 Task: Create a new job position in Salesforce with all relevant details.
Action: Mouse moved to (257, 143)
Screenshot: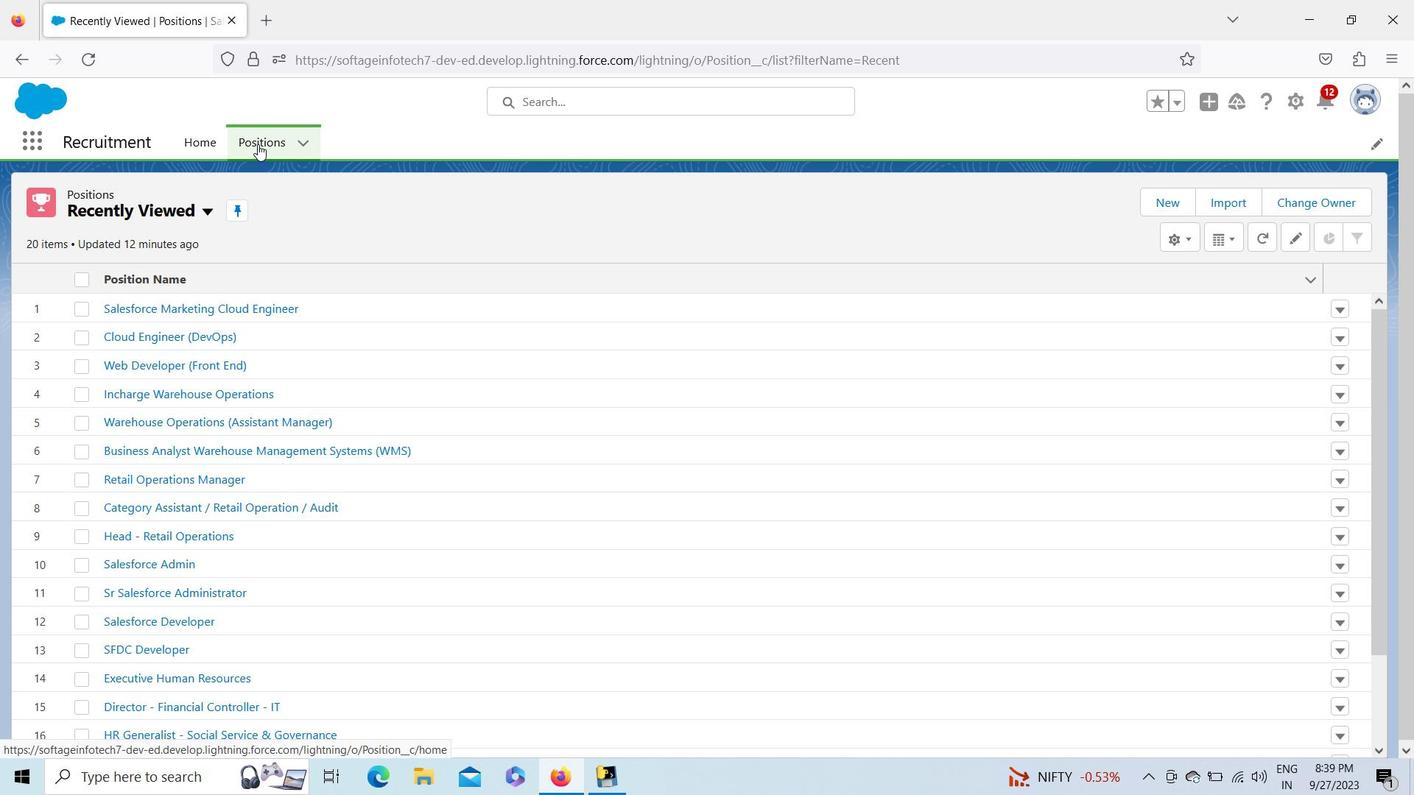 
Action: Mouse pressed left at (257, 143)
Screenshot: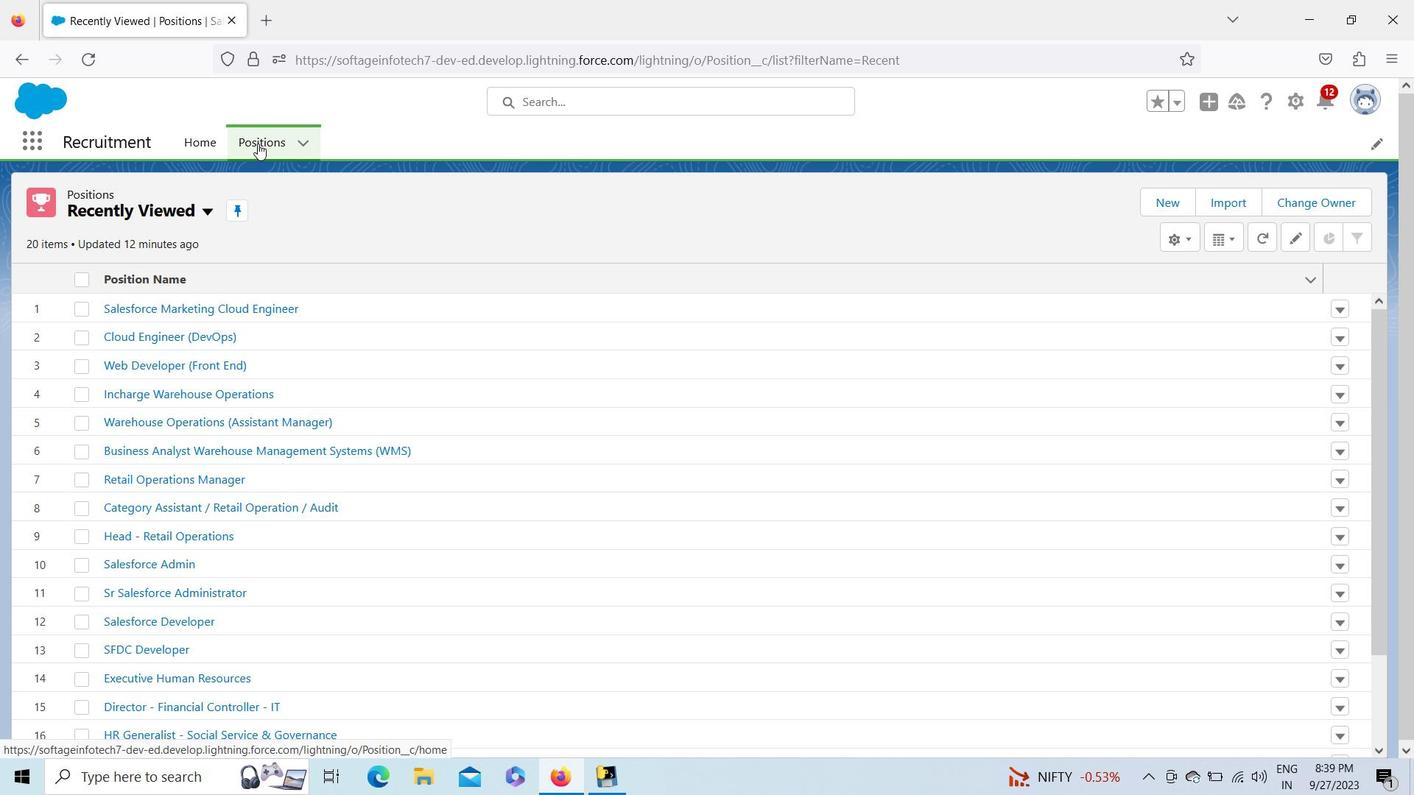 
Action: Mouse moved to (1157, 201)
Screenshot: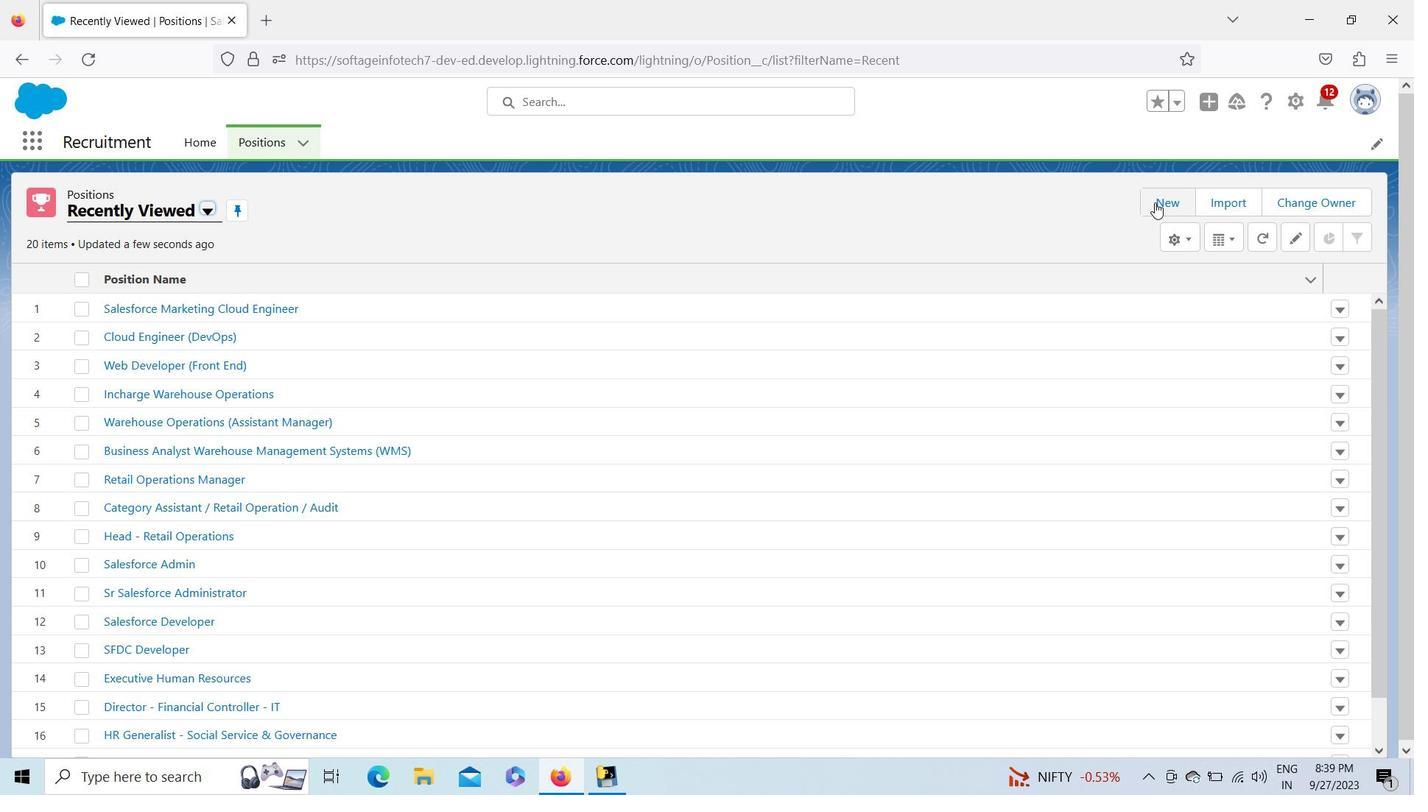 
Action: Mouse pressed left at (1157, 201)
Screenshot: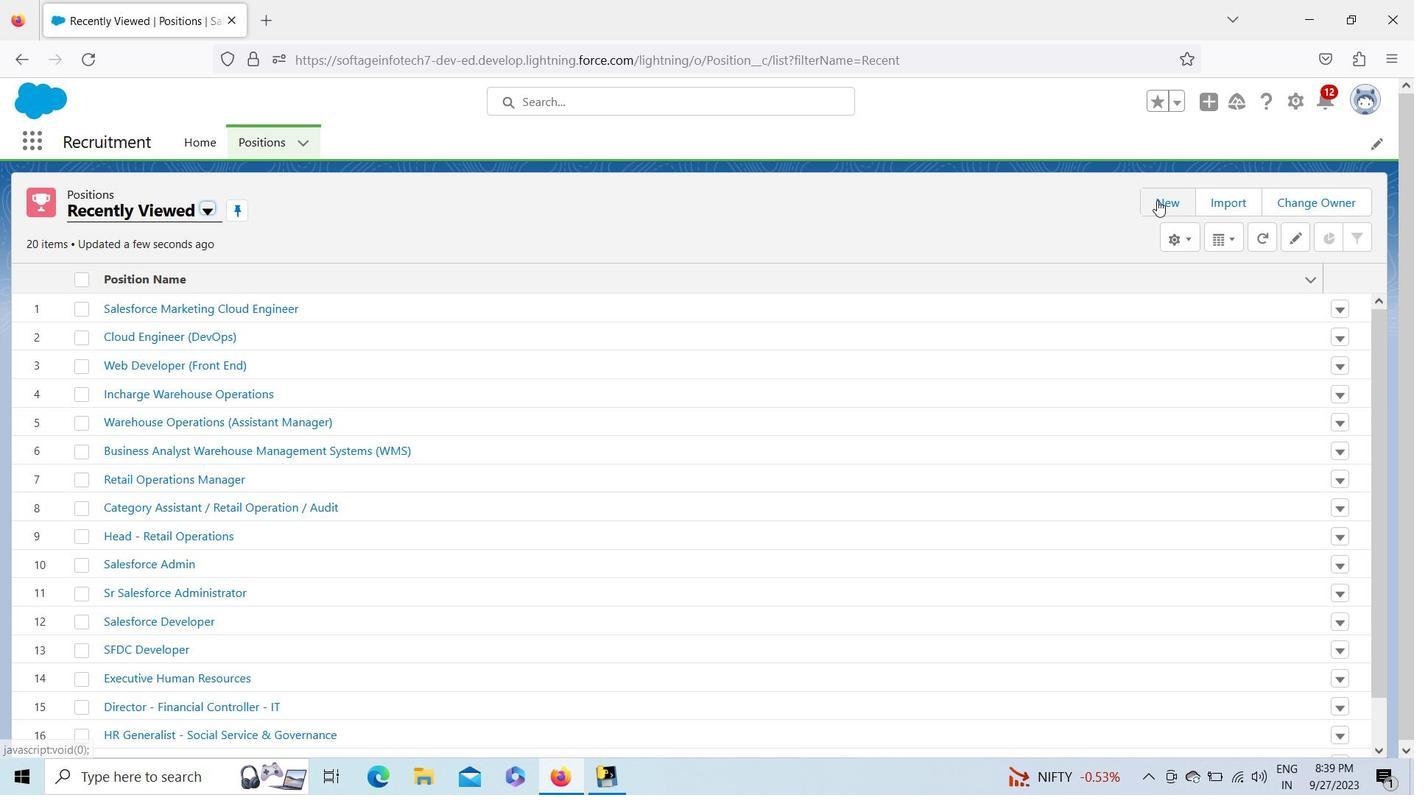 
Action: Mouse moved to (341, 244)
Screenshot: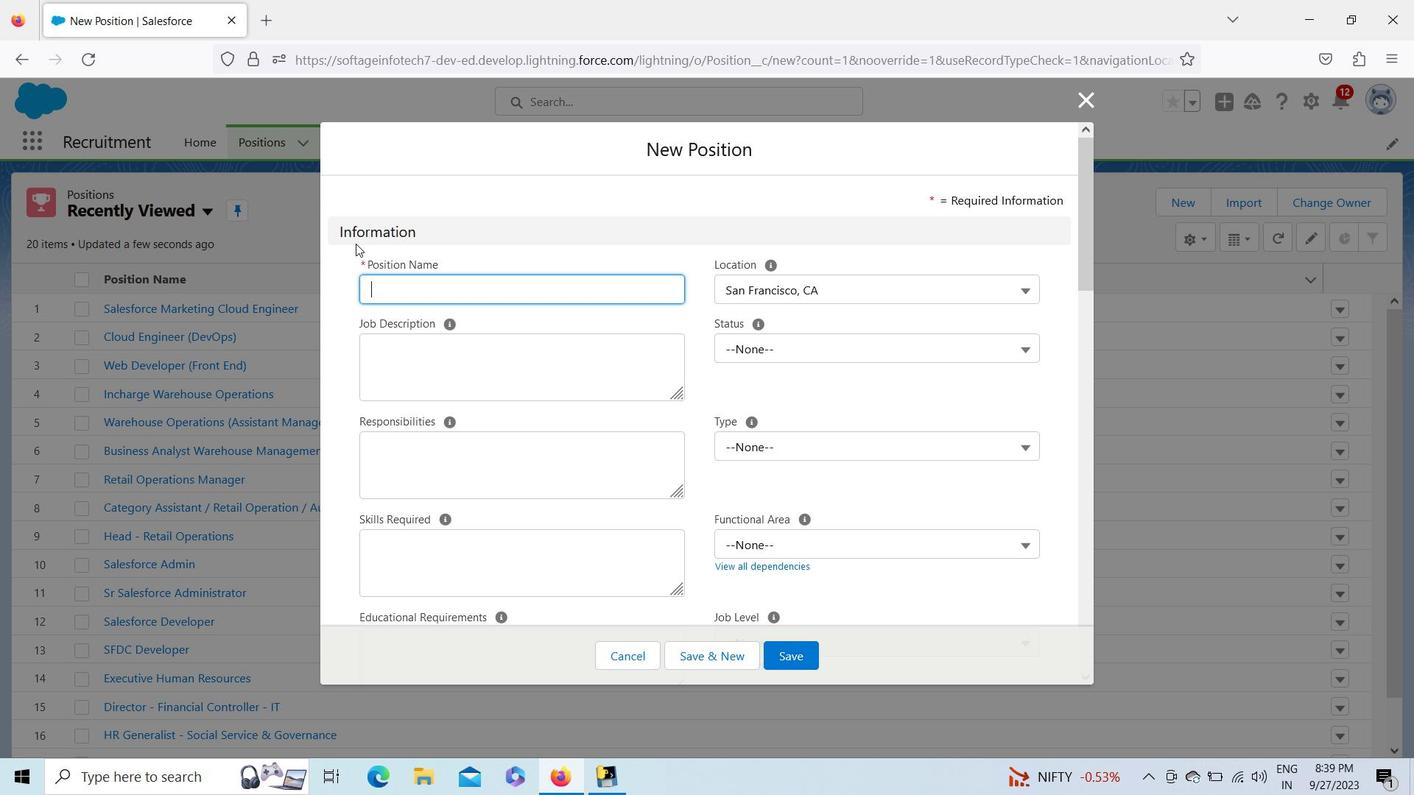 
Action: Key pressed <Key.shift>Mechanical<Key.space><Key.shift><Key.shift><Key.shift><Key.shift><Key.shift><Key.shift><Key.shift><Key.shift><Key.shift><Key.shift><Key.shift><Key.shift><Key.shift><Key.shift>des<Key.backspace><Key.backspace><Key.backspace><Key.shift>Design<Key.space><Key.shift><Key.shift><Key.shift><Key.shift><Key.shift><Key.shift>Engineer
Screenshot: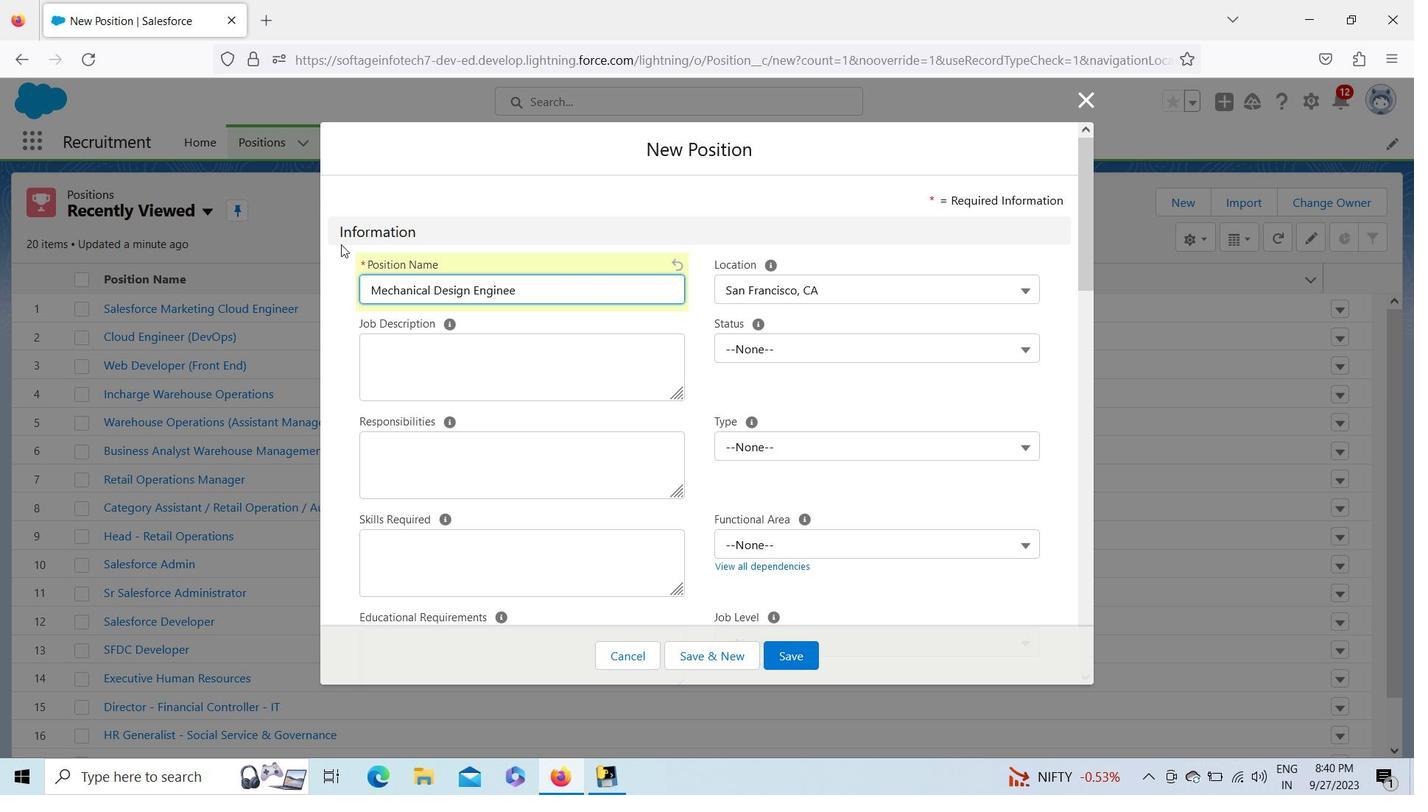 
Action: Mouse moved to (828, 296)
Screenshot: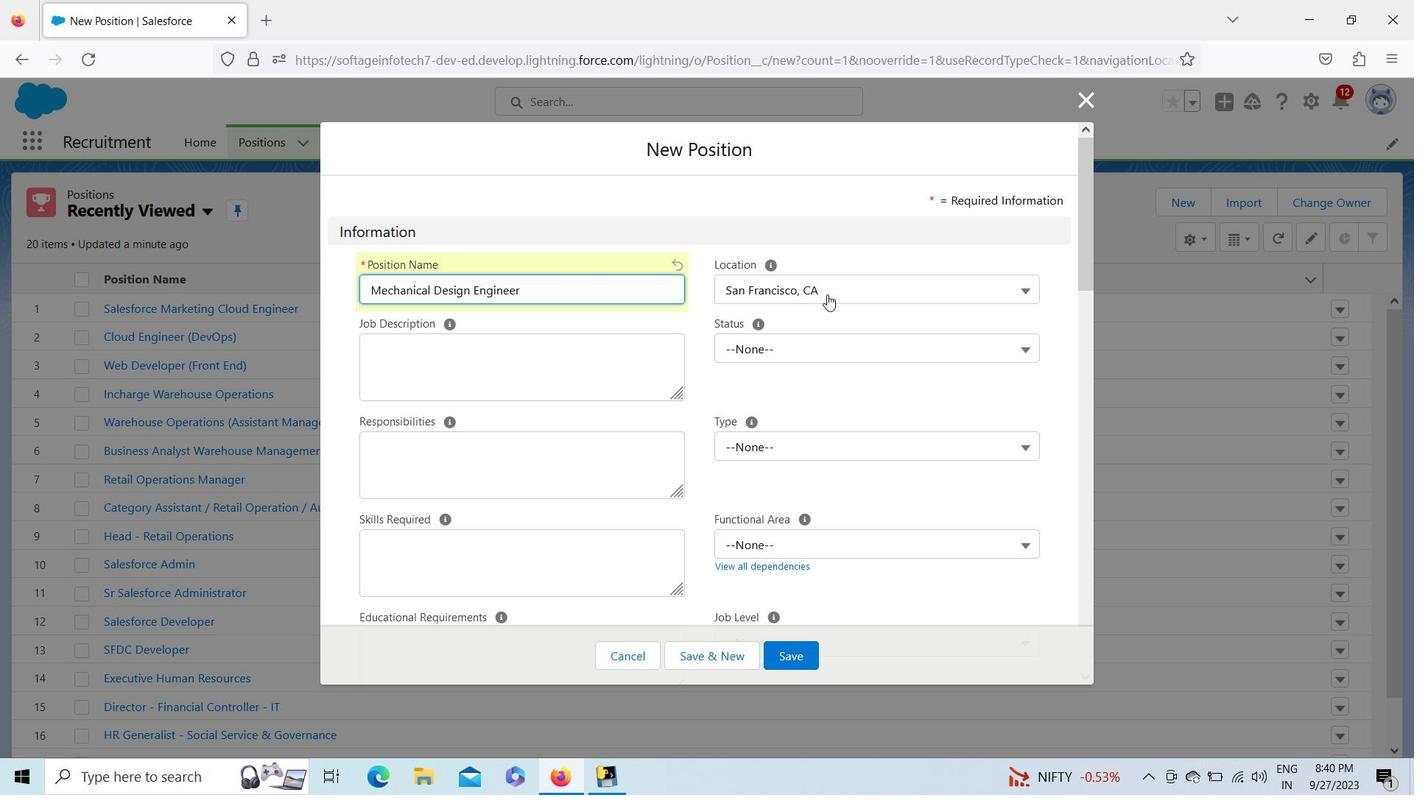 
Action: Mouse pressed left at (828, 296)
Screenshot: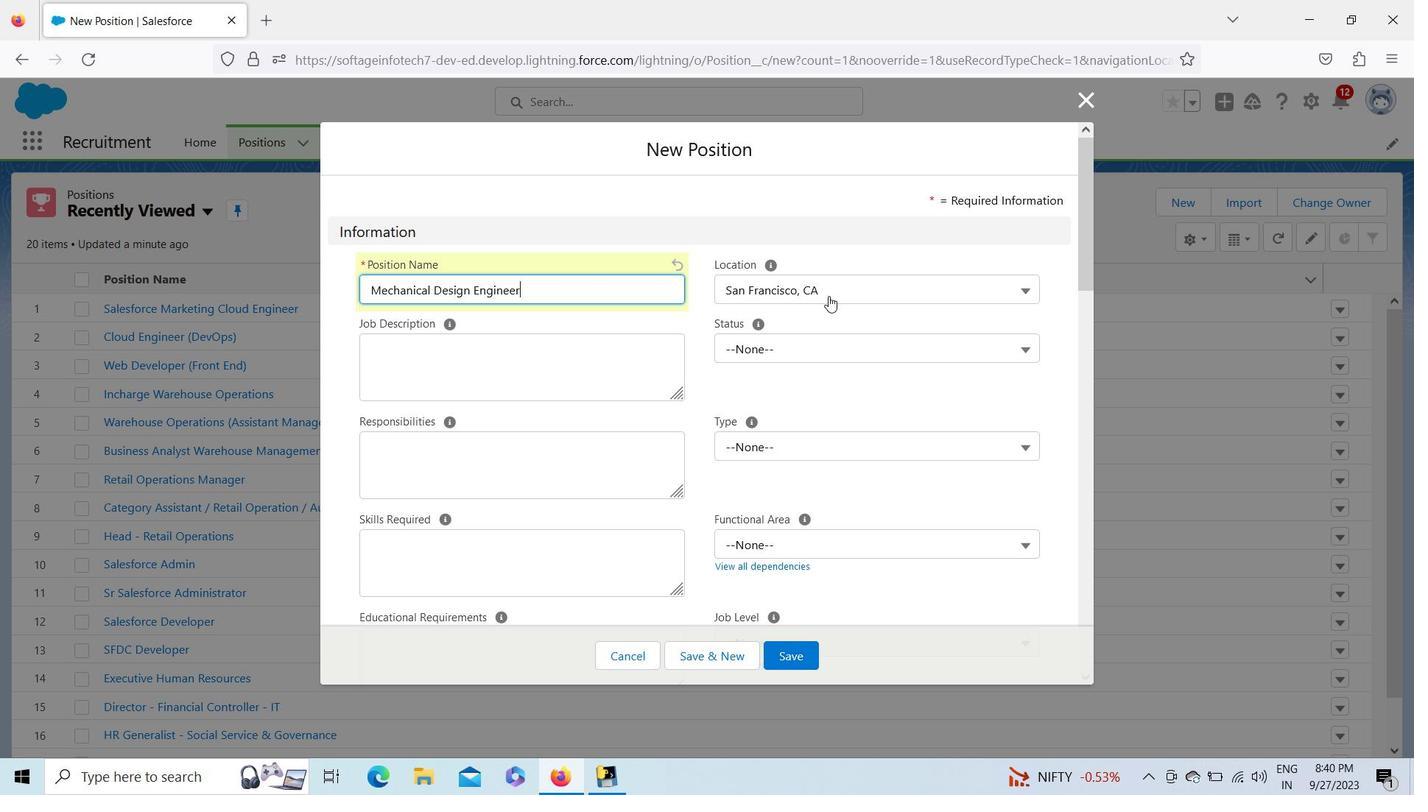 
Action: Mouse moved to (1035, 461)
Screenshot: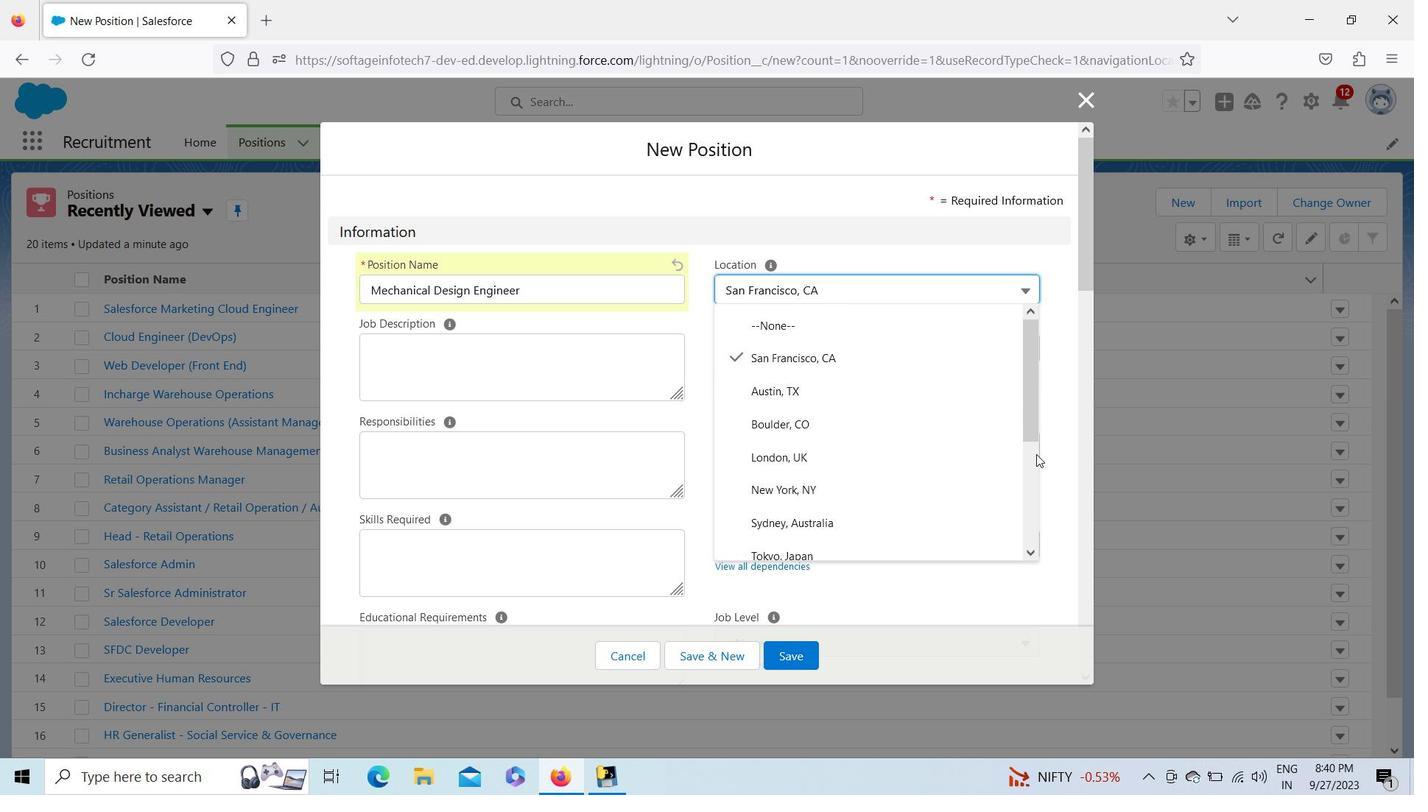 
Action: Mouse pressed left at (1035, 461)
Screenshot: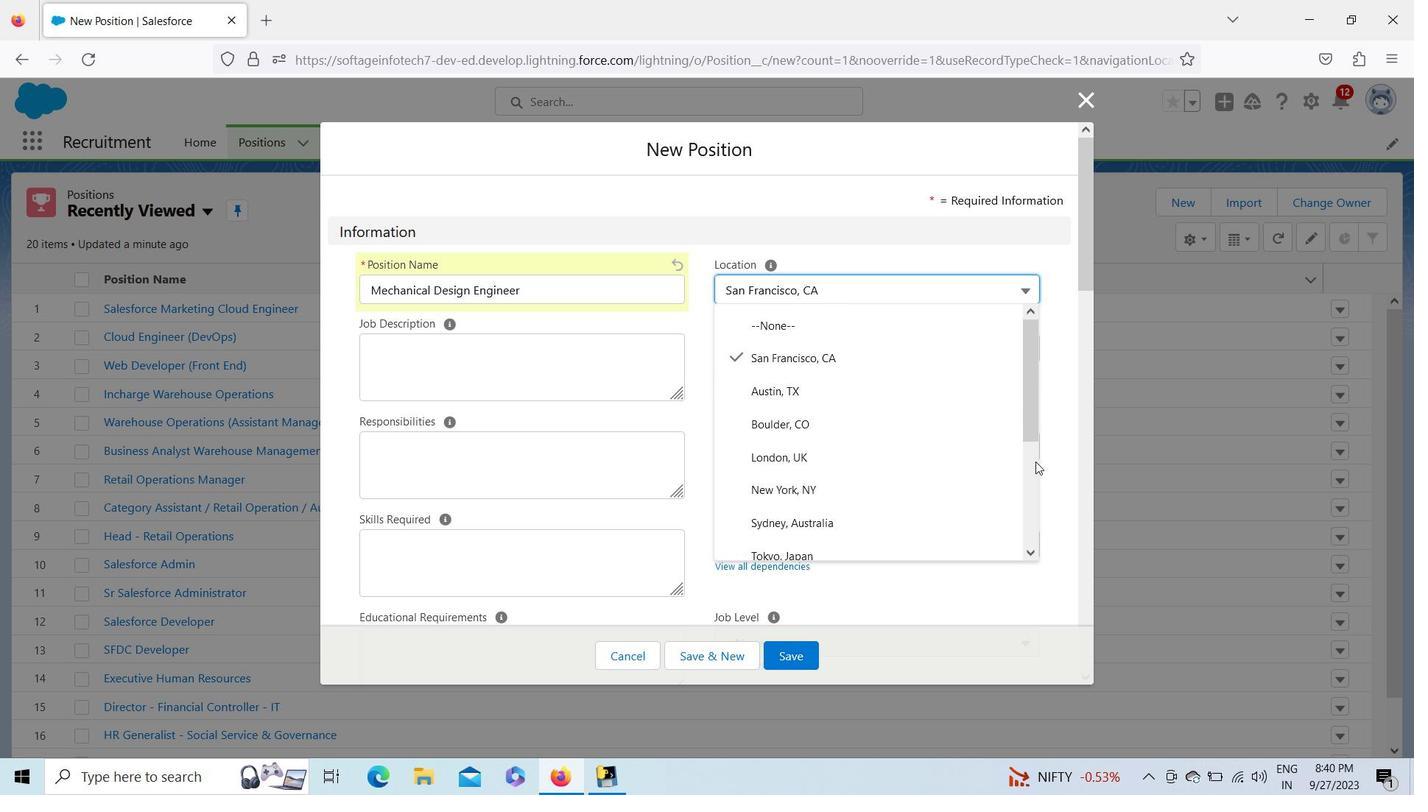 
Action: Mouse moved to (838, 483)
Screenshot: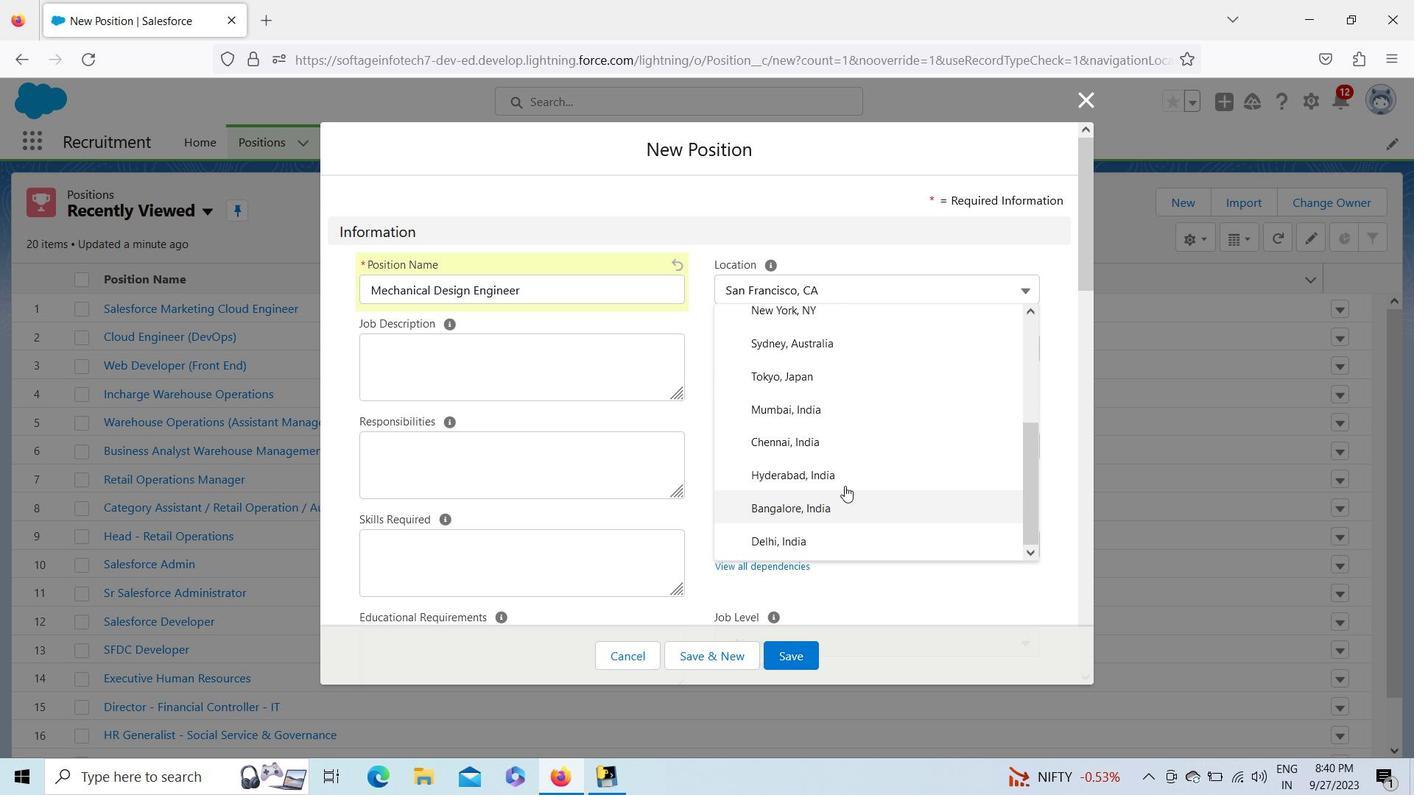 
Action: Mouse pressed left at (838, 483)
Screenshot: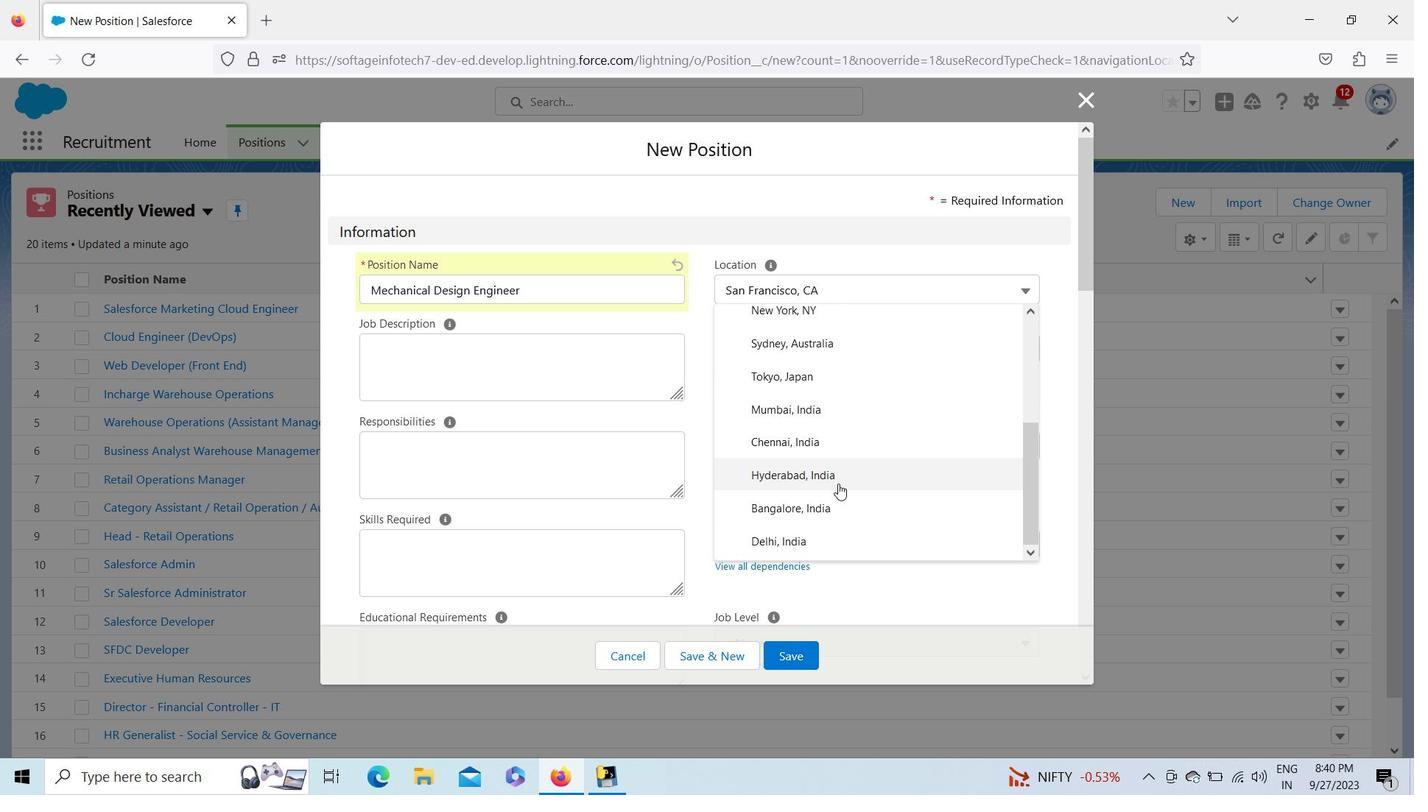 
Action: Mouse moved to (802, 342)
Screenshot: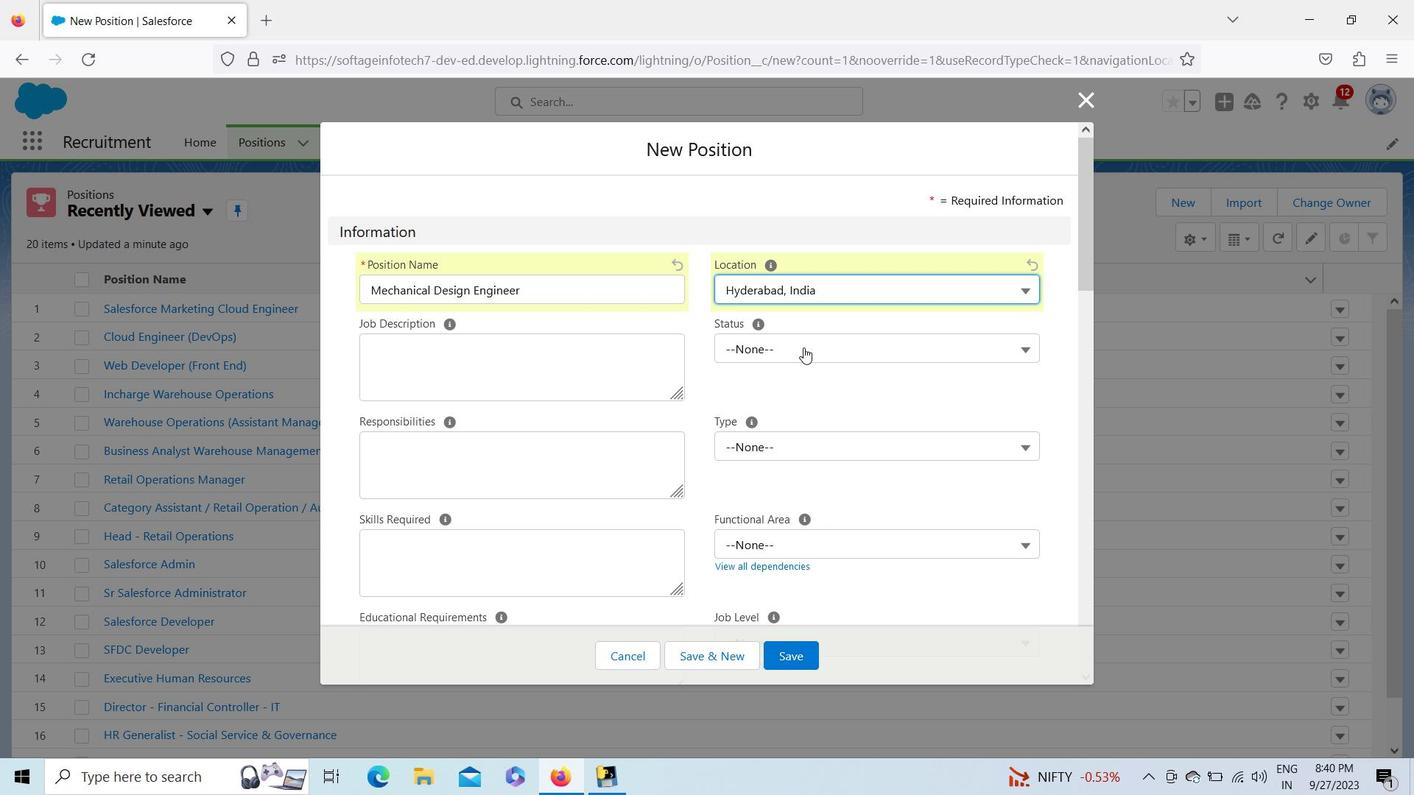
Action: Mouse pressed left at (802, 342)
Screenshot: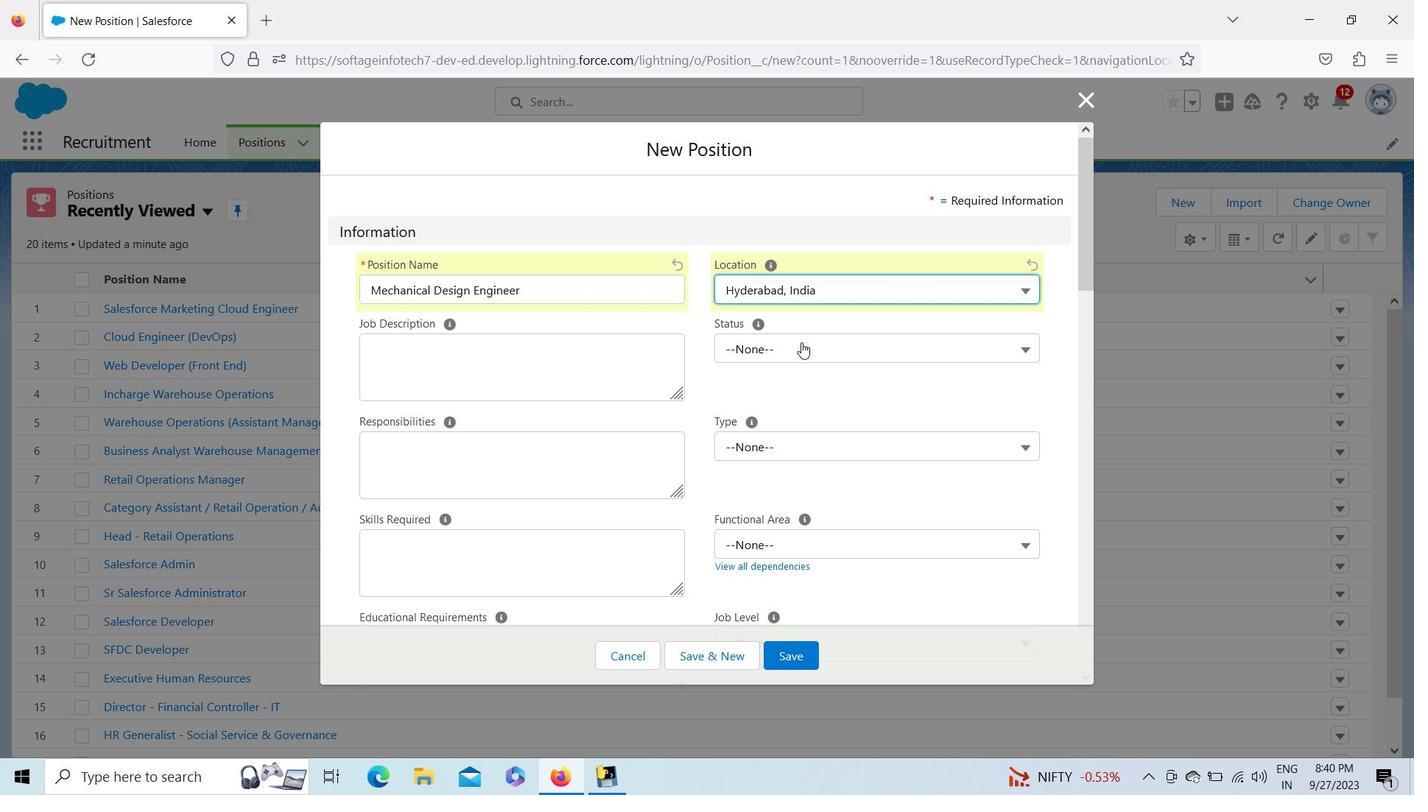 
Action: Mouse moved to (794, 480)
Screenshot: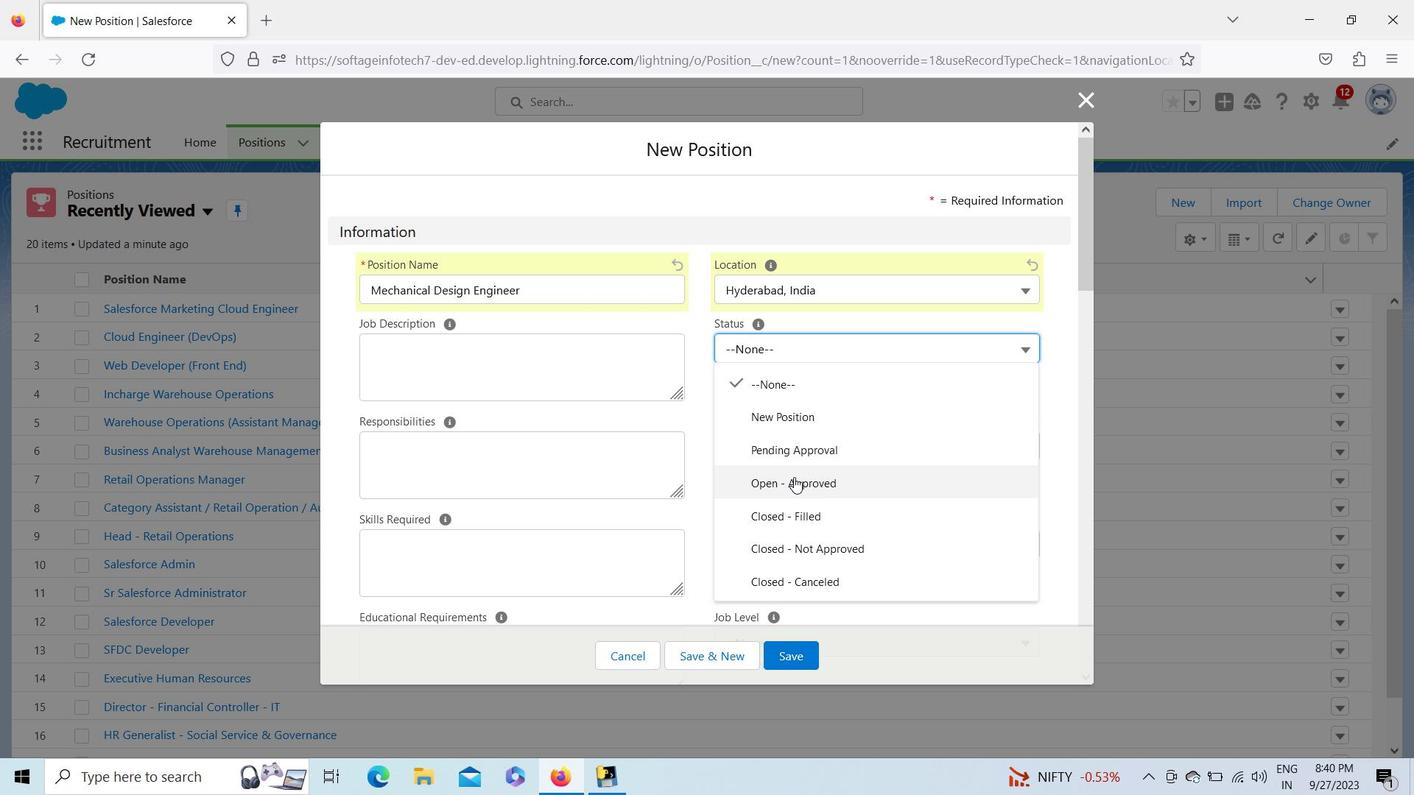 
Action: Mouse pressed left at (794, 480)
Screenshot: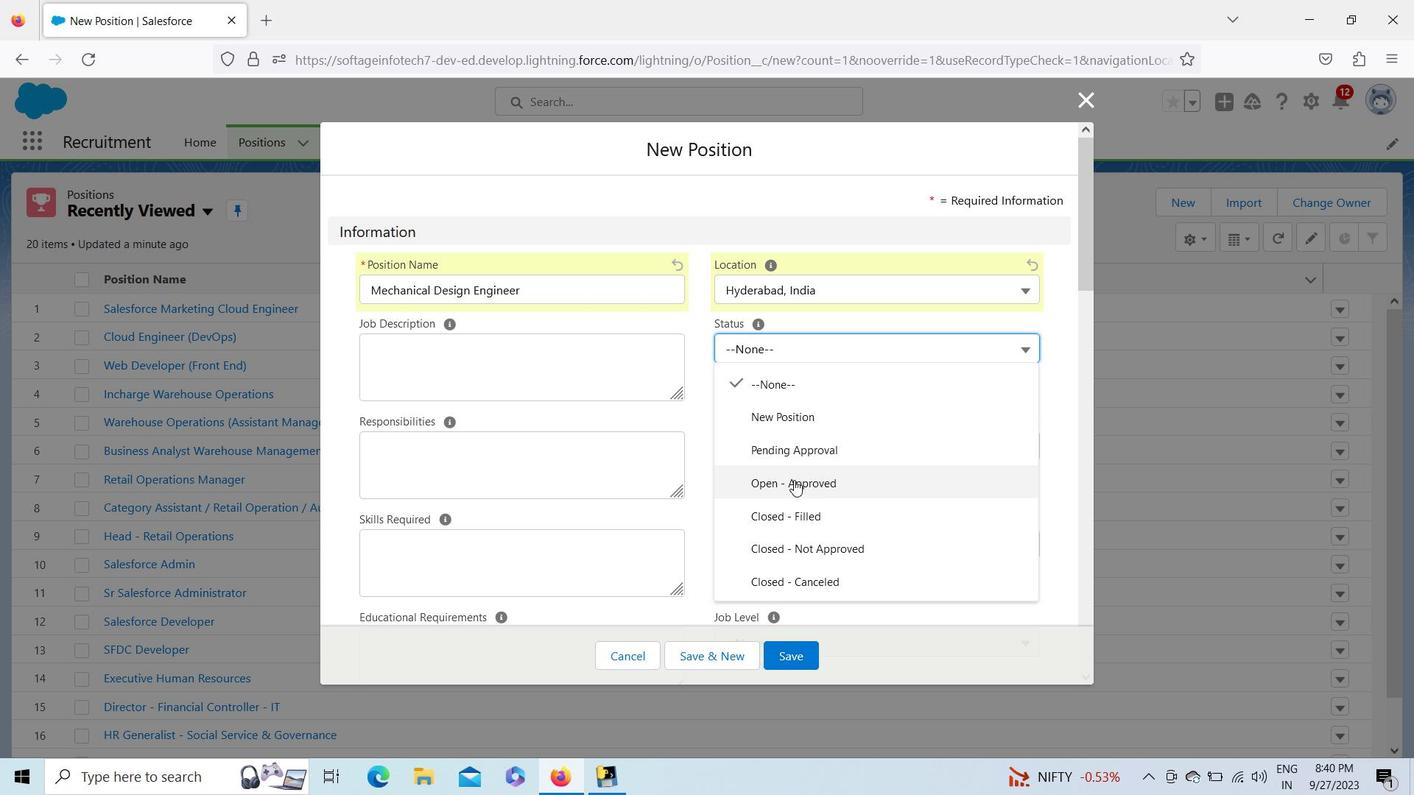 
Action: Mouse moved to (793, 451)
Screenshot: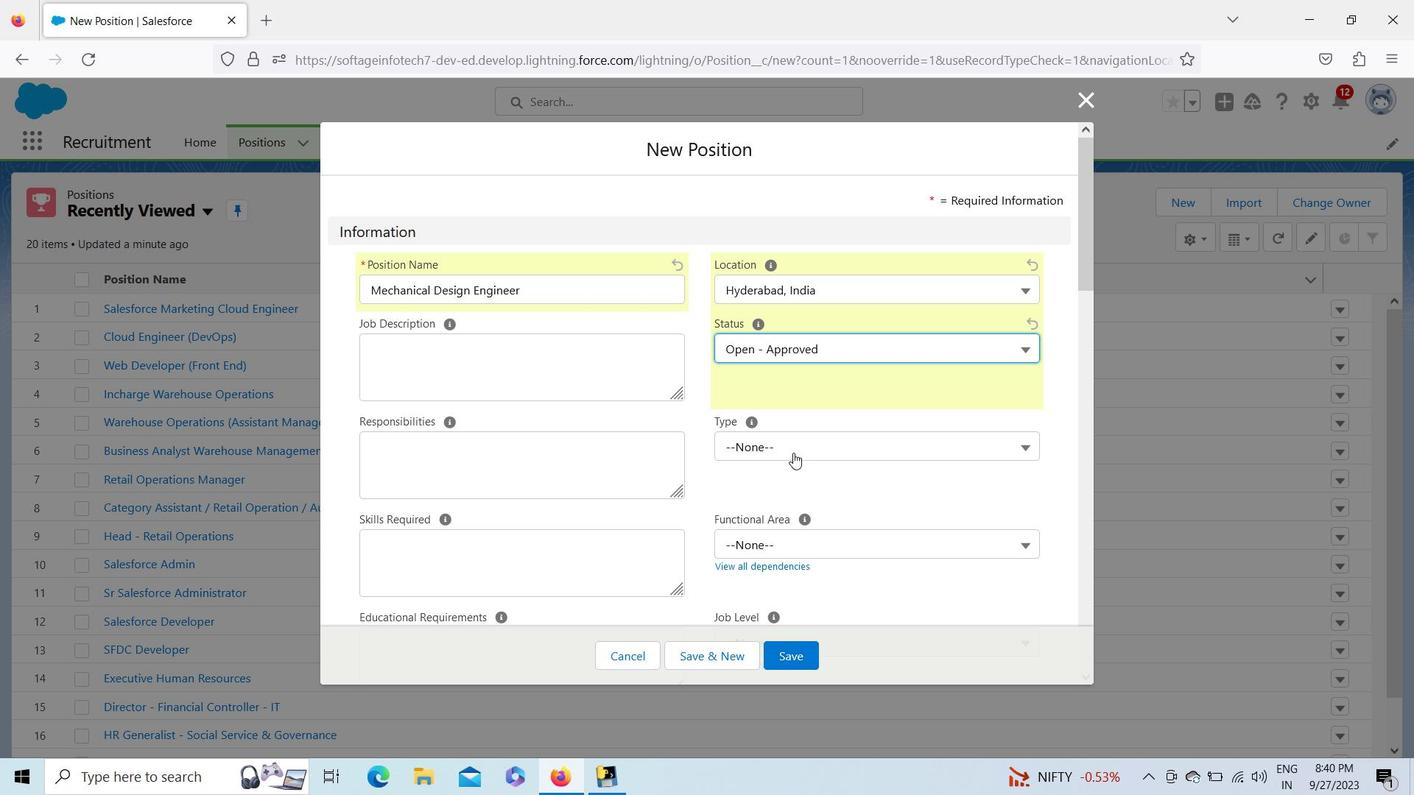 
Action: Mouse pressed left at (793, 451)
Screenshot: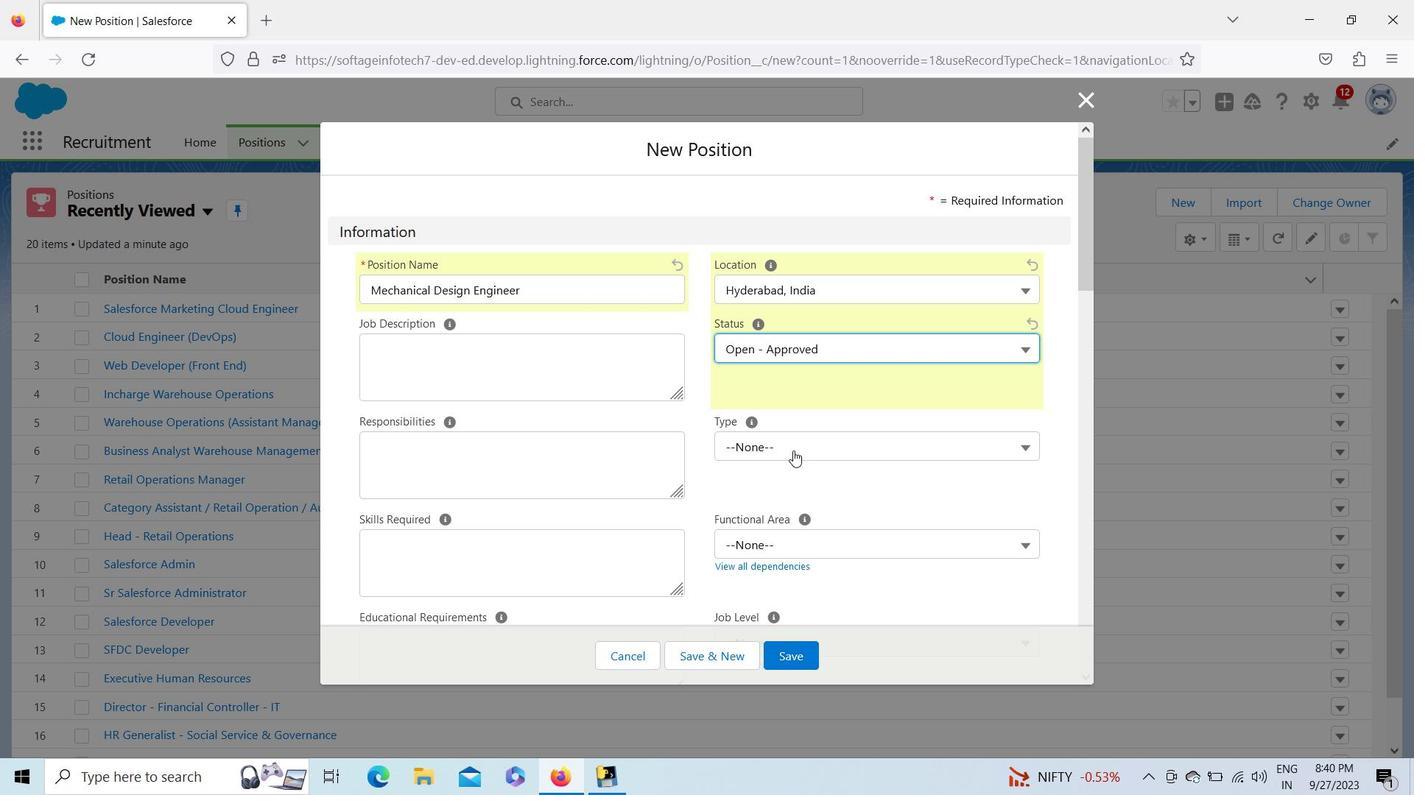 
Action: Mouse moved to (775, 519)
Screenshot: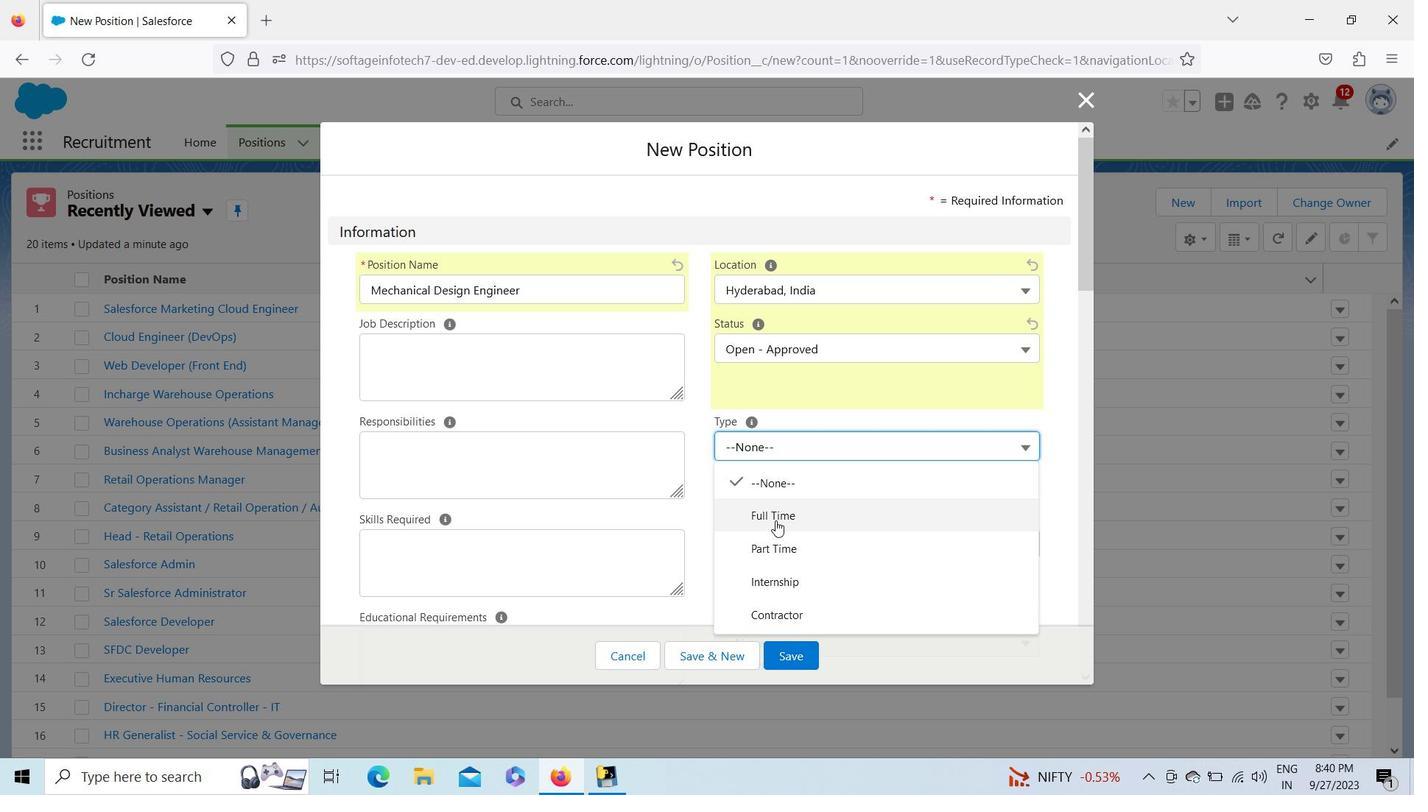 
Action: Mouse pressed left at (775, 519)
Screenshot: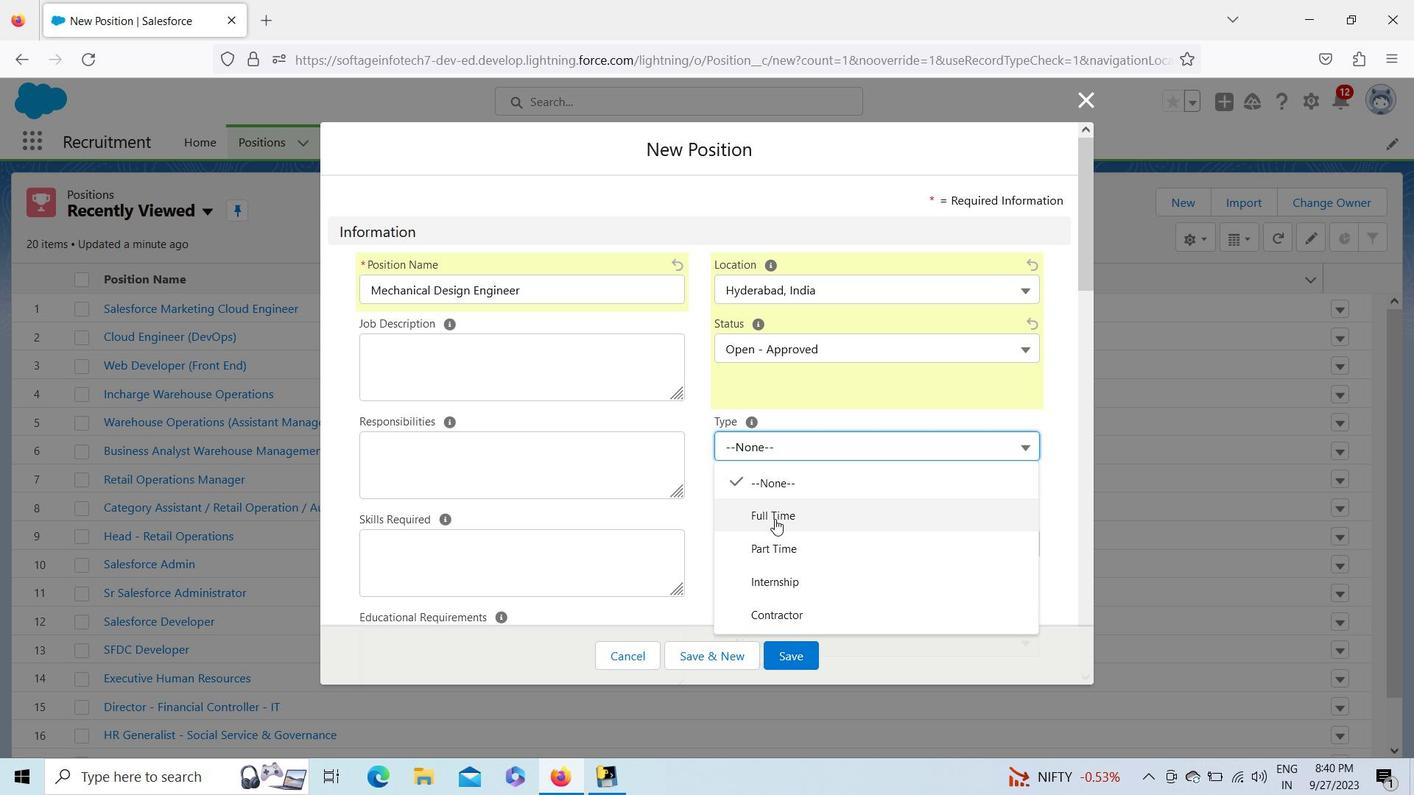 
Action: Mouse moved to (776, 533)
Screenshot: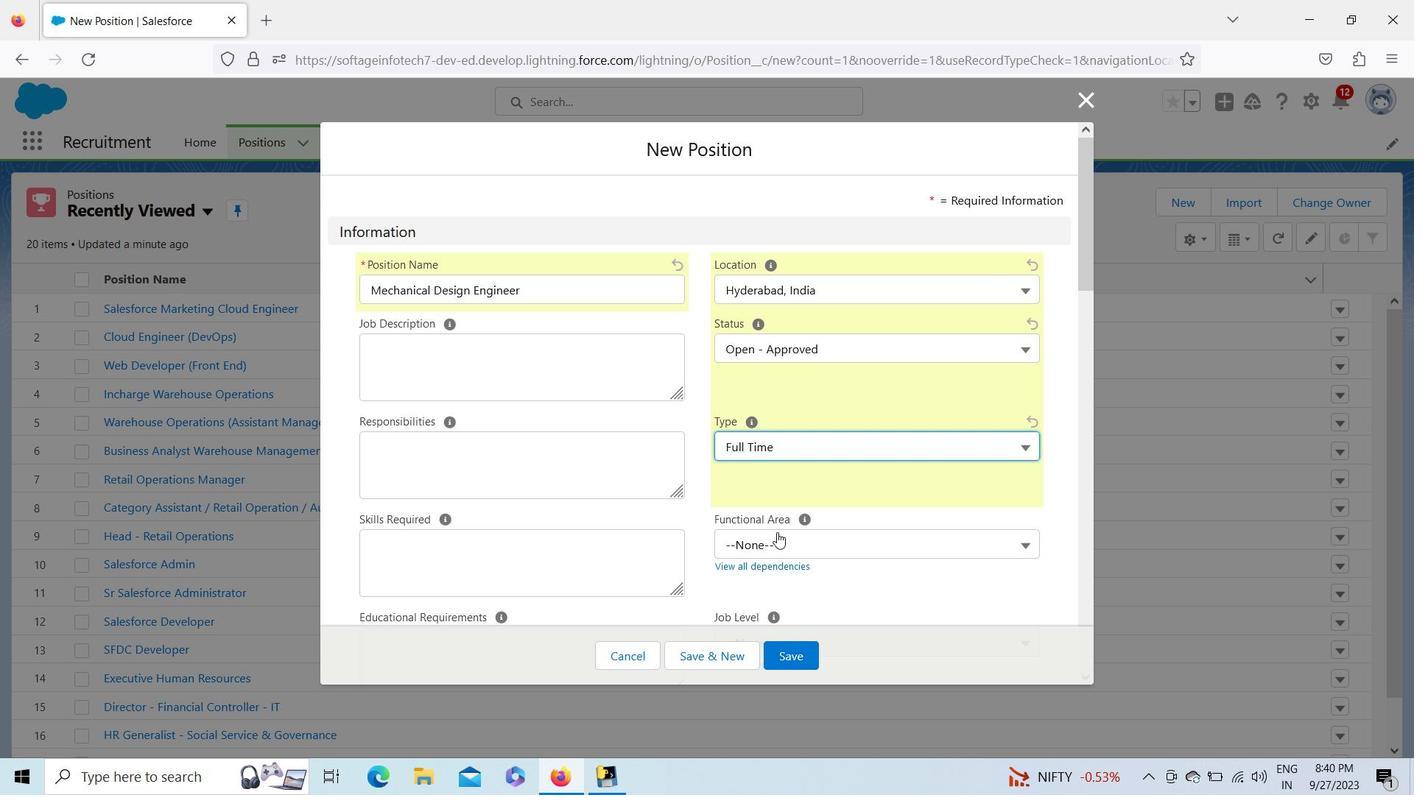 
Action: Mouse pressed left at (776, 533)
Screenshot: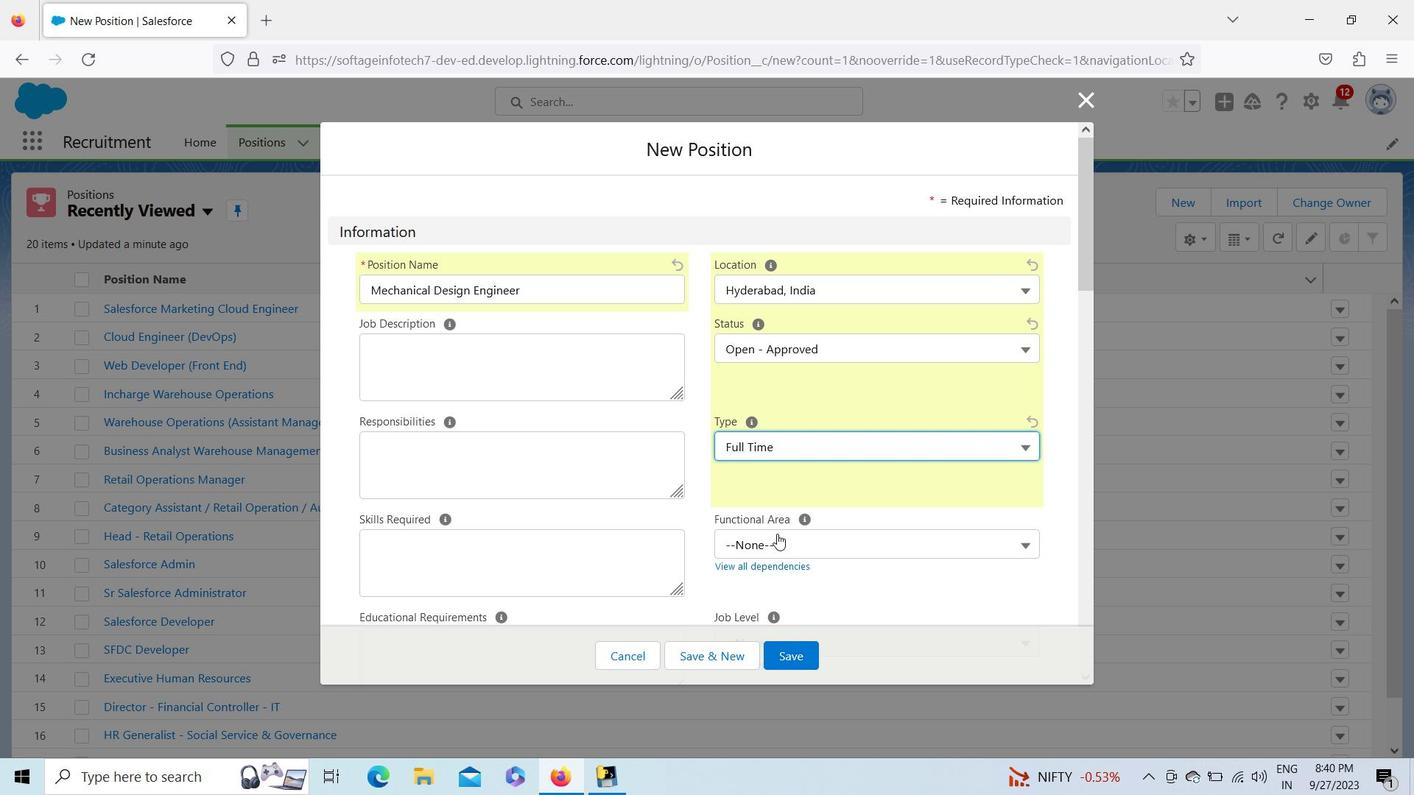 
Action: Mouse moved to (794, 435)
Screenshot: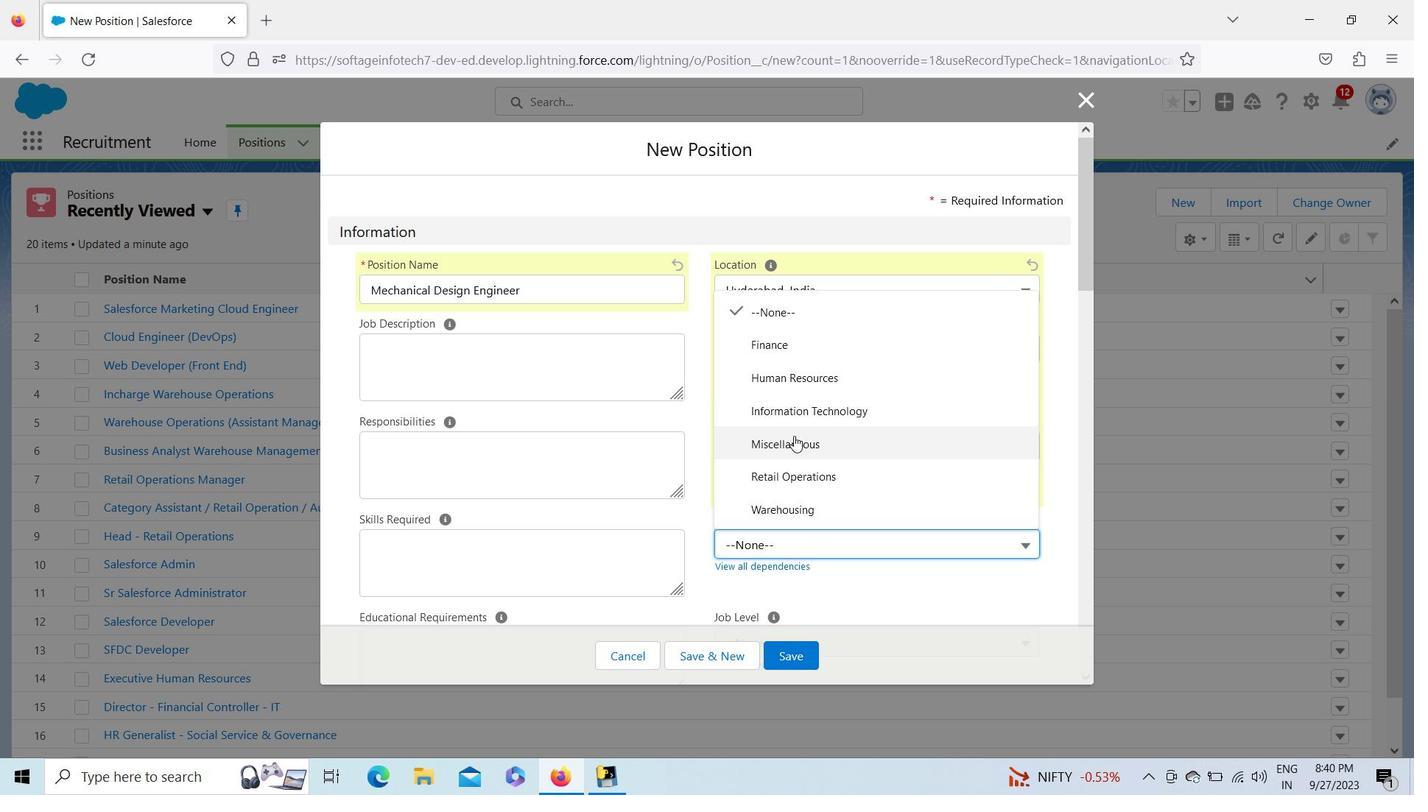 
Action: Mouse pressed left at (794, 435)
Screenshot: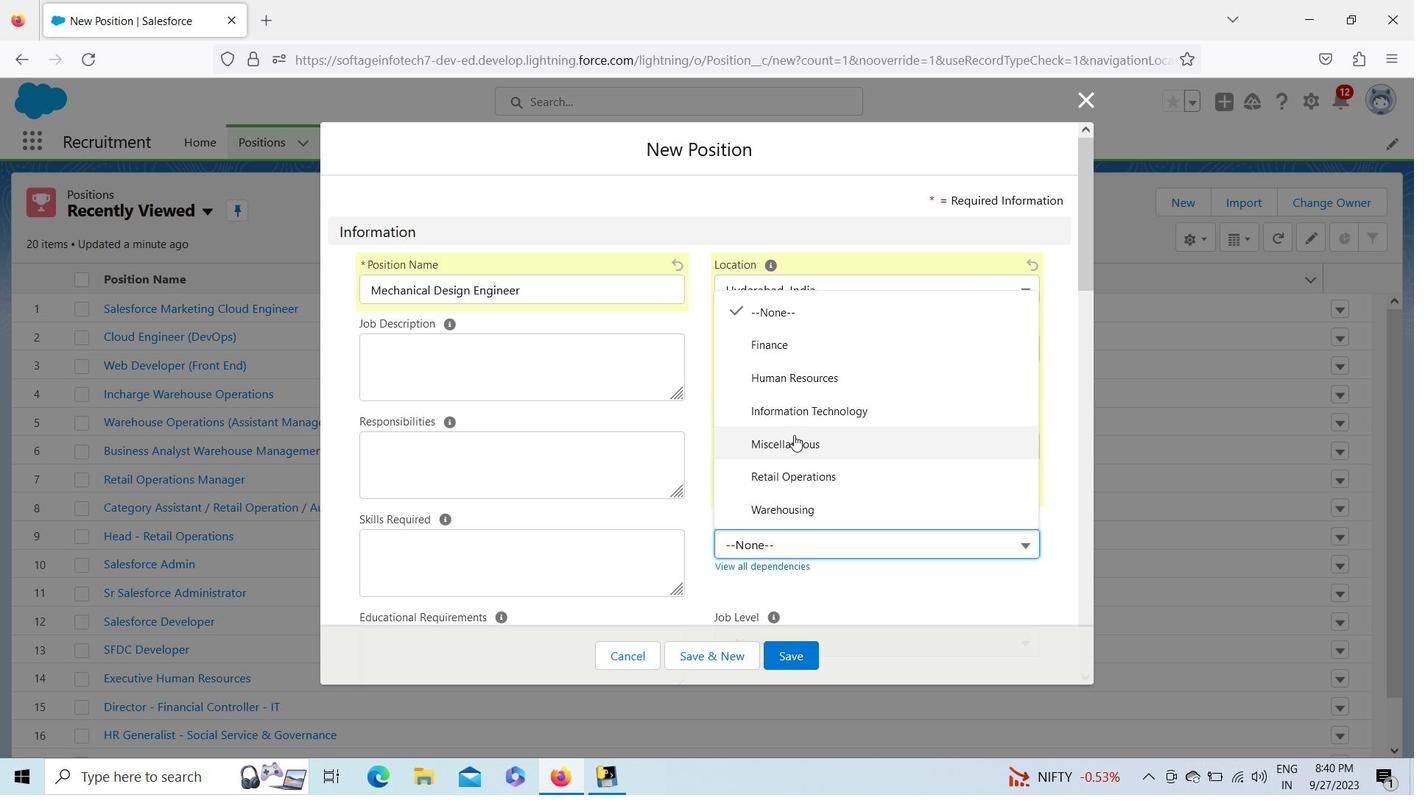 
Action: Mouse moved to (1091, 222)
Screenshot: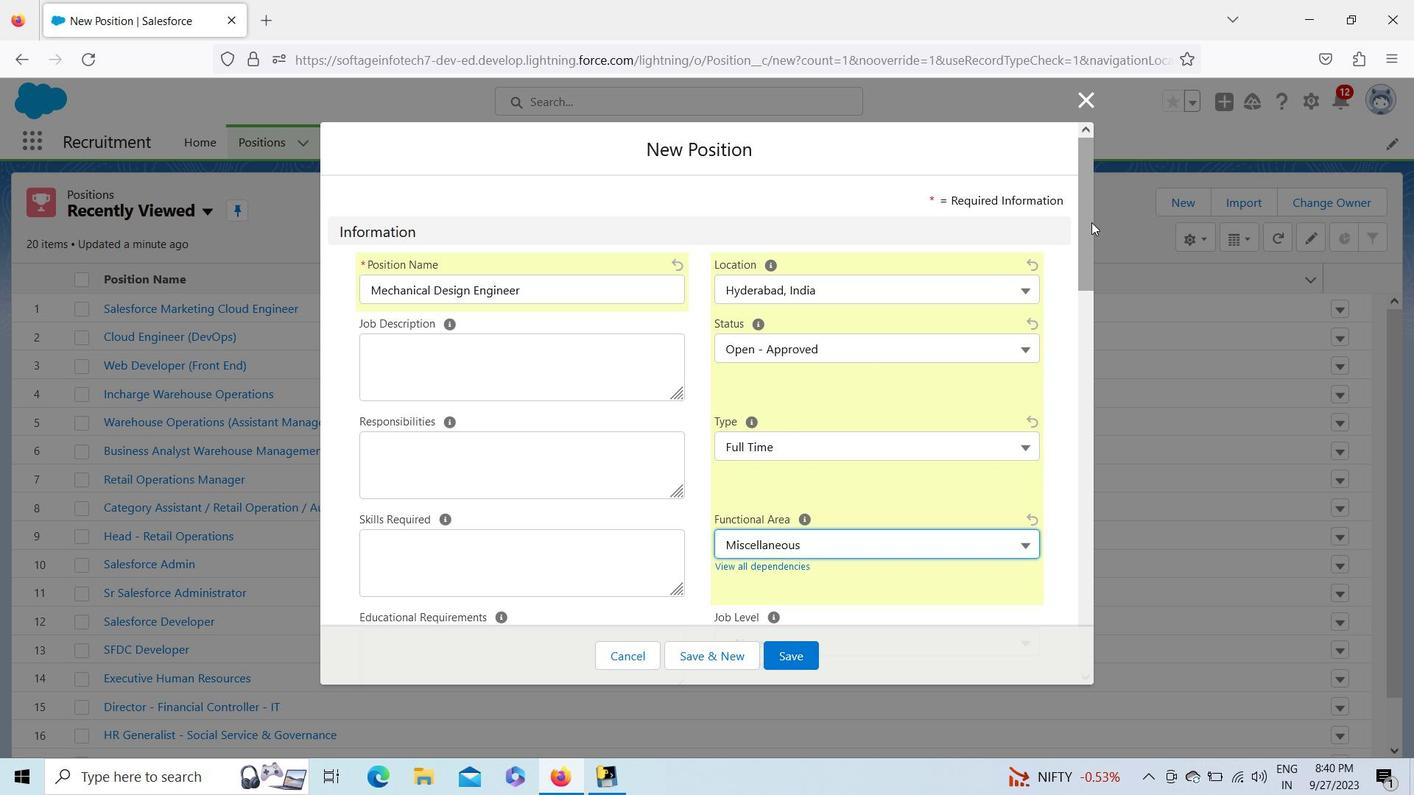 
Action: Mouse pressed left at (1091, 222)
Screenshot: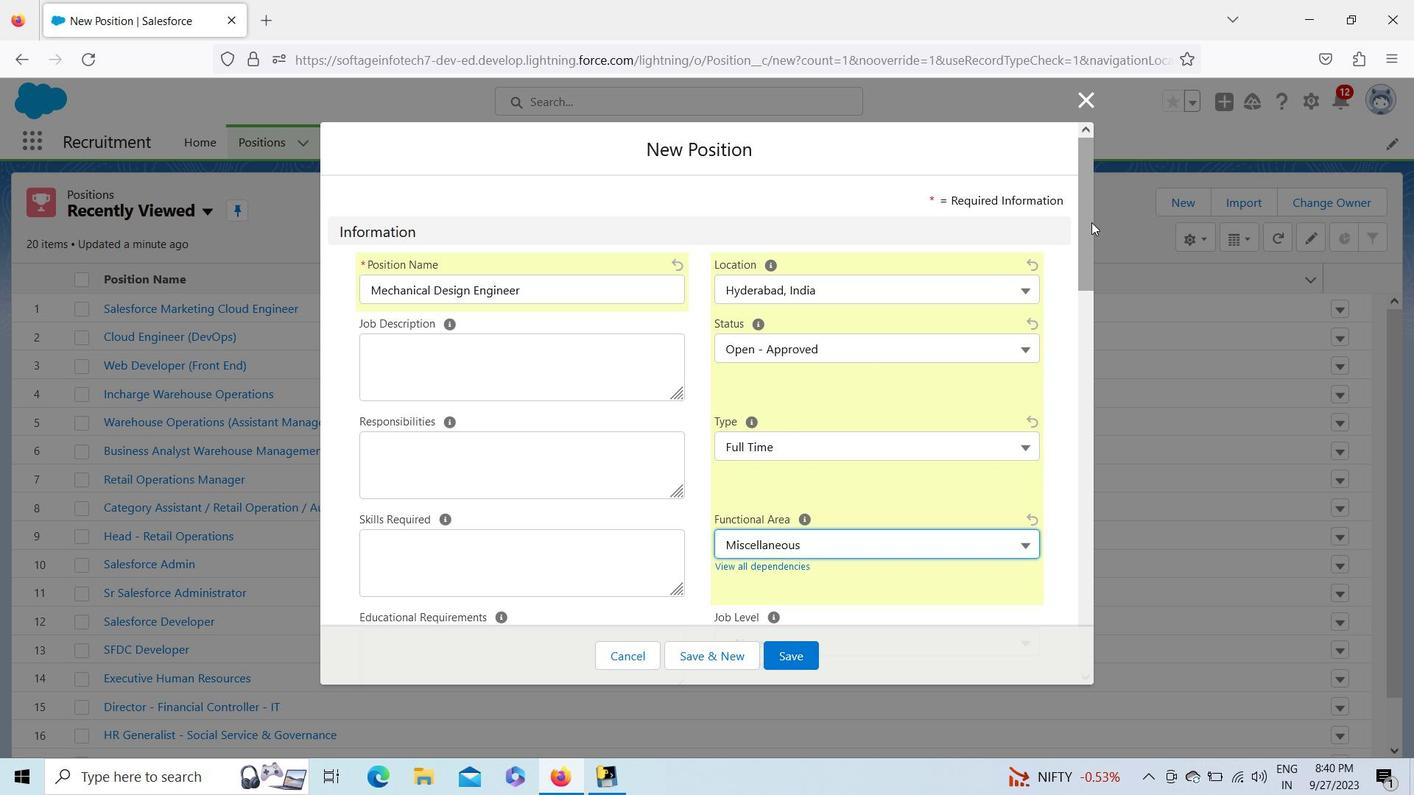 
Action: Mouse moved to (891, 472)
Screenshot: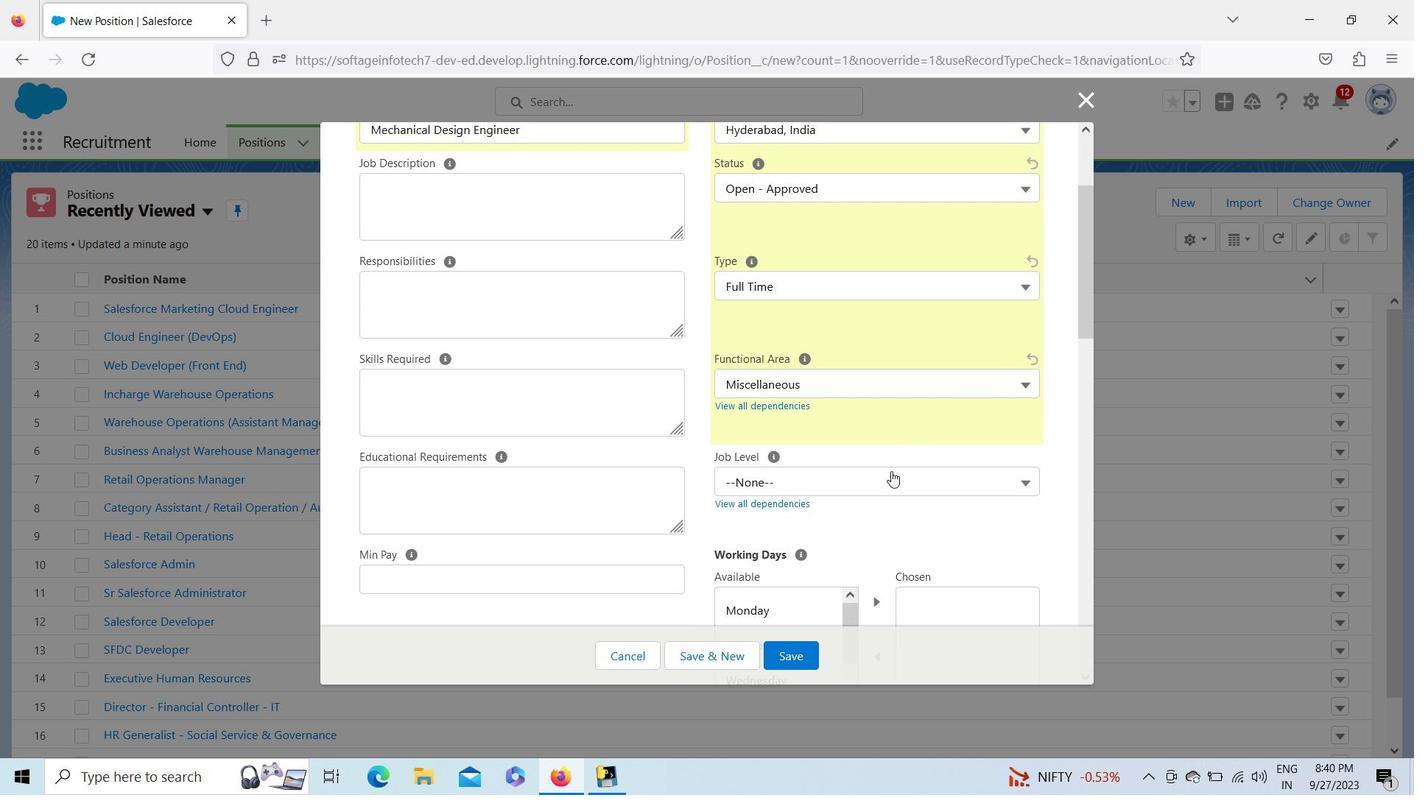 
Action: Mouse pressed left at (891, 472)
Screenshot: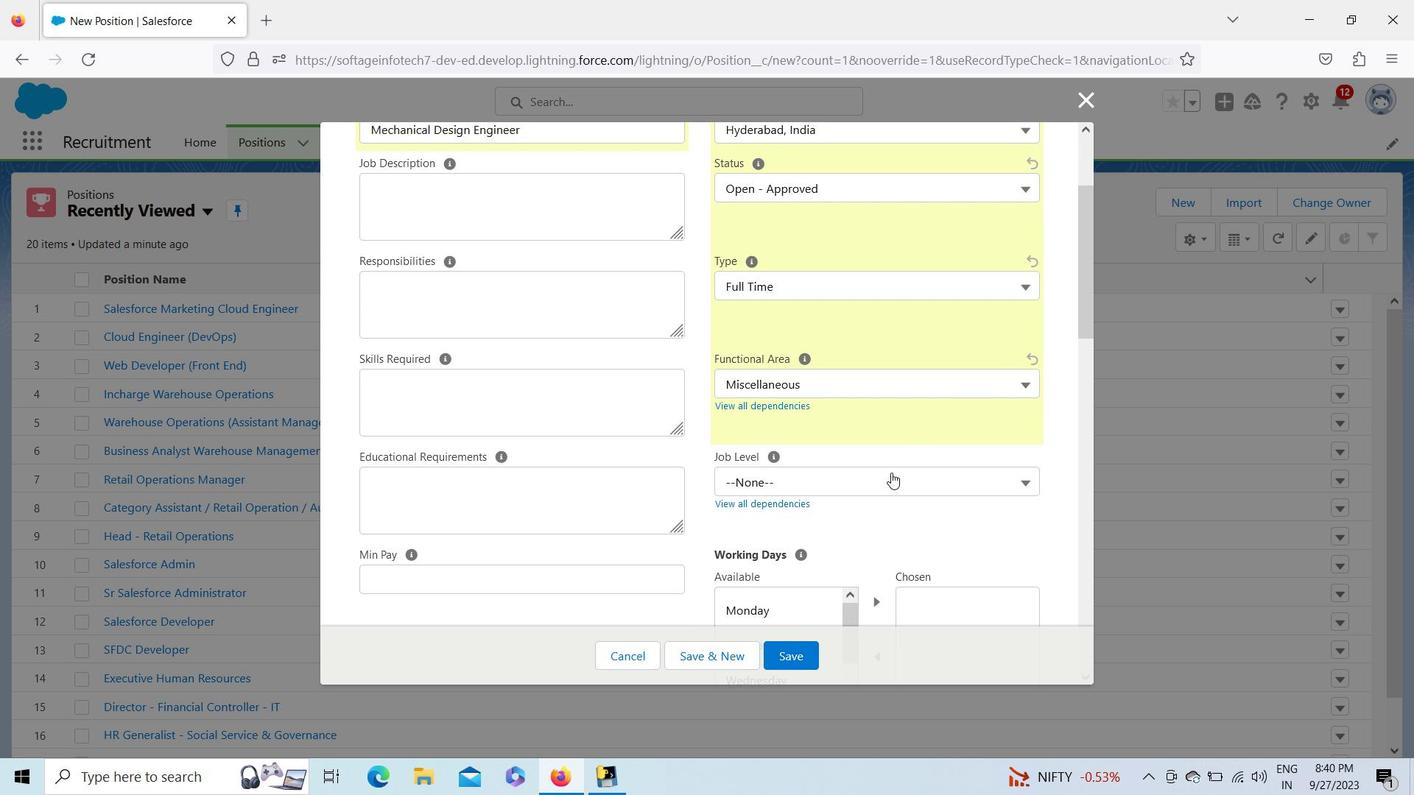 
Action: Mouse moved to (776, 591)
Screenshot: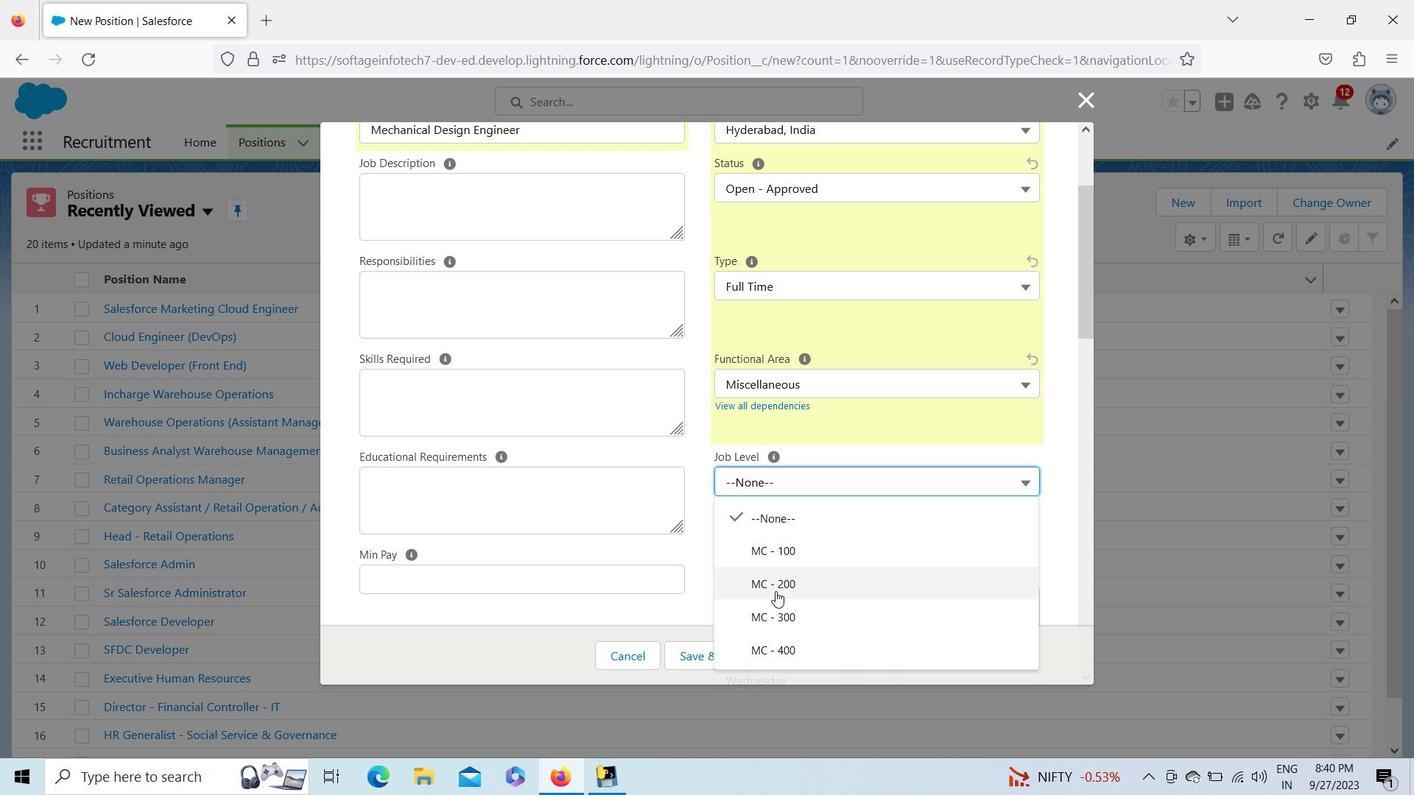 
Action: Mouse pressed left at (776, 591)
Screenshot: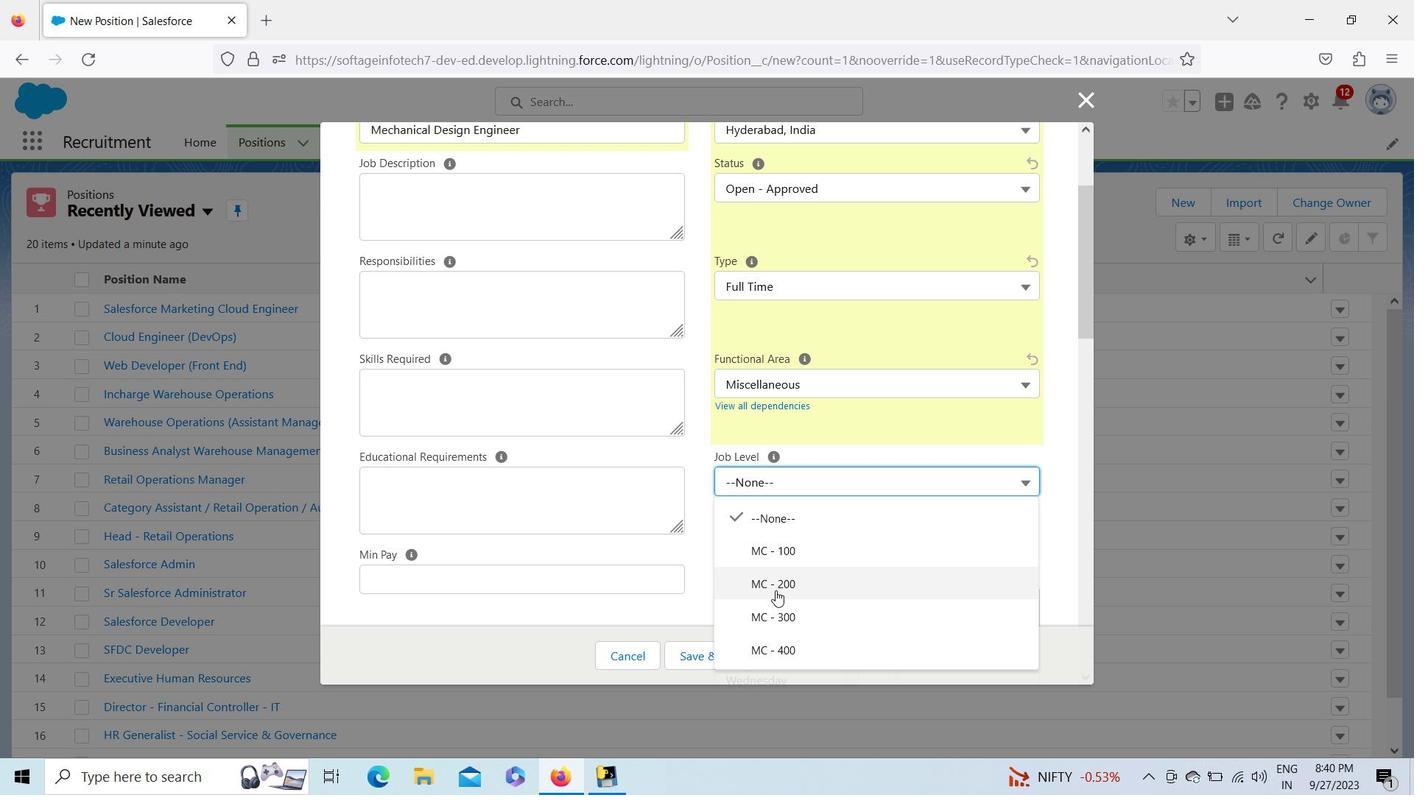 
Action: Mouse moved to (776, 477)
Screenshot: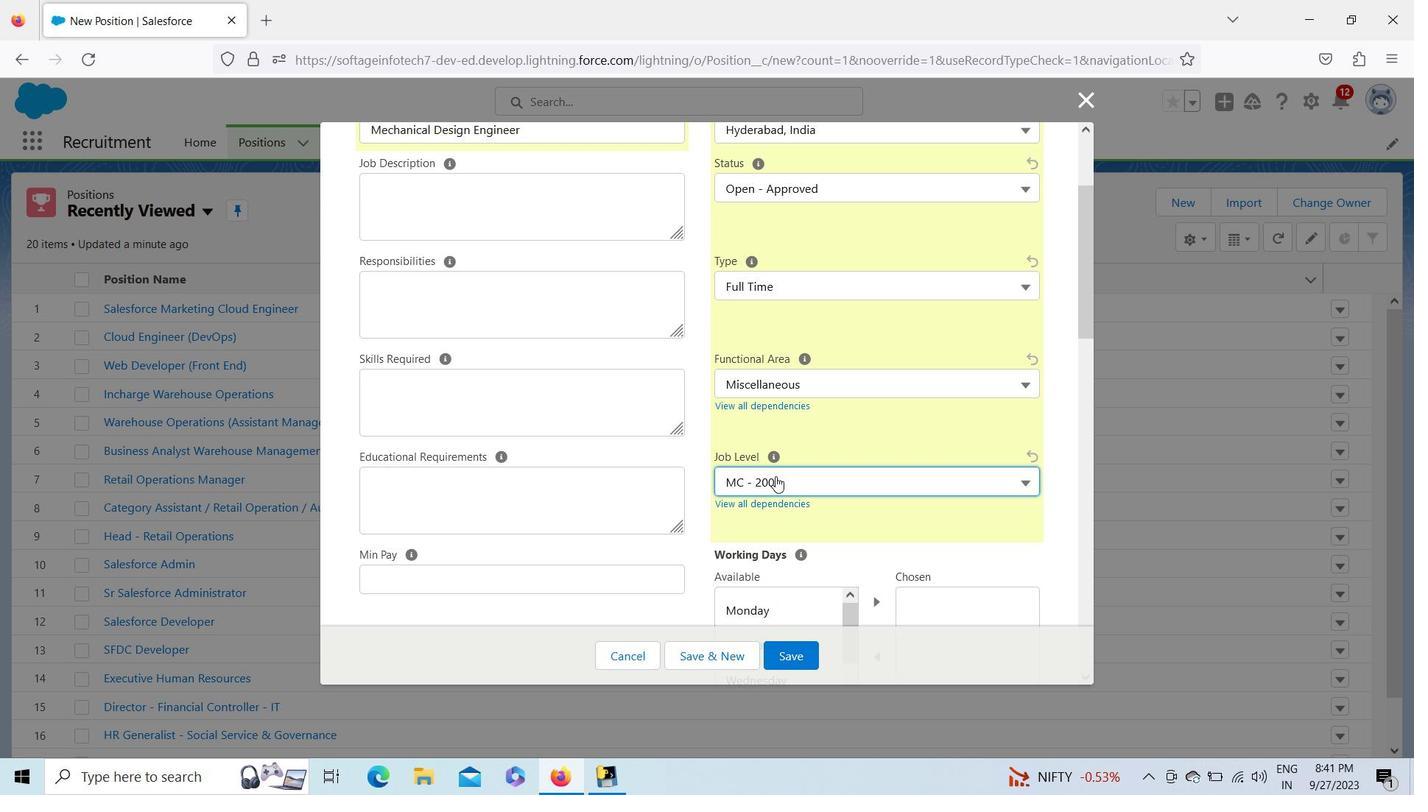 
Action: Mouse pressed left at (776, 477)
Screenshot: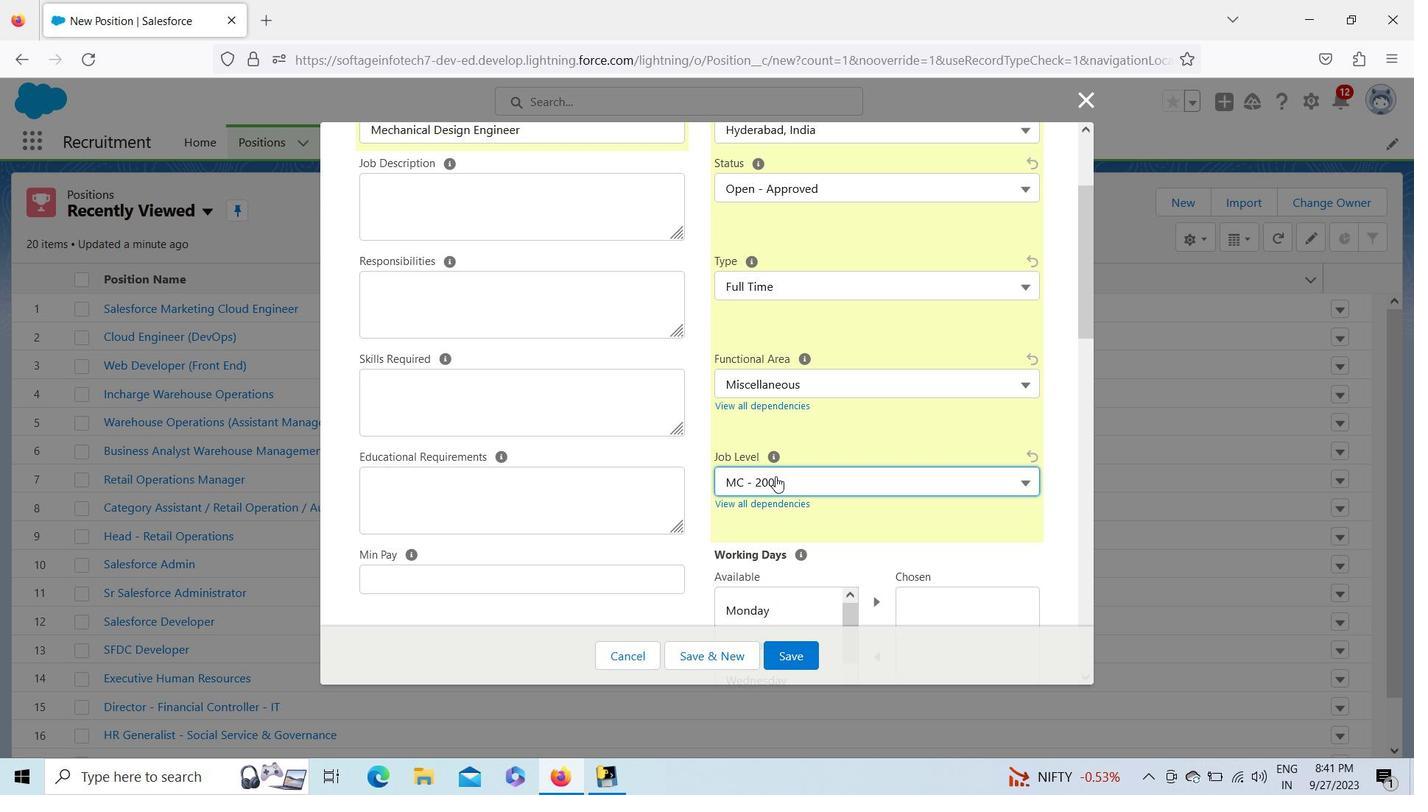 
Action: Mouse moved to (771, 617)
Screenshot: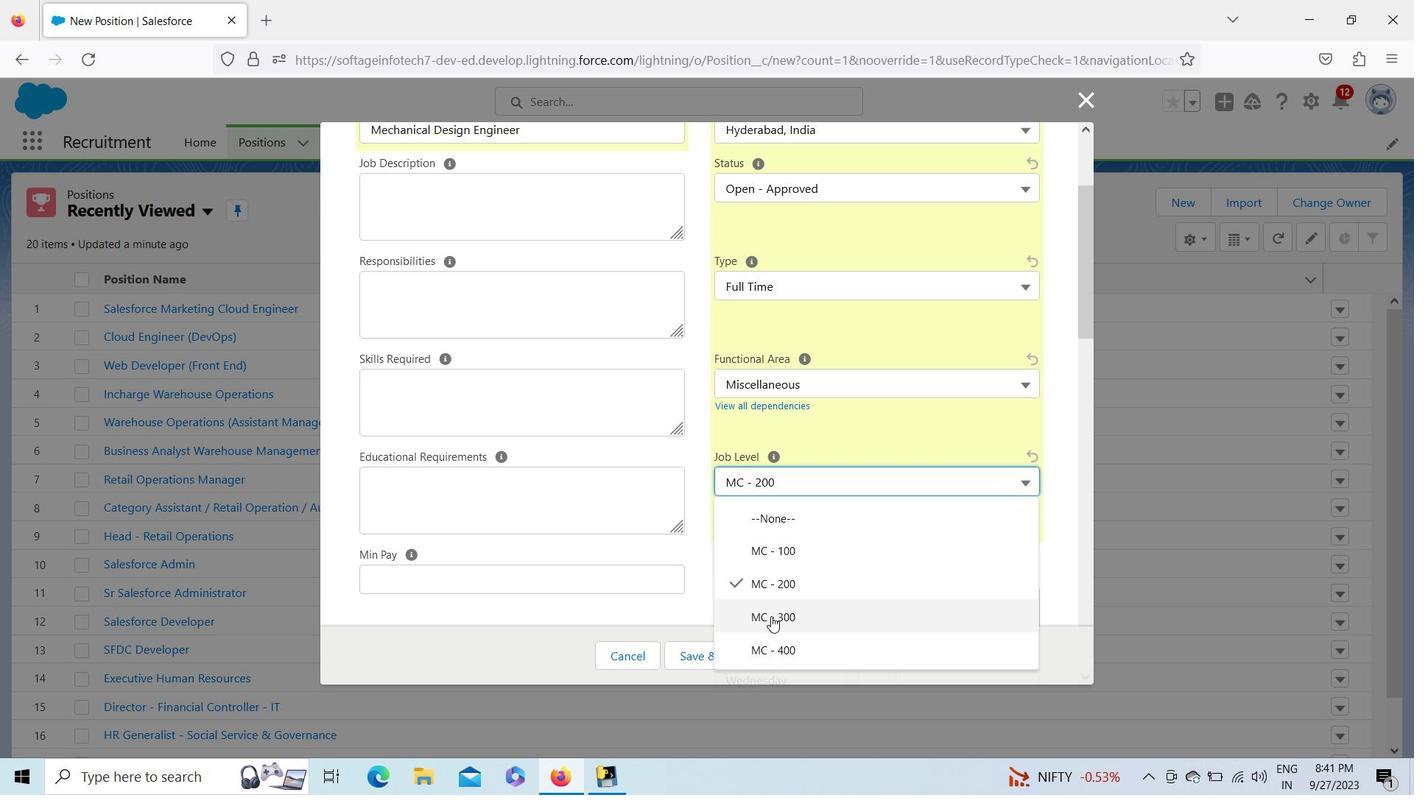 
Action: Mouse pressed left at (771, 617)
Screenshot: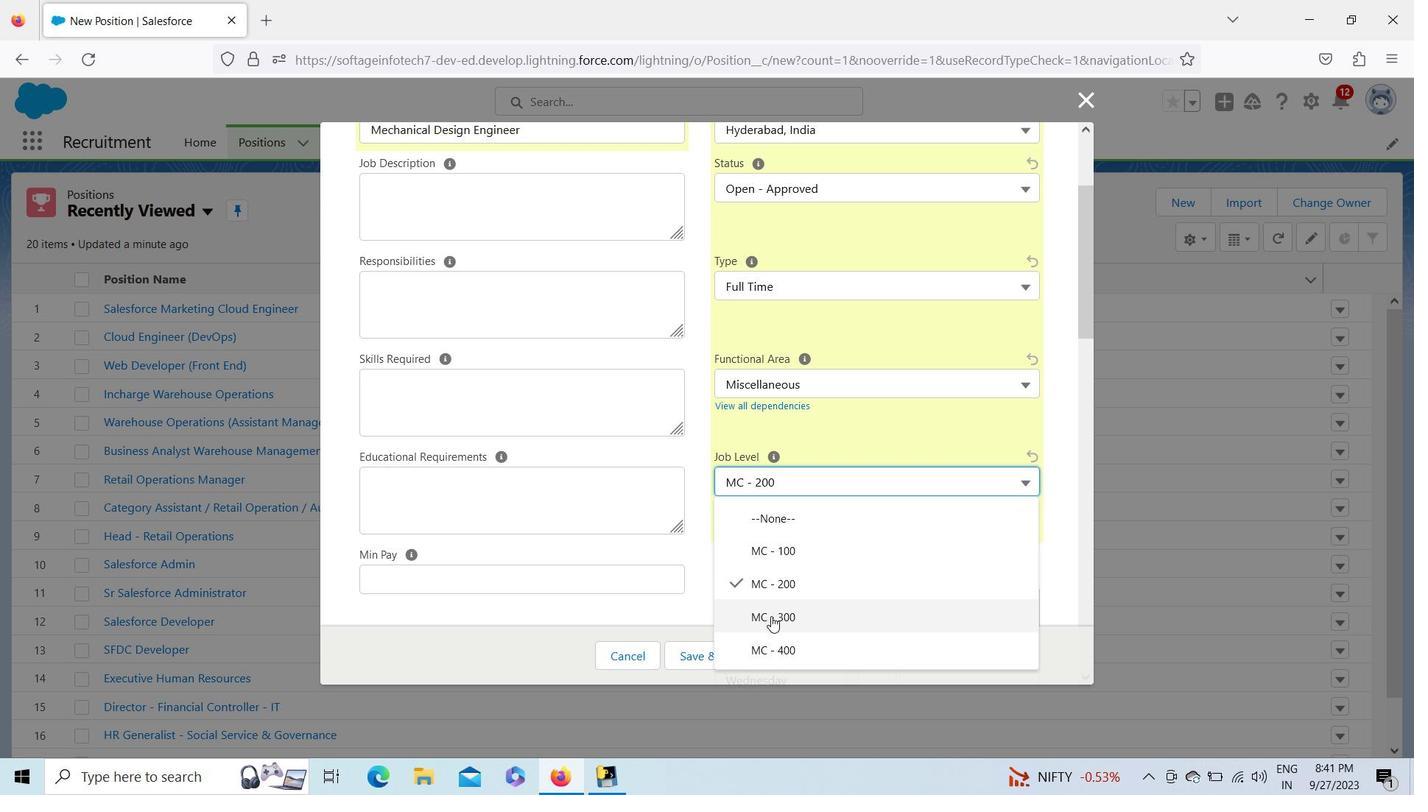 
Action: Mouse moved to (1089, 291)
Screenshot: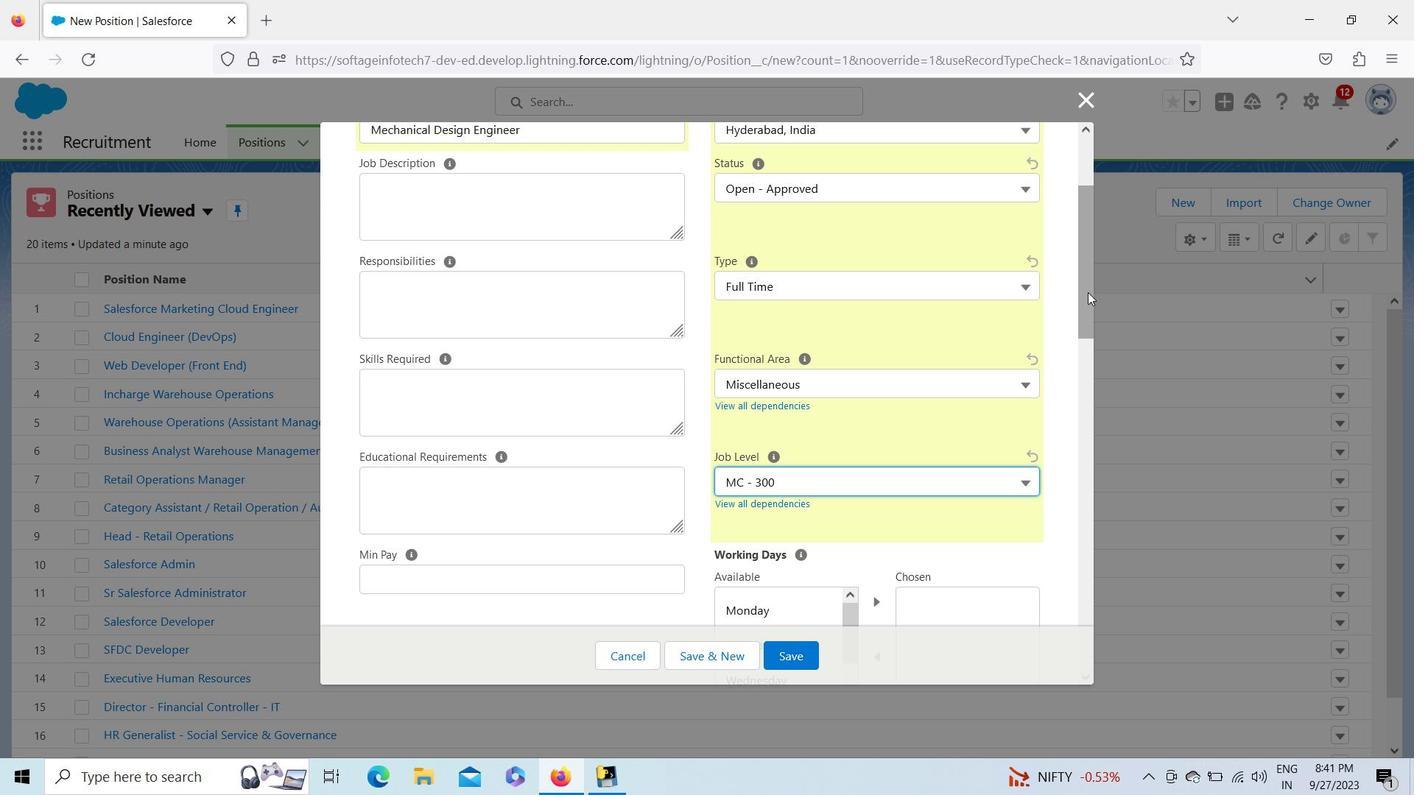 
Action: Mouse pressed left at (1089, 291)
Screenshot: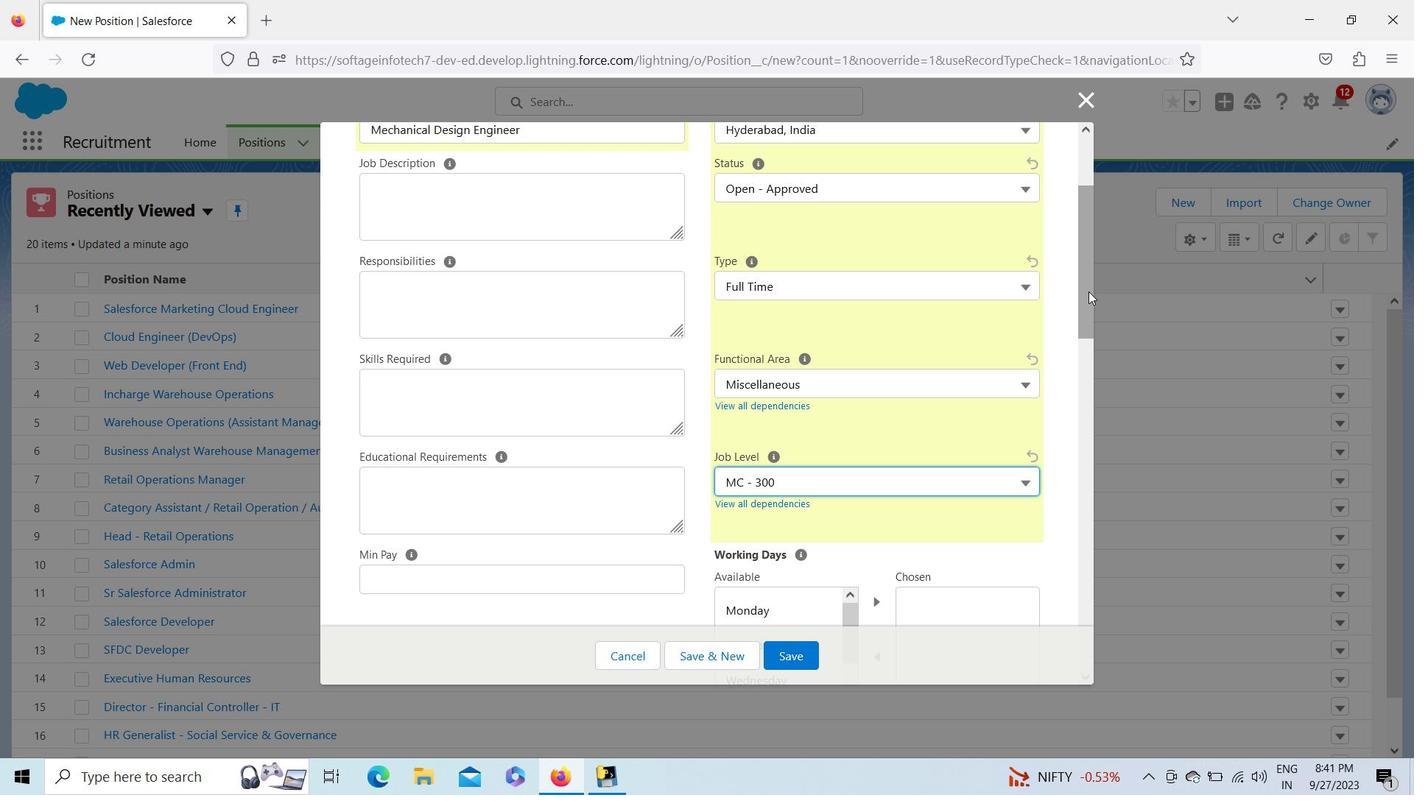 
Action: Mouse moved to (765, 347)
Screenshot: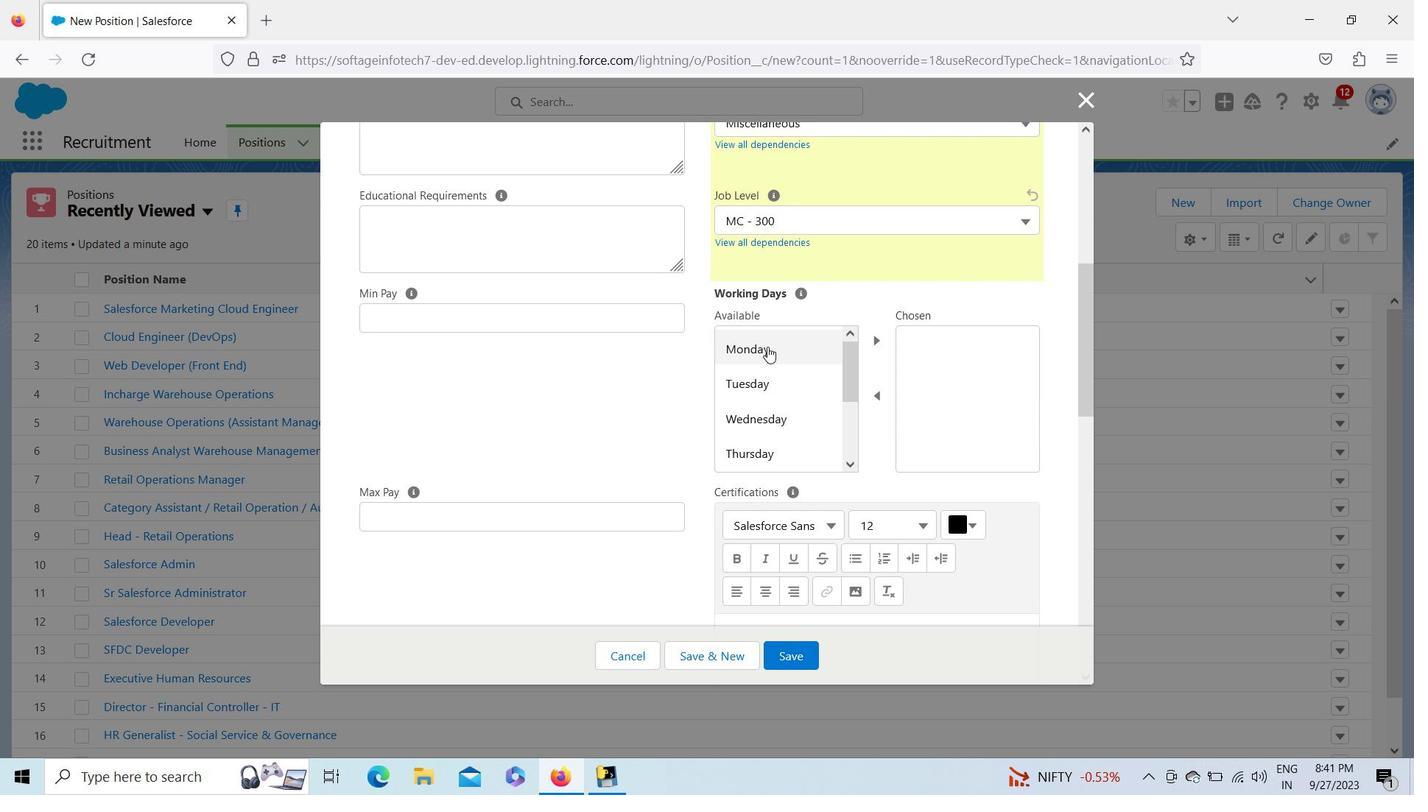 
Action: Mouse pressed left at (765, 347)
Screenshot: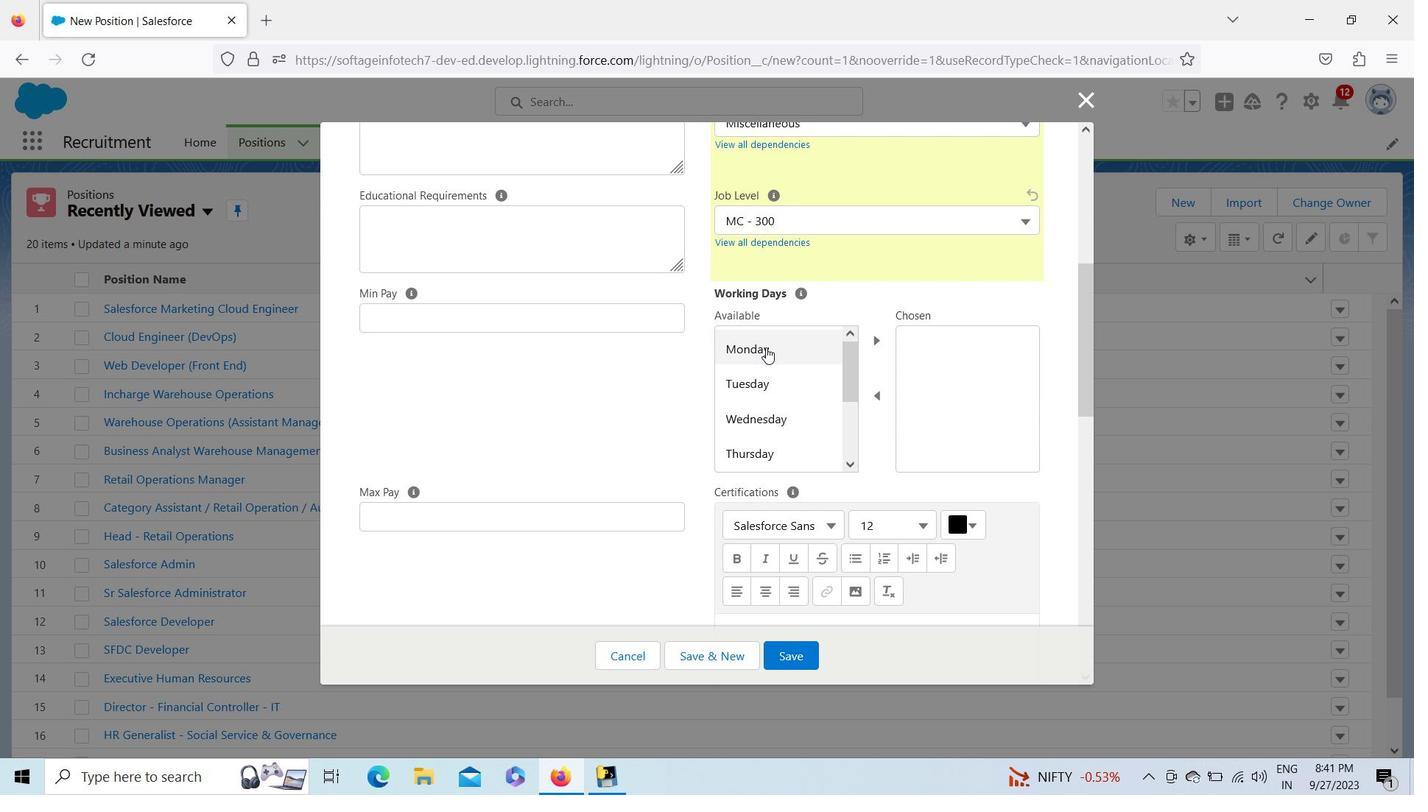 
Action: Key pressed <Key.shift_r><Key.down><Key.down><Key.down><Key.down>
Screenshot: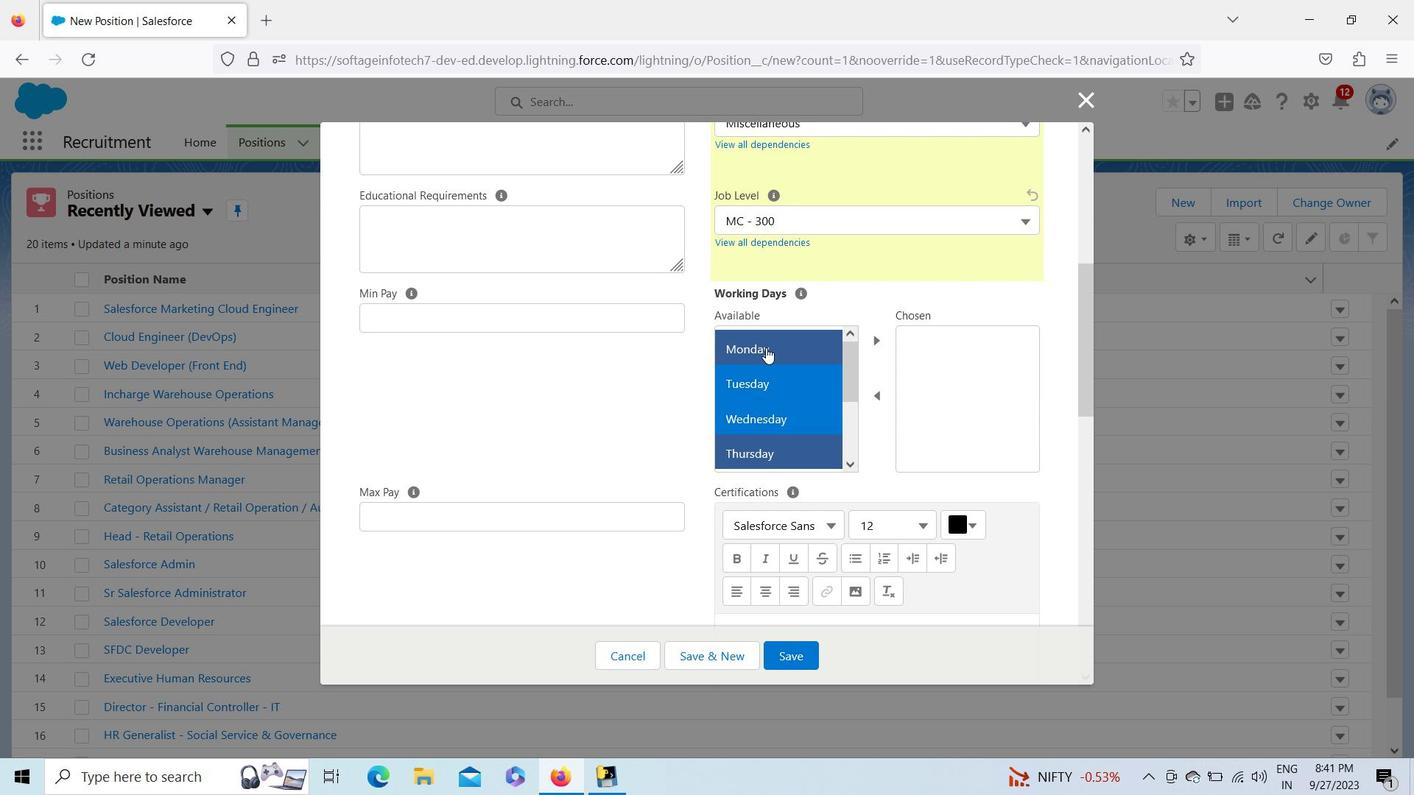 
Action: Mouse moved to (879, 348)
Screenshot: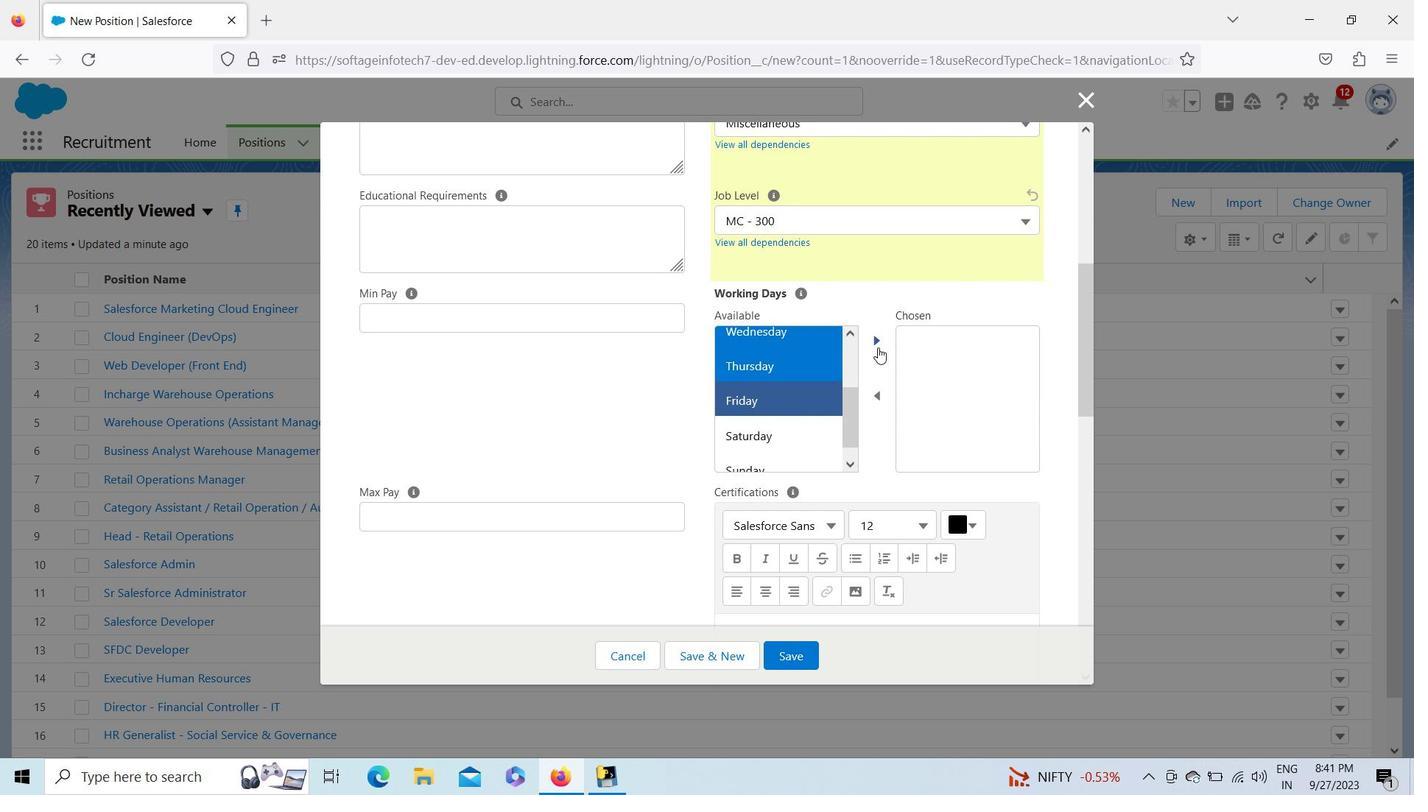 
Action: Mouse pressed left at (879, 348)
Screenshot: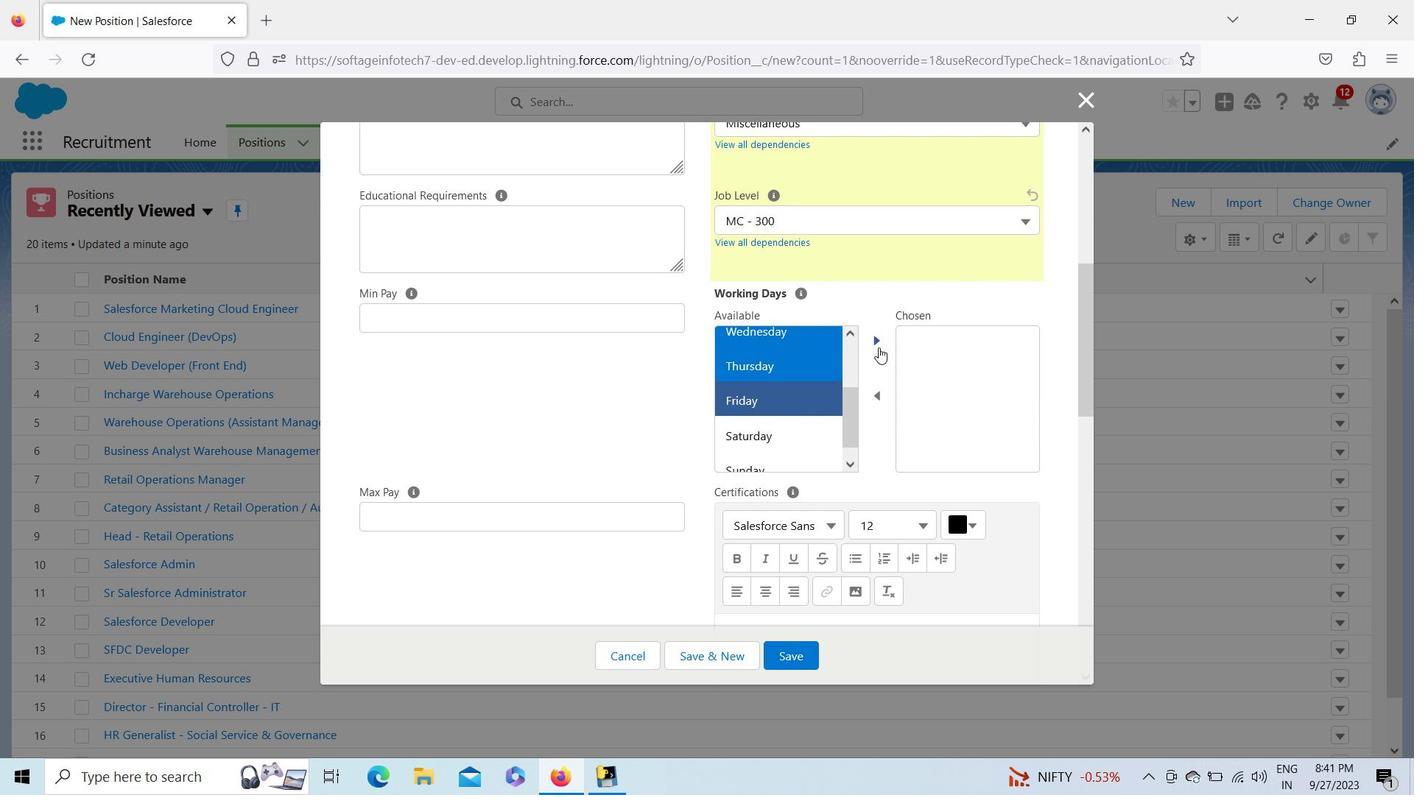 
Action: Mouse moved to (1092, 379)
Screenshot: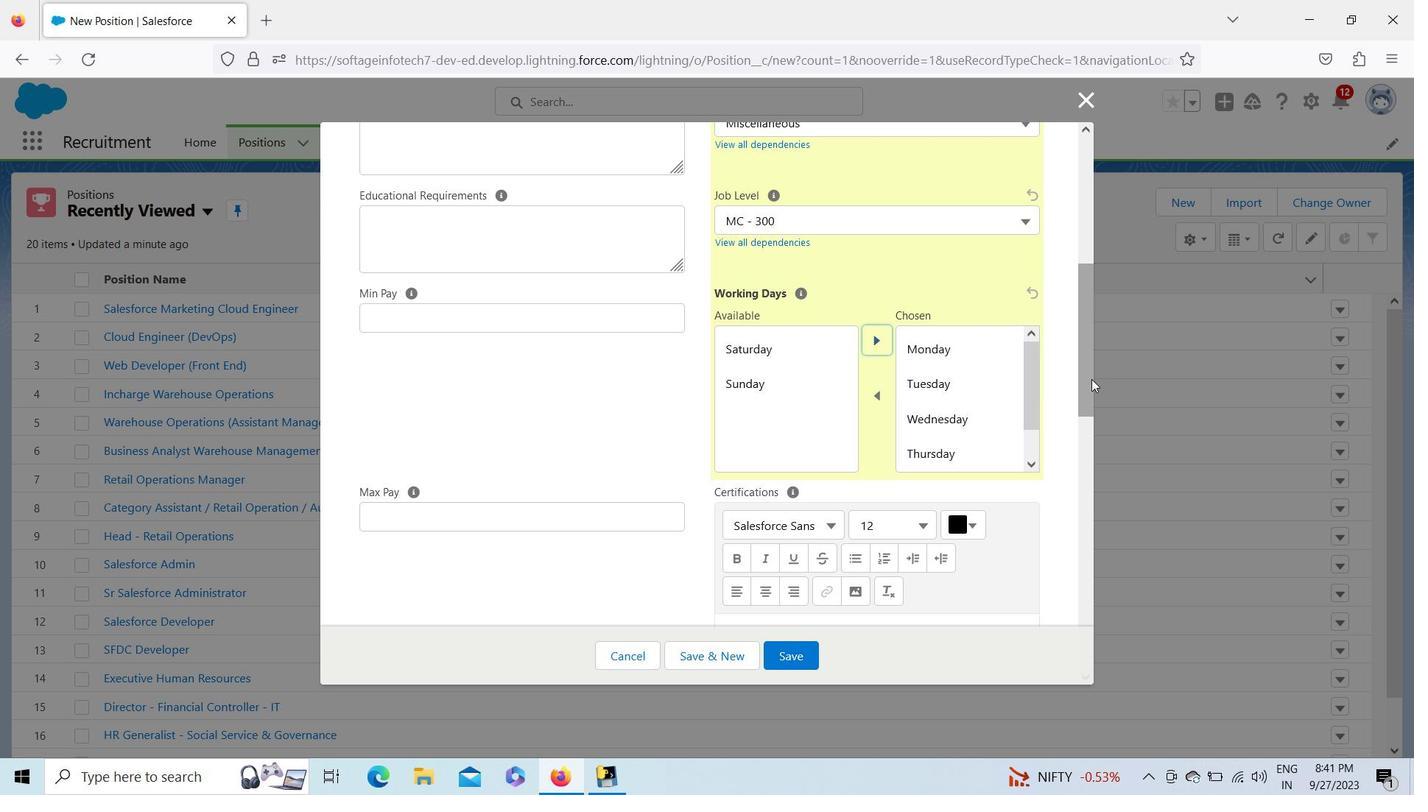
Action: Mouse pressed left at (1092, 379)
Screenshot: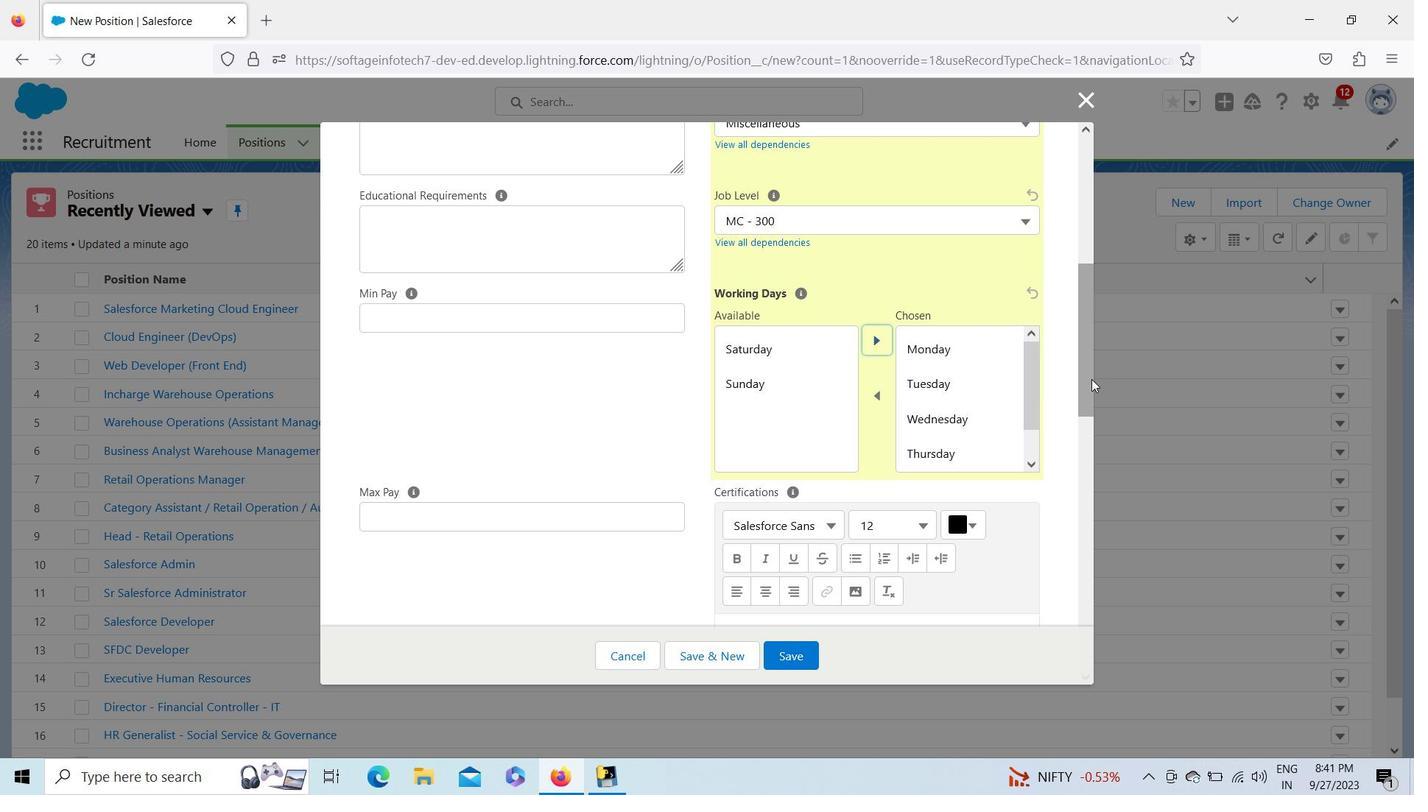 
Action: Mouse moved to (977, 456)
Screenshot: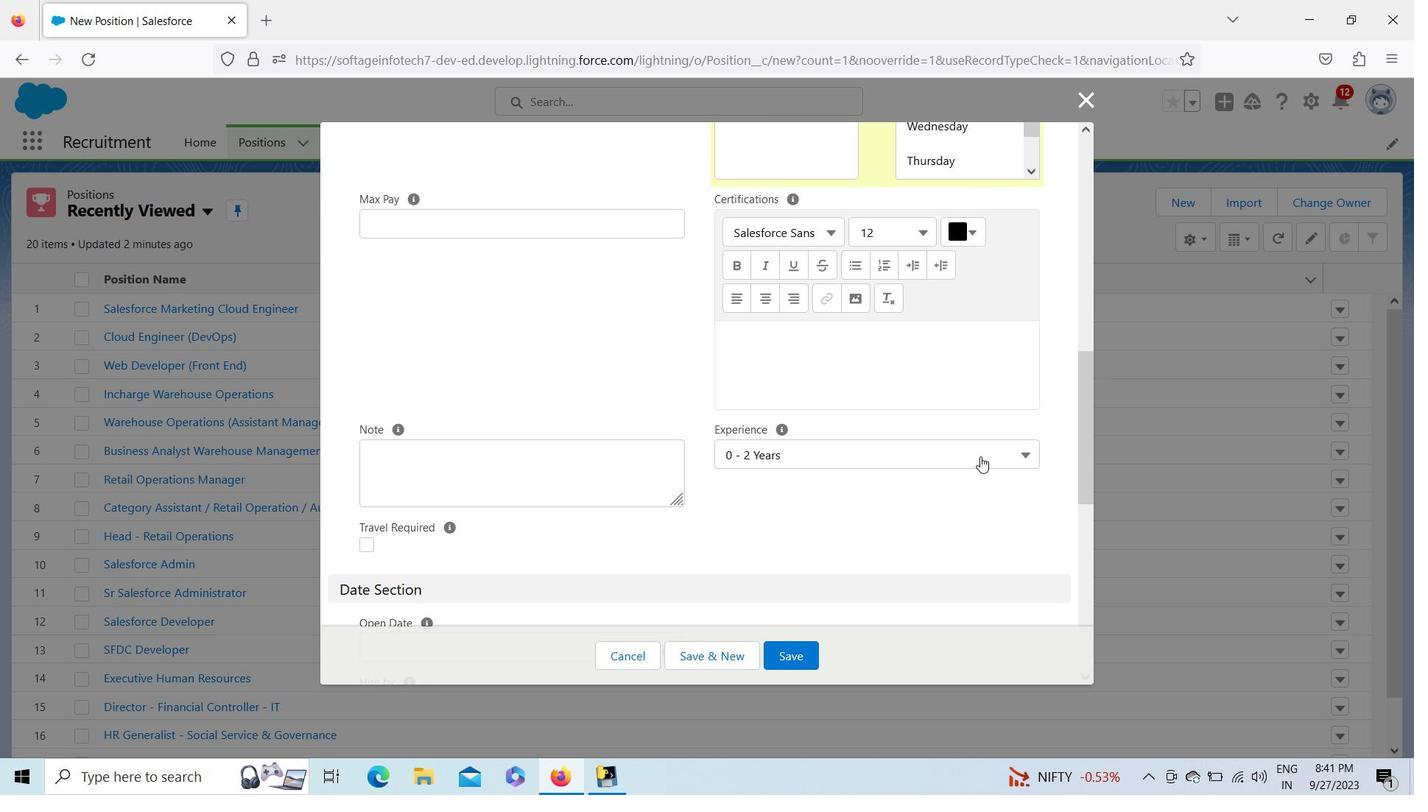 
Action: Mouse pressed left at (977, 456)
Screenshot: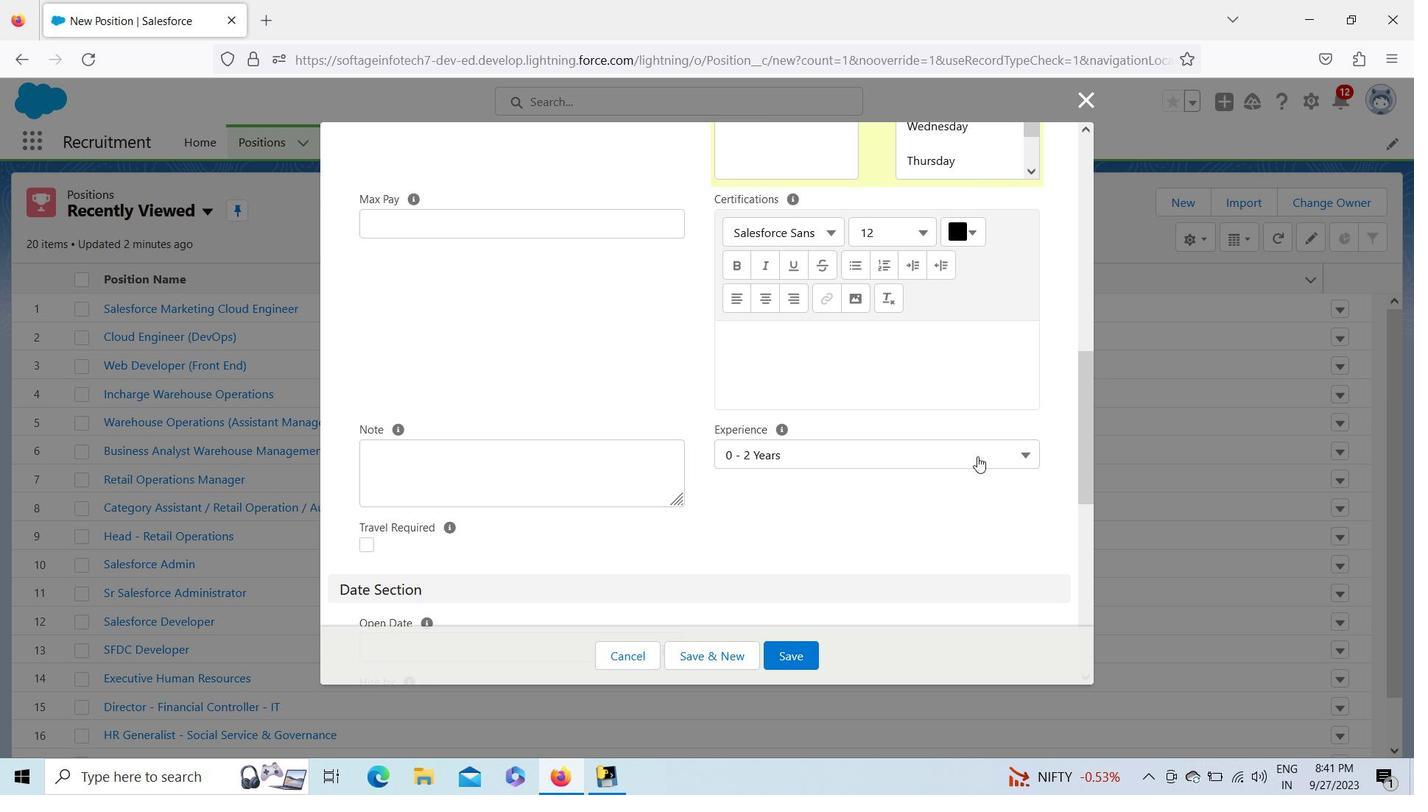 
Action: Mouse moved to (810, 581)
Screenshot: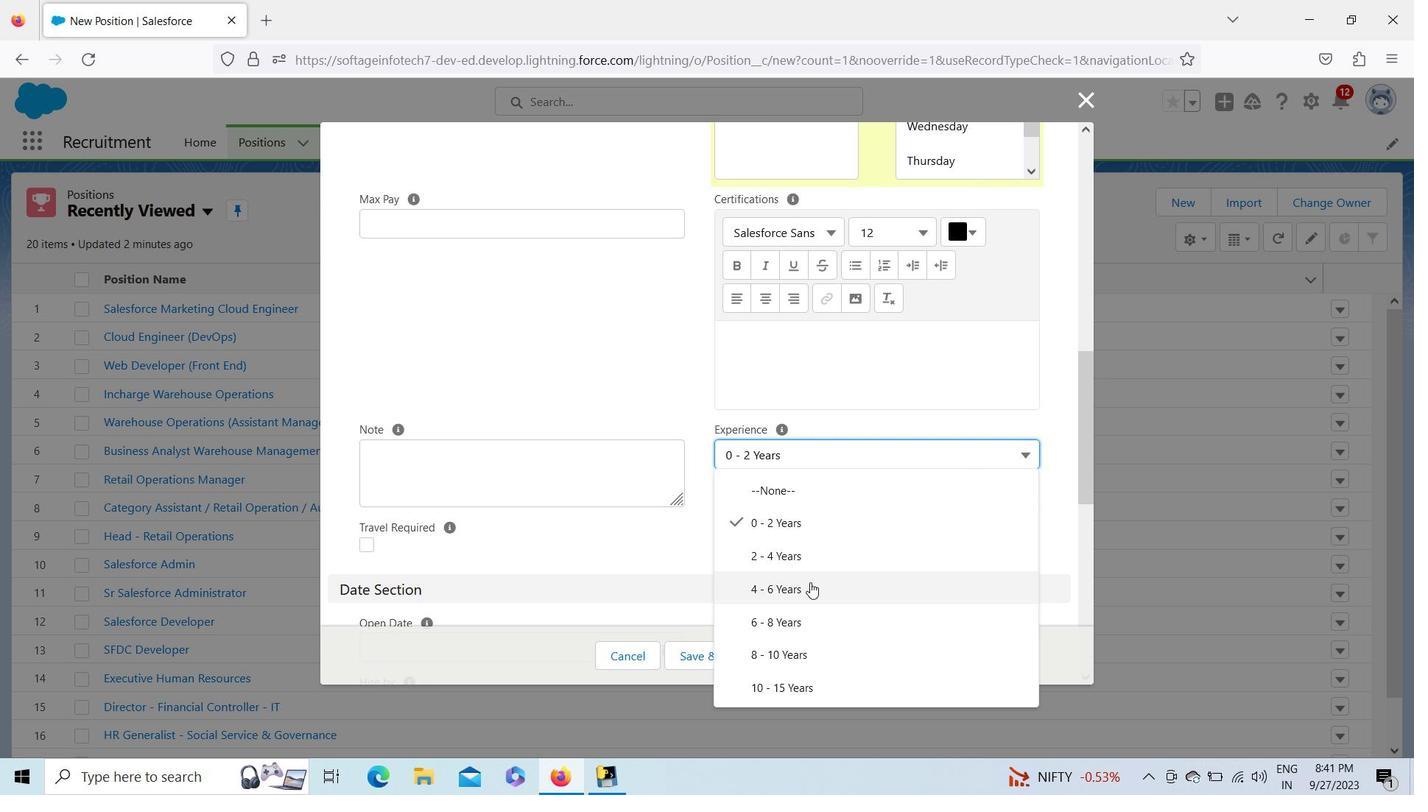 
Action: Mouse pressed left at (810, 581)
Screenshot: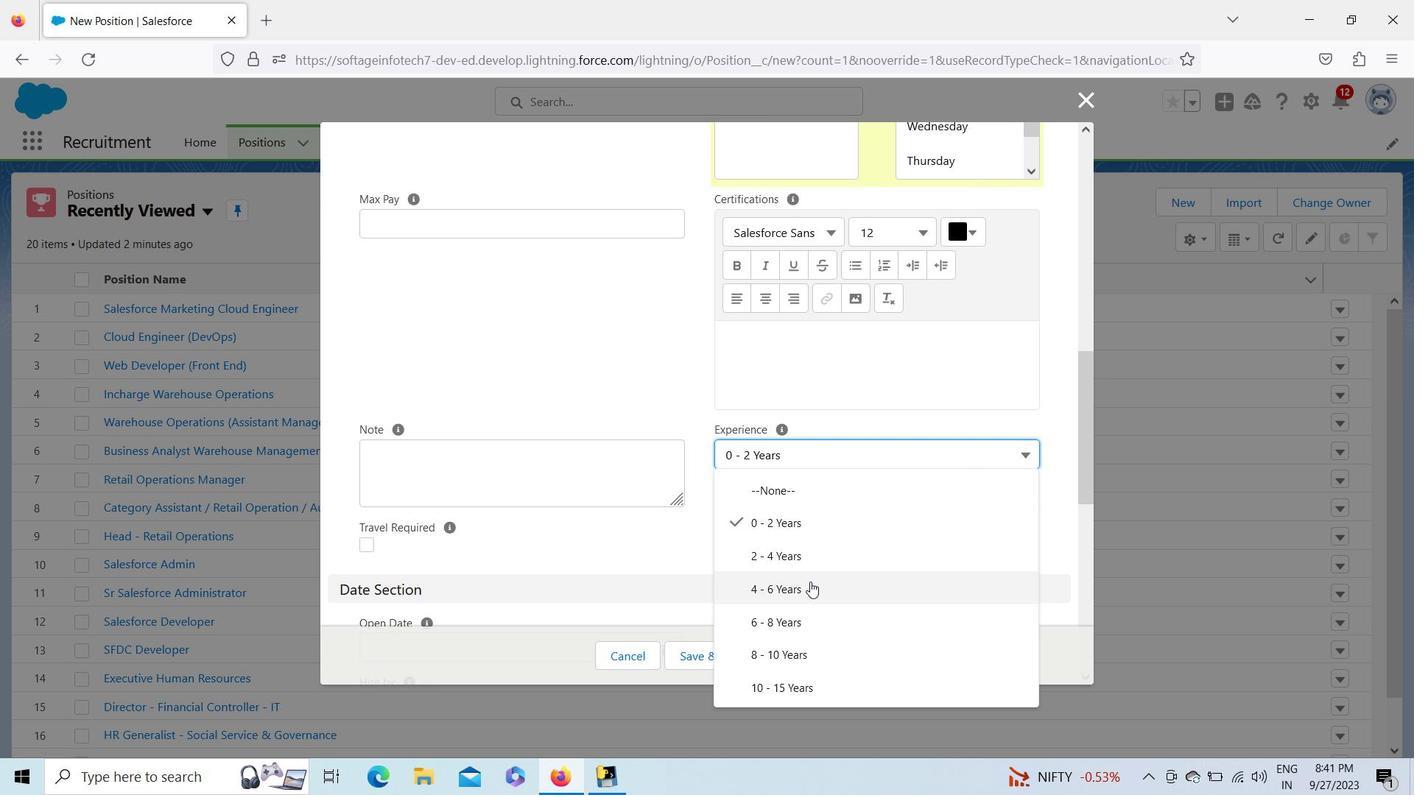 
Action: Mouse moved to (1091, 409)
Screenshot: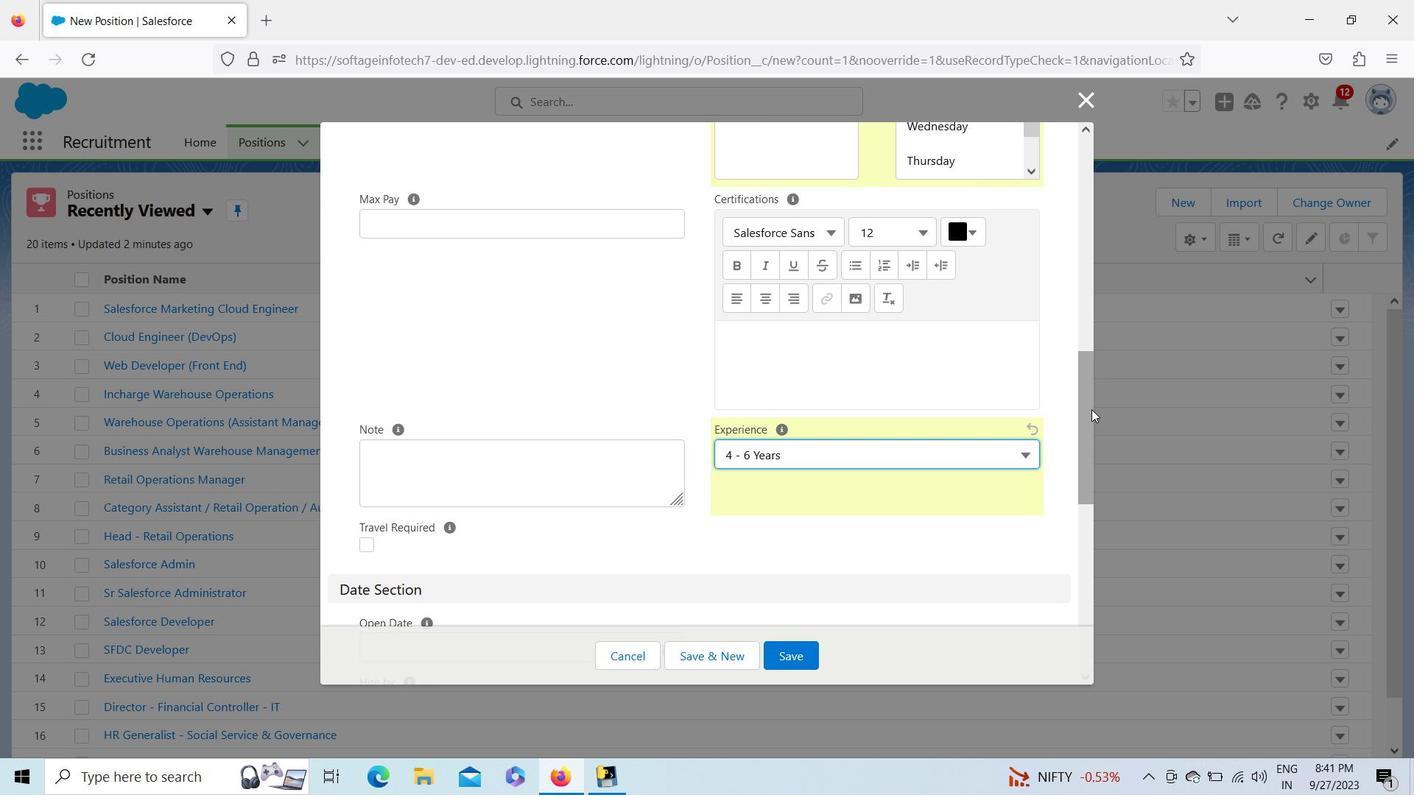 
Action: Mouse pressed left at (1091, 409)
Screenshot: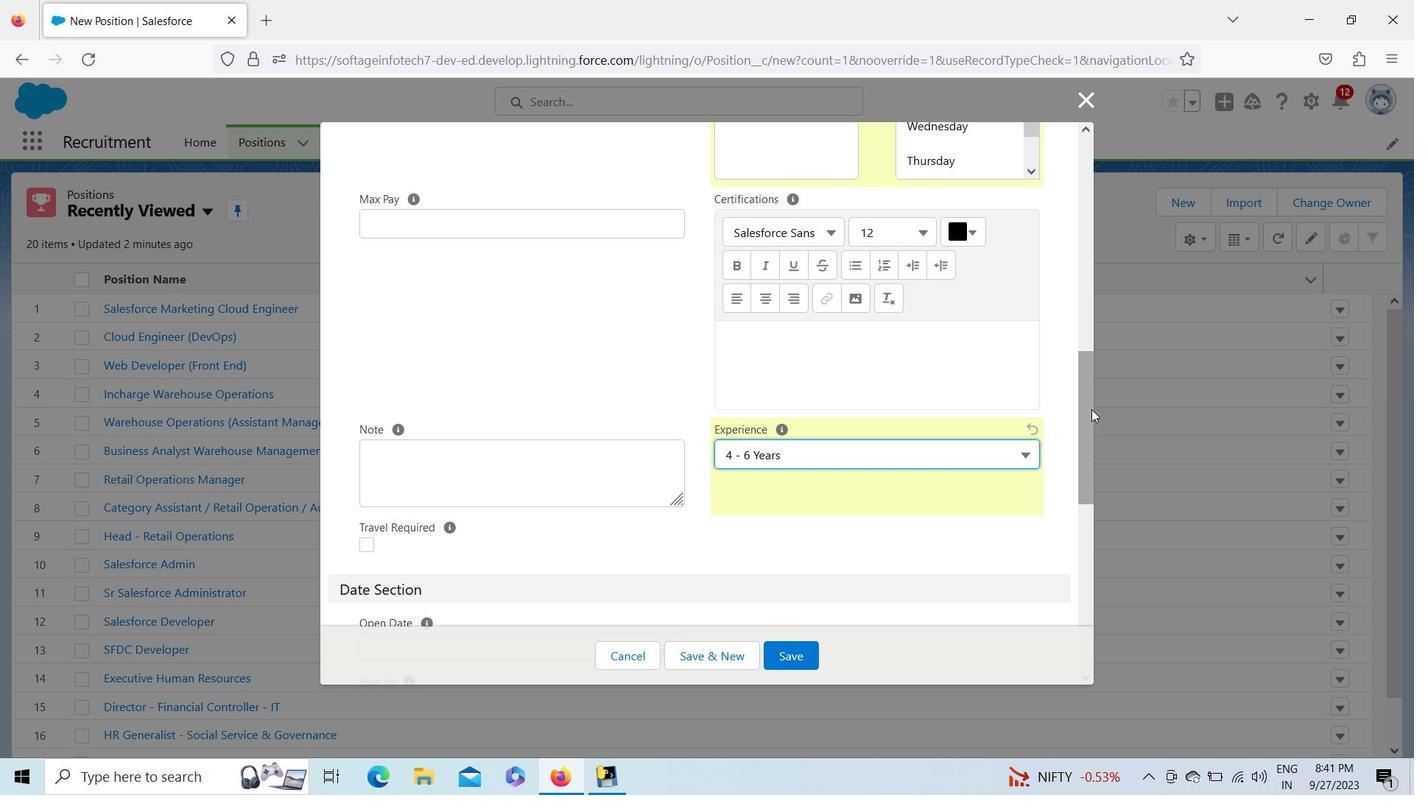 
Action: Mouse moved to (436, 463)
Screenshot: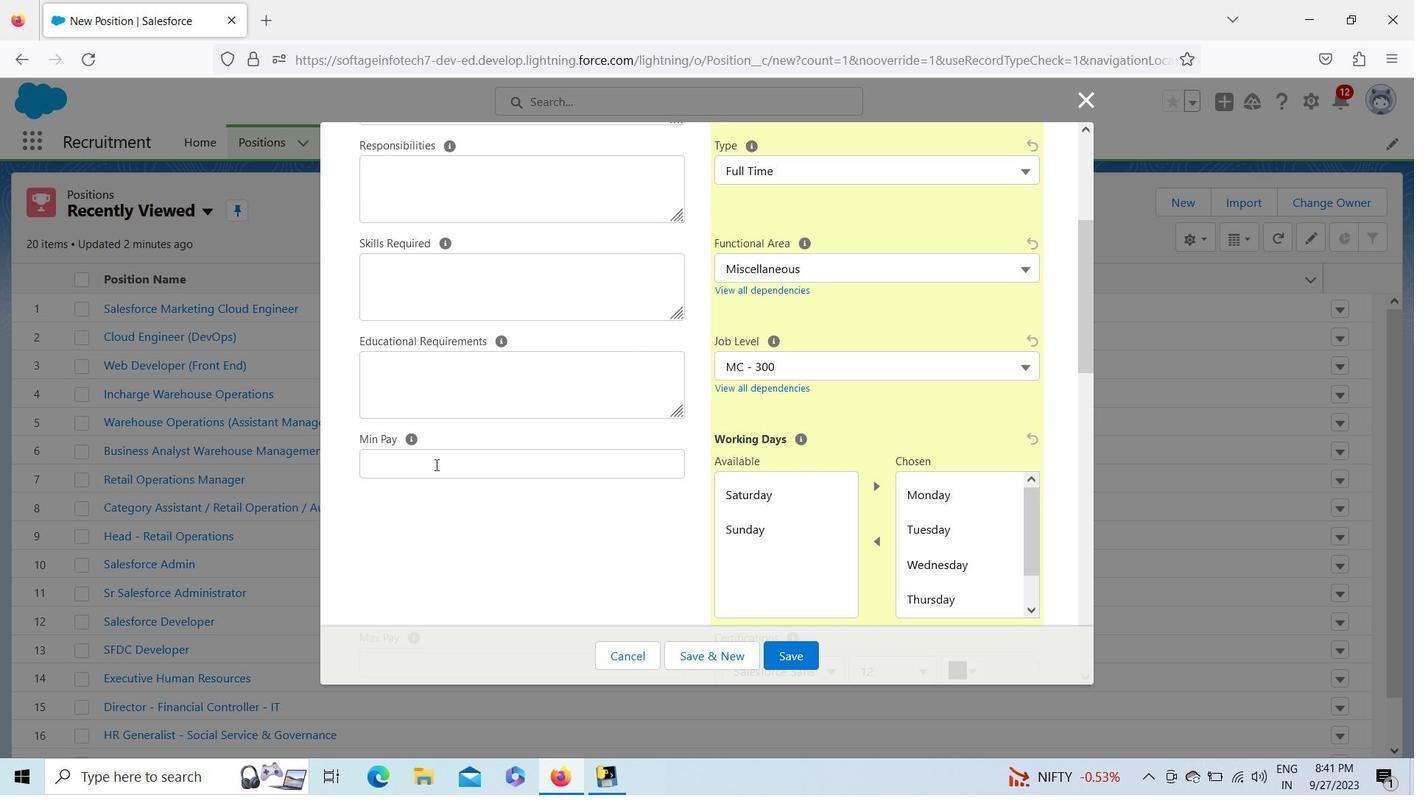 
Action: Mouse pressed left at (436, 463)
Screenshot: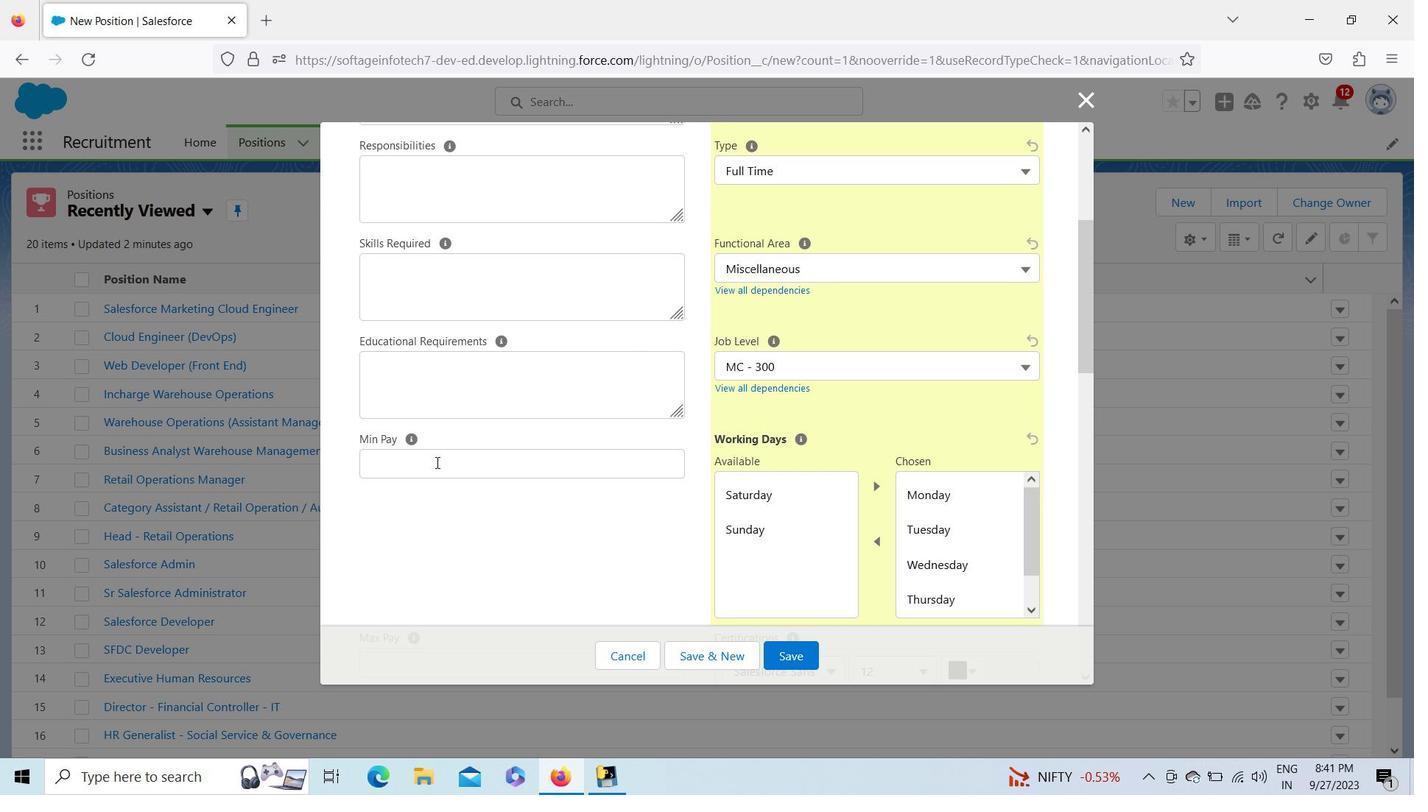 
Action: Key pressed 1100000
Screenshot: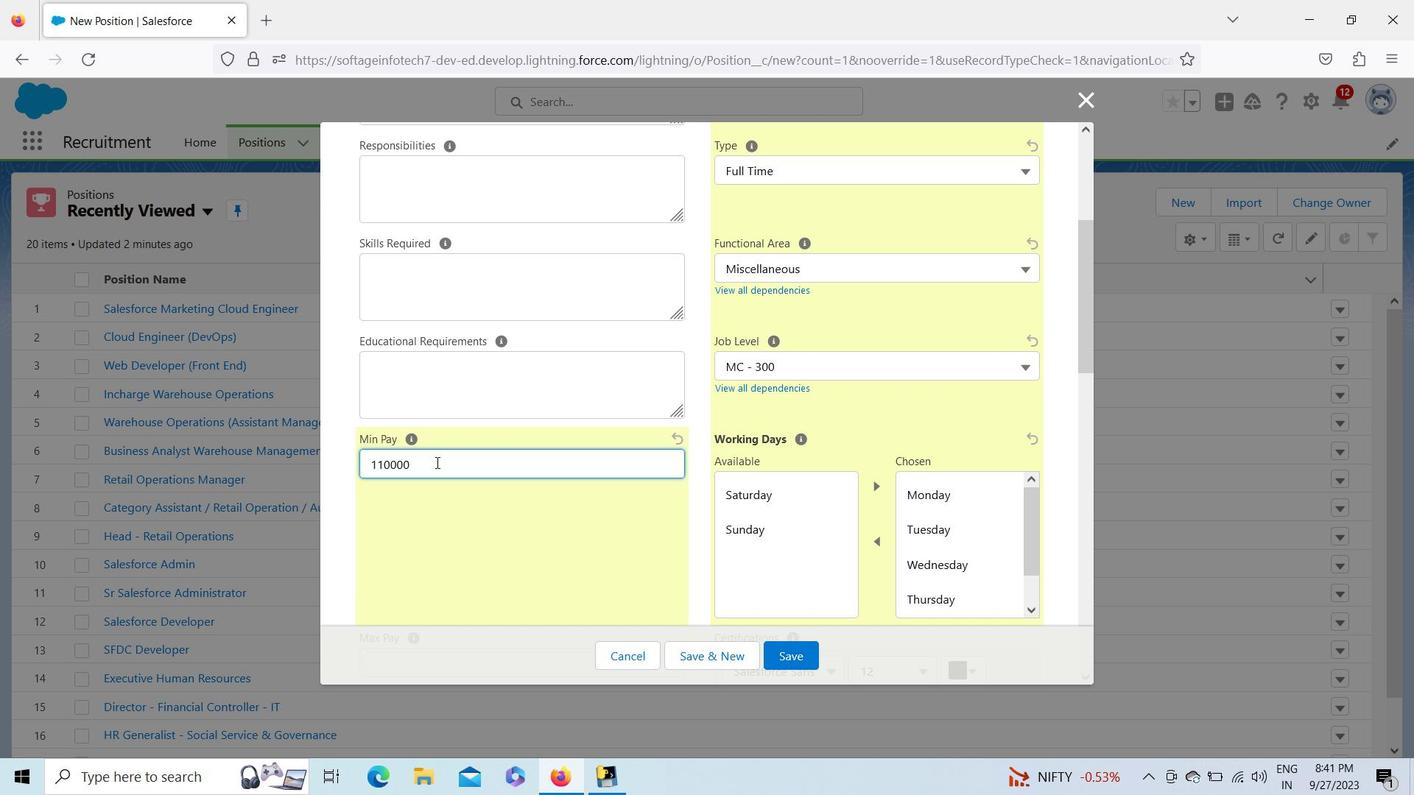 
Action: Mouse moved to (1091, 321)
Screenshot: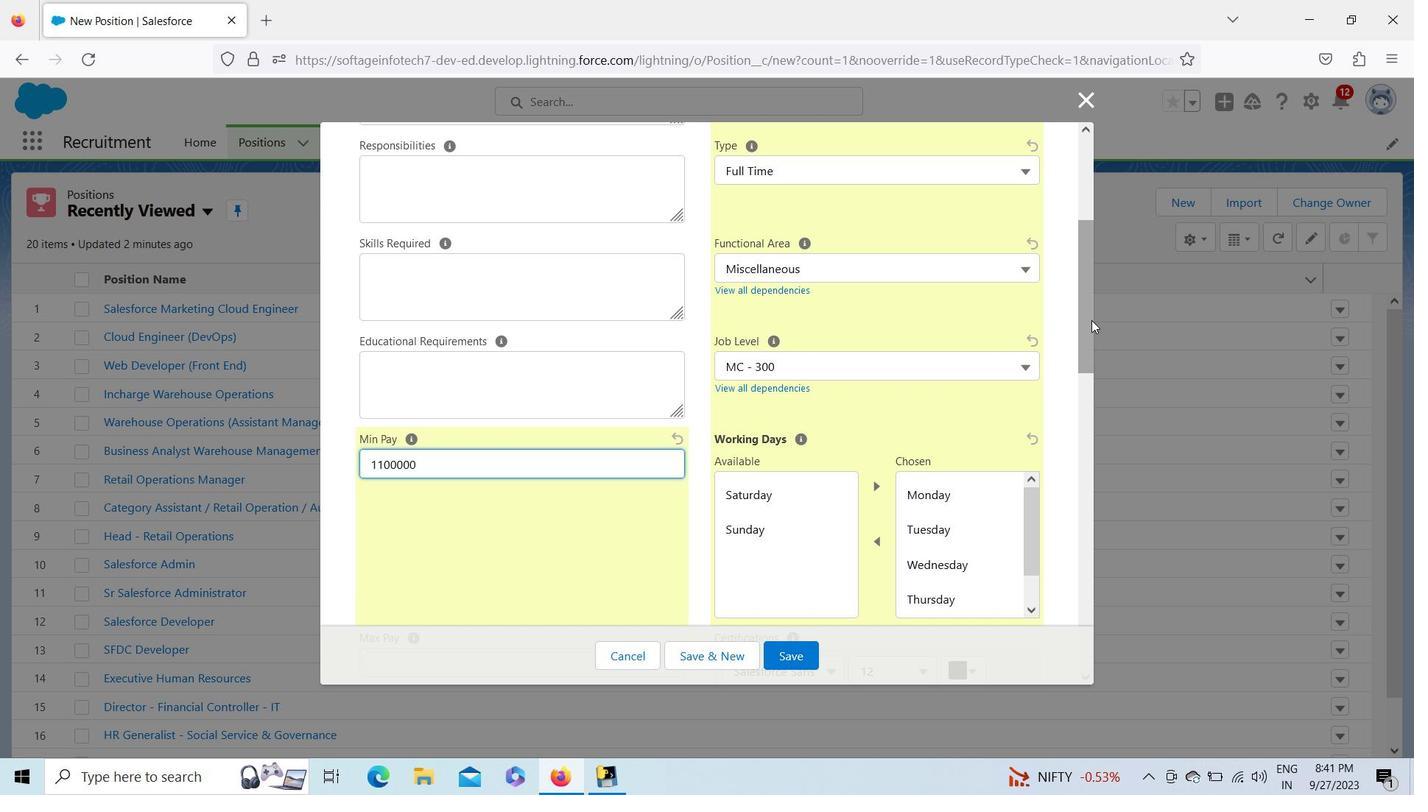 
Action: Mouse pressed left at (1091, 321)
Screenshot: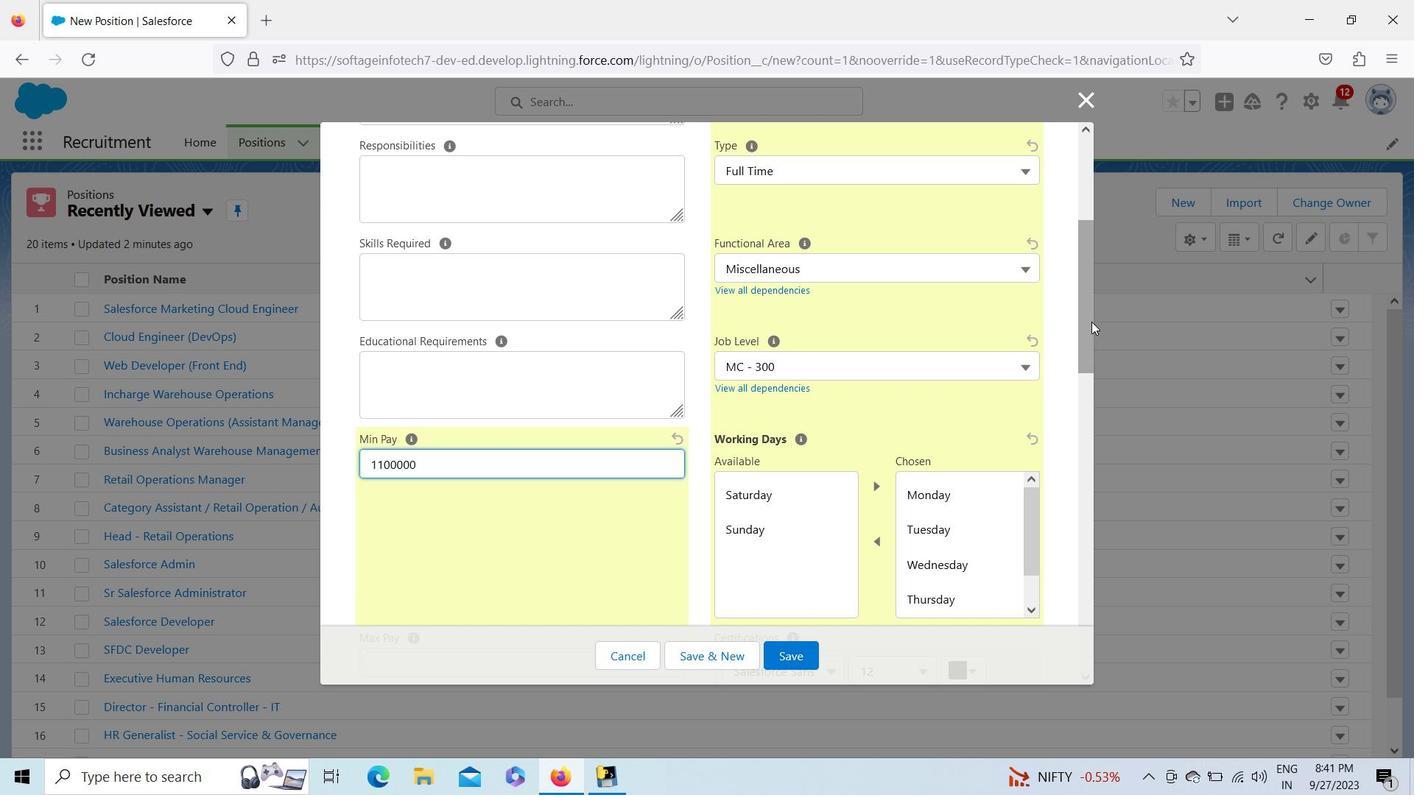 
Action: Mouse moved to (549, 430)
Screenshot: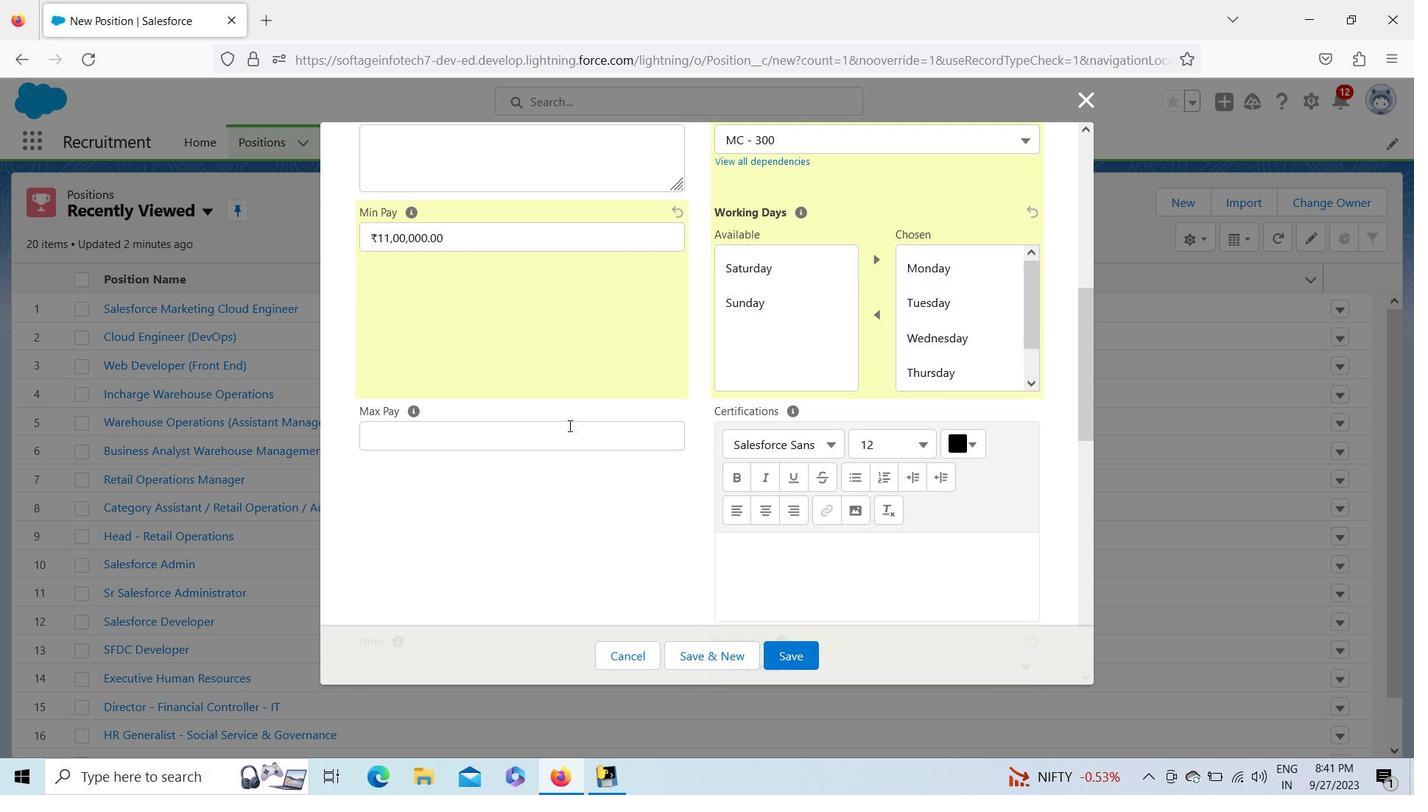 
Action: Mouse pressed left at (549, 430)
Screenshot: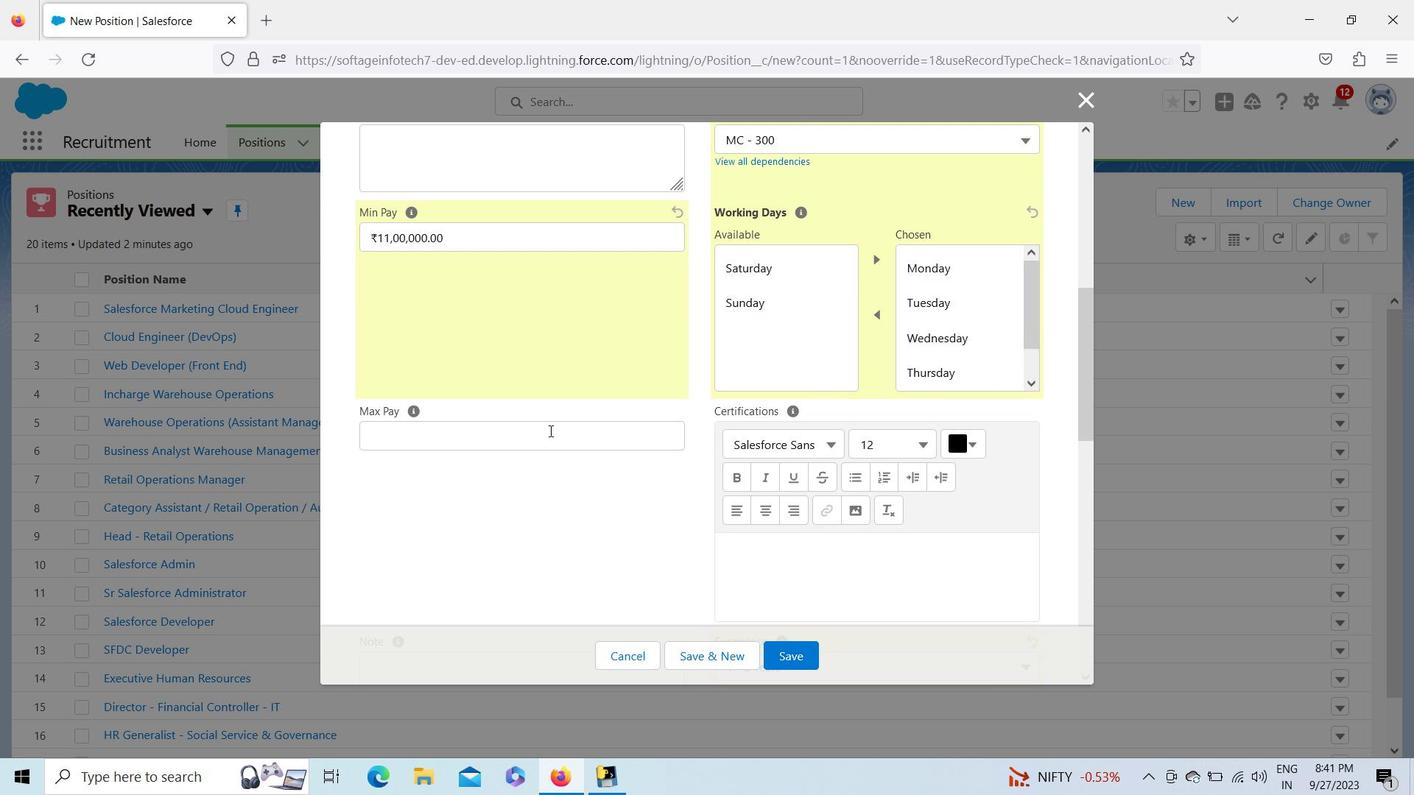 
Action: Key pressed 1400000
Screenshot: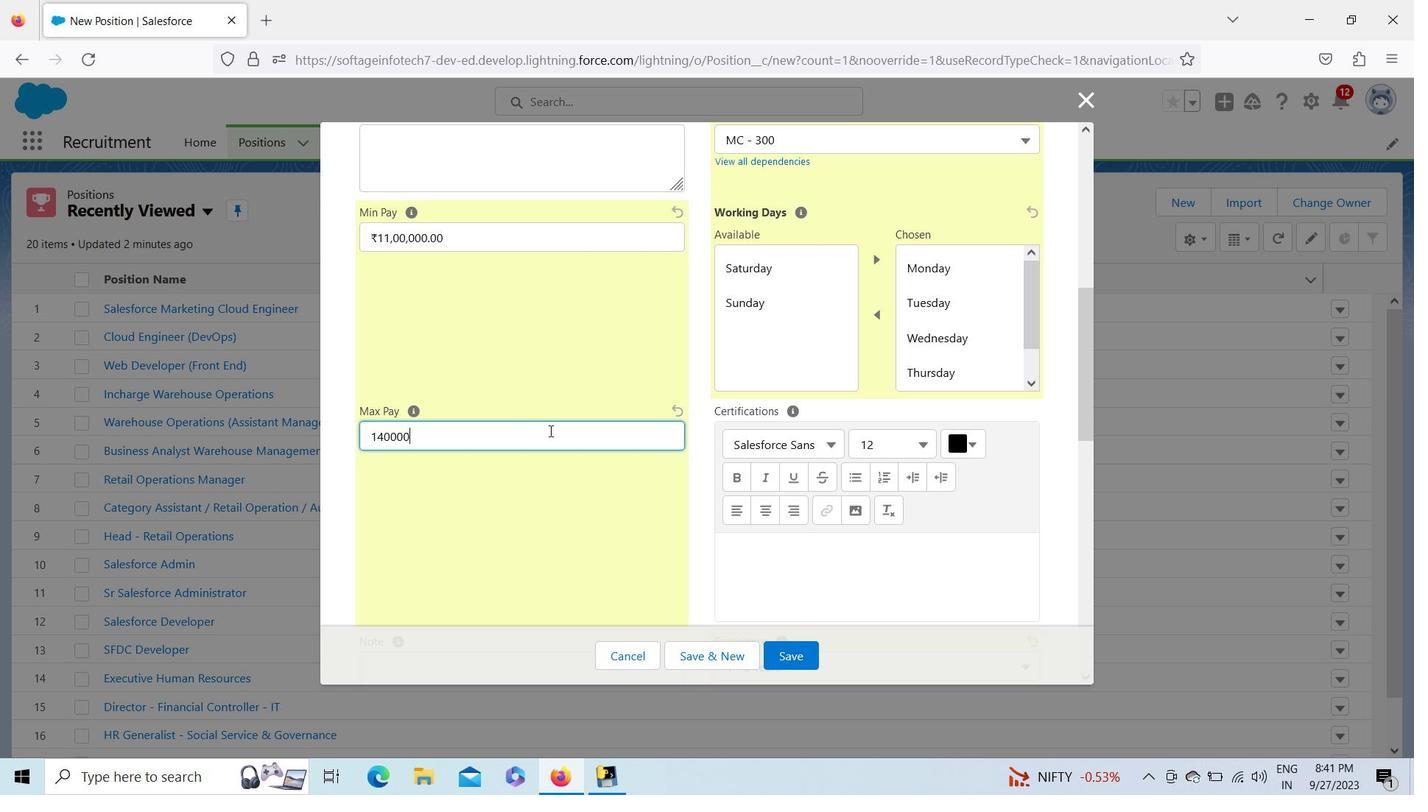 
Action: Mouse moved to (1084, 345)
Screenshot: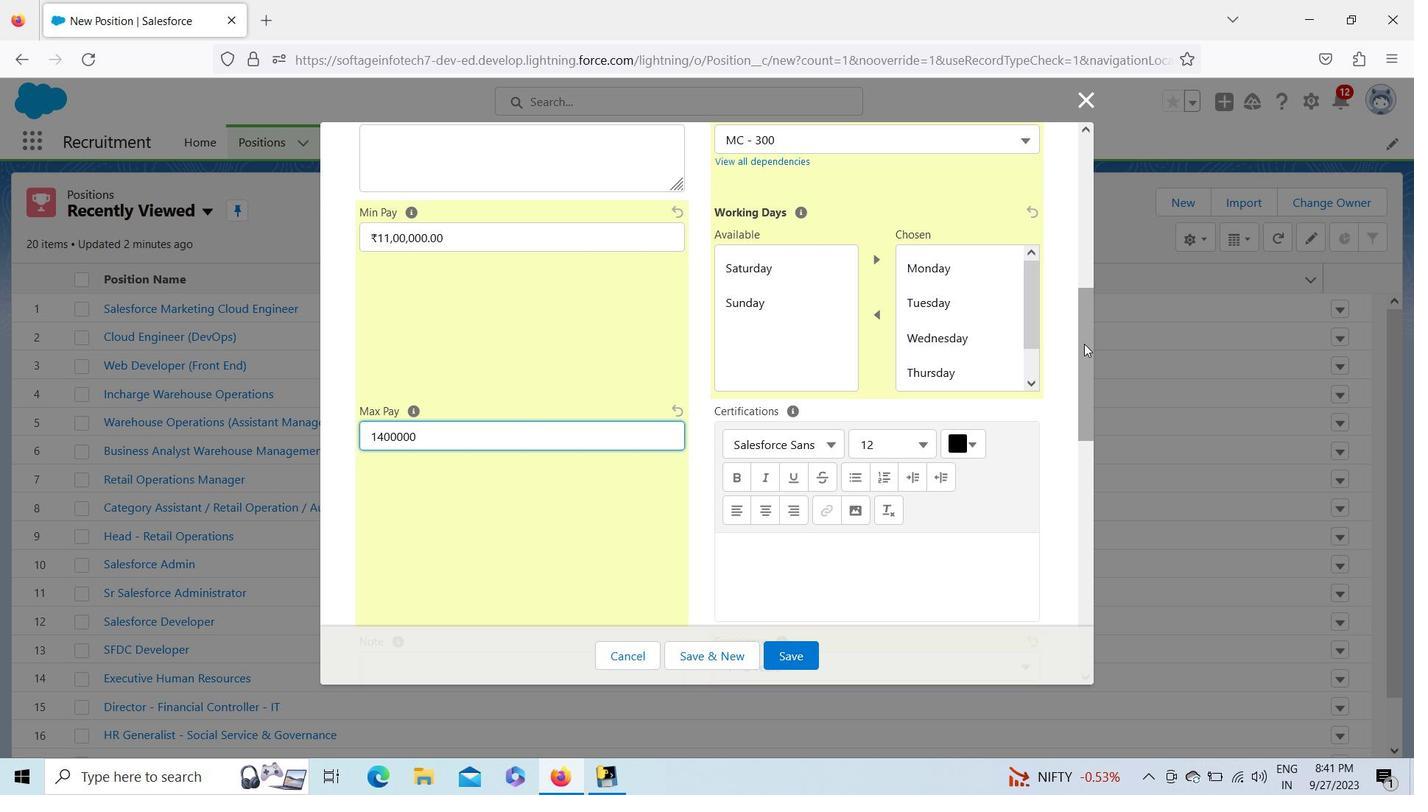 
Action: Mouse pressed left at (1084, 345)
Screenshot: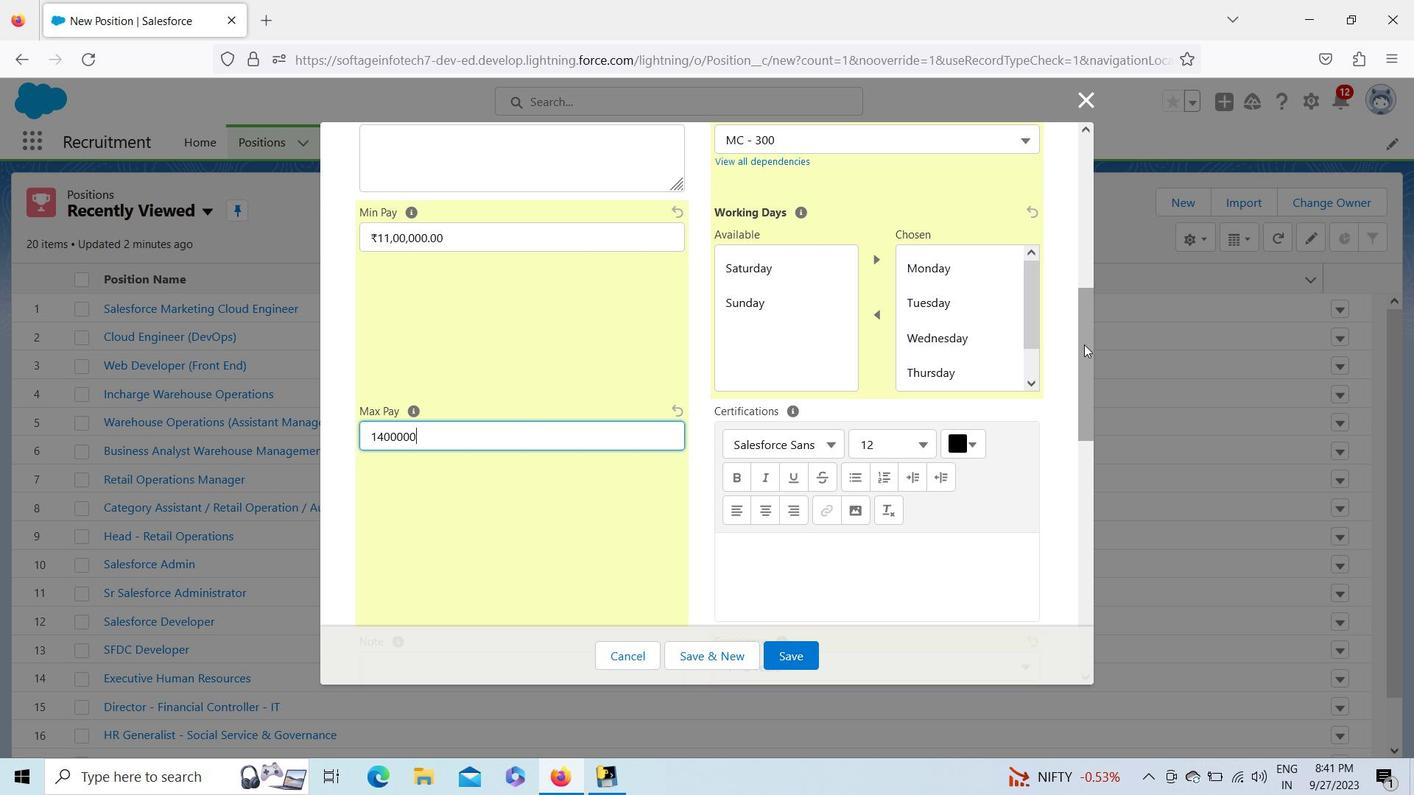 
Action: Mouse moved to (1082, 473)
Screenshot: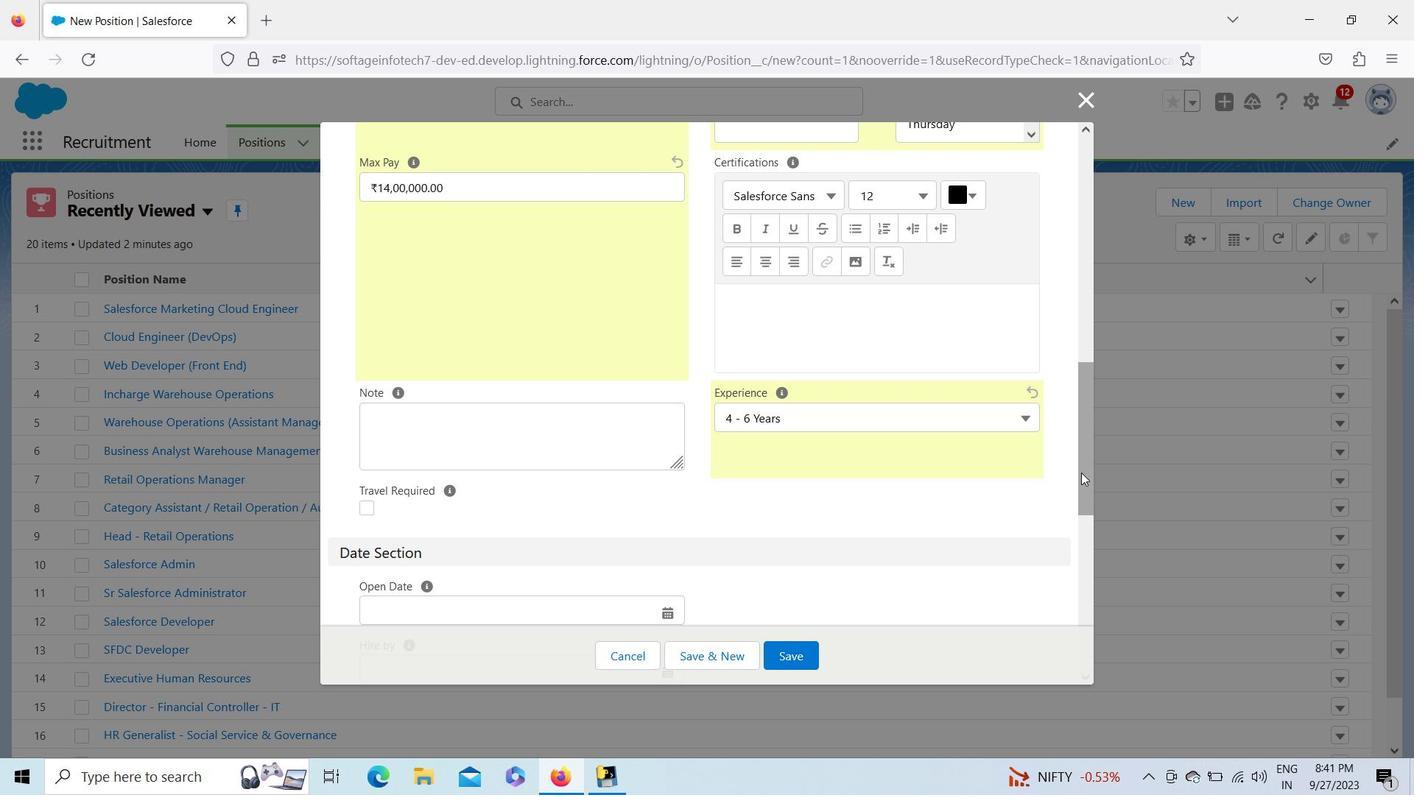 
Action: Mouse pressed left at (1082, 473)
Screenshot: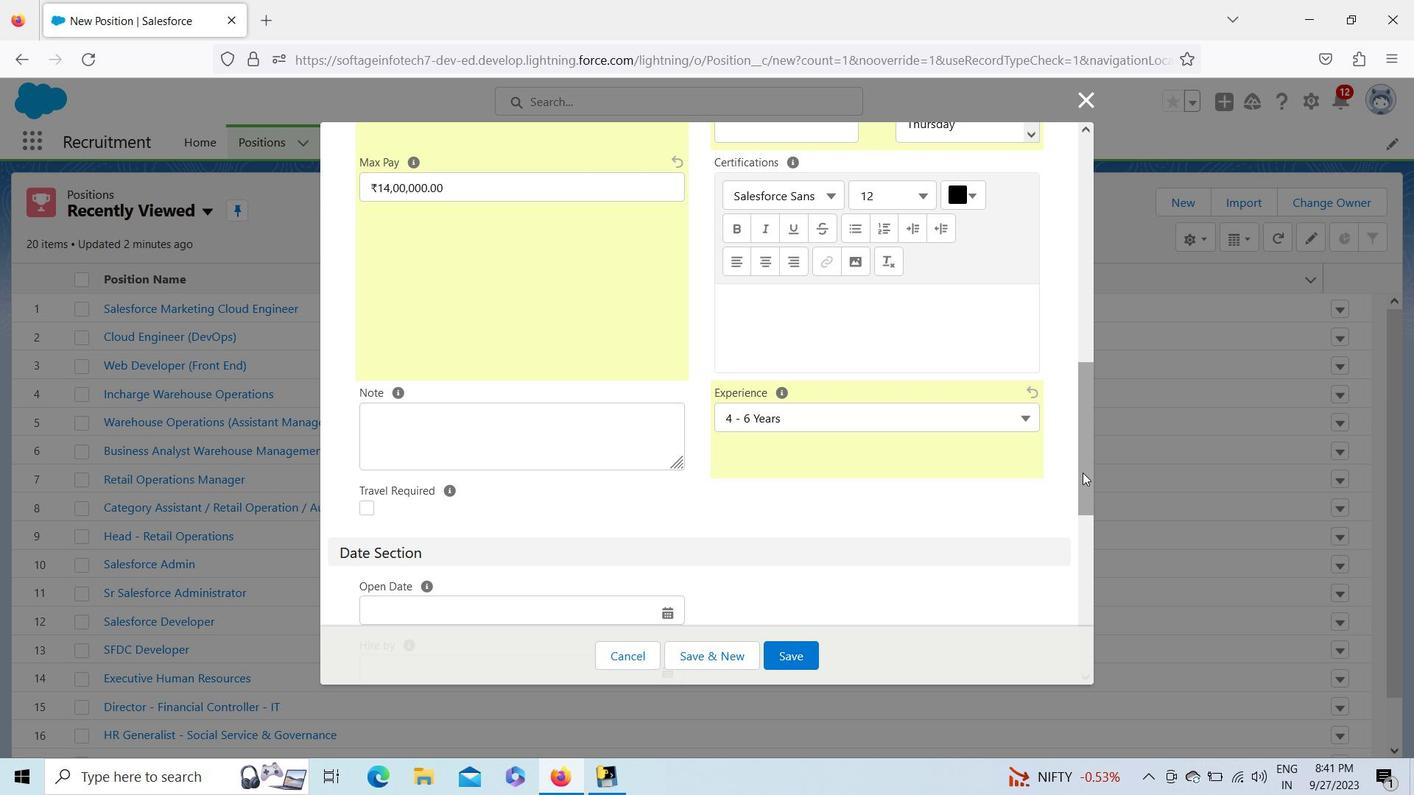
Action: Mouse moved to (365, 385)
Screenshot: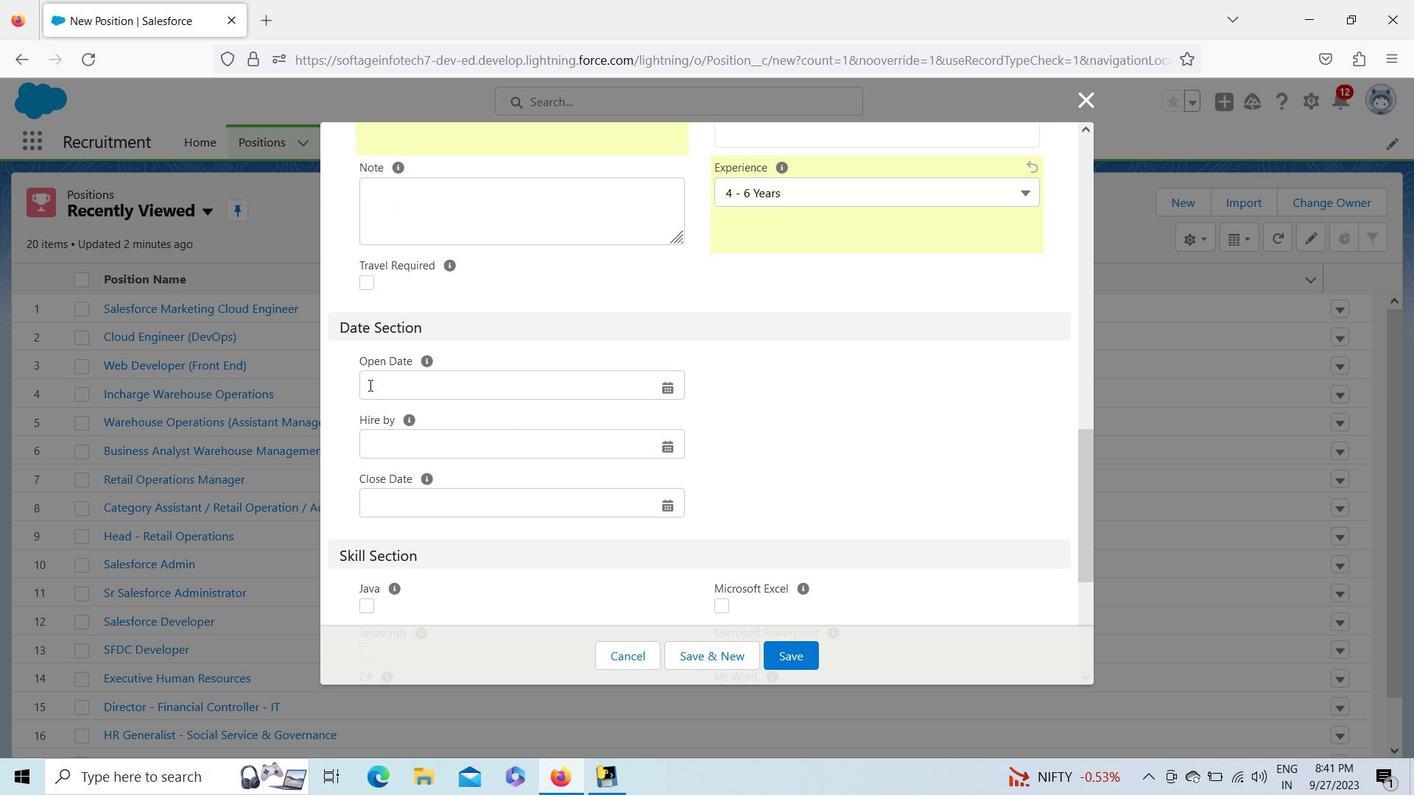 
Action: Mouse pressed left at (365, 385)
Screenshot: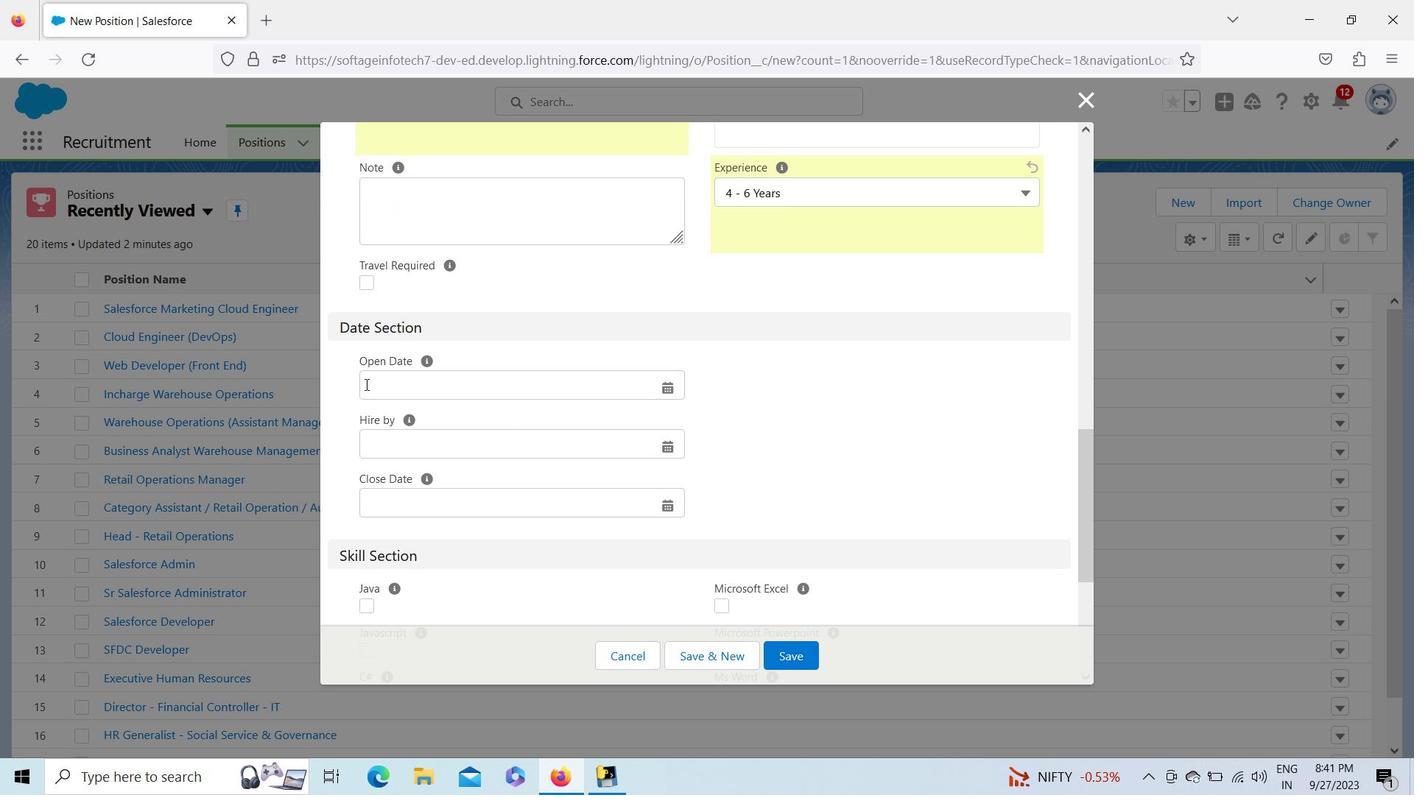 
Action: Mouse moved to (631, 485)
Screenshot: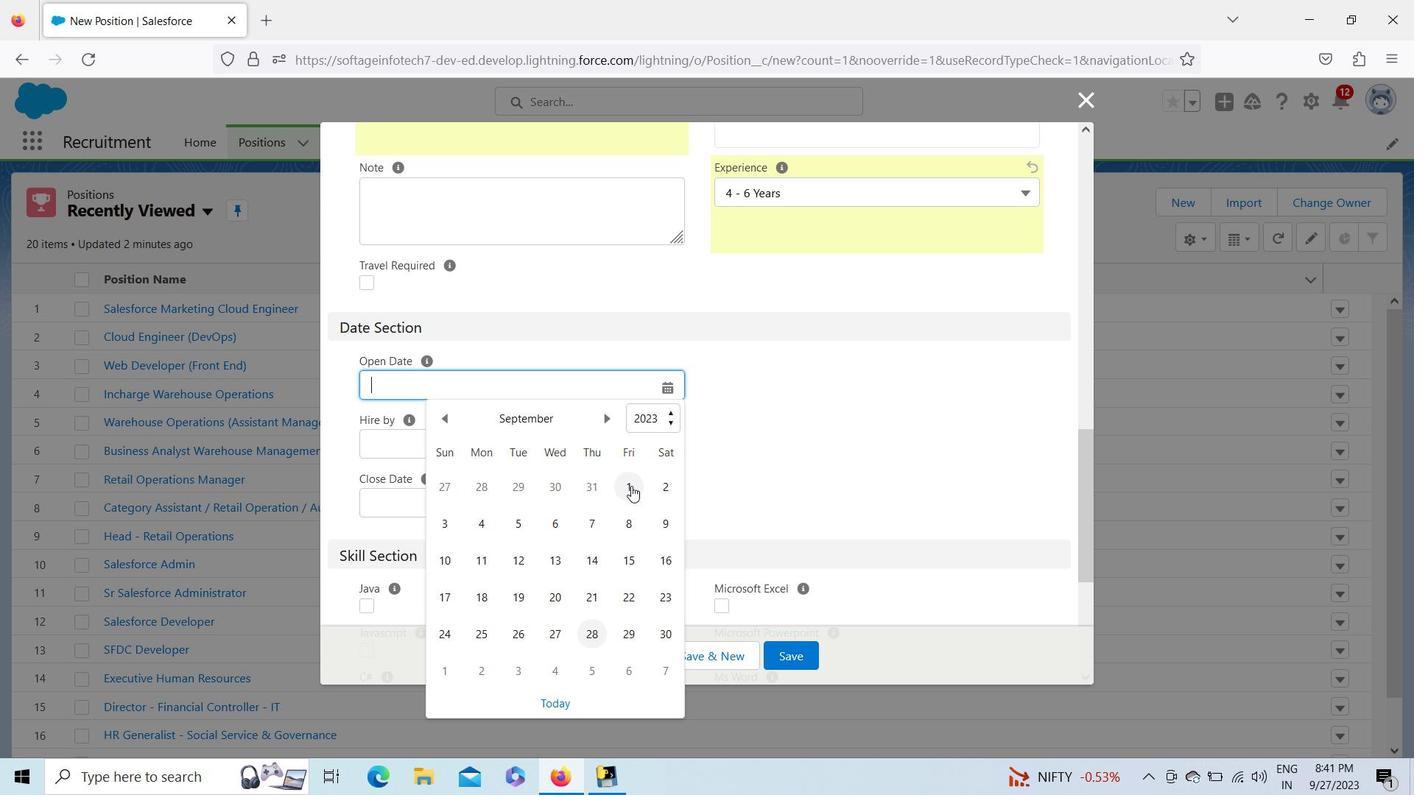 
Action: Mouse pressed left at (631, 485)
Screenshot: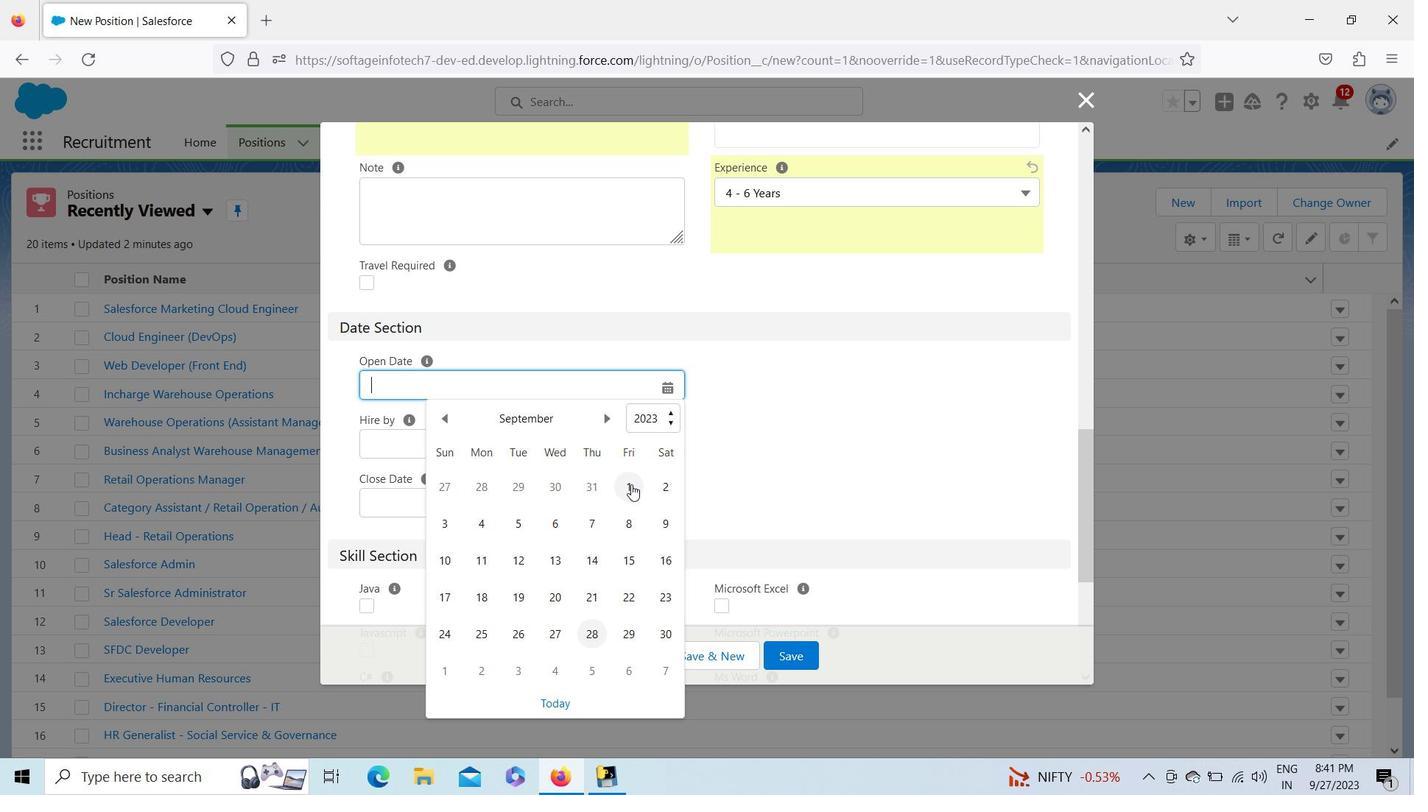 
Action: Mouse moved to (530, 434)
Screenshot: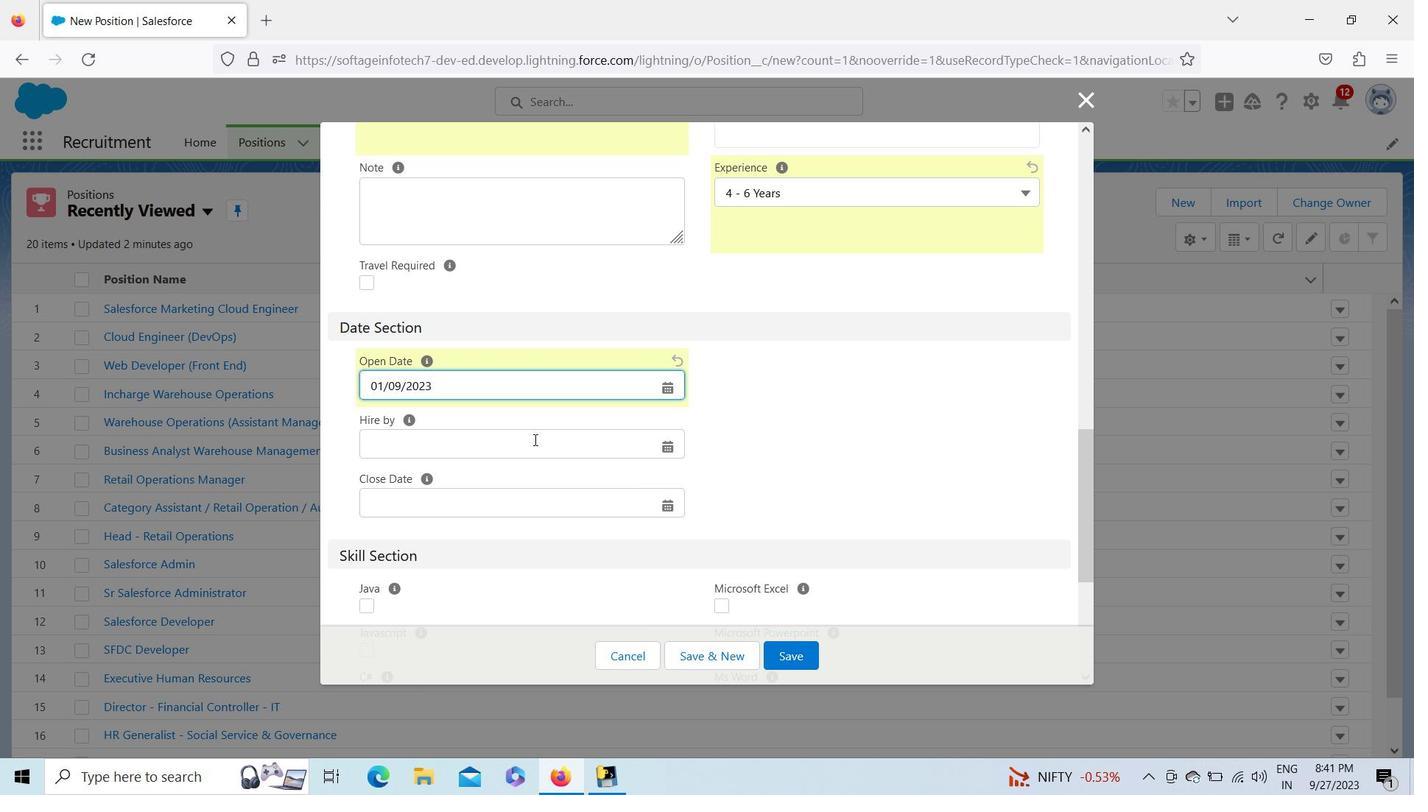 
Action: Mouse pressed left at (530, 434)
Screenshot: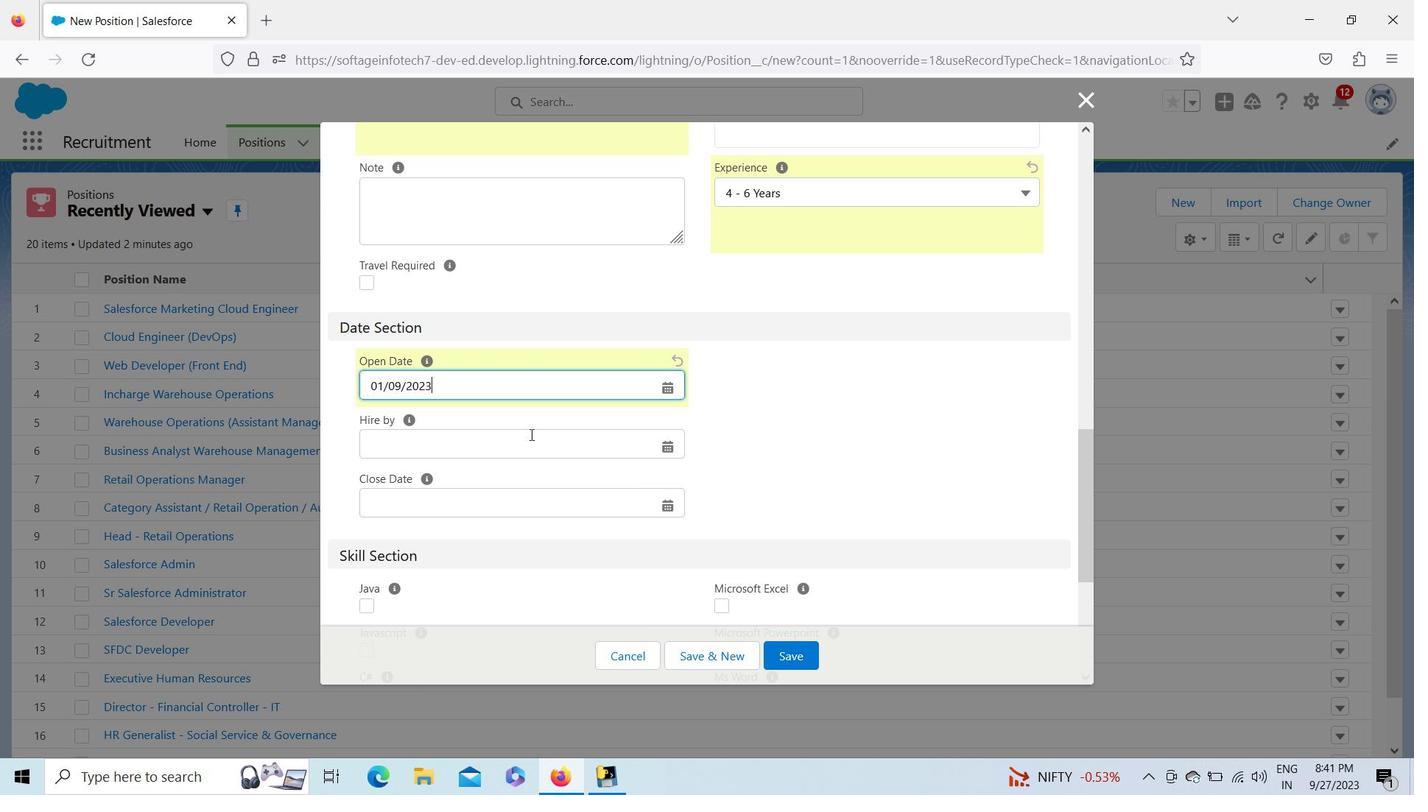 
Action: Mouse moved to (606, 122)
Screenshot: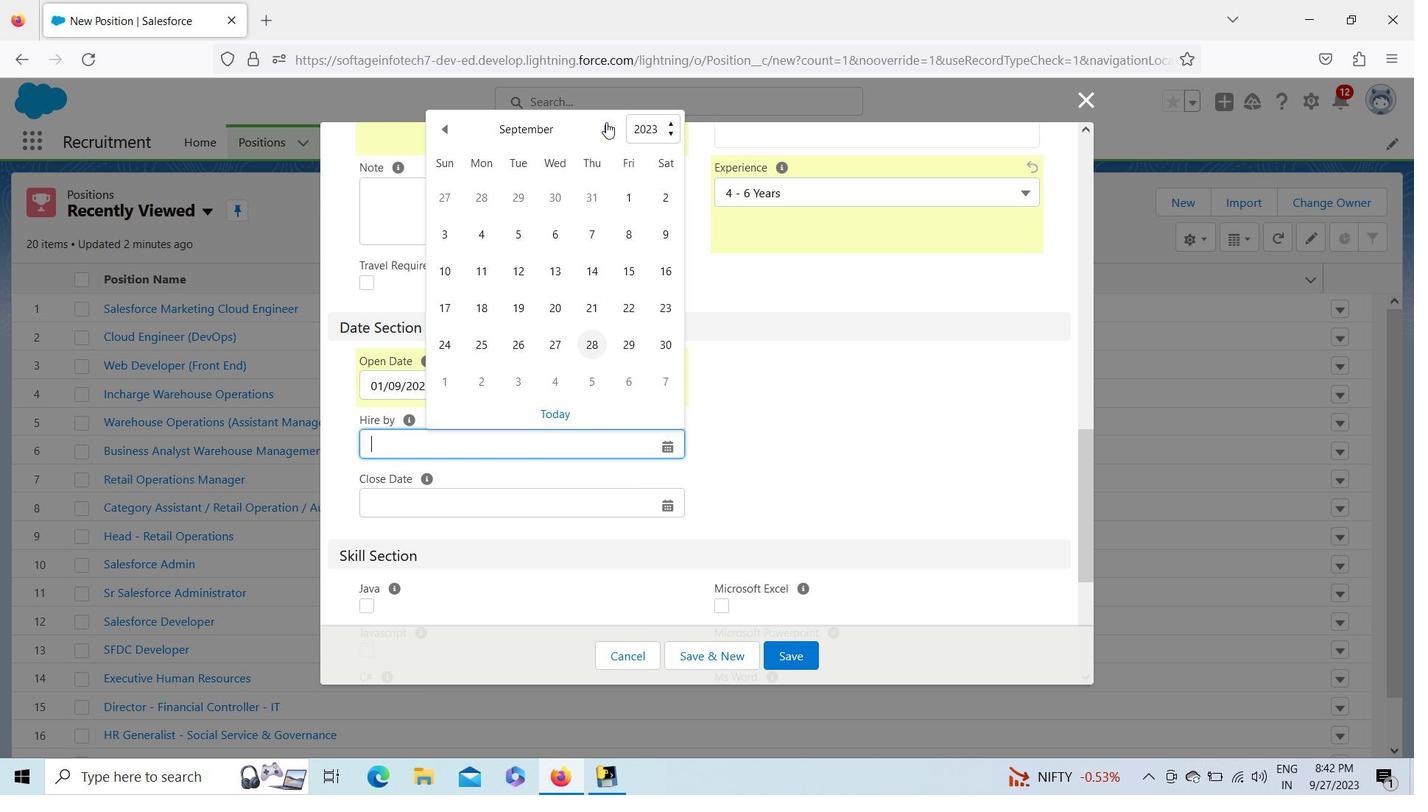 
Action: Mouse pressed left at (606, 122)
Screenshot: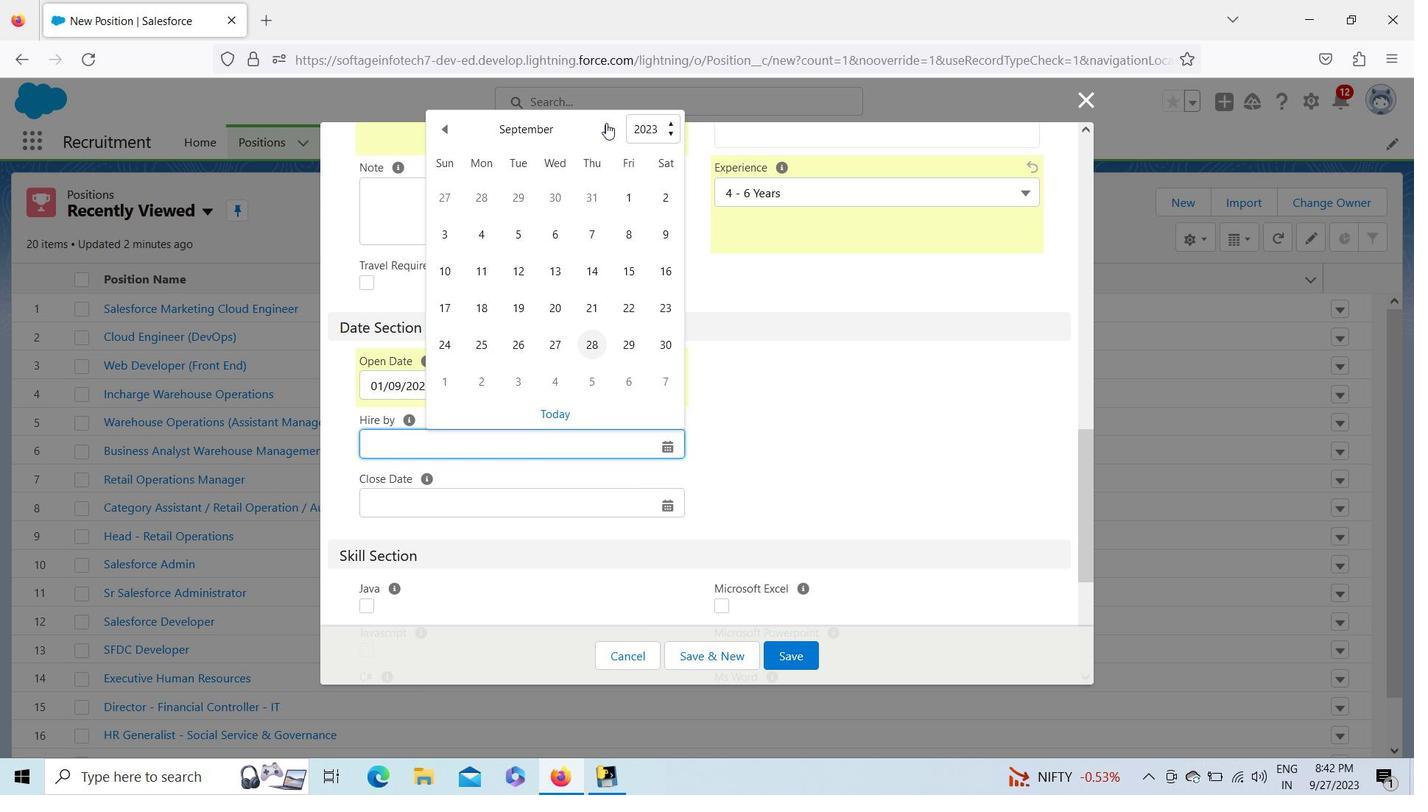 
Action: Mouse moved to (451, 271)
Screenshot: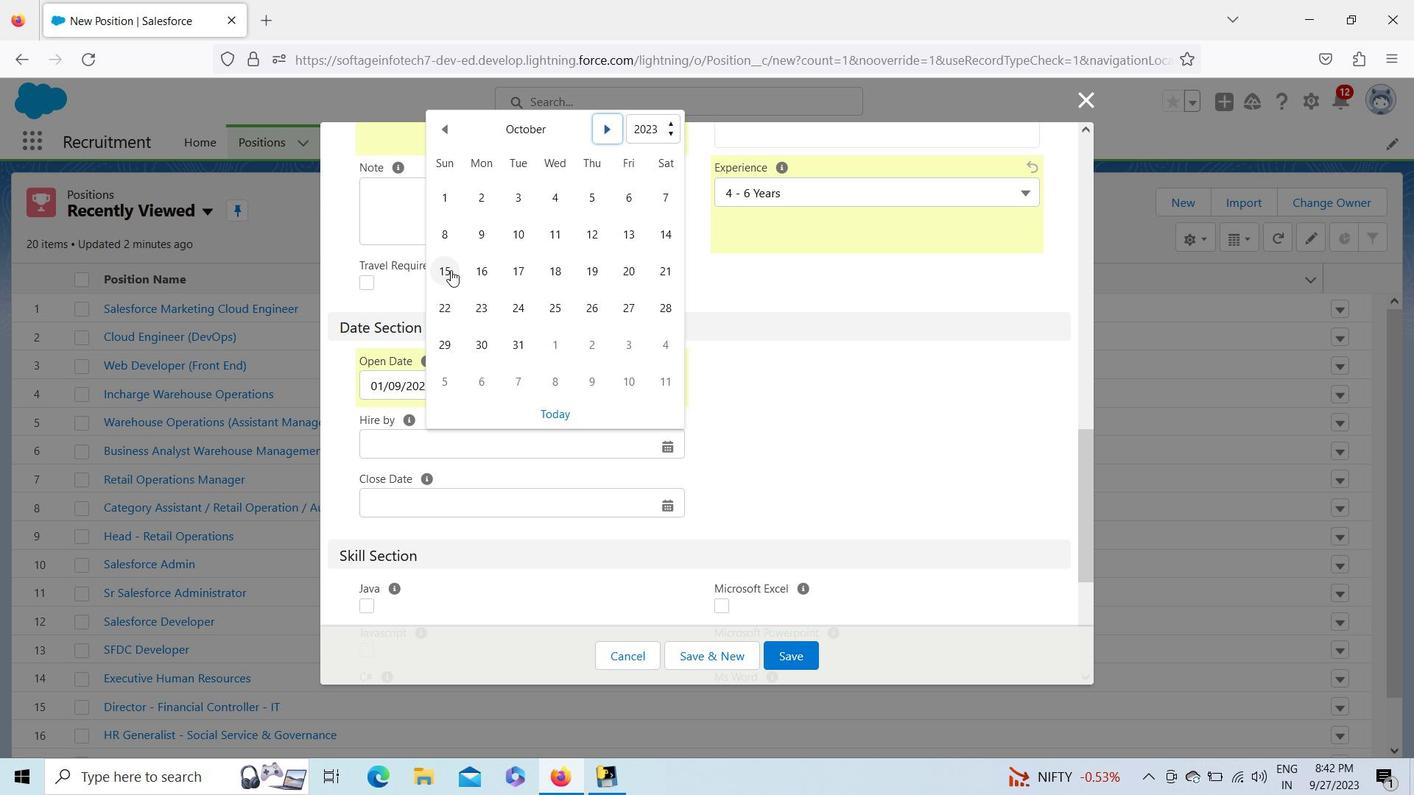 
Action: Mouse pressed left at (451, 271)
Screenshot: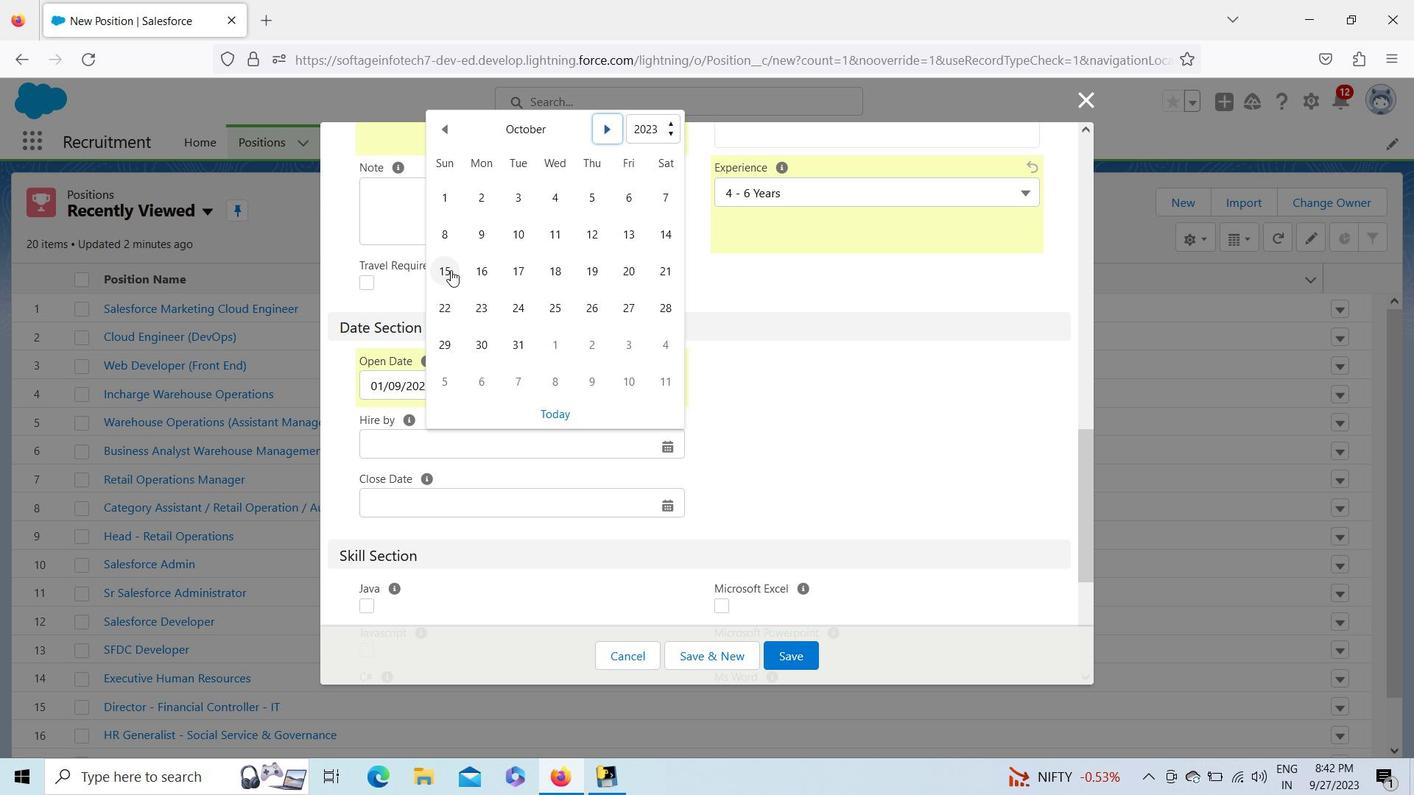 
Action: Mouse moved to (531, 491)
Screenshot: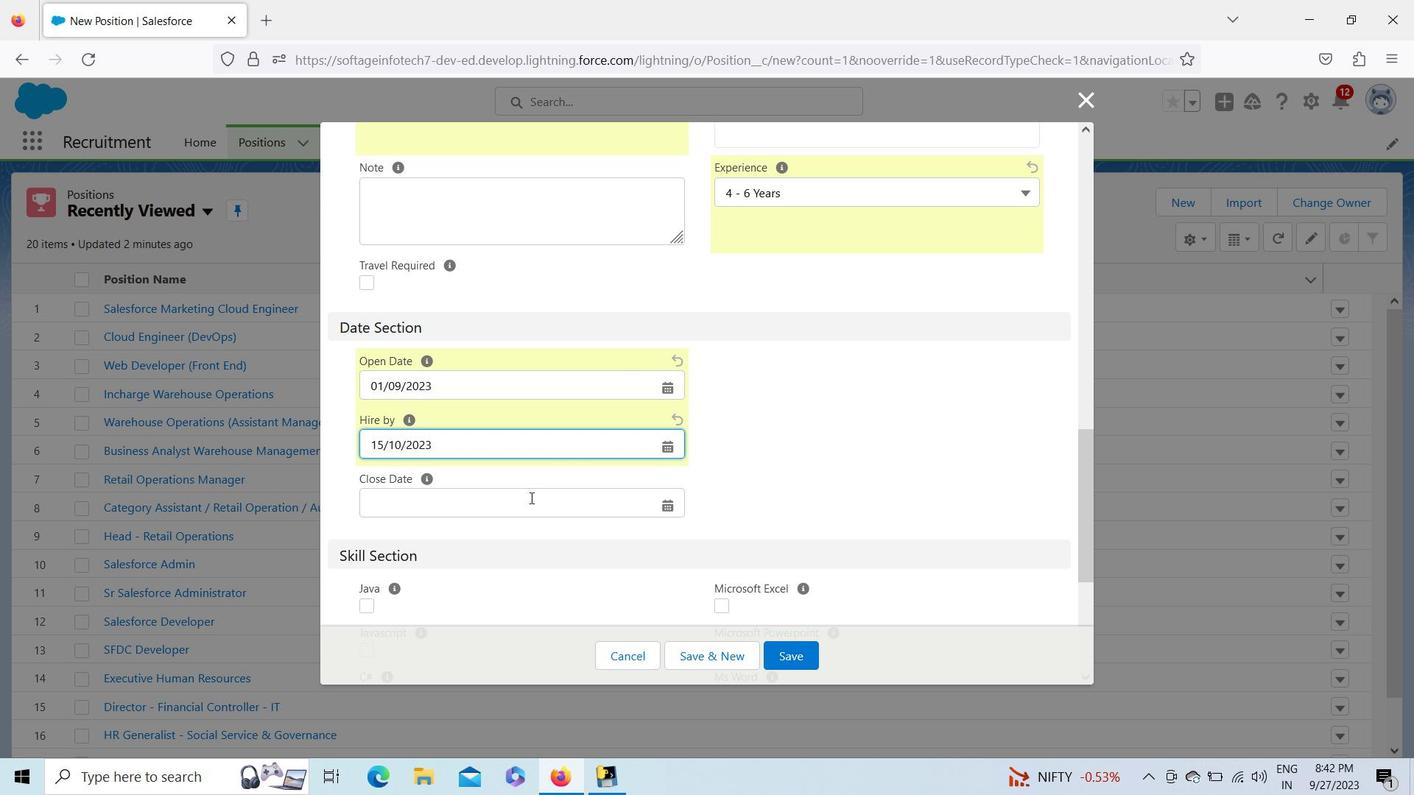 
Action: Mouse pressed left at (531, 491)
Screenshot: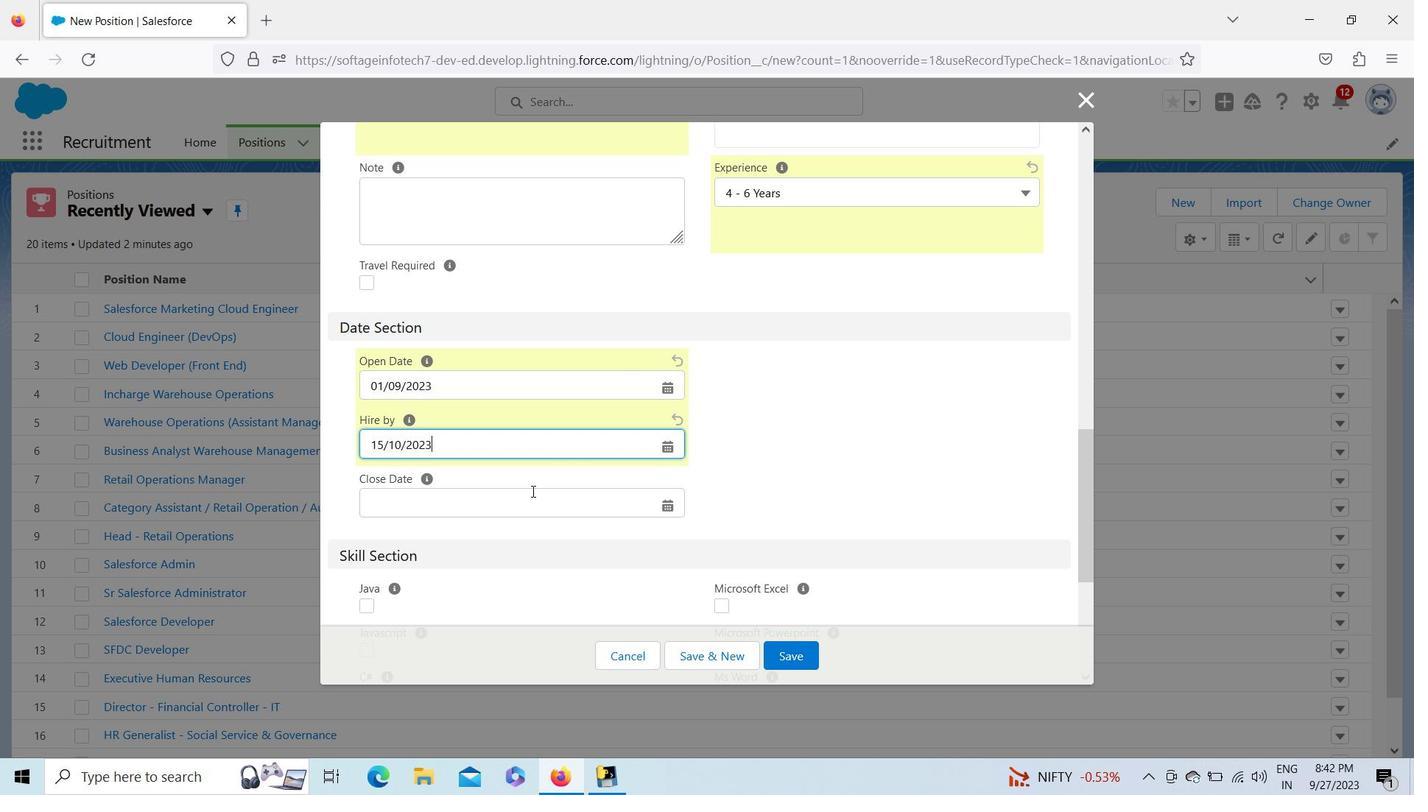 
Action: Mouse pressed left at (531, 491)
Screenshot: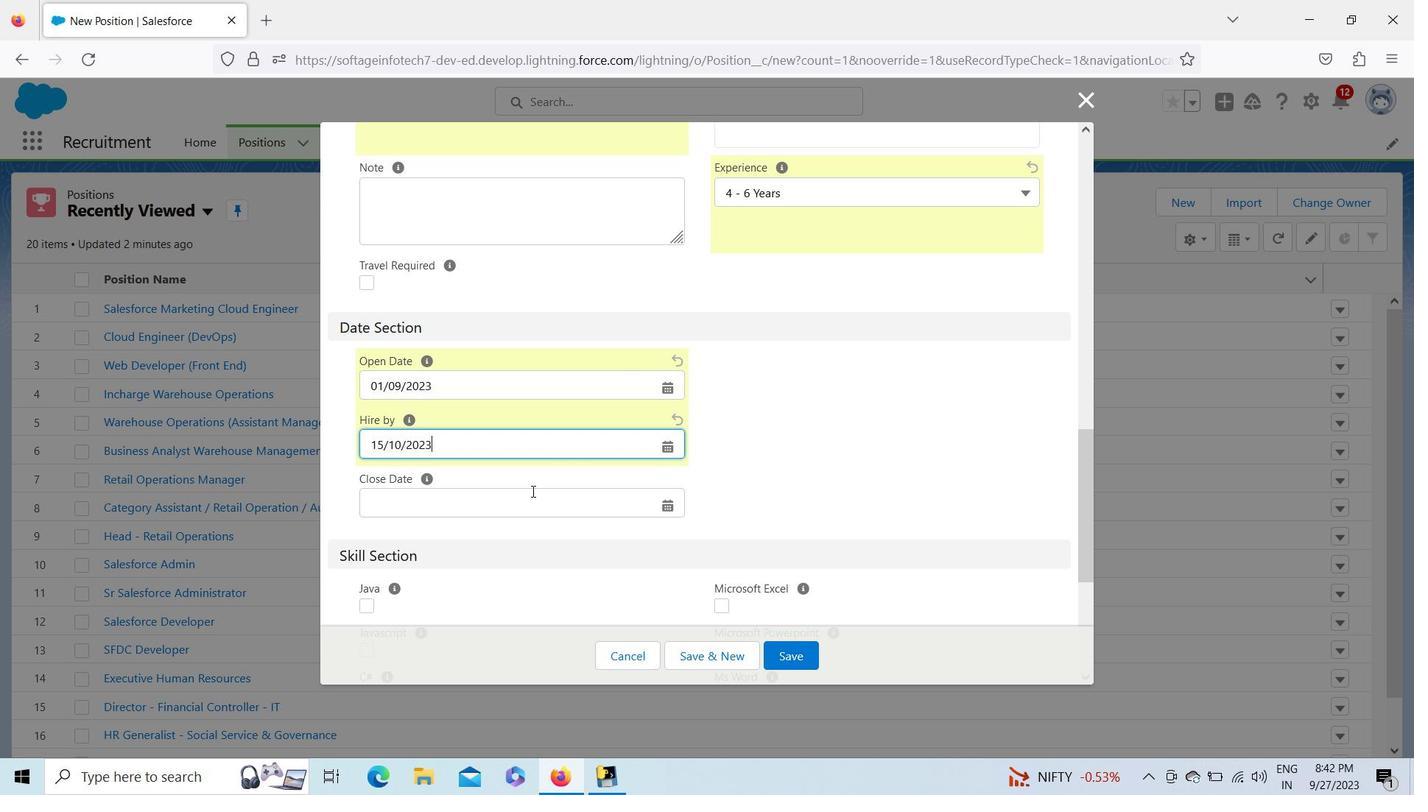 
Action: Mouse moved to (604, 188)
Screenshot: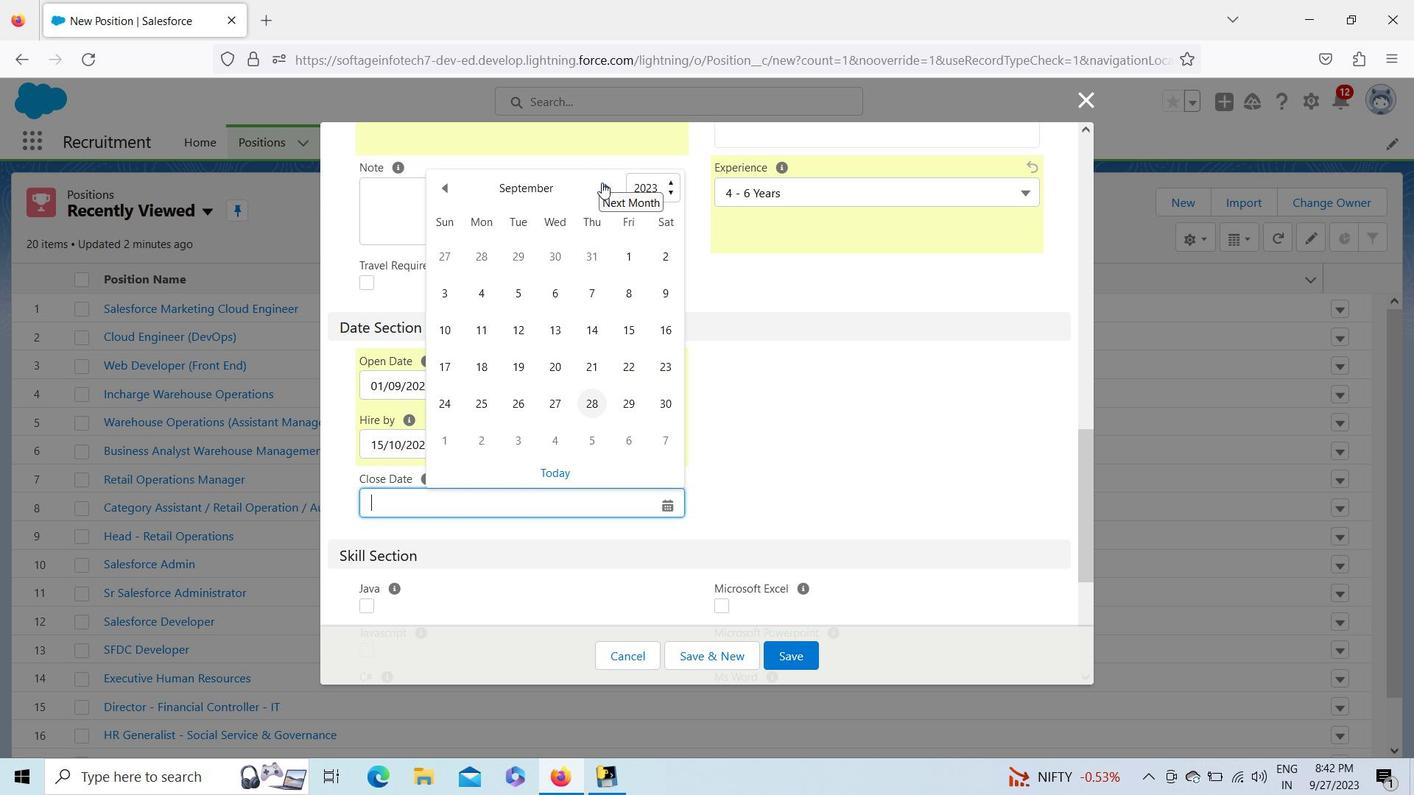 
Action: Mouse pressed left at (604, 188)
Screenshot: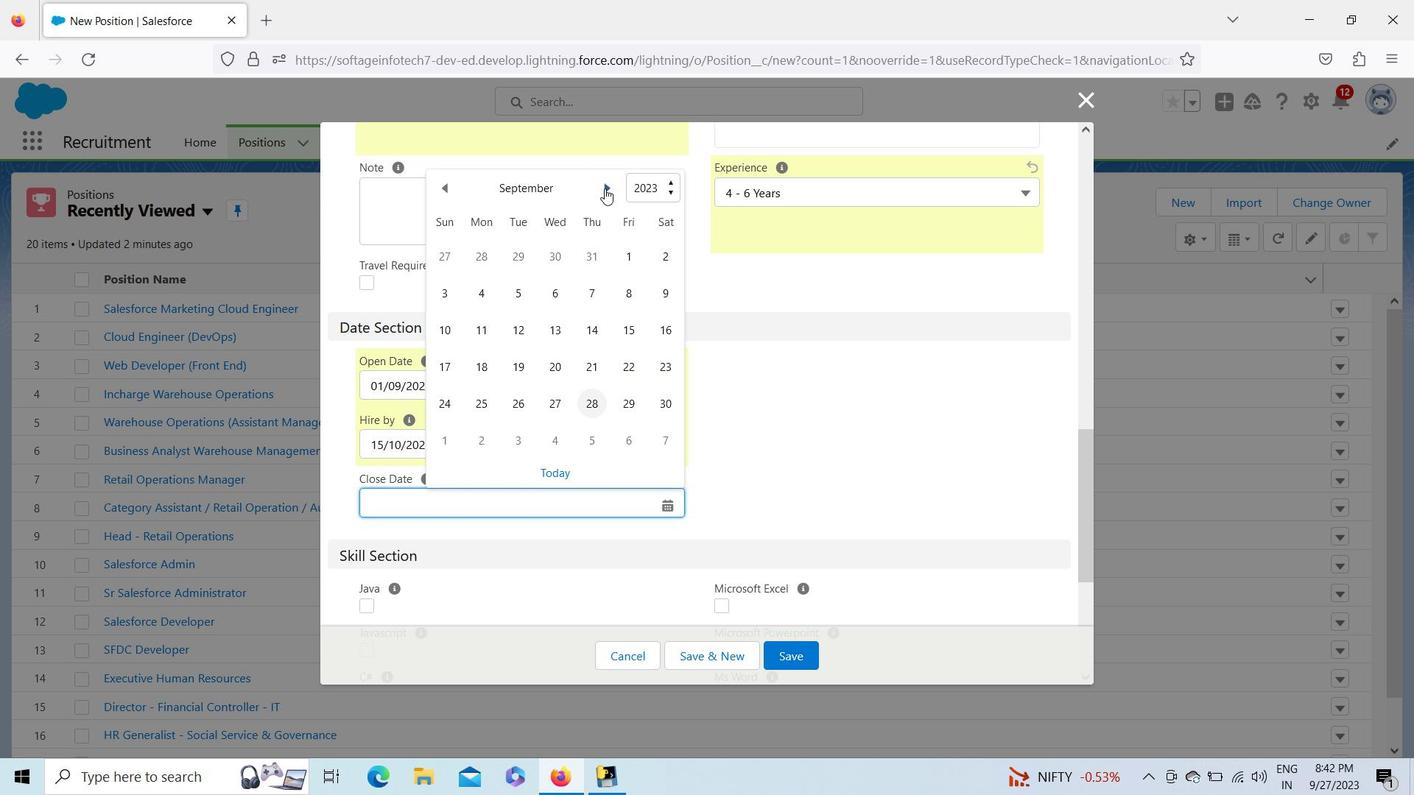 
Action: Mouse moved to (561, 366)
Screenshot: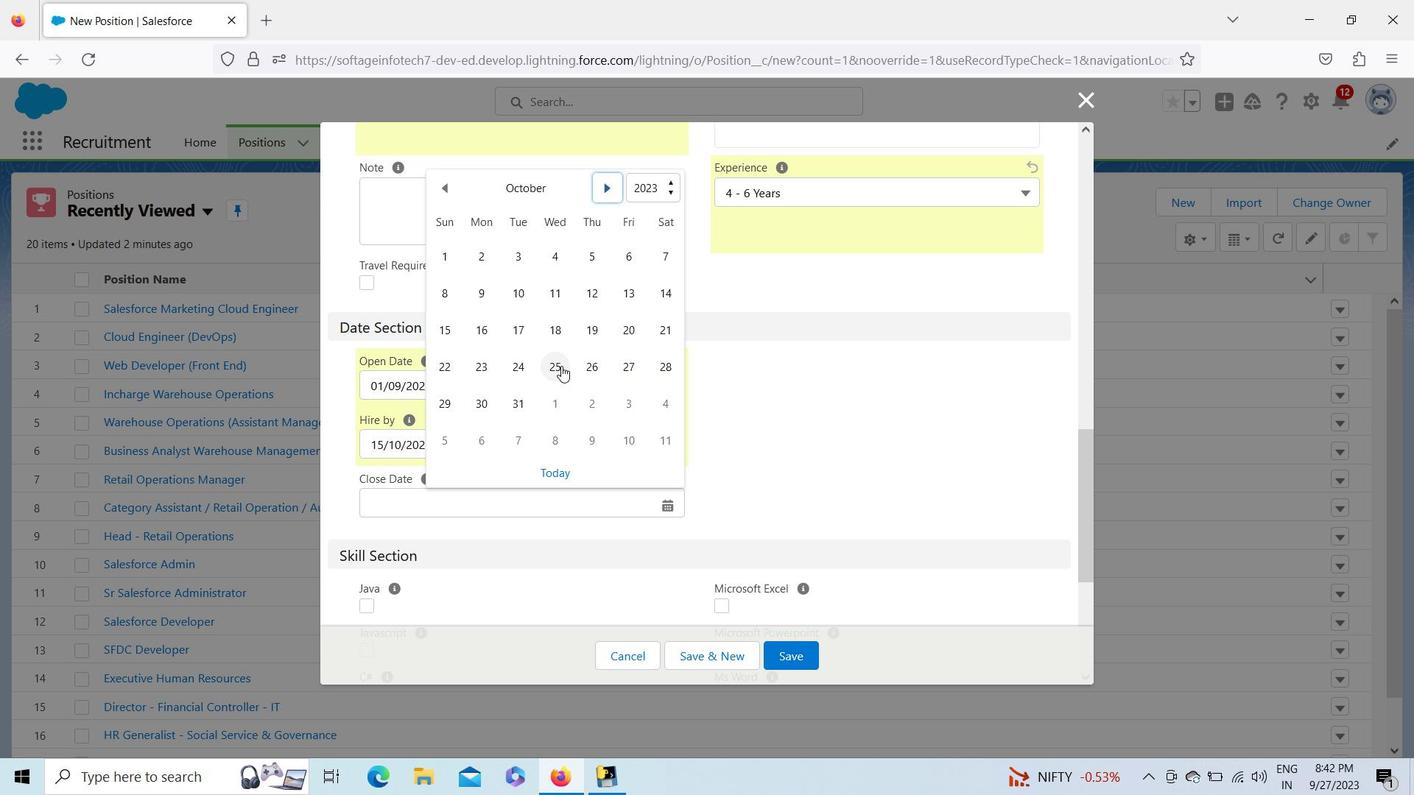 
Action: Mouse pressed left at (561, 366)
Screenshot: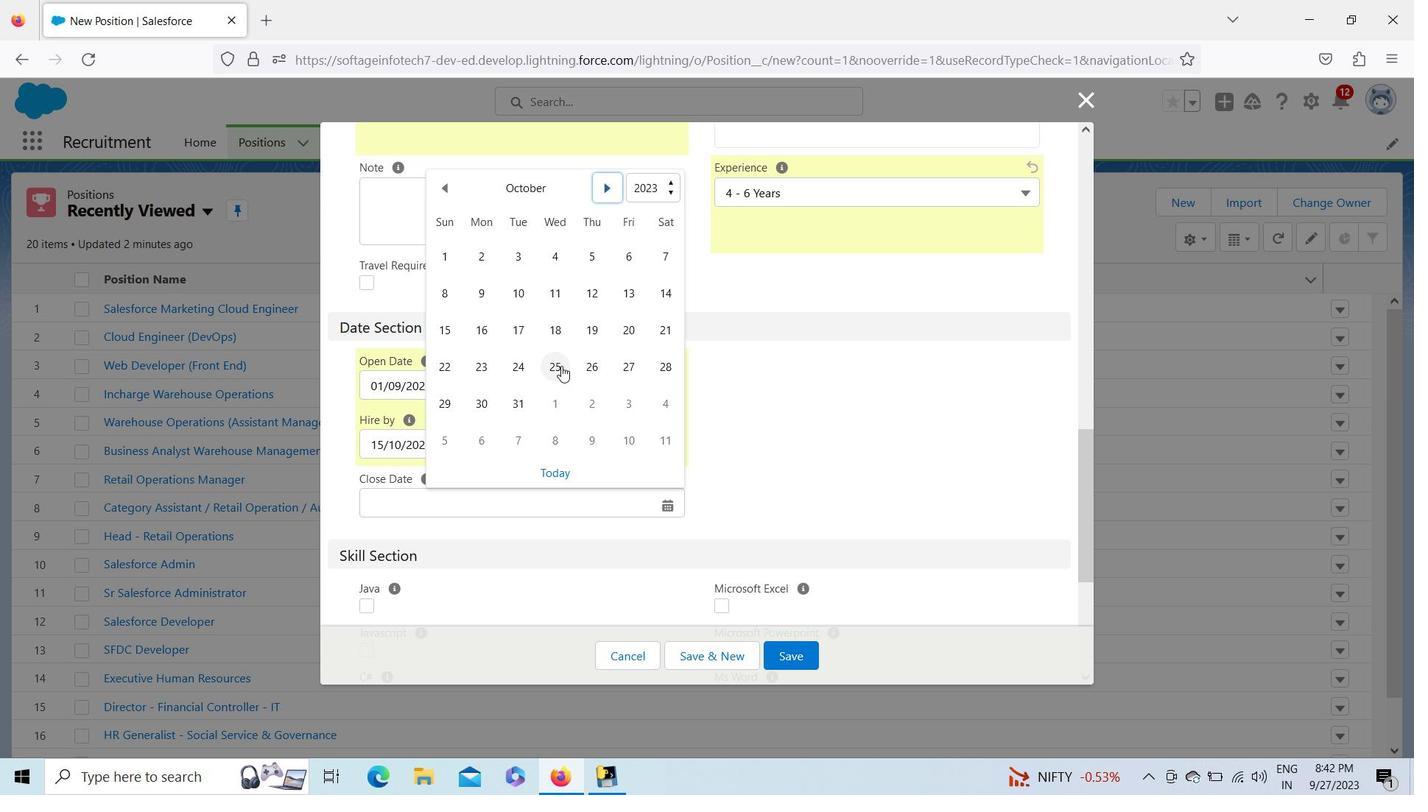 
Action: Mouse moved to (1089, 514)
Screenshot: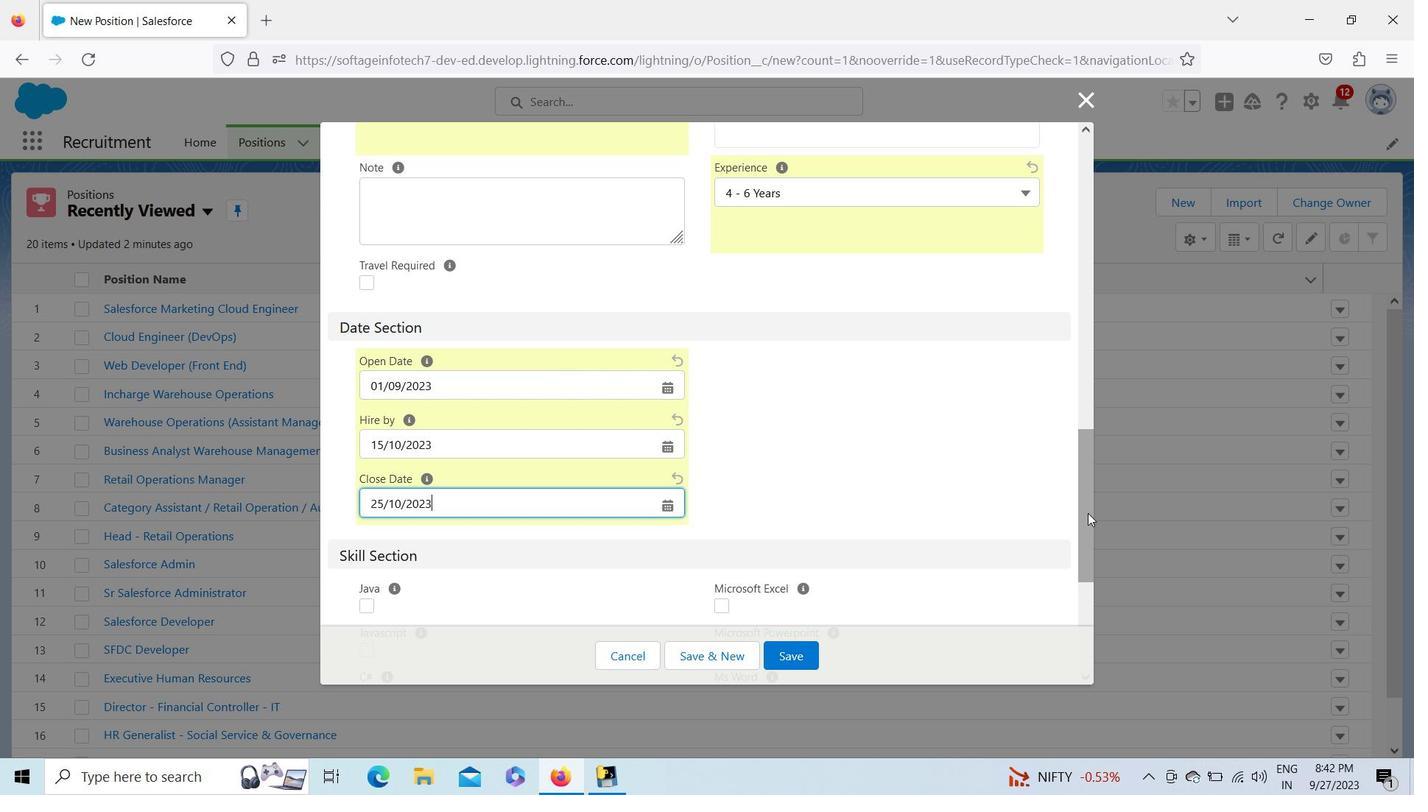 
Action: Mouse pressed left at (1089, 514)
Screenshot: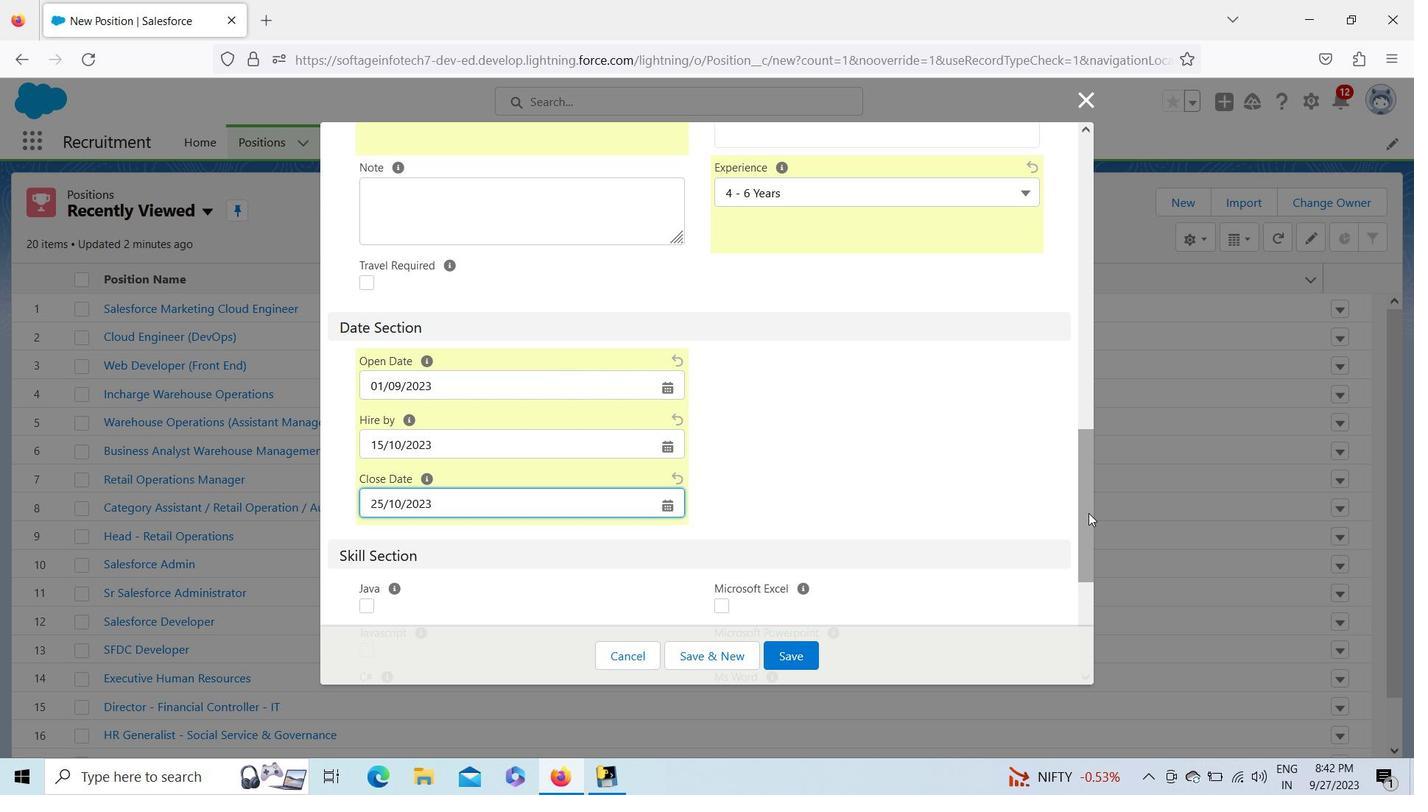 
Action: Mouse moved to (718, 492)
Screenshot: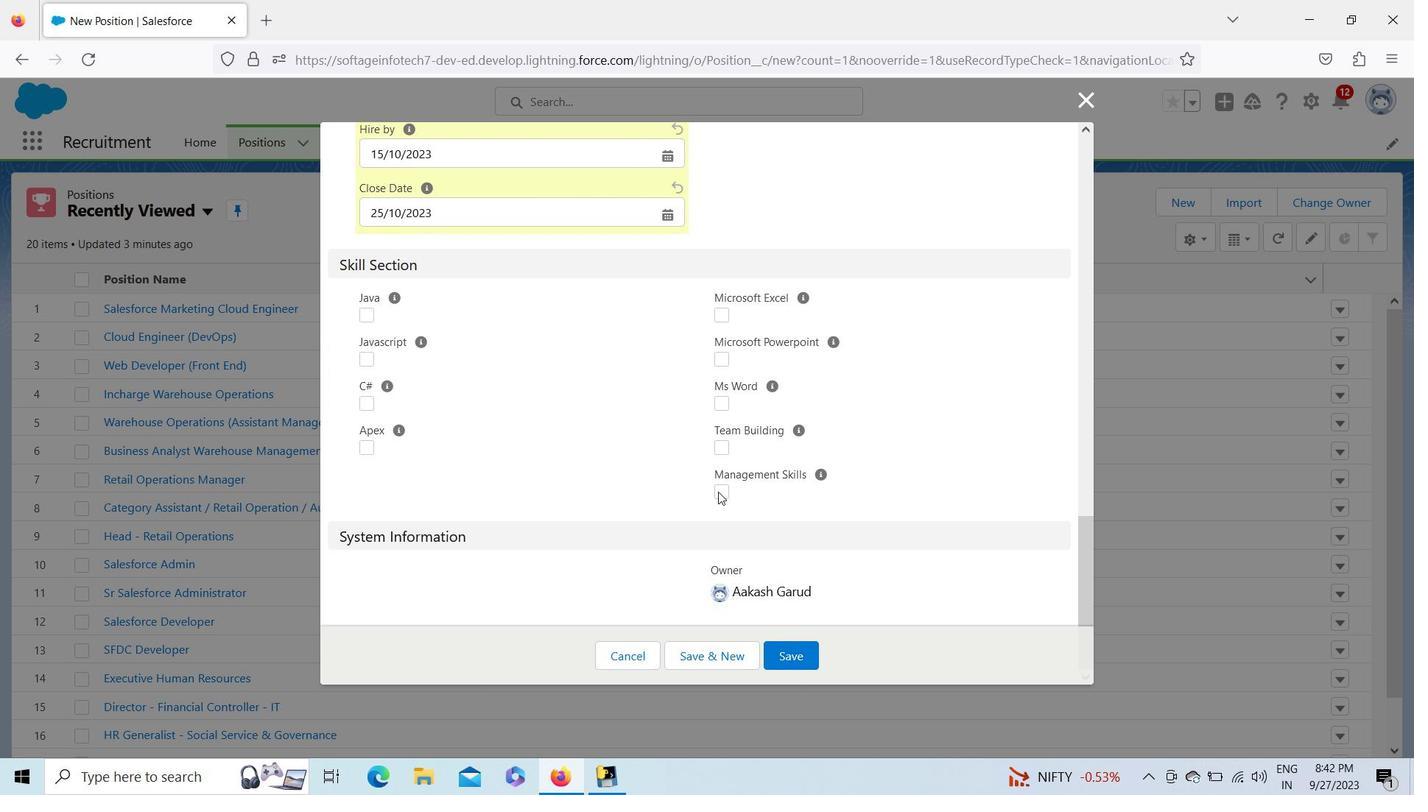 
Action: Mouse pressed left at (718, 492)
Screenshot: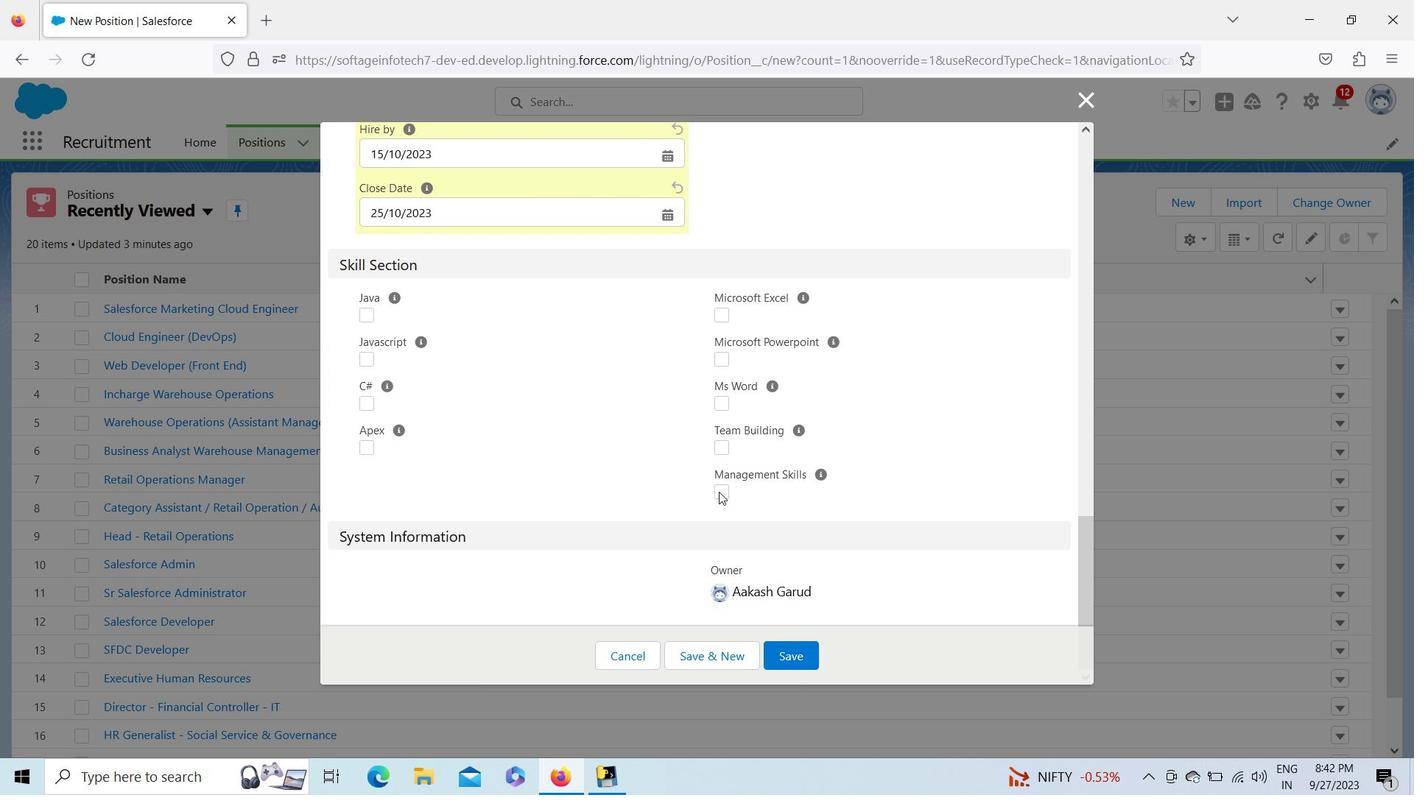 
Action: Mouse moved to (721, 453)
Screenshot: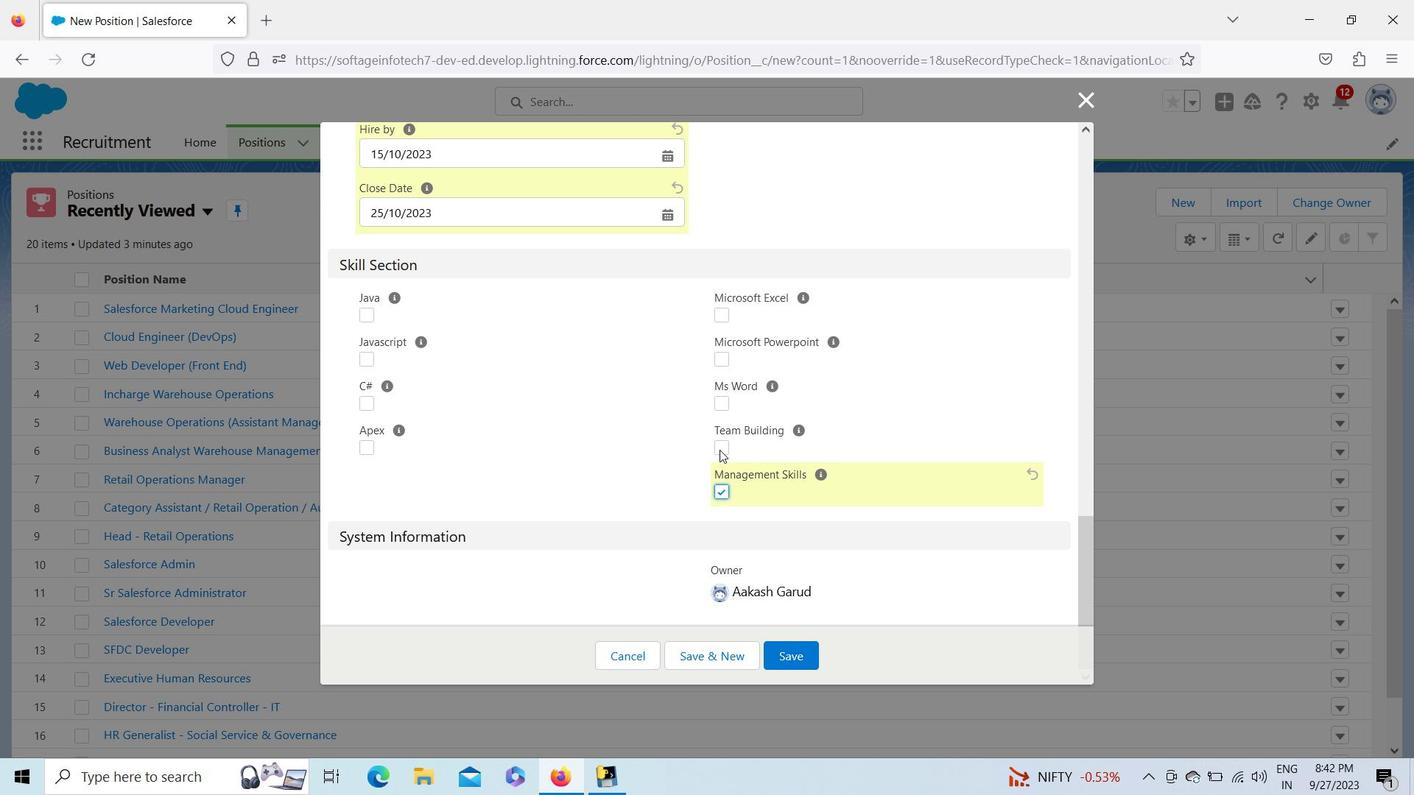
Action: Mouse pressed left at (721, 453)
Screenshot: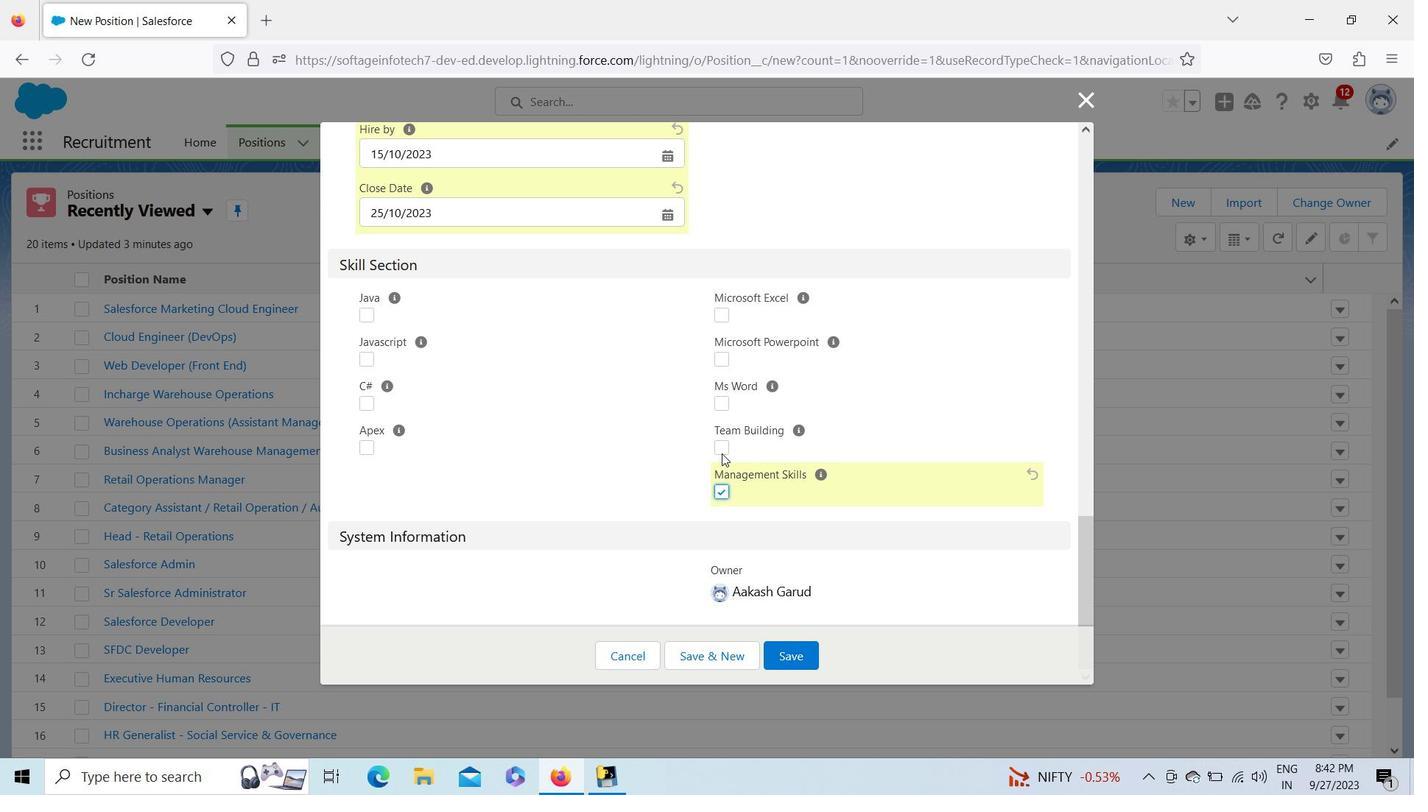 
Action: Mouse moved to (725, 311)
Screenshot: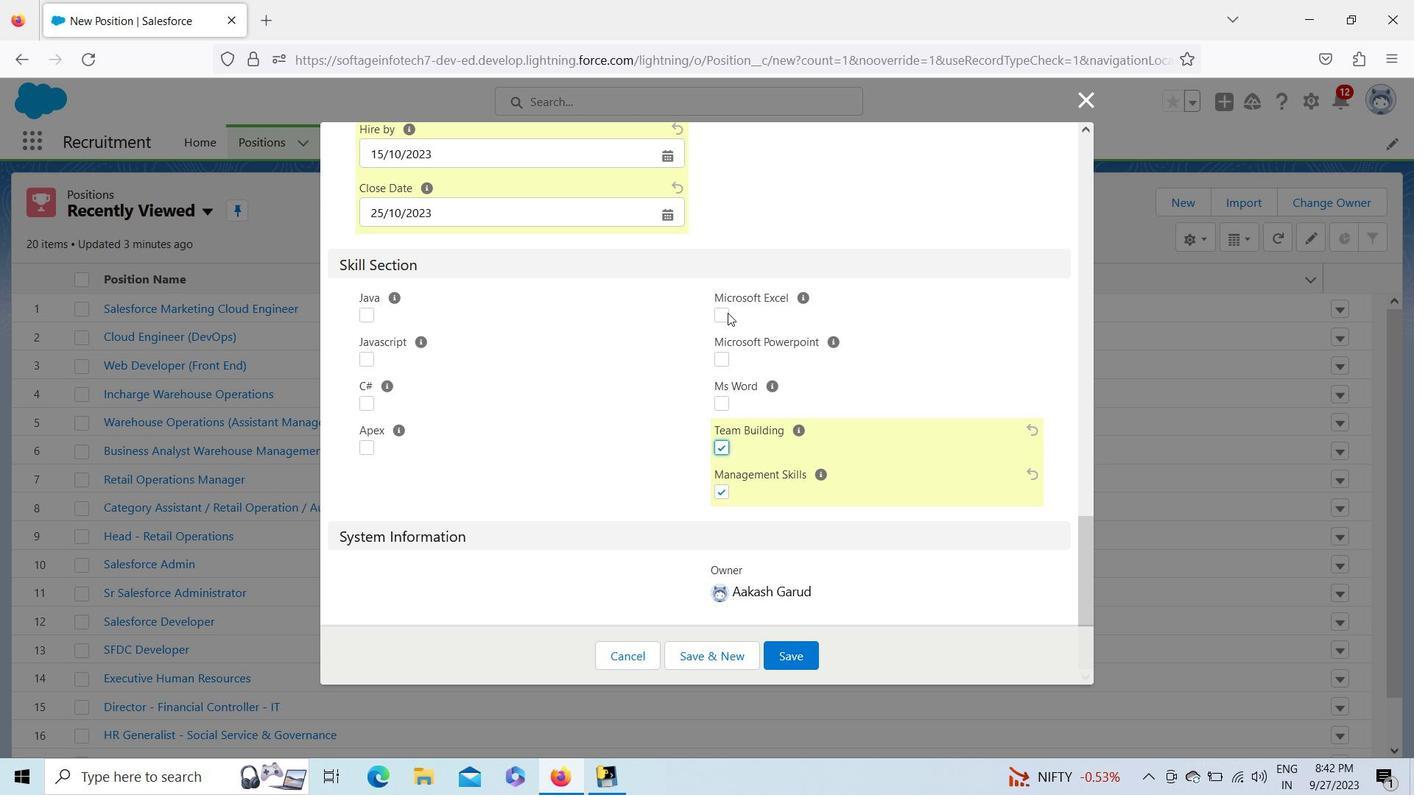 
Action: Mouse pressed left at (725, 311)
Screenshot: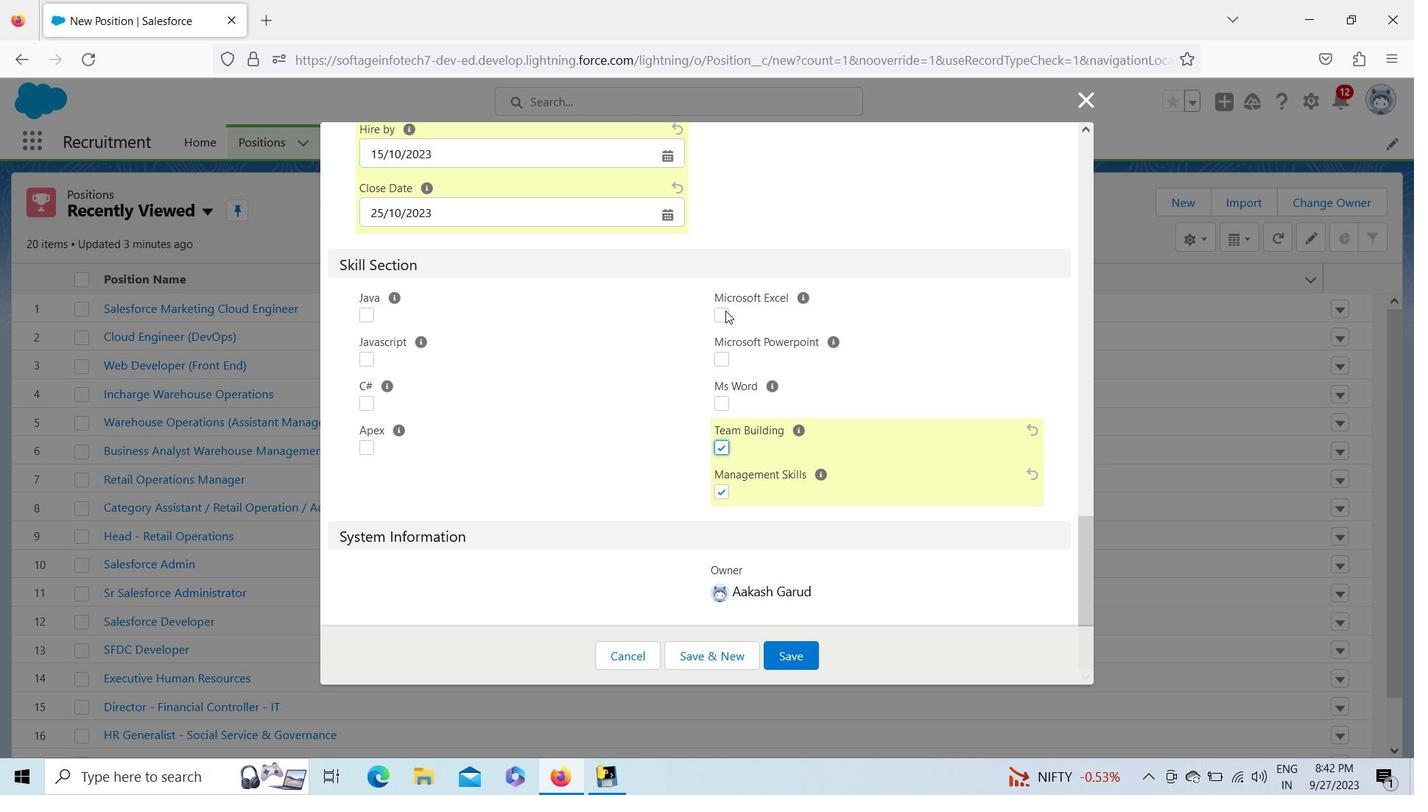 
Action: Mouse moved to (1082, 542)
Screenshot: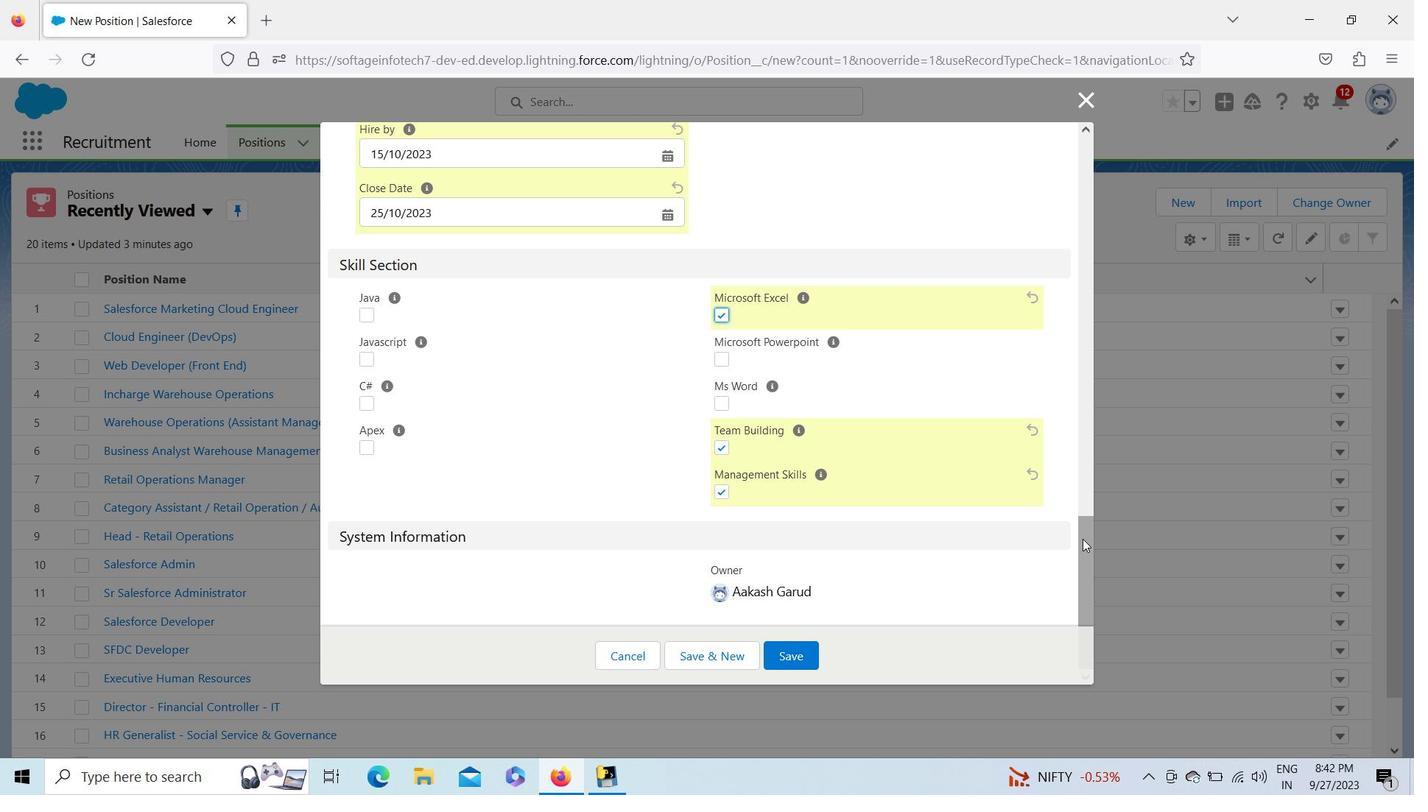 
Action: Mouse pressed left at (1082, 542)
Screenshot: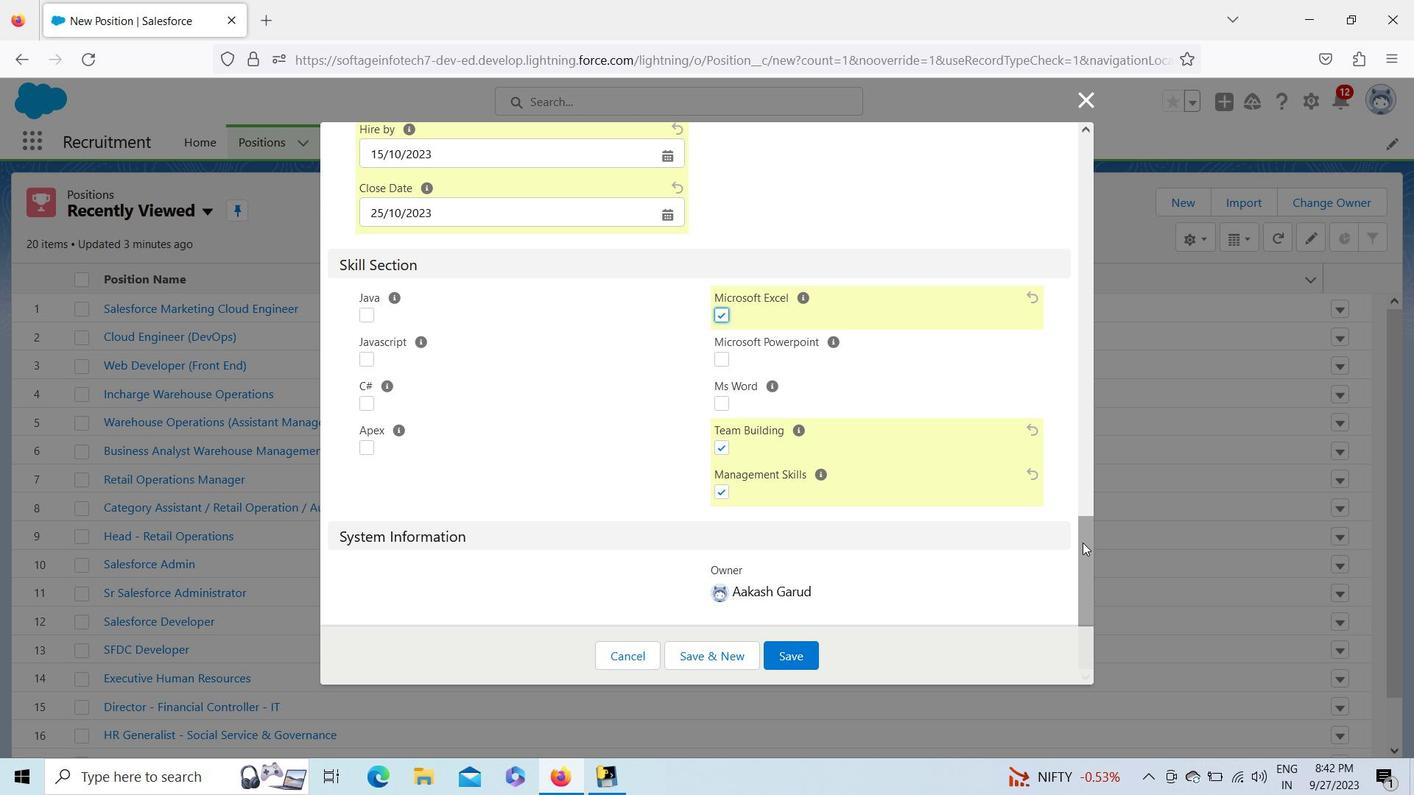
Action: Mouse moved to (457, 354)
Screenshot: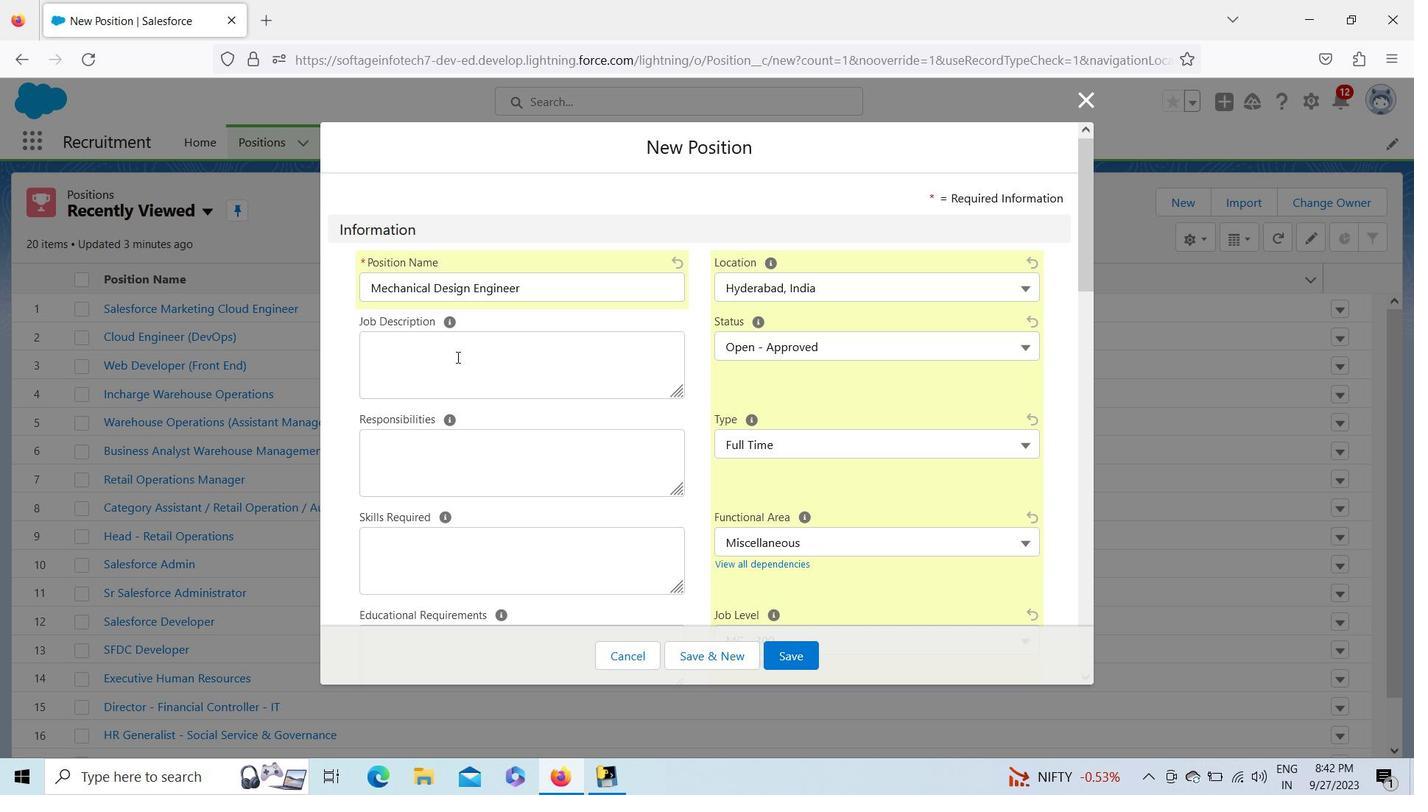 
Action: Mouse pressed left at (457, 354)
Screenshot: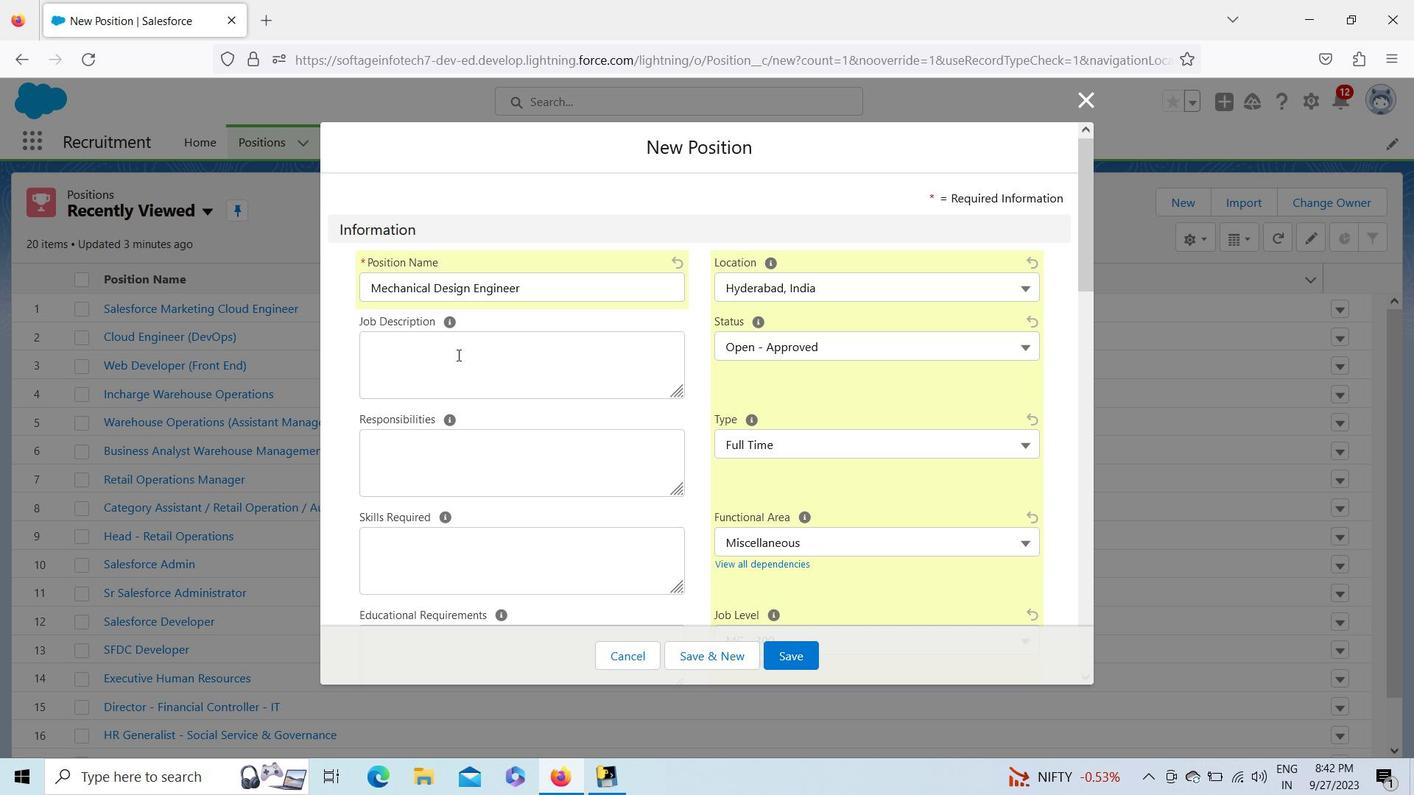 
Action: Mouse moved to (478, 371)
Screenshot: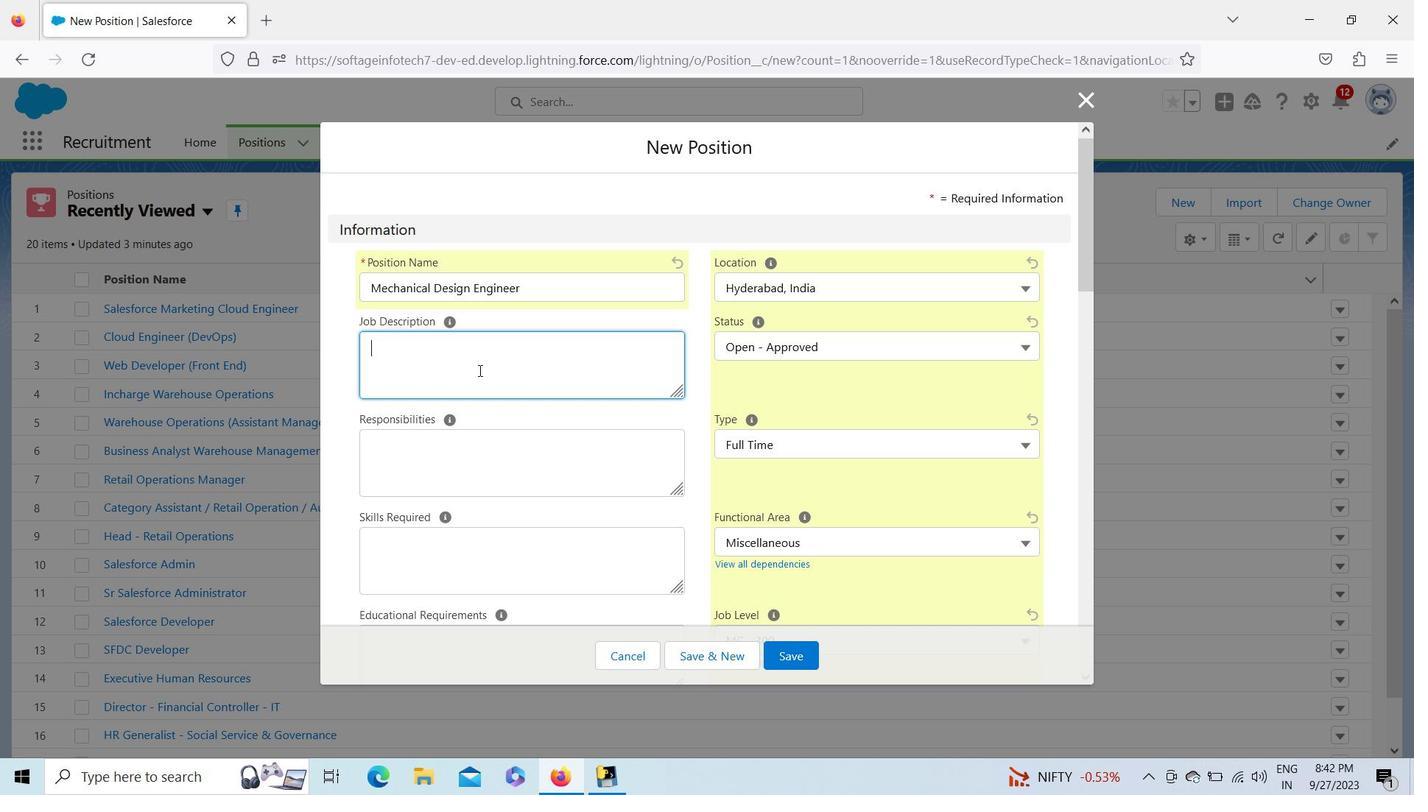 
Action: Key pressed <Key.shift>The<Key.space><Key.shift>Mechanical<Key.space><Key.shift>Engineer<Key.space>is<Key.space>a<Key.space>primary<Key.space>contributor<Key.space>within<Key.space>the<Key.space><Key.shift><Key.shift><Key.shift><Key.shift><Key.shift><Key.shift><Key.shift><Key.shift><Key.shift><Key.shift><Key.shift>D<Key.backspace><Key.shift>Medtronic<Key.space><Key.shift>MEIC<Key.space>engineering<Key.space>team<Key.space>
Screenshot: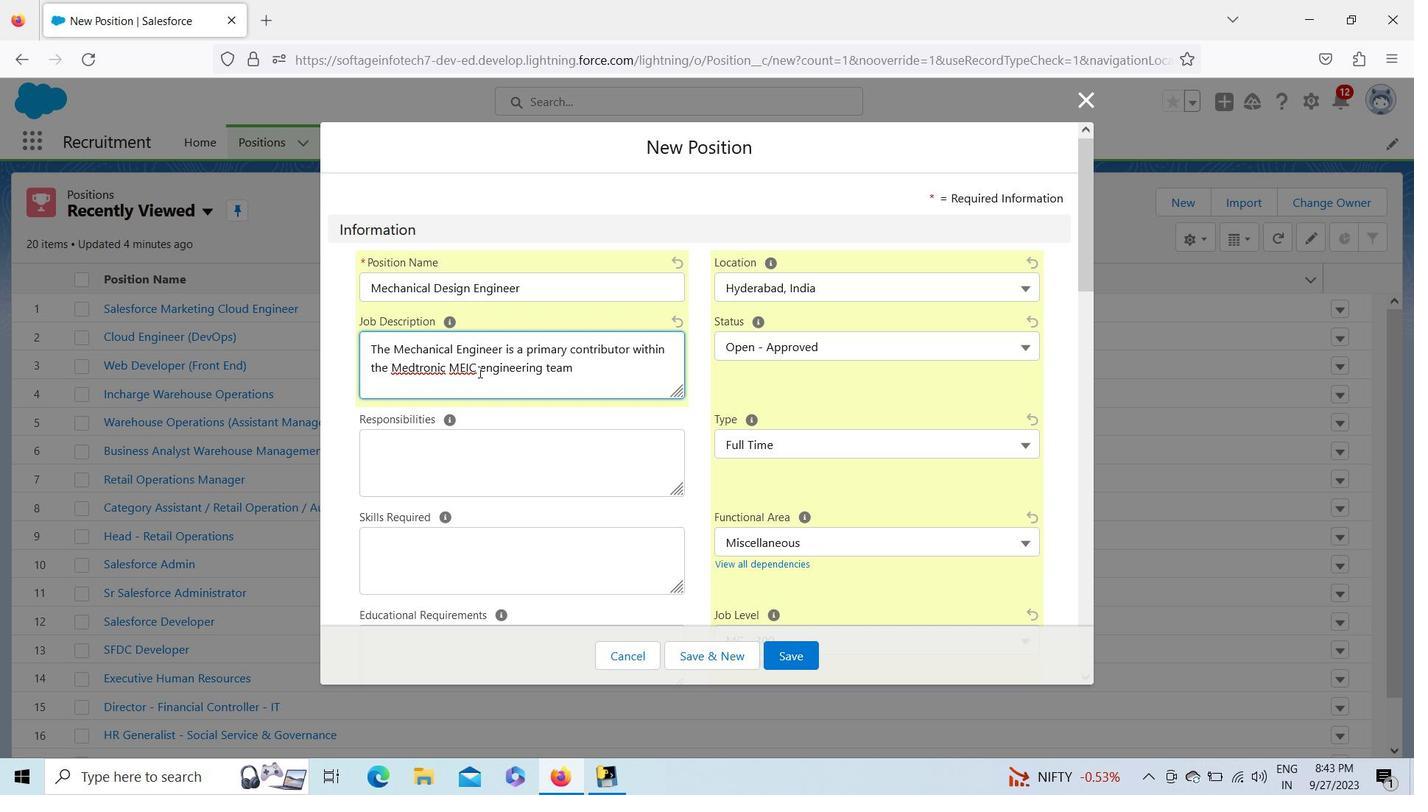 
Action: Mouse moved to (647, 399)
Screenshot: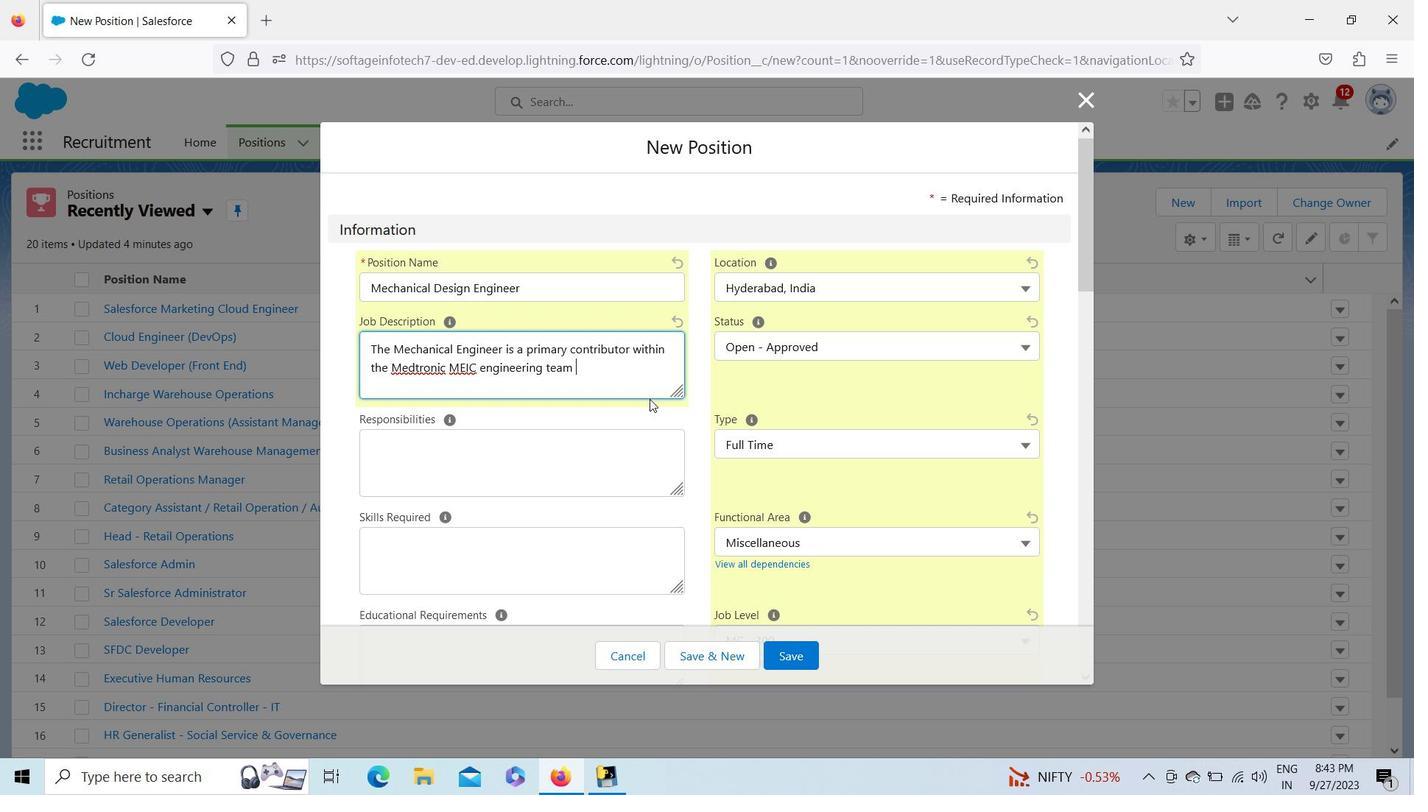 
Action: Key pressed to<Key.space>develop<Key.space>and<Key.space>suppoe<Key.backspace>rt<Key.space>the<Key.space><Key.shift>O-arm<Key.space><Key.shift><Key.shift><Key.shift><Key.shift><Key.shift><Key.shift><Key.shift><Key.shift><Key.shift><Key.shift>O2<Key.space>and<Key.space>future<Key.space>imaging<Key.space>products.<Key.enter><Key.enter><Key.shift>The<Key.space><Key.shift>Mechanical<Key.space>engineer<Key.space>is<Key.space>a<Key.space>y<Key.backspace>techa<Key.backspace>nical<Key.space>leader<Key.space>and<Key.space>contributor<Key.space>in<Key.space>a<Key.space>fast-o<Key.backspace>paced<Key.space>environment
Screenshot: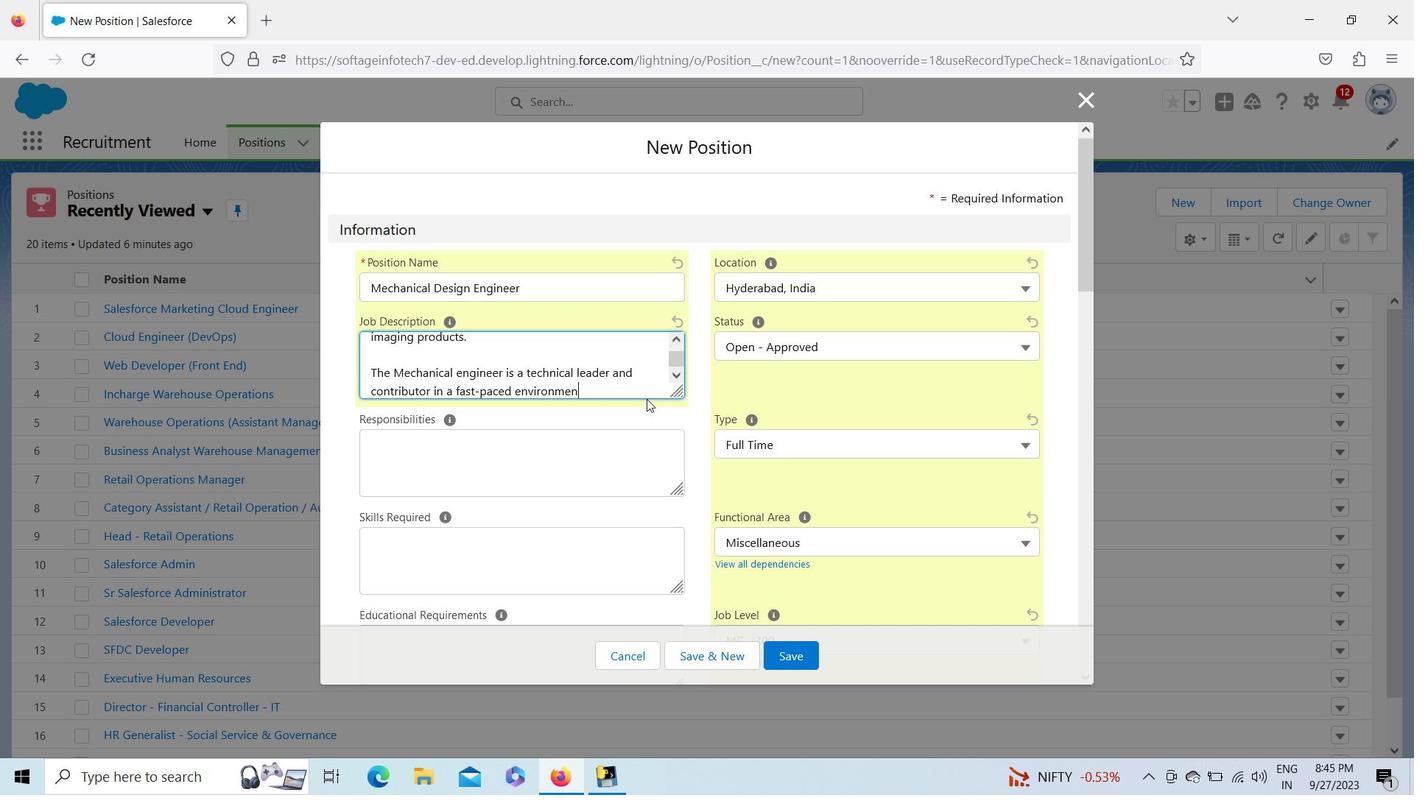 
Action: Mouse moved to (662, 365)
Screenshot: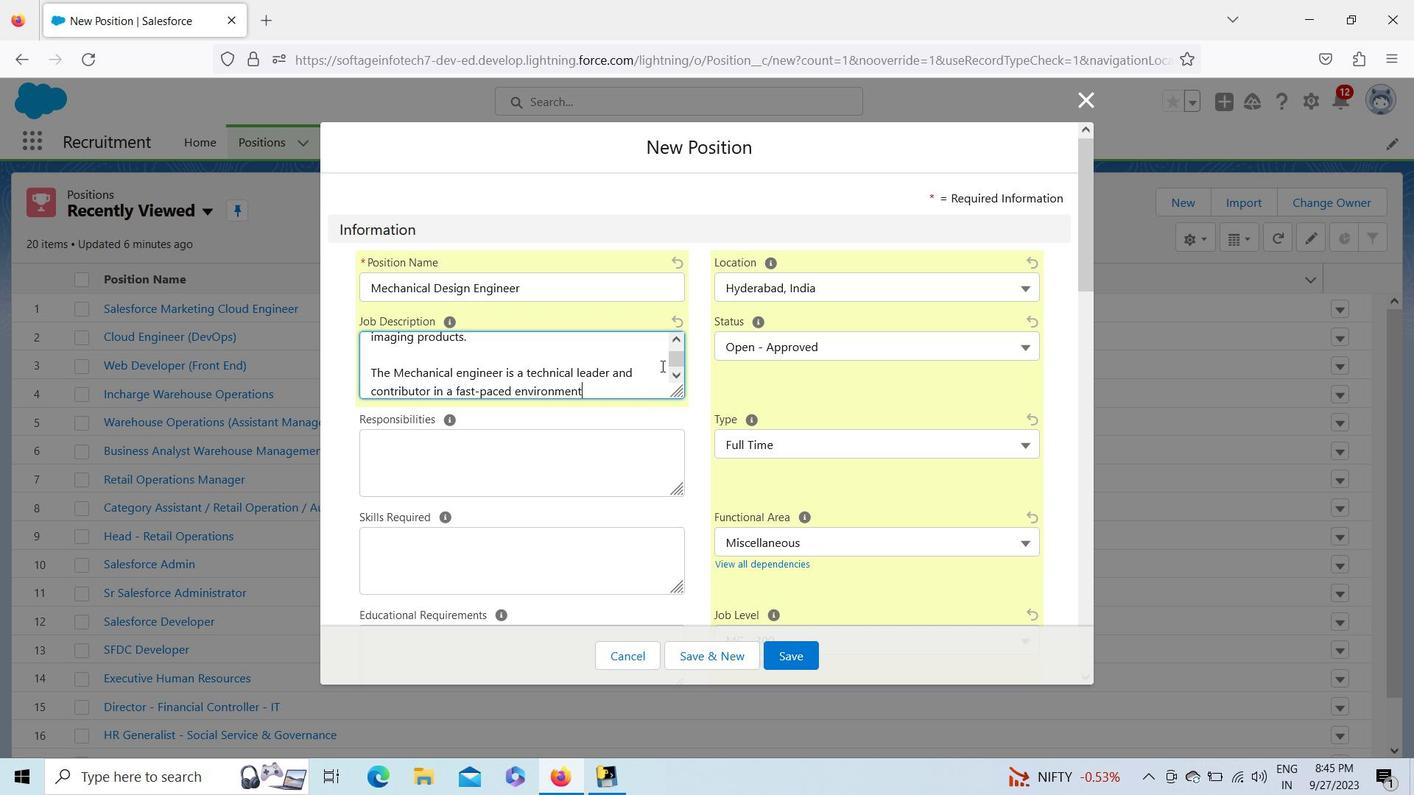 
Action: Key pressed ,<Key.space>working<Key.space>within<Key.space>a<Key.space>team<Key.space>to<Key.space>deliver<Key.space>advanced<Key.space>technical<Key.space>expertise<Key.space>and<Key.space>solutions<Key.space>to<Key.space>complex<Key.space>engineering<Key.space>problems.<Key.enter><Key.enter><Key.shift><Key.shift><Key.shift><Key.shift><Key.shift>Working<Key.space>as<Key.space>part<Key.space>of<Key.space>an<Key.space>engineering<Key.space>team<Key.space>in<Key.space>the<Key.space>imaging<Key.space>group<Key.space><Key.backspace>,<Key.space>addressing<Key.space>supplier<Key.space>change<Key.space>orders<Key.space>from<Key.space>thr<Key.backspace>e<Key.space><Key.space><Key.backspace><Key.shift>O-arm<Key.space>suppliers.<Key.enter><Key.enter><Key.shift><Key.shift>Coordinate<Key.space>resources<Key.space><Key.backspace>,<Key.space>from<Key.space>various<Key.space>departments<Key.space>to<Key.space>resolve<Key.space>issues<Key.space>and<Key.space>implement<Key.space>changes.<Key.enter><Key.enter><Key.shift><Key.shift><Key.shift><Key.shift><Key.shift><Key.shift><Key.shift>Perform<Key.space>qualifications<Key.space>to<Key.space>su[<Key.backspace>pport<Key.space>changes<Key.space>to<Key.space>existing
Screenshot: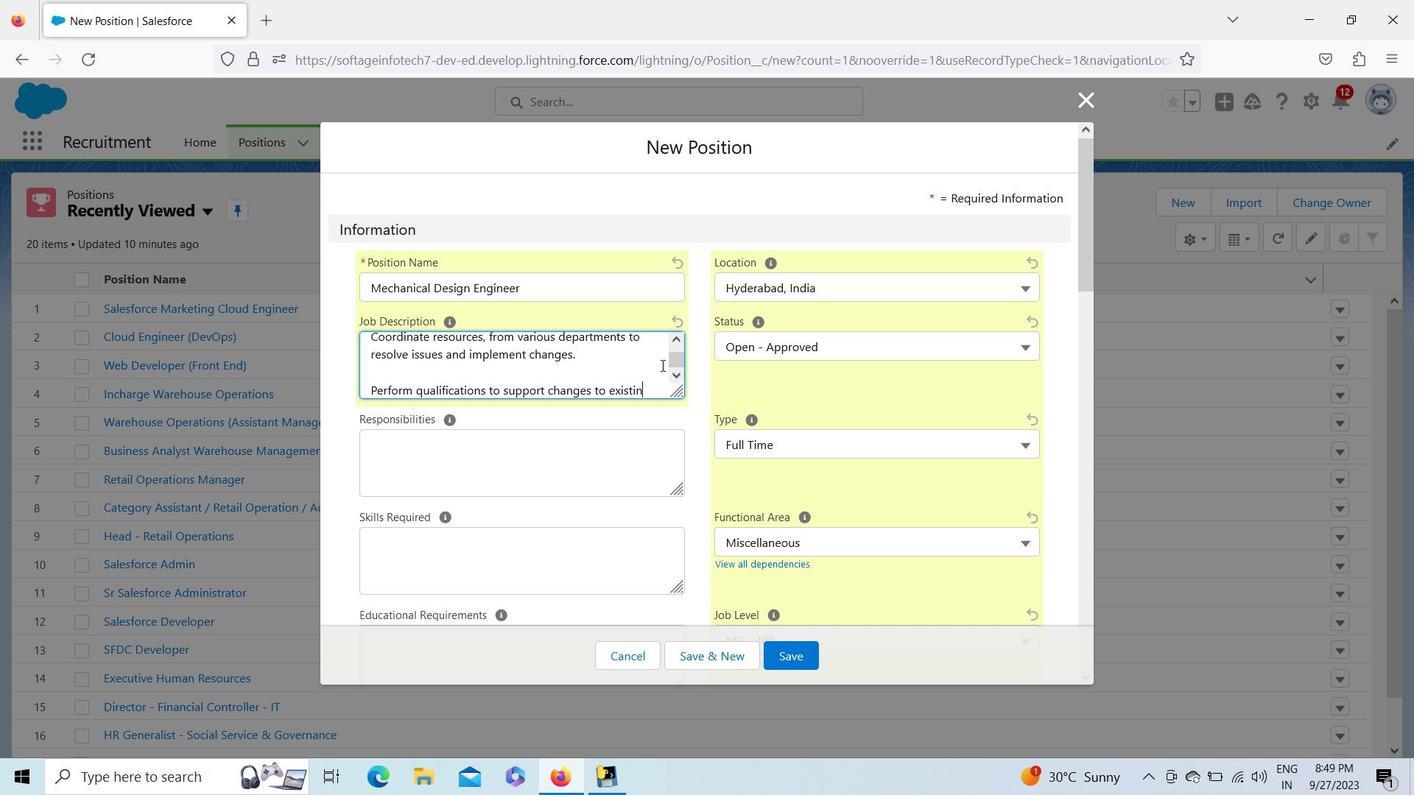 
Action: Mouse moved to (606, 363)
Screenshot: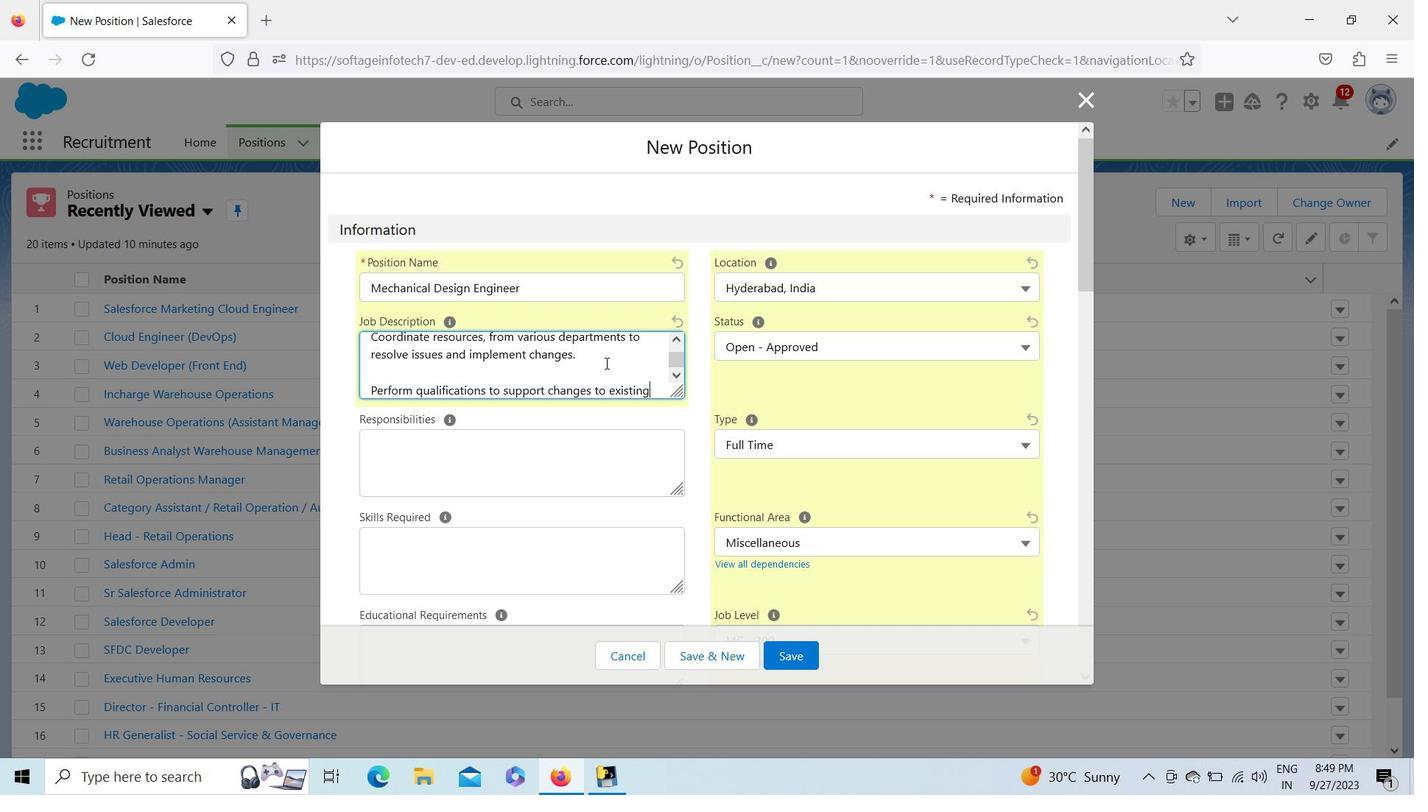 
Action: Key pressed <Key.space>process<Key.space><Key.backspace>es,<Key.space>components,<Key.space>and/or<Key.space>materials
Screenshot: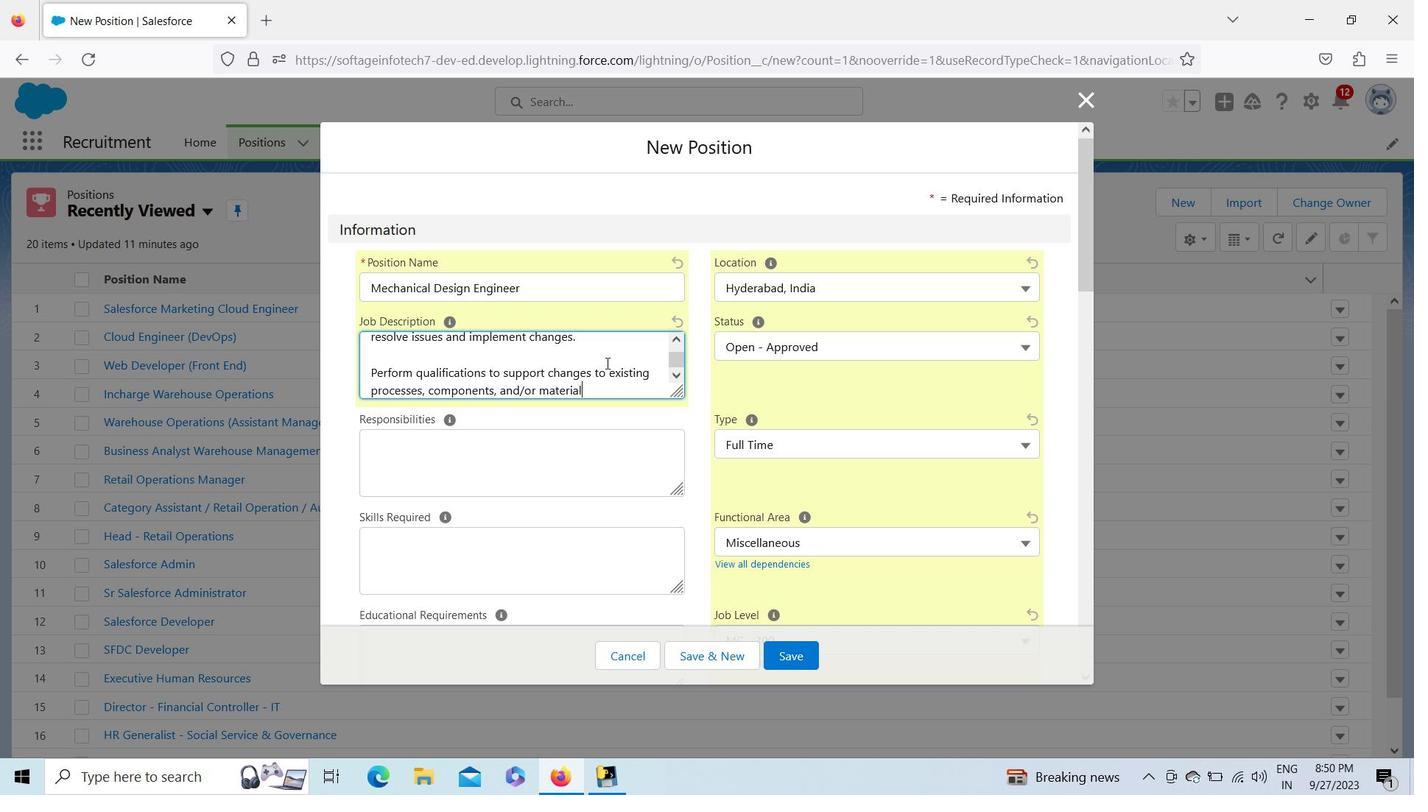 
Action: Mouse moved to (661, 422)
Screenshot: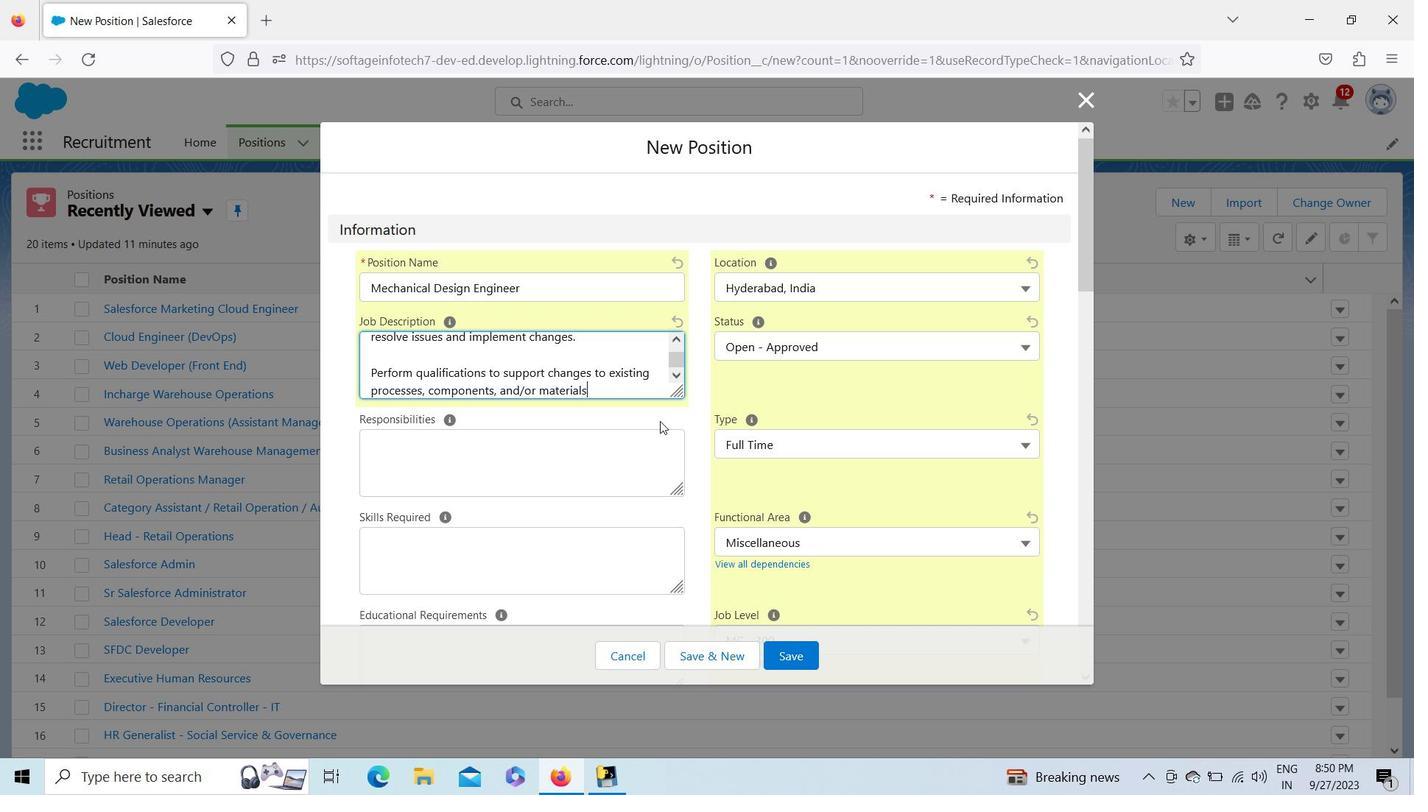 
Action: Key pressed .
Screenshot: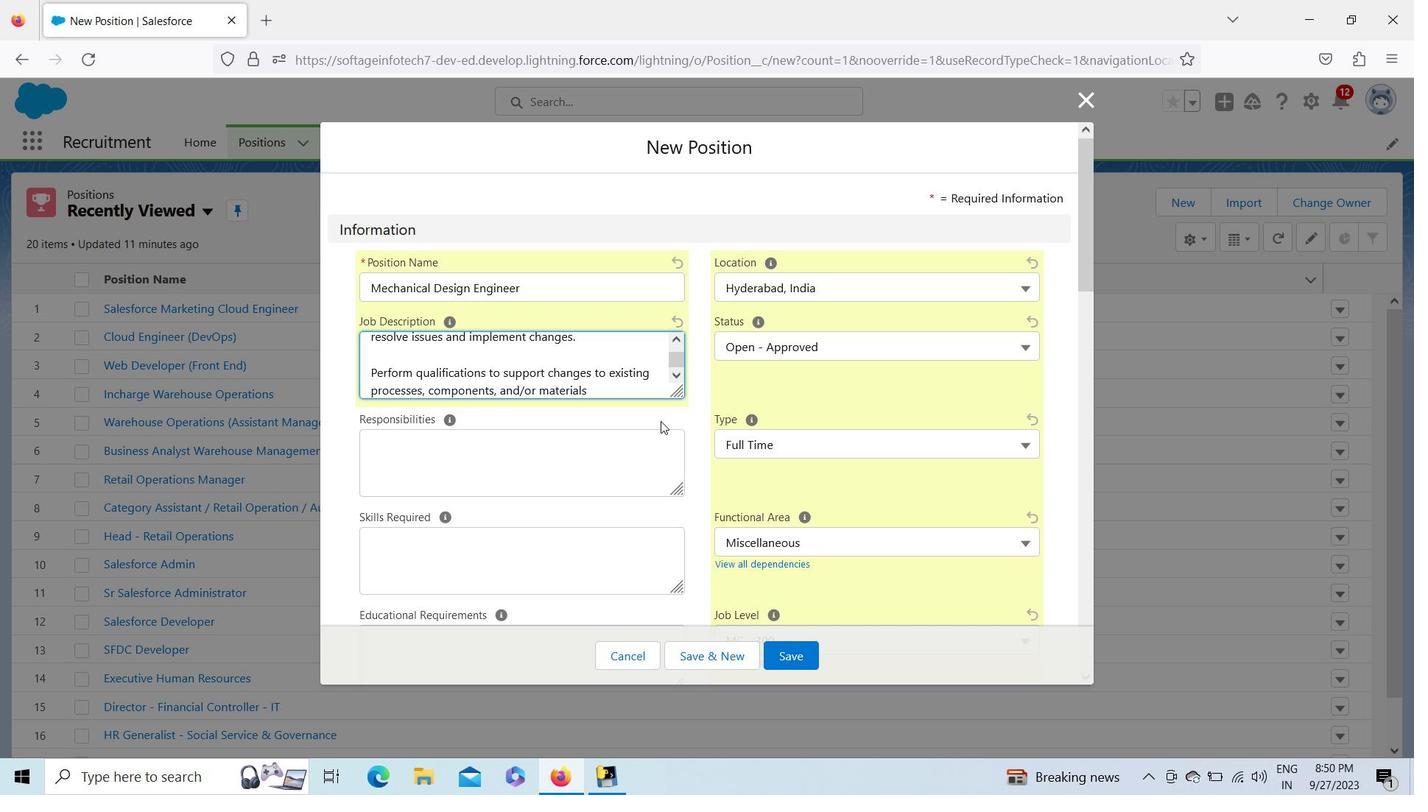 
Action: Mouse moved to (652, 424)
Screenshot: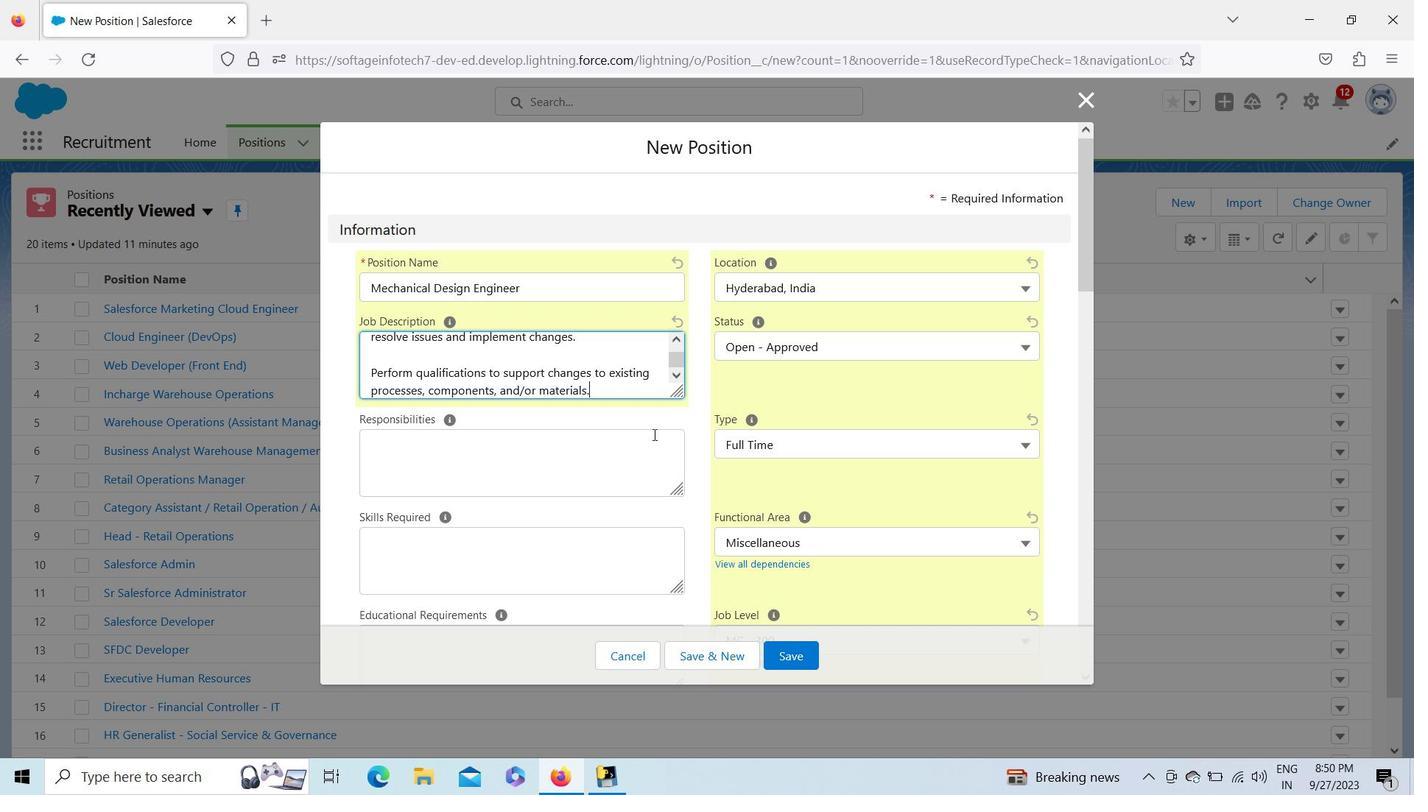 
Action: Key pressed <Key.enter><Key.enter><Key.shift>Develop<Key.space>and<Key.space>perform<Key.space>engineering
Screenshot: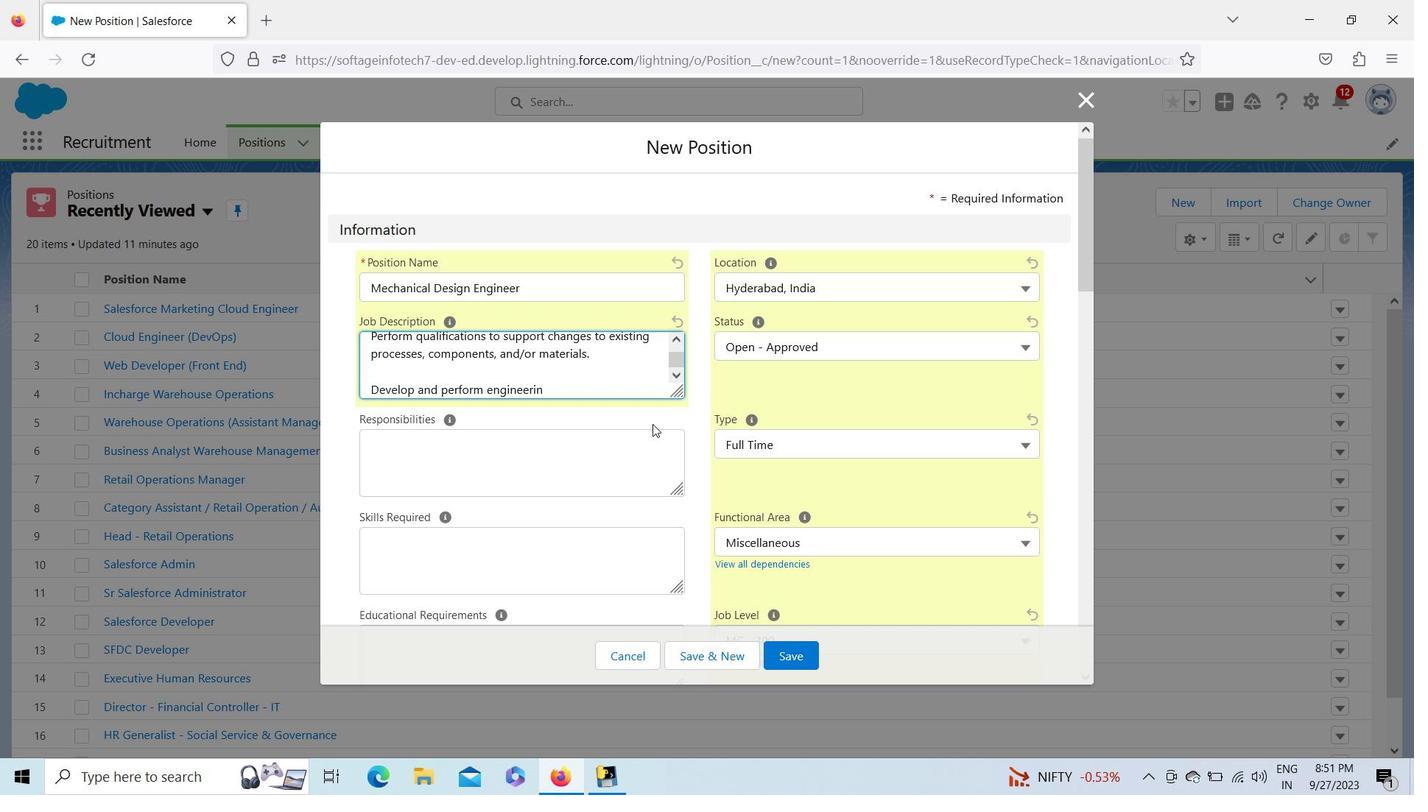 
Action: Mouse moved to (637, 421)
Screenshot: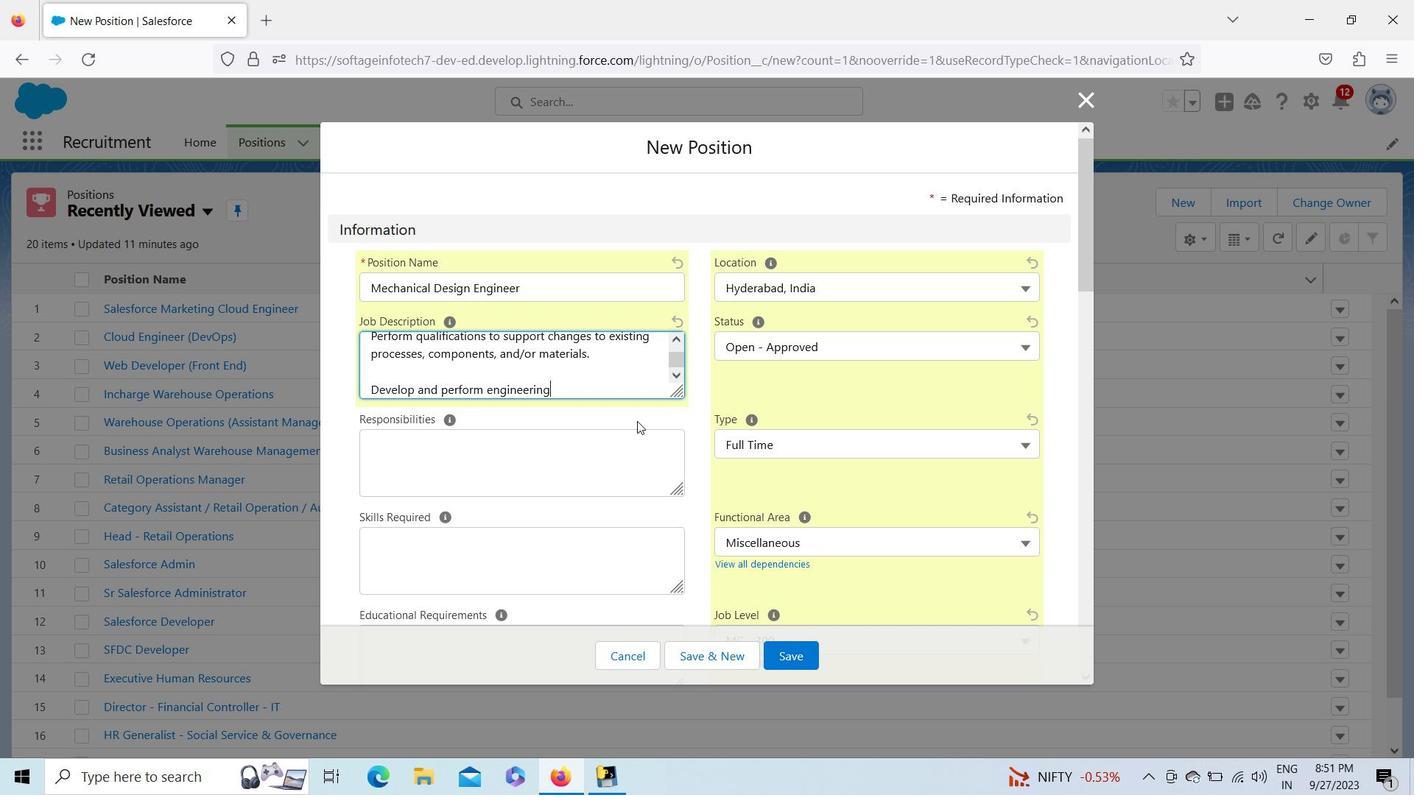 
Action: Key pressed <Key.space>tests<Key.space><Key.backspace>,<Key.space>measurements<Key.space>and<Key.space>analysis.<Key.enter><Key.enter><Key.shift>Troublr<Key.backspace>eshoot
Screenshot: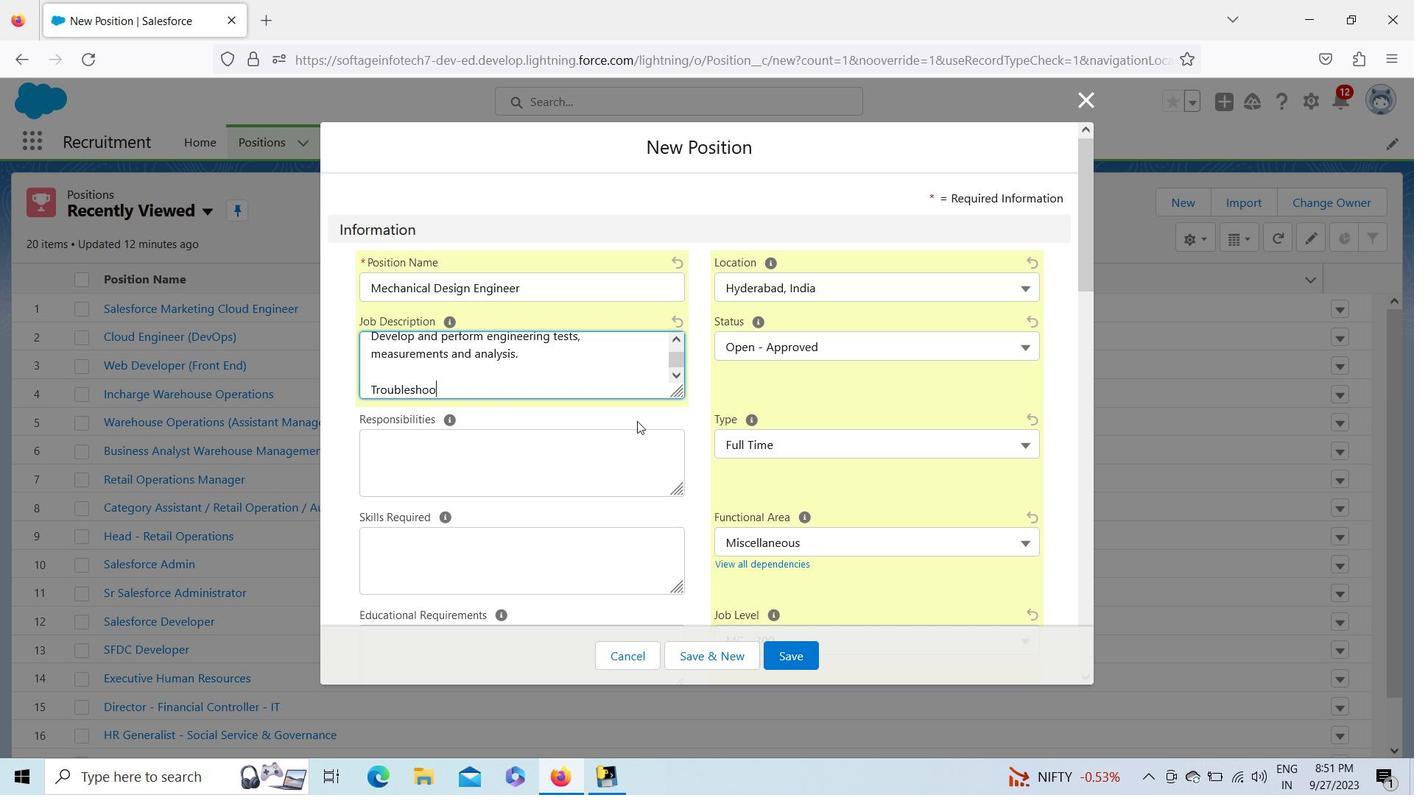 
Action: Mouse moved to (647, 419)
Screenshot: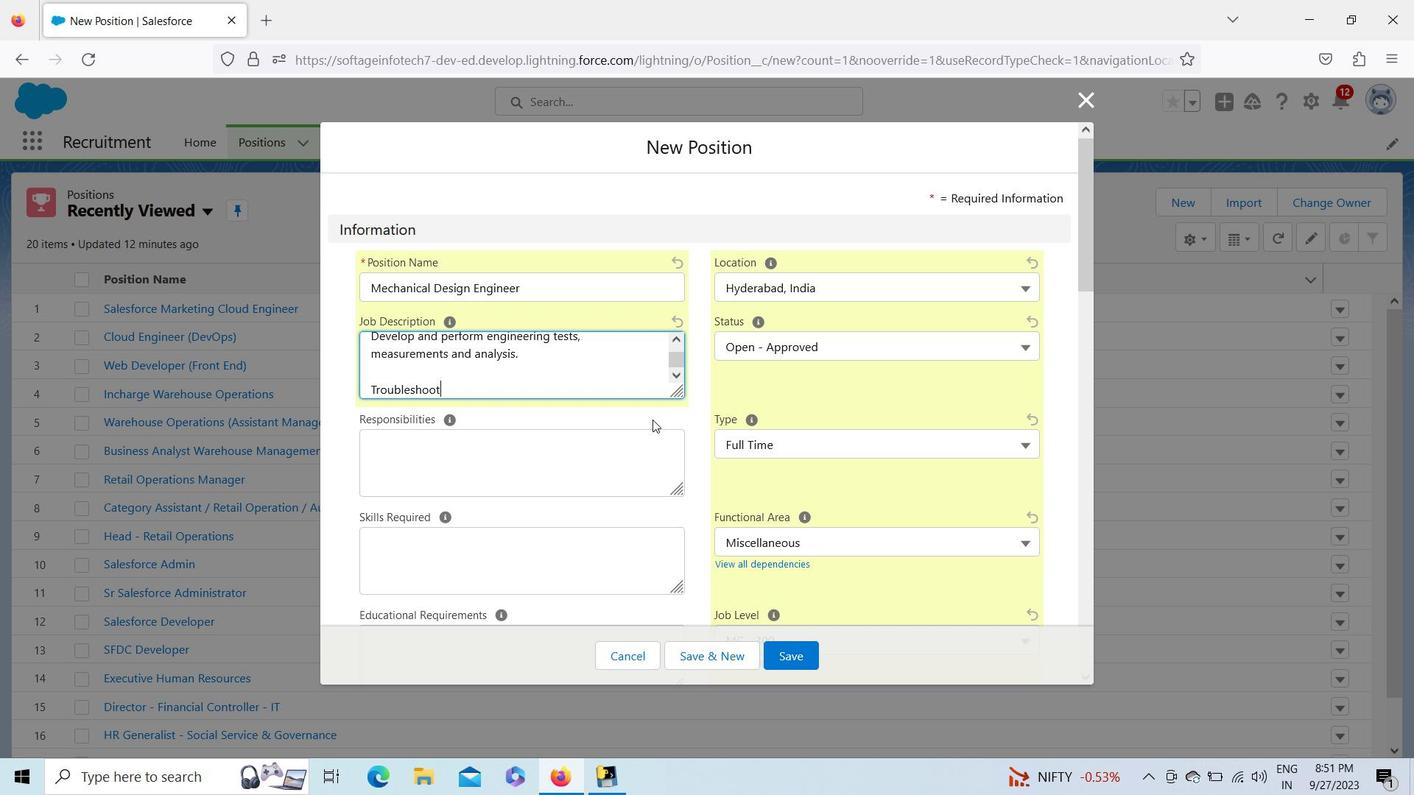 
Action: Key pressed <Key.space>technical<Key.space>problems,<Key.space>determinr<Key.backspace>e<Key.space><Key.backspace>,<Key.space>and<Key.space>execute<Key.space>resolution<Key.space>plans.<Key.enter><Key.enter><Key.shift>Ensure<Key.space>that<Key.space>product<Key.backspace><Key.backspace><Key.backspace><Key.backspace><Key.backspace><Key.backspace><Key.backspace><Key.backspace><Key.backspace><Key.backspace><Key.backspace><Key.backspace><Key.backspace><Key.backspace><Key.backspace><Key.backspace><Key.backspace><Key.backspace><Key.backspace><Key.backspace><Key.backspace>
Screenshot: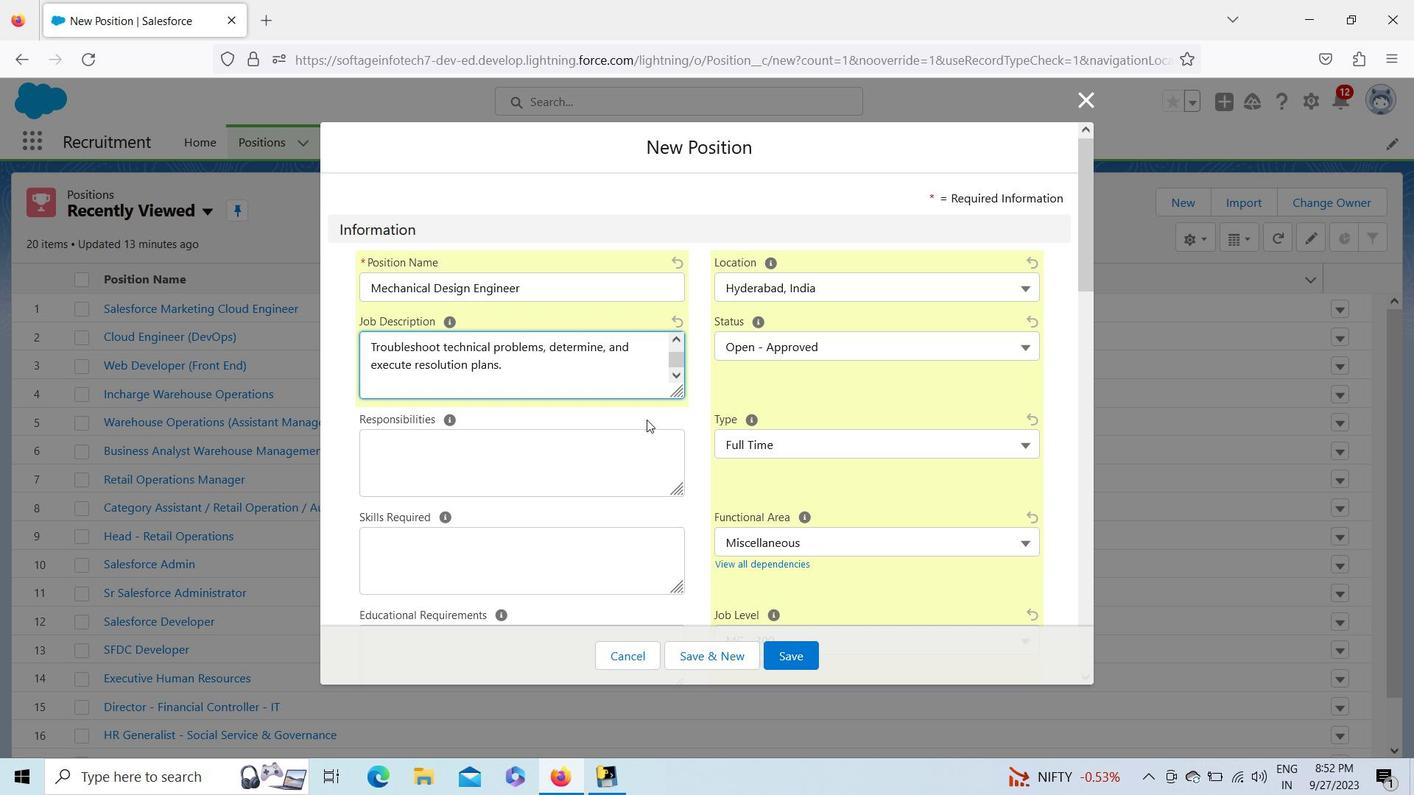 
Action: Mouse moved to (530, 441)
Screenshot: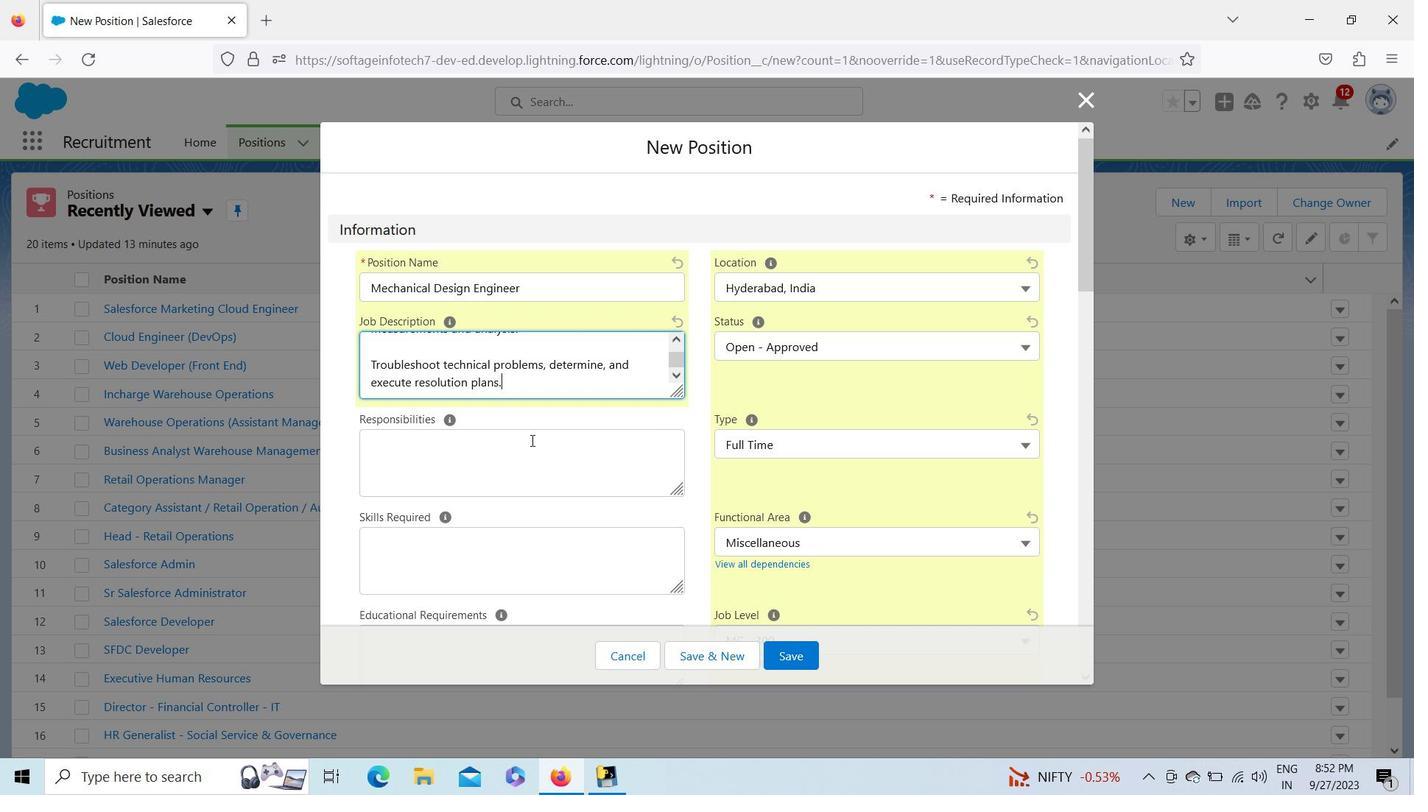 
Action: Mouse pressed left at (530, 441)
Screenshot: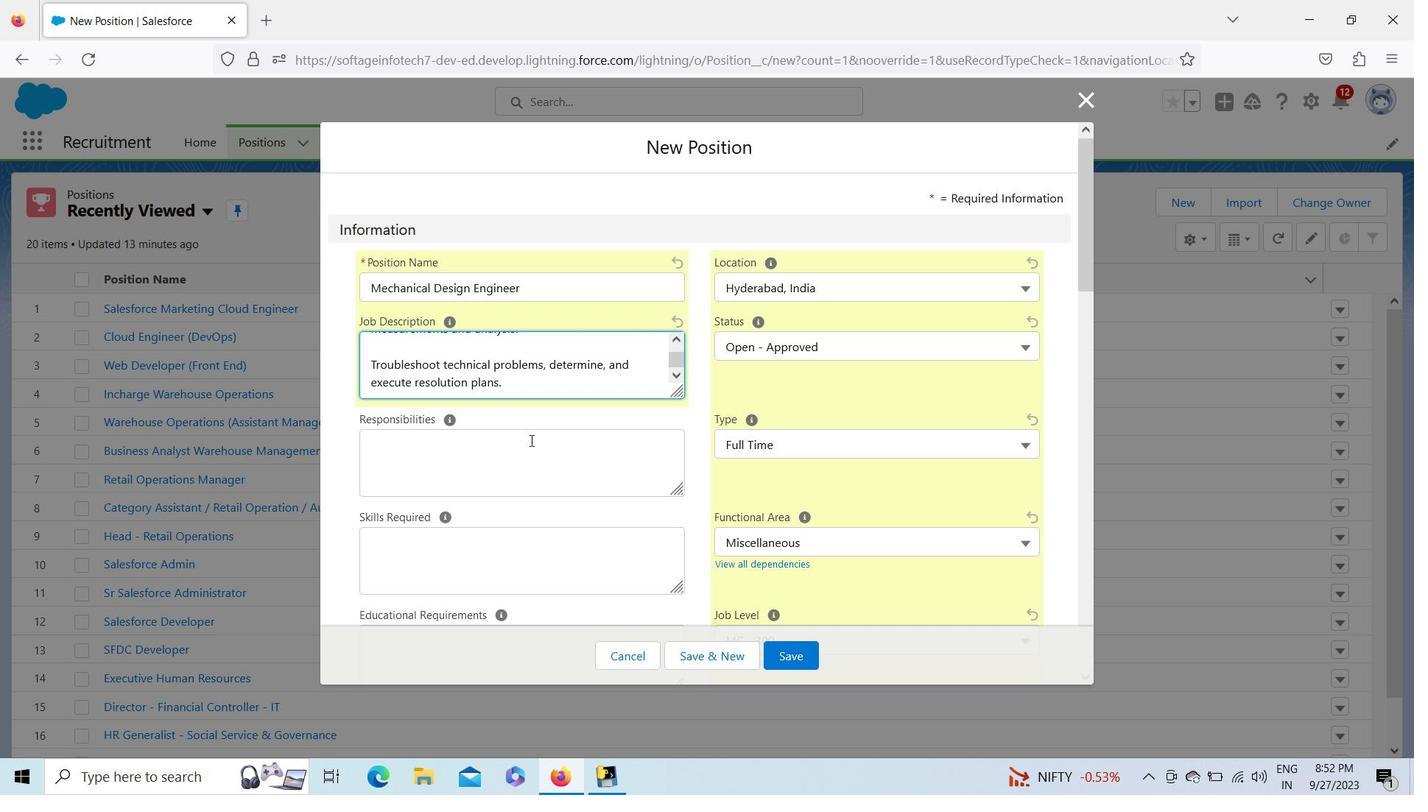 
Action: Key pressed <Key.shift>Ensure<Key.space>that<Key.space>product<Key.space>is<Key.space>manufactured
Screenshot: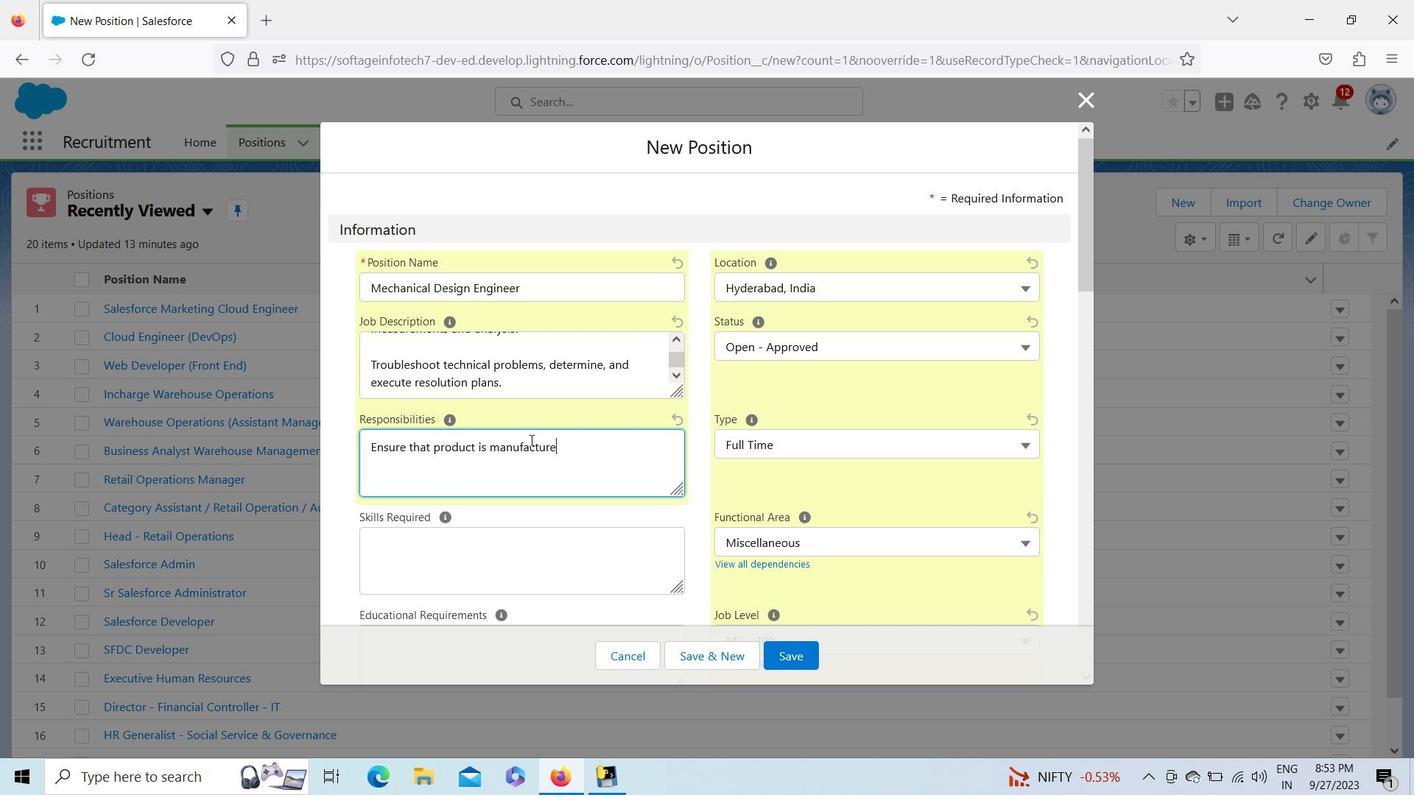 
Action: Mouse moved to (613, 405)
Screenshot: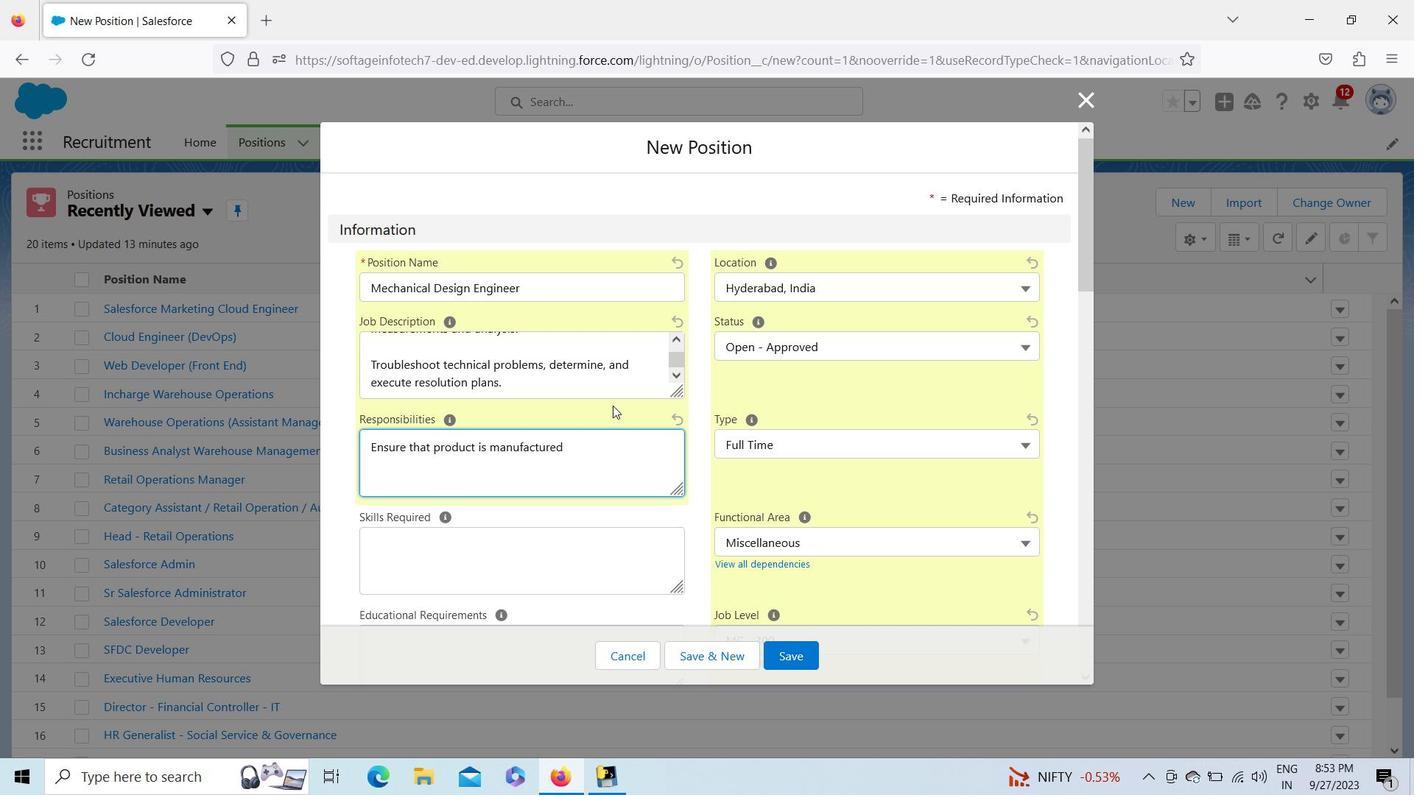 
Action: Key pressed <Key.space>in<Key.space>accordance<Key.space>with<Key.space>applical\<Key.backspace><Key.backspace>ble
Screenshot: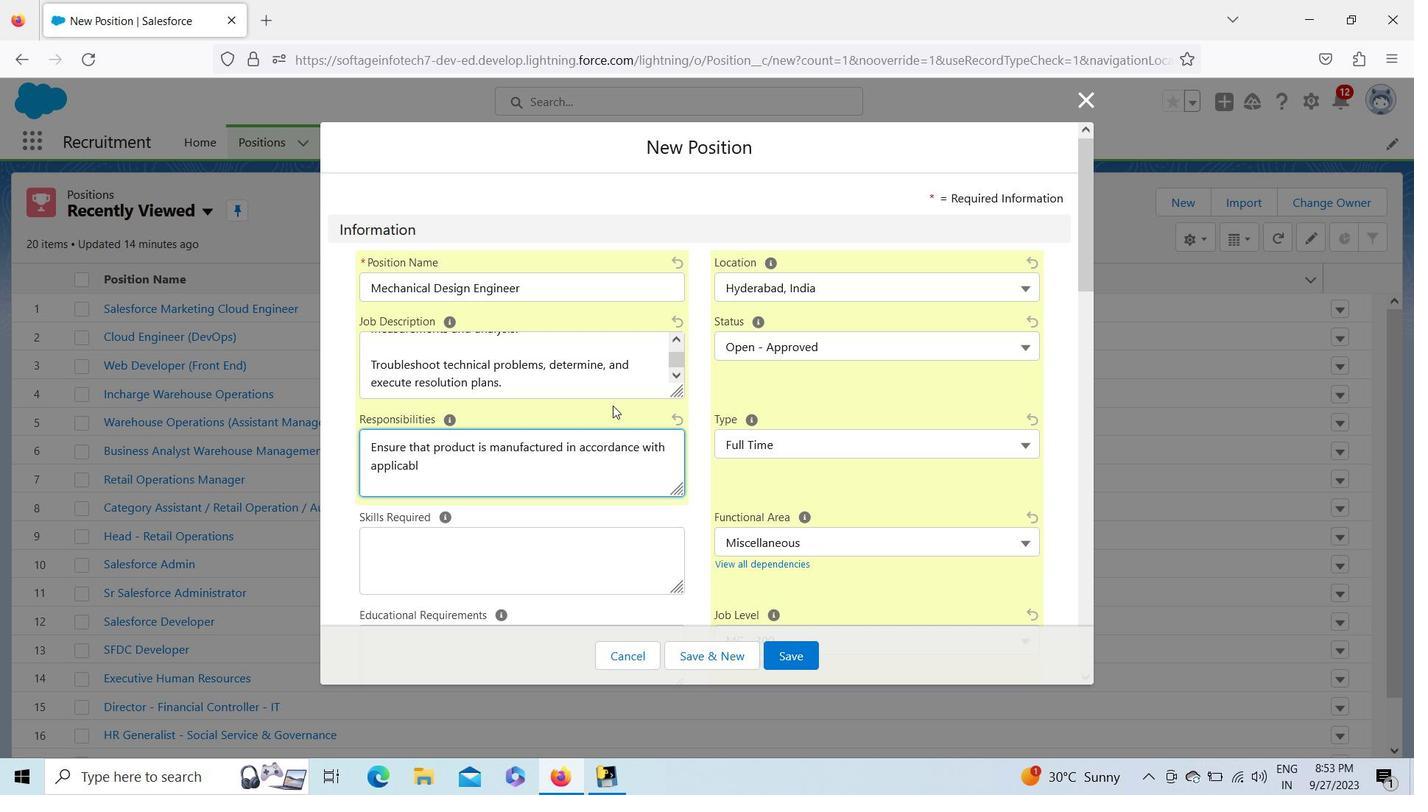 
Action: Mouse moved to (662, 403)
Screenshot: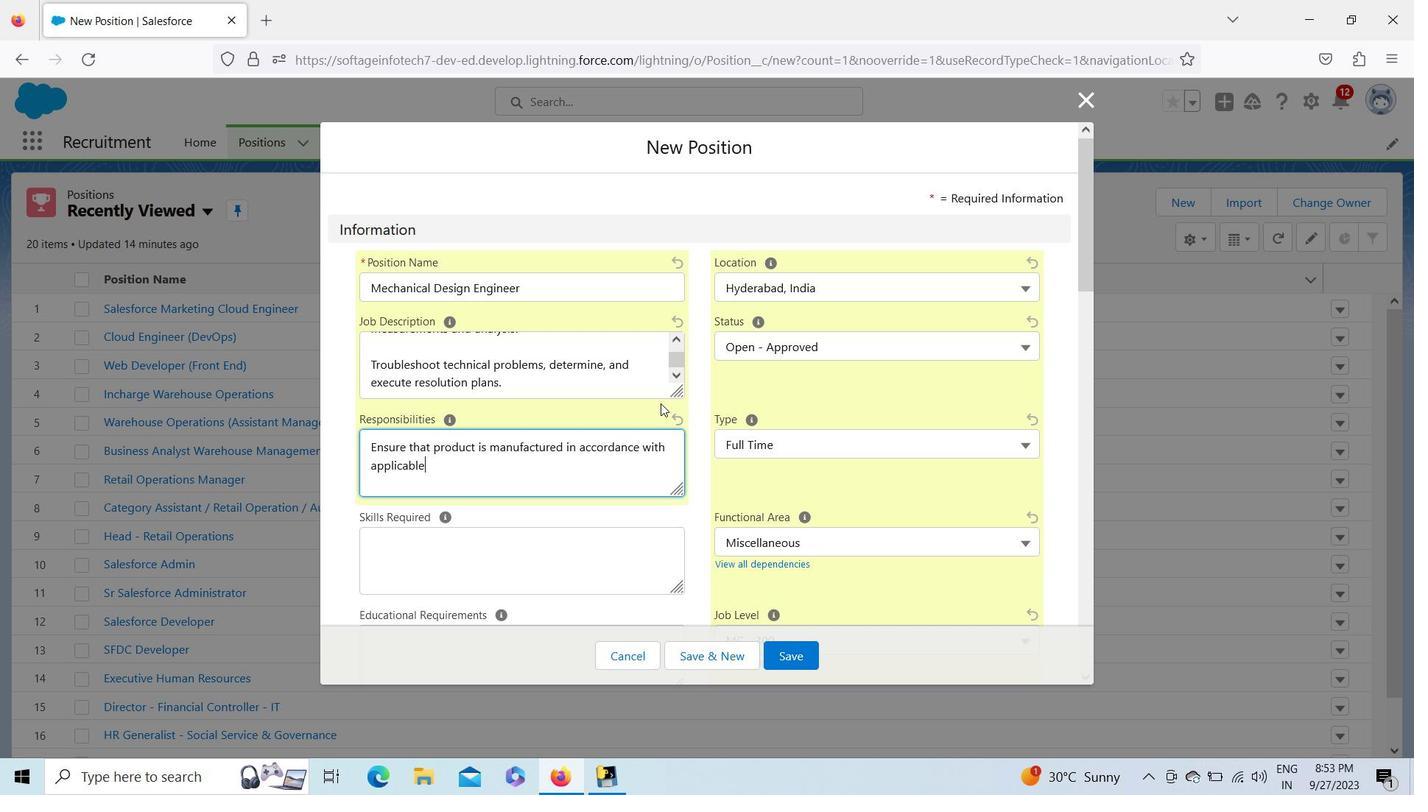 
Action: Key pressed <Key.space>industry<Key.space>standards,<Key.space>regulatory<Key.space>requirements<Key.space>and<Key.space>customer<Key.space>requirements<Key.space><Key.backspace>.<Key.space>in<Key.space>the<Key.space>case<Key.space>wg<Key.backspace>here<Key.space>correx<Key.backspace>ctive<Key.space>action<Key.space>is<Key.space>needed<Key.space><Key.backspace>,<Key.space>this<Key.space>person<Key.space>will<Key.space>lead<Key.space>mitigation<Key.space>activities.<Key.enter><Key.enter><Key.shift><Key.shift><Key.shift>Create<Key.space>and<Key.space>maintain<Key.space>the<Key.space>documentation<Key.space>necessary<Key.space>to<Key.space>ensure<Key.space>the<Key.space>consistent<Key.space>manufacture<Key.space>of<Key.space>prp<Key.backspace>oducts<Key.space><Key.shift_r>()<Key.left>processes,<Key.space>drawings,<Key.space>and<Key.space>shop<Key.space>floor<Key.space>paperwork
Screenshot: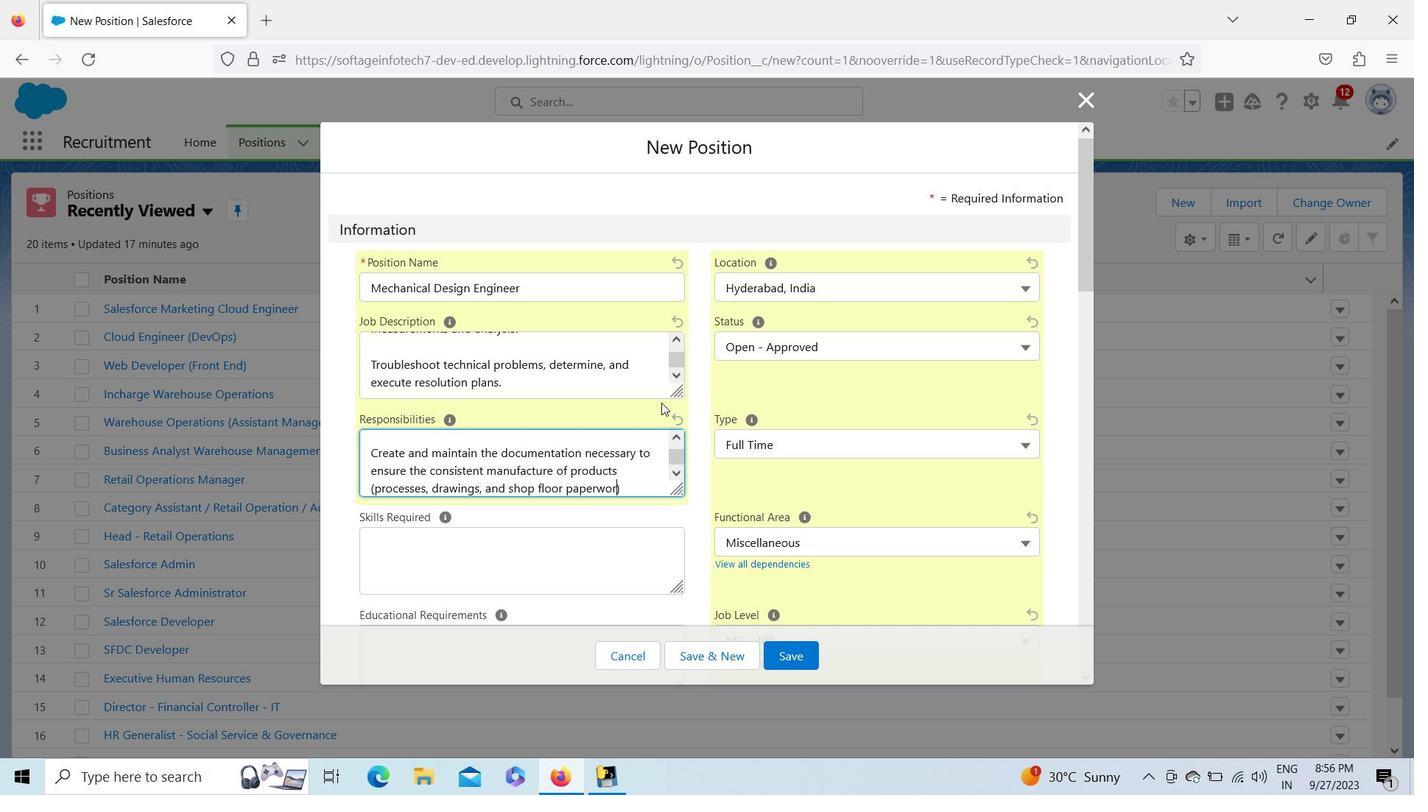 
Action: Mouse moved to (639, 486)
Screenshot: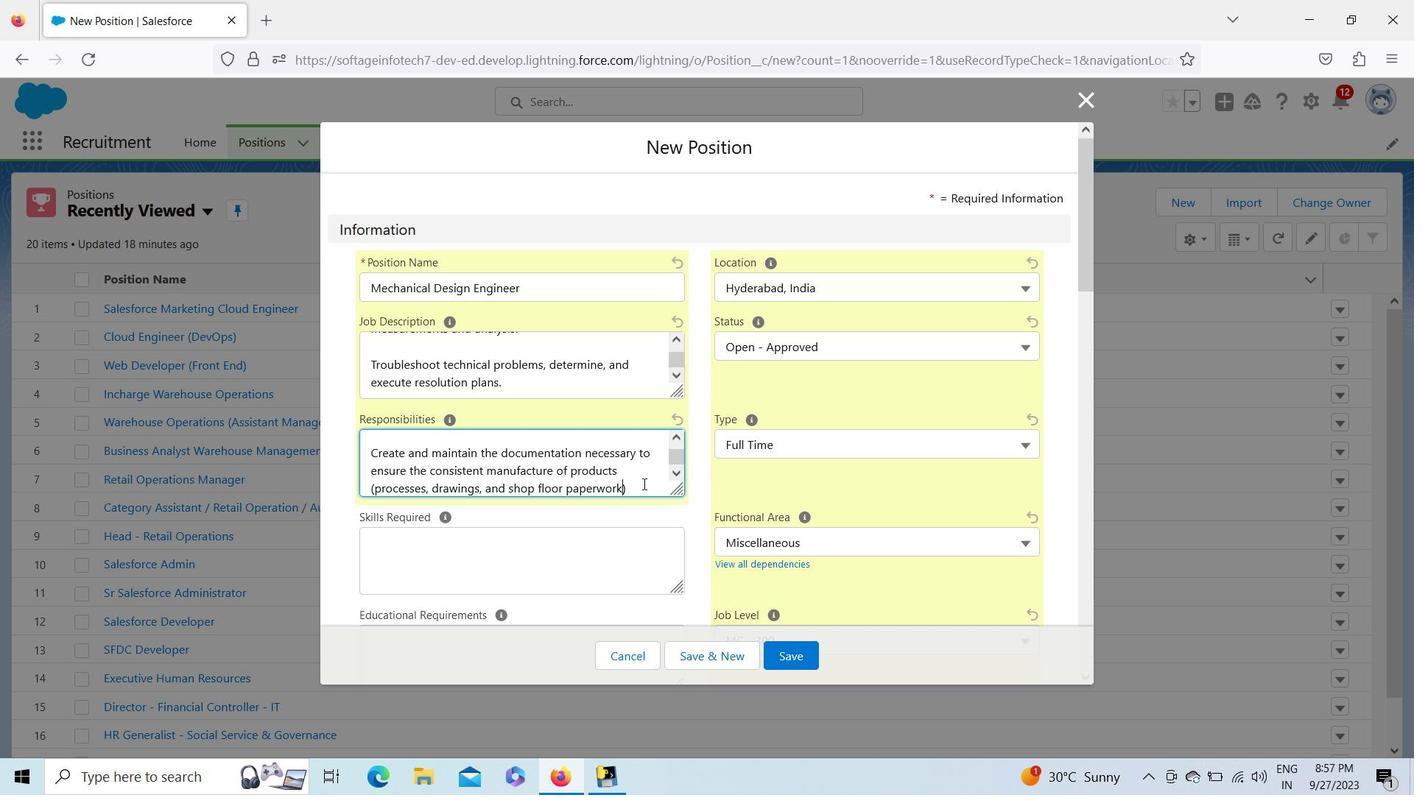 
Action: Mouse pressed left at (639, 486)
Screenshot: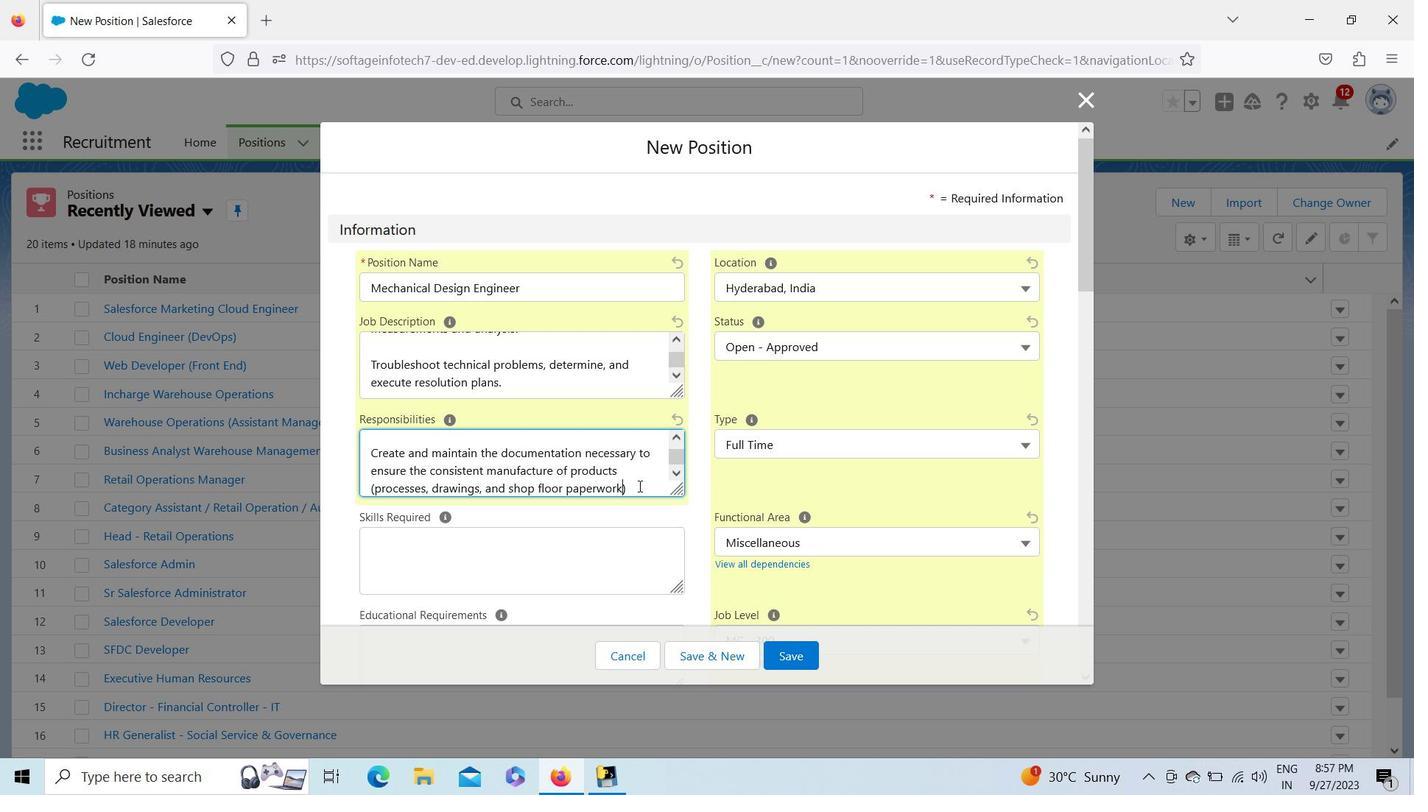 
Action: Key pressed .<Key.enter><Key.enter><Key.shift>Interface<Key.space>with<Key.space><Key.shift>Production,<Key.space><Key.shift>Manufacturing<Key.space><Key.shift>Engineering<Key.space>and<Key.space><Key.shift>Research<Key.space>and<Key.space><Key.shift>Development<Key.space>organizations<Key.space>to<Key.space>inte
Screenshot: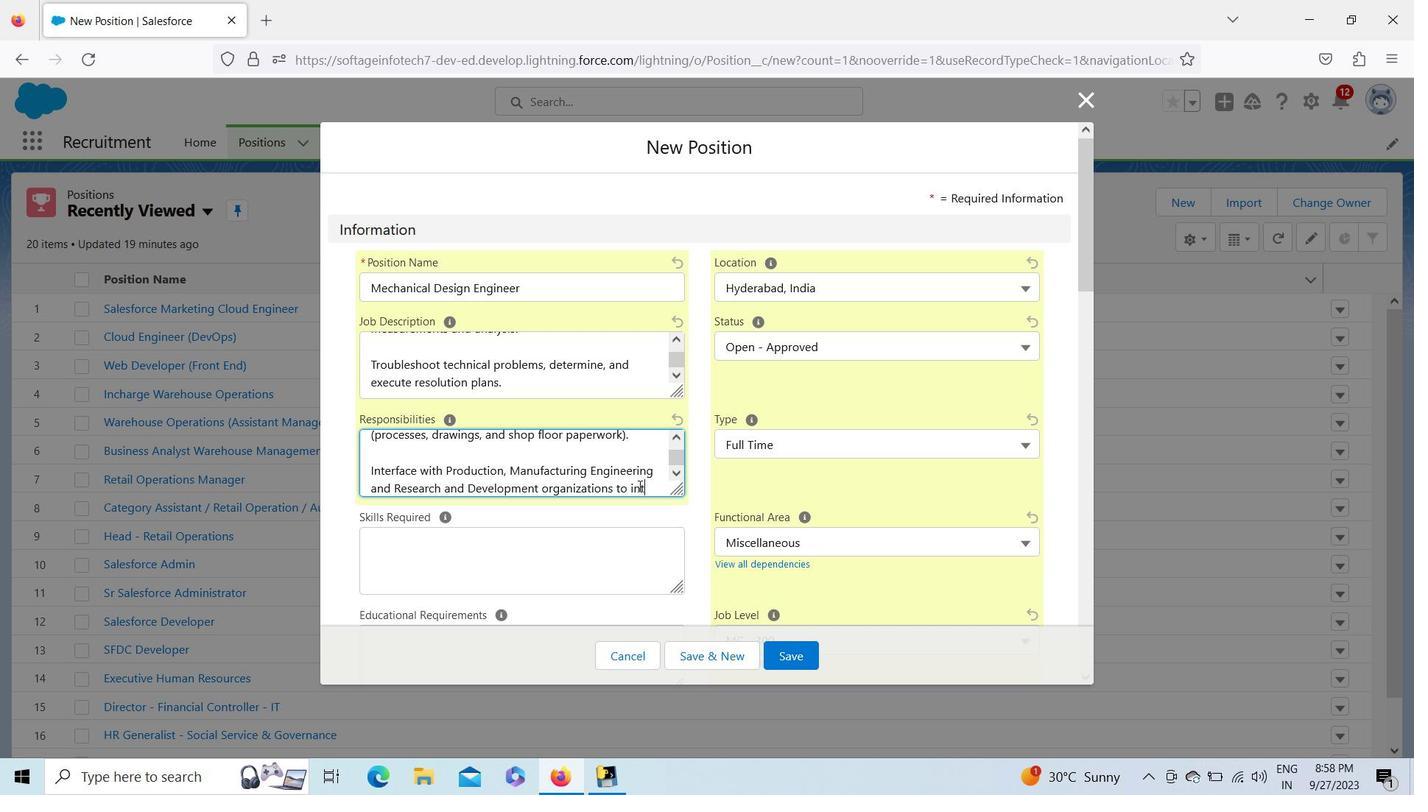 
Action: Mouse moved to (656, 391)
Screenshot: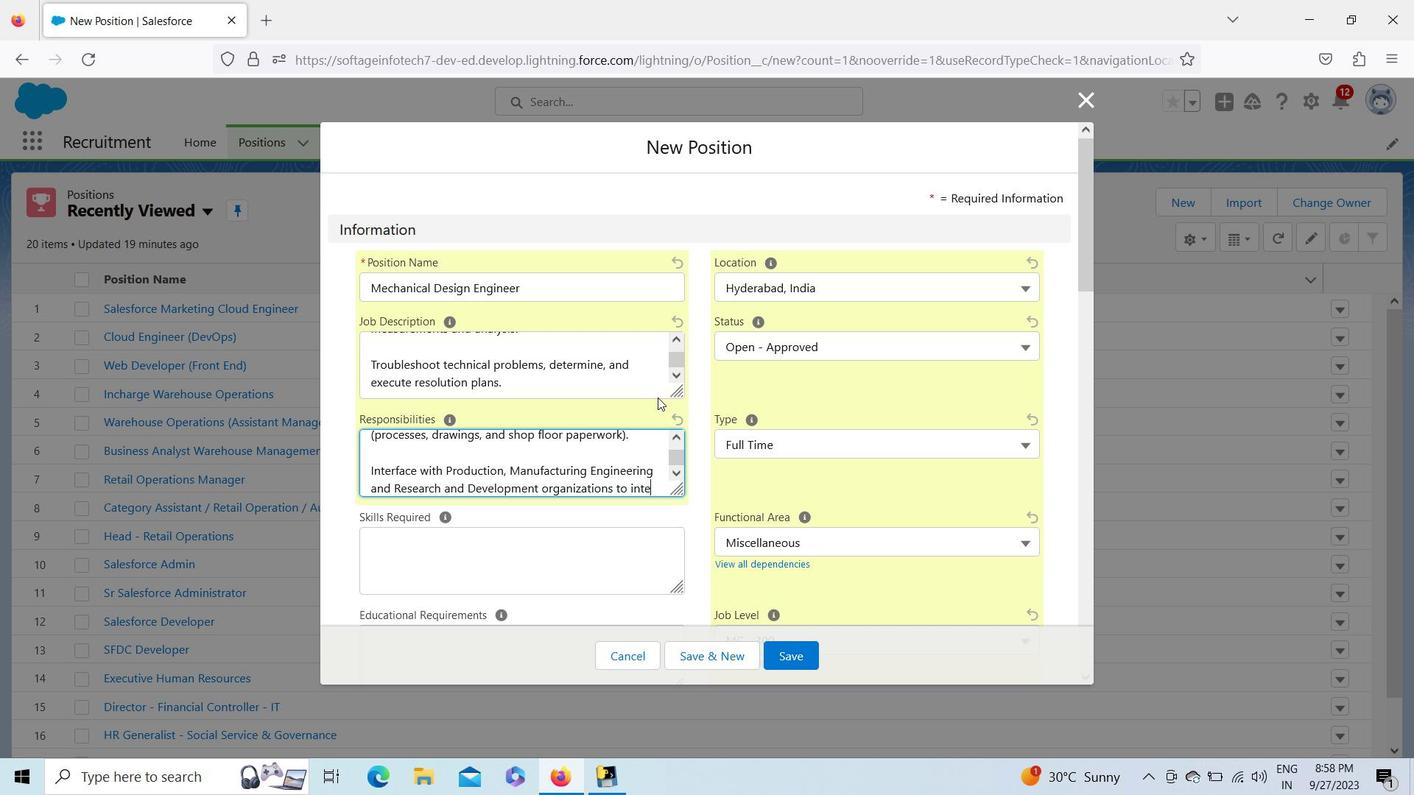 
Action: Key pressed grate<Key.space>new<Key.space>drawings,<Key.space>specifications<Key.space>or<Key.space>processes<Key.space>o<Key.backspace>into<Key.space>the<Key.space>existing<Key.space>manufacturing
Screenshot: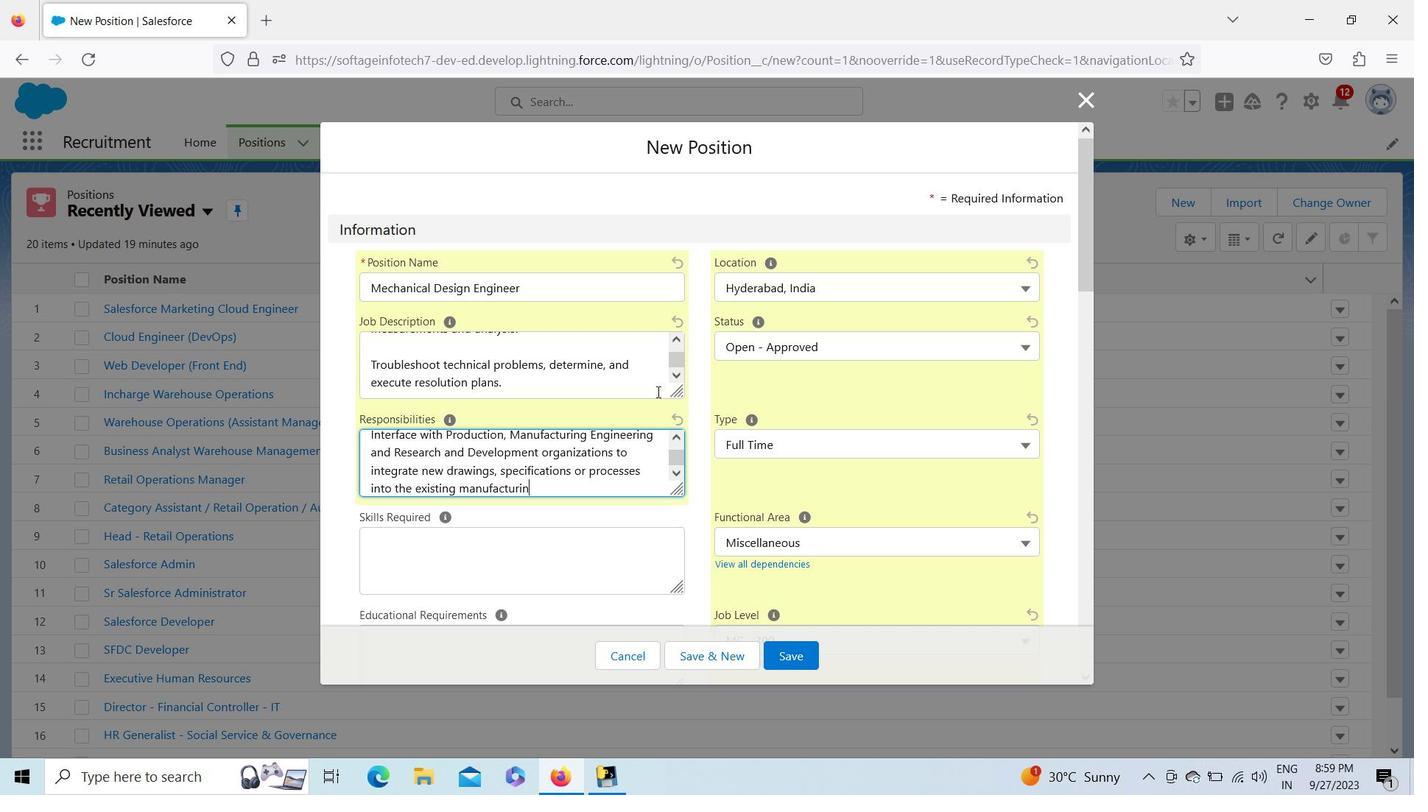 
Action: Mouse moved to (617, 523)
Screenshot: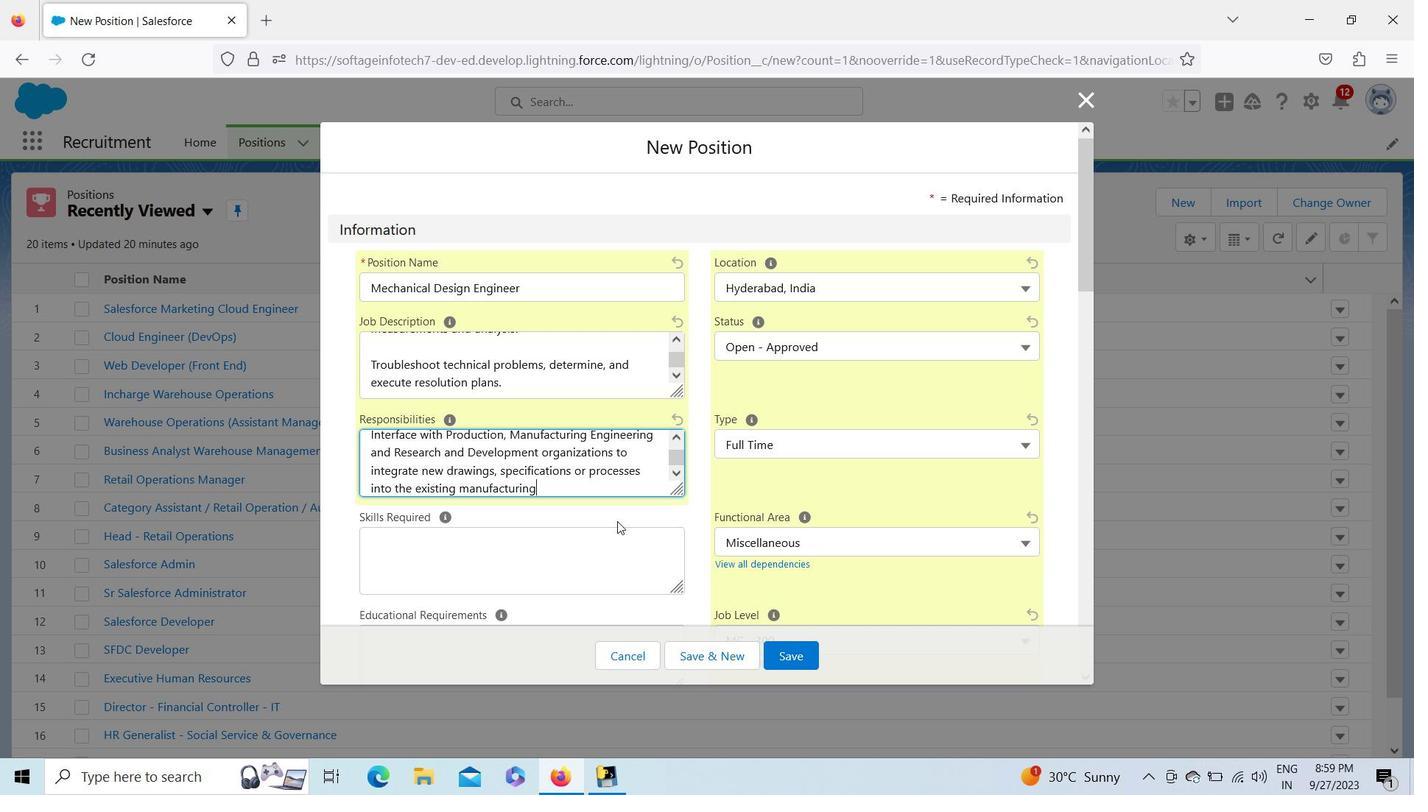 
Action: Key pressed <Key.space>site/areas.<Key.enter><Key.enter><Key.shift>Comply<Key.space>with<Key.space>applicable<Key.space><Key.shift><Key.shift><Key.shift><Key.shift><Key.shift>FDA<Key.space>and<Key.space>international<Key.space>regulatory
Screenshot: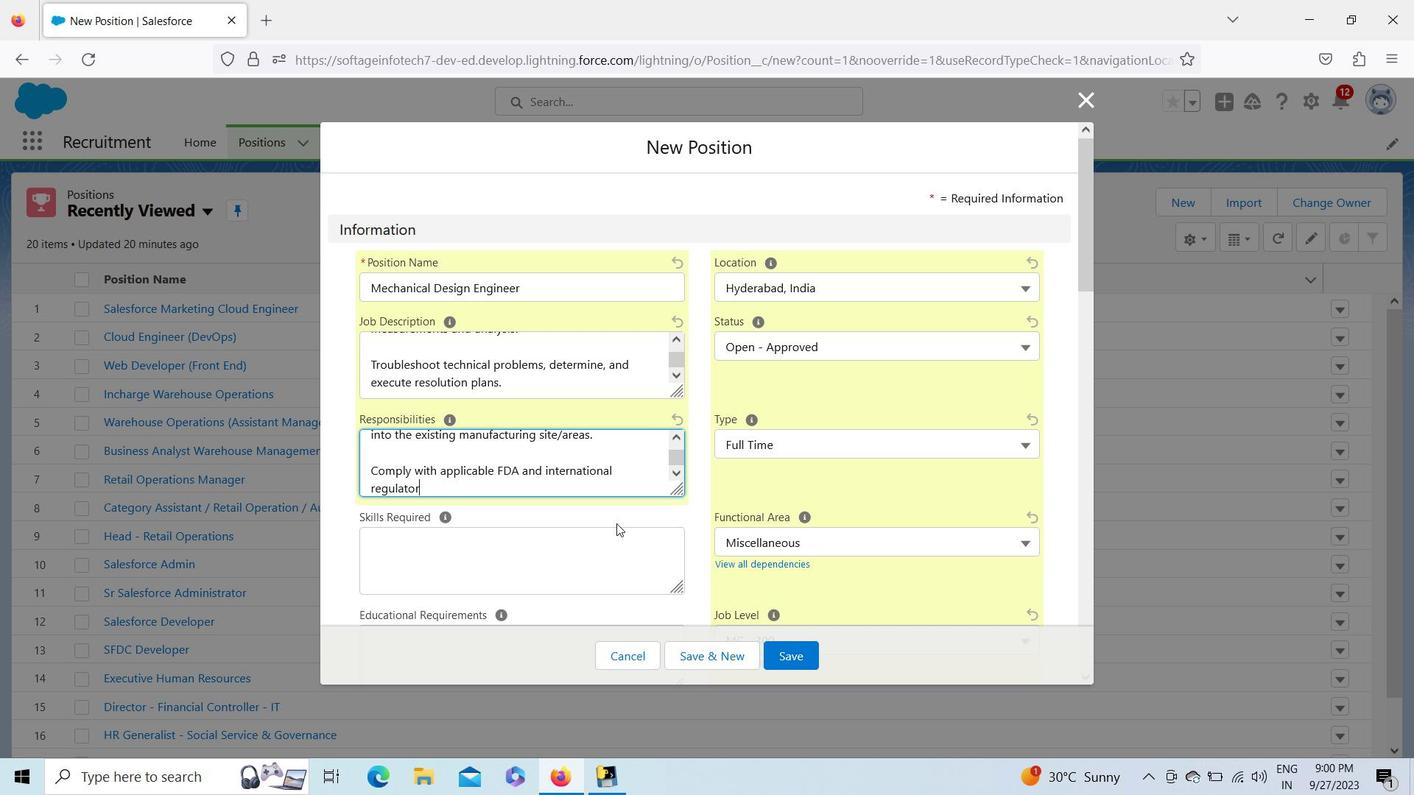 
Action: Mouse moved to (595, 489)
Screenshot: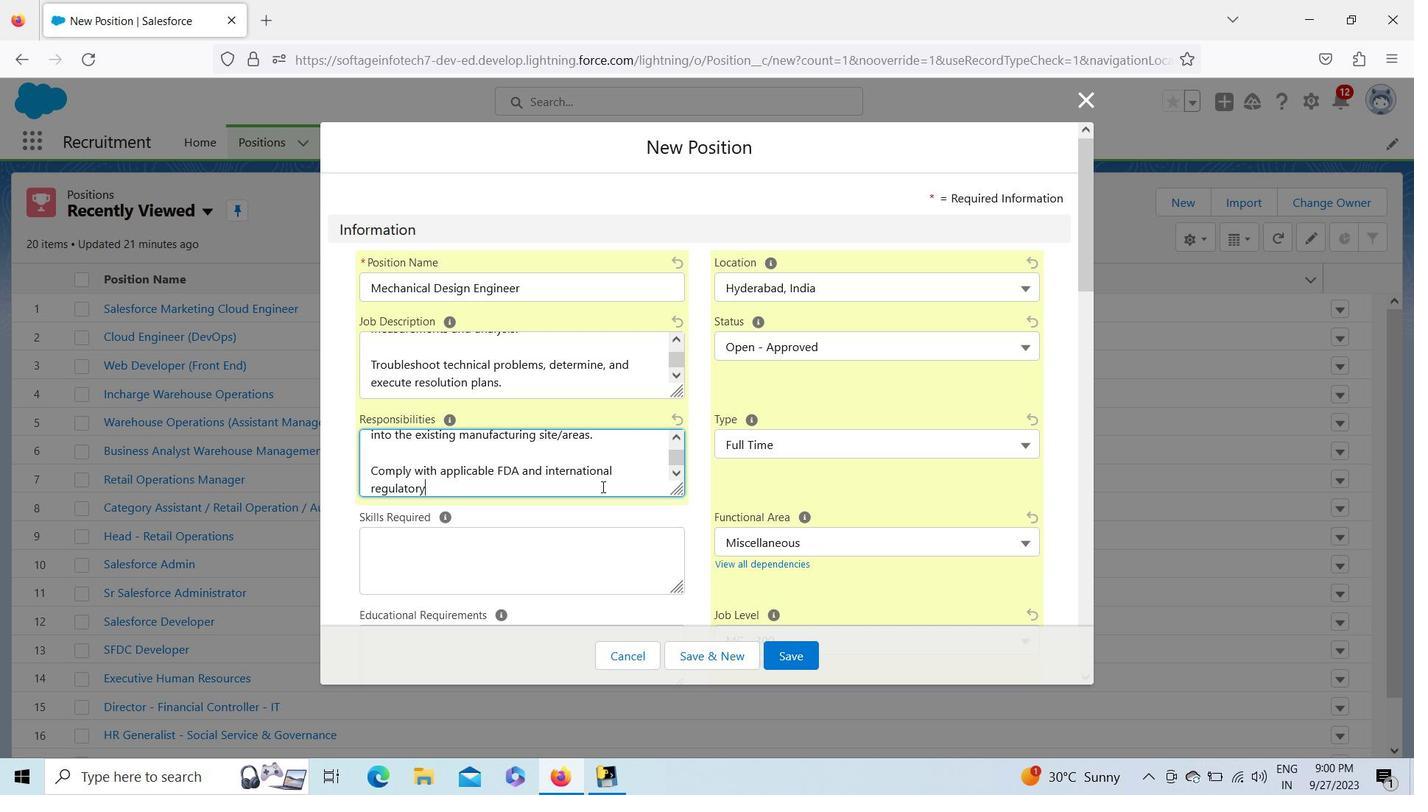 
Action: Key pressed <Key.space>laws/
Screenshot: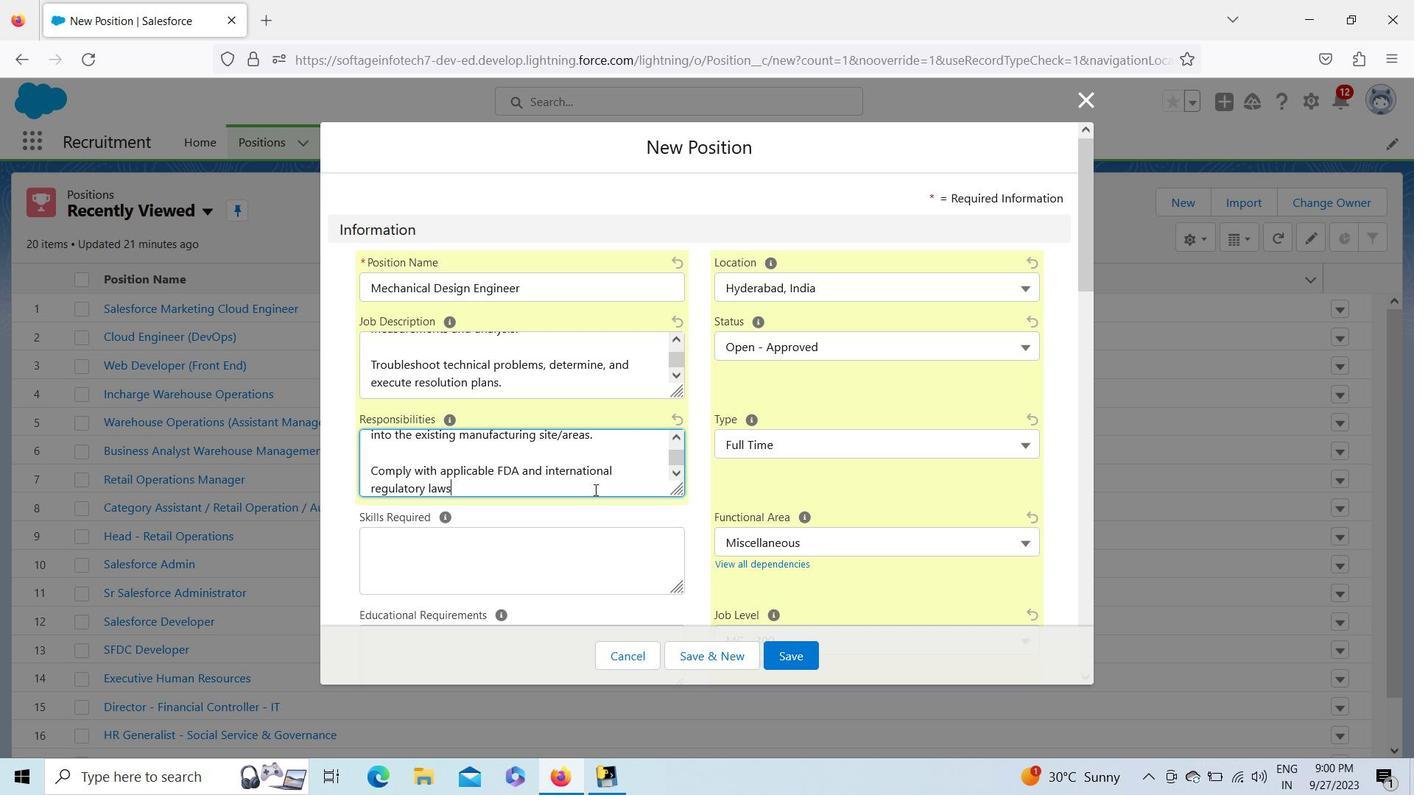 
Action: Mouse moved to (645, 480)
Screenshot: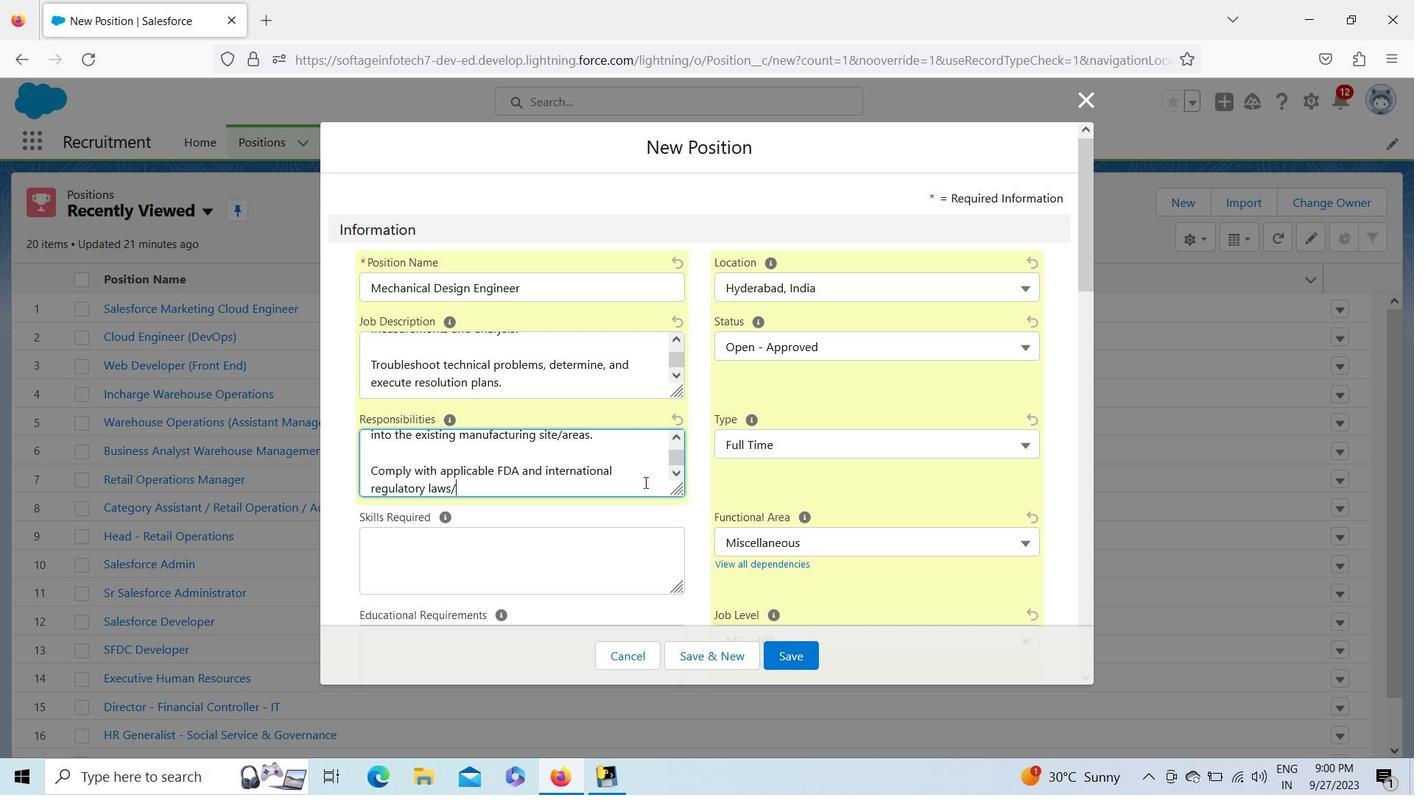 
Action: Key pressed standat<Key.backspace>rds
Screenshot: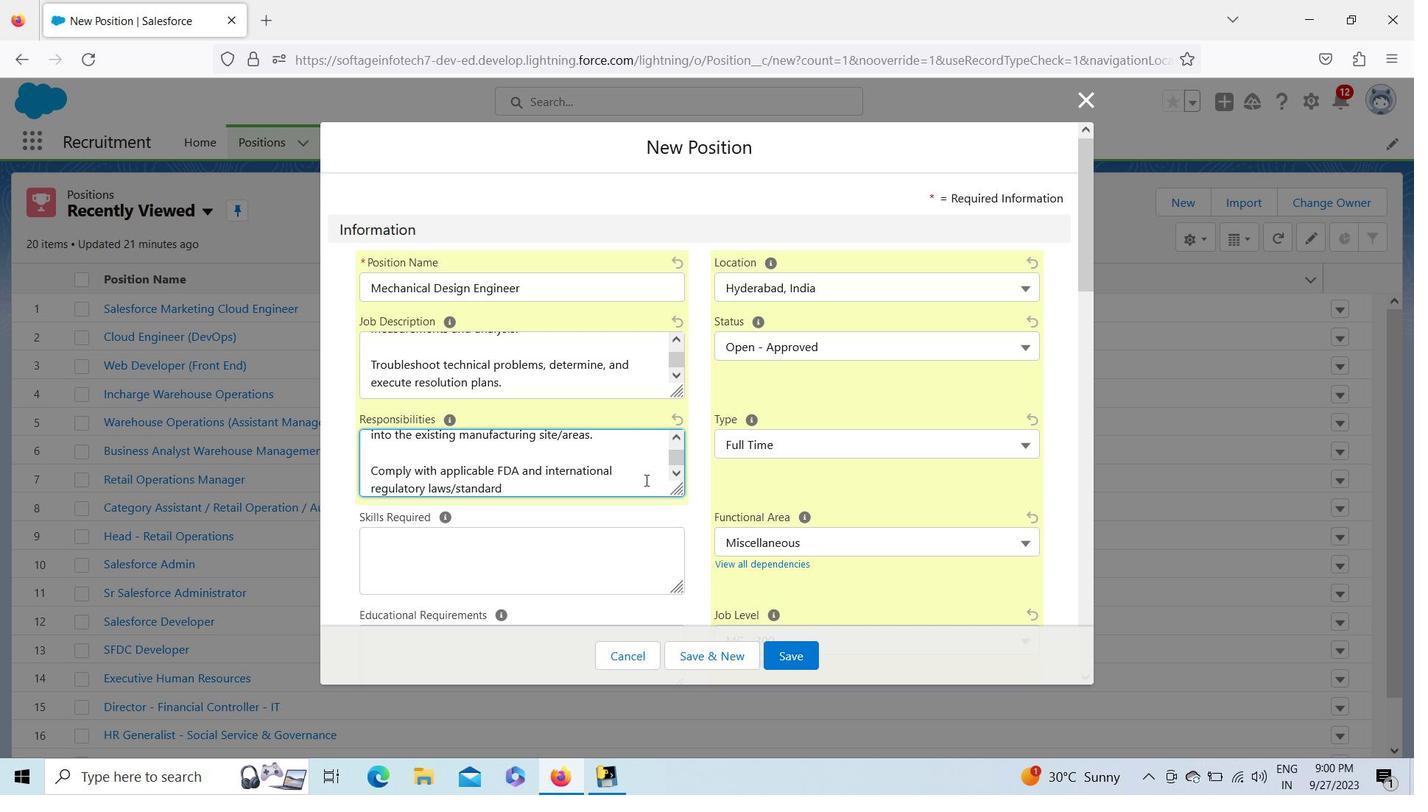 
Action: Mouse moved to (579, 488)
Screenshot: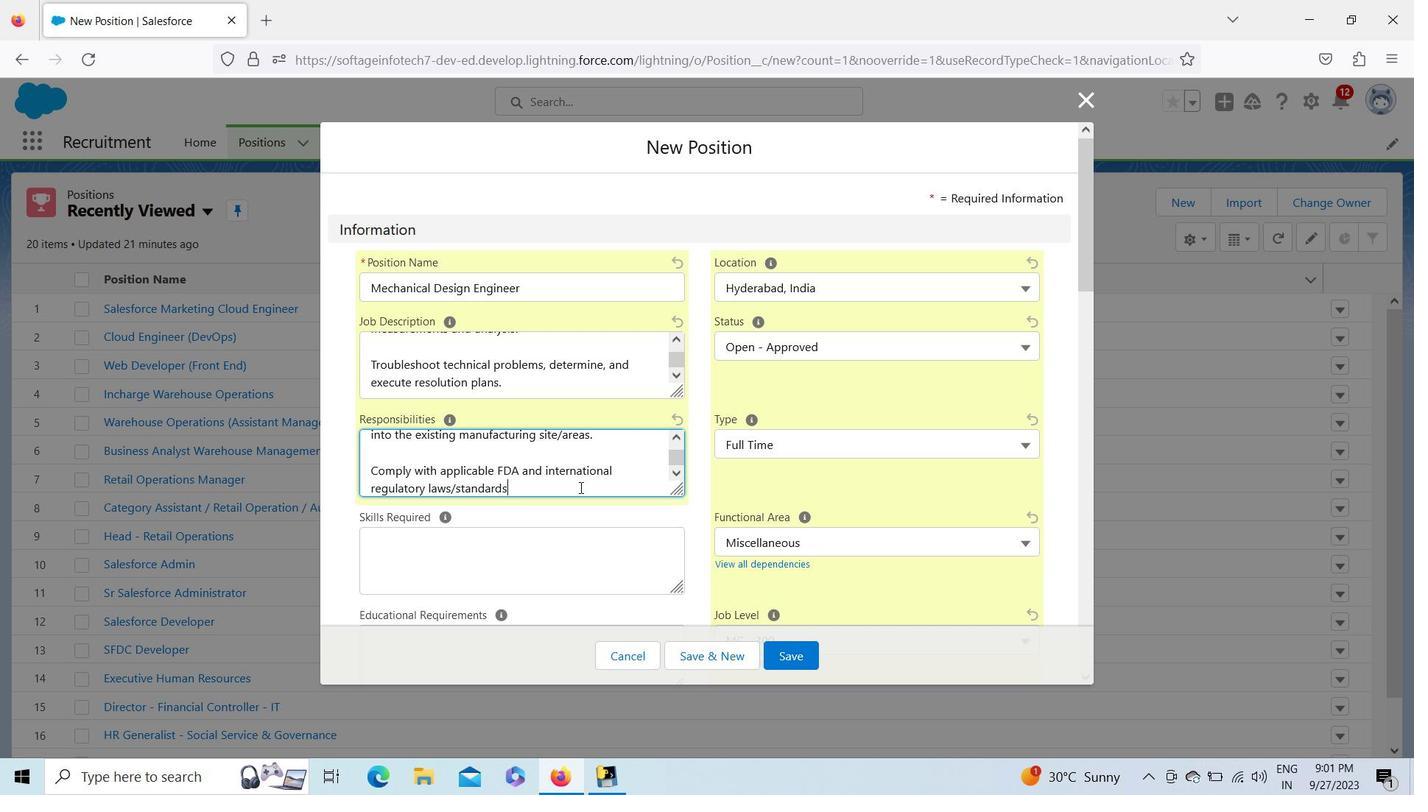 
Action: Key pressed <Key.space>and<Key.space>the<Key.space><Key.shift><Key.shift><Key.shift><Key.shift><Key.shift><Key.shift><Key.shift><Key.shift><Key.shift><Key.shift><Key.shift><Key.shift><Key.shift><Key.shift><Key.shift><Key.shift><Key.shift><Key.shift><Key.shift><Key.shift><Key.shift><Key.shift><Key.shift><Key.shift>Medtronic<Key.space><Key.shift>Code<Key.space>of<Key.space><Key.shift>Conduct
Screenshot: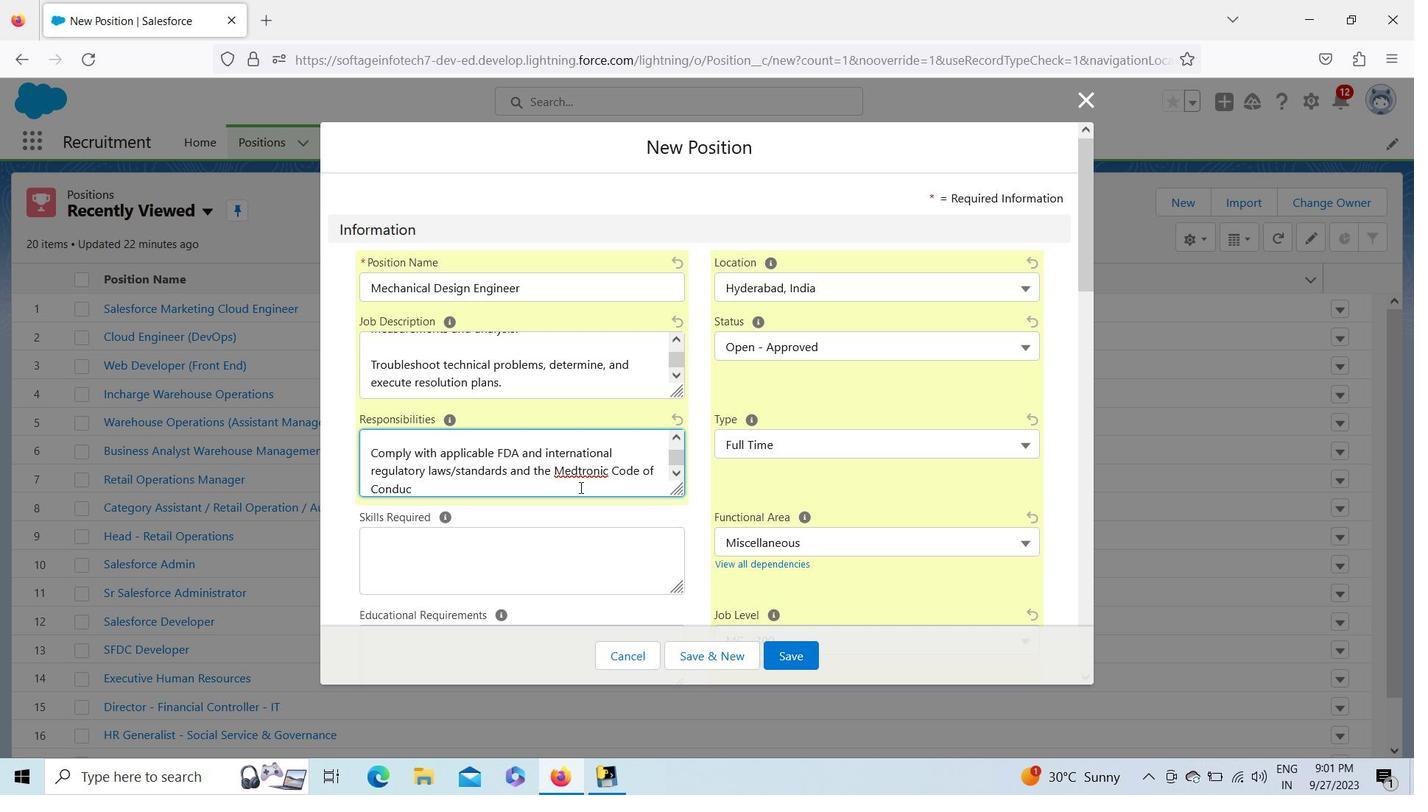 
Action: Mouse moved to (606, 507)
Screenshot: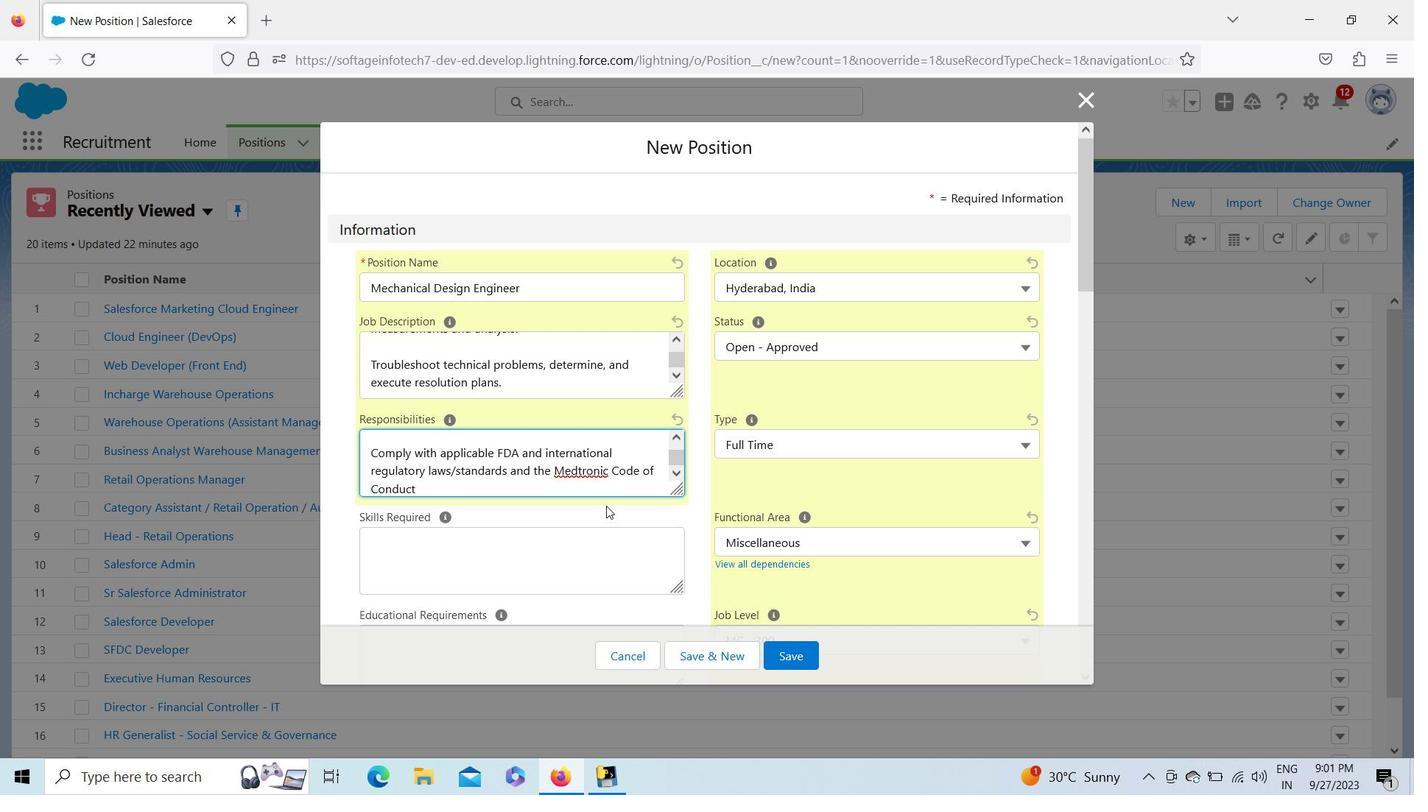 
Action: Key pressed .
Screenshot: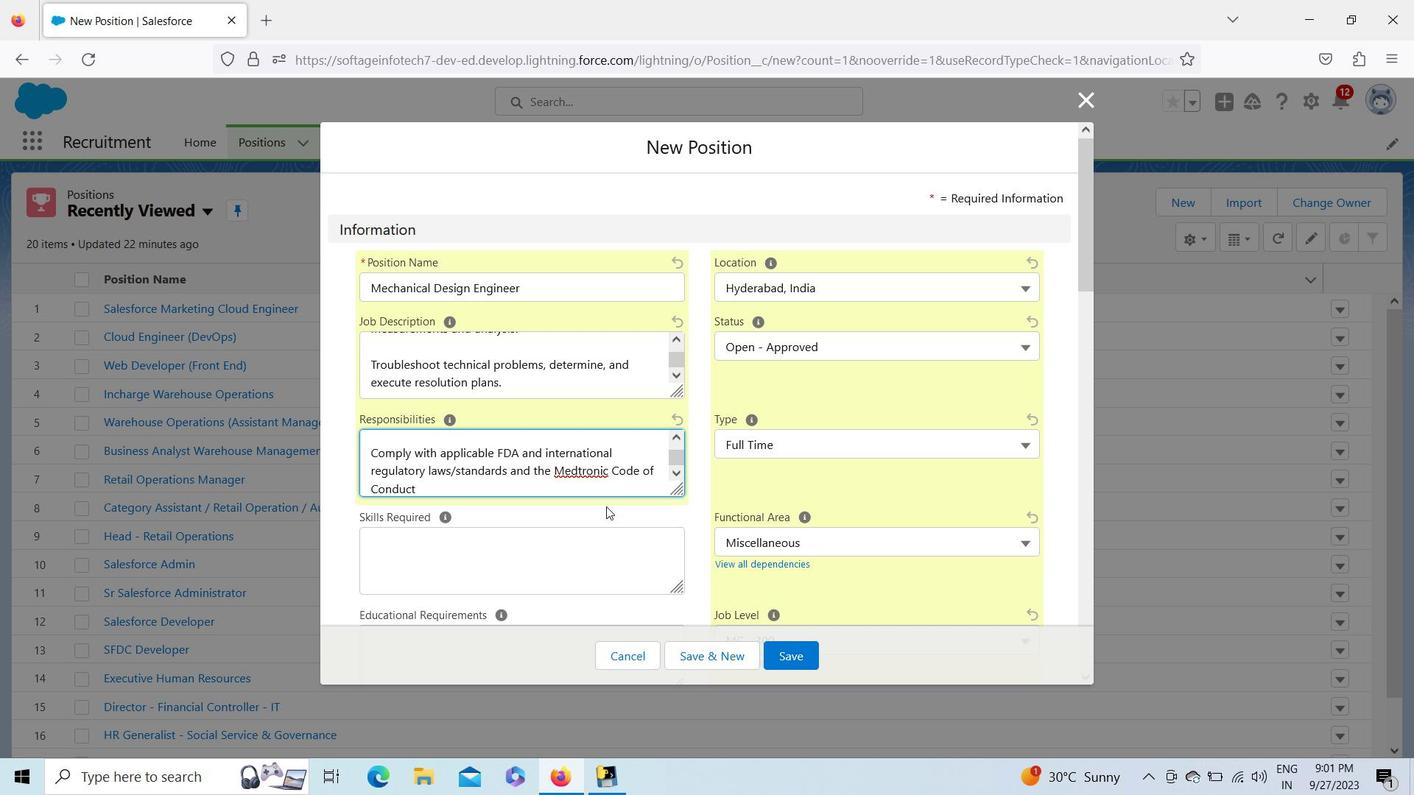 
Action: Mouse moved to (676, 472)
Screenshot: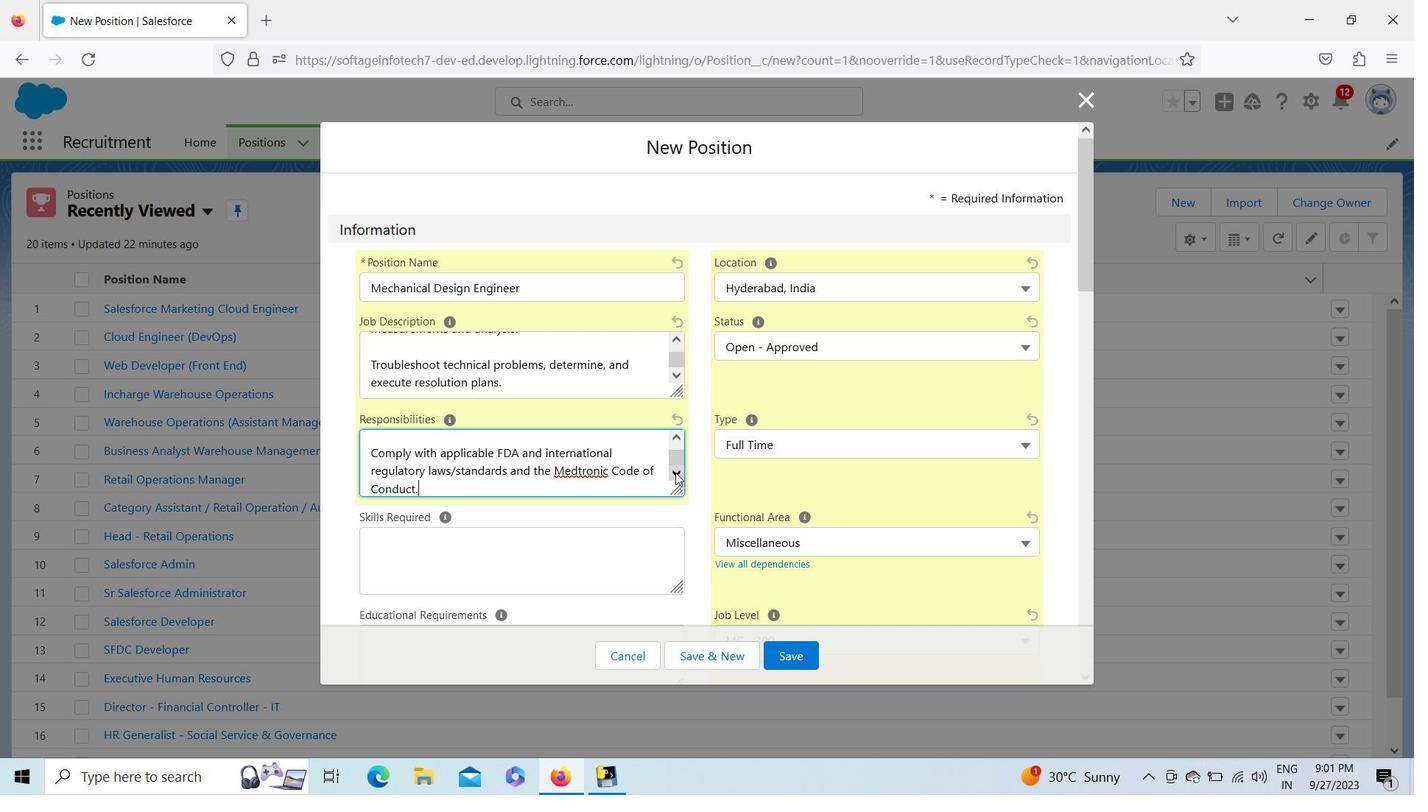
Action: Mouse pressed left at (676, 472)
Screenshot: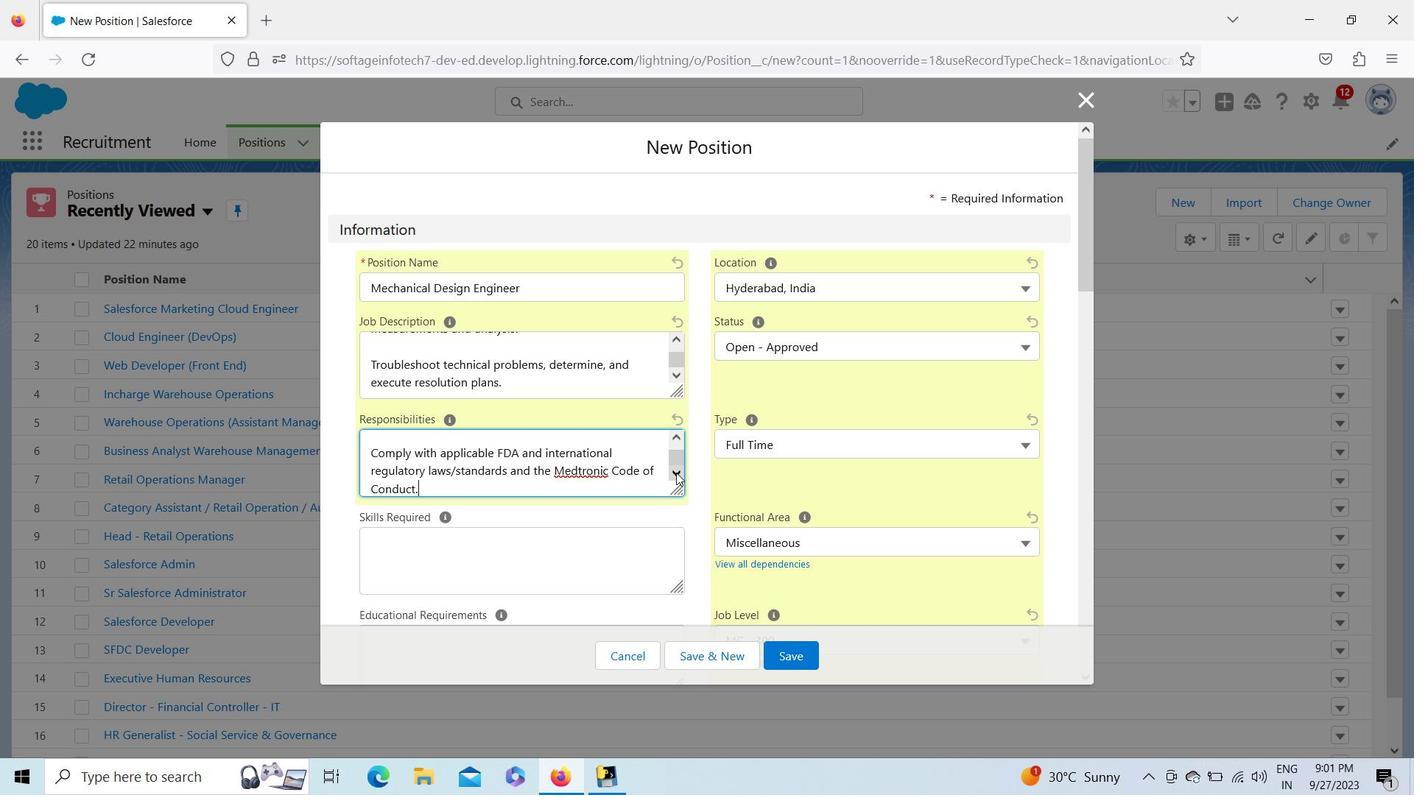 
Action: Mouse pressed left at (676, 472)
Screenshot: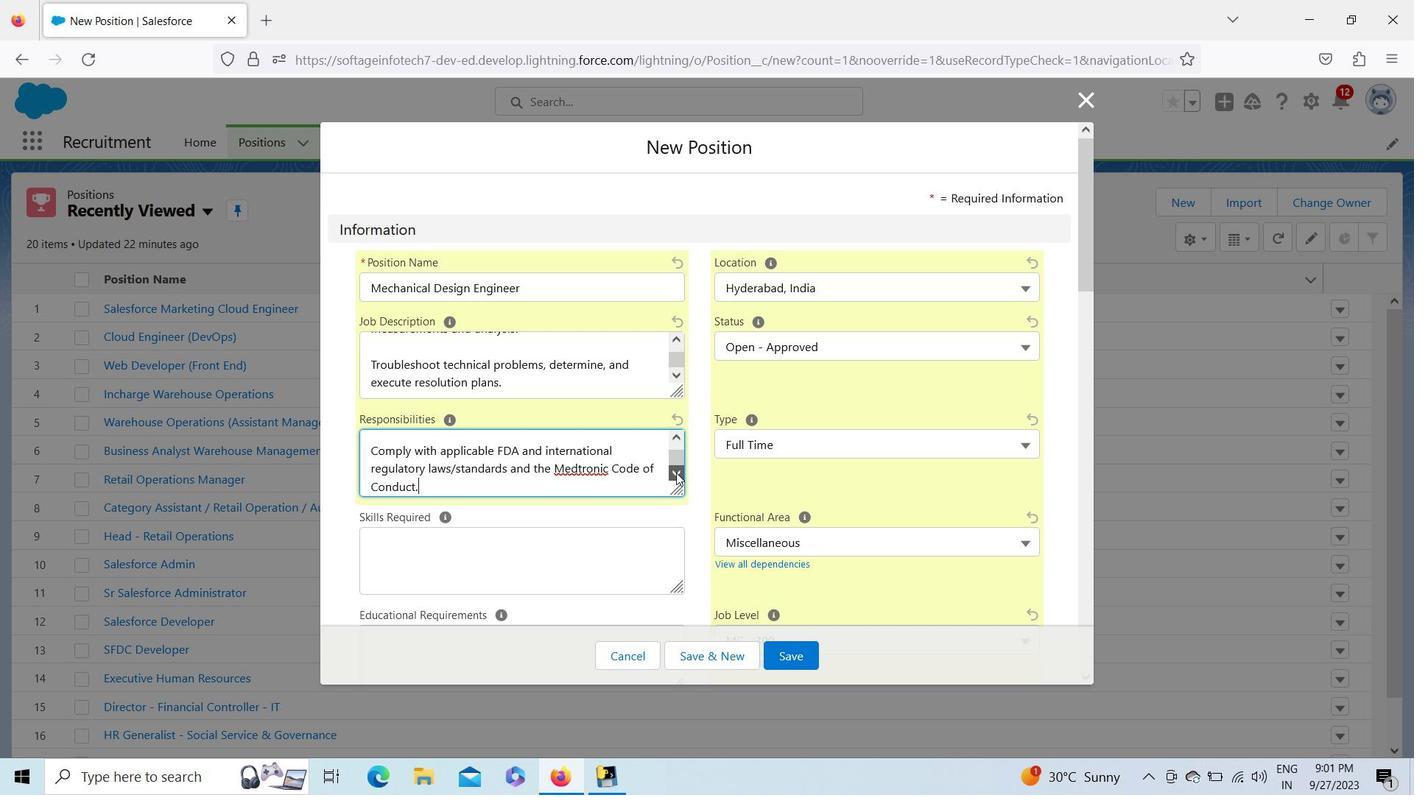 
Action: Mouse pressed left at (676, 472)
Screenshot: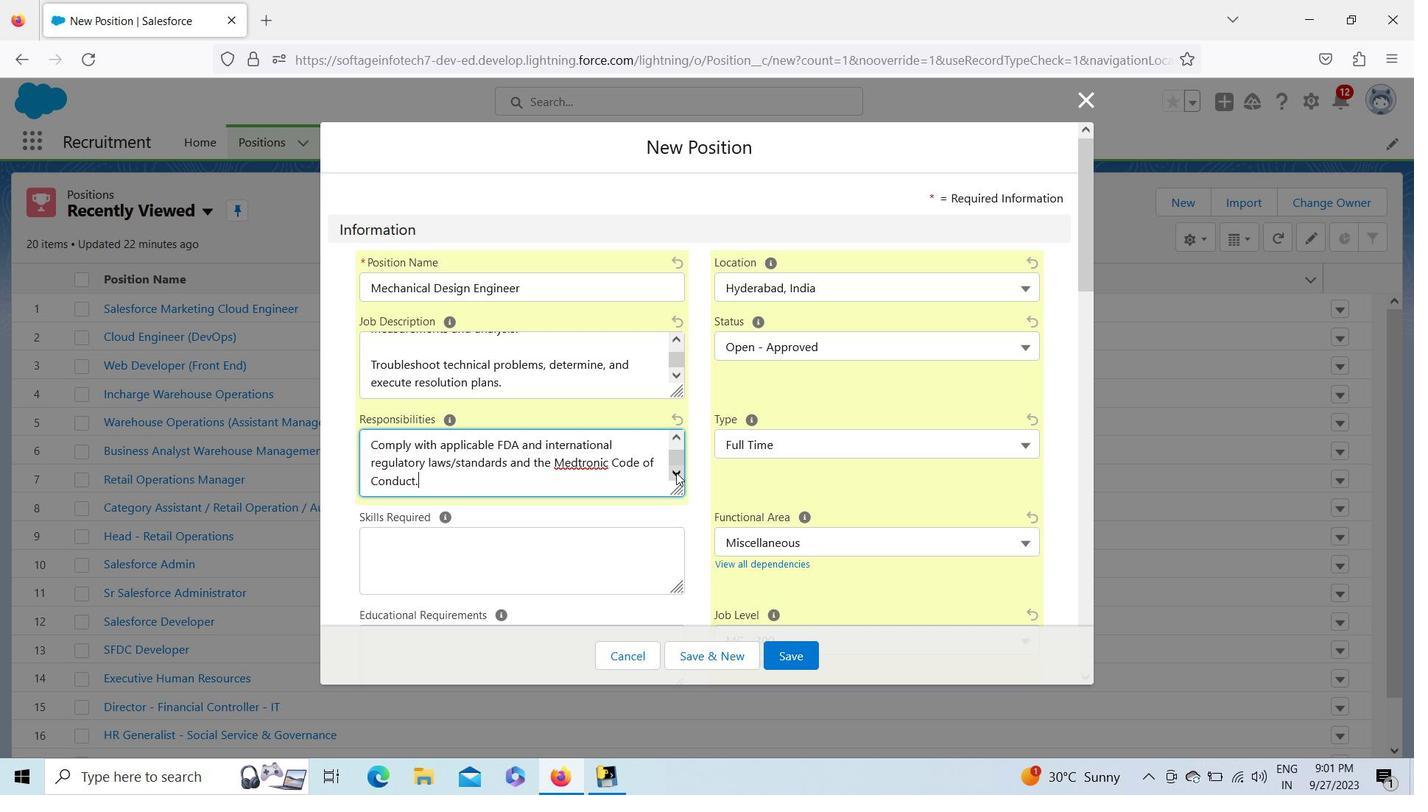 
Action: Mouse pressed left at (676, 472)
Screenshot: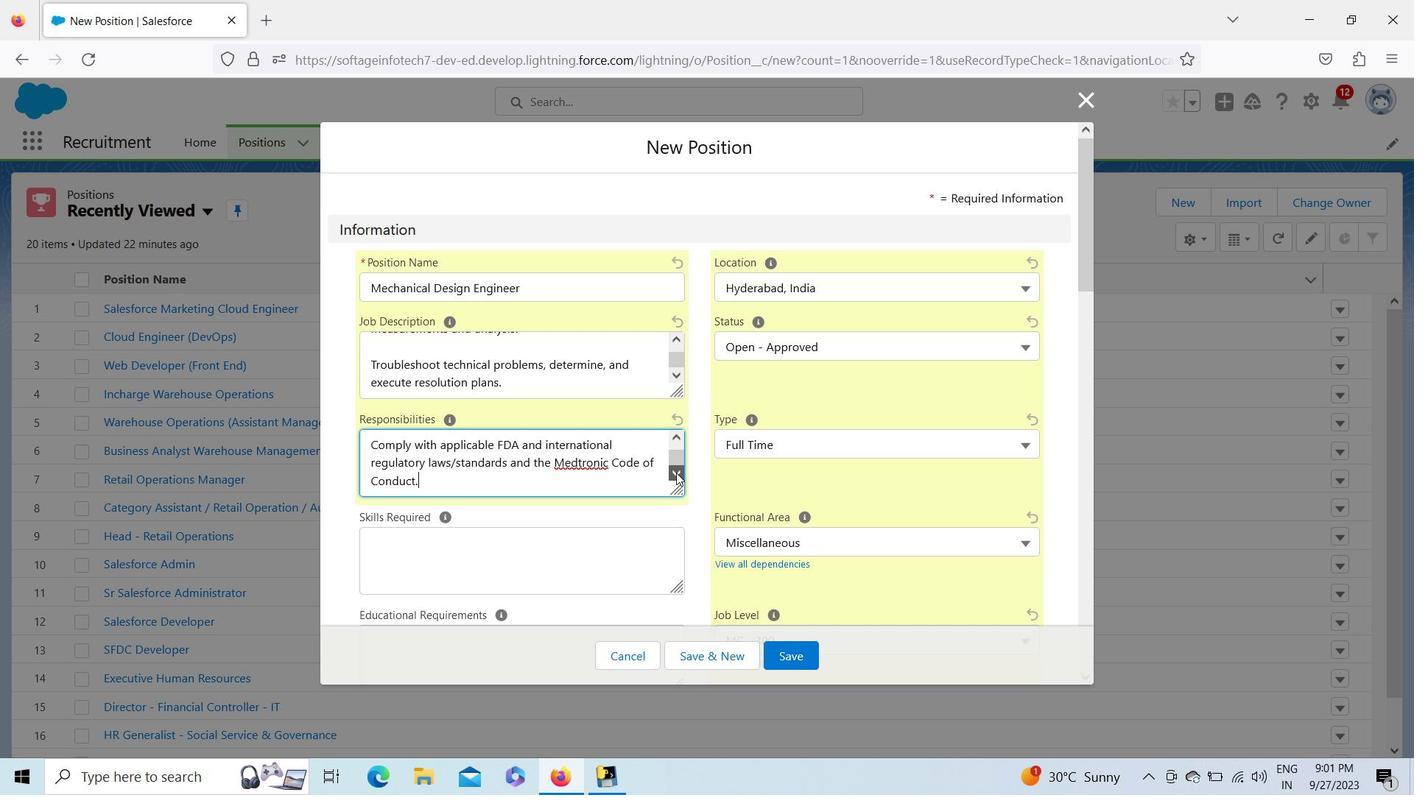 
Action: Mouse pressed left at (676, 472)
Screenshot: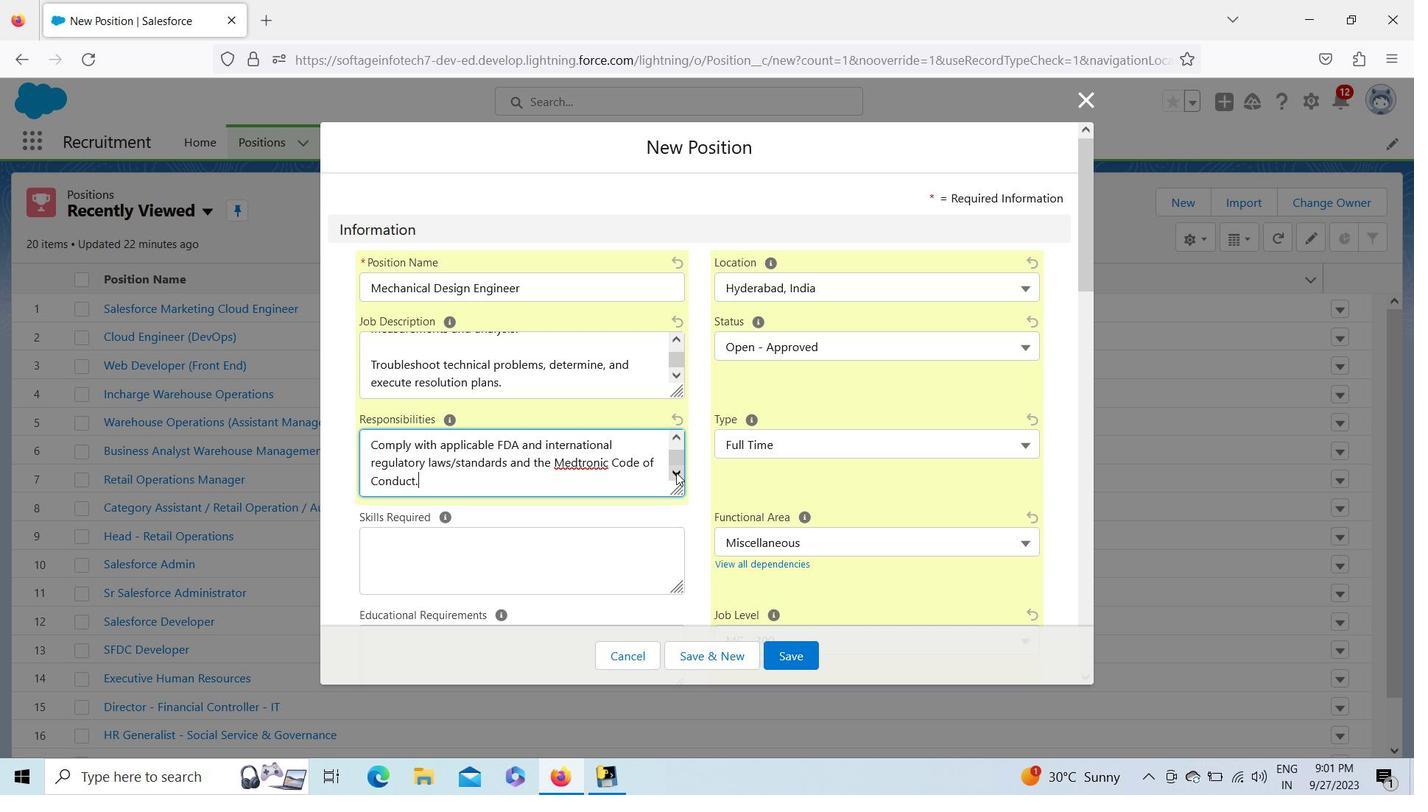 
Action: Mouse pressed left at (676, 472)
Screenshot: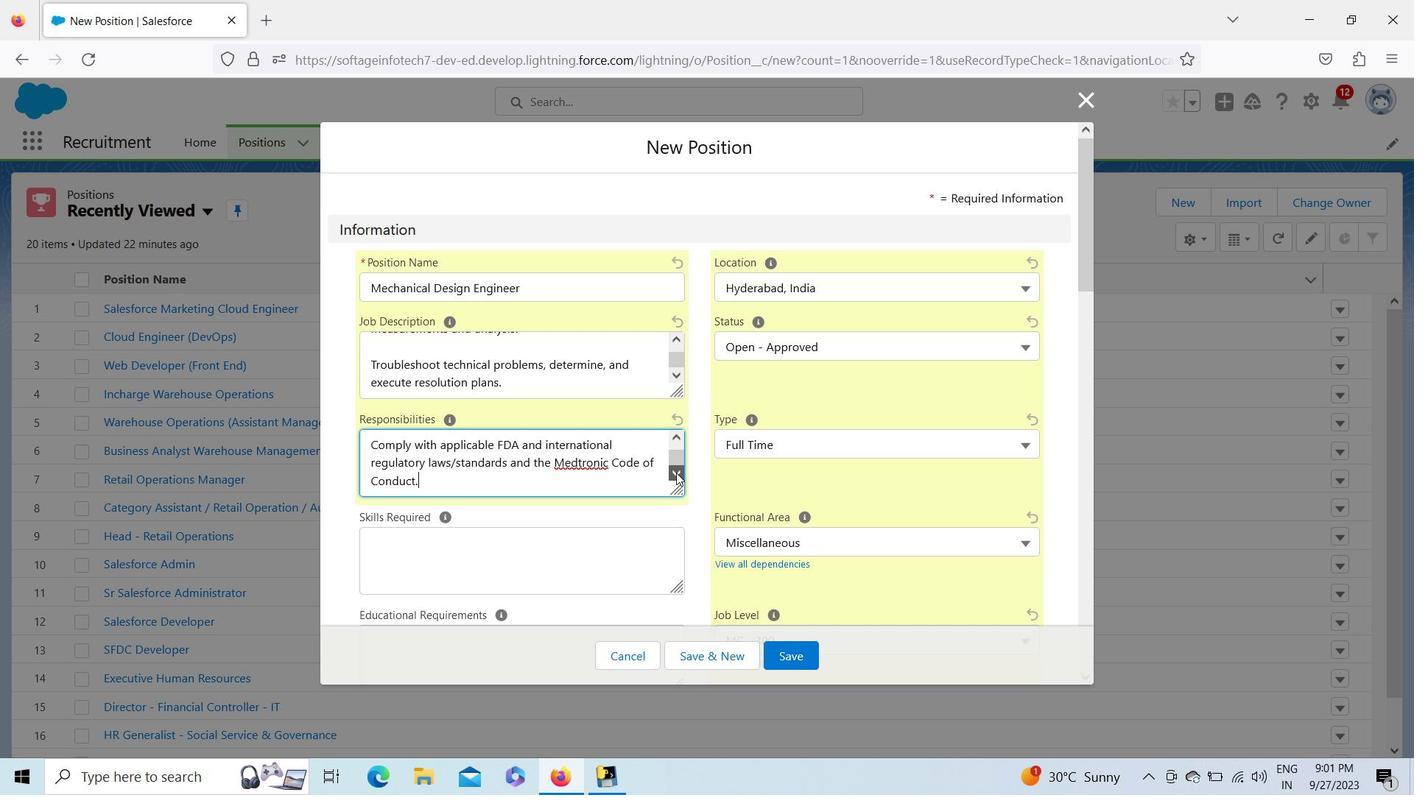 
Action: Mouse moved to (676, 519)
Screenshot: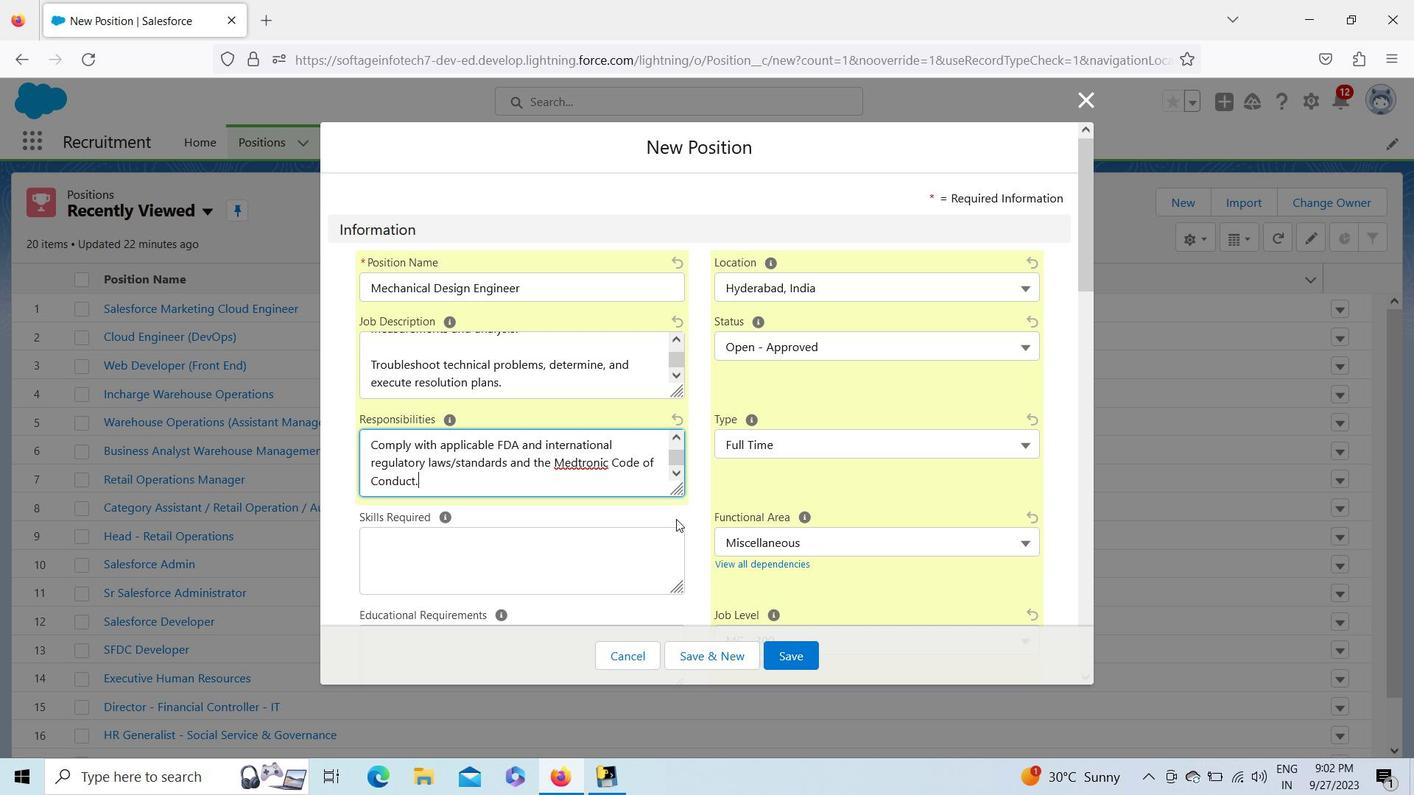 
Action: Key pressed <Key.enter><Key.enter><Key.shift>Other<Key.space><Key.shift>Responsibilities<Key.space>a<Key.backspace>will<Key.space>be<Key.space>as<Key.space>per<Key.space>the<Key.space>requirement.
Screenshot: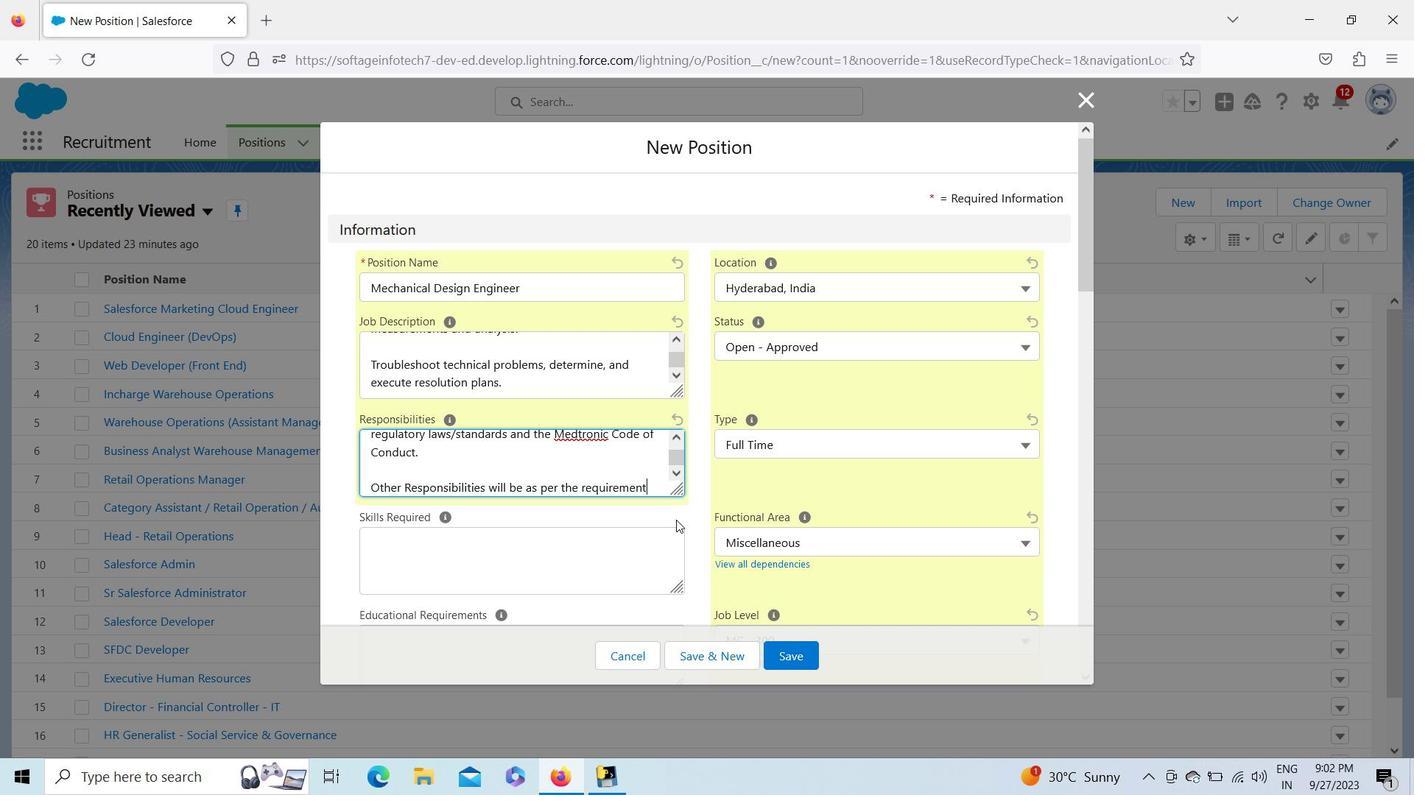 
Action: Mouse moved to (522, 578)
Screenshot: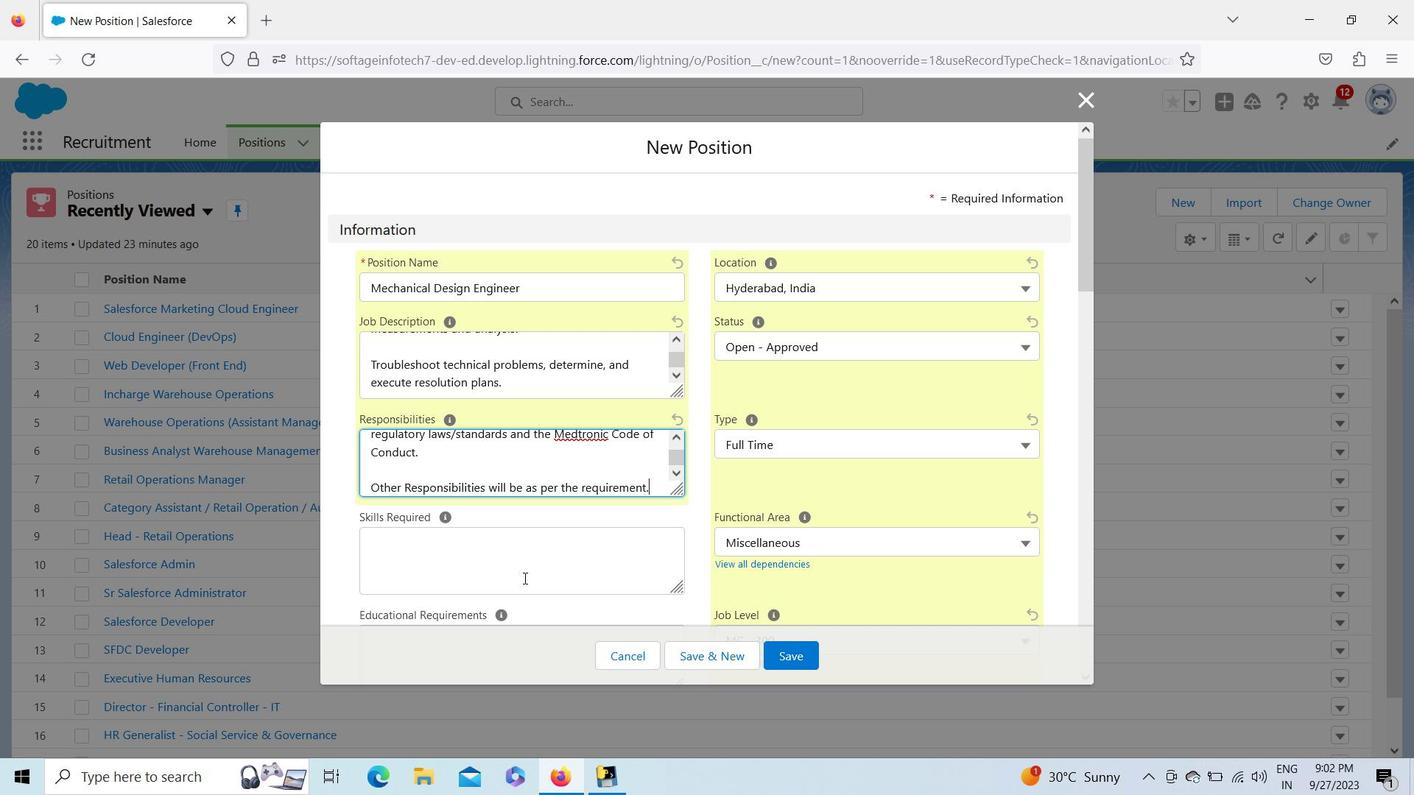 
Action: Mouse pressed left at (522, 578)
Screenshot: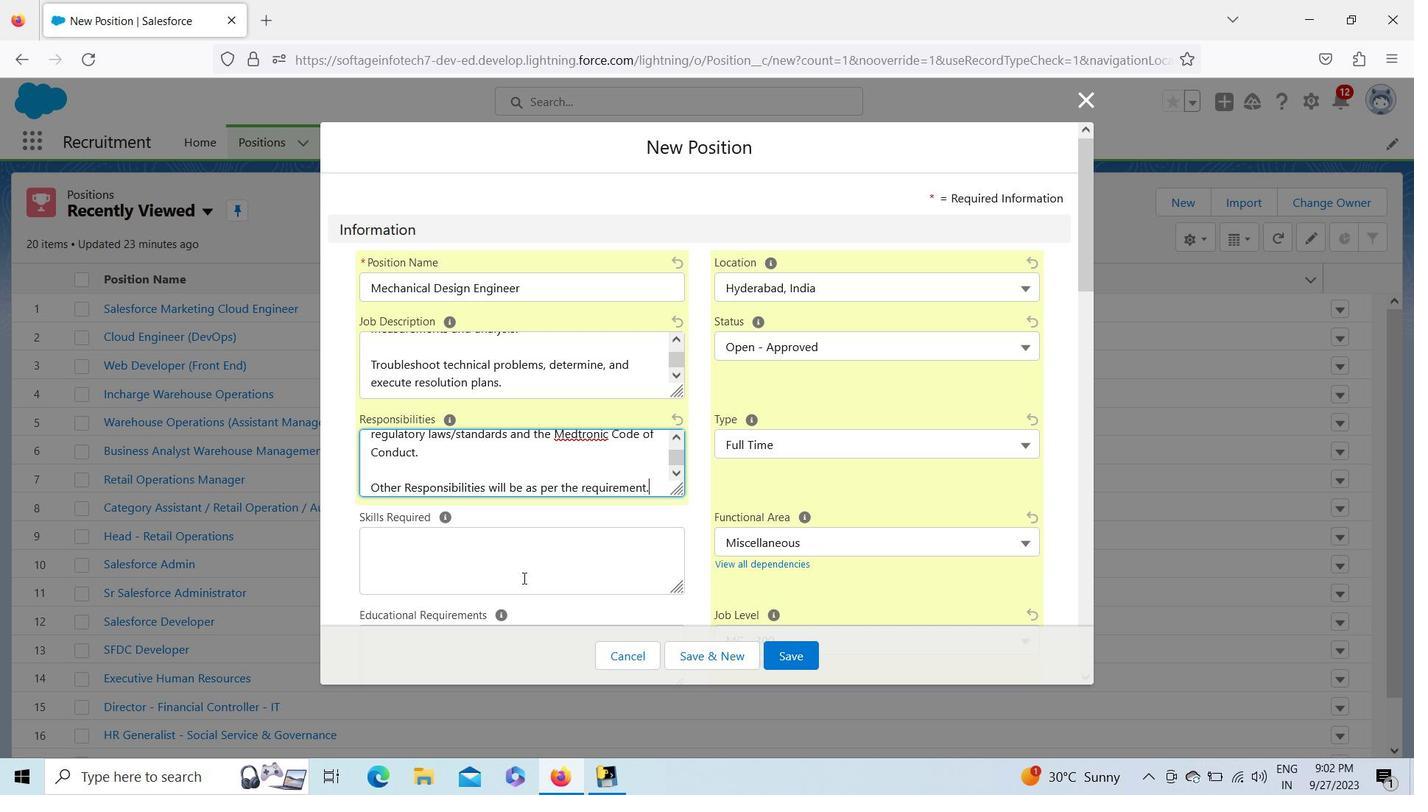 
Action: Key pressed <Key.shift>Bachelors<Key.space><Key.shift>Degree<Key.space>in<Key.space><Key.shift>Mechanical<Key.space><Key.shift>Engineering<Key.space>or<Key.space>other<Key.space>releve<Key.backspace>ant<Key.space>science<Key.space>related<Key.space>discipline<Key.space>with<Key.space>4<Key.space>years<Key.space>of<Key.space>engineering<Key.space>experience.<Key.enter><Key.shift>OR<Key.enter><Key.shift>An<Key.space>advanced<Key.space>degree<Key.space>in<Key.space>mechanical<Key.space>engineering<Key.space>or<Key.space>other<Key.space>re;<Key.backspace>levam<Key.backspace>nt<Key.space>science<Key.space>related<Key.space>discipline<Key.space>with<Key.space>2<Key.space>years<Key.space>of<Key.space>engineering<Key.space>experience.
Screenshot: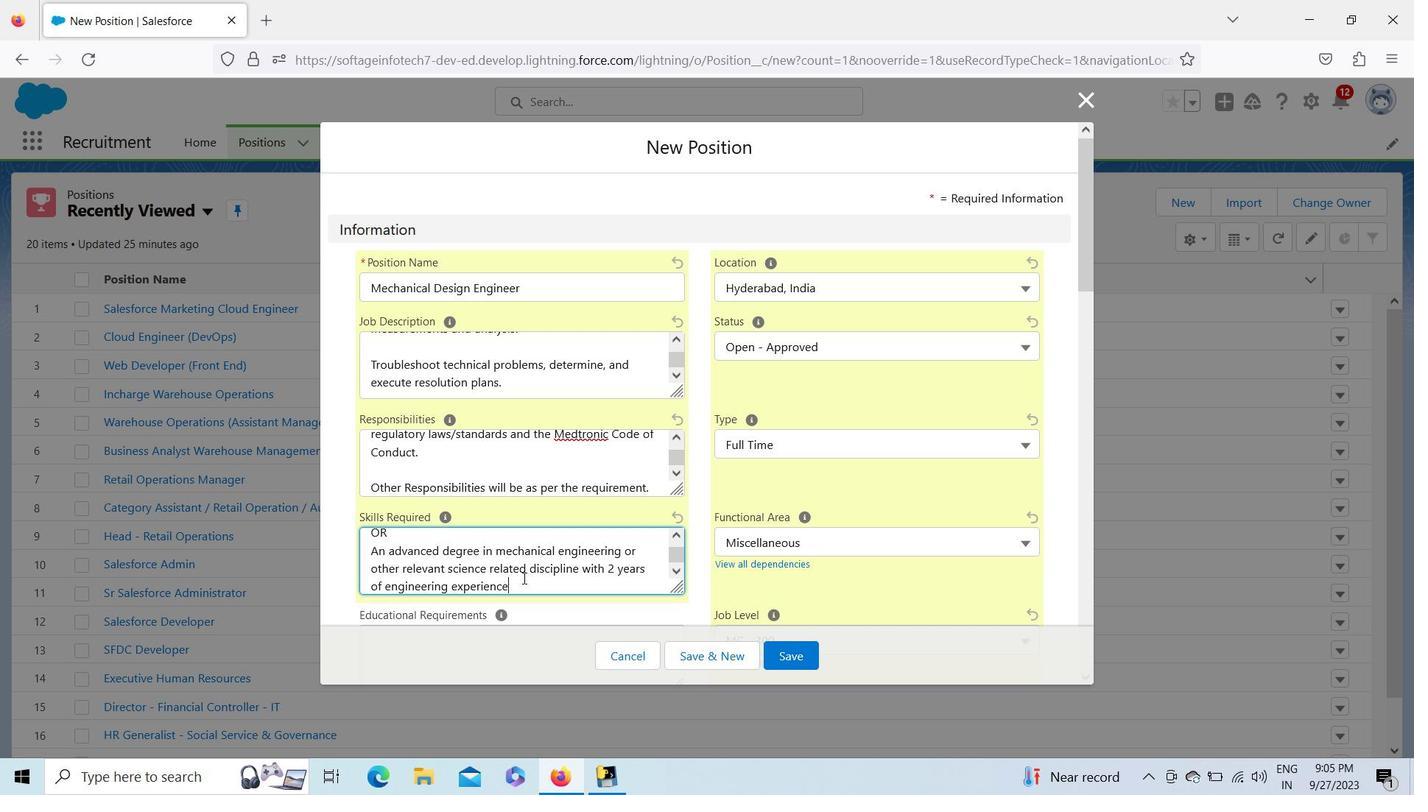 
Action: Mouse moved to (551, 576)
Screenshot: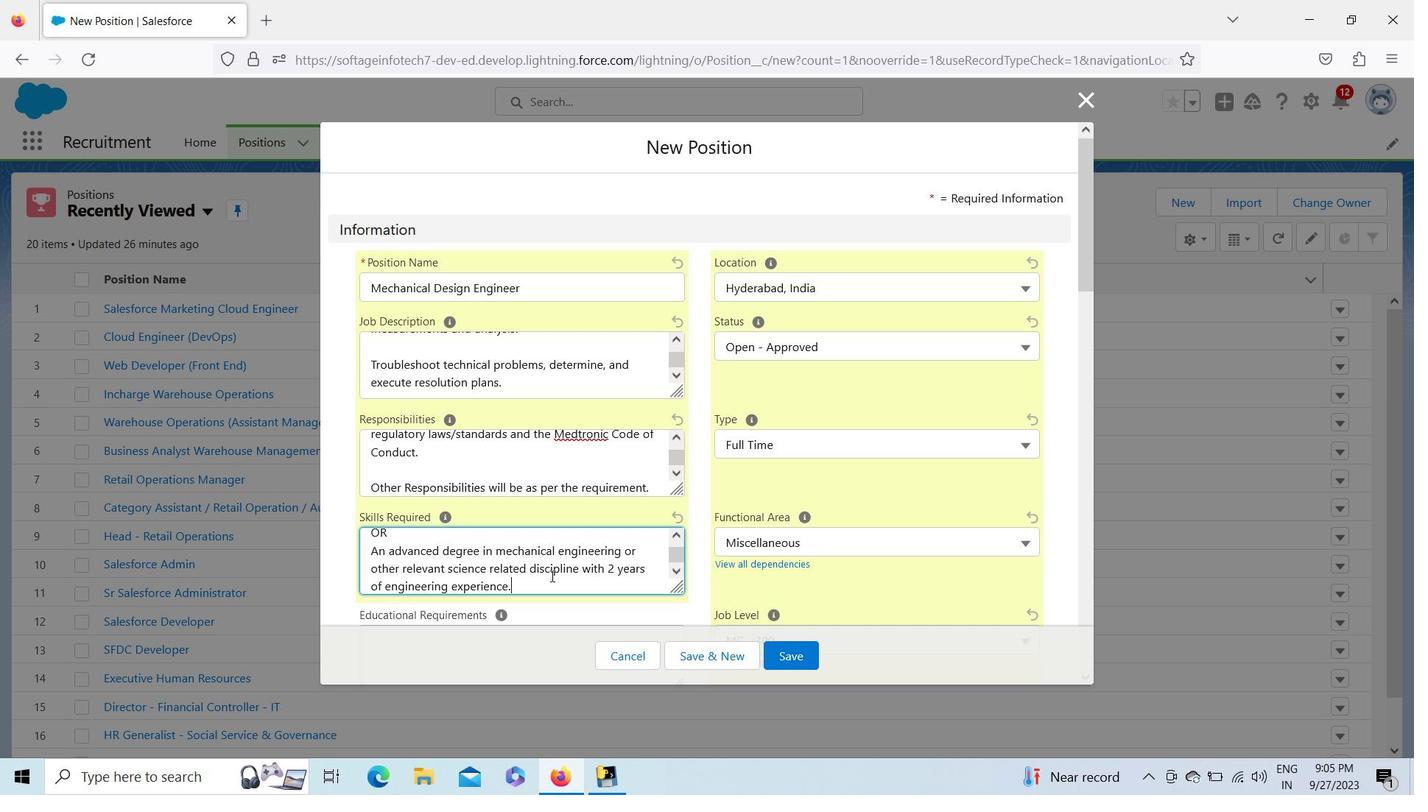 
Action: Key pressed <Key.enter><Key.enter><Key.shift>GOOD<Key.space>TOBHA<Key.backspace><Key.backspace><Key.backspace><Key.space>HAVE<Key.space><Key.shift>:<Key.enter><Key.shift>*<Key.backspace>8<Key.shift><Key.shift><Key.shift><Key.shift><Key.shift><Key.shift><Key.shift><Key.shift><Key.shift><Key.shift><Key.shift><Key.shift><Key.shift><Key.shift><Key.shift><Key.shift><Key.shift><Key.shift><Key.shift><Key.shift><Key.shift><Key.shift><Key.shift><Key.shift><Key.shift><Key.shift><Key.shift><Key.shift><Key.shift><Key.shift><Key.shift><Key.shift><Key.shift><Key.shift><Key.shift><Key.shift><Key.shift><Key.shift><Key.shift>+<Key.space>years<Key.space>of<Key.space>medical<Key.space>device<Key.space>engineering<Key.space>
Screenshot: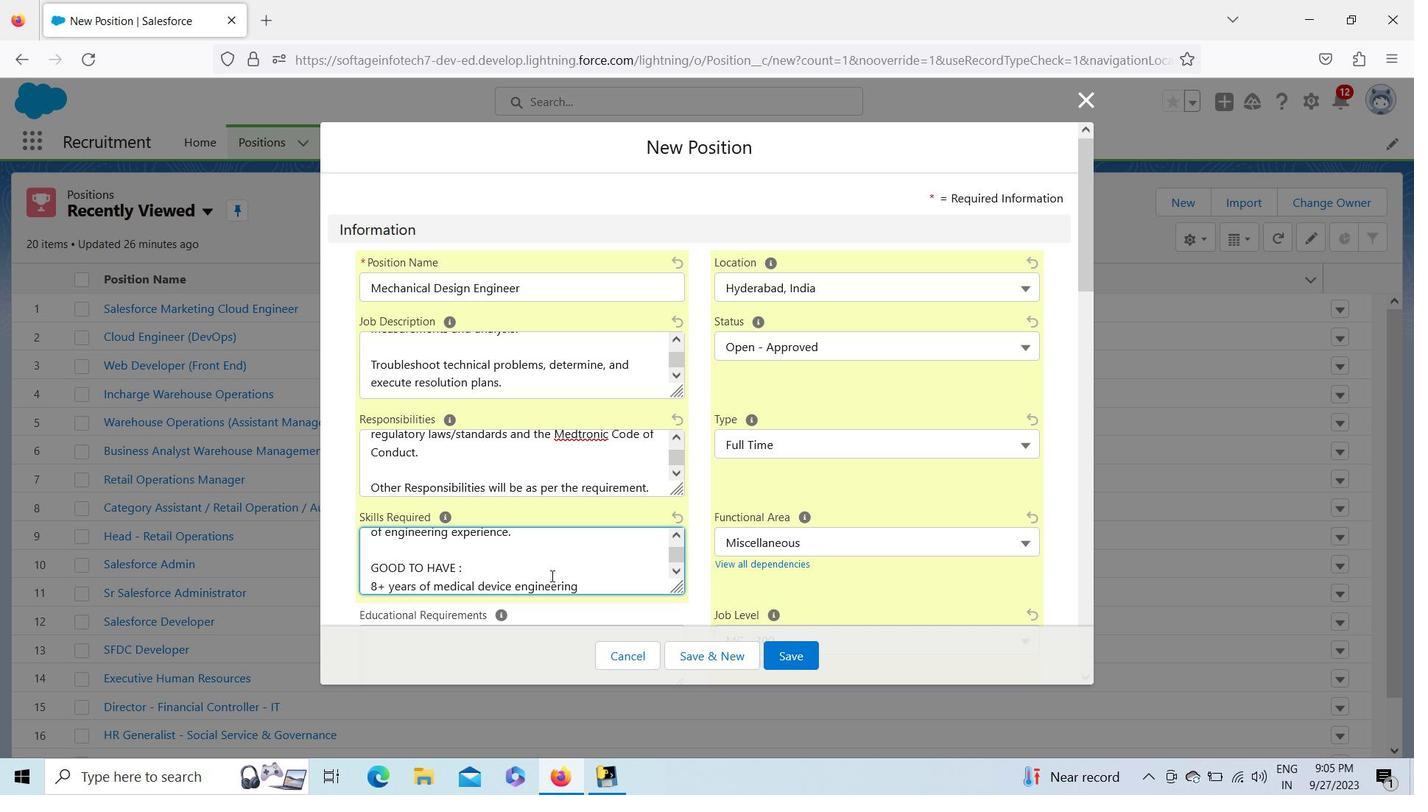 
Action: Mouse moved to (598, 545)
Screenshot: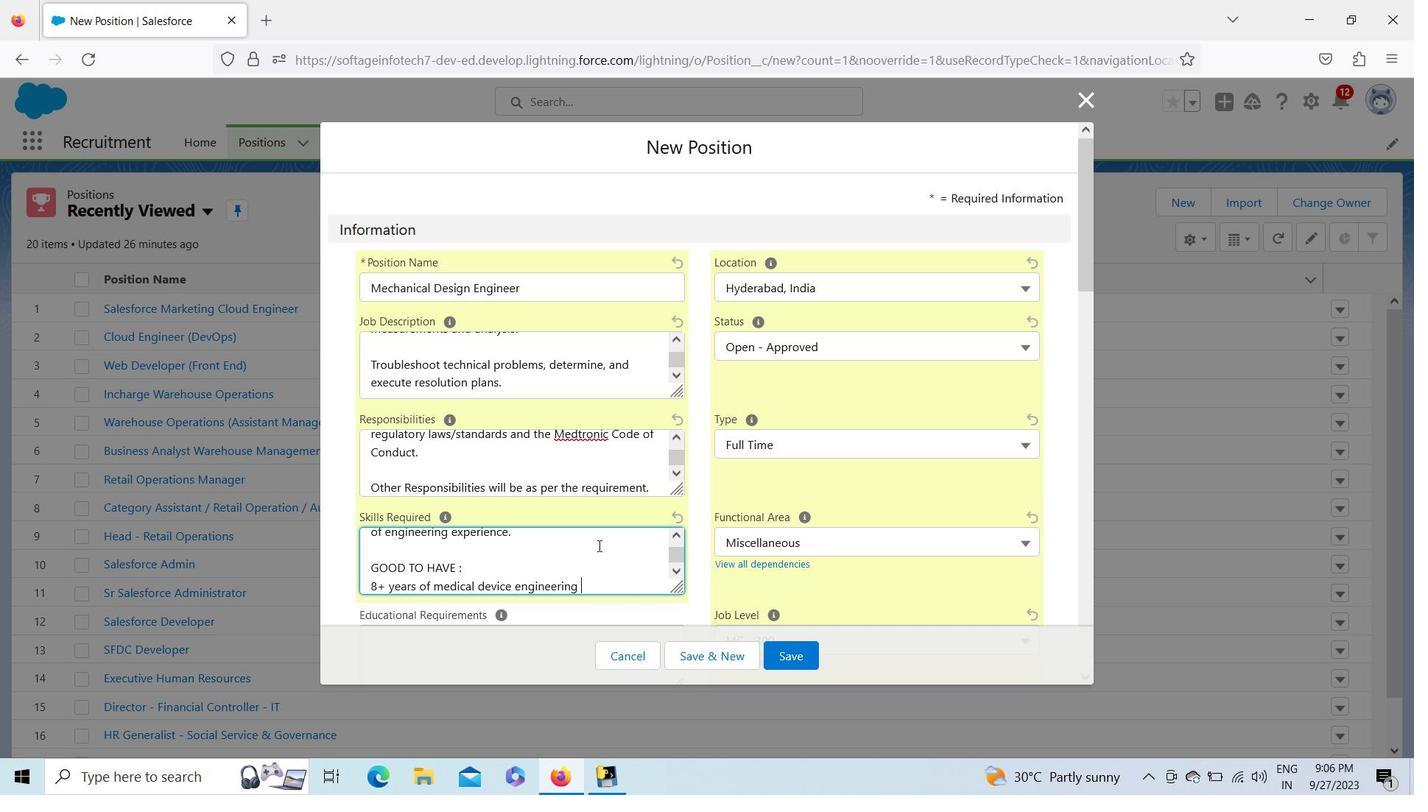
Action: Key pressed experience<Key.enter><Key.shift>Mechanical<Key.space><Key.shift>Design<Key.space><Key.shift>Engineering<Key.space><Key.shift>Experience<Key.enter><Key.shift><Key.shift><Key.shift><Key.shift><Key.shift><Key.shift><Key.shift><Key.shift><Key.shift><Key.shift><Key.shift><Key.shift><Key.shift><Key.shift><Key.shift><Key.shift><Key.shift><Key.shift><Key.shift><Key.shift><Key.shift><Key.shift><Key.shift><Key.shift><Key.shift><Key.shift><Key.shift>Experience<Key.space>with<Key.space>medical<Key.space>capital<Key.space>equipment.
Screenshot: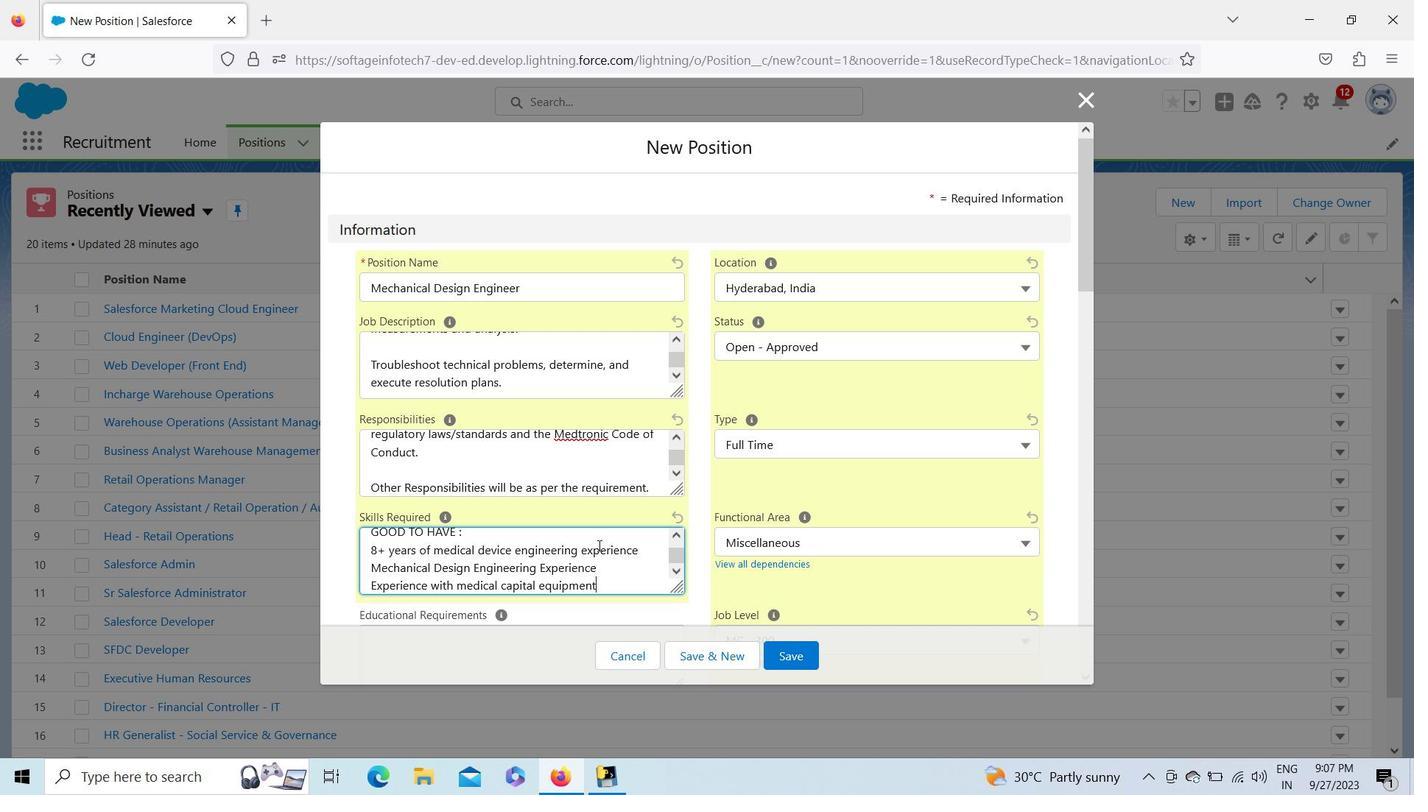 
Action: Mouse moved to (681, 519)
Screenshot: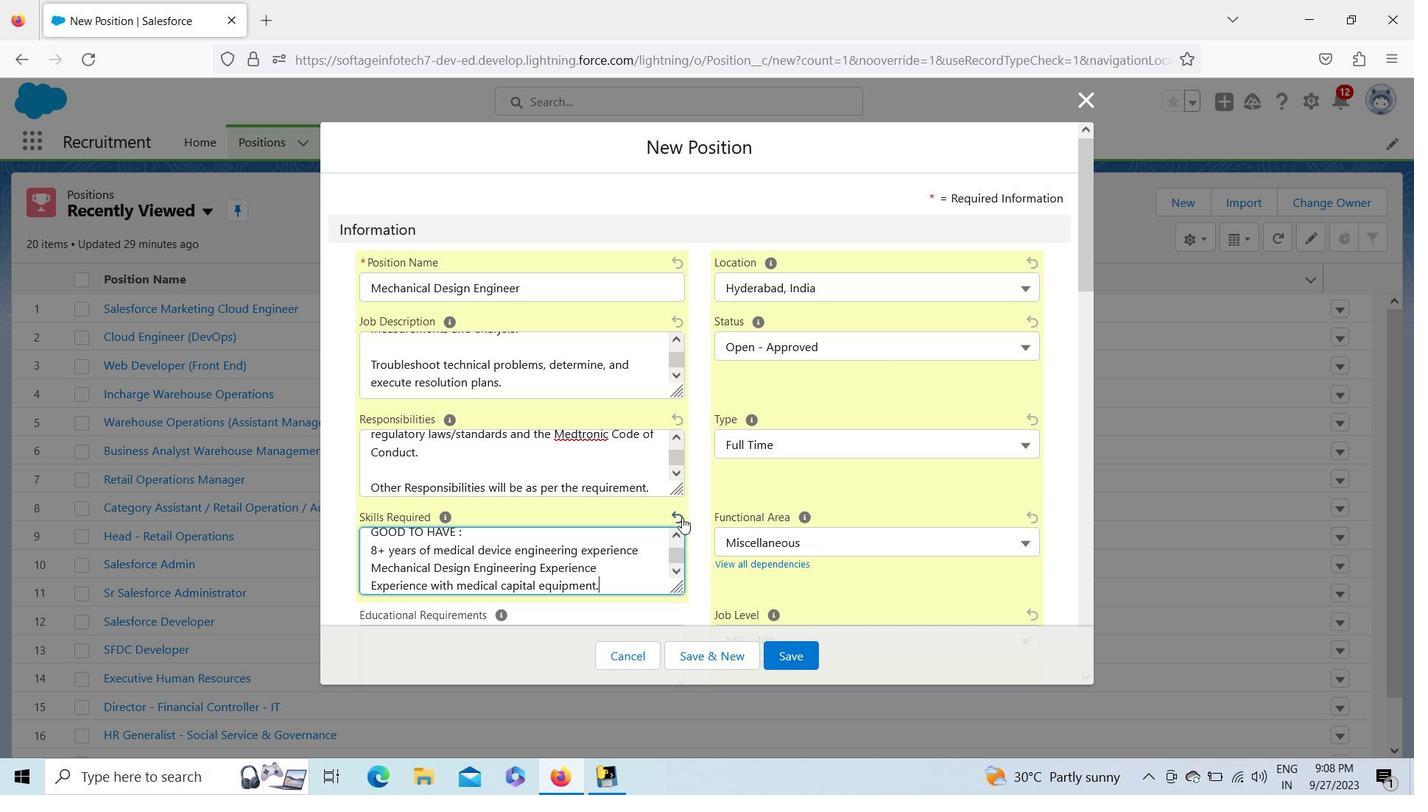 
Action: Key pressed <Key.enter><Key.shift>Proficiency<Key.space>with<Key.space><Key.shift>Solidworks<Key.space><Key.shift>#<Key.backspace>3<Key.shift>D<Key.space><Key.shift>Modelling<Key.space><Key.shift>Software<Key.space>
Screenshot: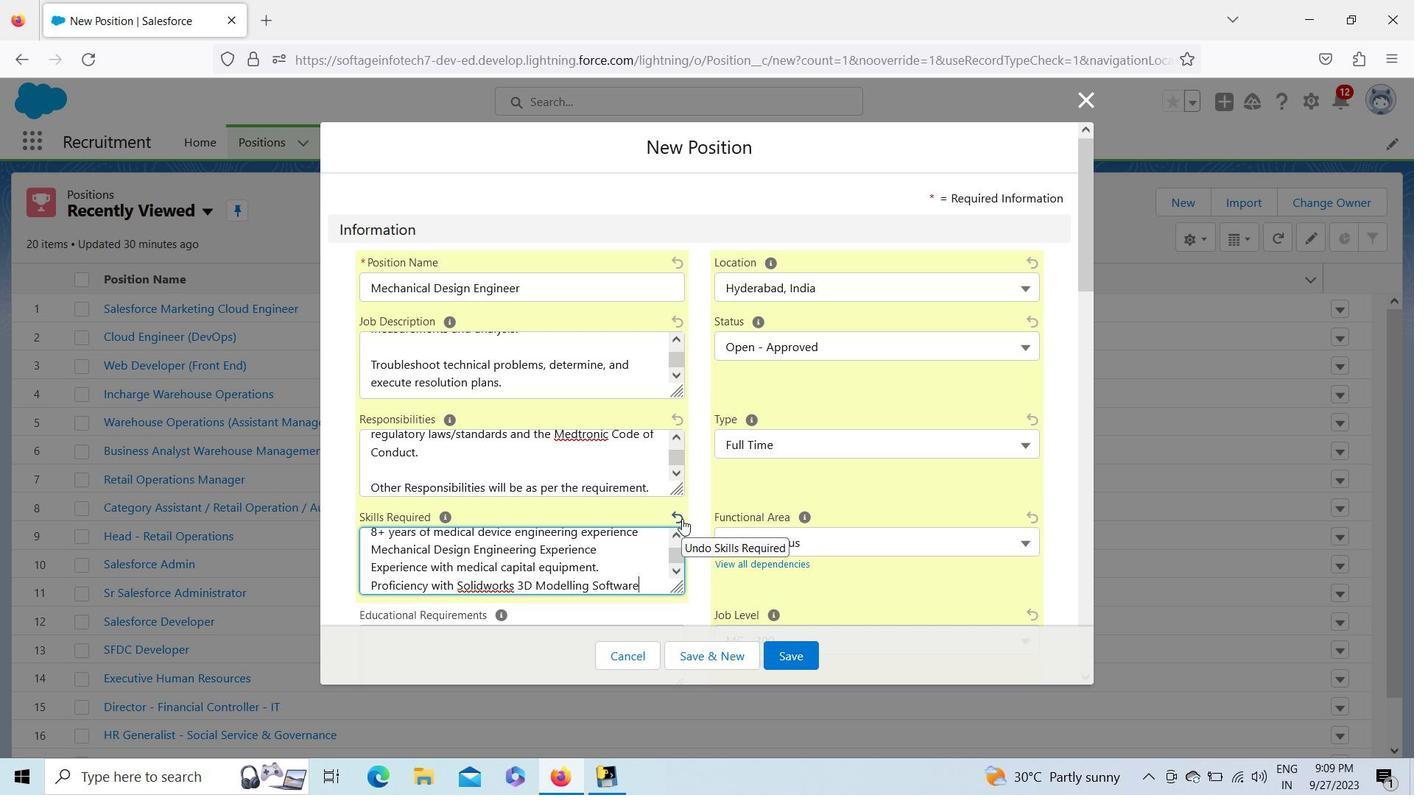 
Action: Mouse moved to (681, 525)
Screenshot: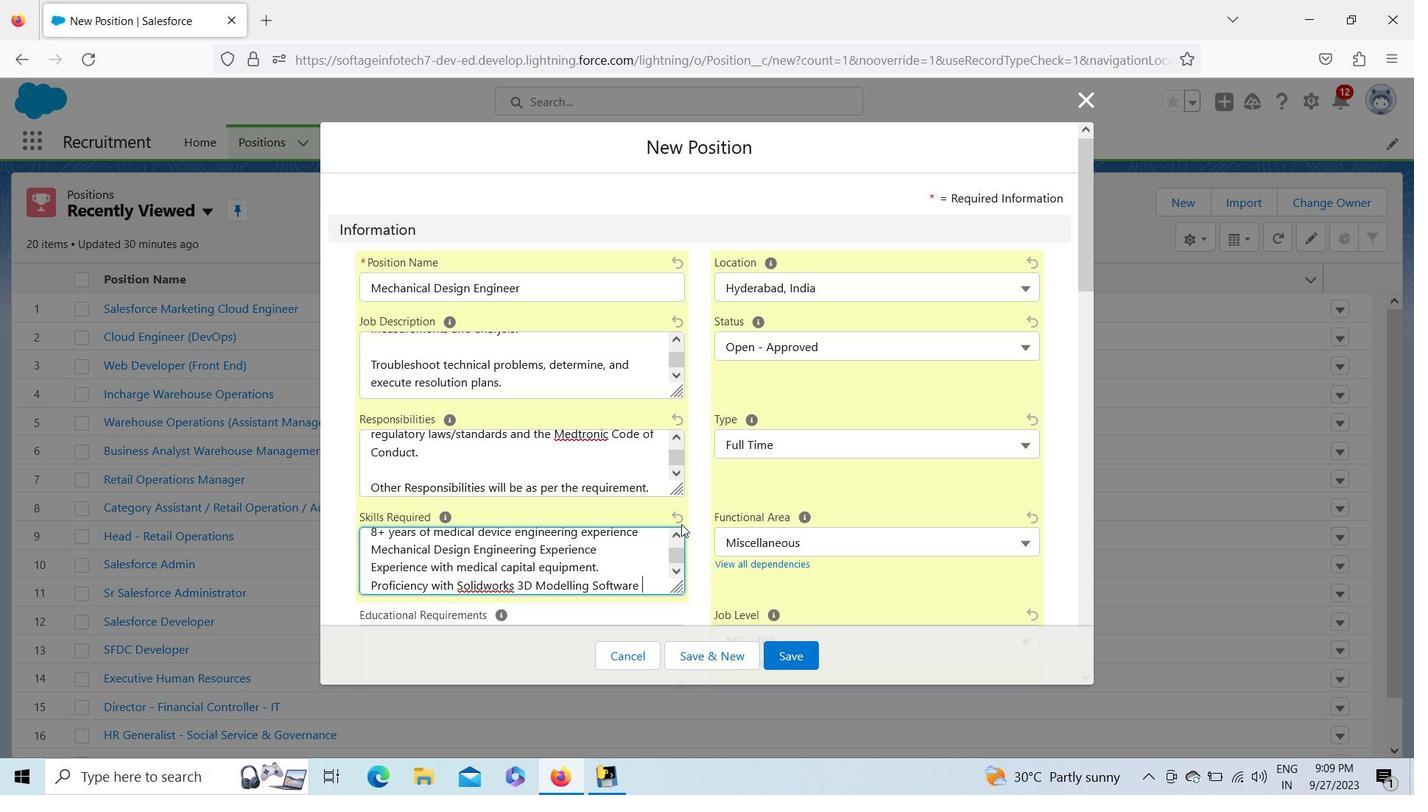 
Action: Key pressed <Key.shift><Key.shift><Key.shift><Key.shift>&<Key.space><Key.shift>PLM<Key.enter><Key.shift><Key.shift><Key.shift><Key.shift><Key.shift><Key.shift><Key.shift>Design<Key.space><Key.shift>skills<Key.space>include<Key.space>an<Key.space>understanding<Key.space>of<Key.space>drafting<Key.space>standards,<Key.space>design<Key.space>progression,<Key.space><Key.shift><Key.shift><Key.shift><Key.shift><Key.shift><Key.shift><Key.shift><Key.shift><Key.shift><Key.shift><Key.shift><Key.shift><Key.shift><Key.shift><Key.shift><Key.shift>GD<Key.shift><Key.shift><Key.shift><Key.shift><Key.shift><Key.shift><Key.shift><Key.shift><Key.shift><Key.shift><Key.shift><Key.shift><Key.shift><Key.shift><Key.shift><Key.shift><Key.shift><Key.shift><Key.shift><Key.shift>&<Key.shift><Key.shift><Key.shift><Key.shift>T<Key.space>in<Key.space>complience<Key.space><Key.left>
Screenshot: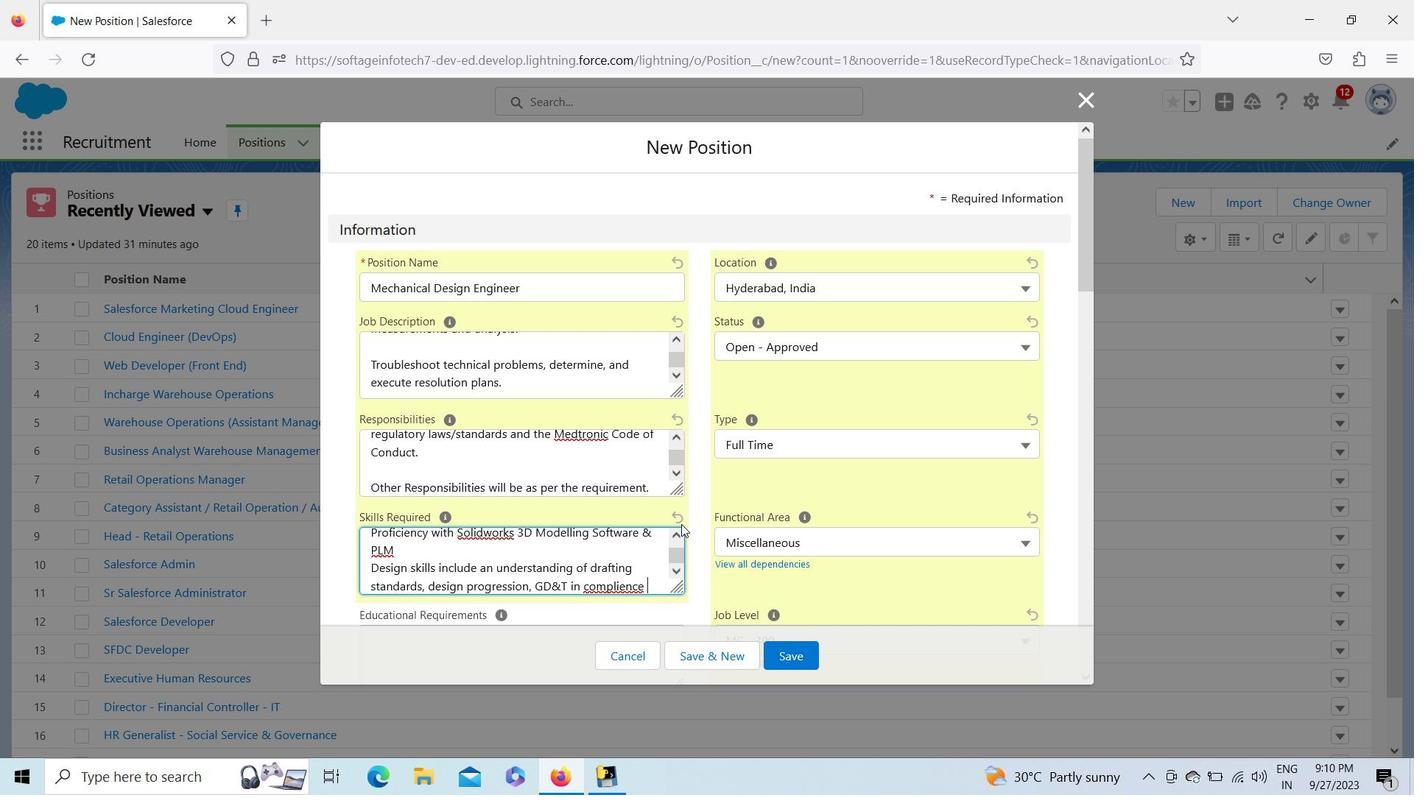 
Action: Mouse moved to (610, 581)
Screenshot: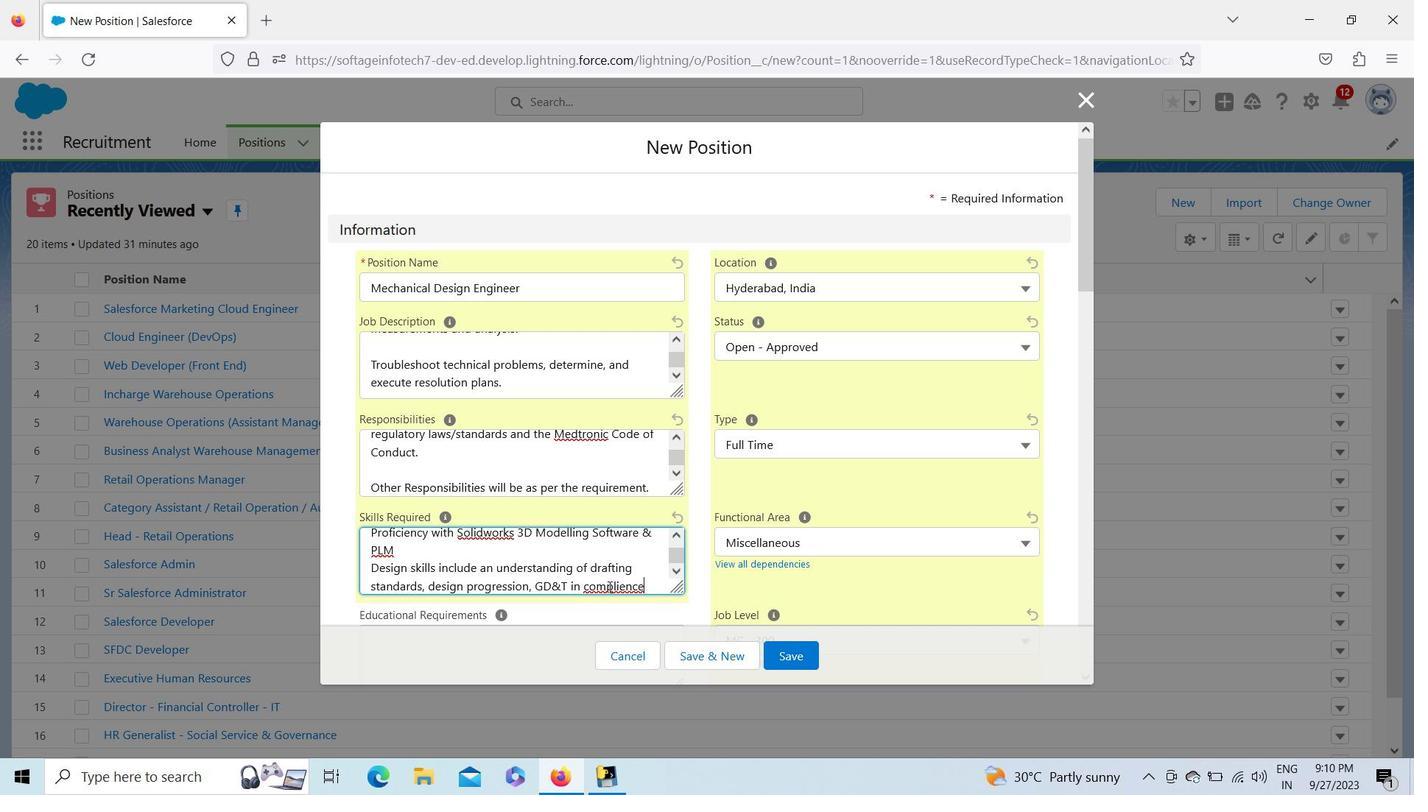 
Action: Mouse pressed right at (610, 581)
Screenshot: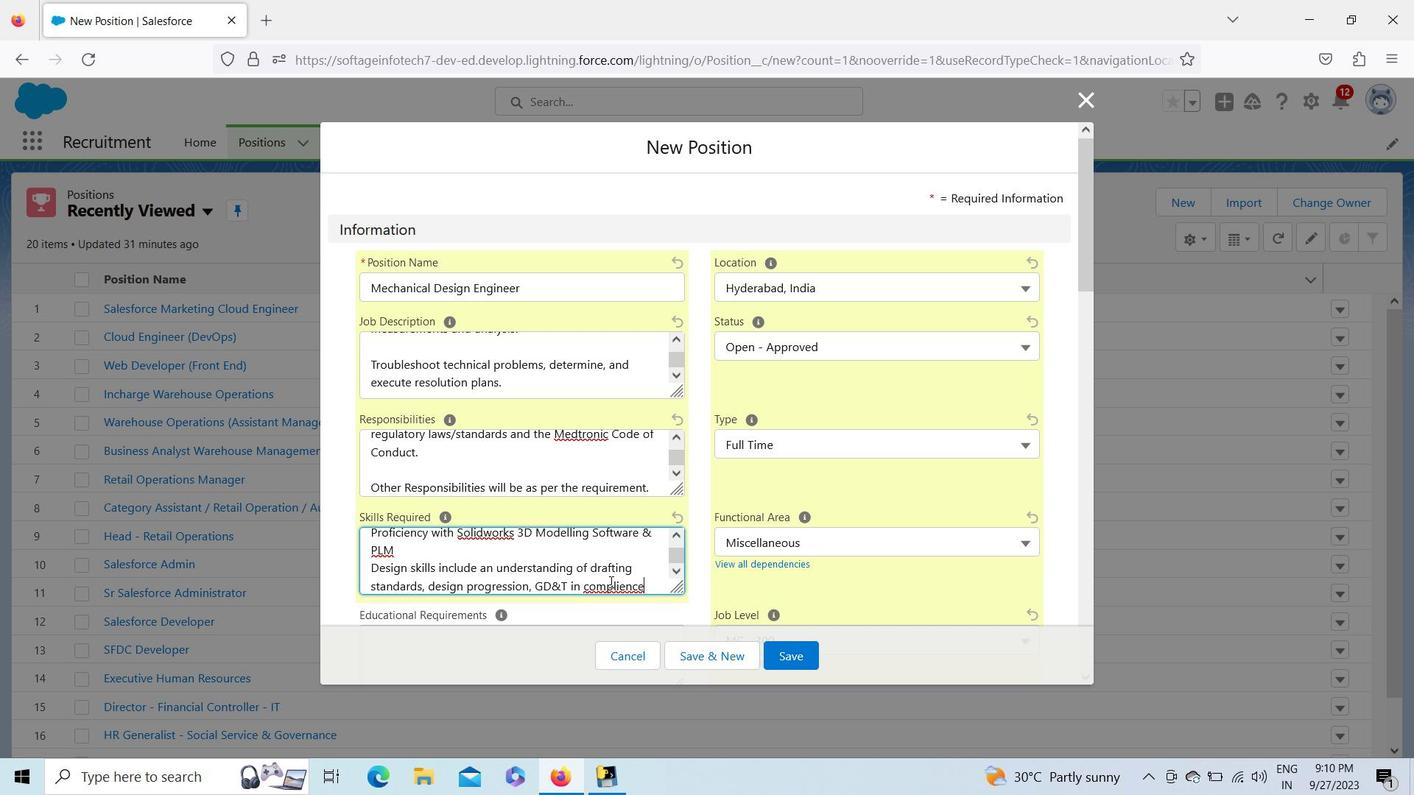 
Action: Mouse moved to (715, 121)
Screenshot: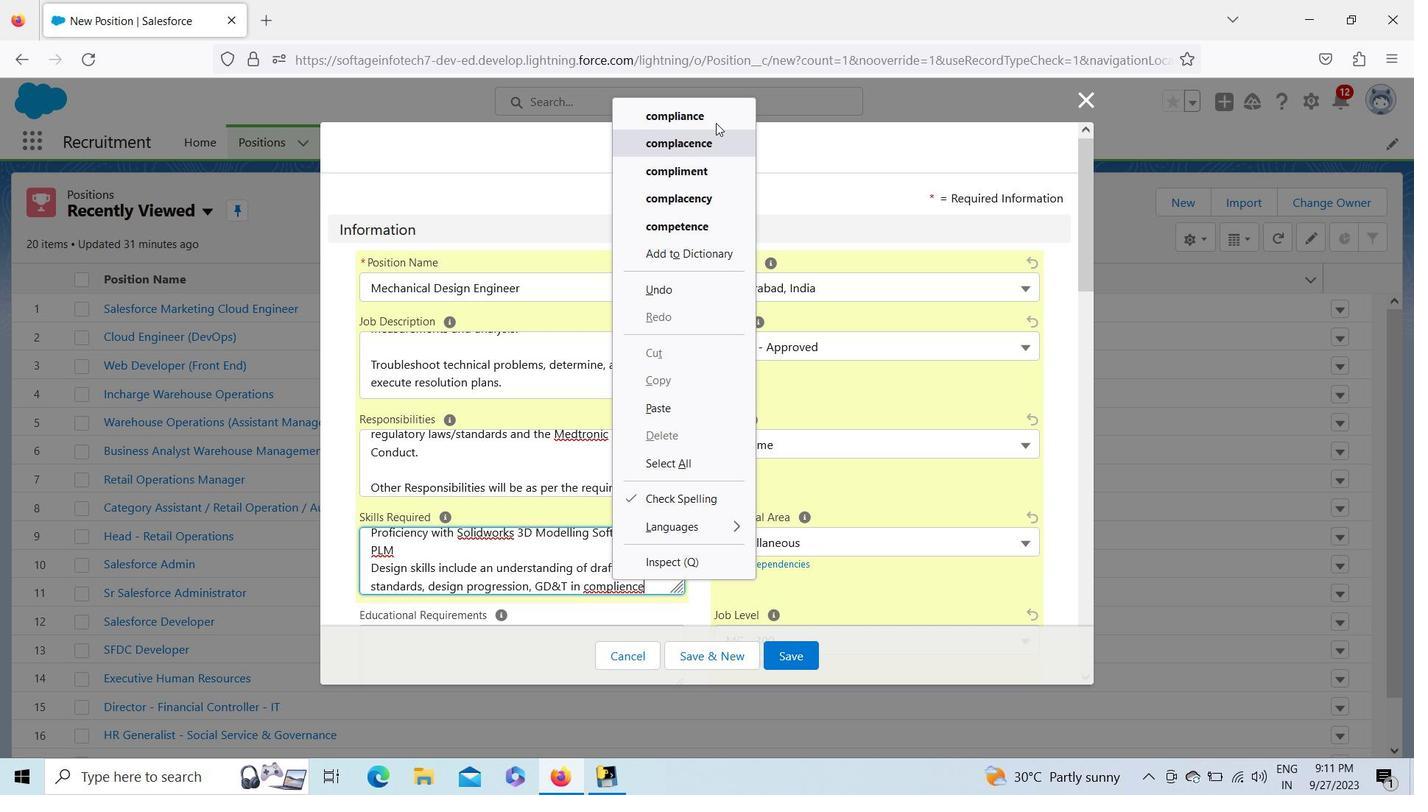 
Action: Mouse pressed left at (715, 121)
Screenshot: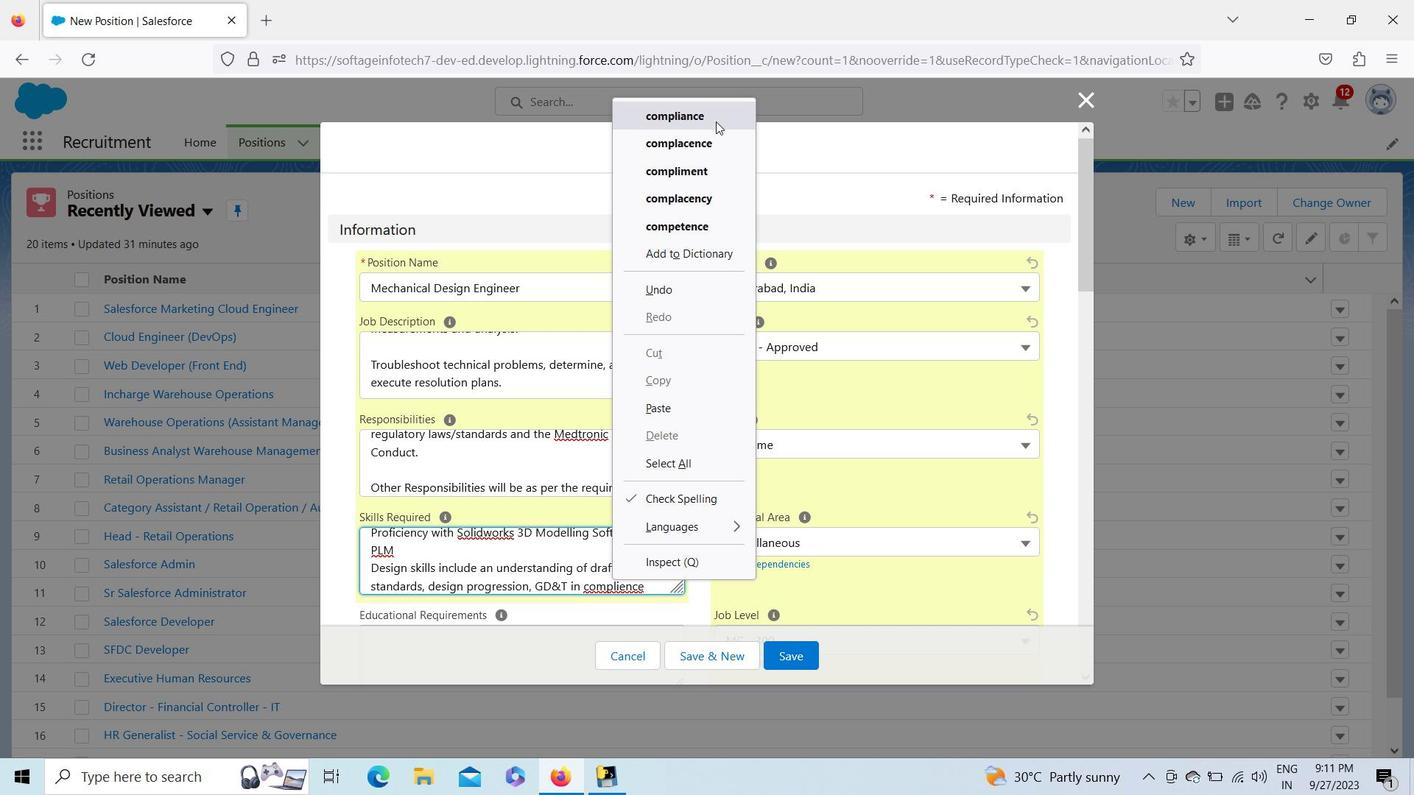 
Action: Key pressed <Key.space>with<Key.space><Key.shift>ASTM<Key.space><Key.shift>Y14.5.<Key.enter><Key.shift>Experience<Key.space>releasing<Key.space>engineering<Key.space>change<Key.space>orders;<Key.space><Key.shift>Experience<Key.space>with<Key.space>agile<Key.space>product<Key.space>life<Key.space>cycle<Key.space>management<Key.space>a<Key.space>plus.<Key.enter><Key.shift>Experience
Screenshot: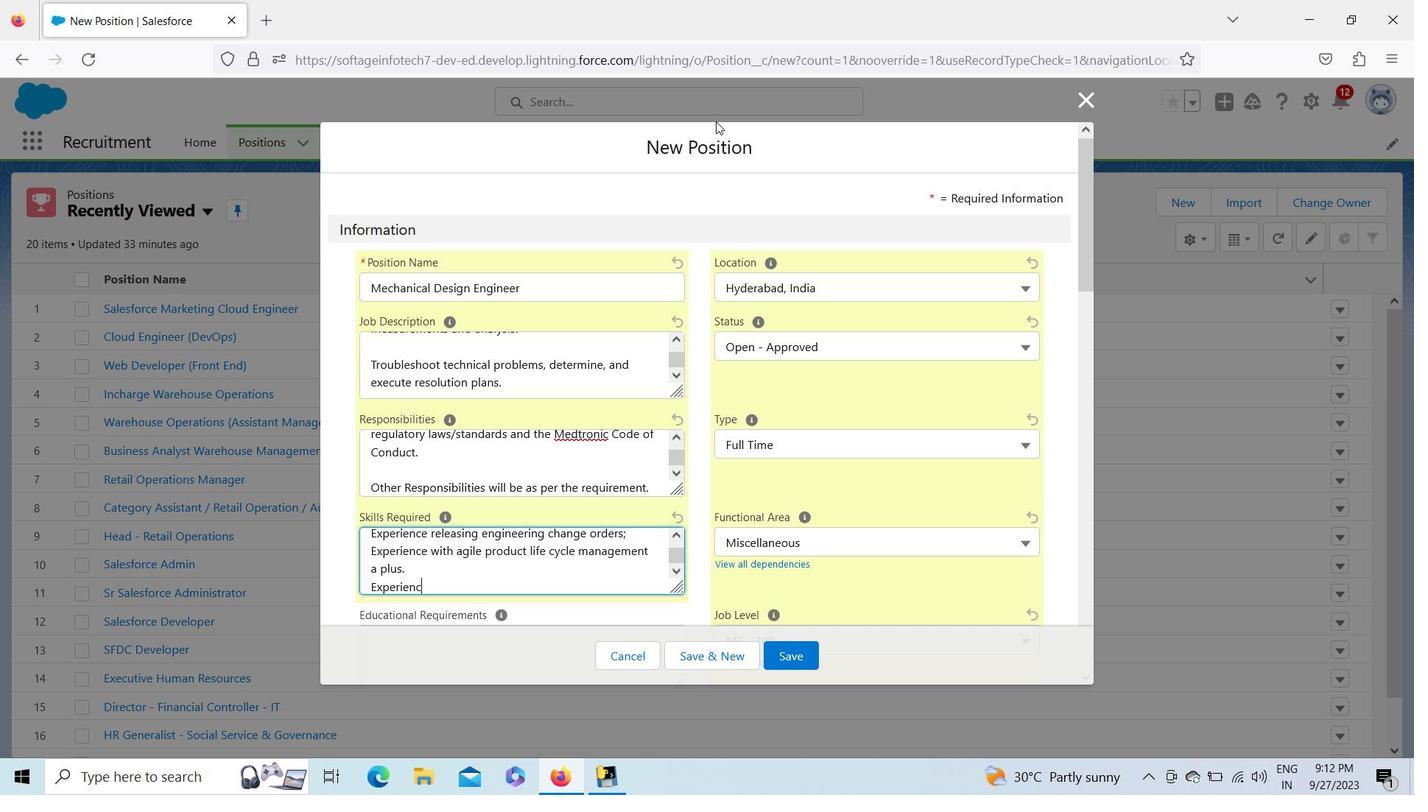 
Action: Mouse moved to (670, 338)
Screenshot: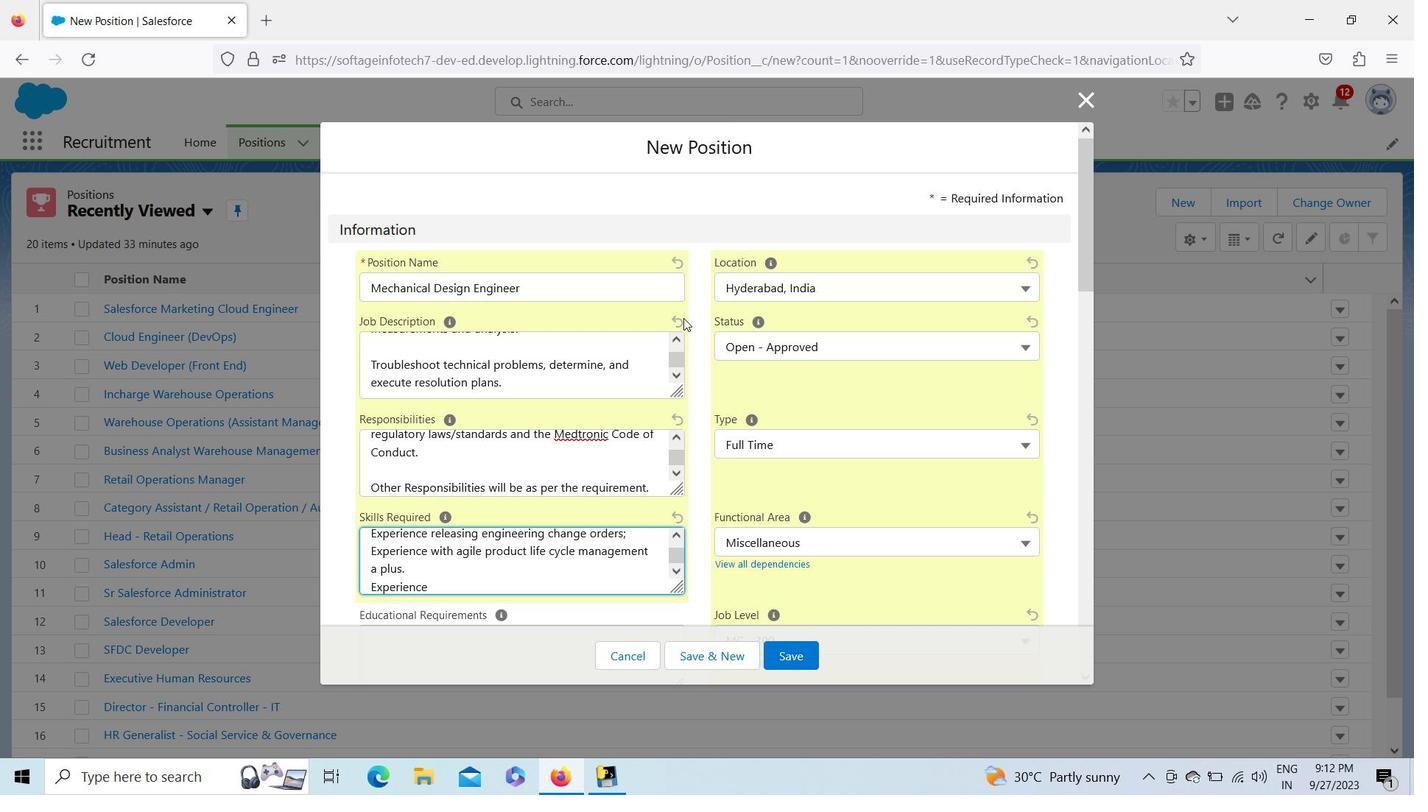 
Action: Key pressed <Key.space>with<Key.space><Key.shift>Solidworks<Key.space>simulation<Key.space>g<Key.backspace>for<Key.space>static<Key.space><Key.backspace>,<Key.space>dynamic,<Key.space>and<Key.space>therman<Key.backspace>l<Key.space>analyses<Key.space>is<Key.space>a<Key.space>plus.
Screenshot: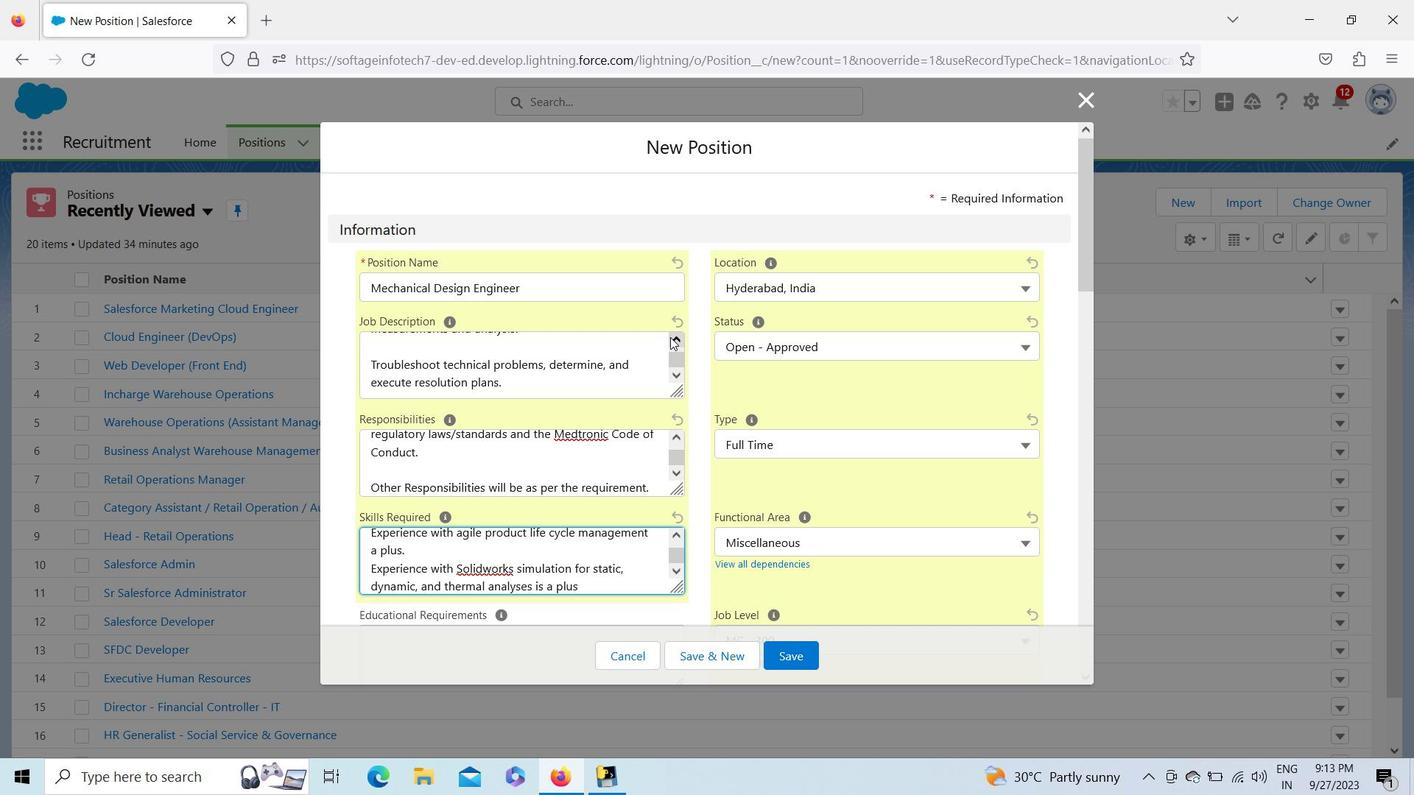 
Action: Mouse moved to (673, 567)
Screenshot: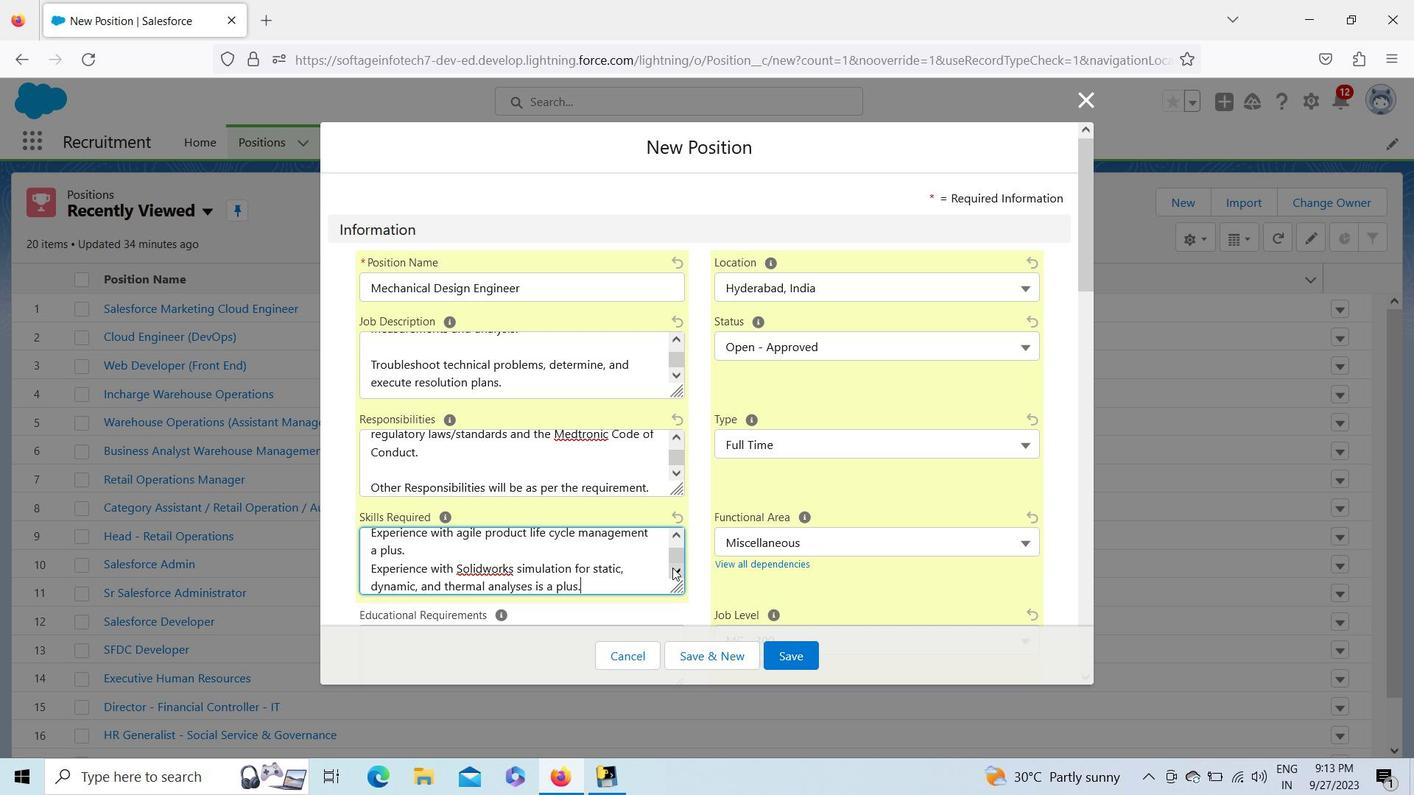 
Action: Mouse pressed left at (673, 567)
Screenshot: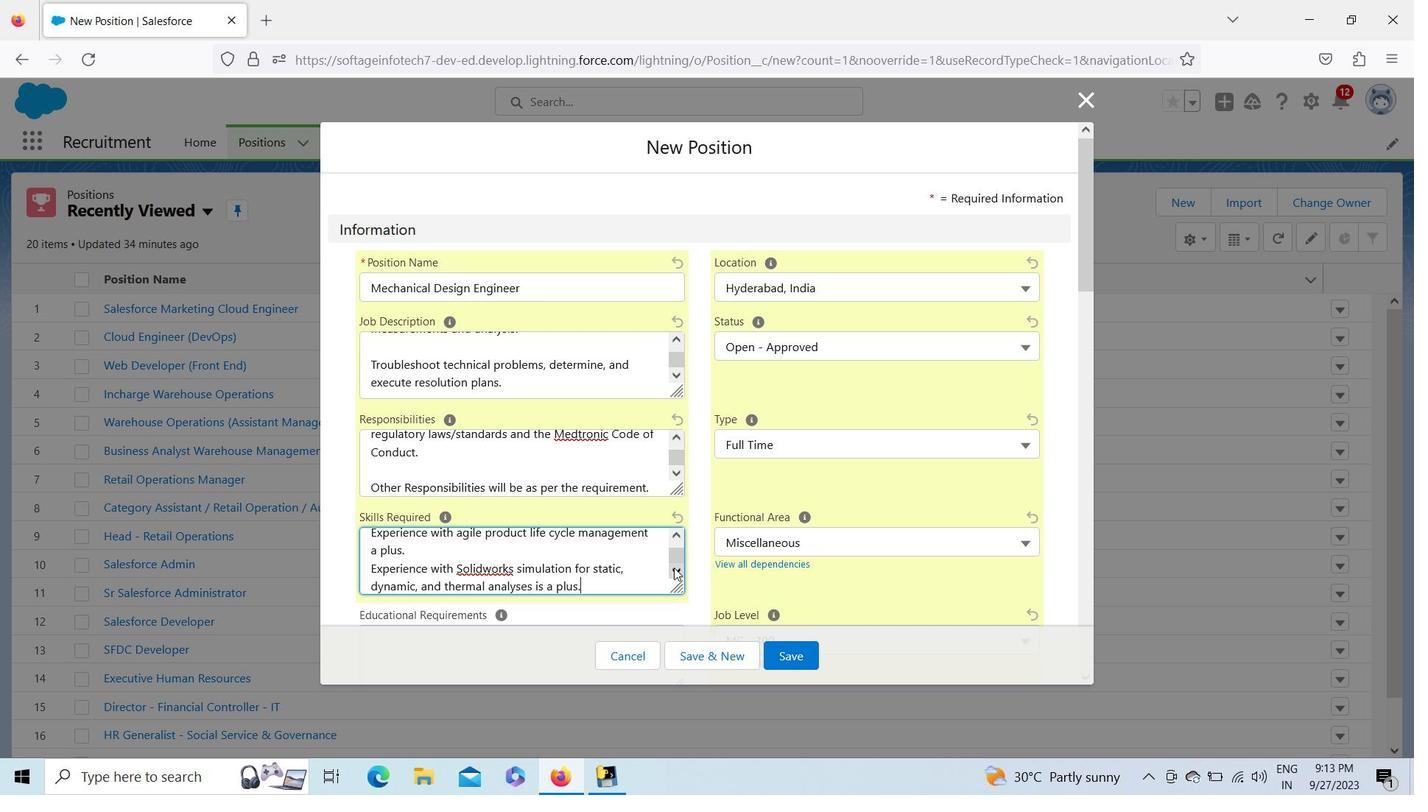 
Action: Mouse pressed left at (673, 567)
Screenshot: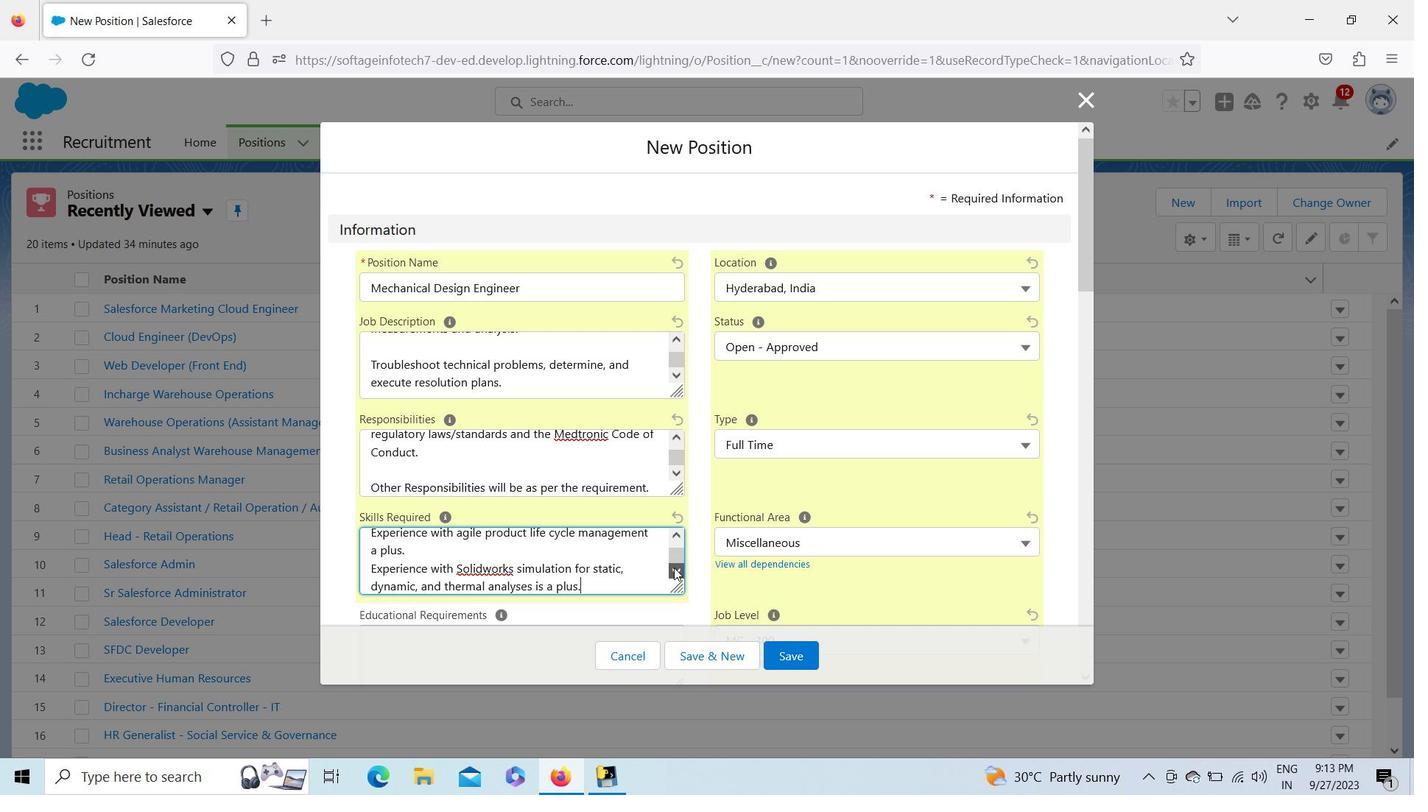 
Action: Mouse pressed left at (673, 567)
Screenshot: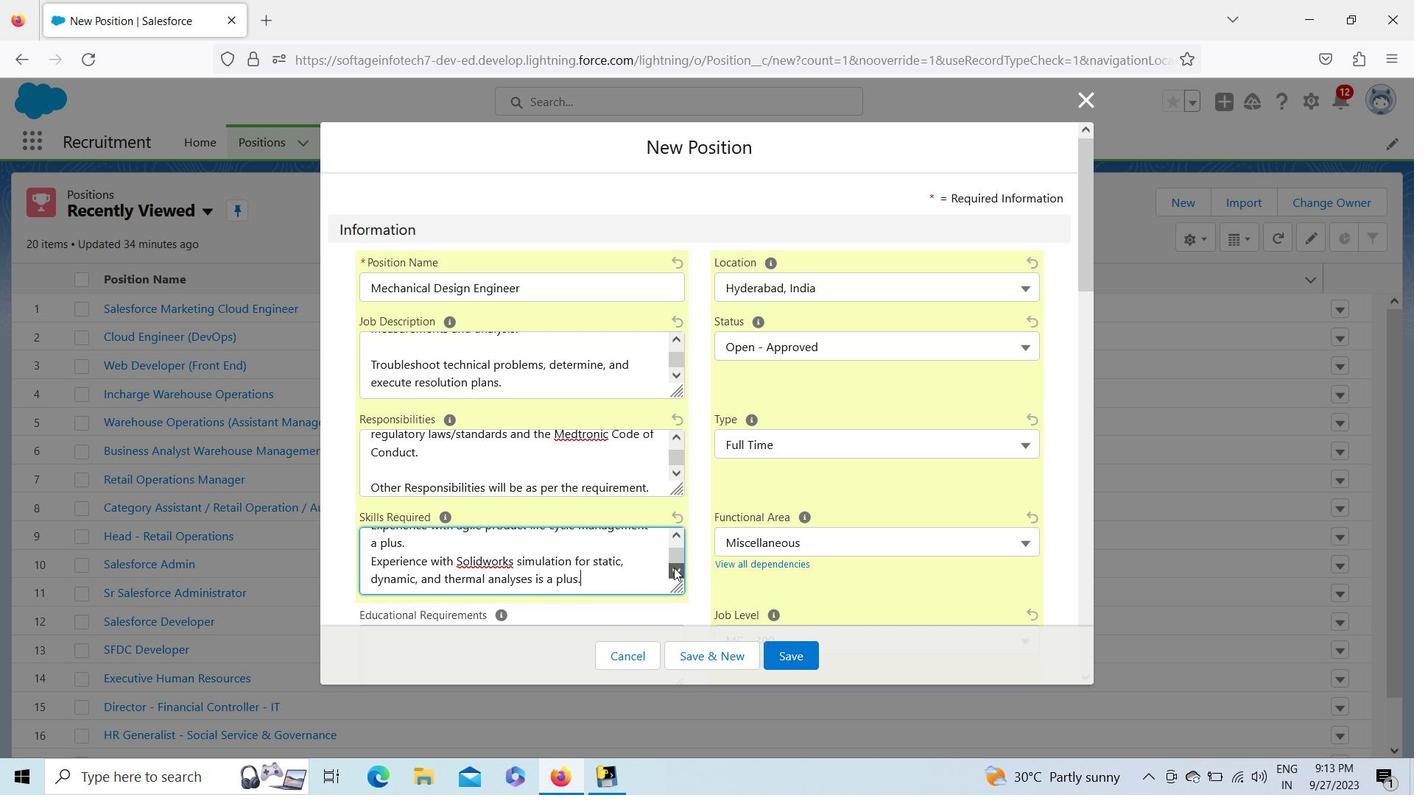 
Action: Mouse pressed left at (673, 567)
Screenshot: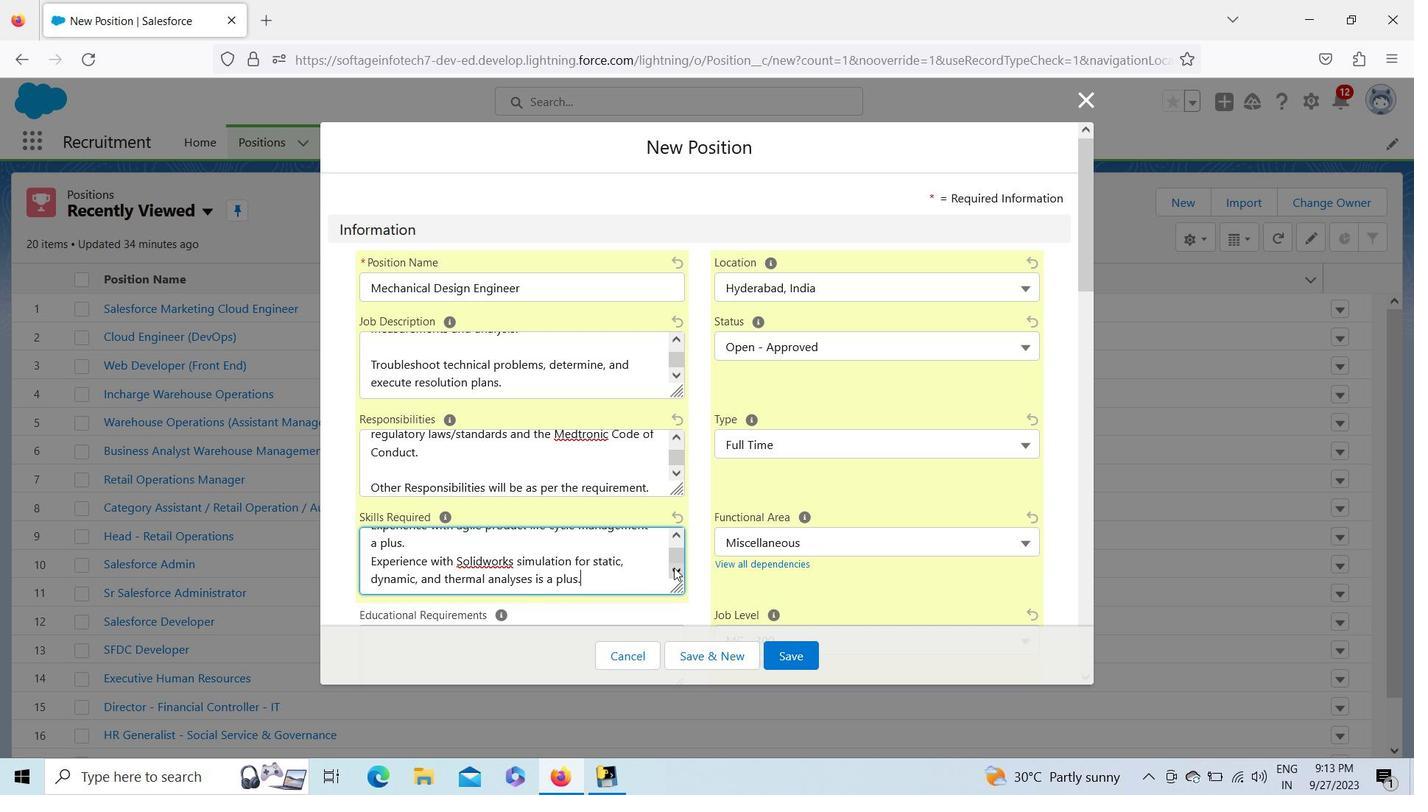 
Action: Mouse pressed left at (673, 567)
Screenshot: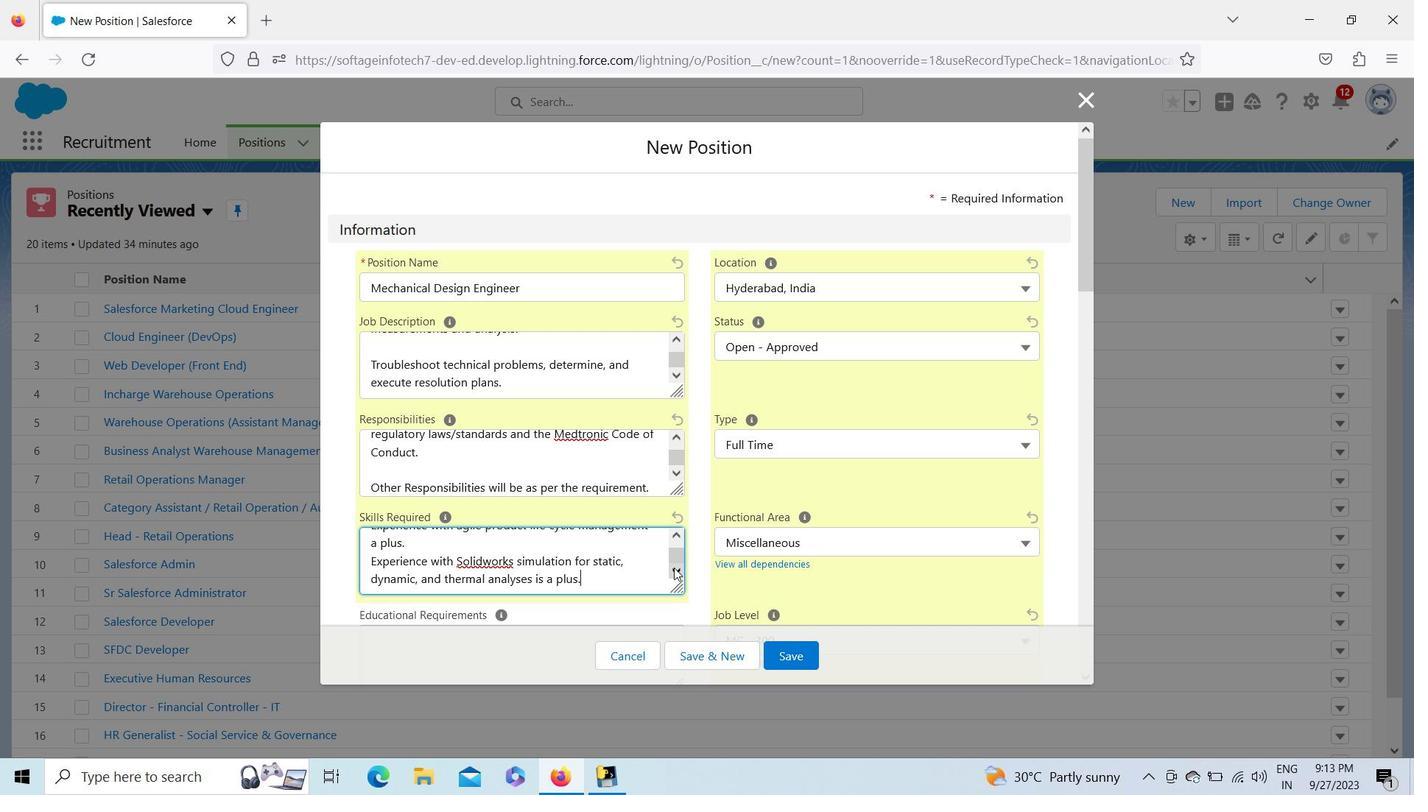 
Action: Mouse pressed left at (673, 567)
Screenshot: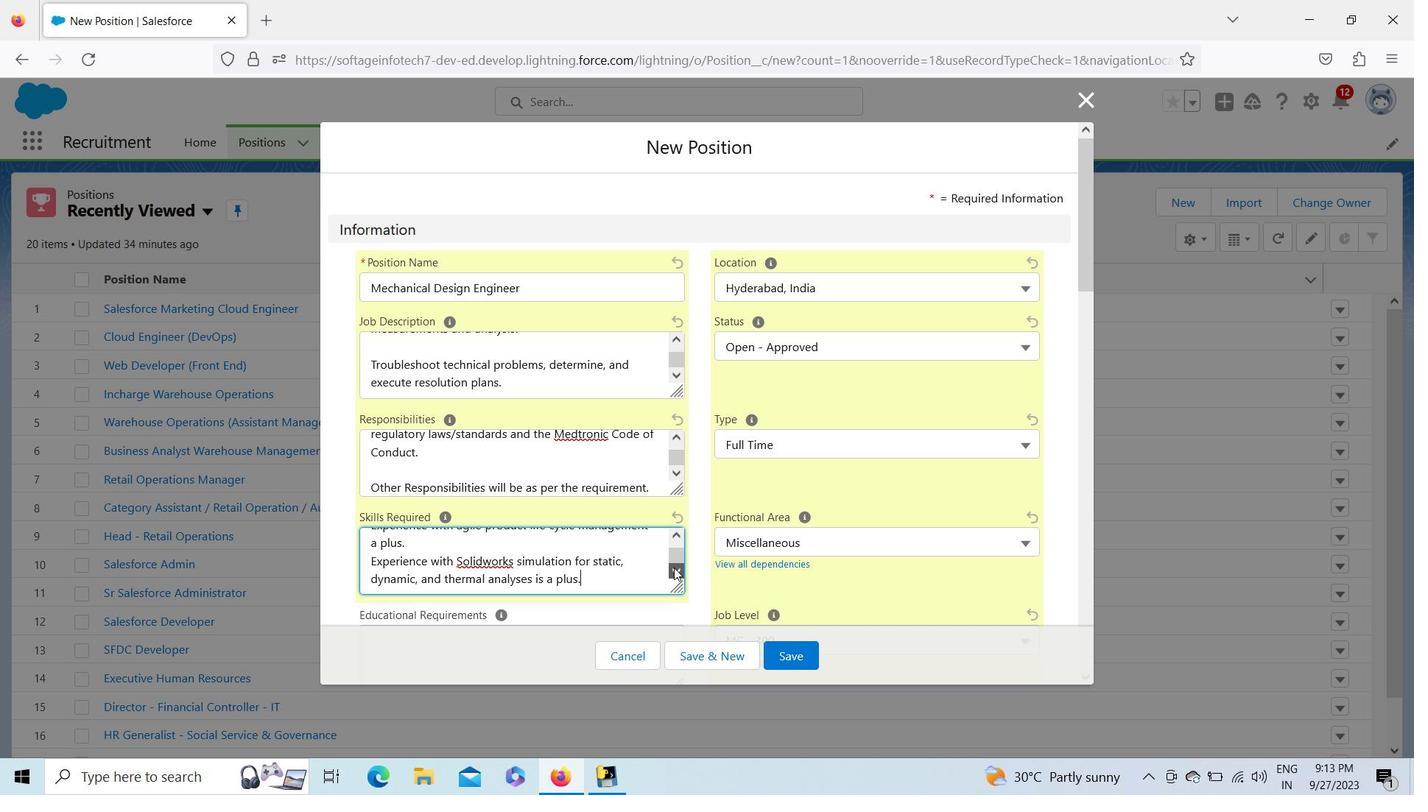 
Action: Mouse pressed left at (673, 567)
Screenshot: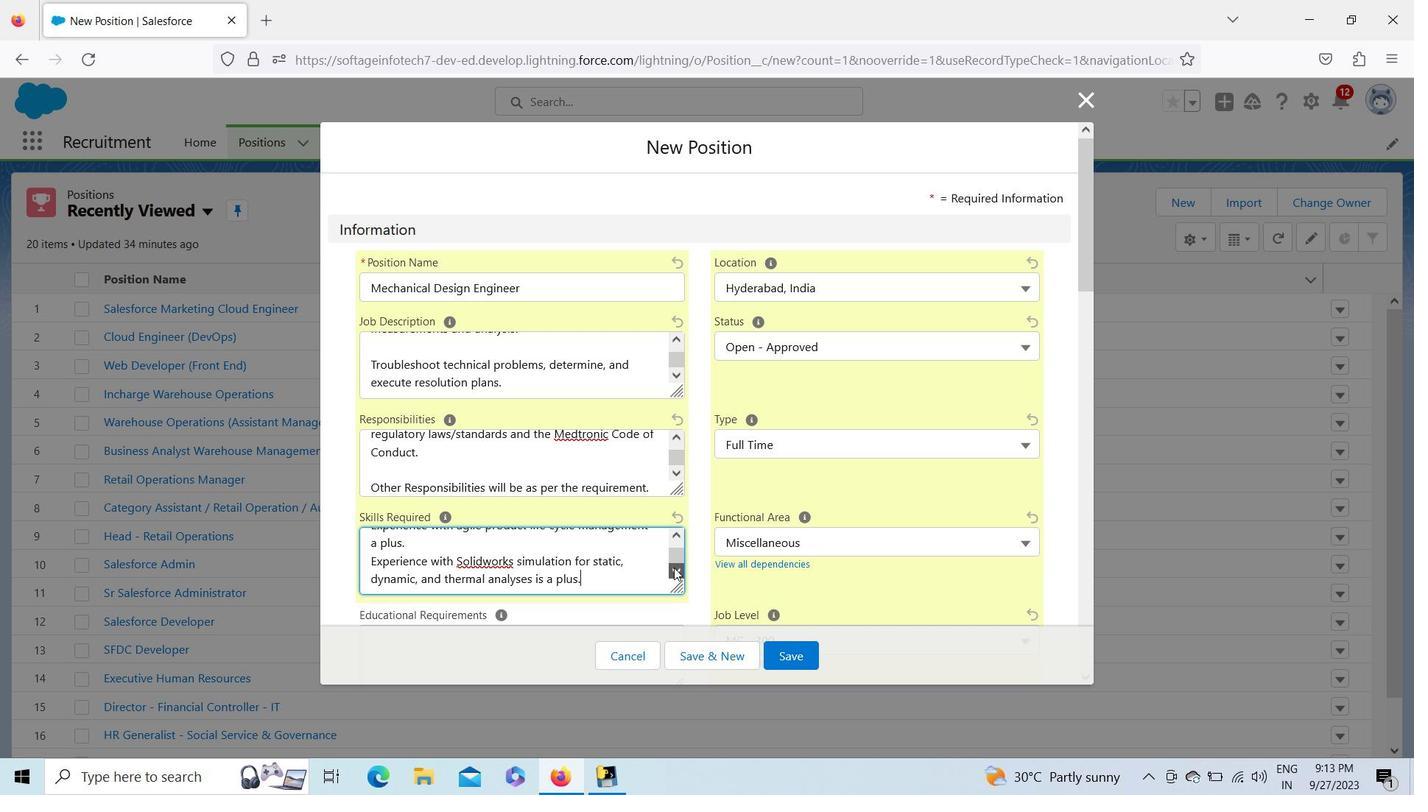 
Action: Mouse moved to (651, 557)
Screenshot: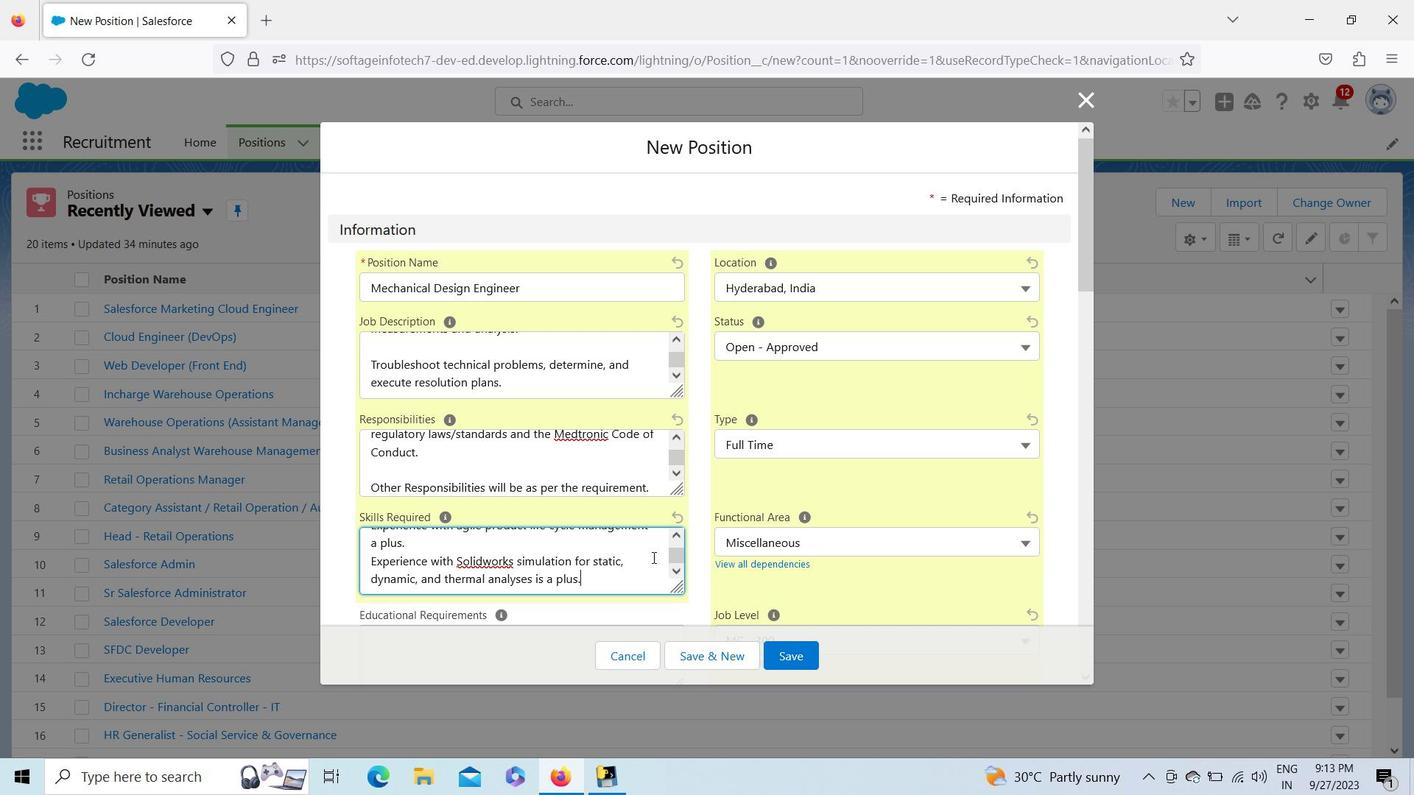 
Action: Mouse pressed left at (651, 557)
Screenshot: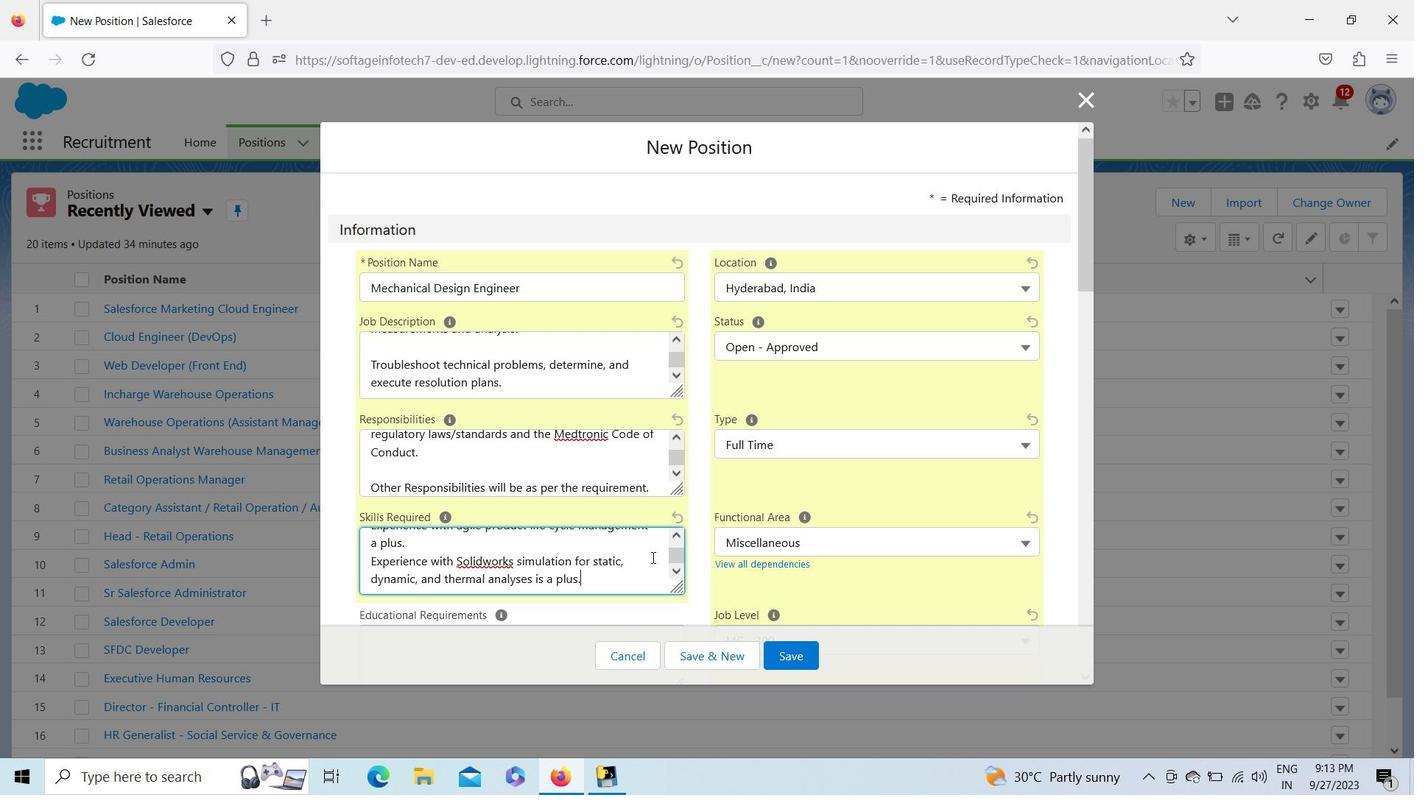 
Action: Mouse moved to (620, 578)
Screenshot: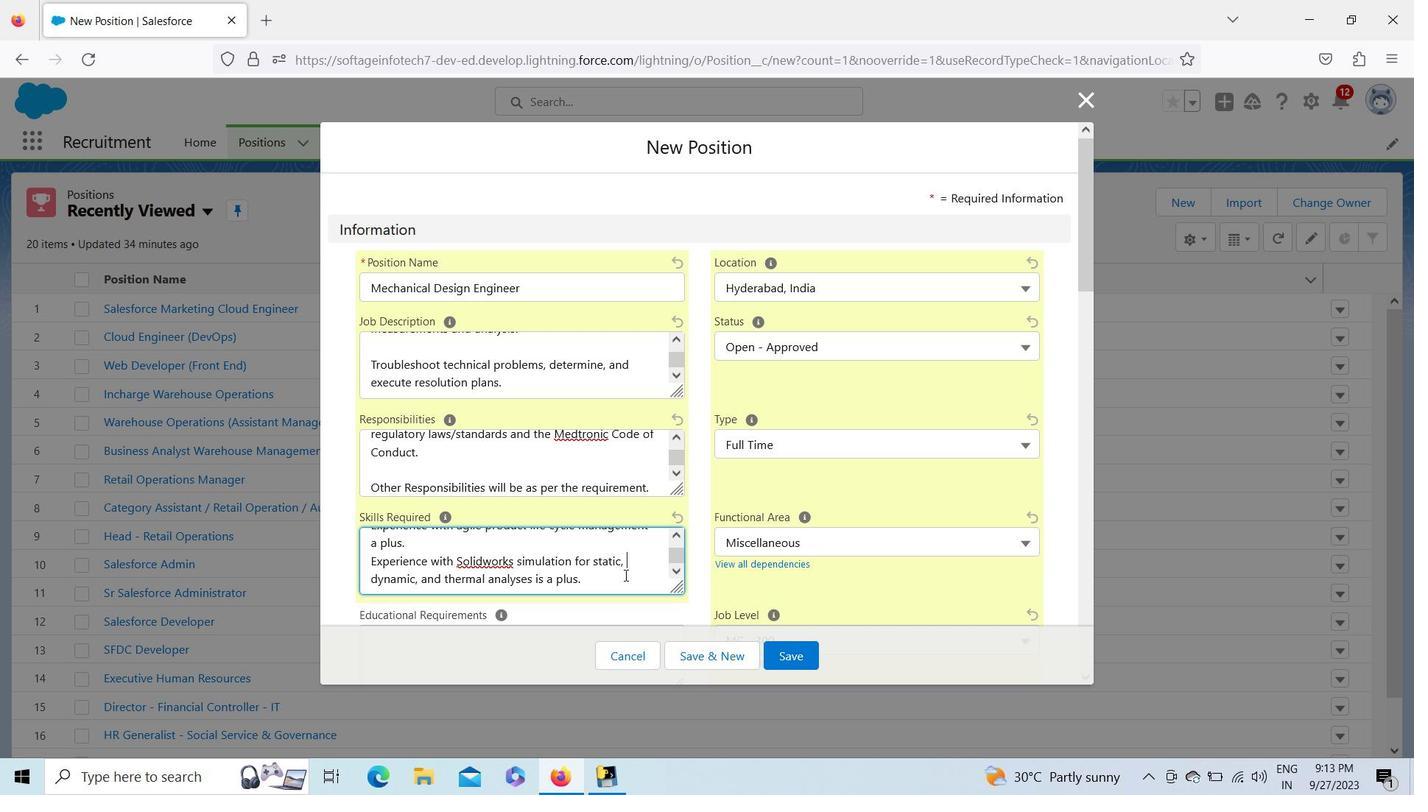 
Action: Mouse pressed left at (620, 578)
Screenshot: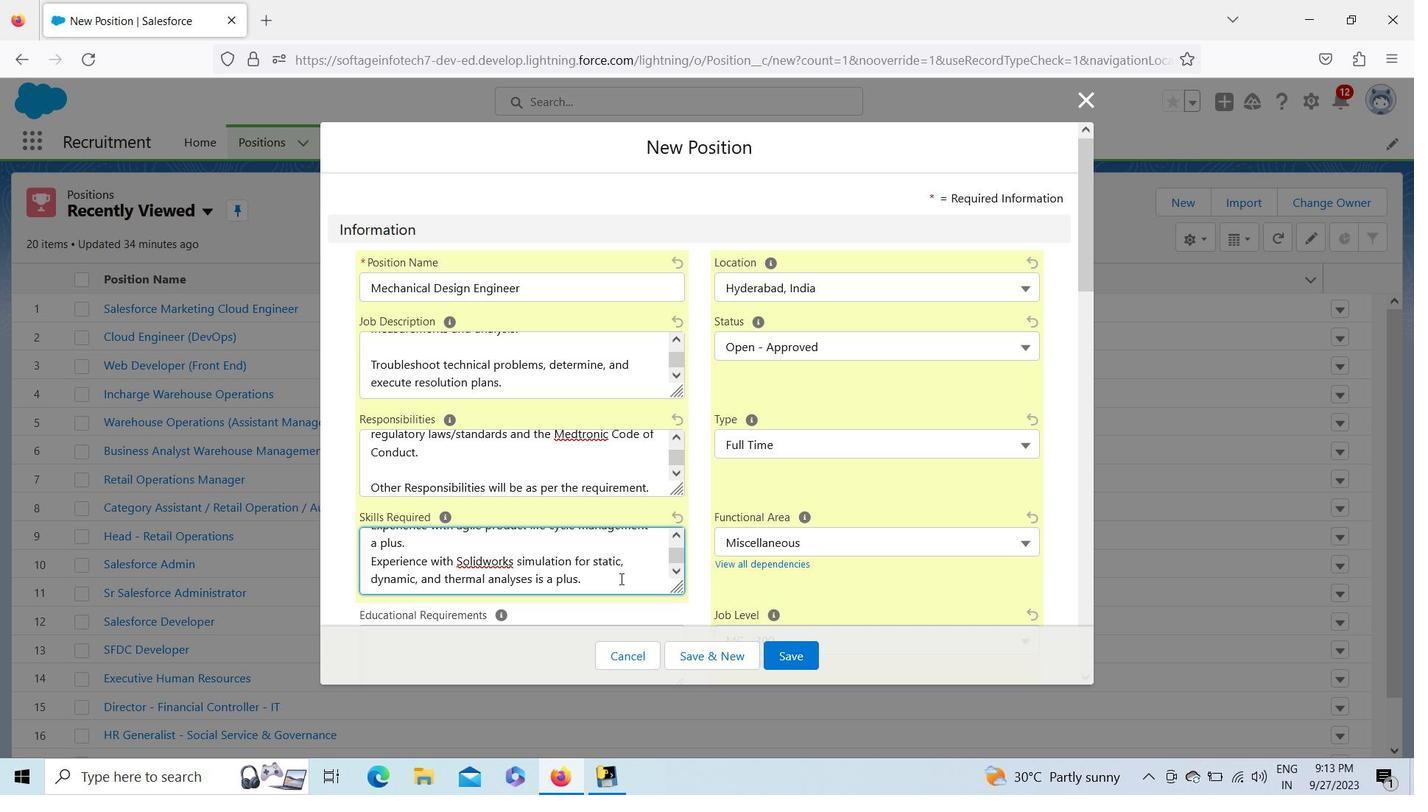 
Action: Key pressed <Key.backspace>ctrl+A
Screenshot: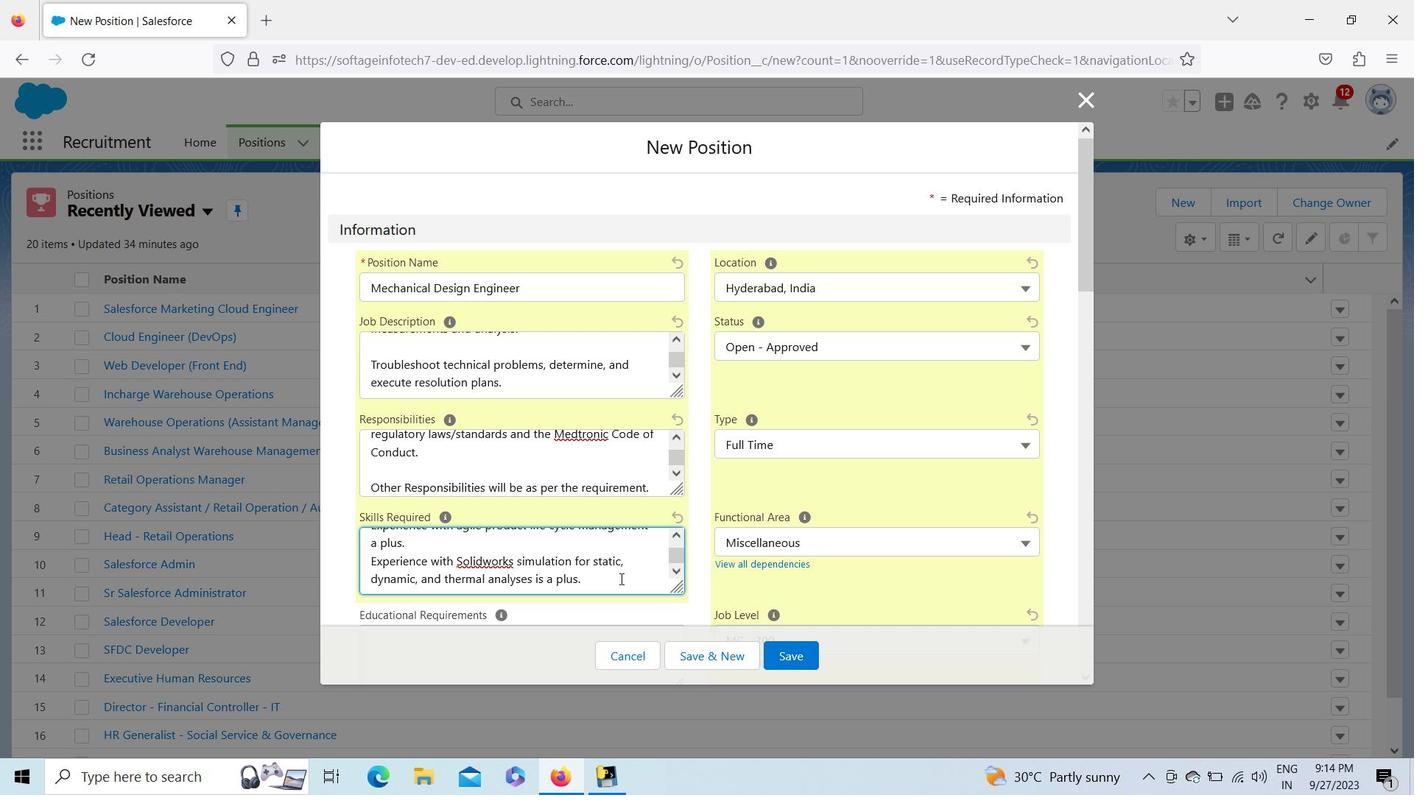 
Action: Mouse moved to (571, 563)
Screenshot: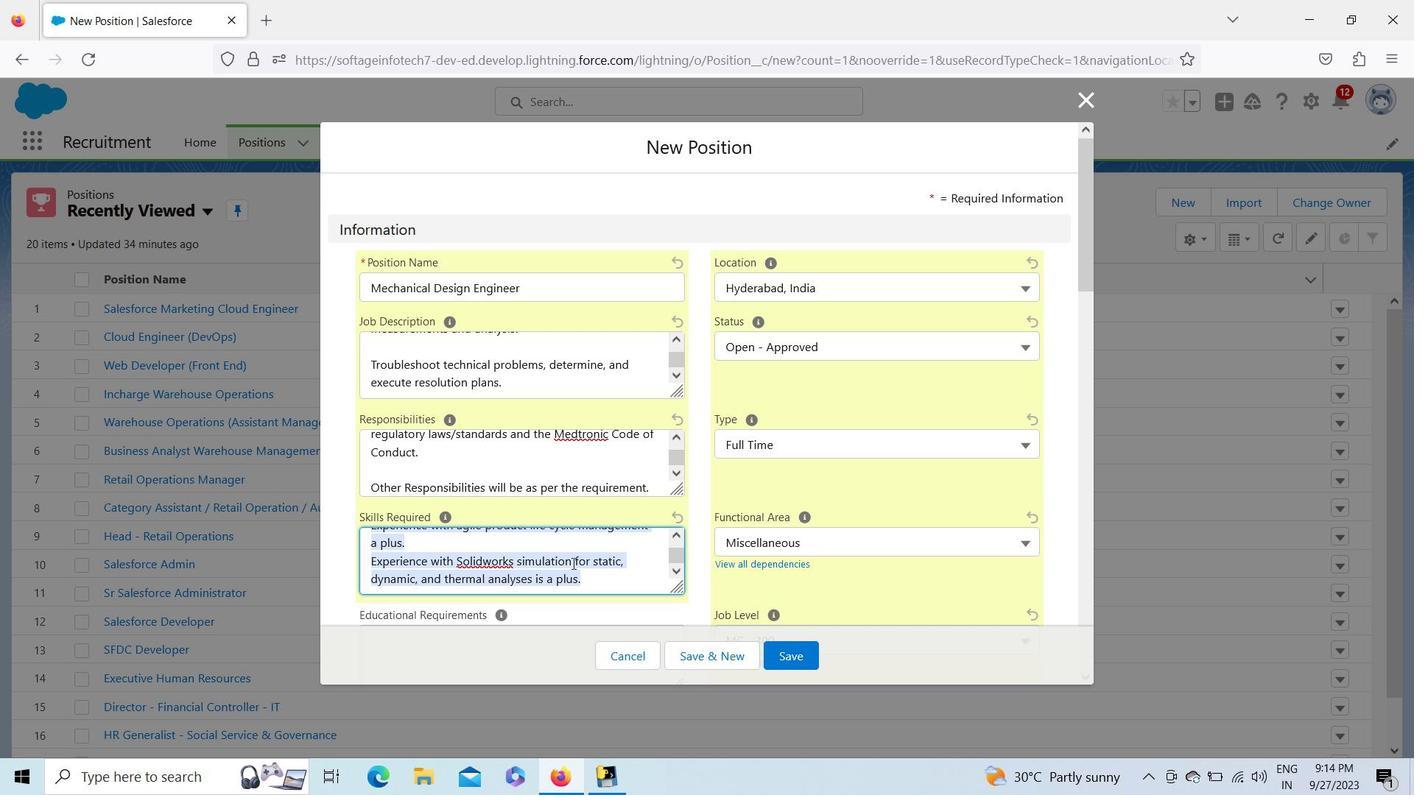 
Action: Mouse pressed right at (571, 563)
Screenshot: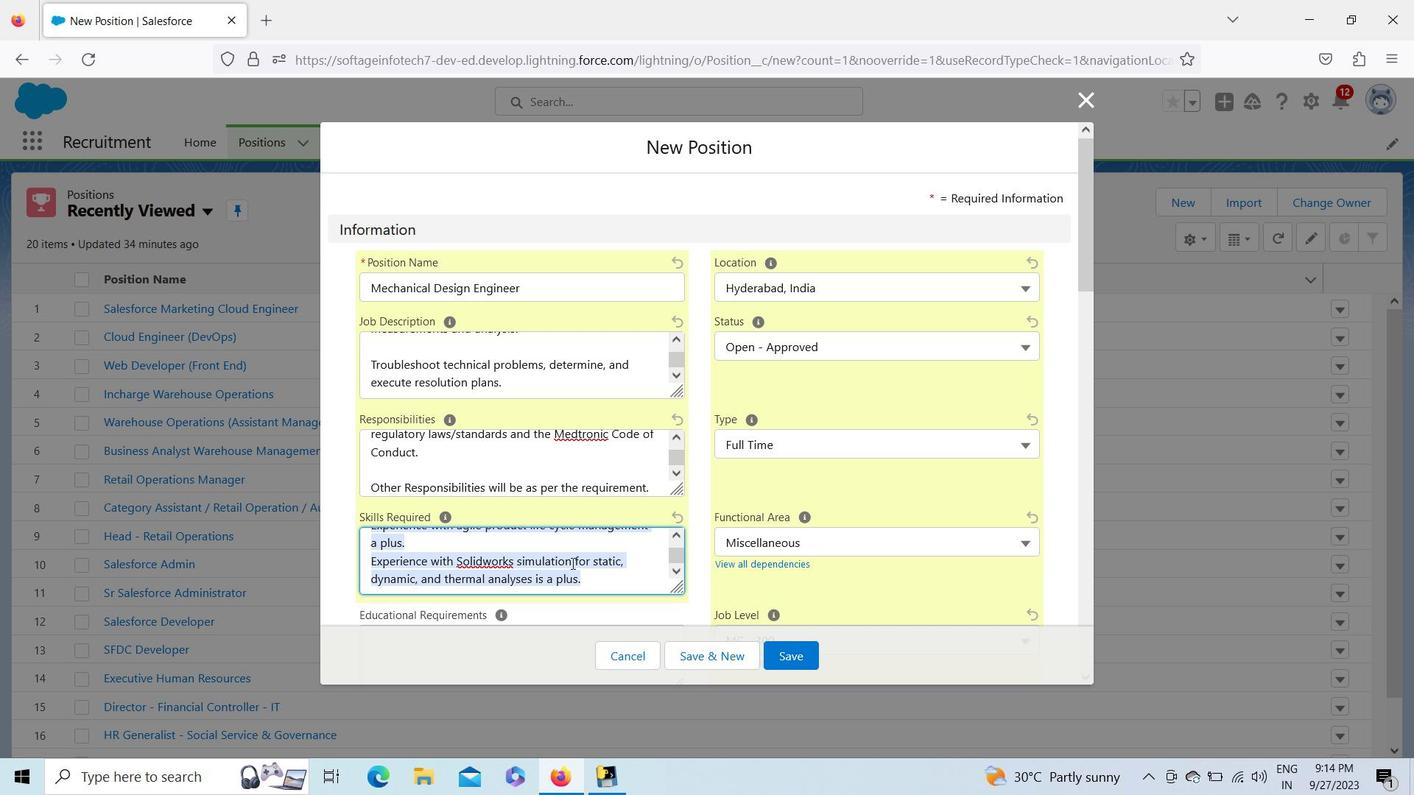 
Action: Mouse moved to (670, 303)
Screenshot: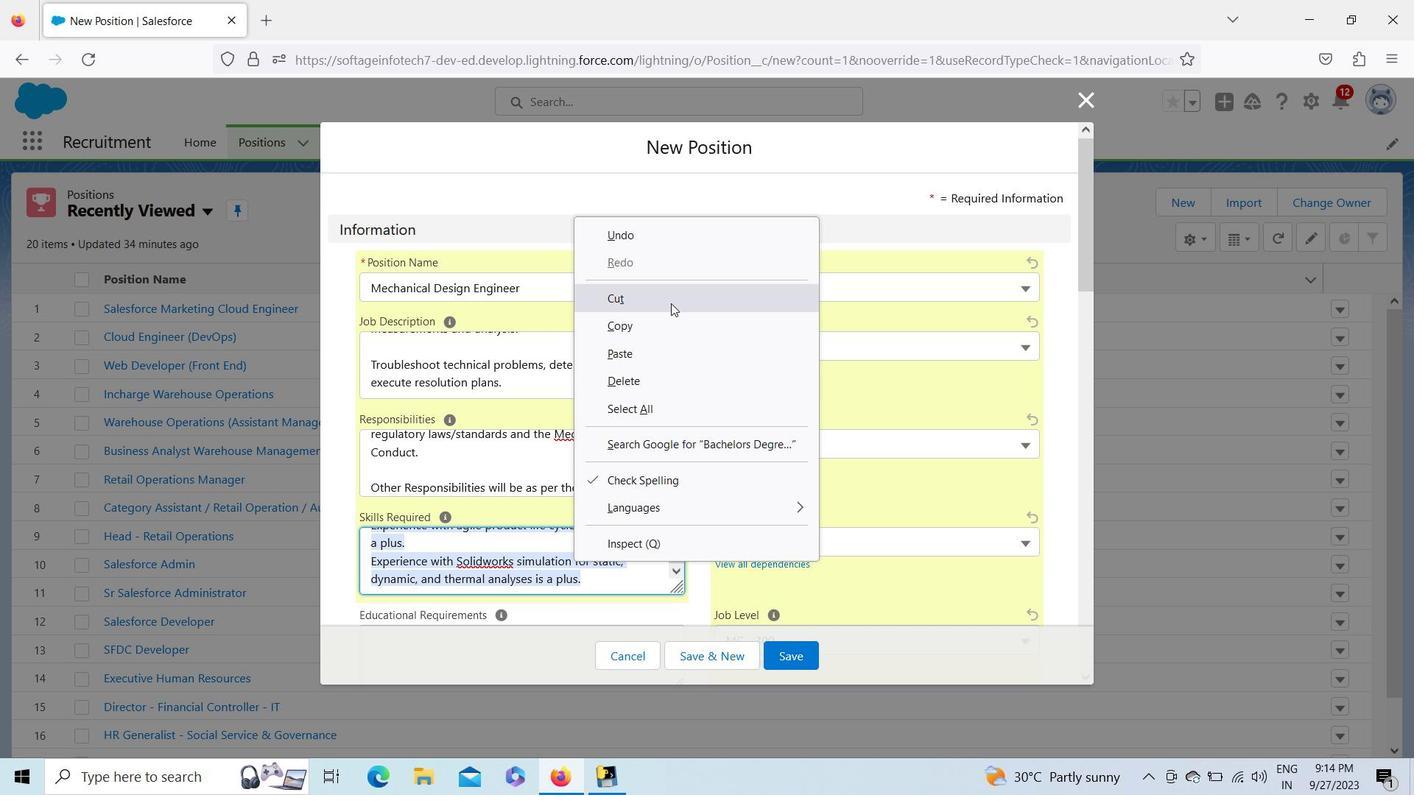 
Action: Mouse pressed left at (670, 303)
Screenshot: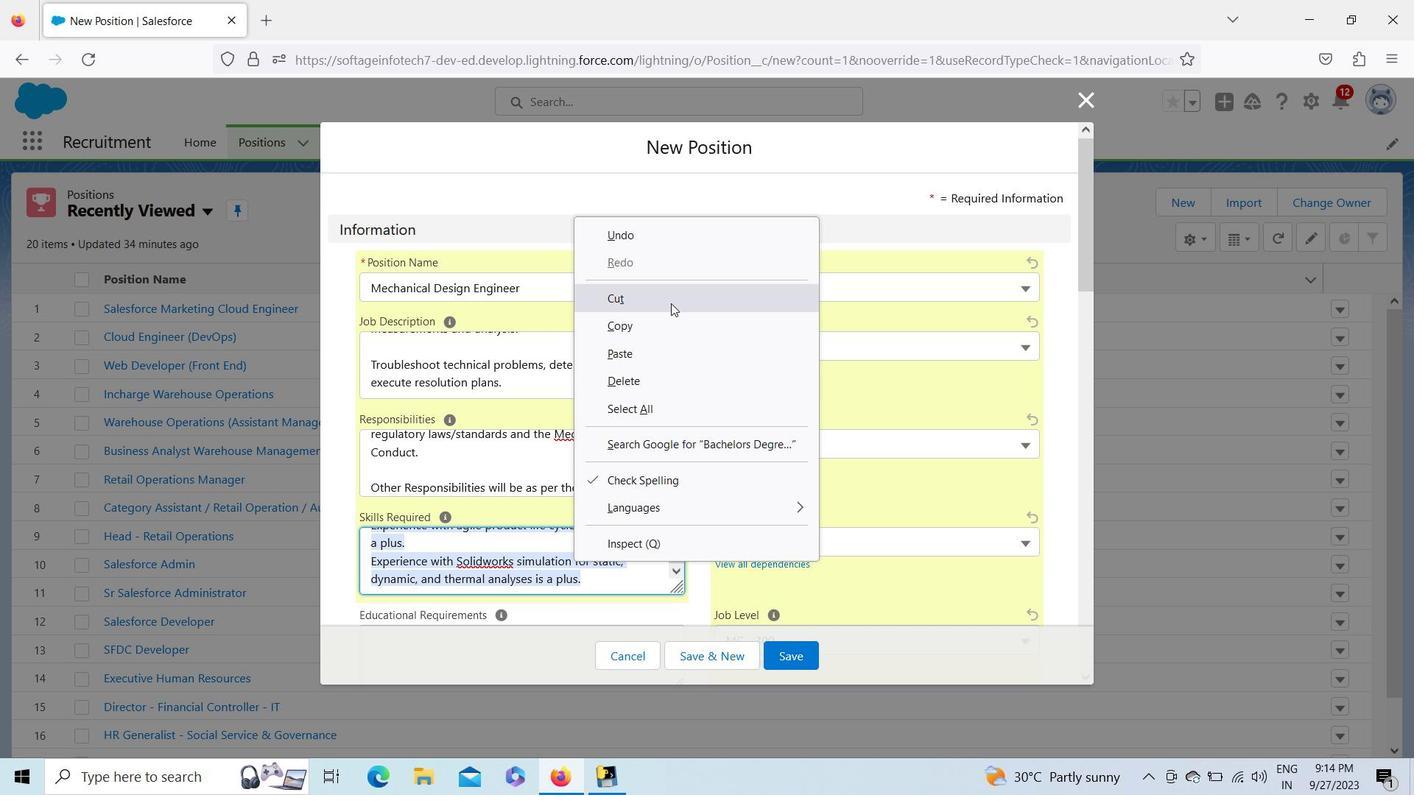
Action: Mouse moved to (1081, 383)
Screenshot: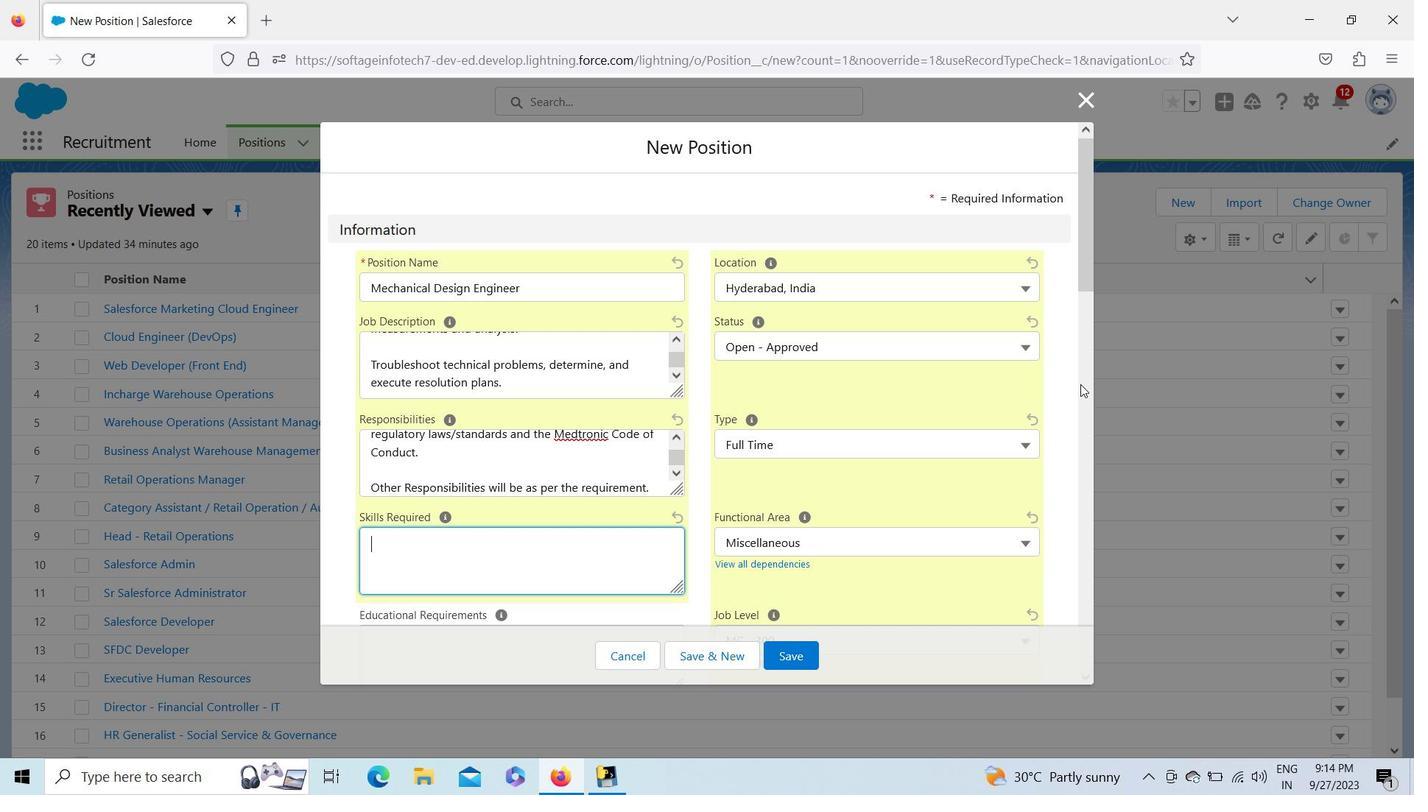 
Action: Mouse pressed left at (1081, 383)
Screenshot: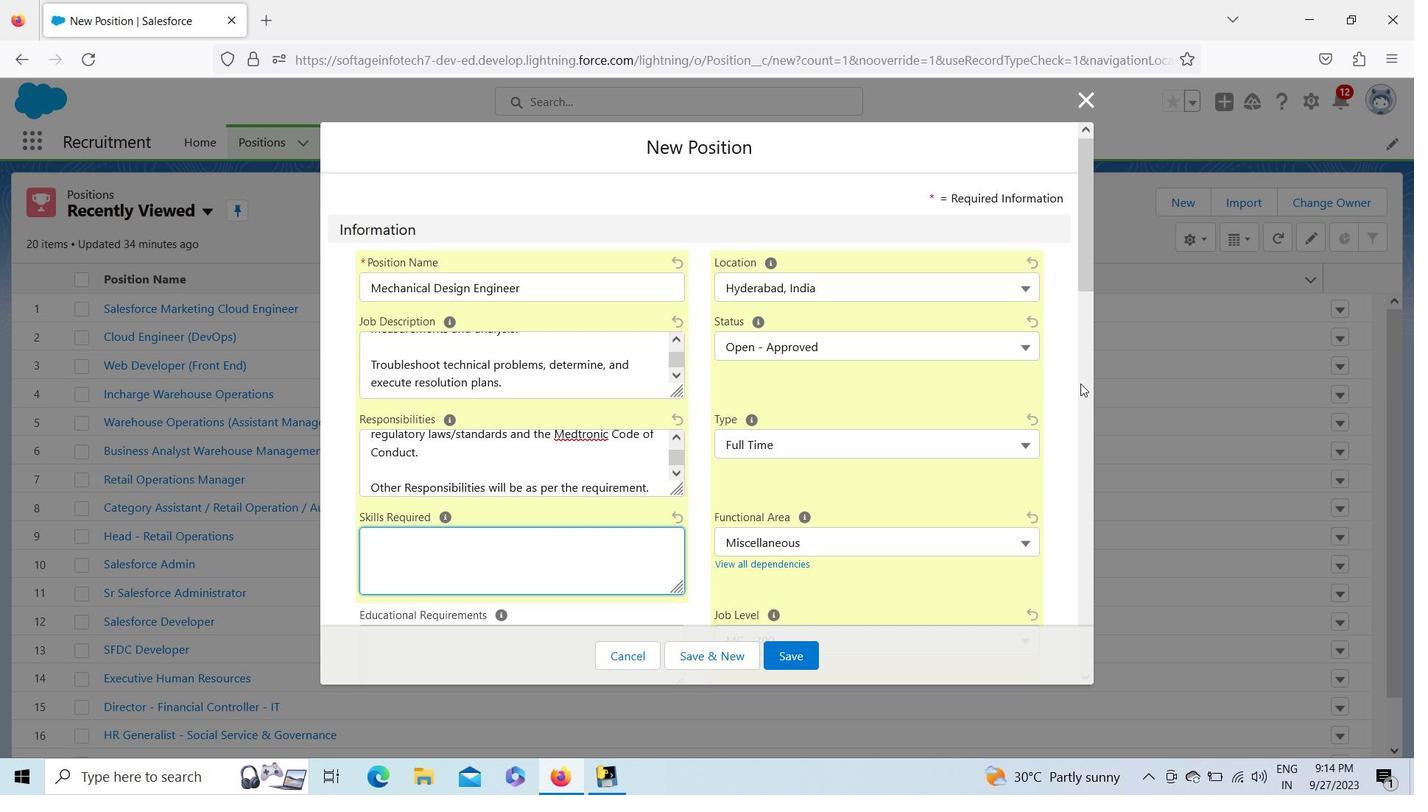 
Action: Mouse moved to (1089, 143)
Screenshot: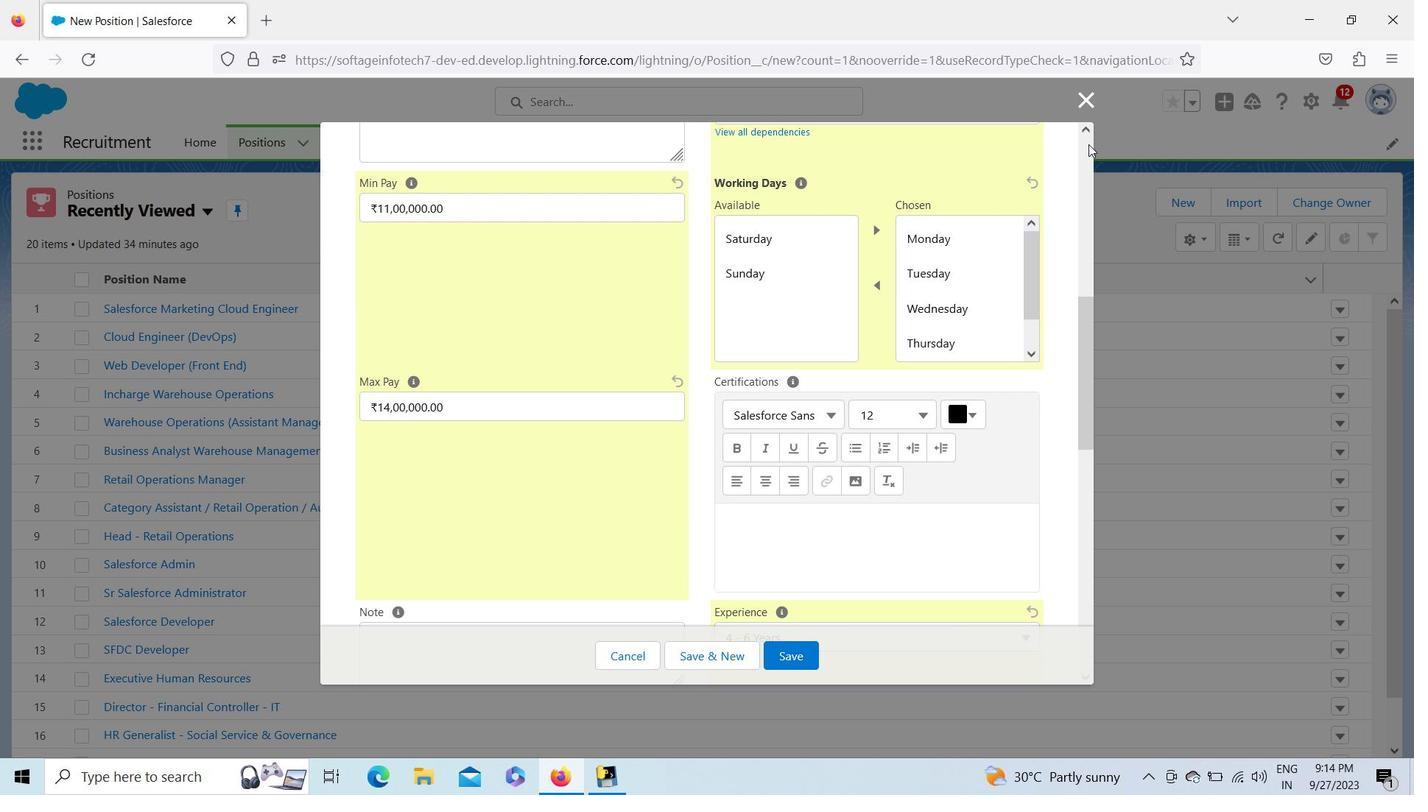 
Action: Mouse pressed left at (1089, 143)
Screenshot: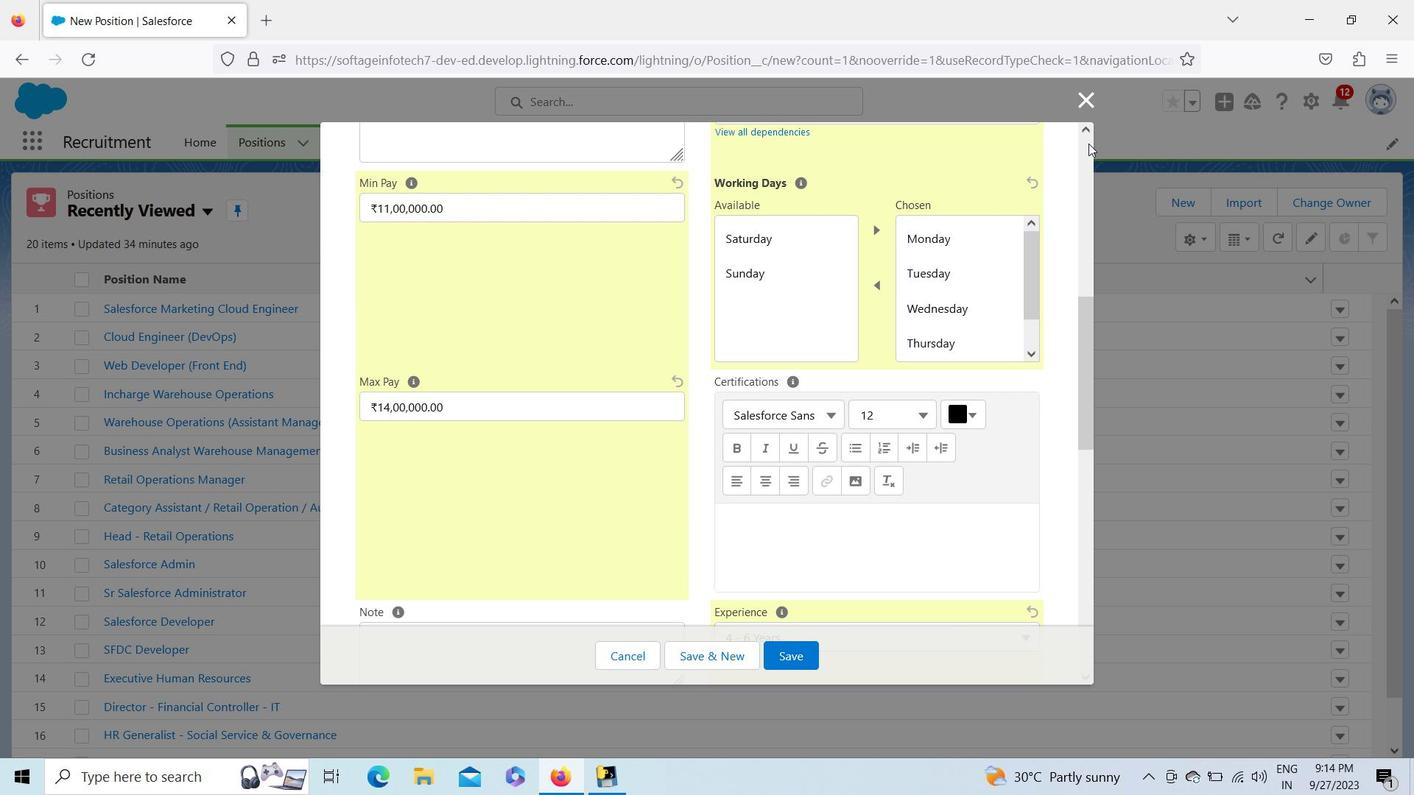 
Action: Mouse moved to (349, 597)
Screenshot: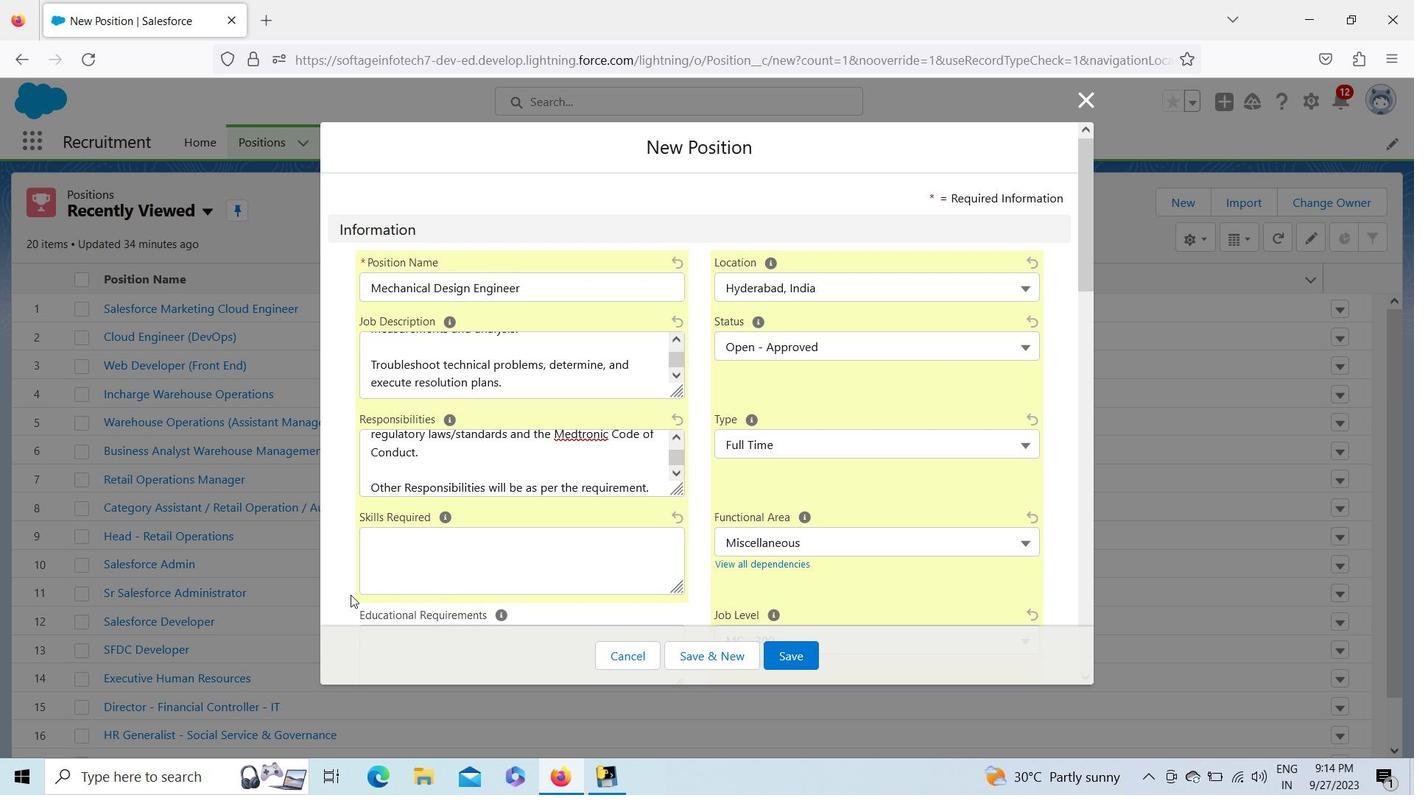 
Action: Mouse pressed left at (349, 597)
Screenshot: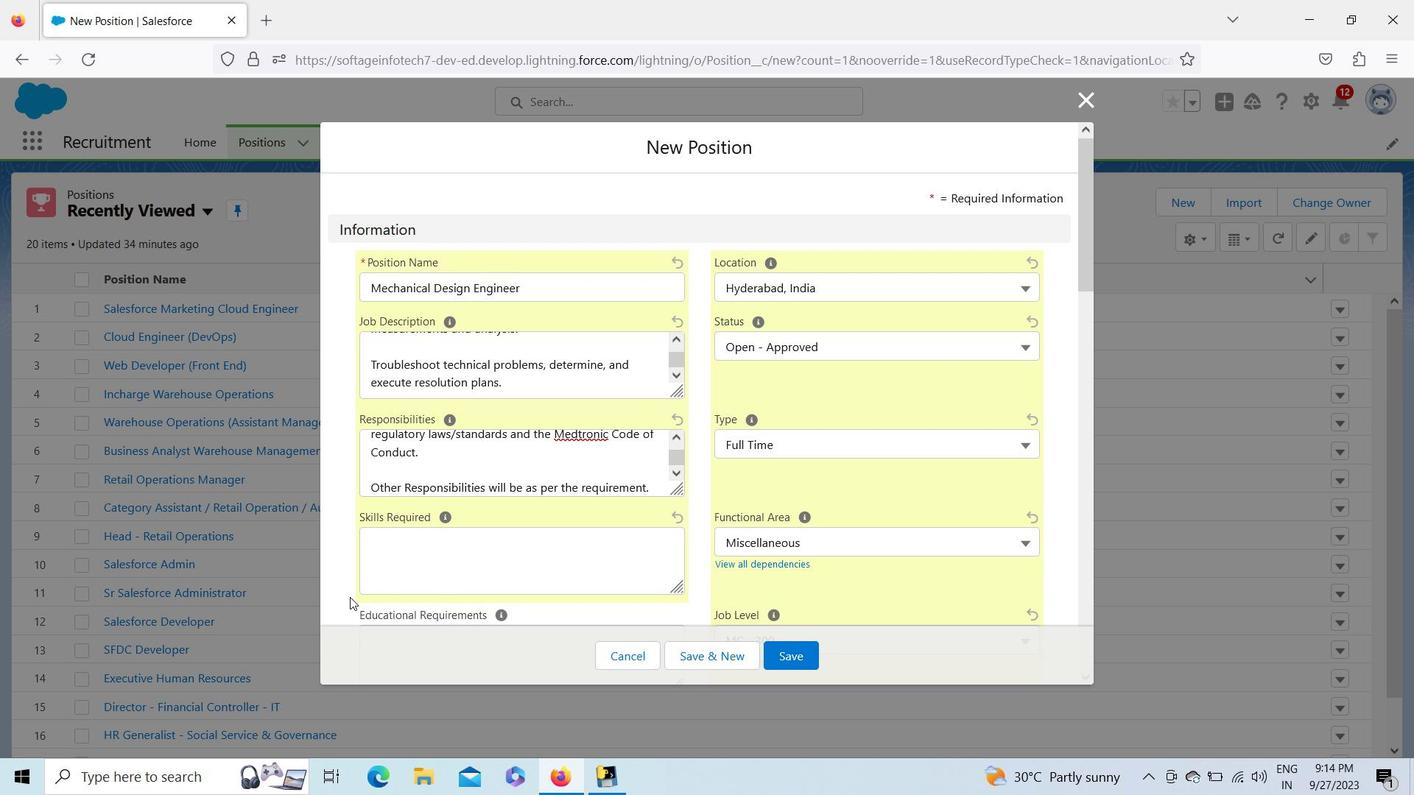 
Action: Mouse moved to (1086, 282)
Screenshot: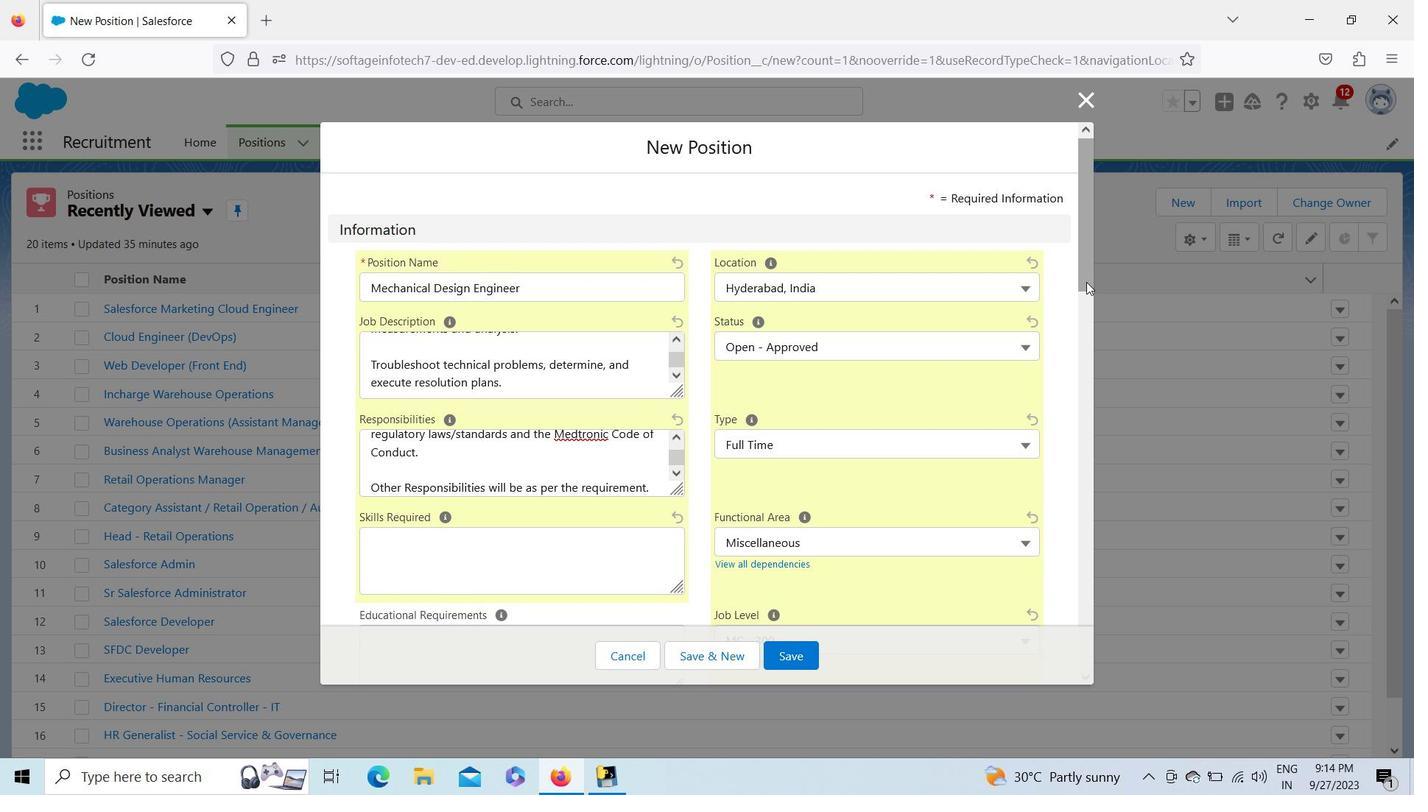 
Action: Mouse pressed left at (1086, 282)
Screenshot: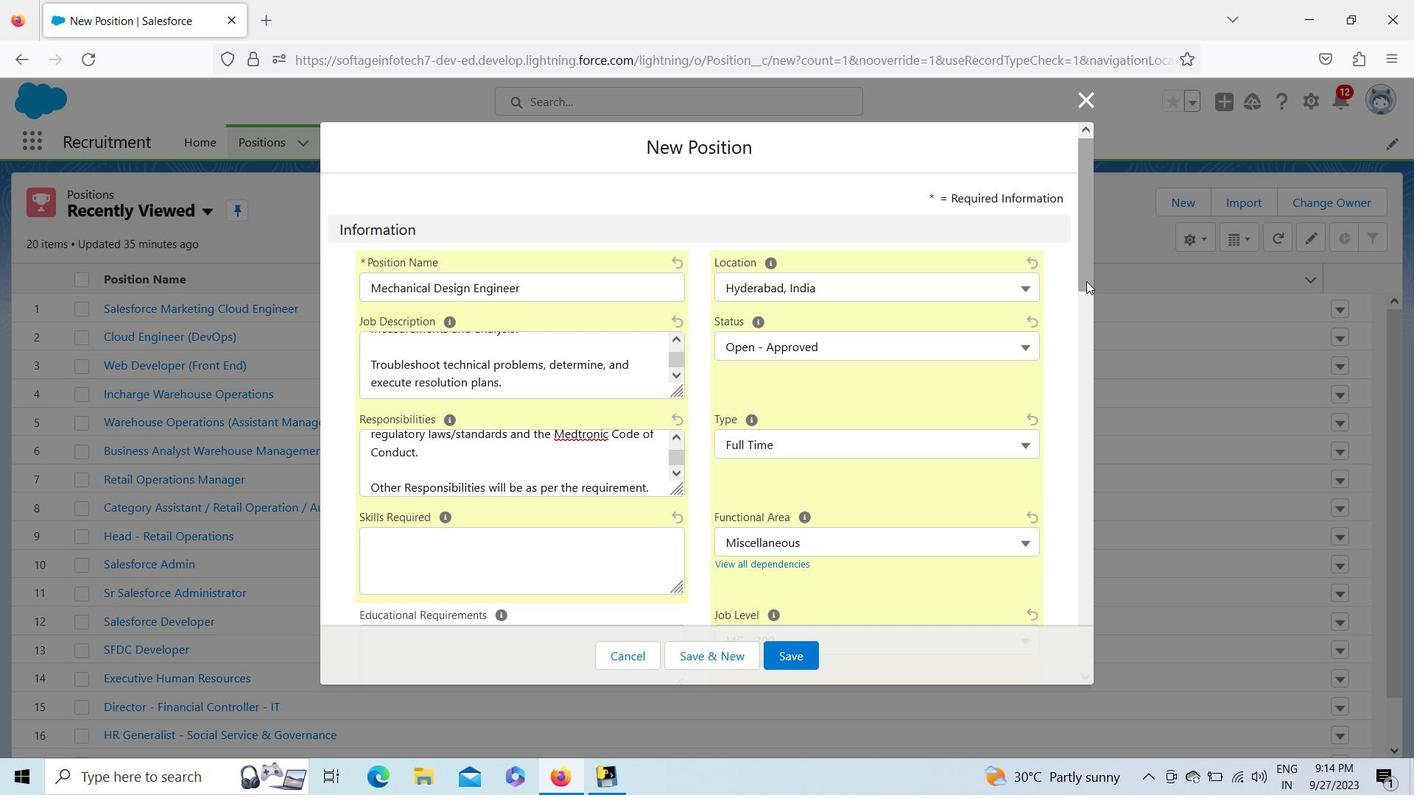 
Action: Mouse moved to (553, 450)
Screenshot: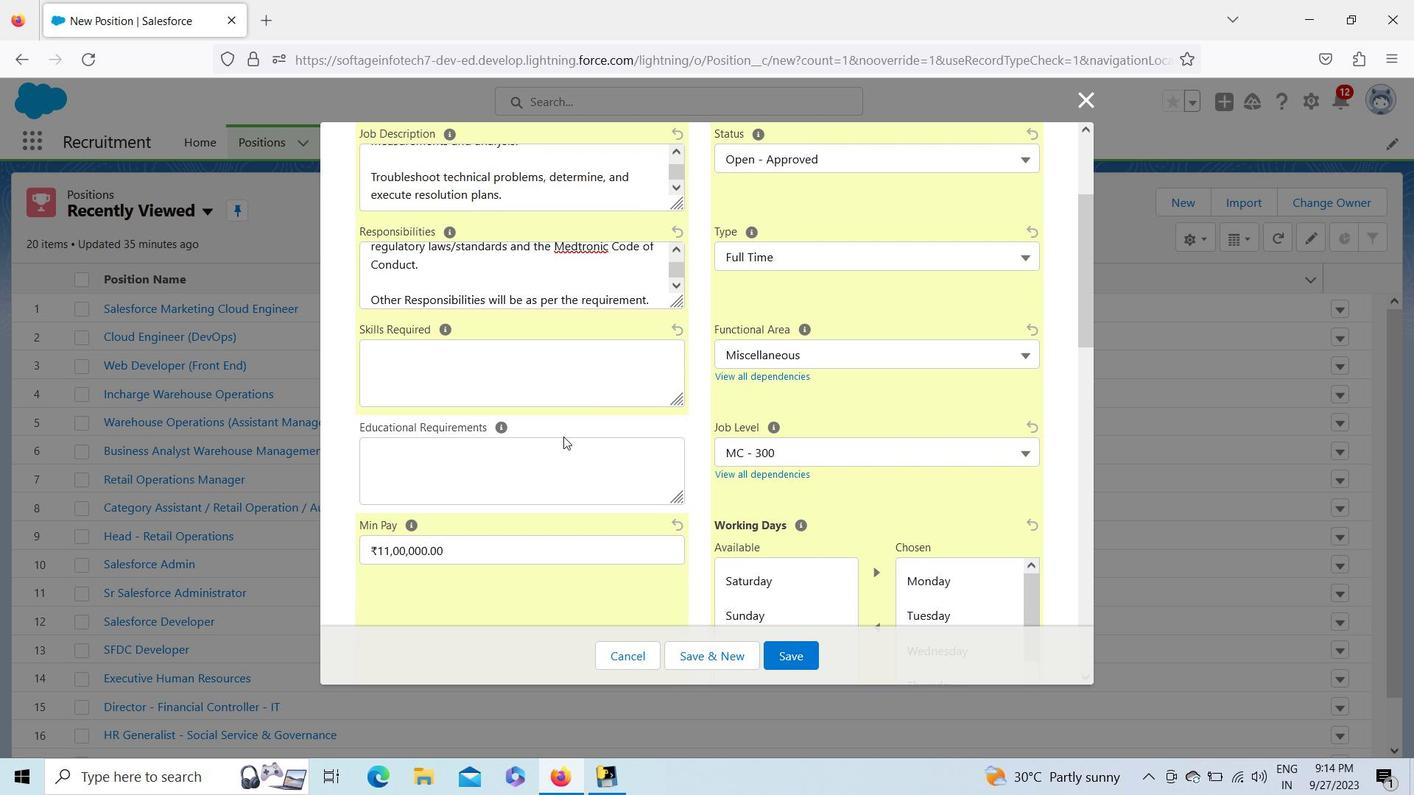 
Action: Mouse pressed left at (553, 450)
Screenshot: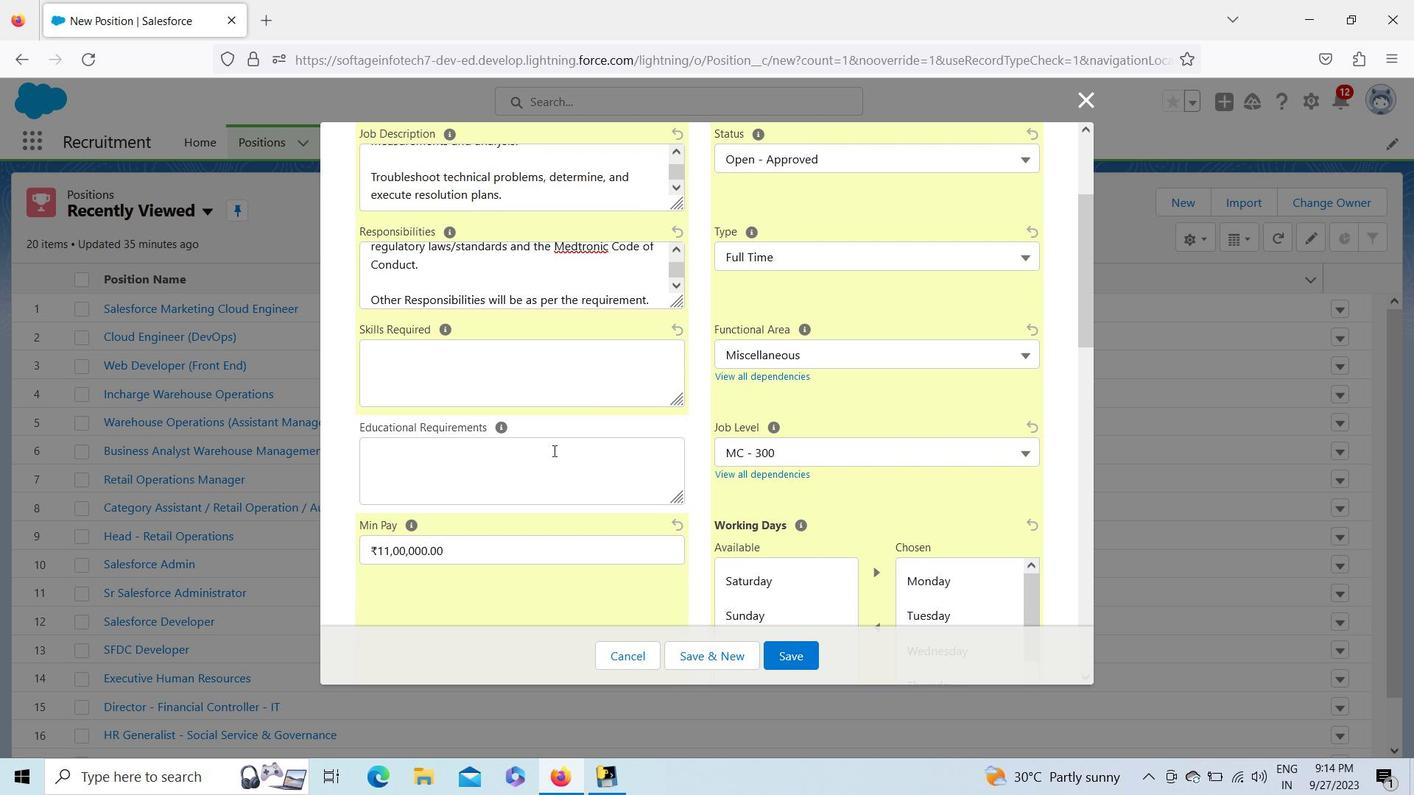 
Action: Mouse pressed right at (553, 450)
Screenshot: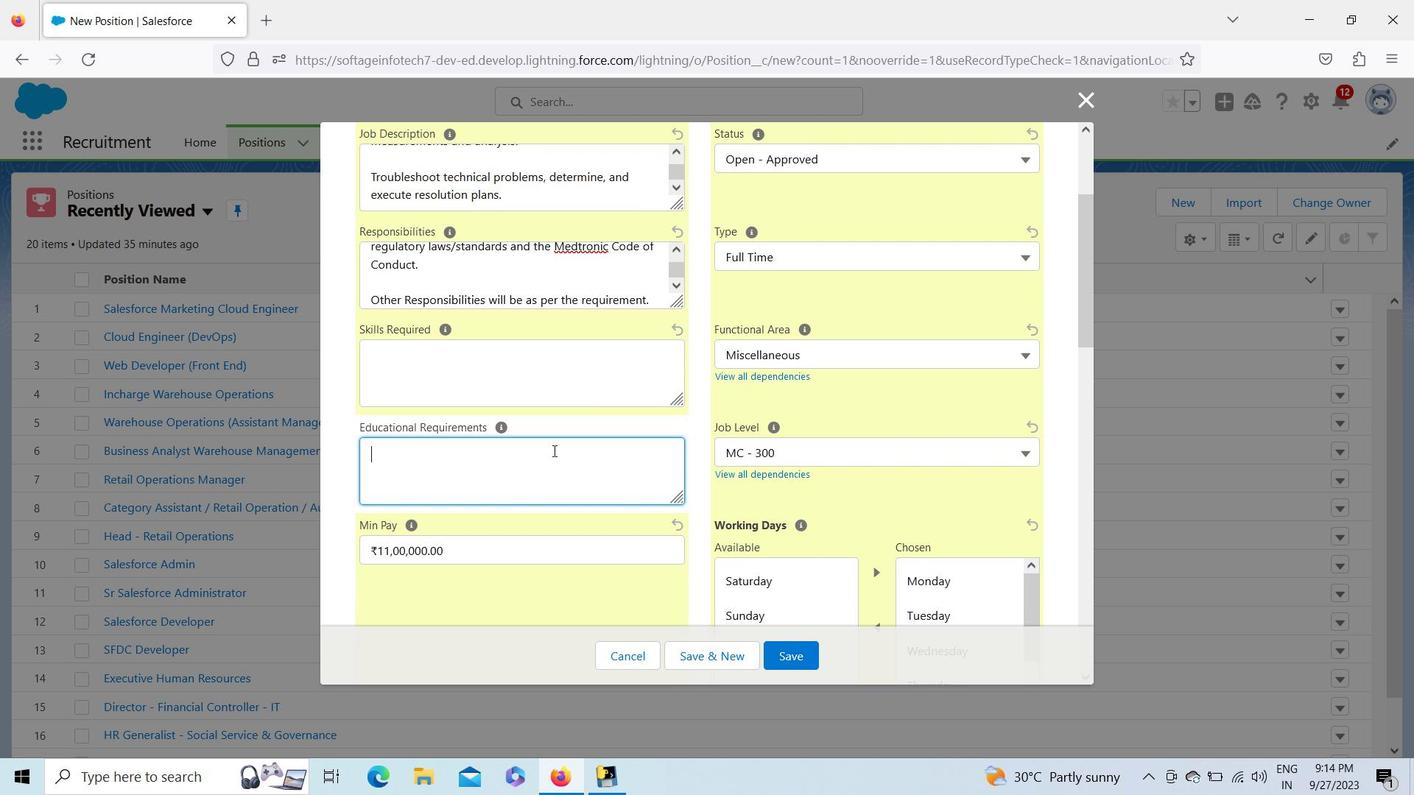 
Action: Mouse moved to (588, 598)
Screenshot: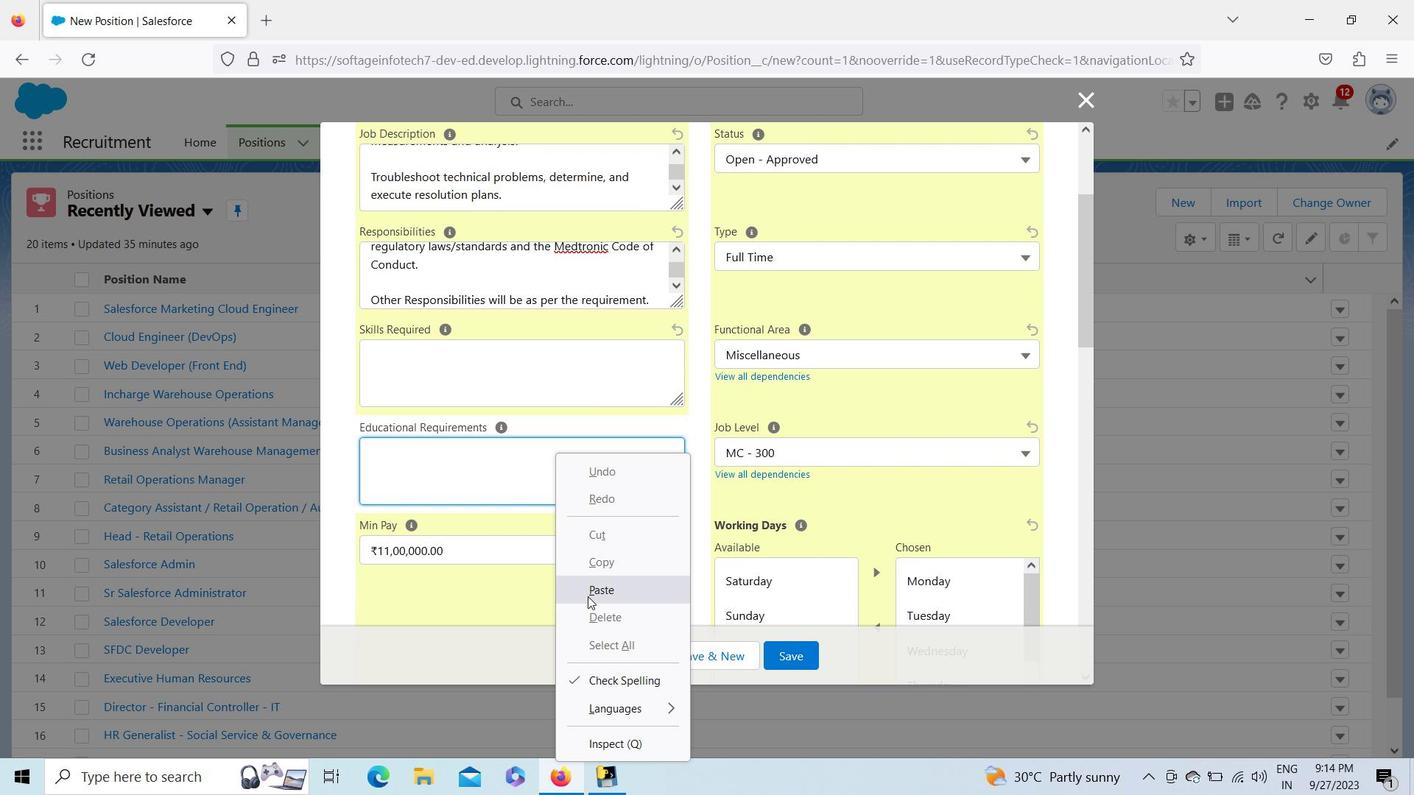 
Action: Mouse pressed left at (588, 598)
Screenshot: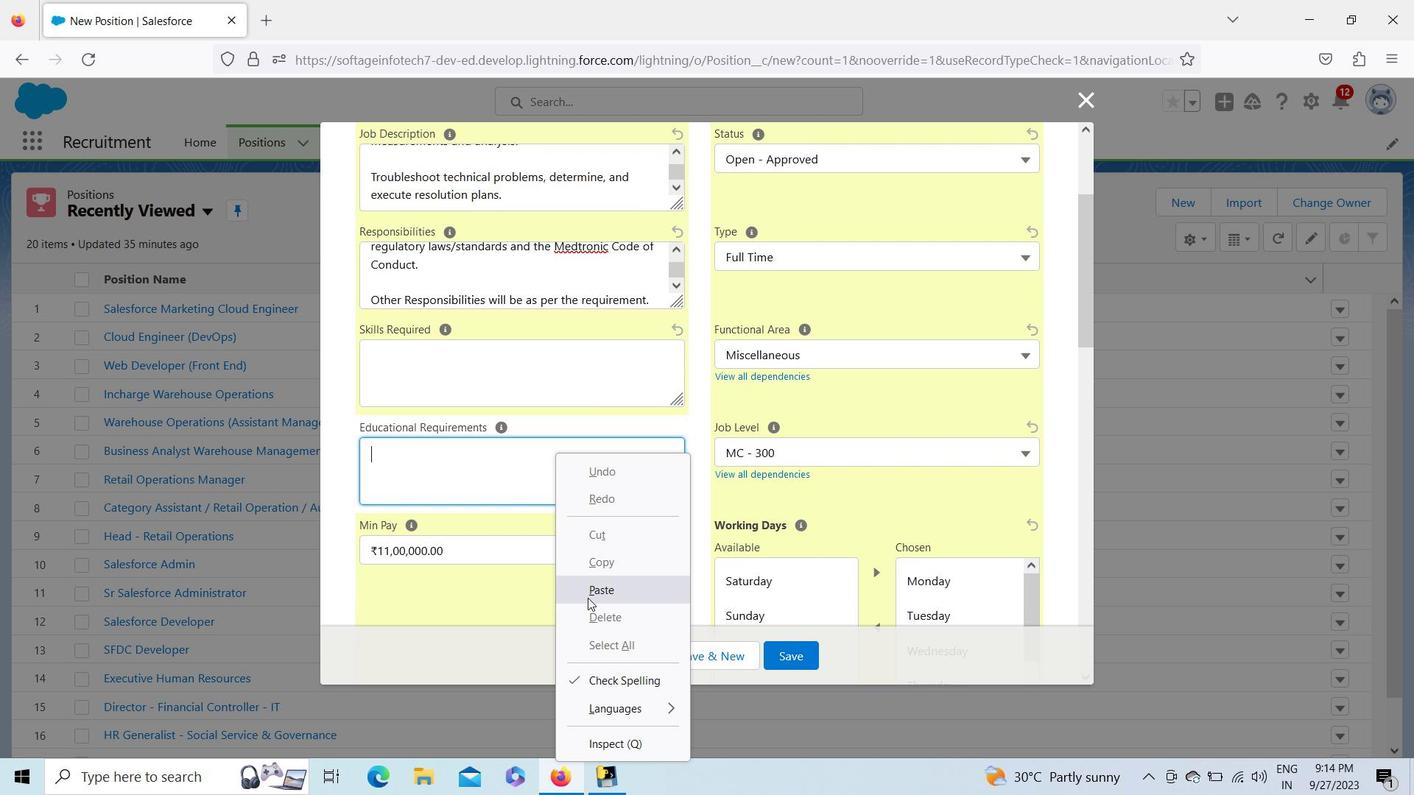 
Action: Mouse moved to (596, 486)
Screenshot: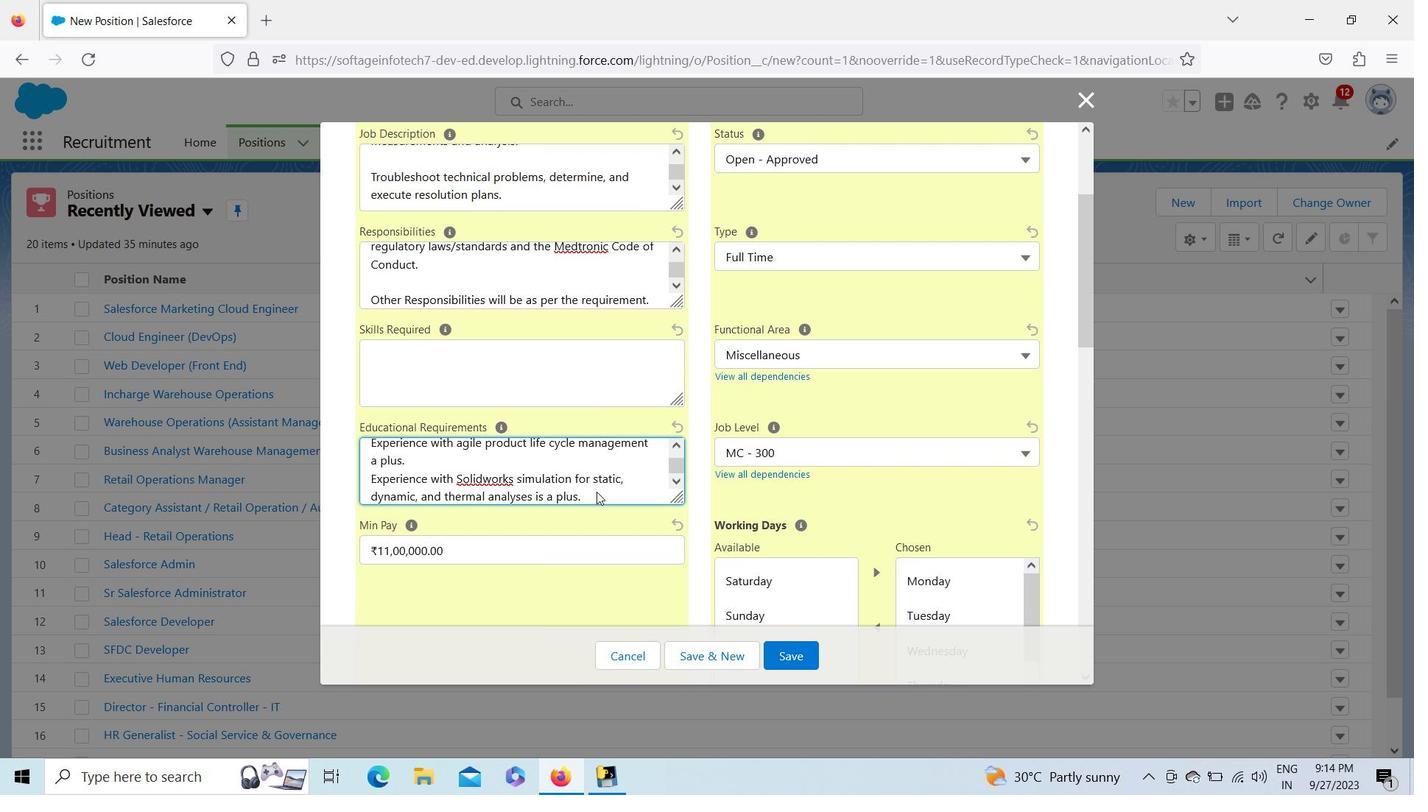 
Action: Key pressed <Key.up><Key.up><Key.up><Key.up><Key.up><Key.up><Key.up><Key.up><Key.up><Key.up><Key.up><Key.up><Key.up><Key.up><Key.up><Key.up><Key.up><Key.up><Key.up><Key.up><Key.up><Key.up><Key.up><Key.up><Key.up><Key.up><Key.up><Key.up><Key.up><Key.up><Key.up><Key.up><Key.up><Key.up><Key.up>
Screenshot: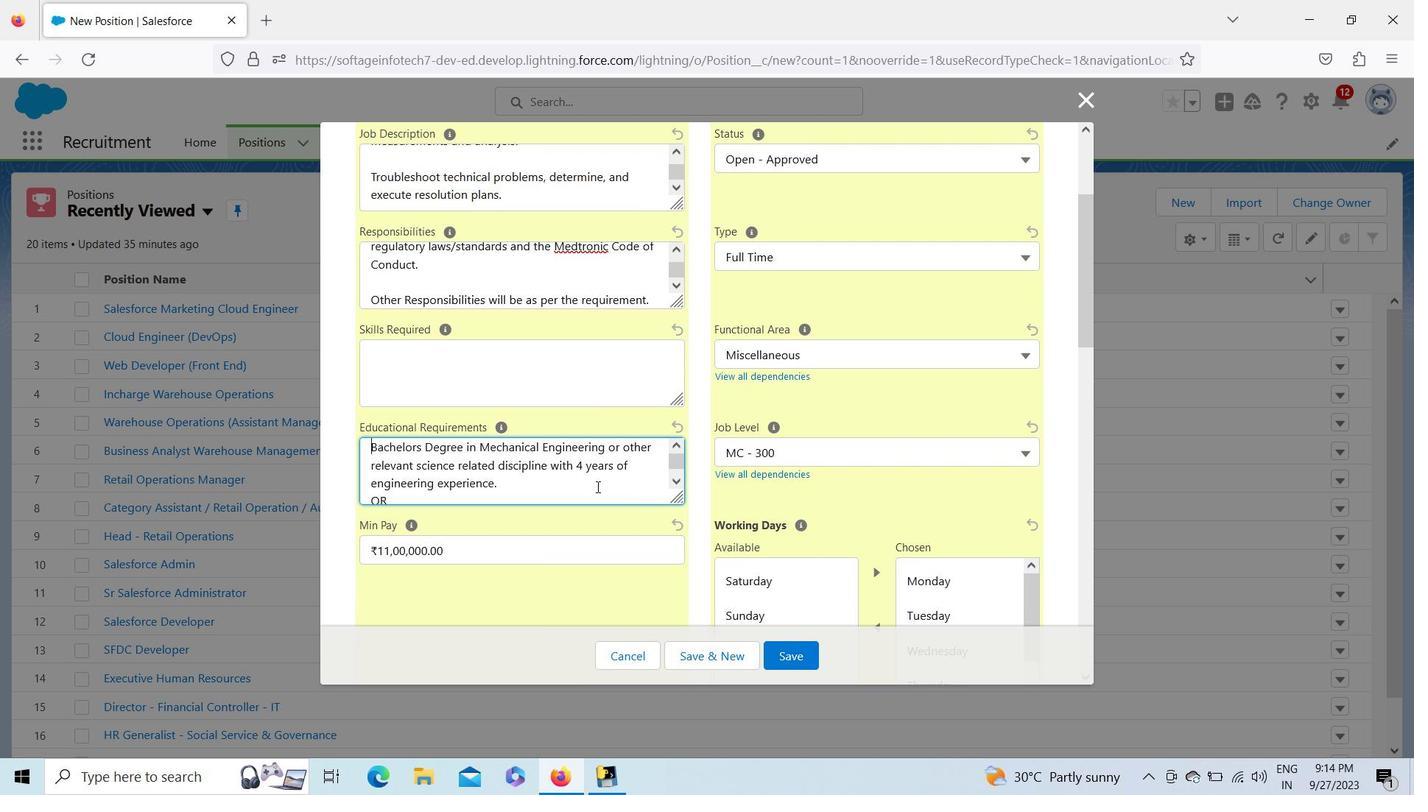 
Action: Mouse moved to (1086, 279)
Screenshot: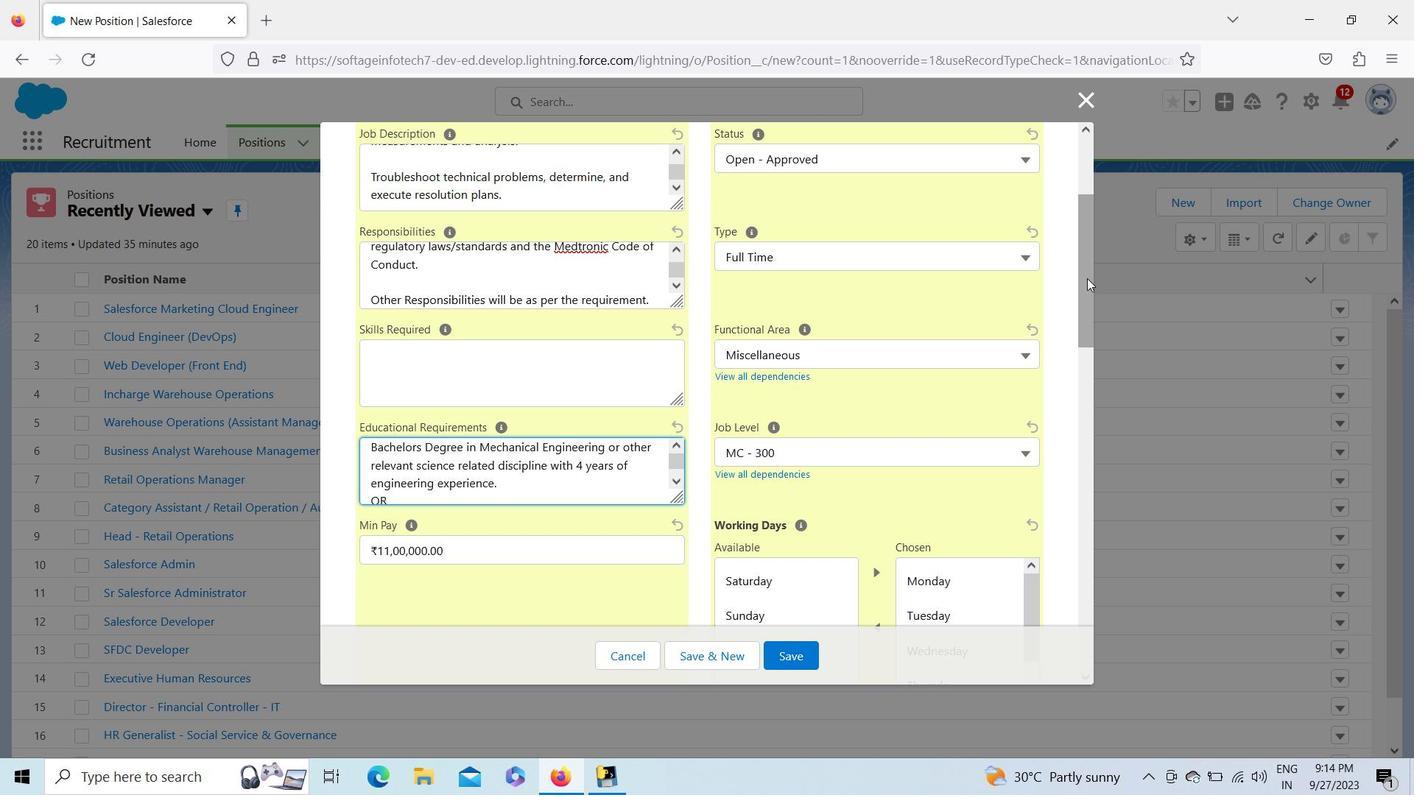 
Action: Mouse pressed left at (1086, 279)
Screenshot: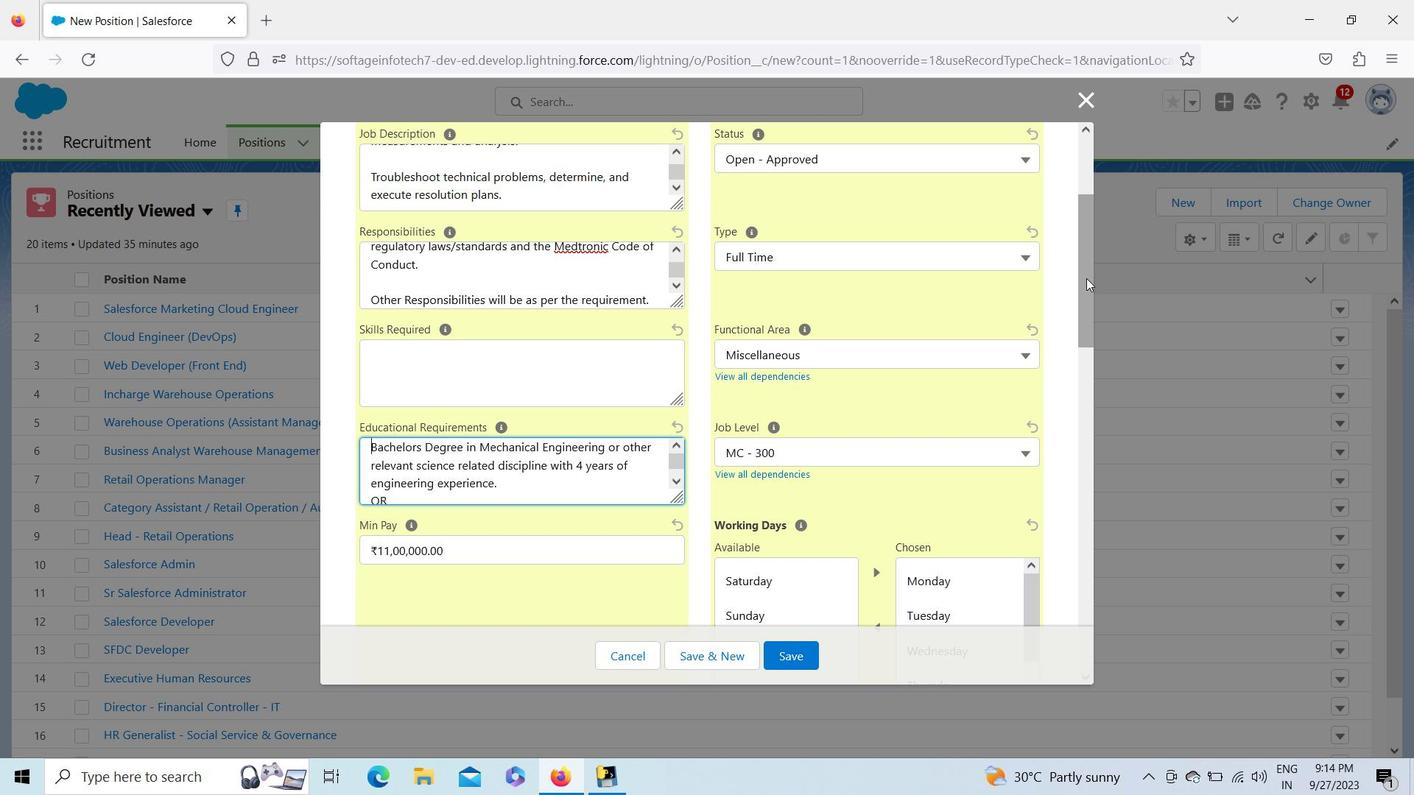 
Action: Mouse moved to (499, 364)
Screenshot: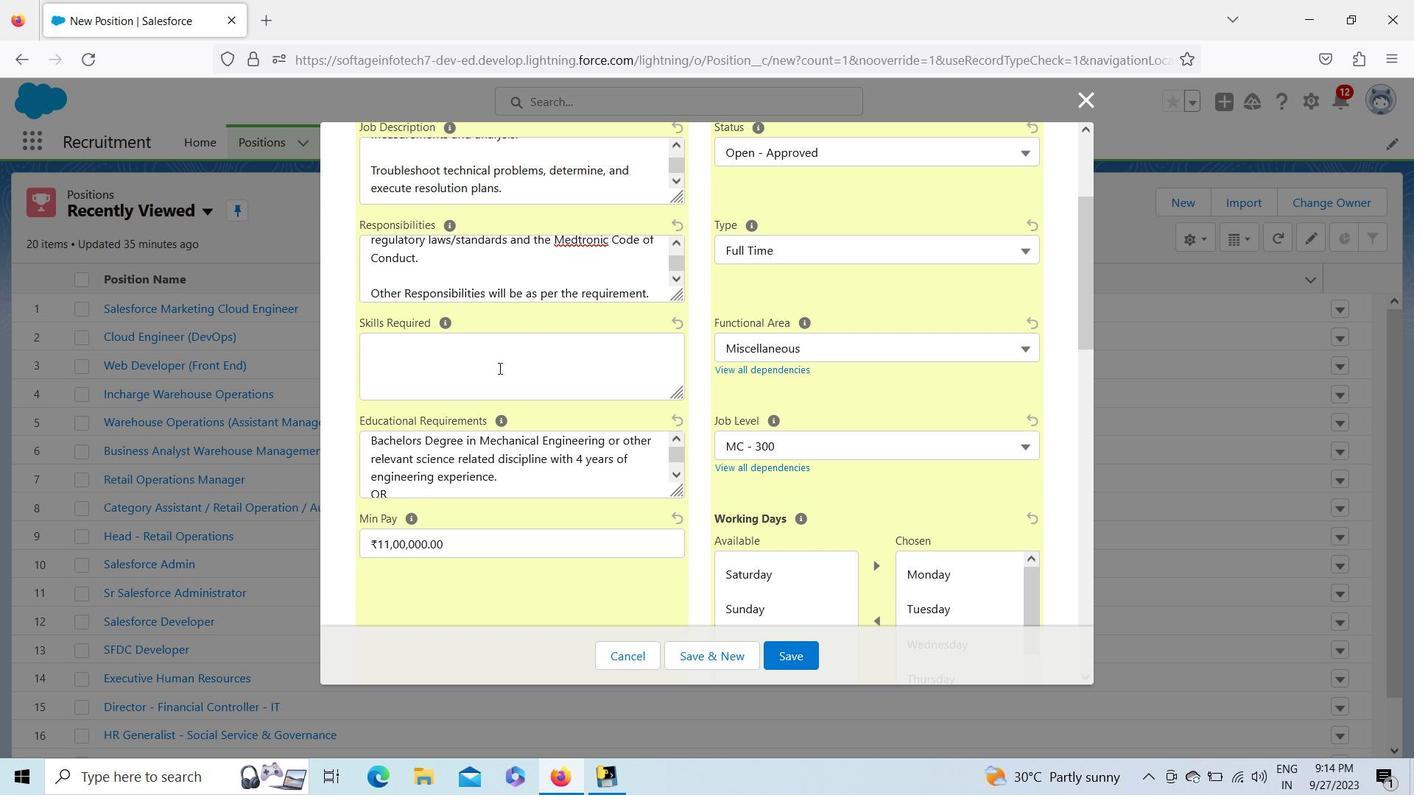 
Action: Mouse pressed left at (499, 364)
Screenshot: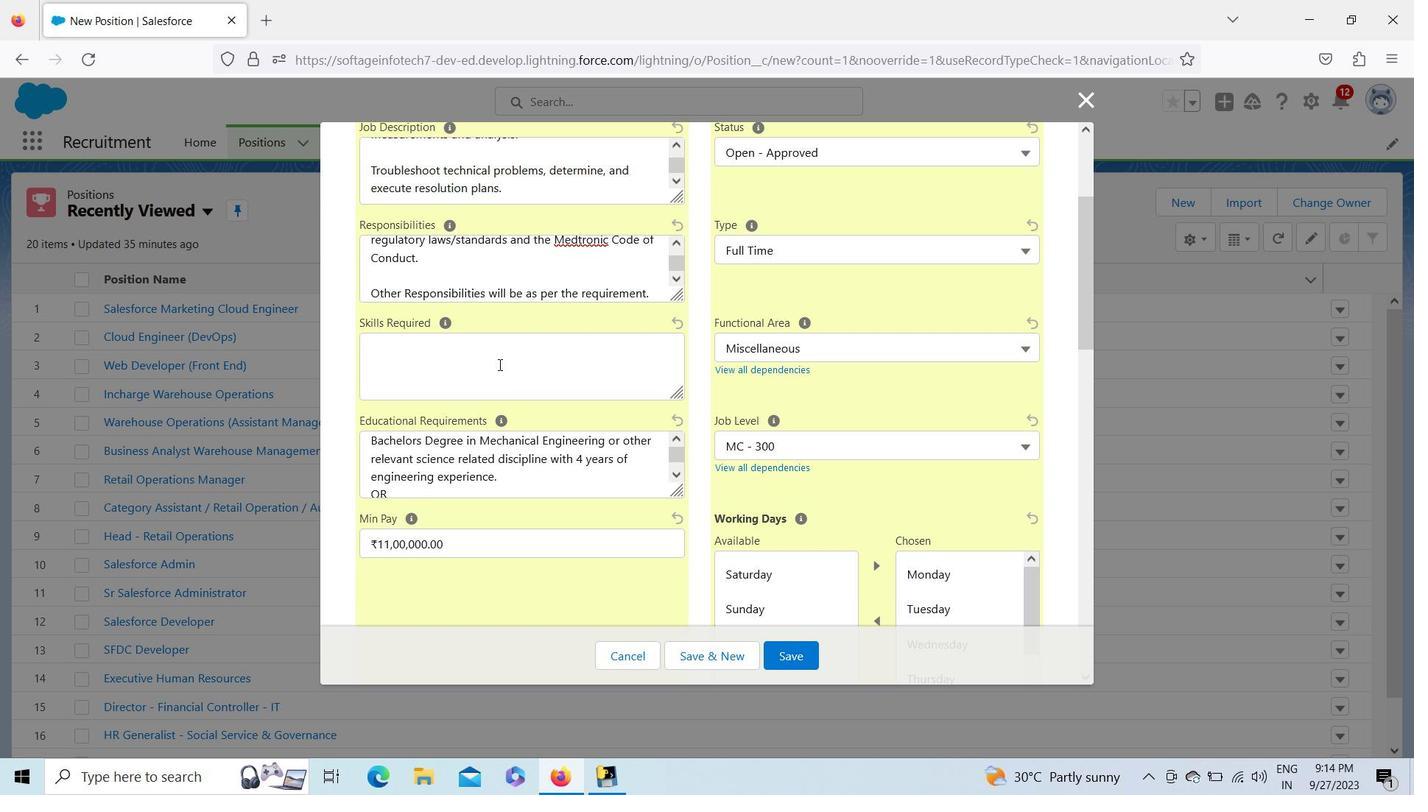 
Action: Key pressed <Key.caps_lock>ctrl+PLM<Key.caps_lock><Key.space><Key.enter><Key.shift><Key.shift><Key.shift><Key.shift><Key.shift><Key.shift><Key.shift><Key.shift><Key.shift><Key.shift><Key.shift><Key.shift>Mechatronics<Key.enter><Key.backspace><Key.enter><Key.shift>Simulation<Key.enter><Key.shift>Manufacturing<Key.space><Key.shift>Engineering<Key.enter><Key.shift>Product<Key.space><Key.shift>Design<Key.enter><Key.shift><Key.shift><Key.shift><Key.shift><Key.shift><Key.shift><Key.shift>PFMEA<Key.enter><Key.shift><Key.shift><Key.shift><Key.shift><Key.shift>ARM<Key.enter><Key.shift>Solid<Key.space>works,<Key.backspace><Key.enter><Key.shift>Material<Key.space>handling
Screenshot: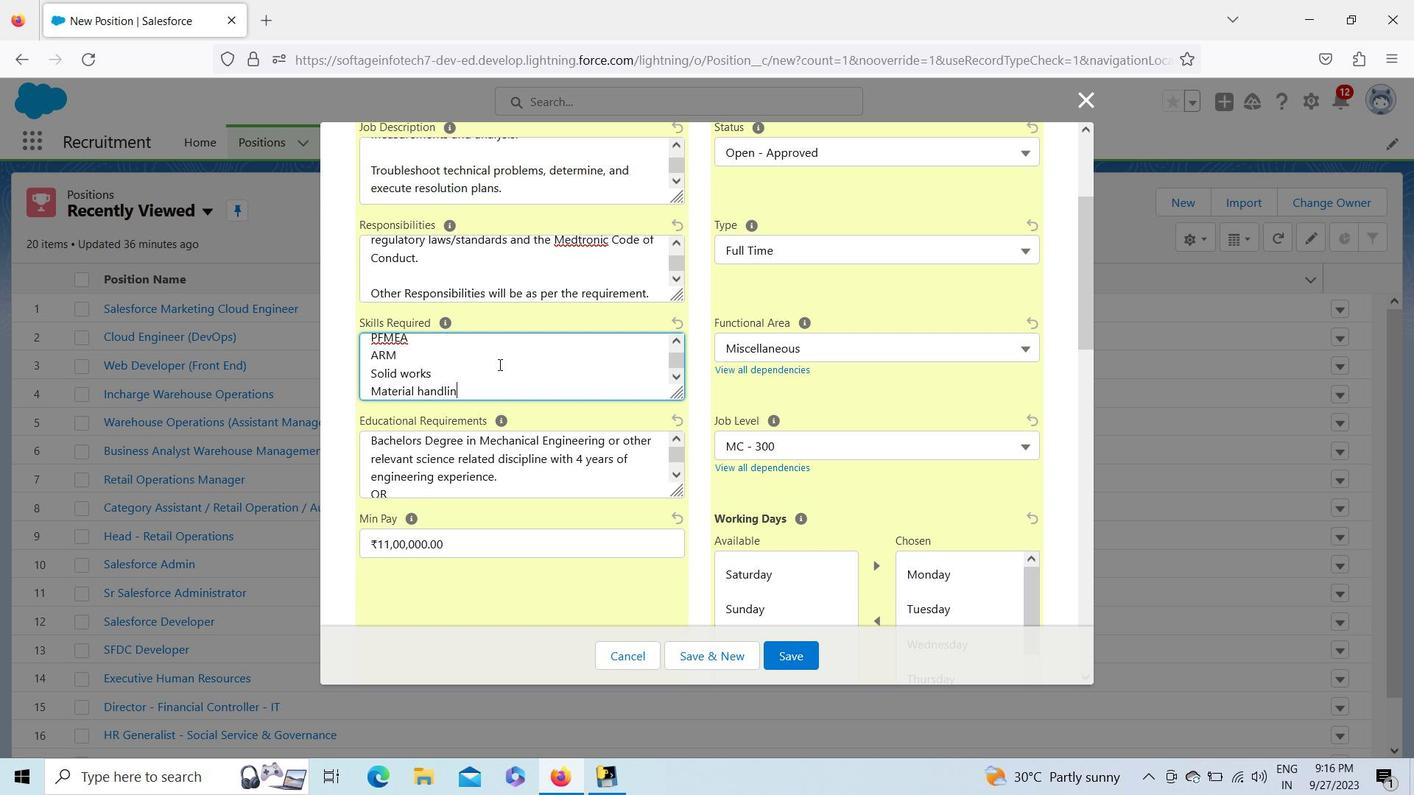 
Action: Mouse moved to (1090, 292)
Screenshot: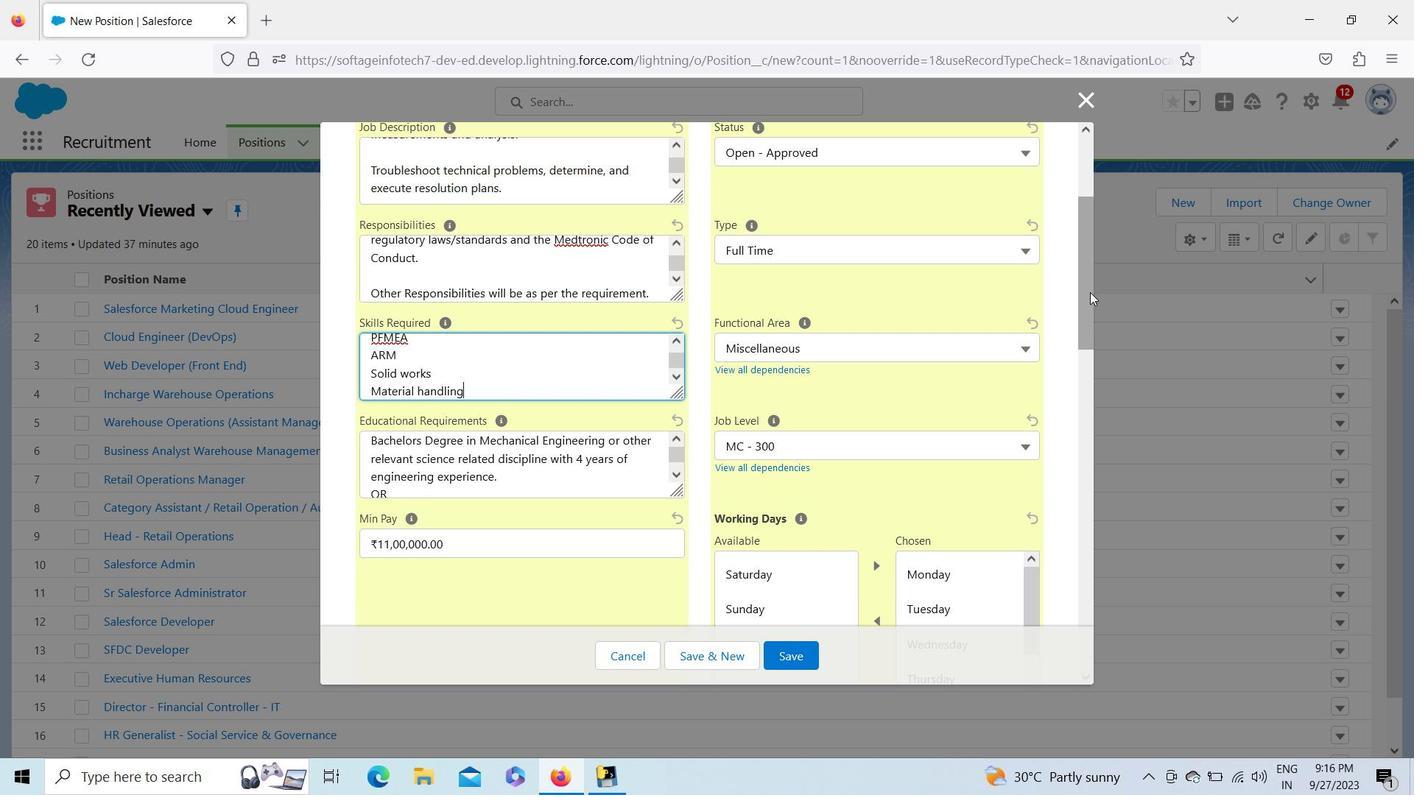 
Action: Mouse pressed left at (1090, 292)
Screenshot: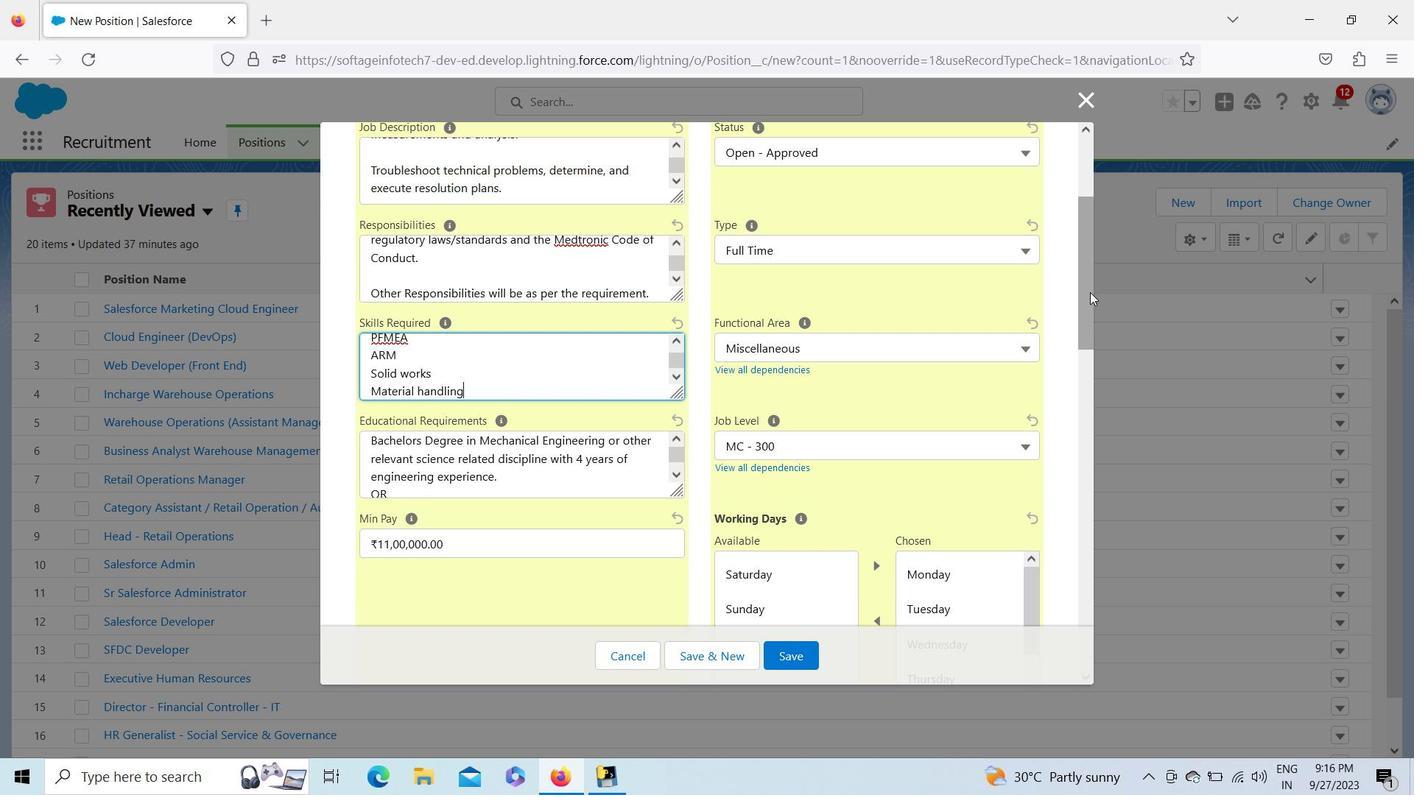 
Action: Mouse moved to (792, 653)
Screenshot: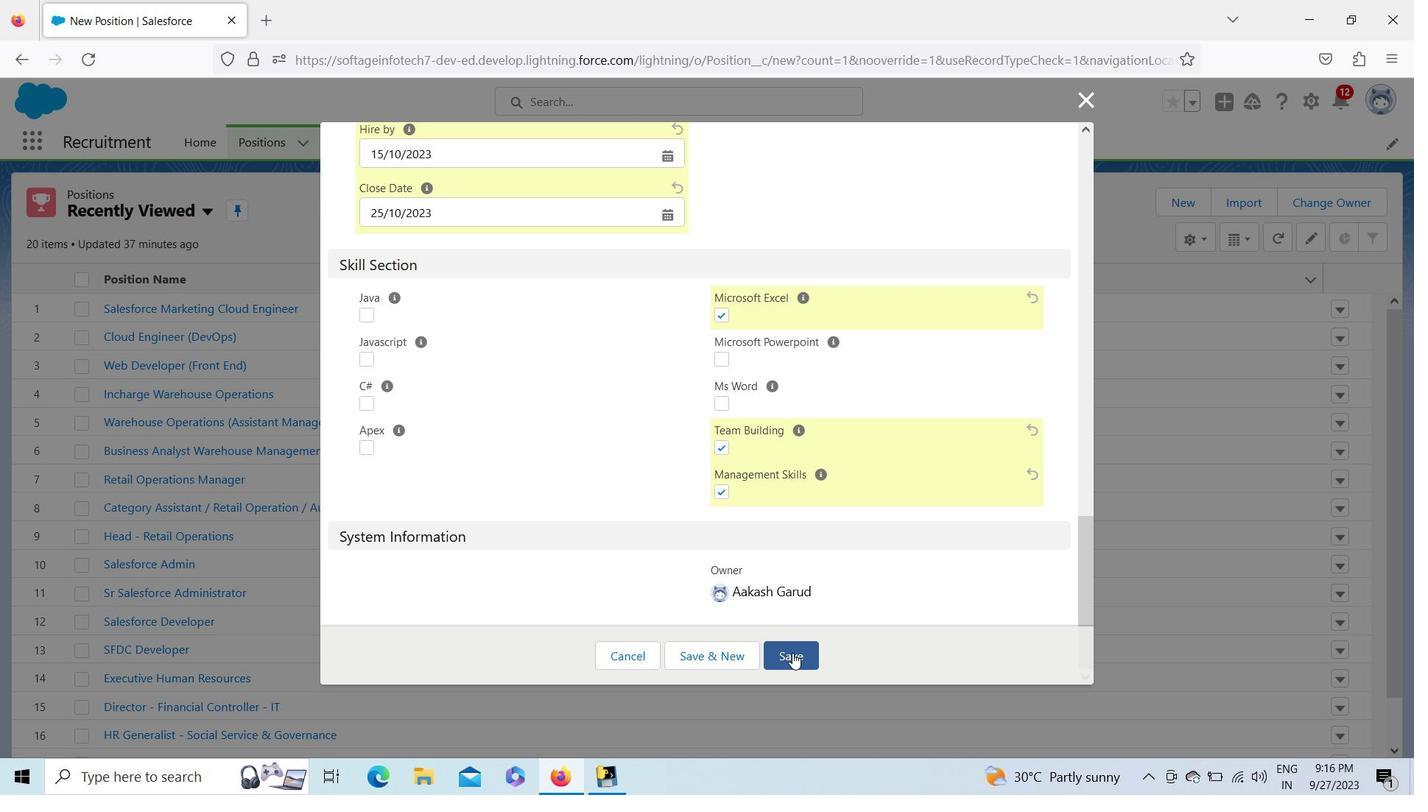
Action: Mouse pressed left at (792, 653)
Screenshot: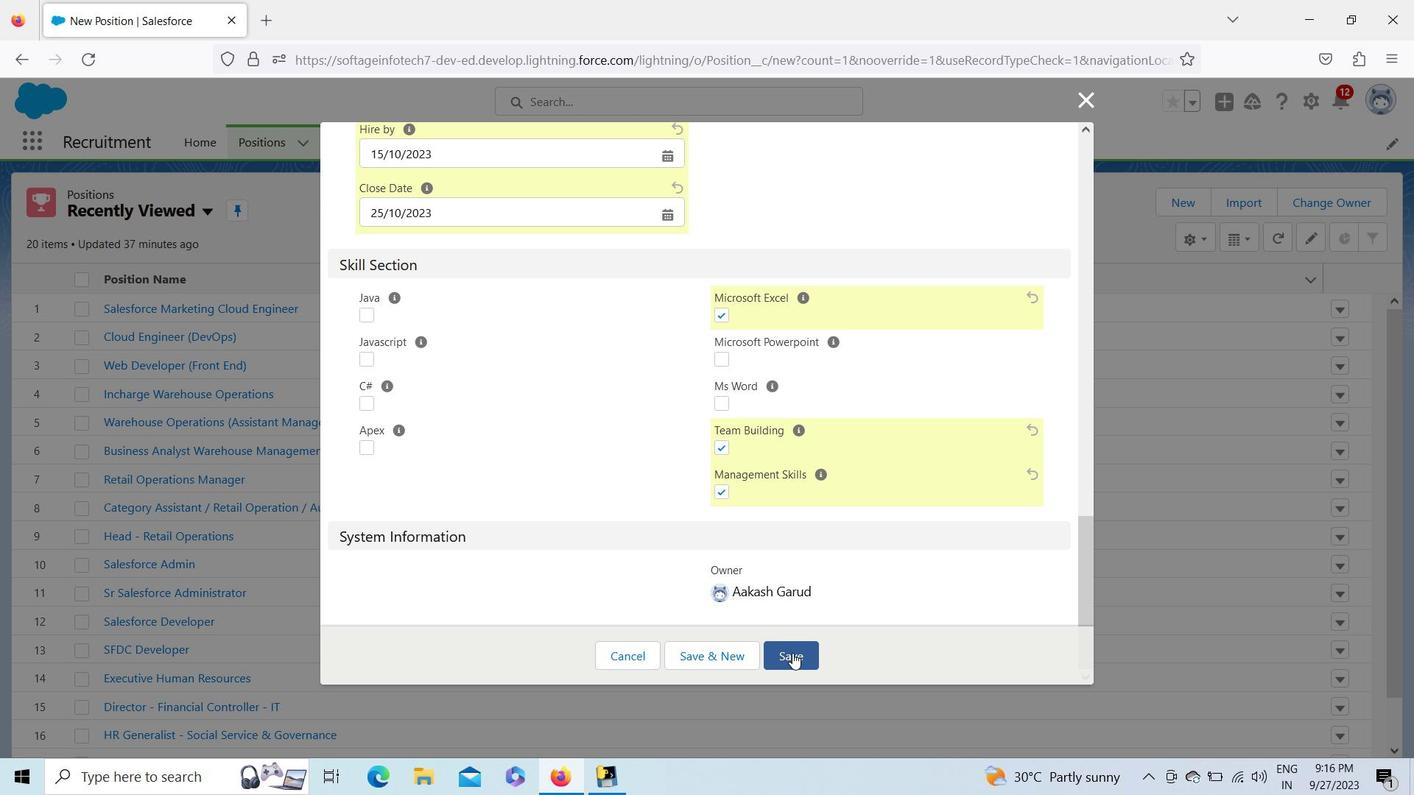 
Action: Mouse moved to (1408, 240)
Screenshot: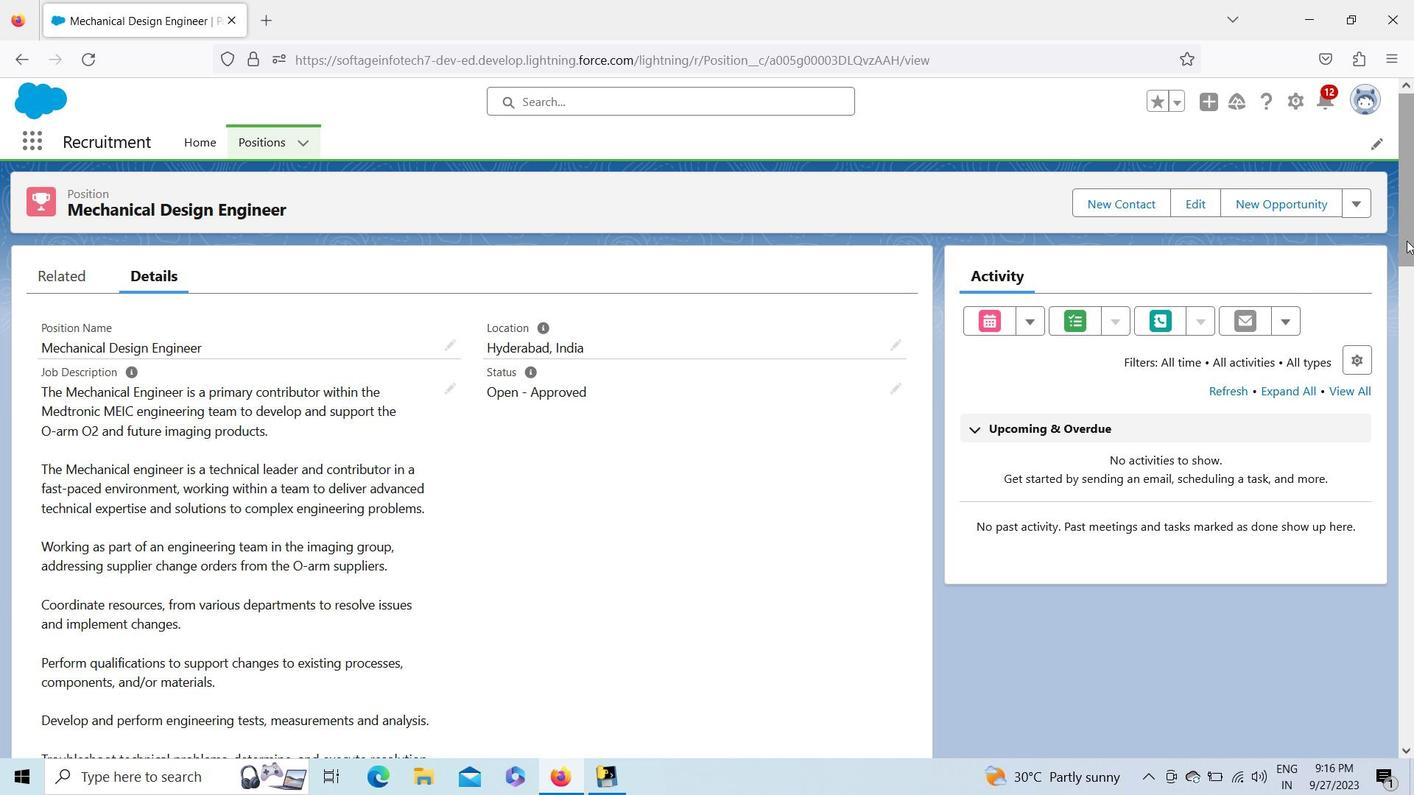 
Action: Mouse pressed left at (1408, 240)
Screenshot: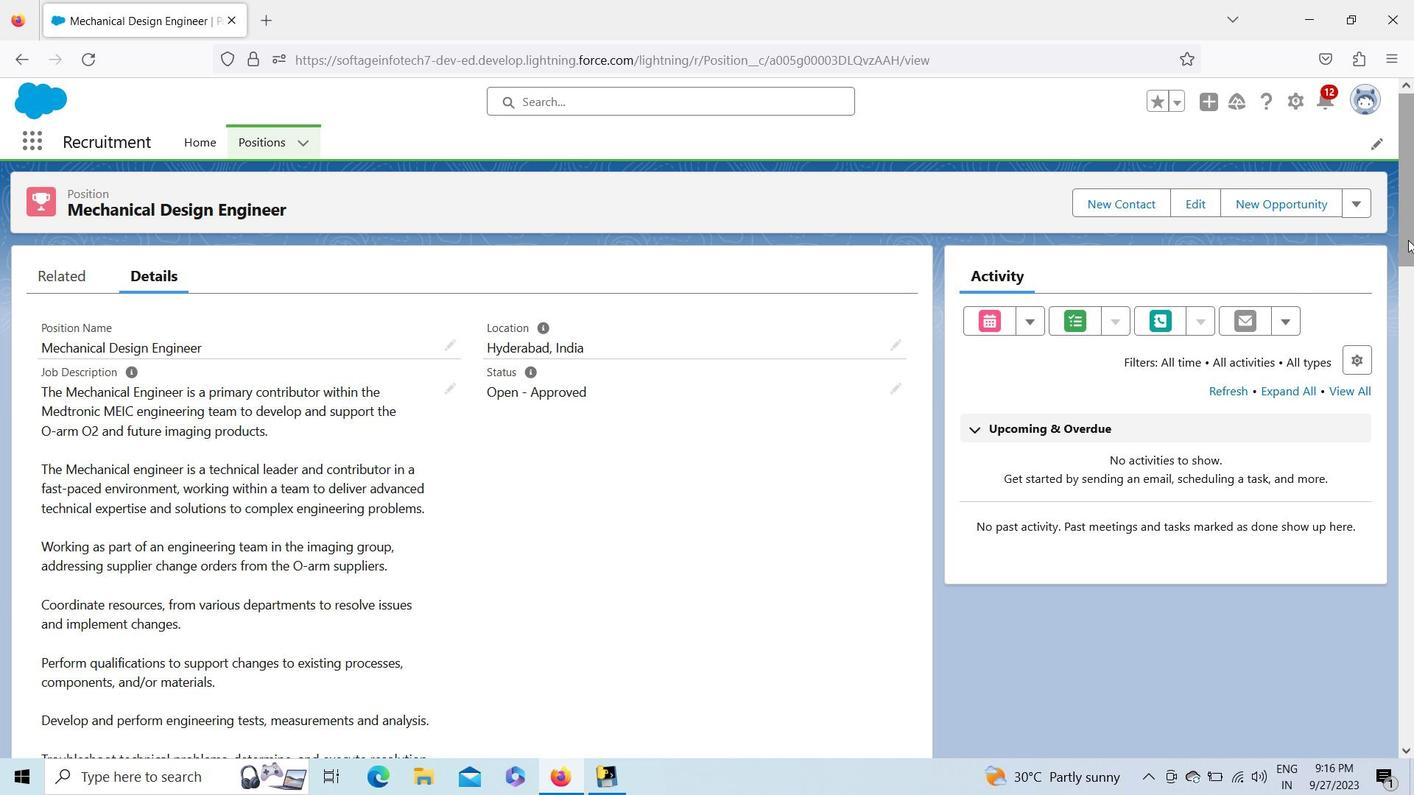 
Action: Mouse moved to (268, 139)
Screenshot: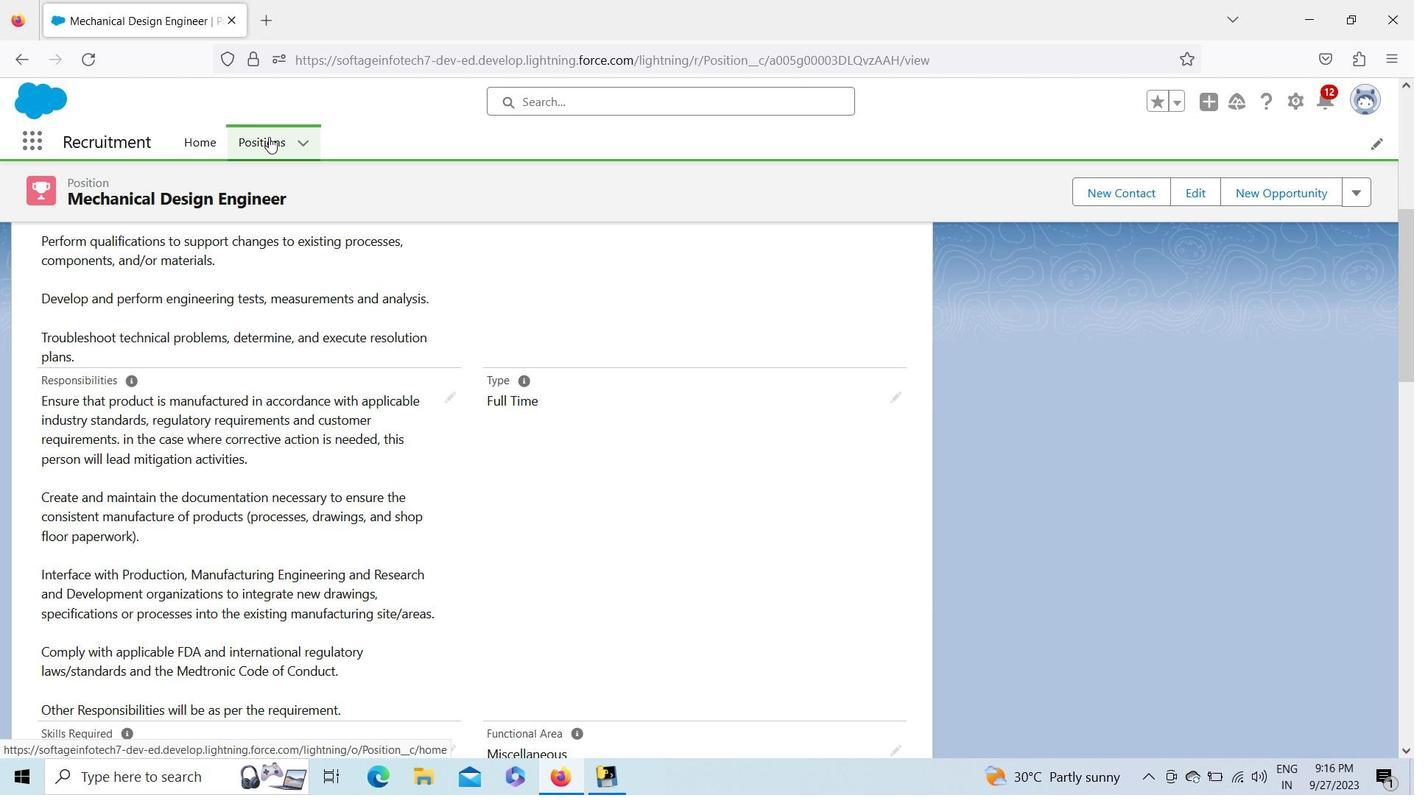 
Action: Mouse pressed left at (268, 139)
Screenshot: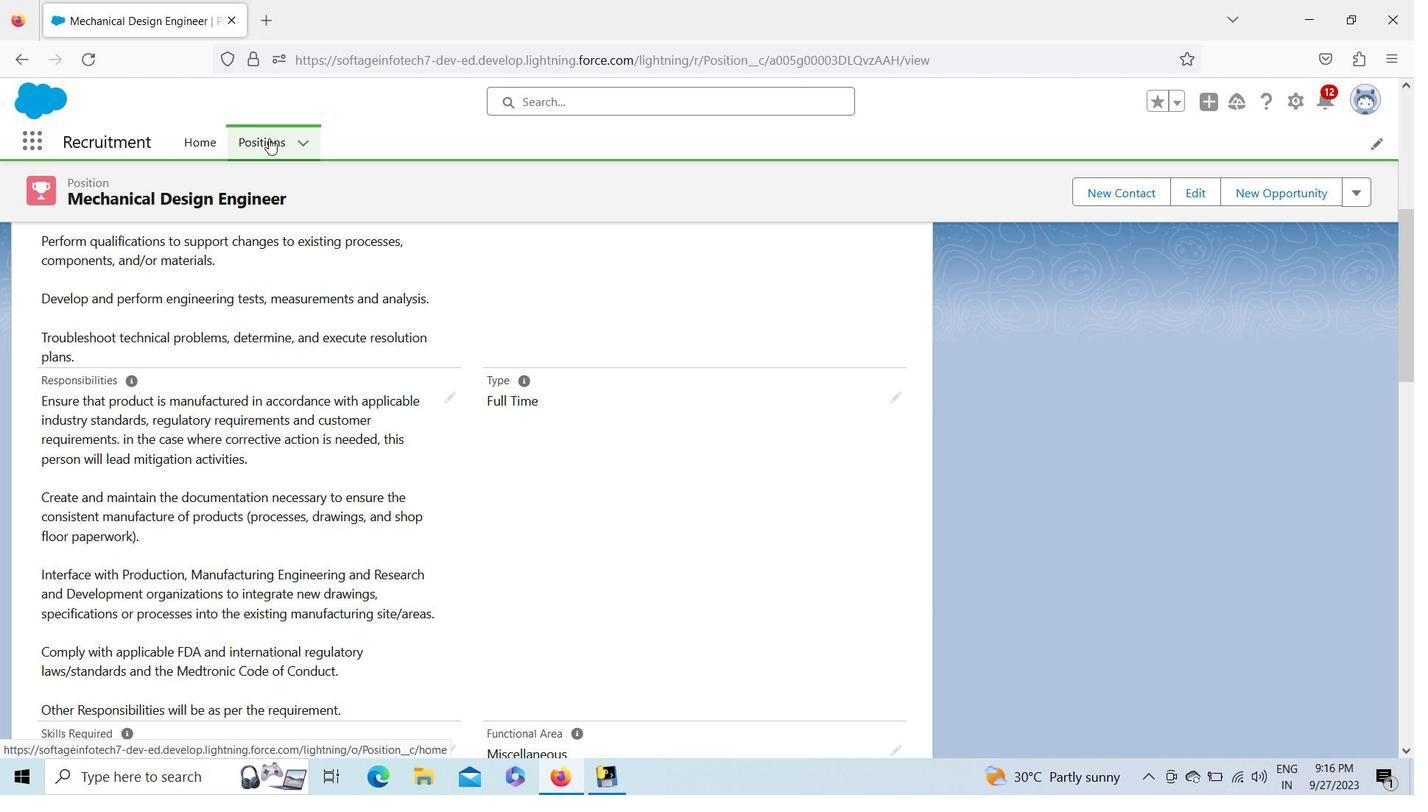 
Action: Mouse moved to (28, 143)
Screenshot: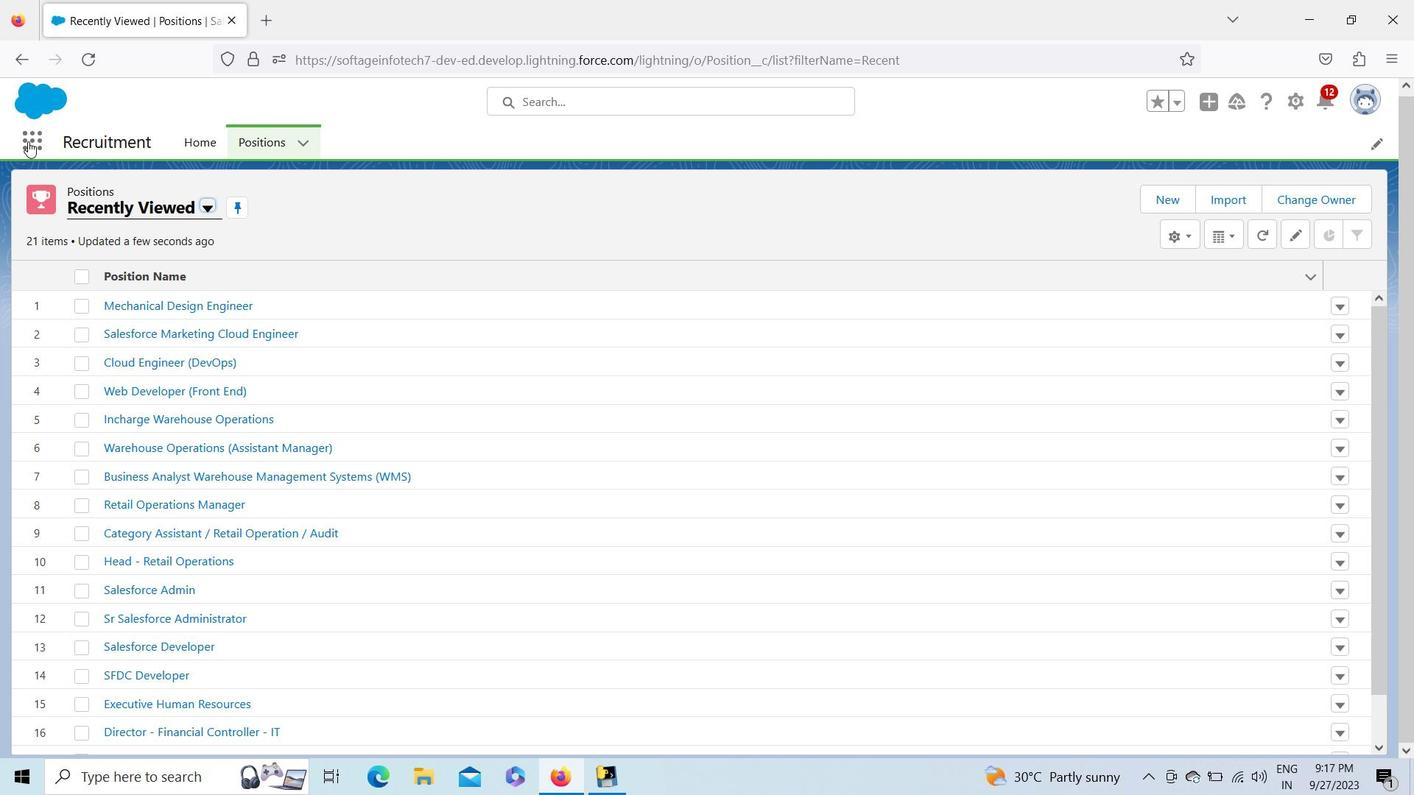 
Action: Mouse pressed left at (28, 143)
Screenshot: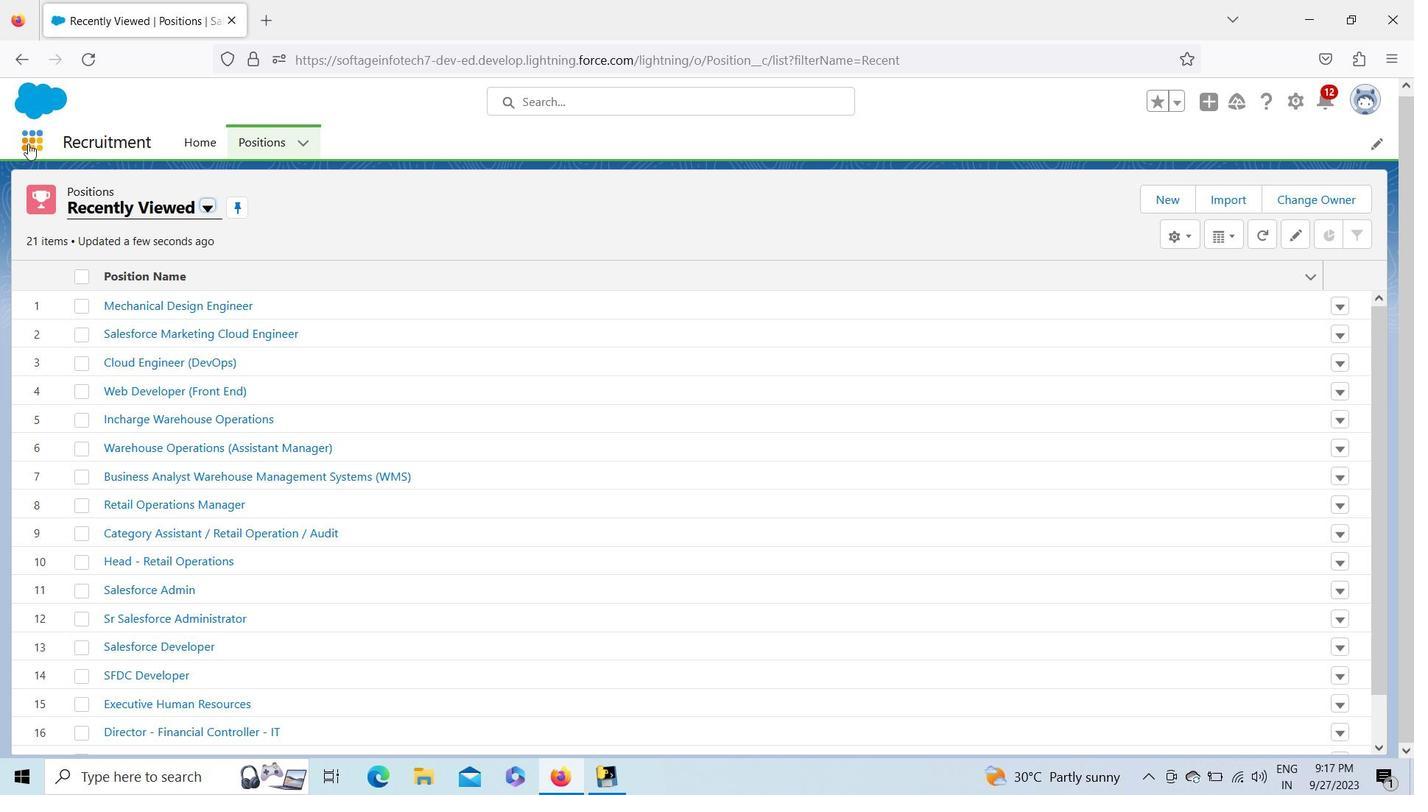 
Action: Mouse moved to (66, 249)
Screenshot: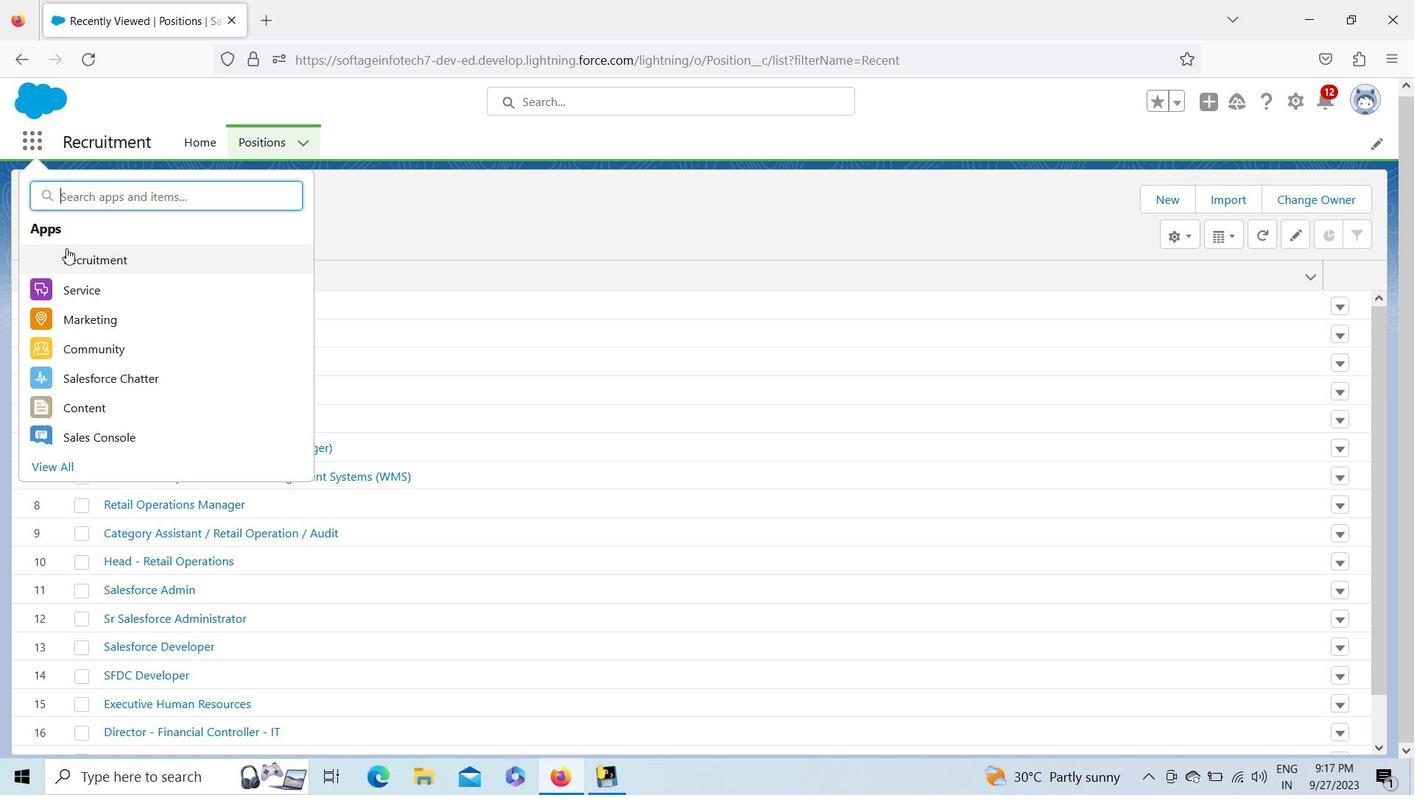 
Action: Mouse pressed left at (66, 249)
Screenshot: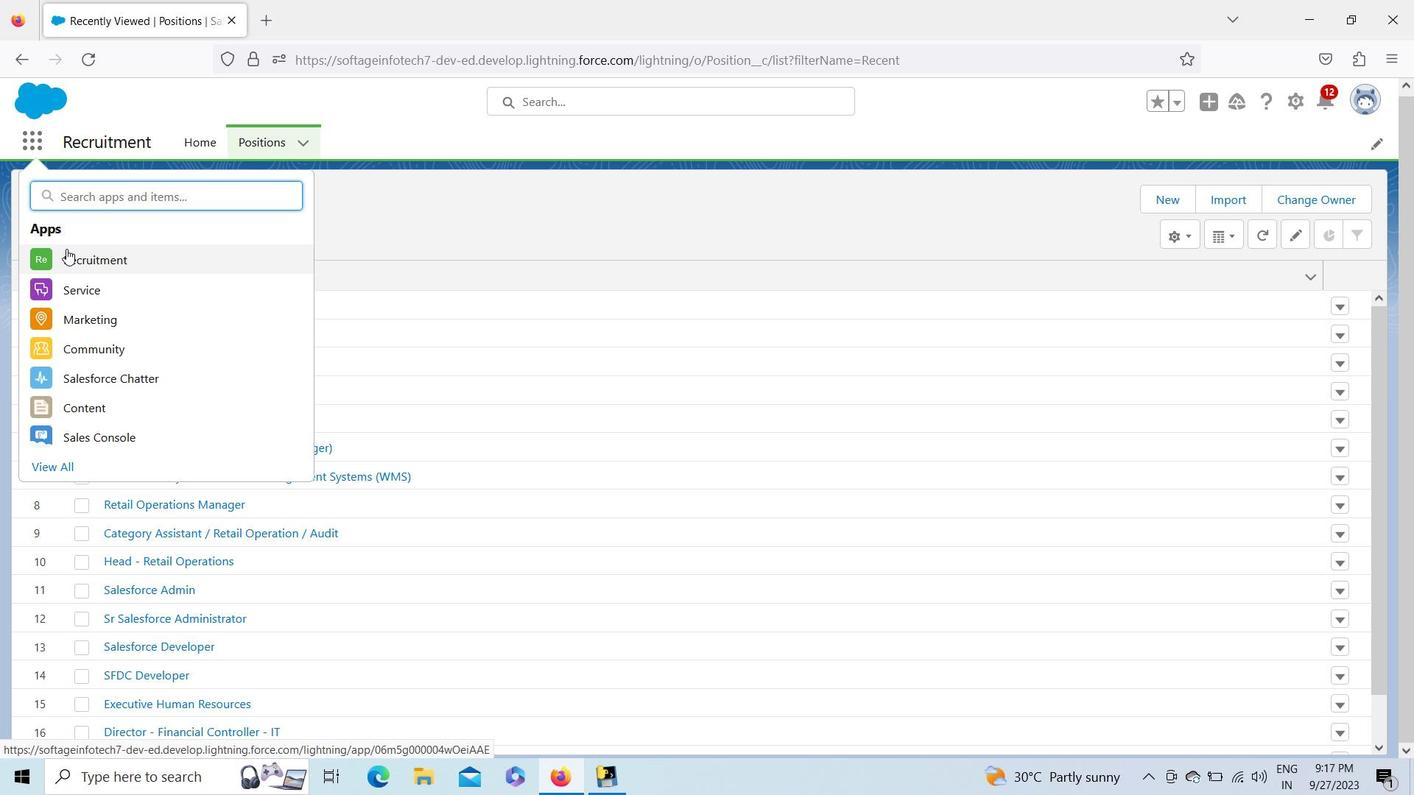 
Action: Mouse moved to (251, 139)
Screenshot: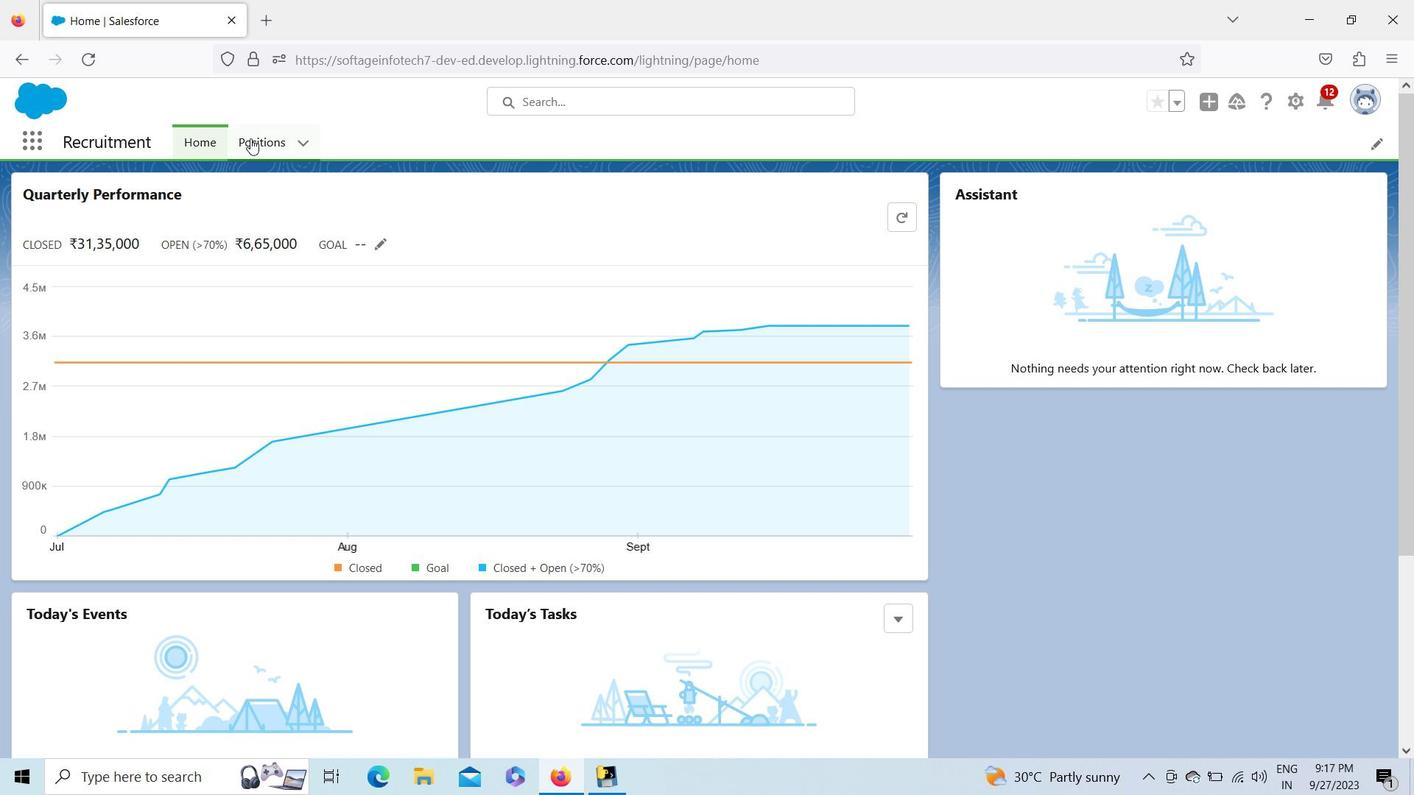 
Action: Mouse pressed left at (251, 139)
Screenshot: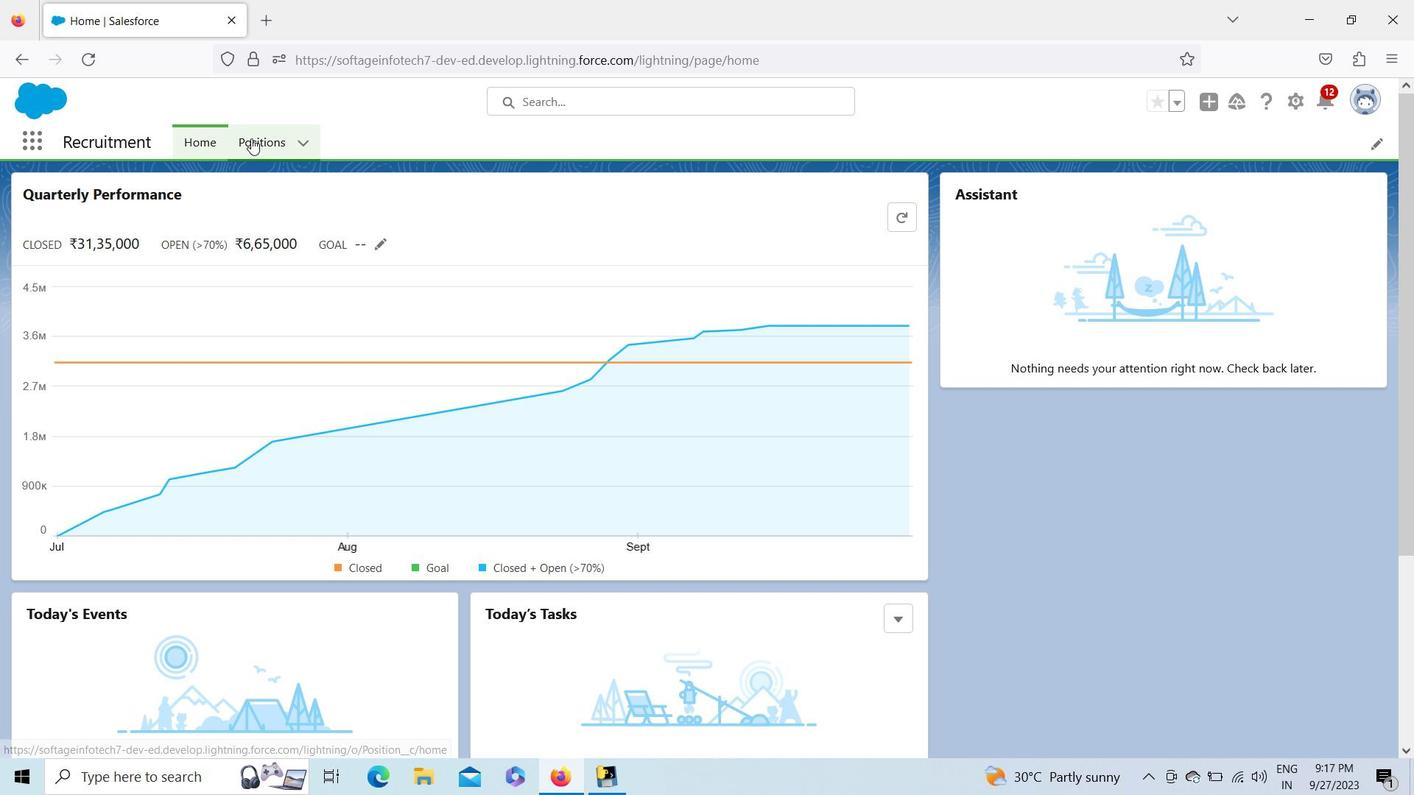 
Action: Mouse moved to (1168, 204)
Screenshot: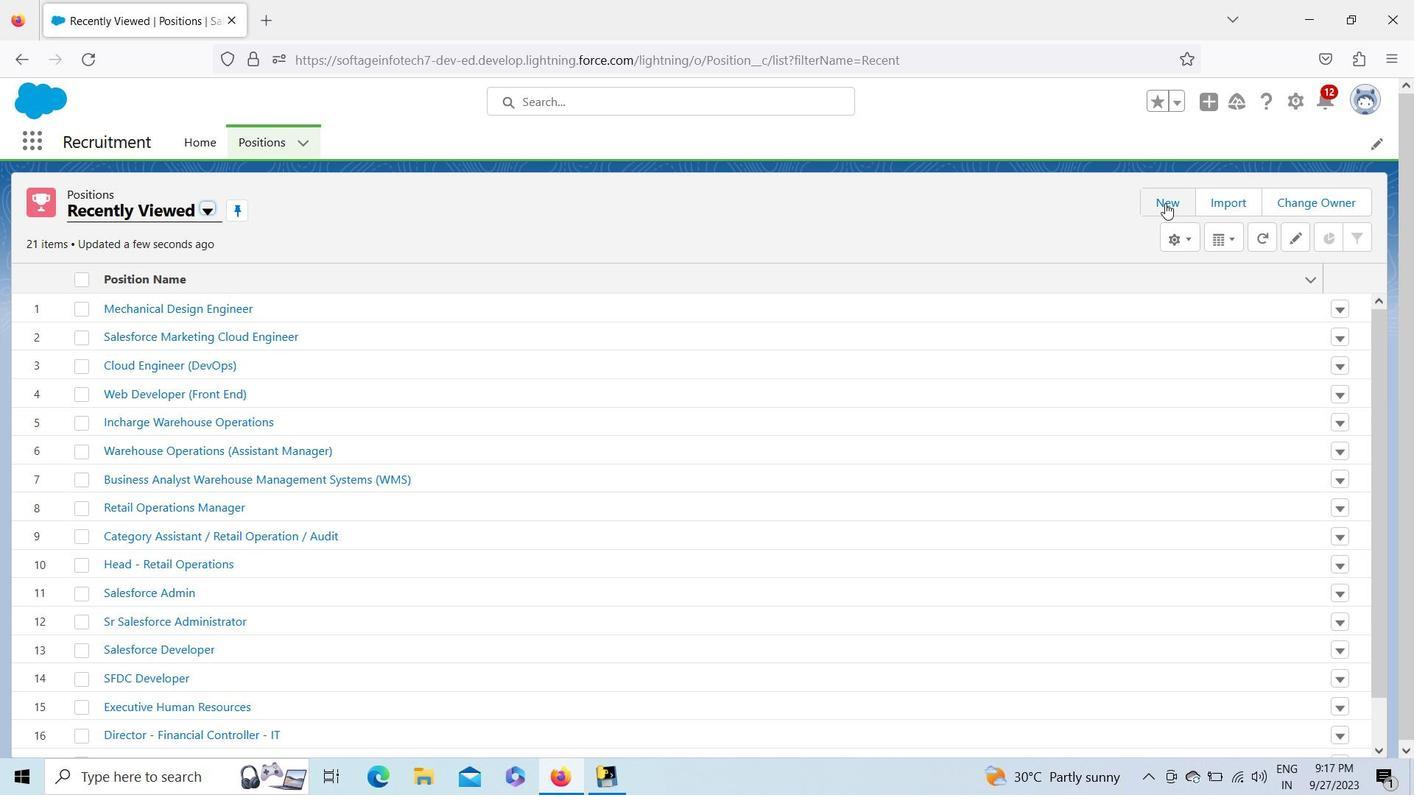 
Action: Mouse pressed left at (1168, 204)
Screenshot: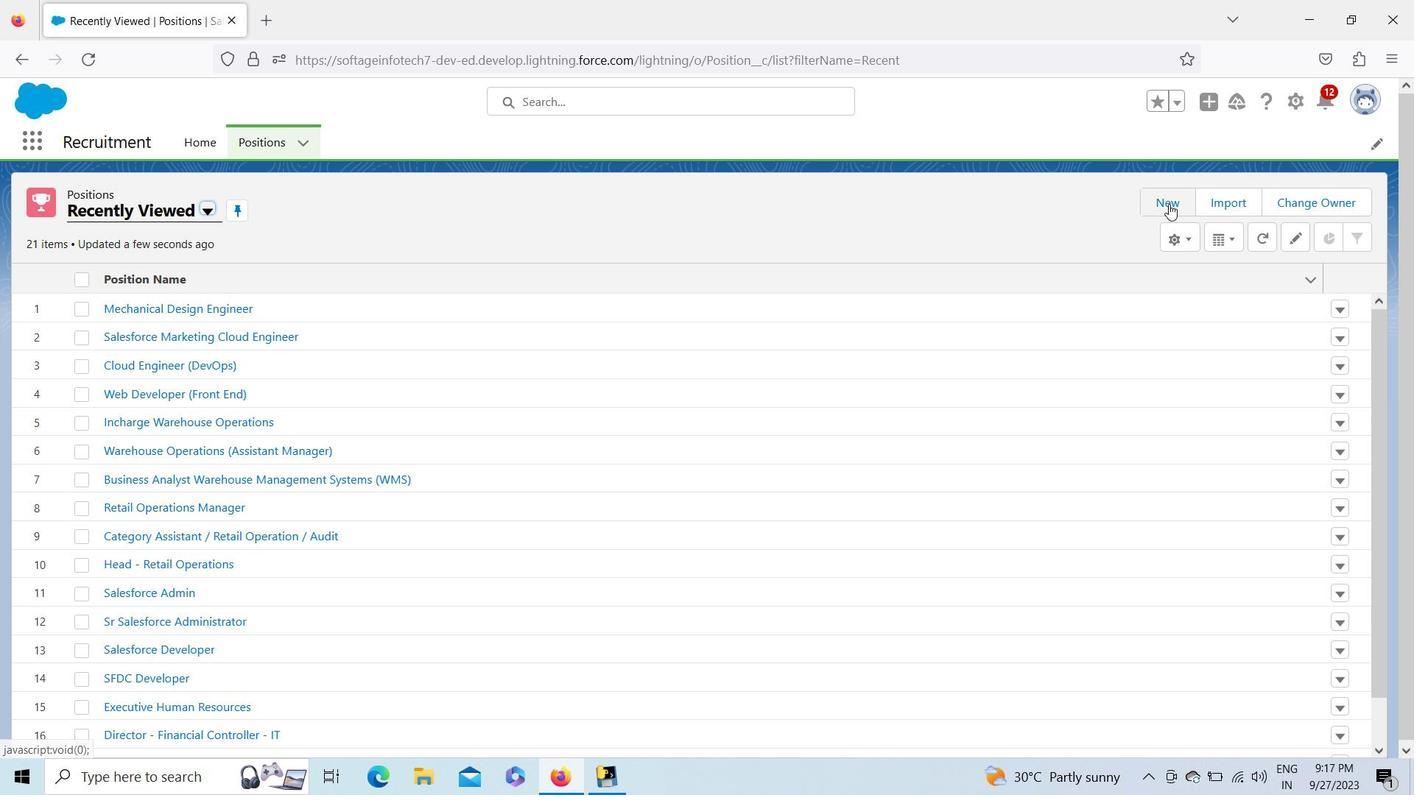 
Action: Mouse moved to (545, 285)
Screenshot: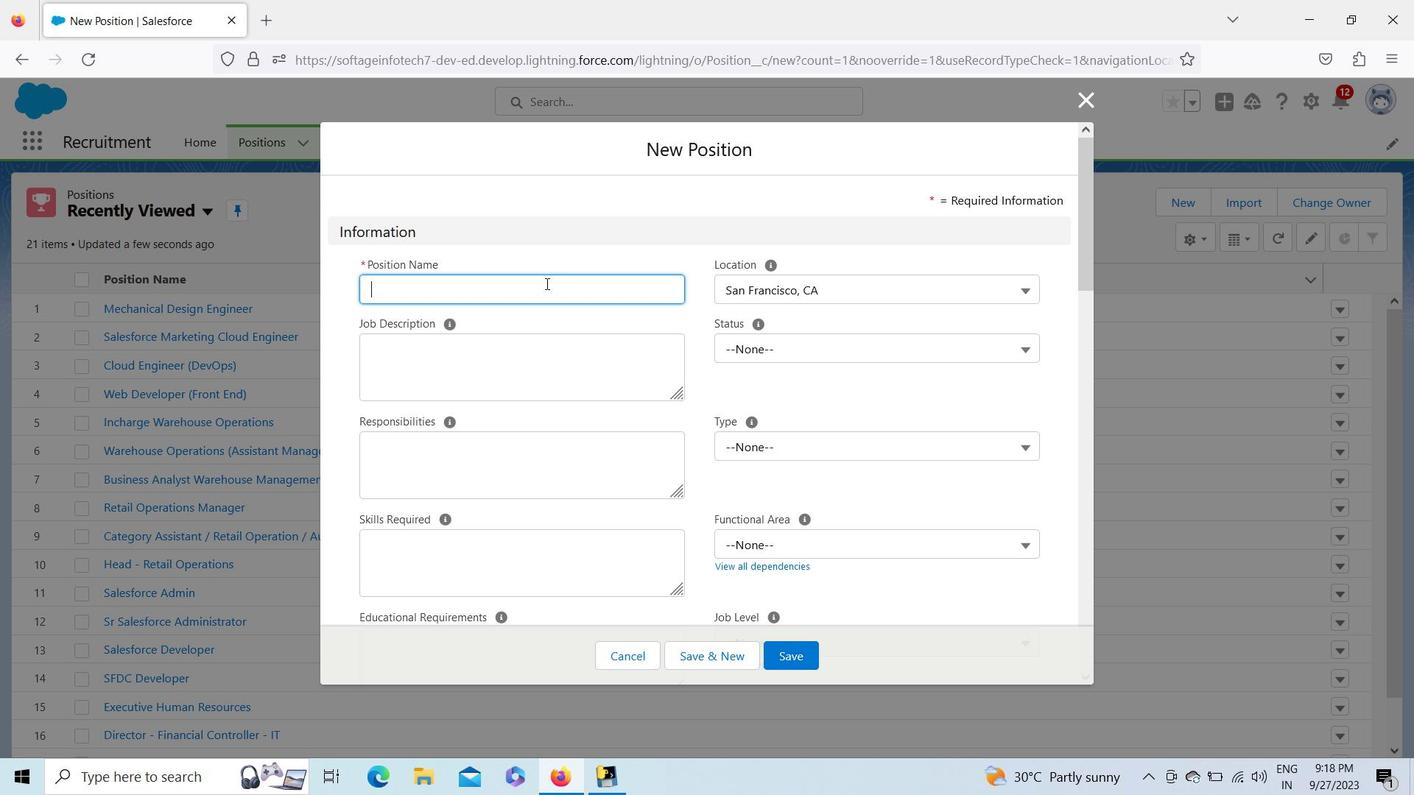 
Action: Mouse pressed left at (545, 285)
Screenshot: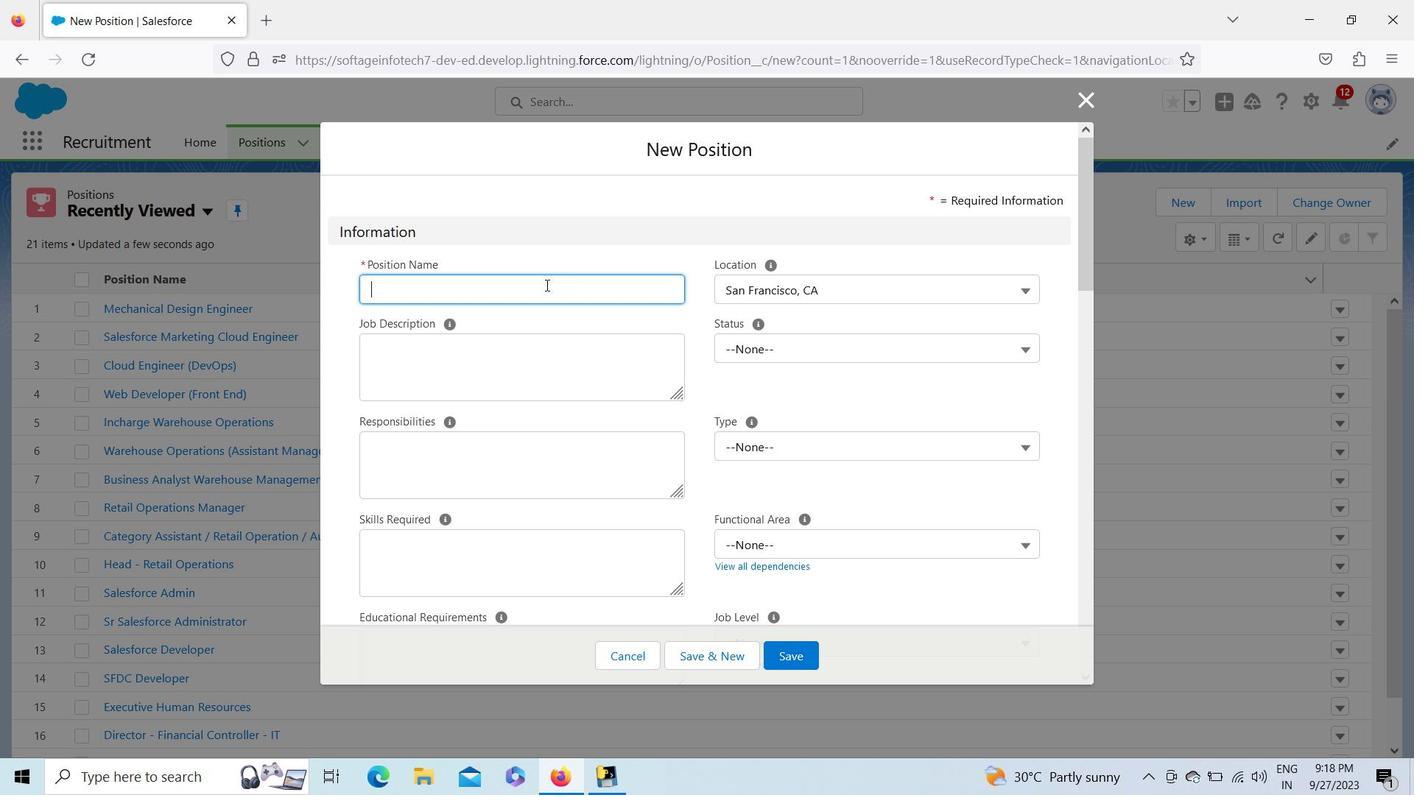 
Action: Key pressed <Key.shift>Chartered<Key.space><Key.shift>Accountant<Key.space><Key.shift><Key.shift><Key.shift><Key.shift><Key.shift><Key.shift><Key.shift><Key.shift><Key.shift>CA<Key.shift_r>)<Key.left><Key.left><Key.left><Key.shift><Key.shift><Key.shift><Key.shift><Key.shift><Key.shift><Key.shift><Key.shift><Key.shift><Key.shift><Key.shift><Key.shift><Key.shift><Key.shift><Key.shift><Key.shift><Key.shift><Key.shift><Key.shift><Key.shift><Key.shift><Key.shift>(<Key.down>
Screenshot: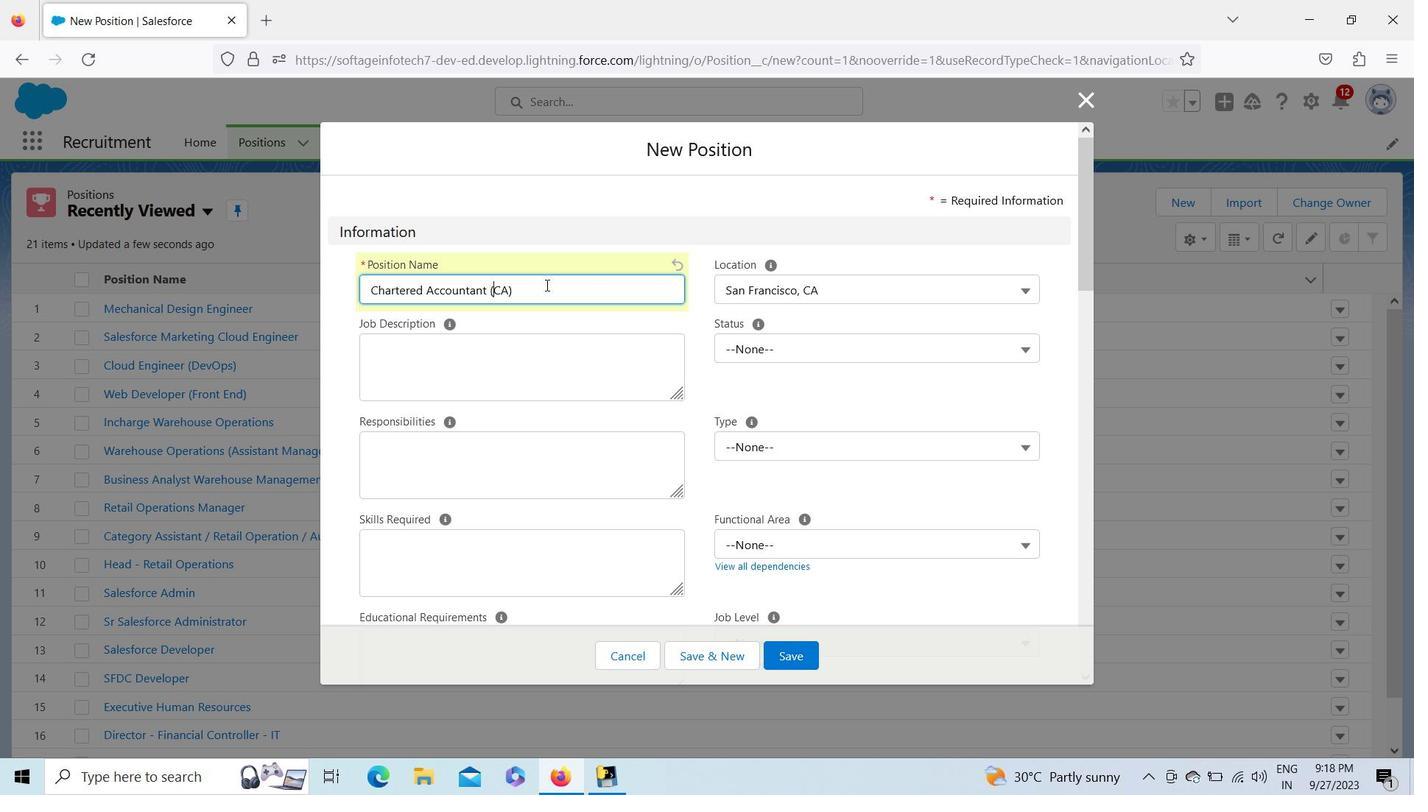 
Action: Mouse moved to (835, 289)
Screenshot: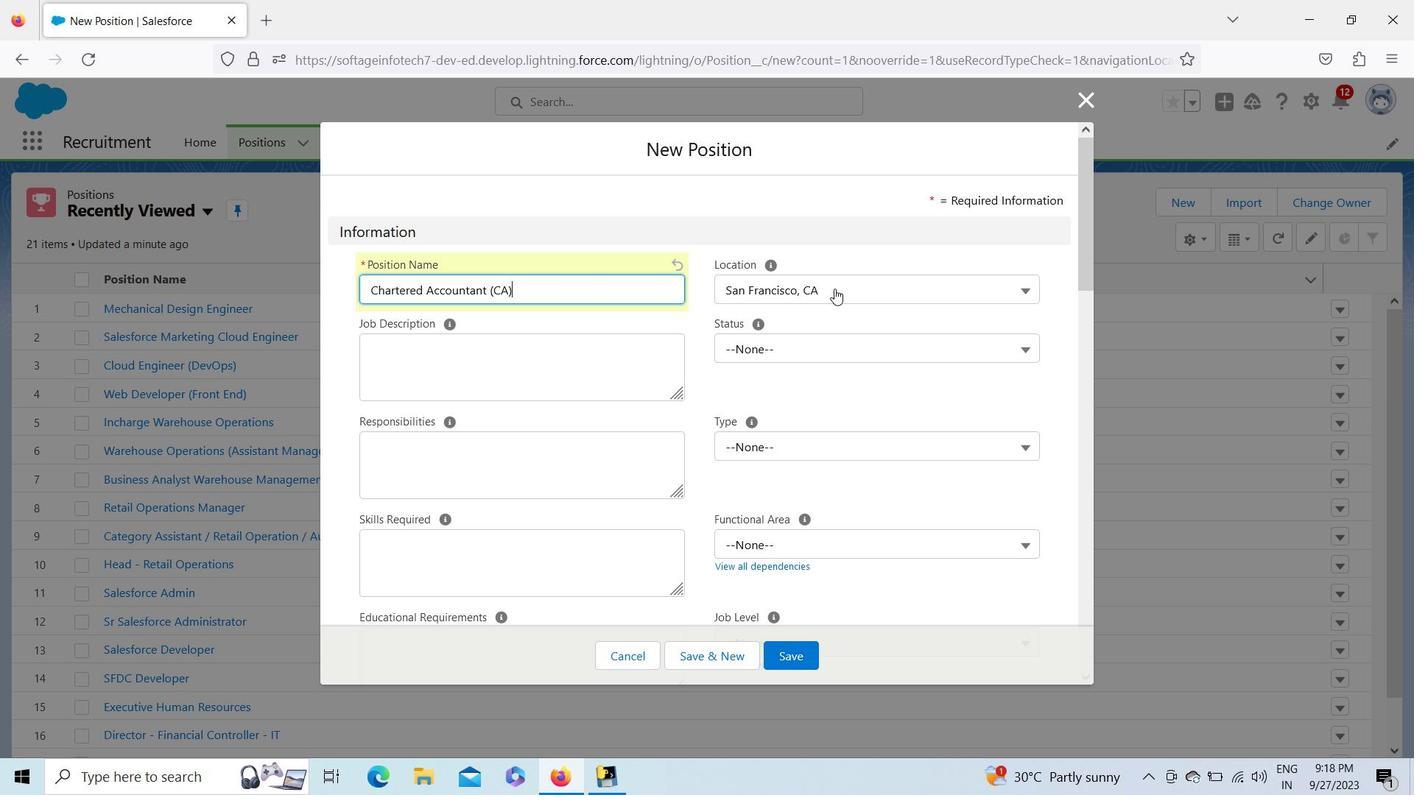 
Action: Mouse pressed left at (835, 289)
Screenshot: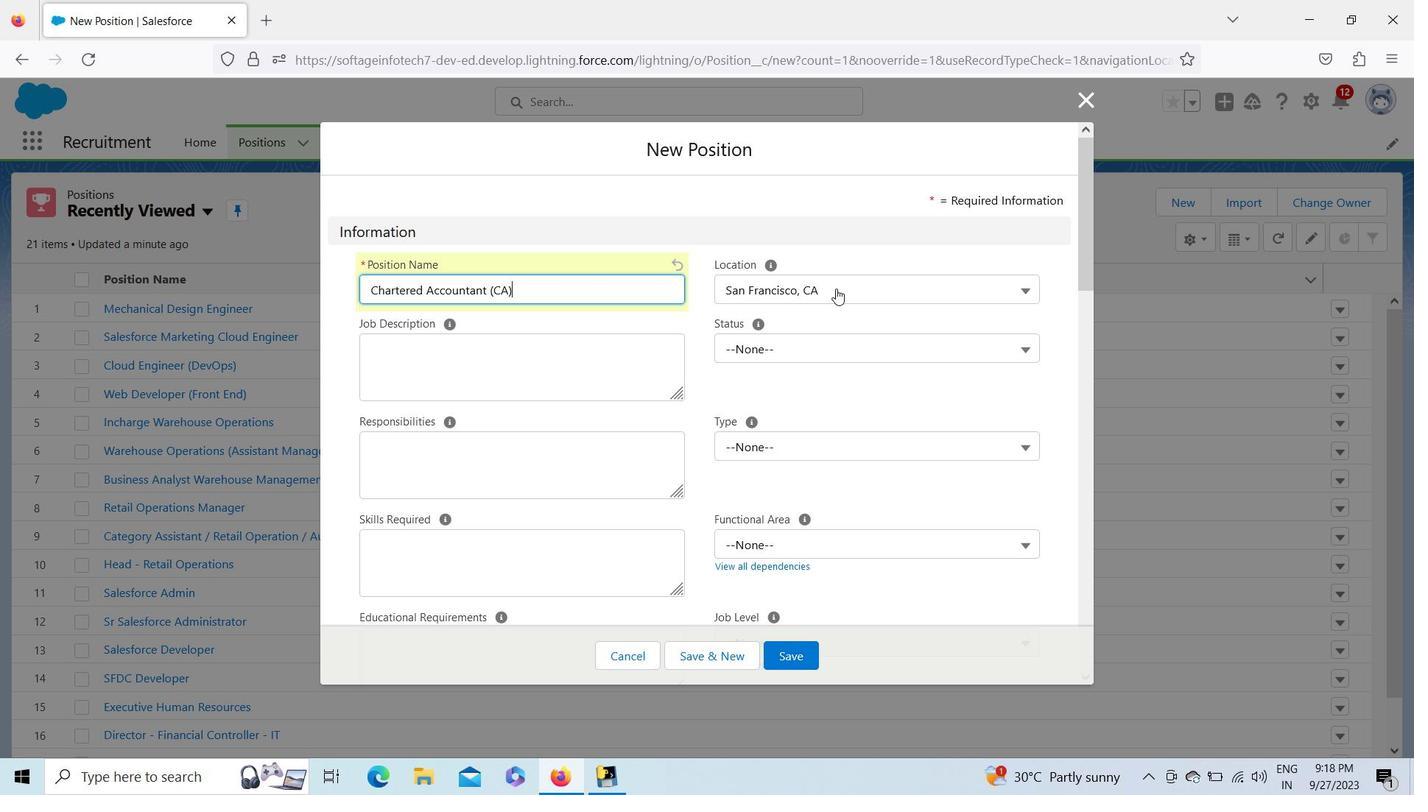 
Action: Mouse moved to (1028, 449)
Screenshot: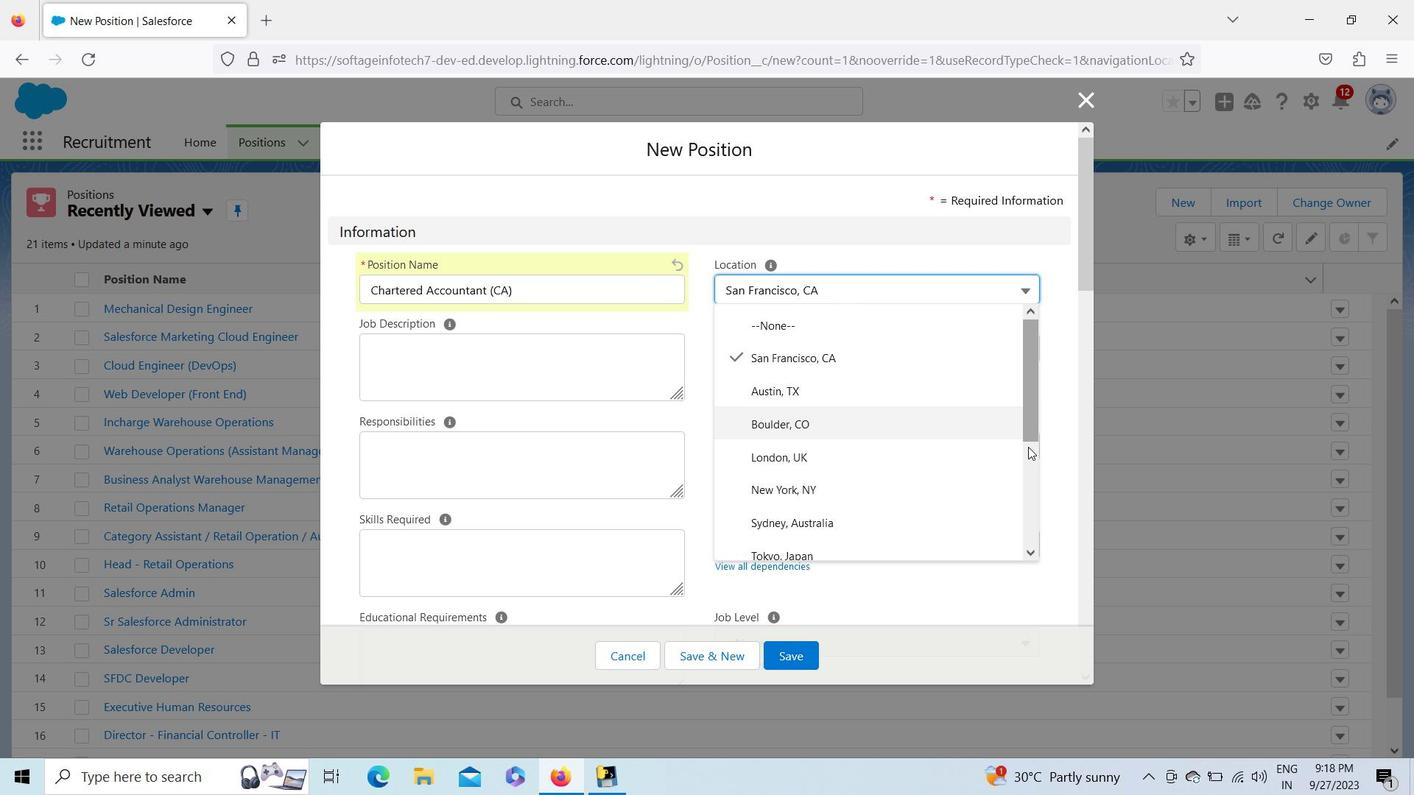 
Action: Mouse pressed left at (1028, 449)
Screenshot: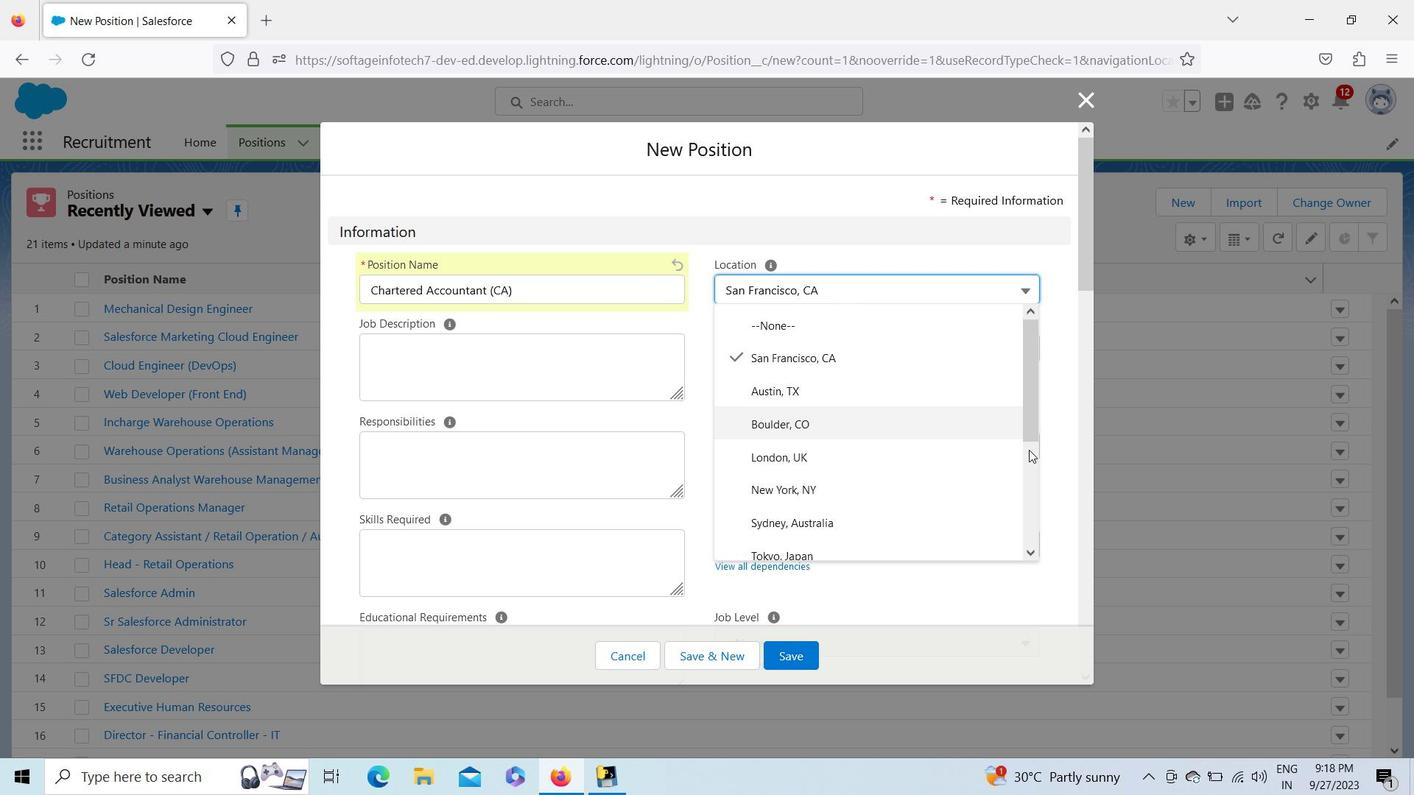 
Action: Mouse moved to (869, 419)
Screenshot: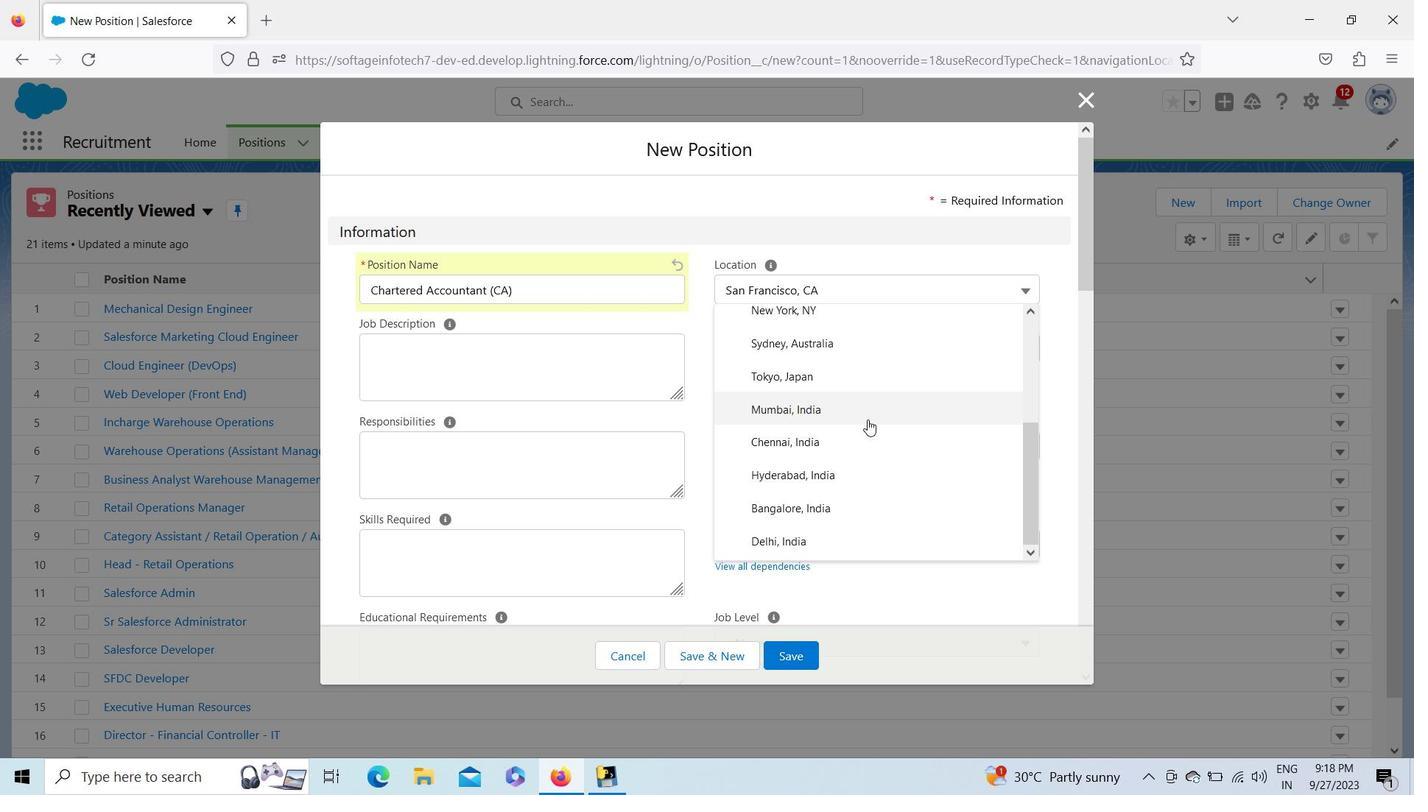 
Action: Mouse pressed left at (869, 419)
Screenshot: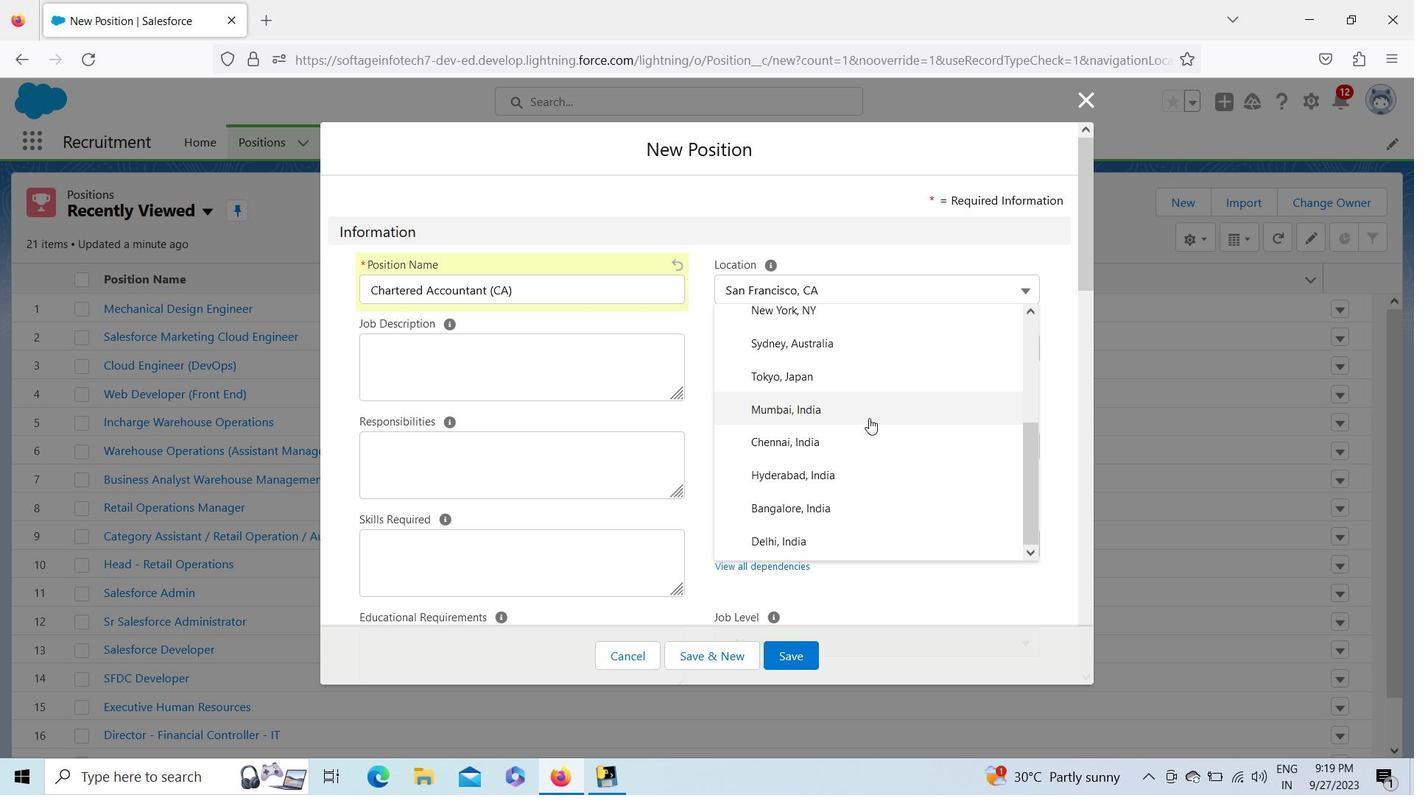 
Action: Mouse moved to (850, 348)
Screenshot: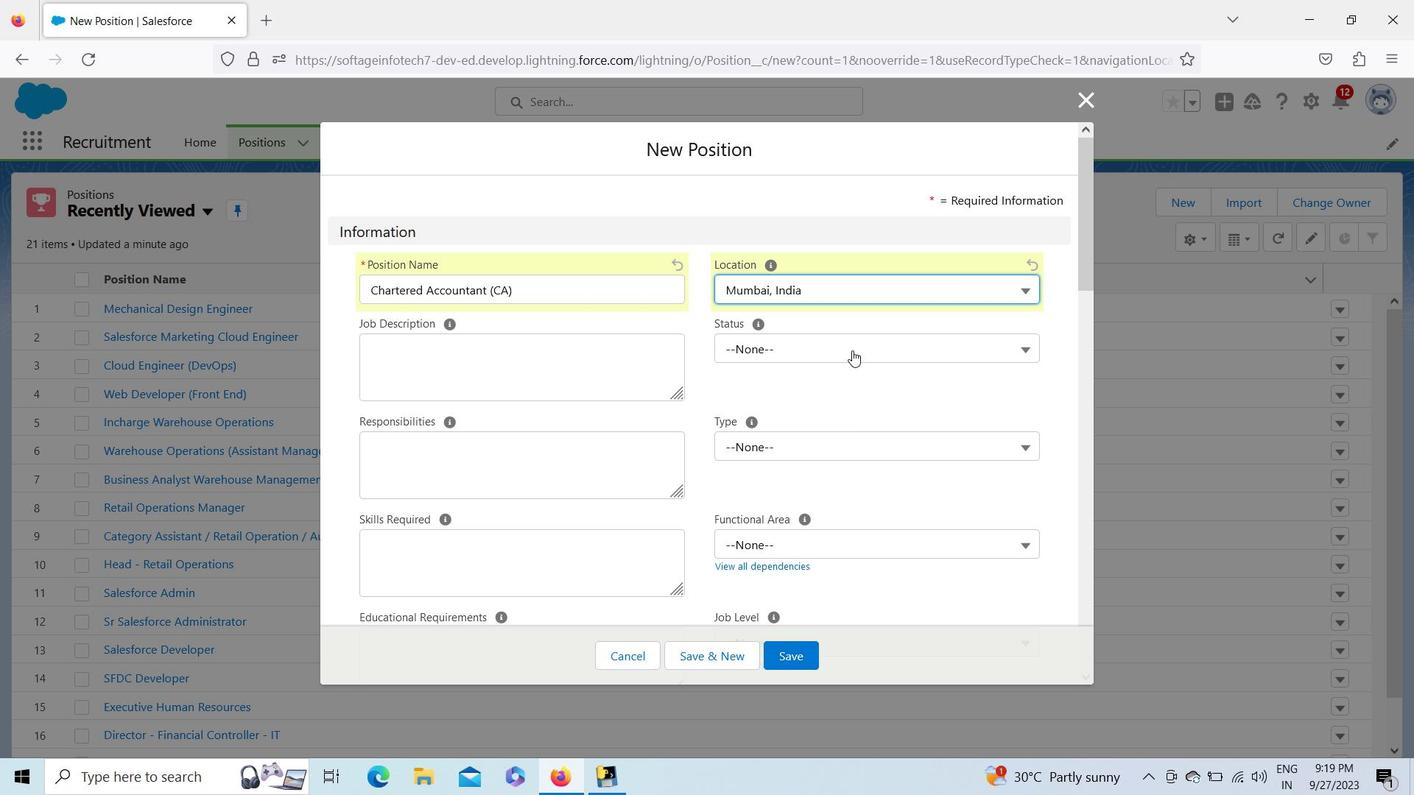 
Action: Mouse pressed left at (850, 348)
Screenshot: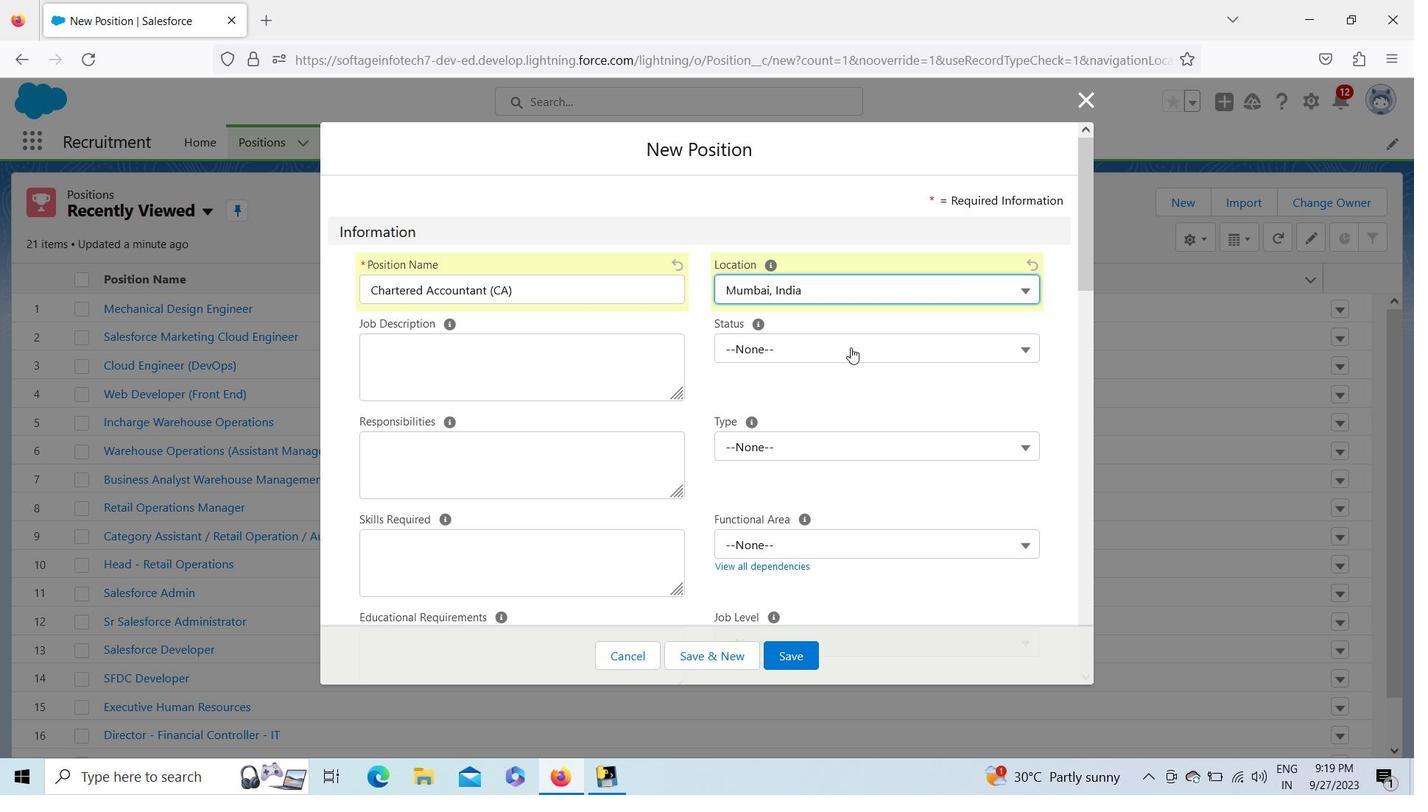 
Action: Mouse moved to (837, 574)
Screenshot: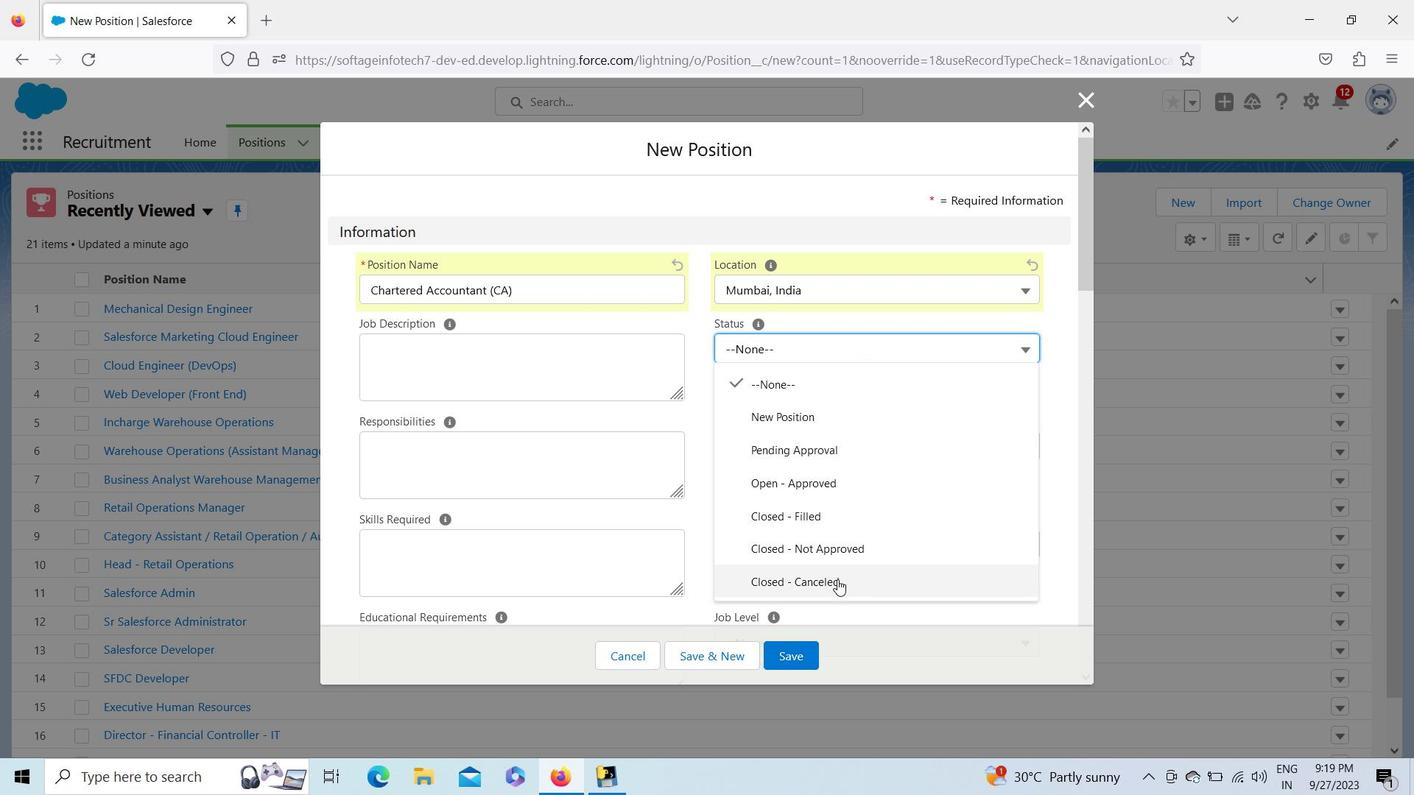 
Action: Mouse pressed left at (837, 574)
Screenshot: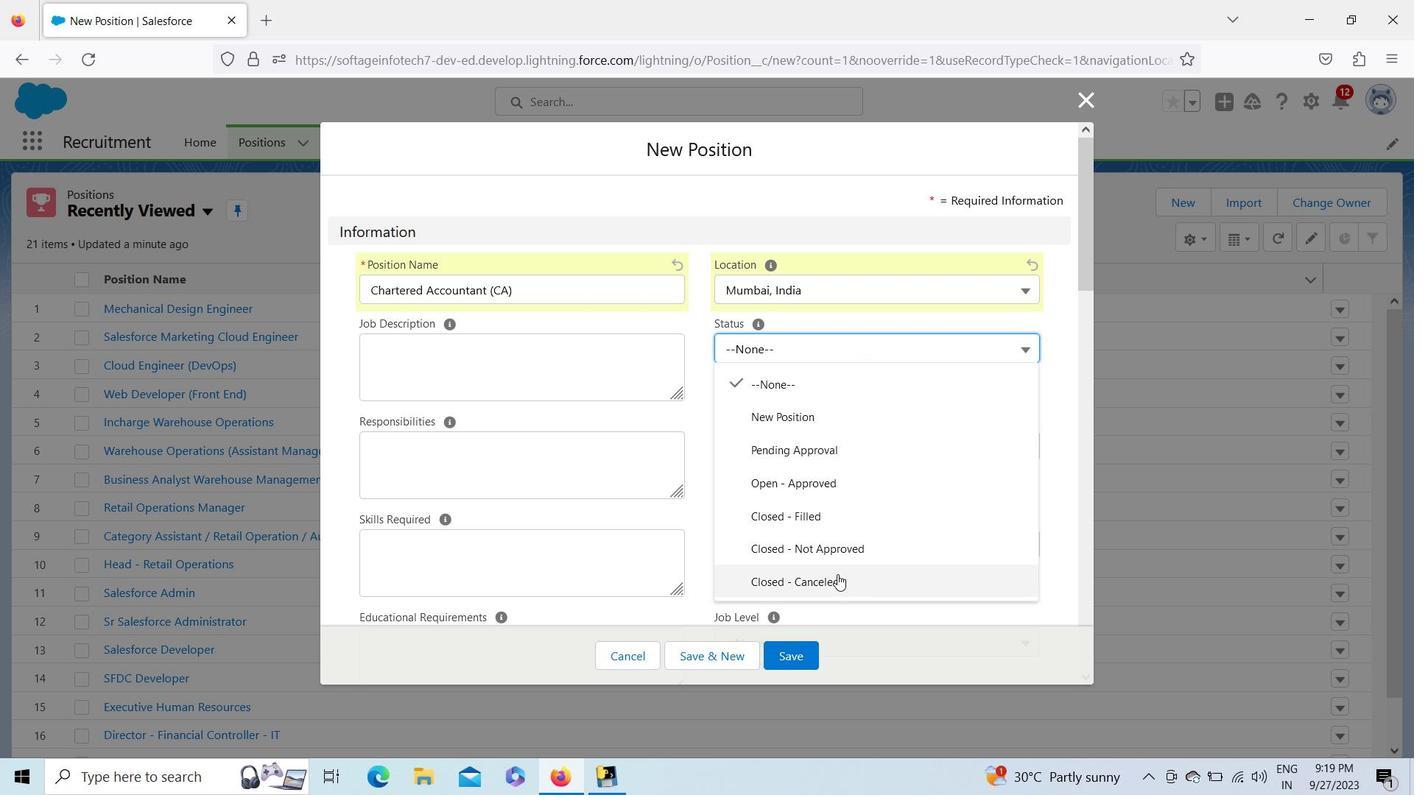 
Action: Mouse moved to (811, 441)
Screenshot: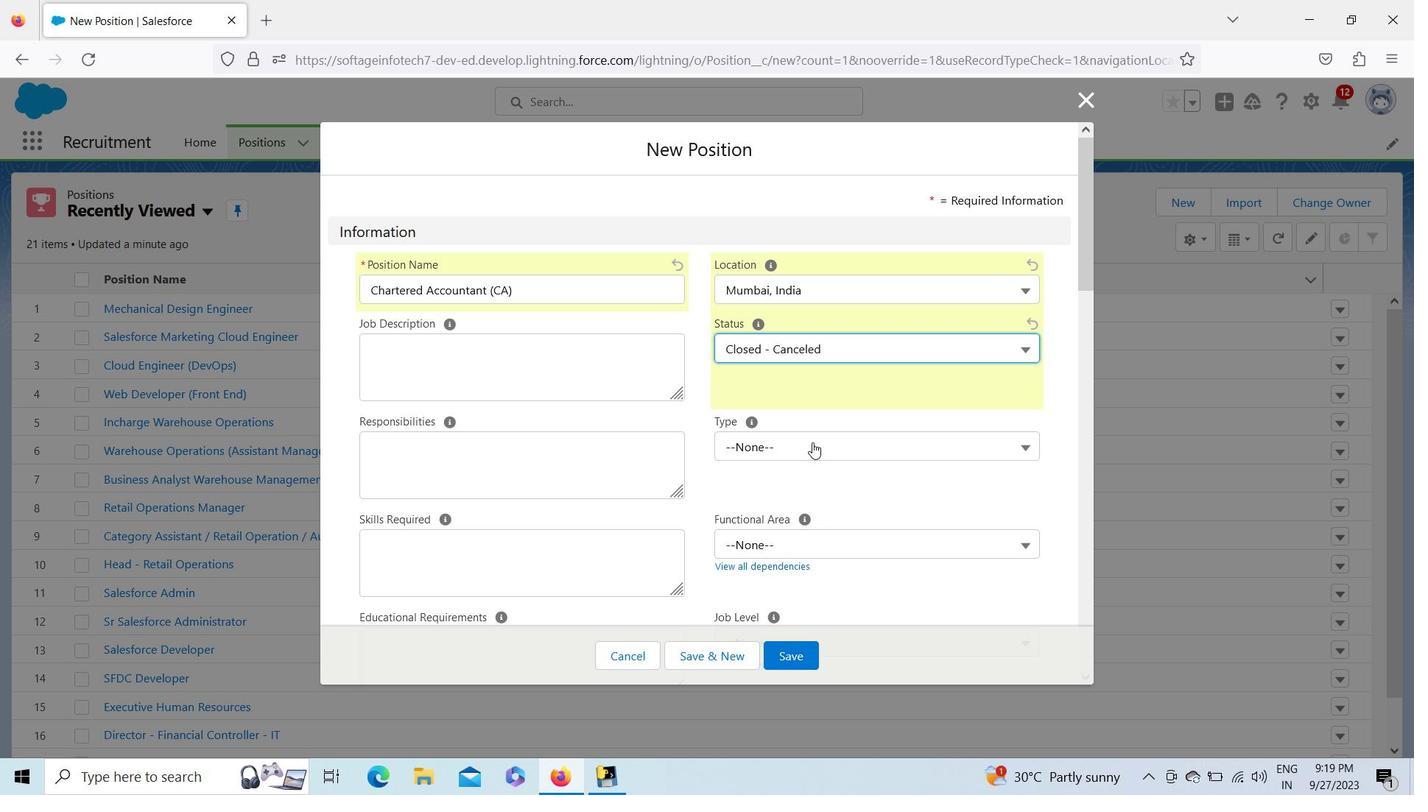 
Action: Mouse pressed left at (811, 441)
Screenshot: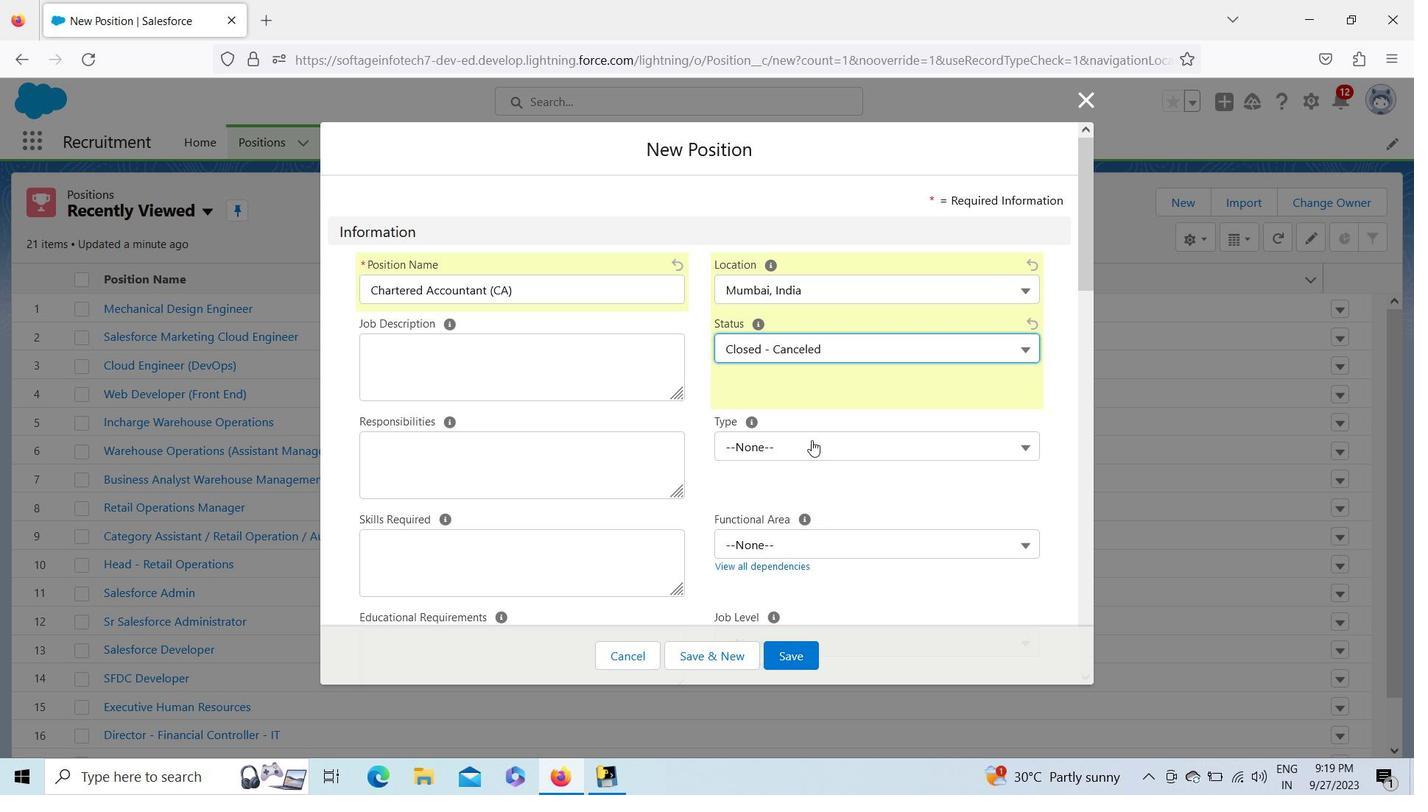 
Action: Mouse moved to (796, 508)
Screenshot: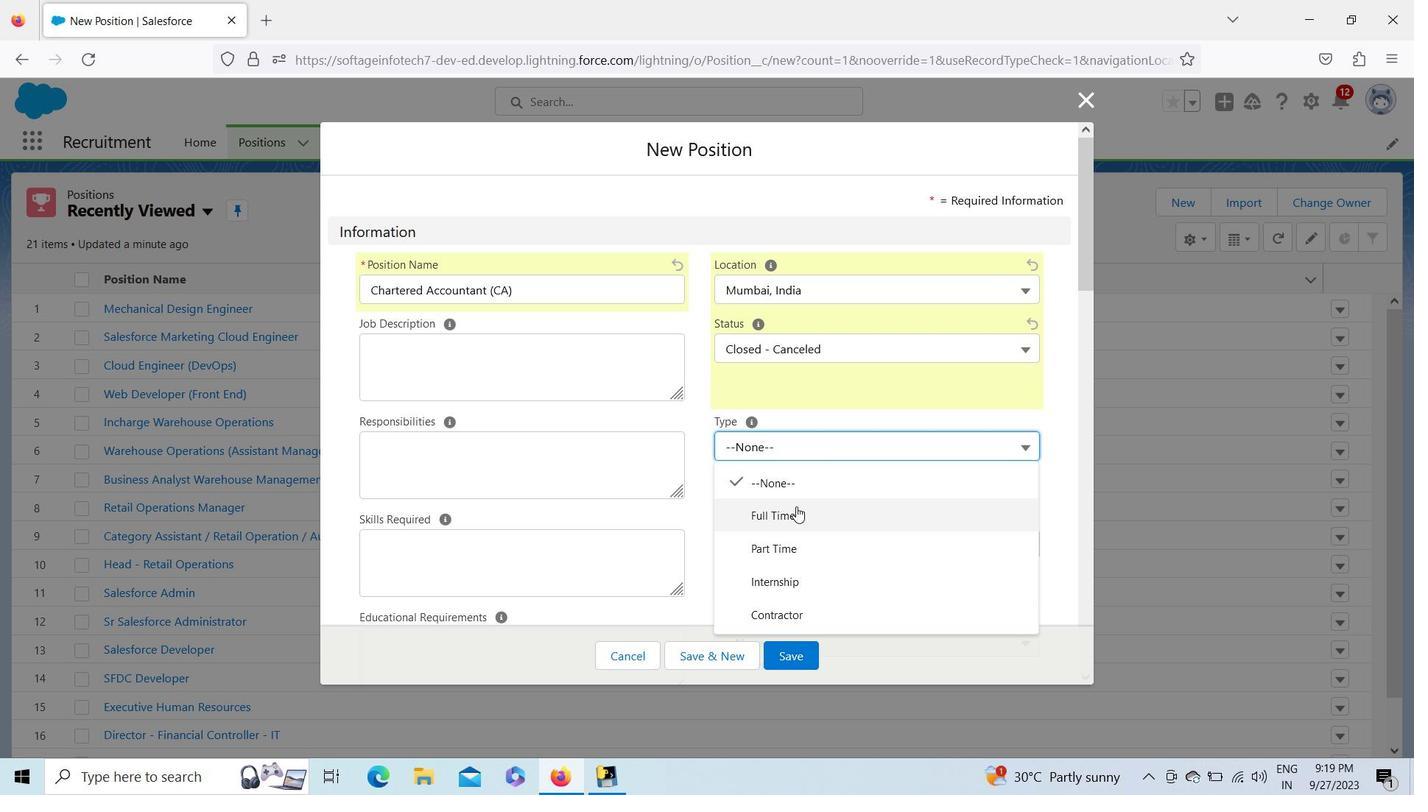 
Action: Mouse pressed left at (796, 508)
Screenshot: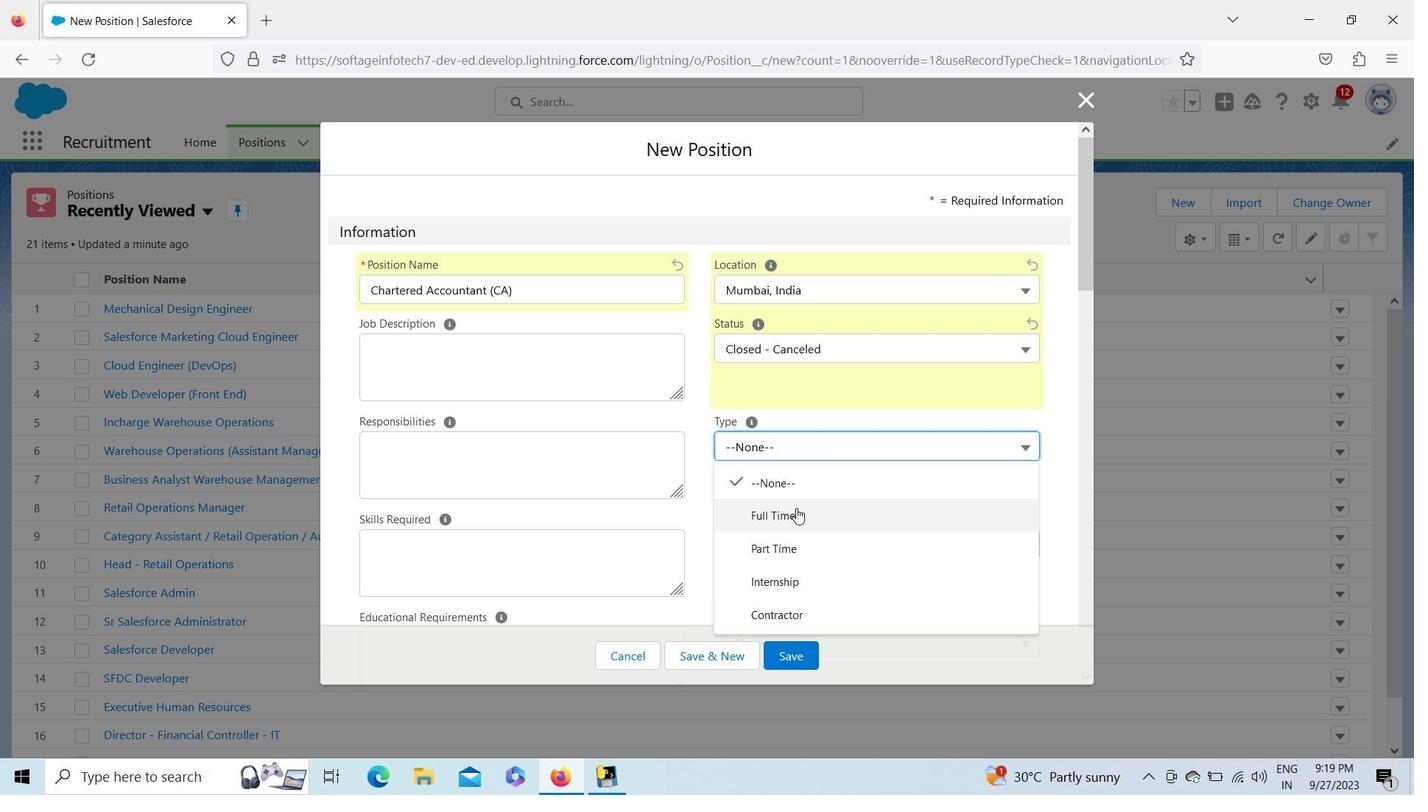
Action: Mouse moved to (796, 535)
Screenshot: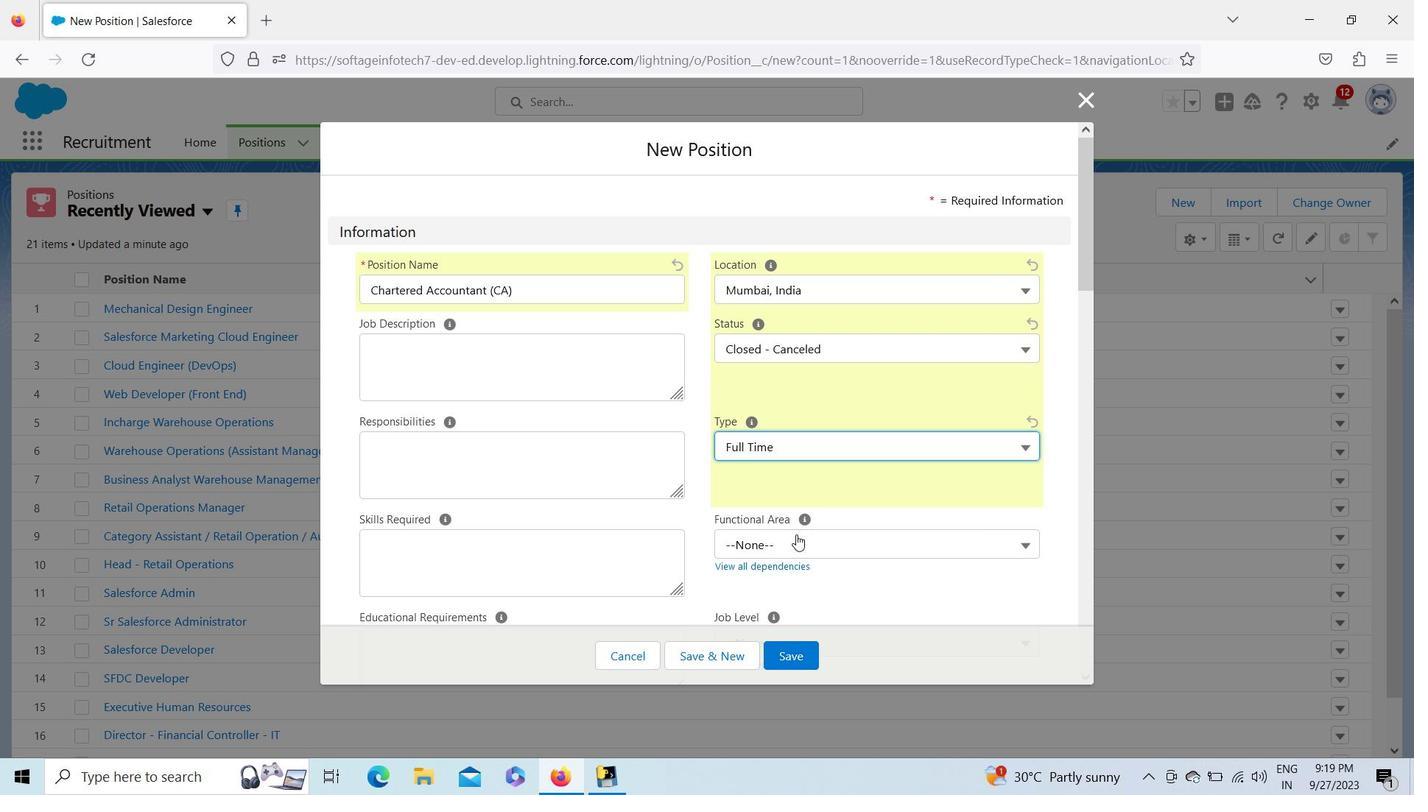 
Action: Mouse pressed left at (796, 535)
Screenshot: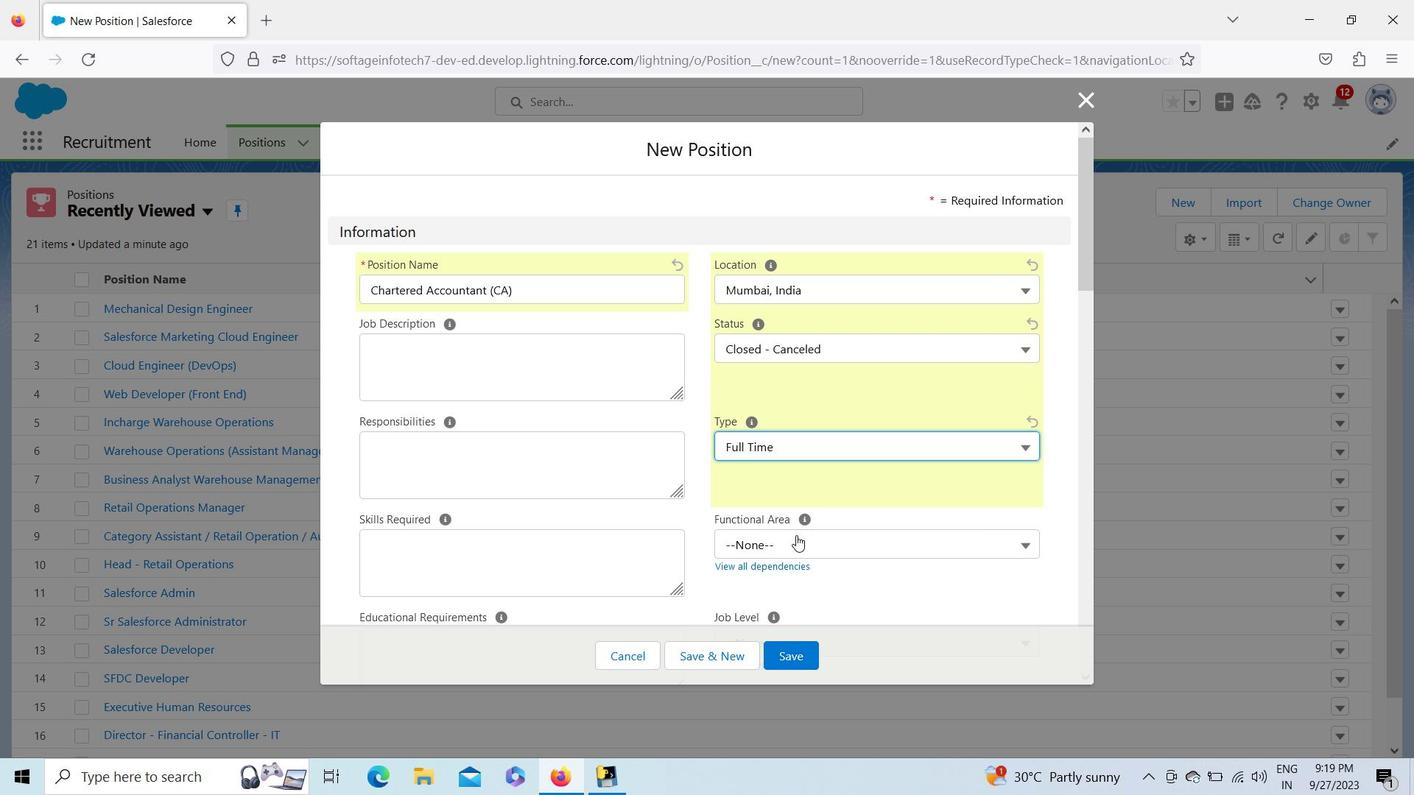 
Action: Mouse moved to (801, 438)
Screenshot: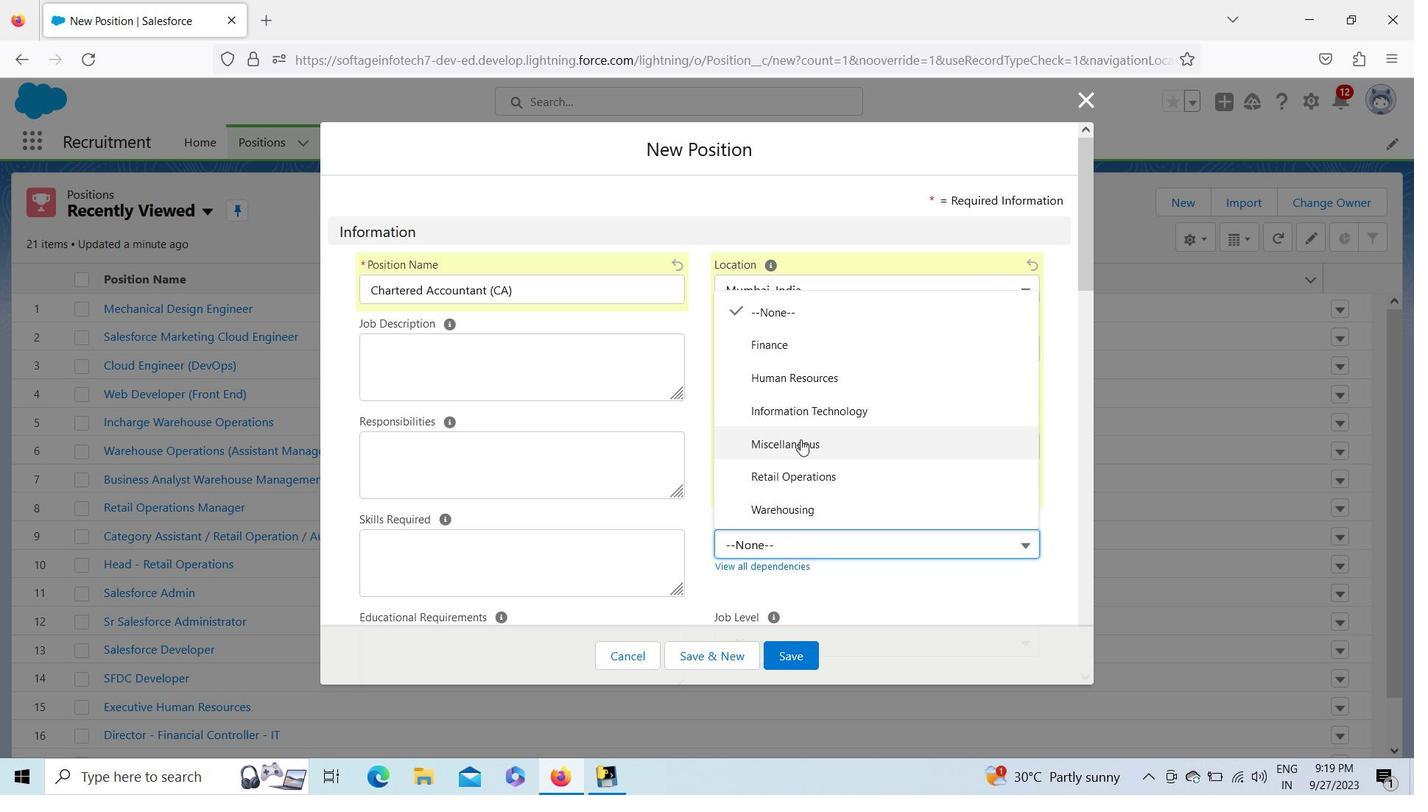 
Action: Mouse pressed left at (801, 438)
Screenshot: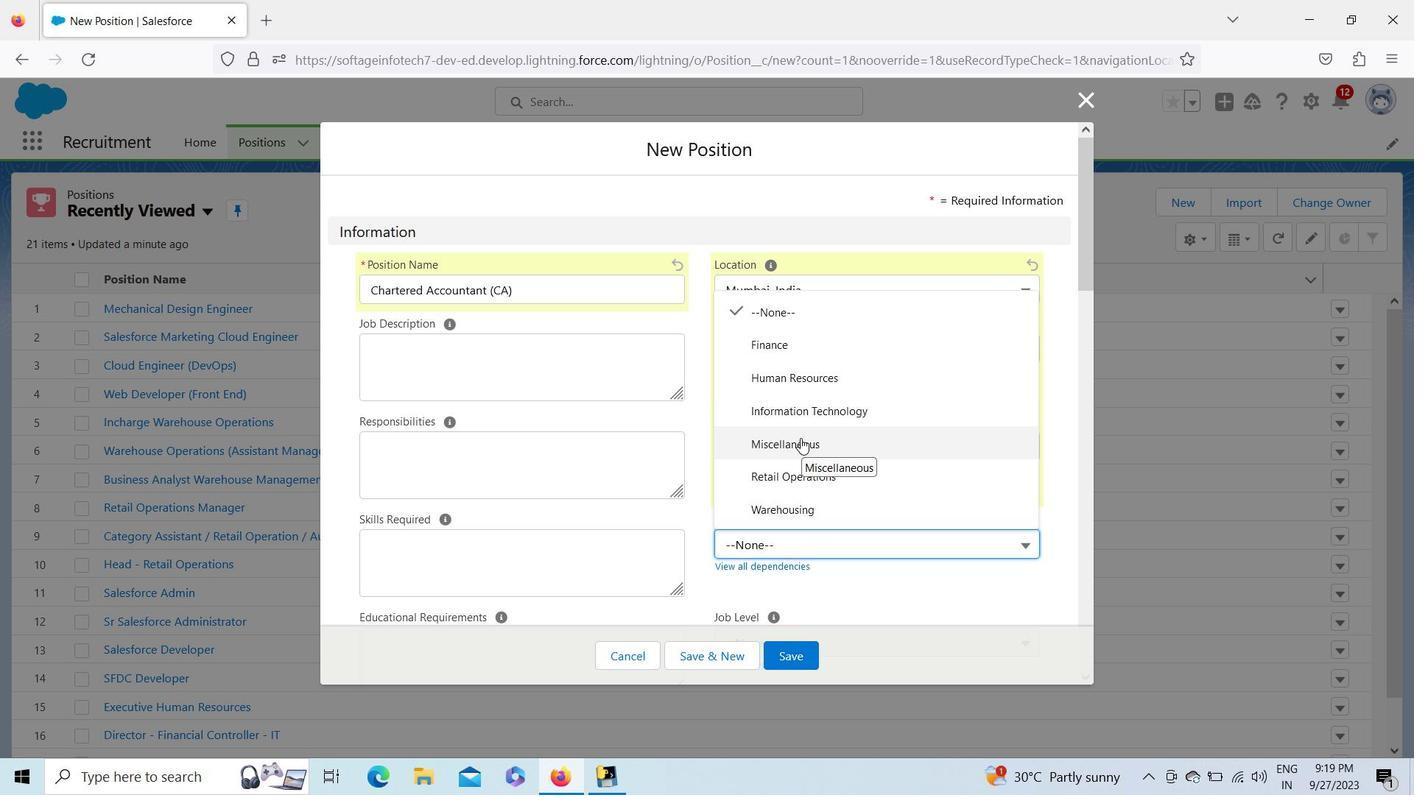 
Action: Mouse moved to (1083, 259)
Screenshot: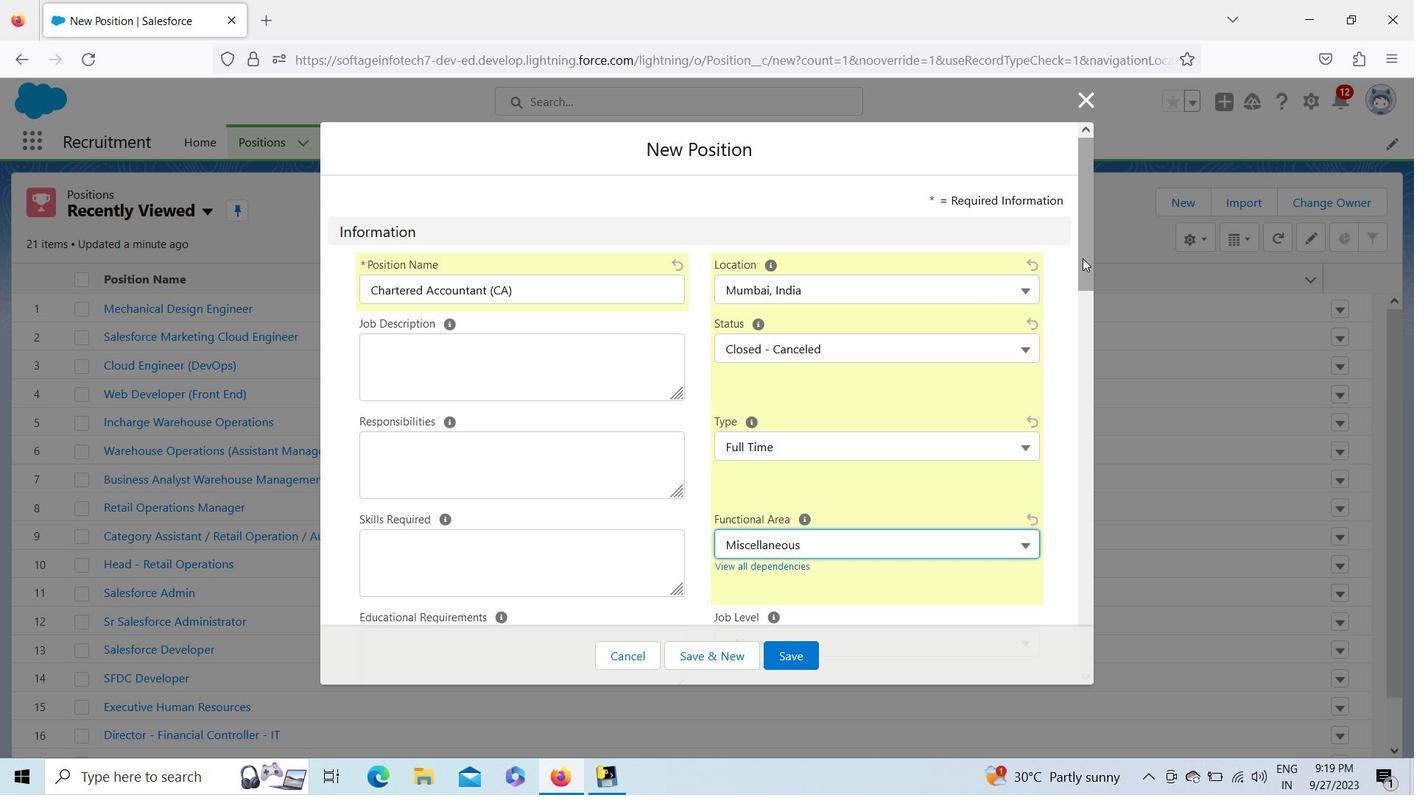 
Action: Mouse pressed left at (1083, 259)
Screenshot: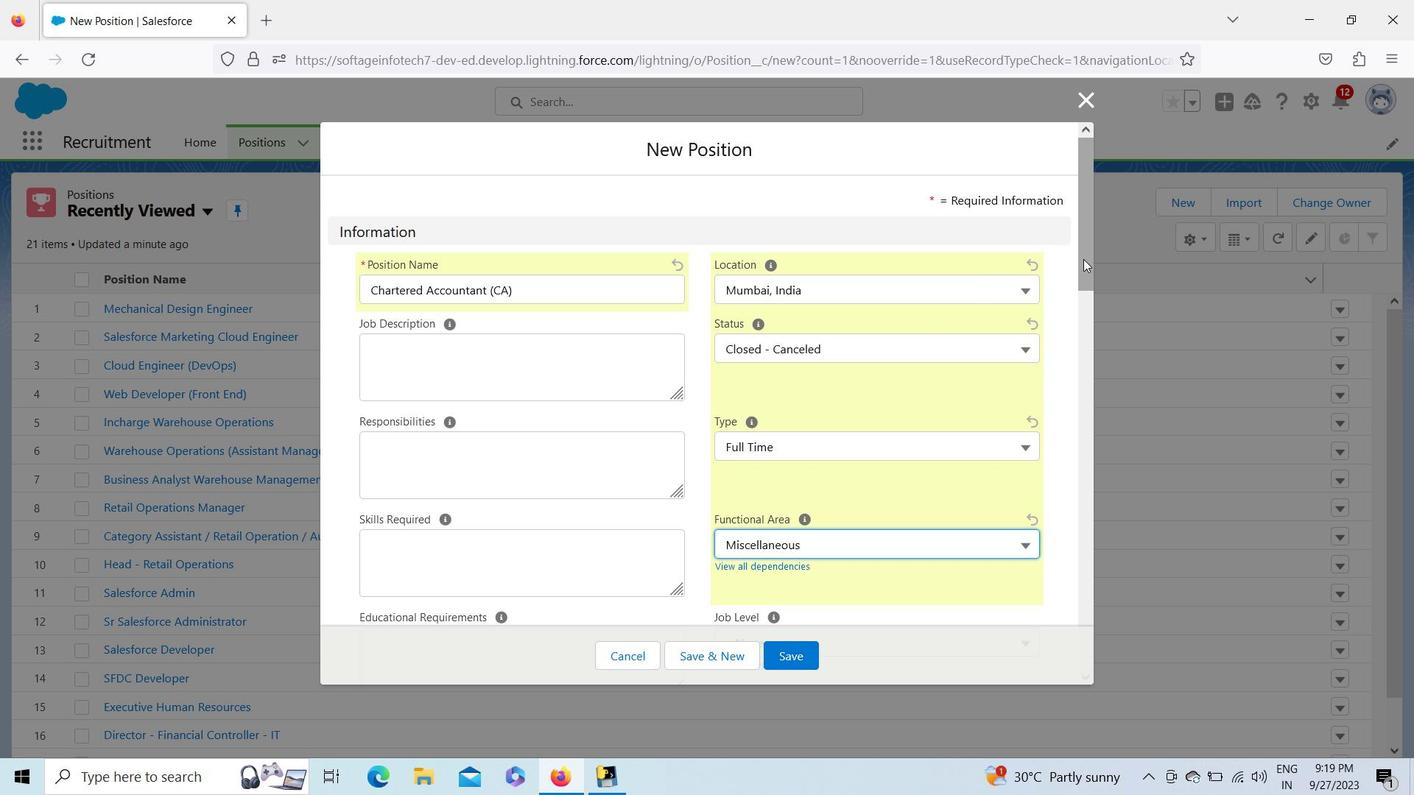 
Action: Mouse moved to (921, 449)
Screenshot: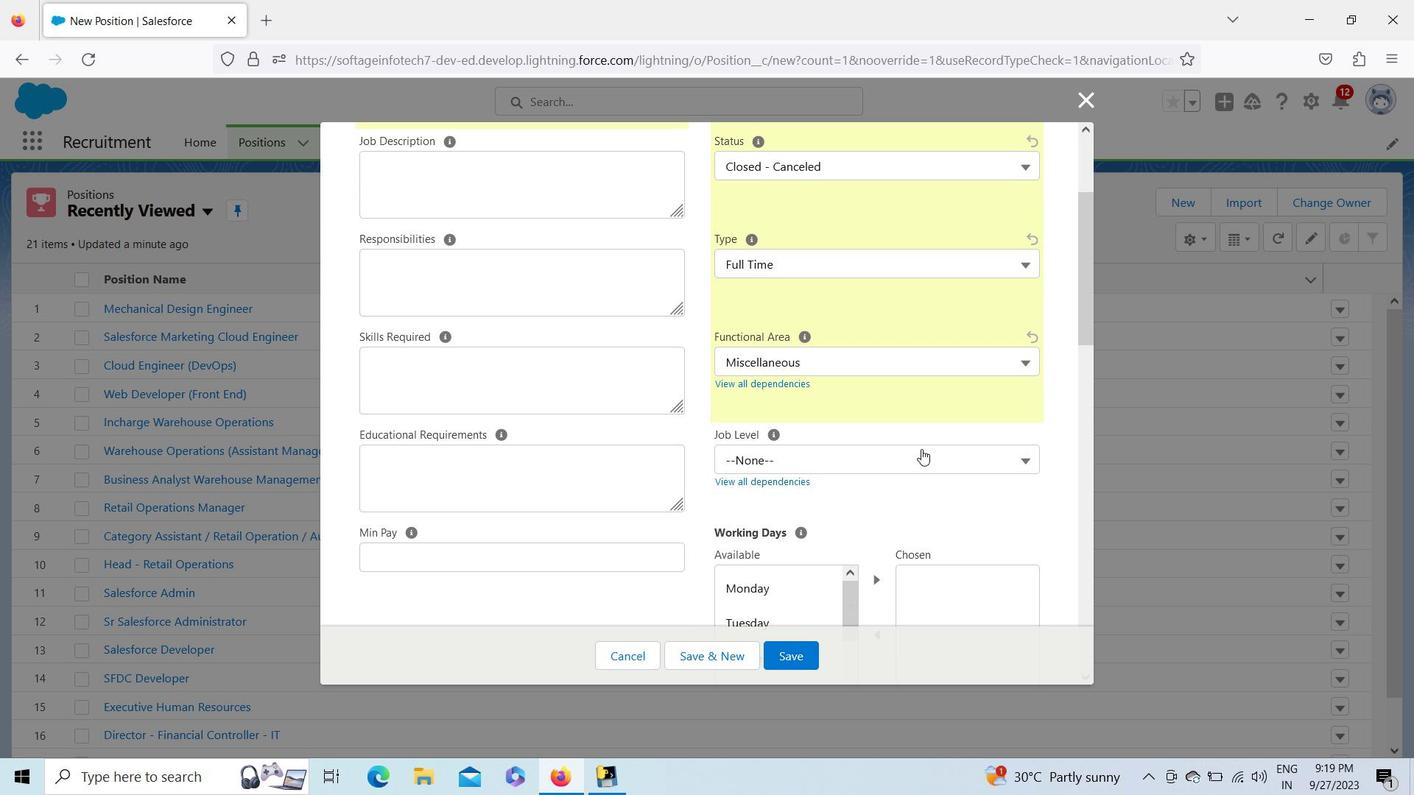 
Action: Mouse pressed left at (921, 449)
Screenshot: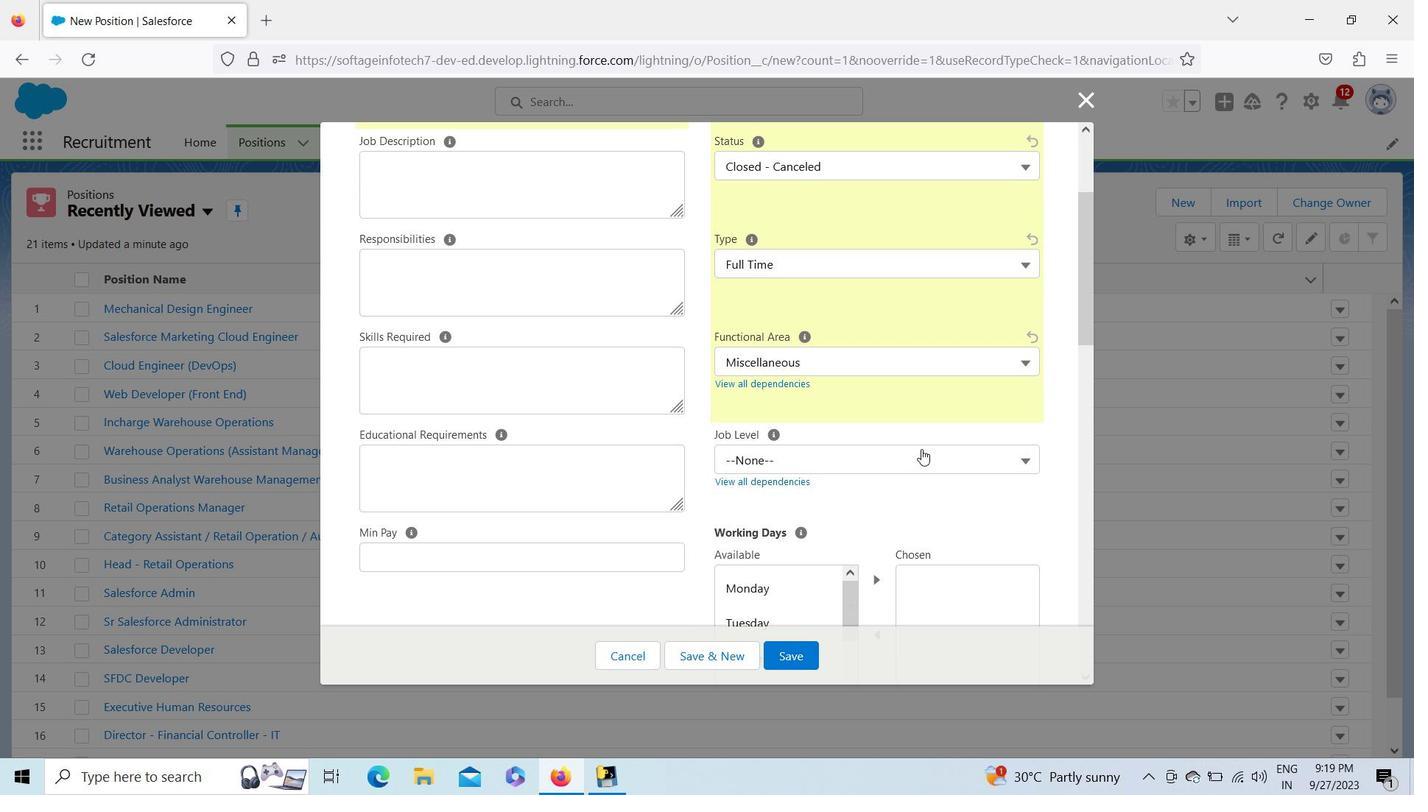 
Action: Mouse moved to (826, 598)
Screenshot: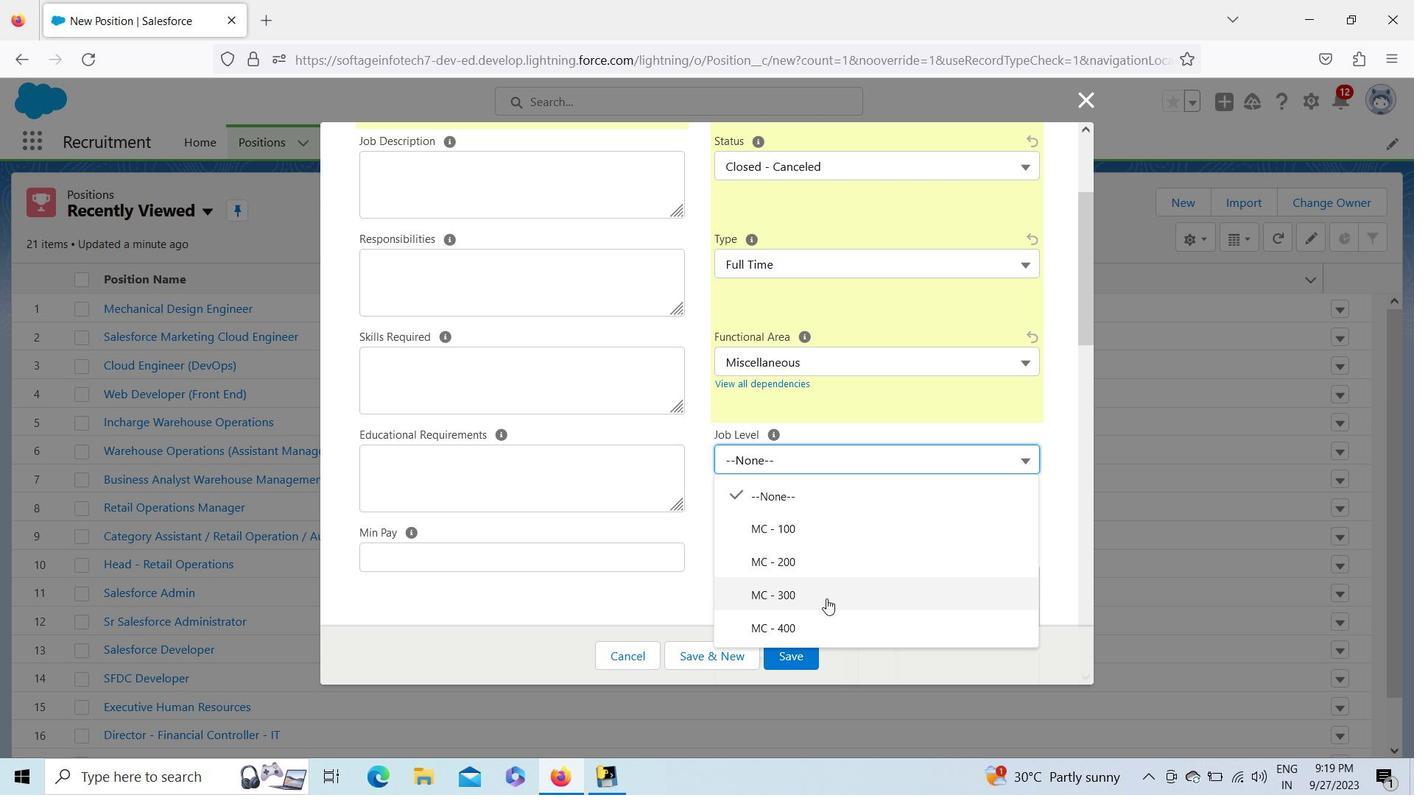 
Action: Mouse pressed left at (826, 598)
Screenshot: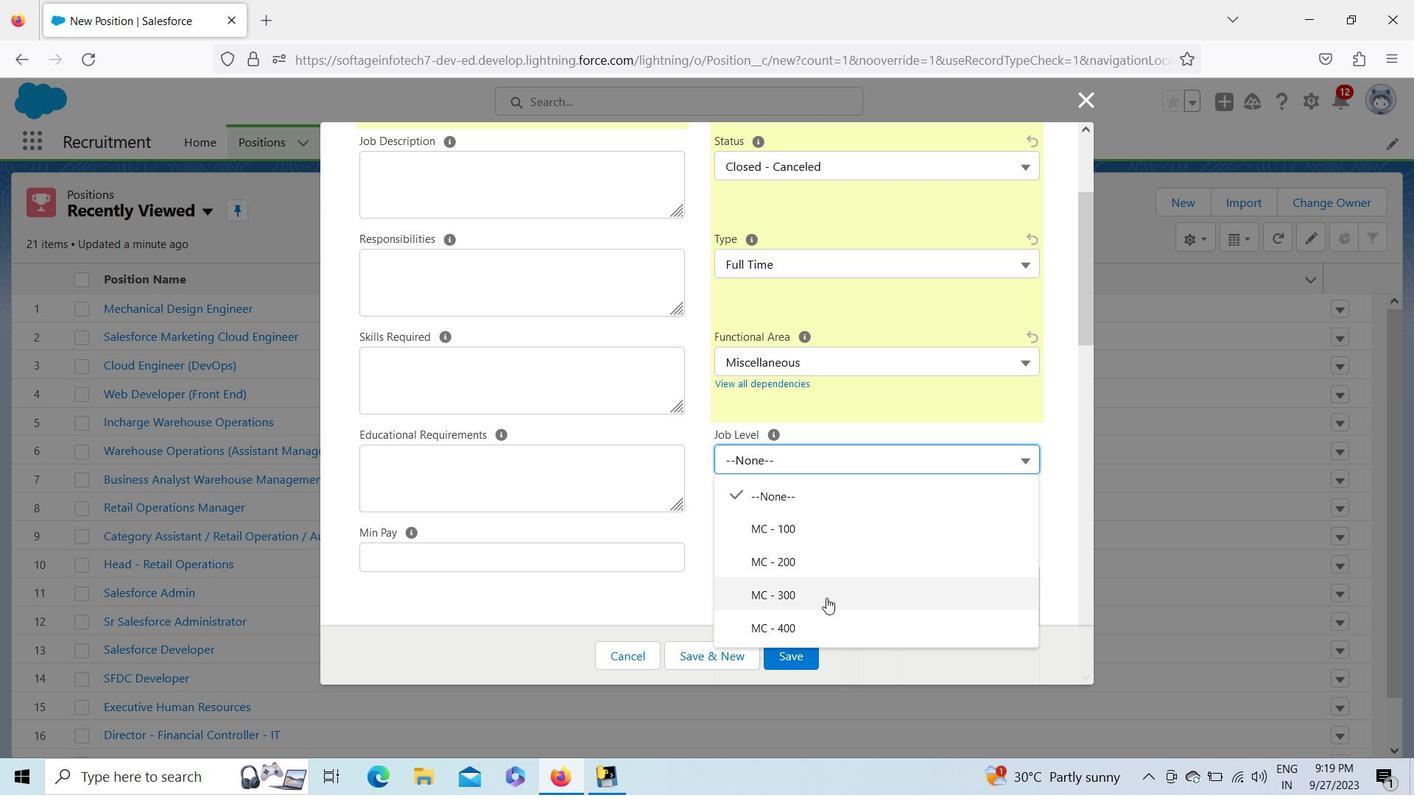 
Action: Mouse moved to (1089, 254)
Screenshot: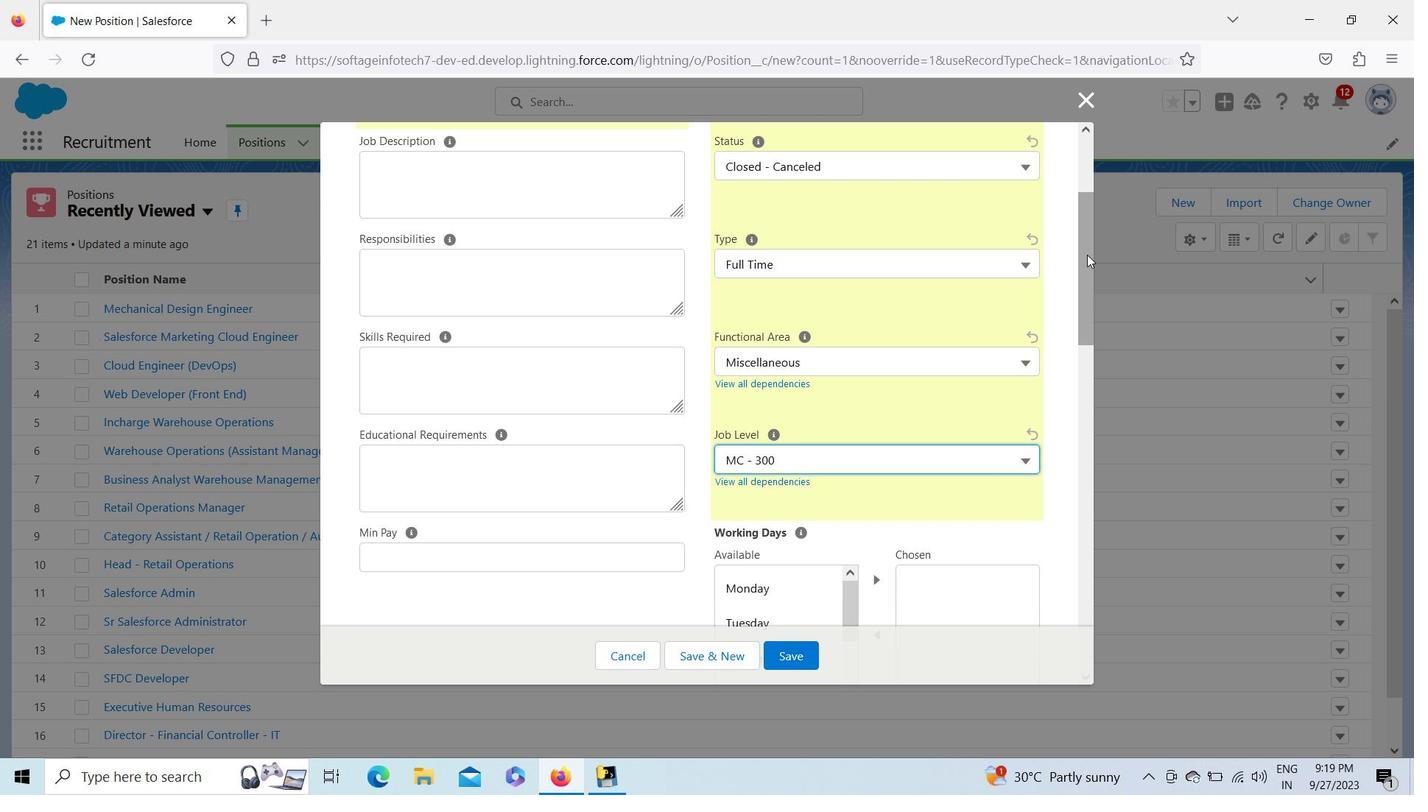 
Action: Mouse pressed left at (1089, 254)
Screenshot: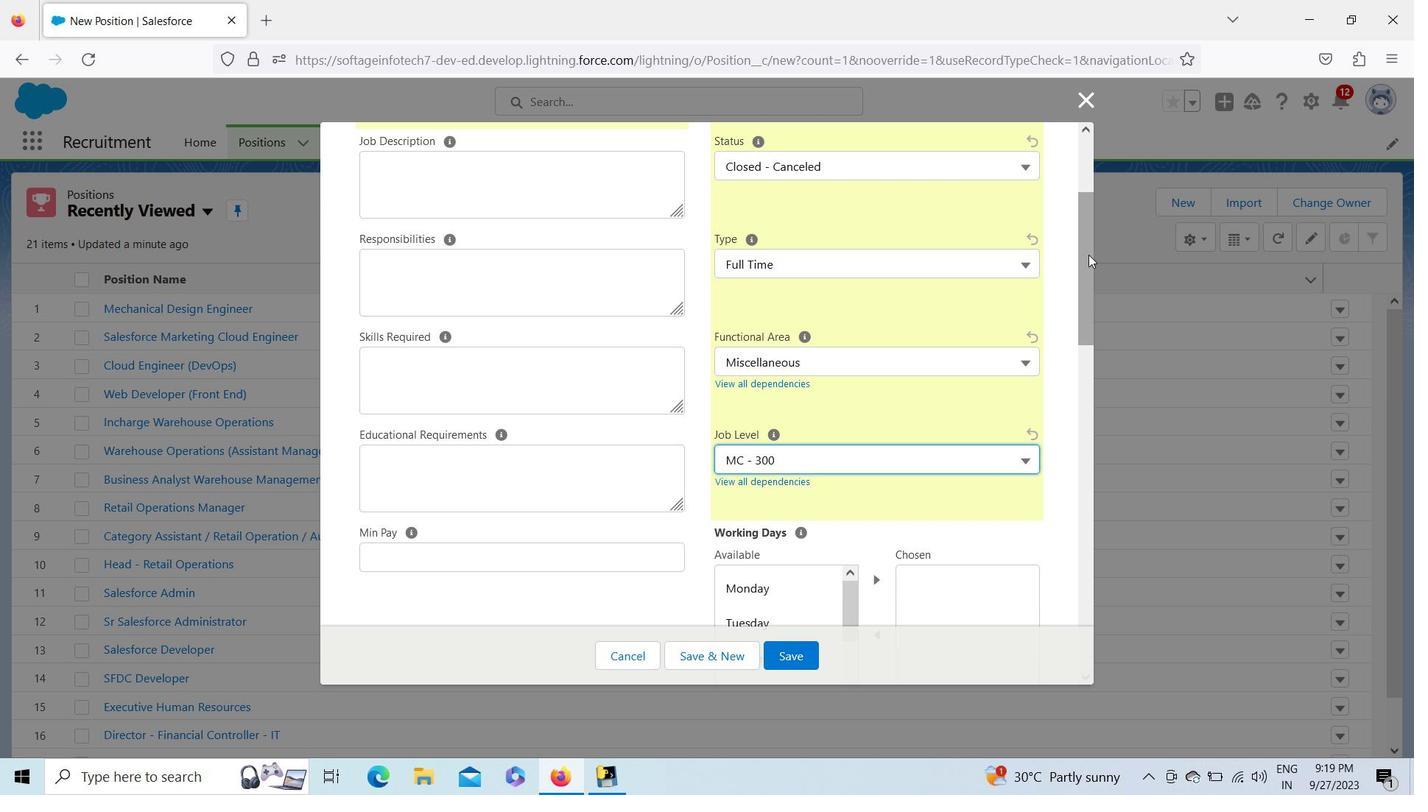 
Action: Mouse pressed left at (1089, 254)
Screenshot: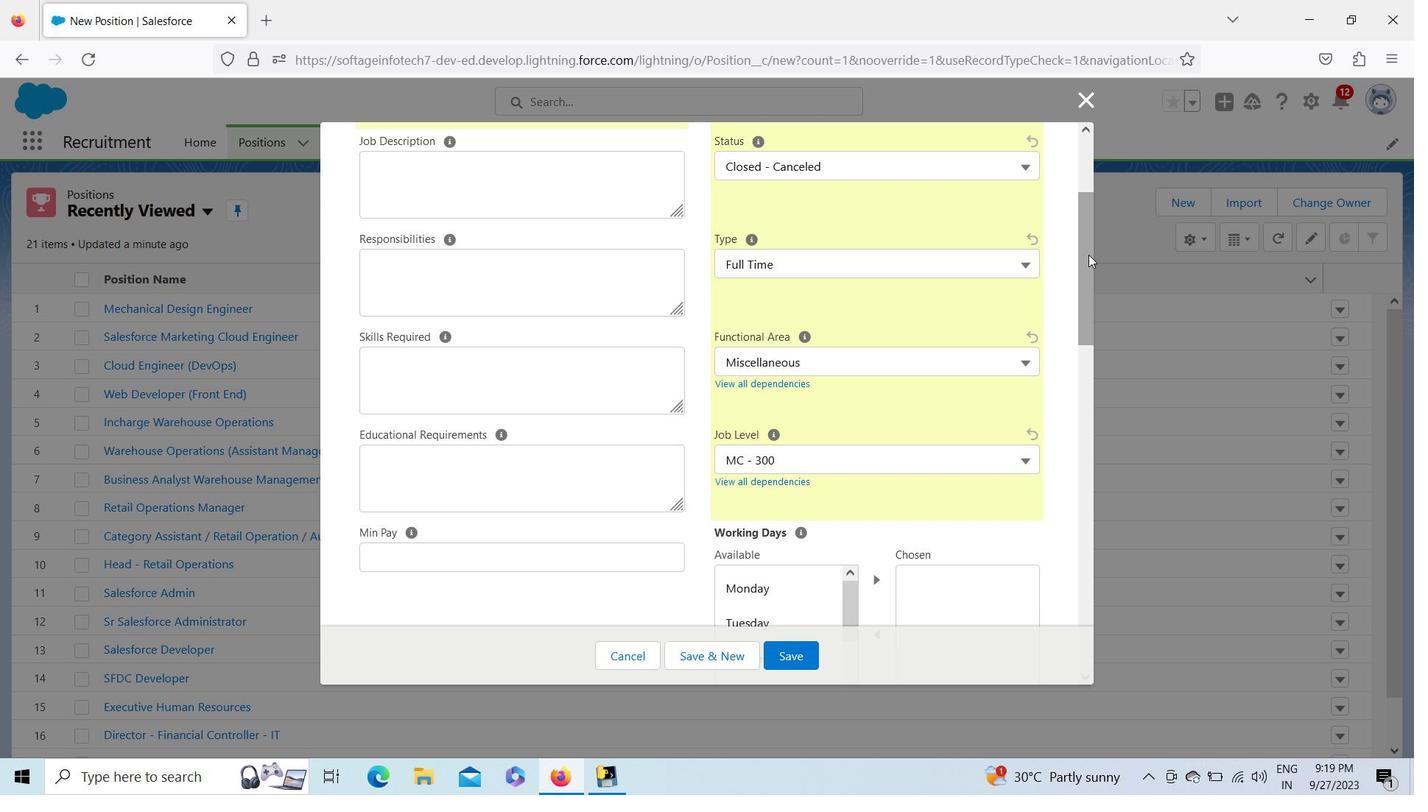 
Action: Mouse moved to (1088, 307)
Screenshot: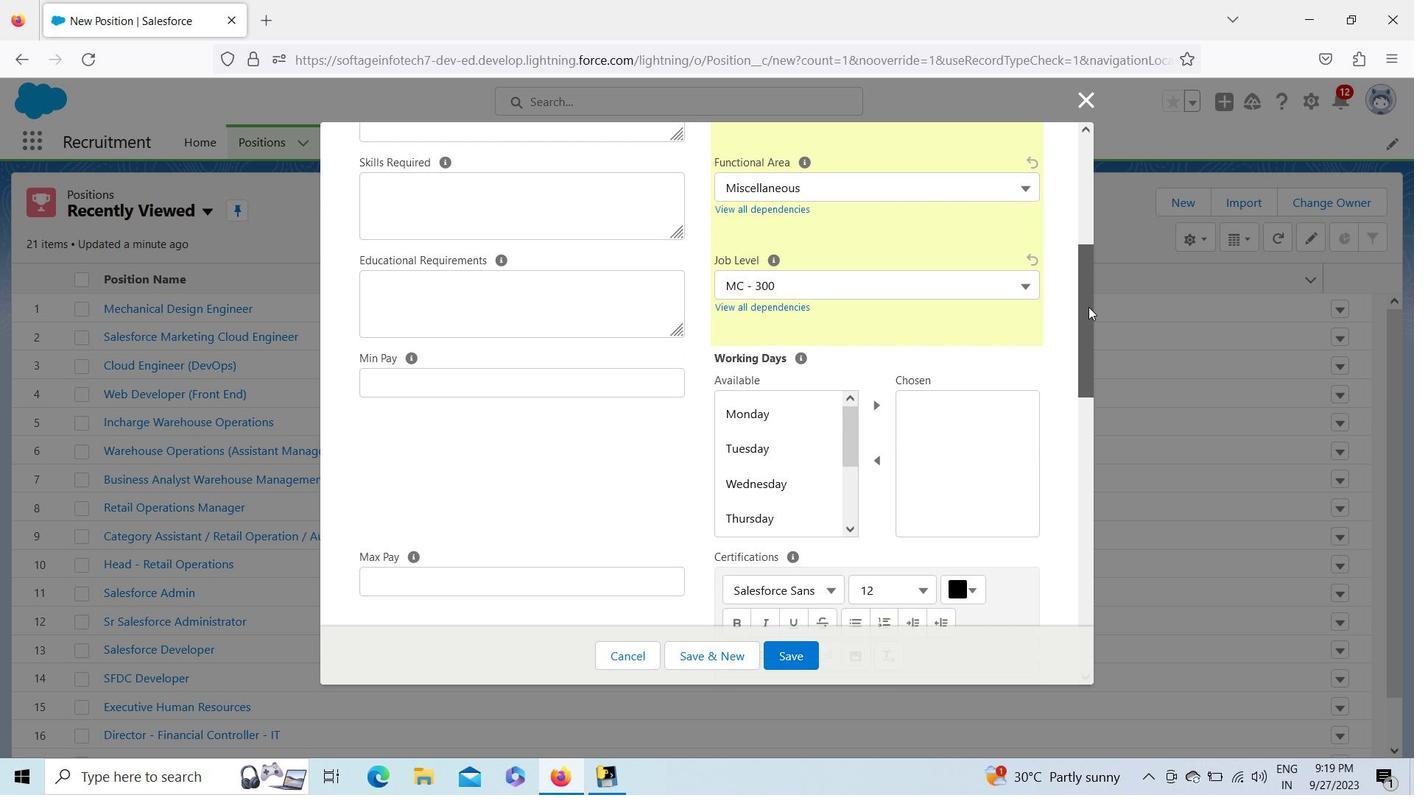 
Action: Mouse pressed left at (1088, 307)
Screenshot: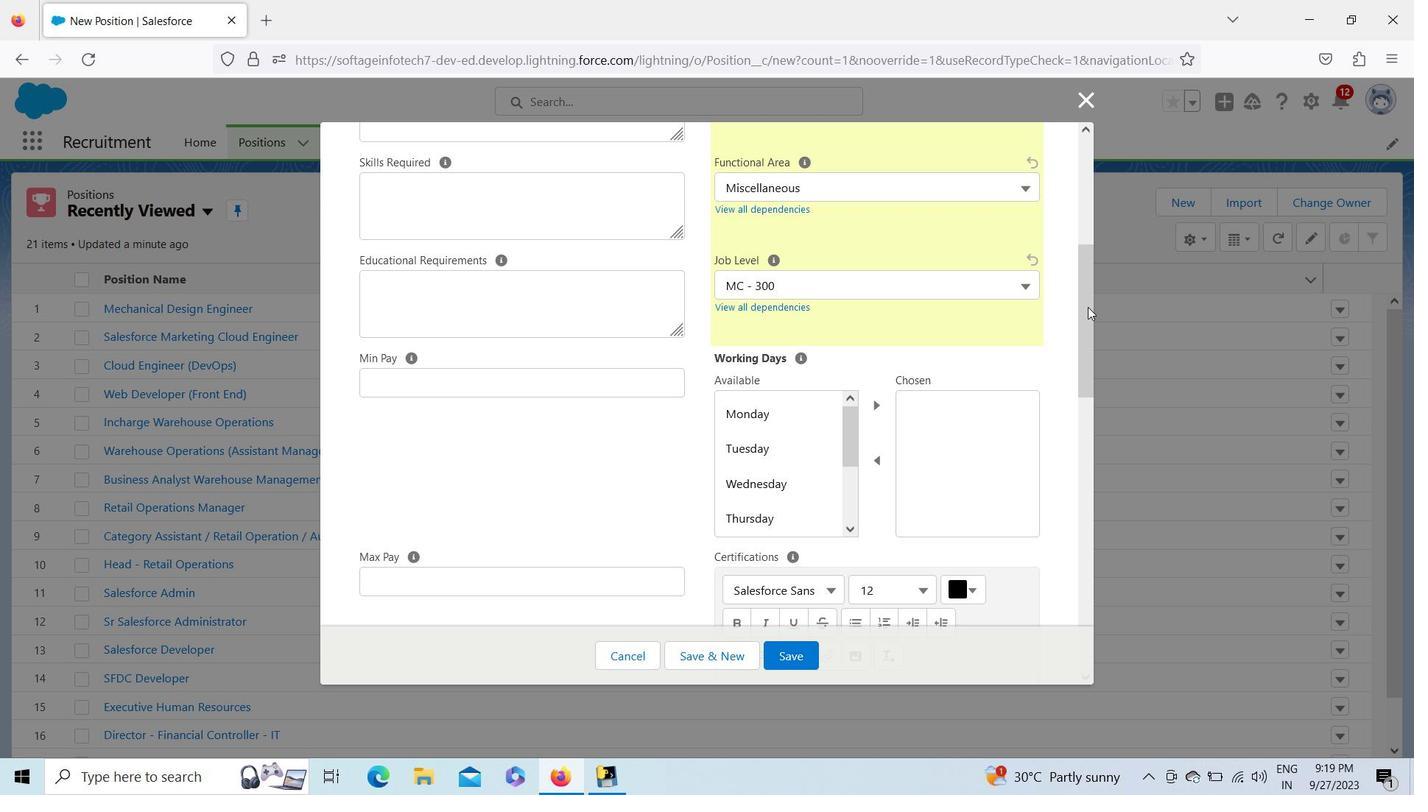 
Action: Mouse moved to (1083, 336)
Screenshot: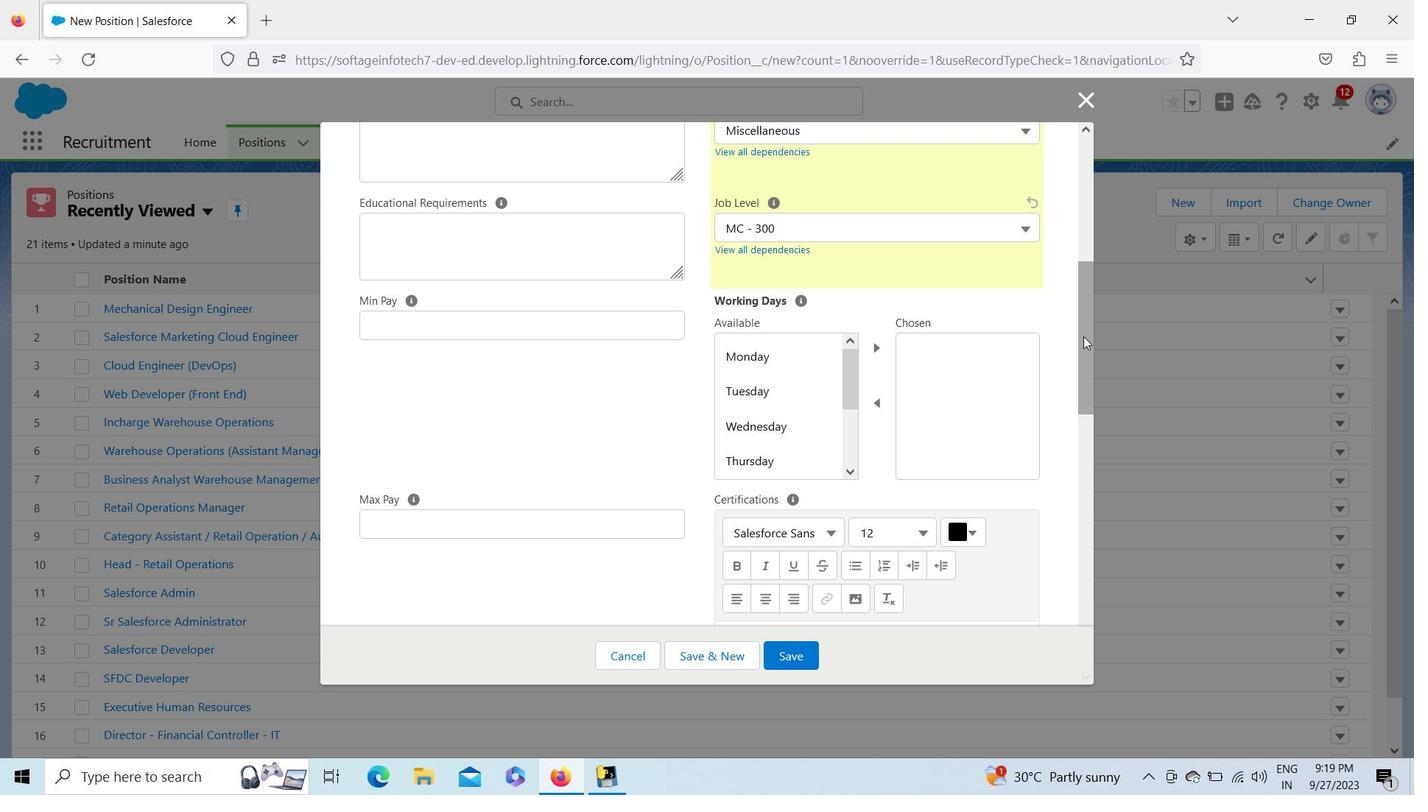 
Action: Mouse pressed left at (1083, 336)
Screenshot: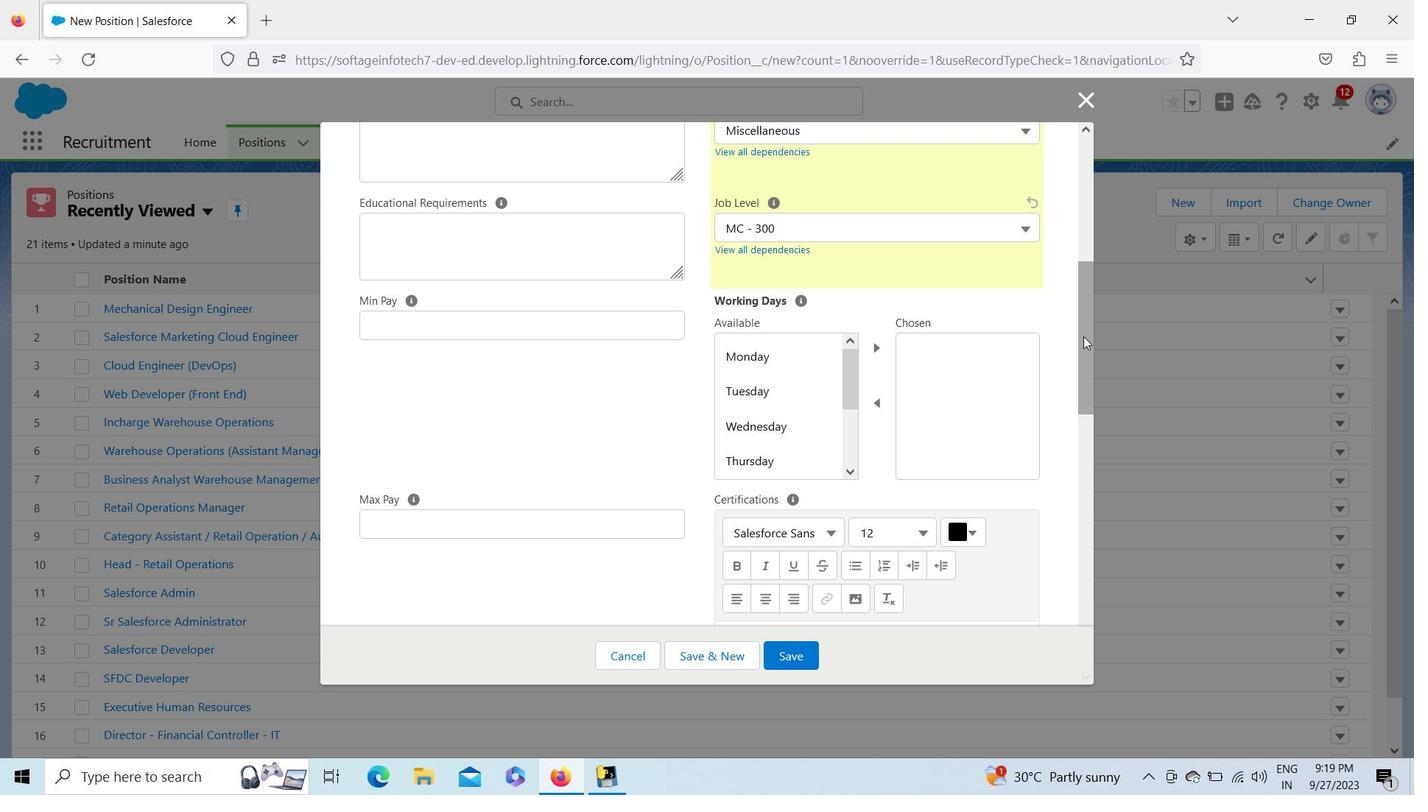 
Action: Mouse moved to (772, 243)
Screenshot: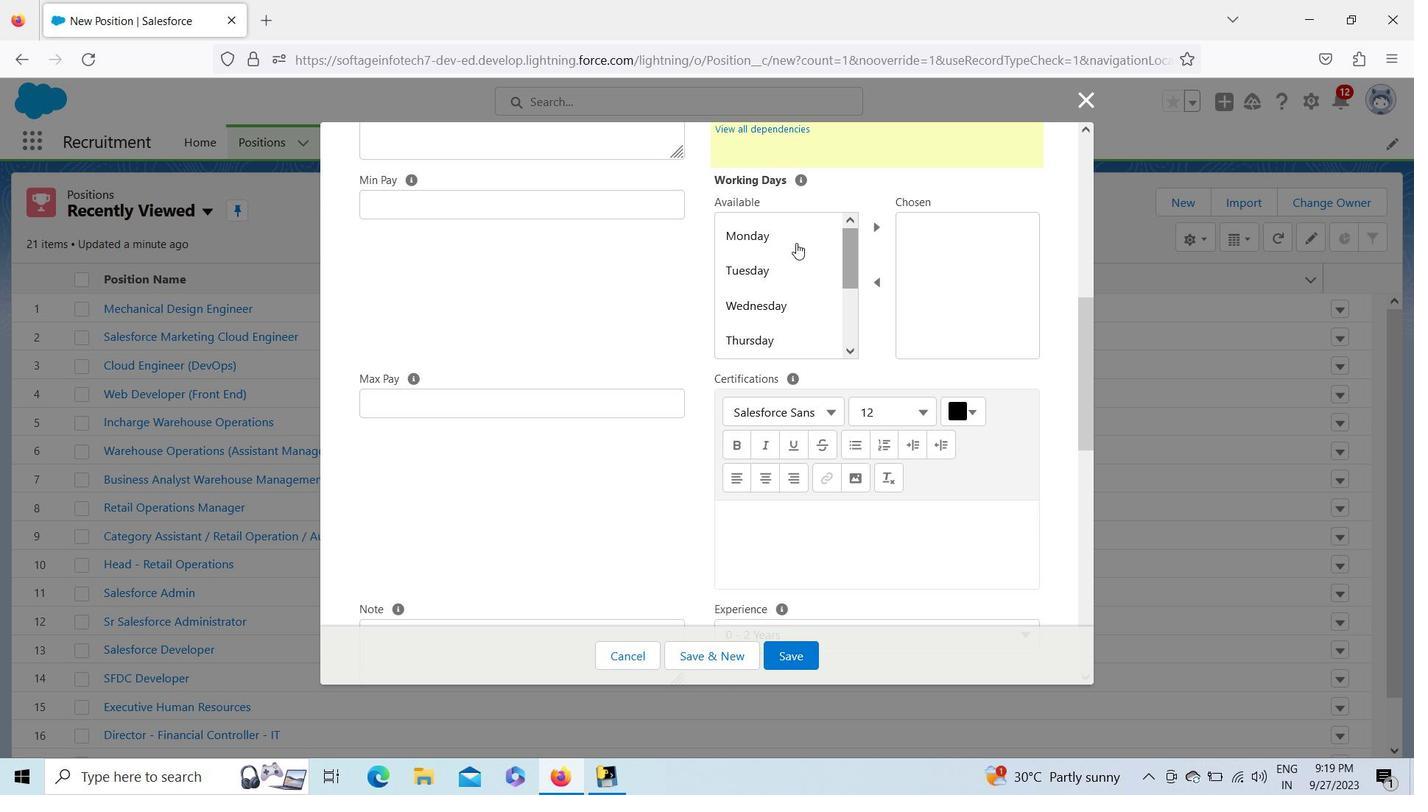 
Action: Mouse pressed left at (772, 243)
Screenshot: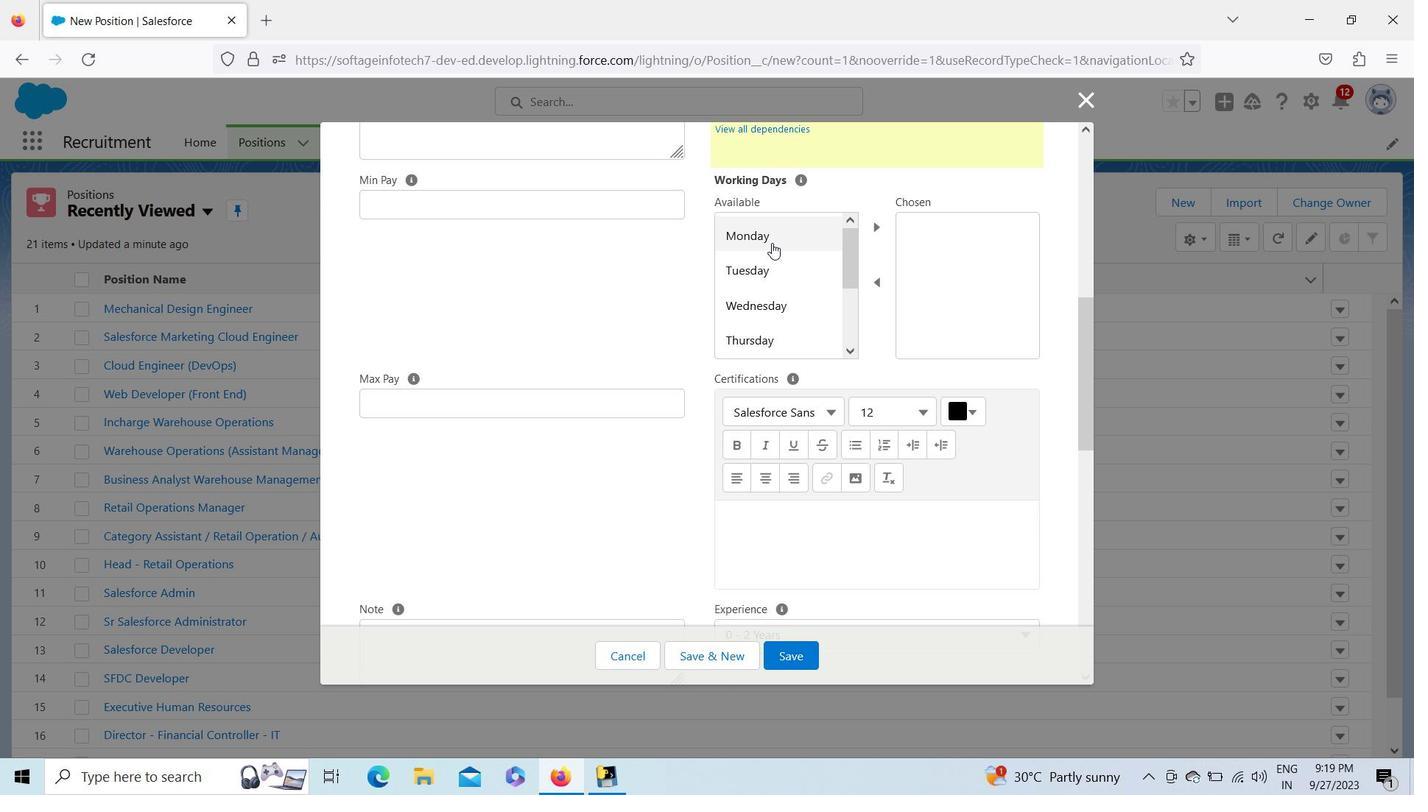 
Action: Key pressed <Key.shift_r><Key.shift_r><Key.shift_r><Key.shift_r><Key.shift_r><Key.shift_r><Key.shift_r><Key.down><Key.down><Key.down><Key.down>
Screenshot: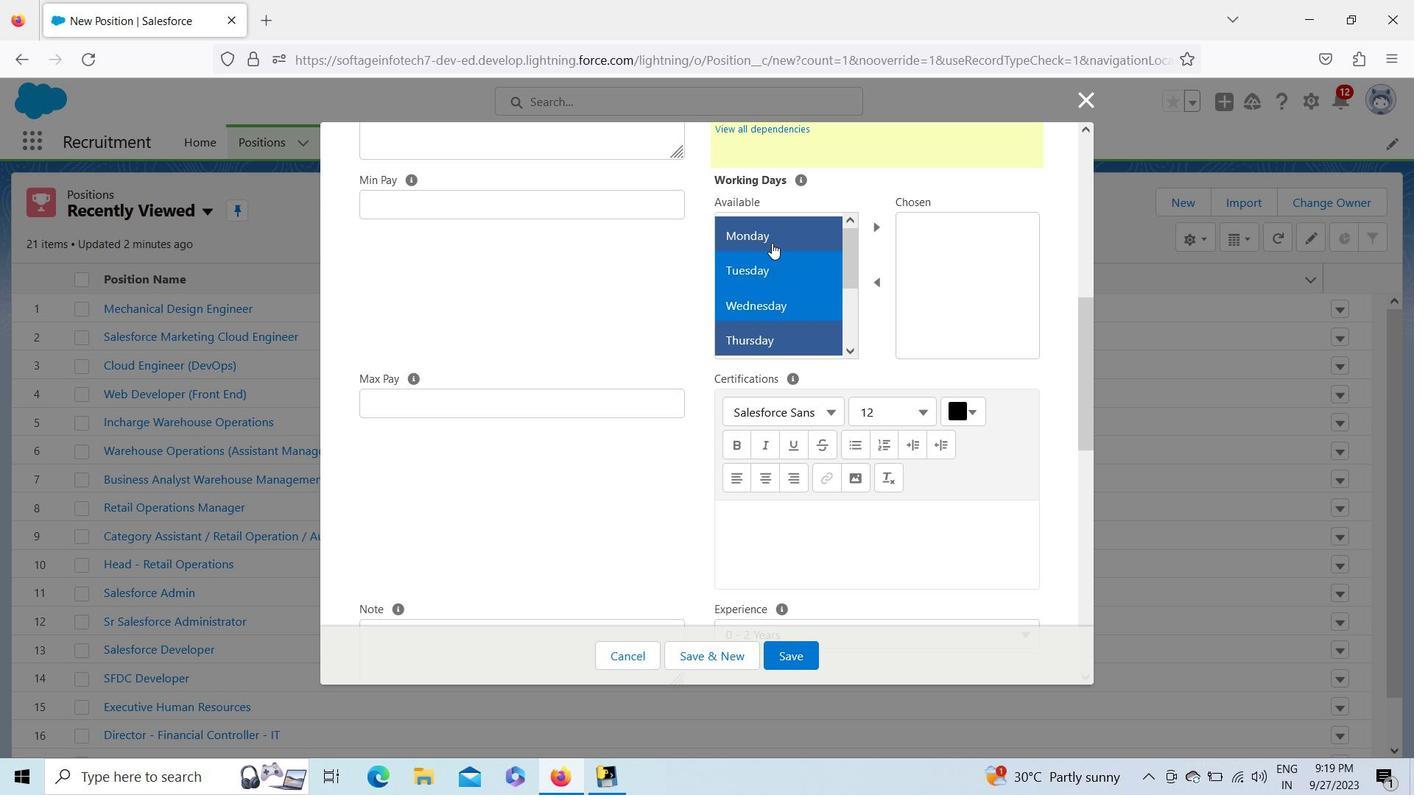 
Action: Mouse moved to (873, 231)
Screenshot: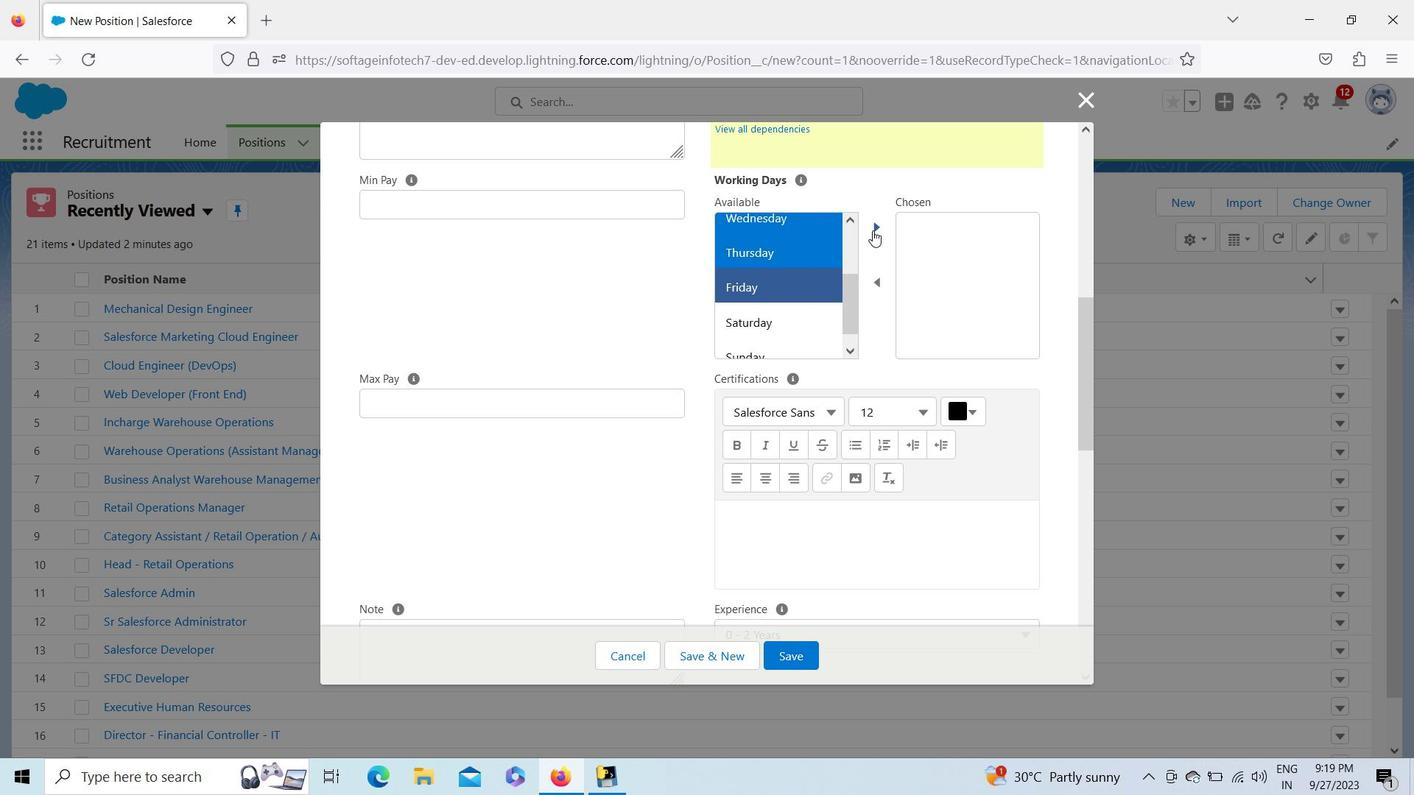 
Action: Mouse pressed left at (873, 231)
Screenshot: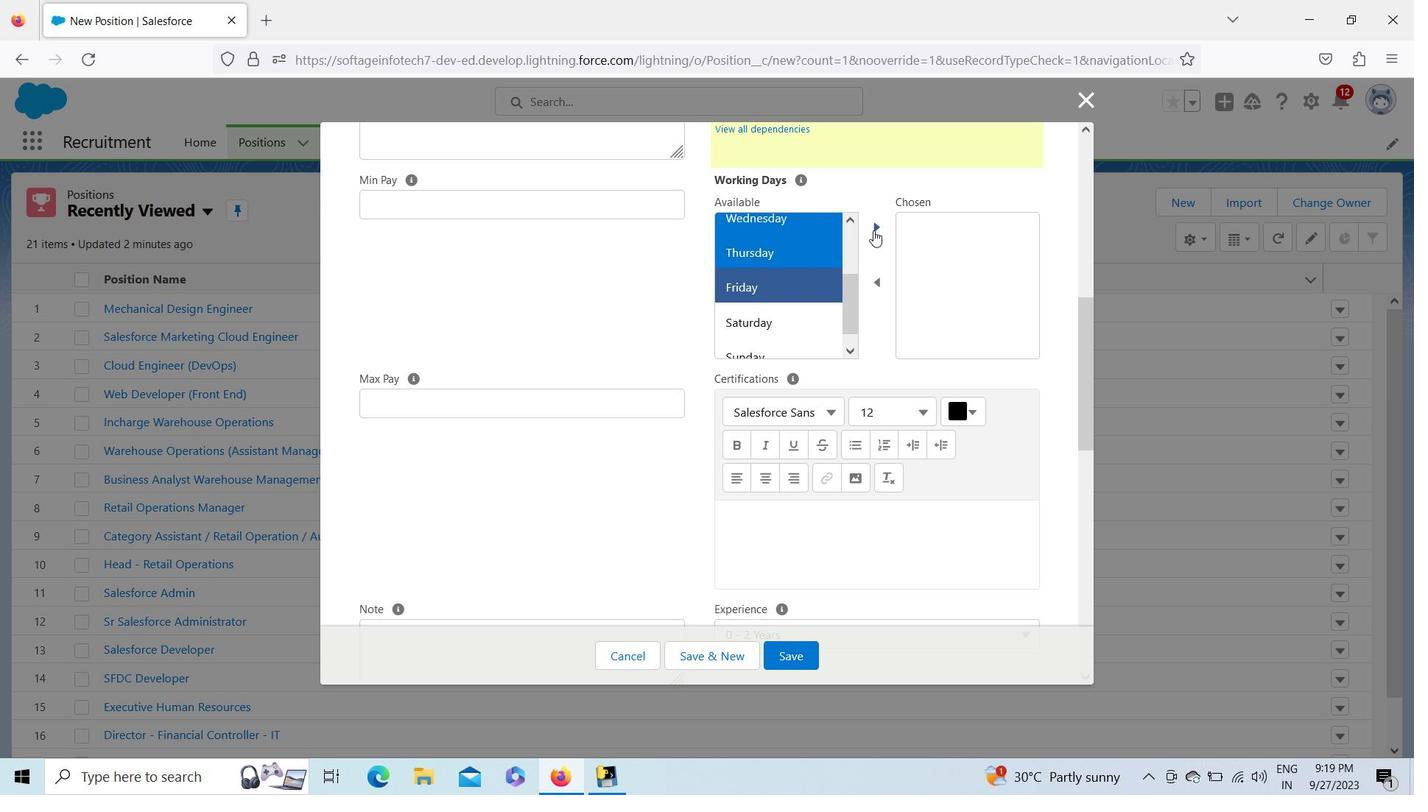 
Action: Mouse moved to (1079, 399)
Screenshot: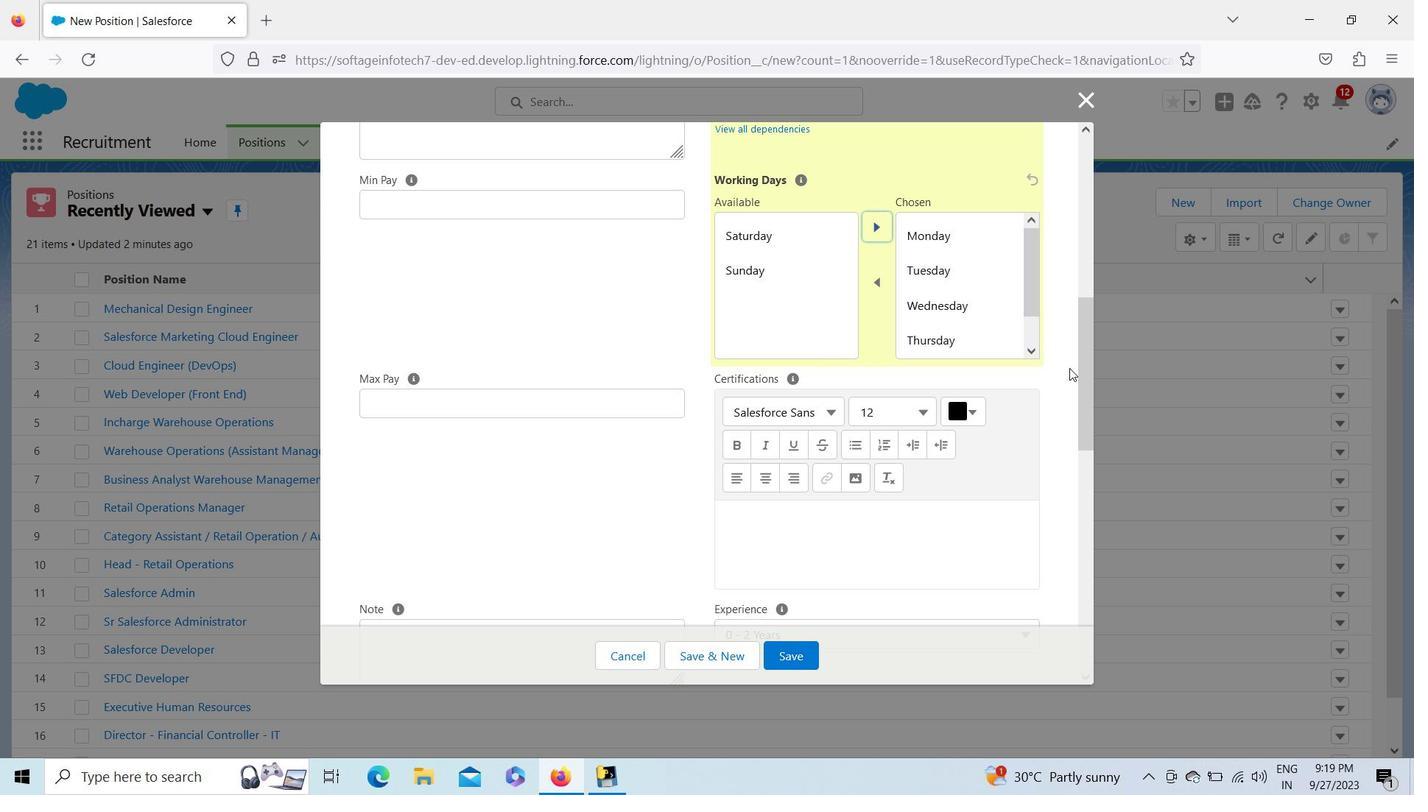
Action: Mouse pressed left at (1079, 399)
Screenshot: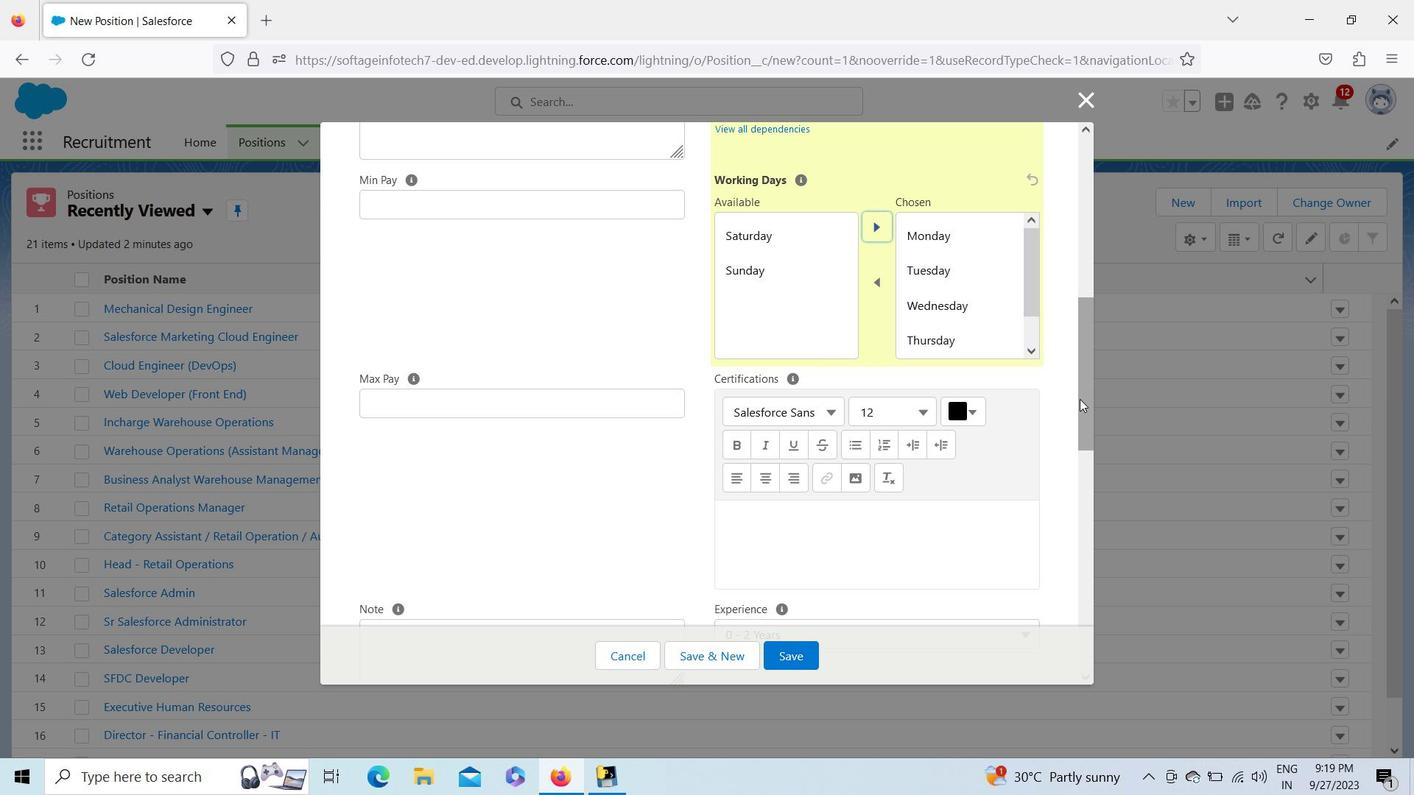 
Action: Mouse moved to (1079, 436)
